 Task: Look for Airbnb options in Chios, Greece from 4th December, 2023 to 10th December, 2023 for 1 adult.1  bedroom having 1 bed and 1 bathroom. Property type can be hotel. Amenities needed are: washing machine. Look for 3 properties as per requirement.
Action: Mouse moved to (583, 90)
Screenshot: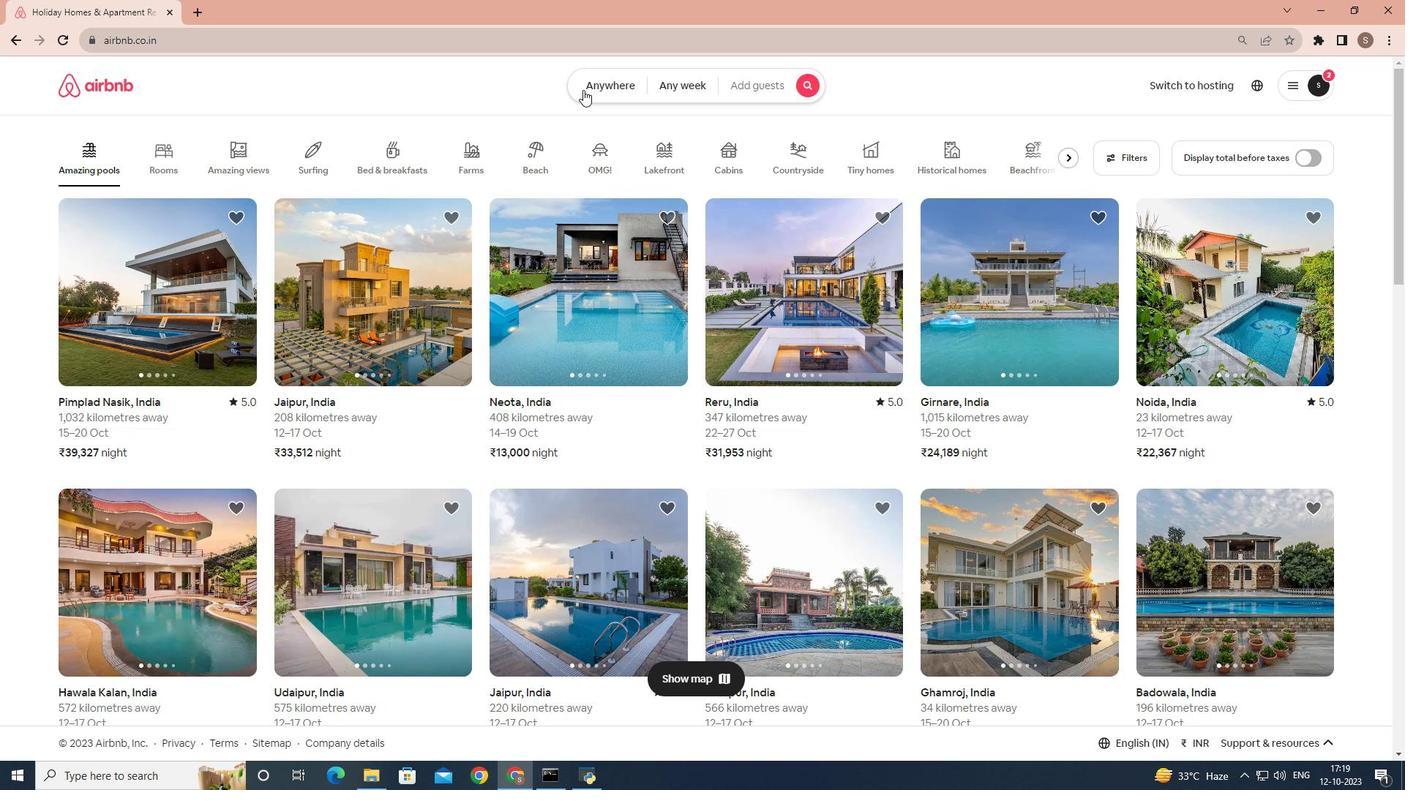 
Action: Mouse pressed left at (583, 90)
Screenshot: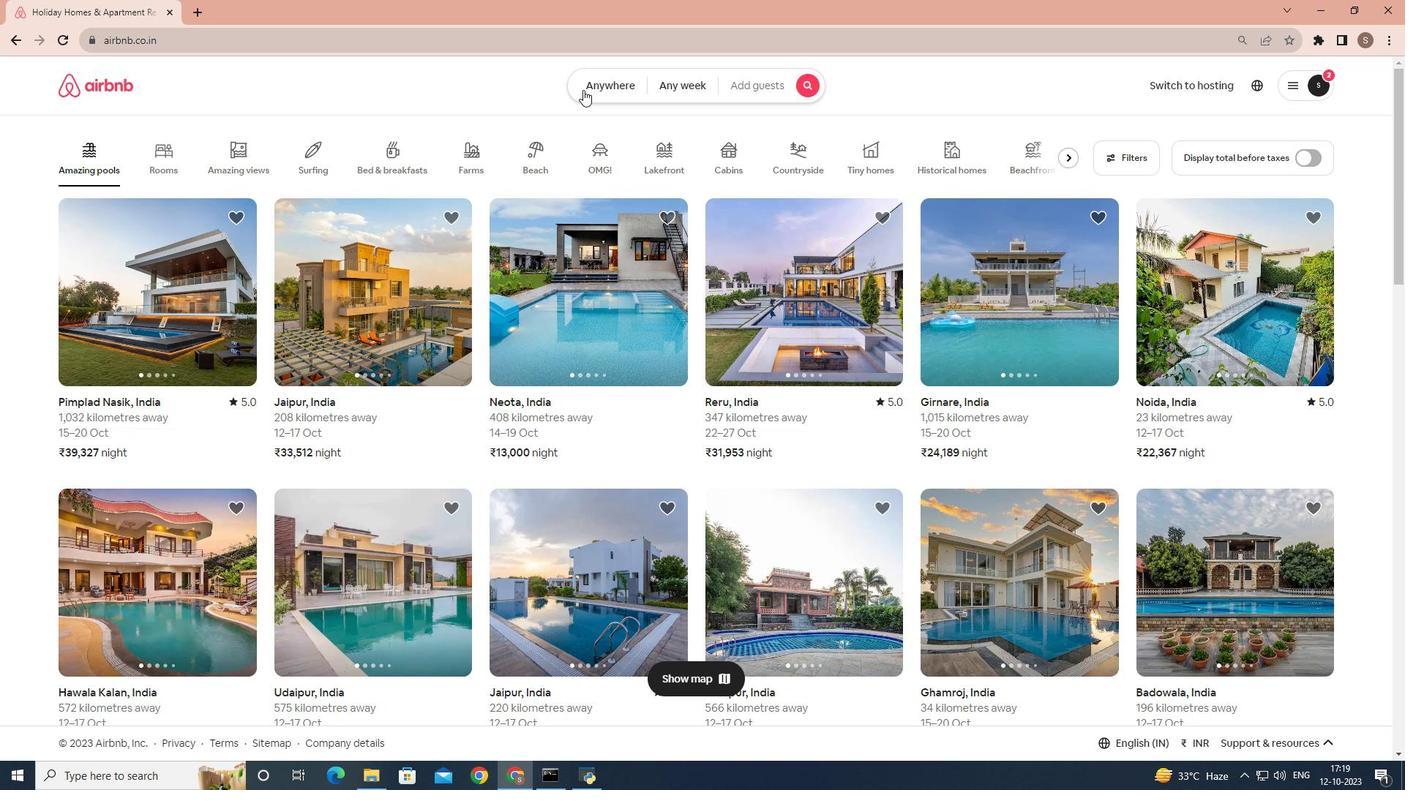 
Action: Mouse moved to (511, 140)
Screenshot: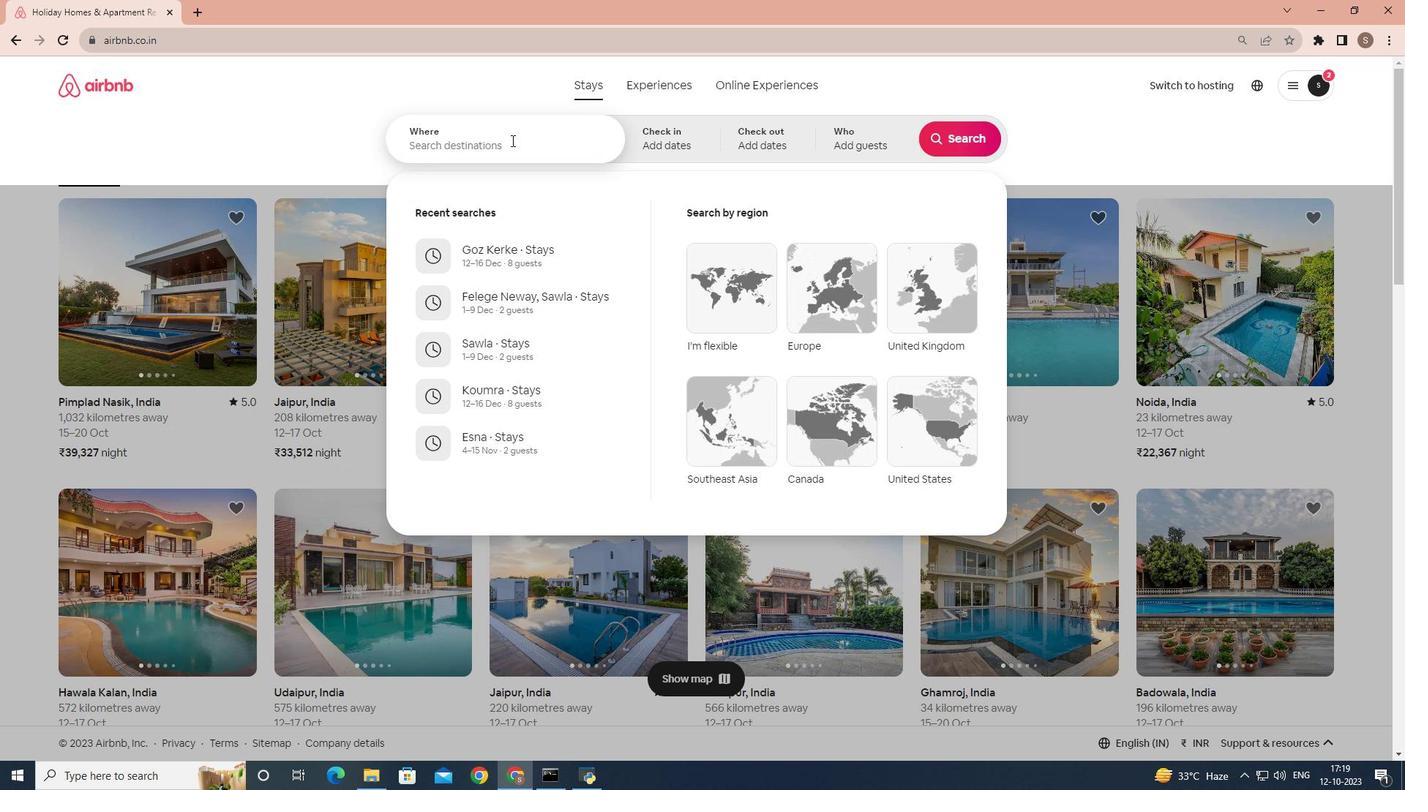 
Action: Mouse pressed left at (511, 140)
Screenshot: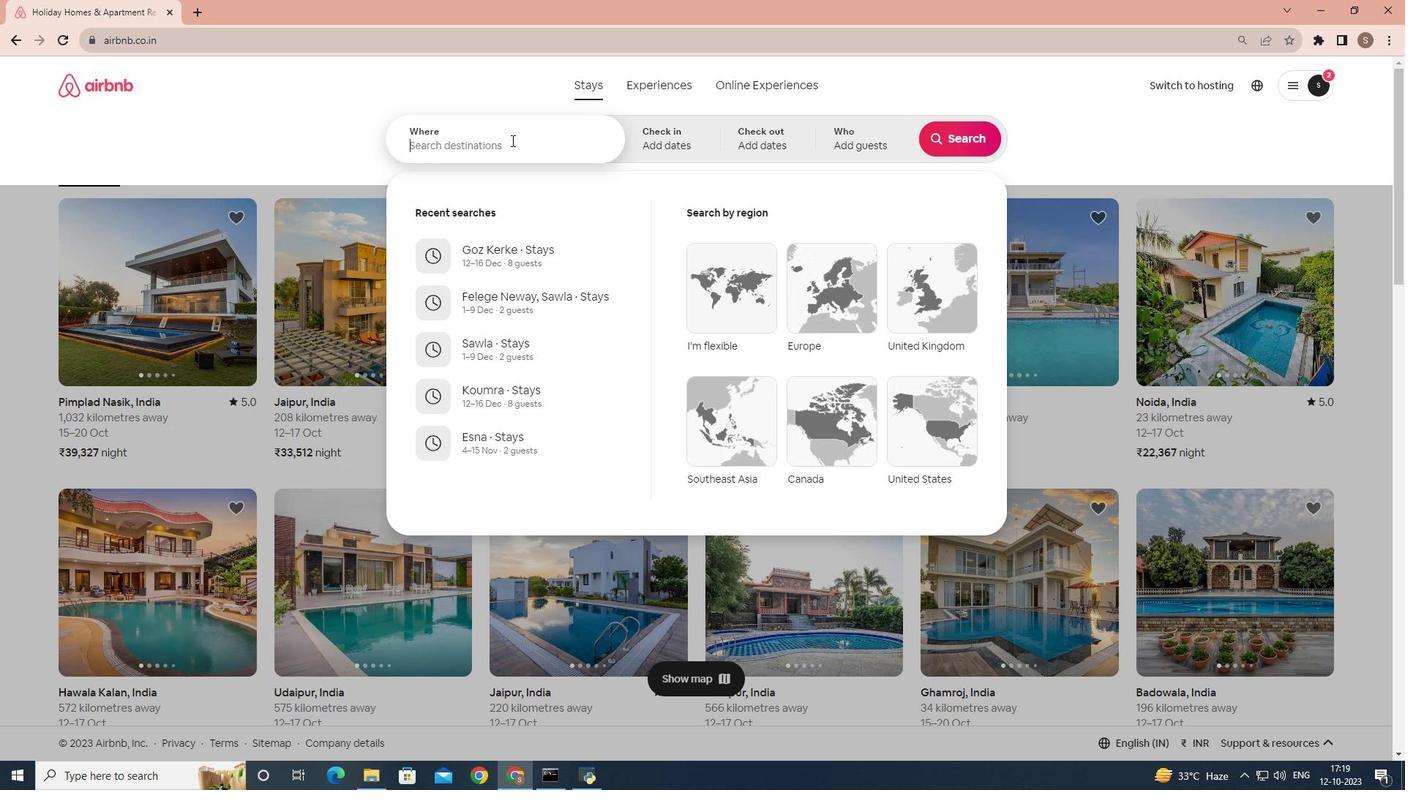 
Action: Key pressed <Key.shift>Chios<Key.space><Key.backspace>,<Key.space><Key.shift><Key.shift><Key.shift><Key.shift><Key.shift><Key.shift><Key.shift><Key.shift><Key.shift><Key.shift><Key.shift>Greece
Screenshot: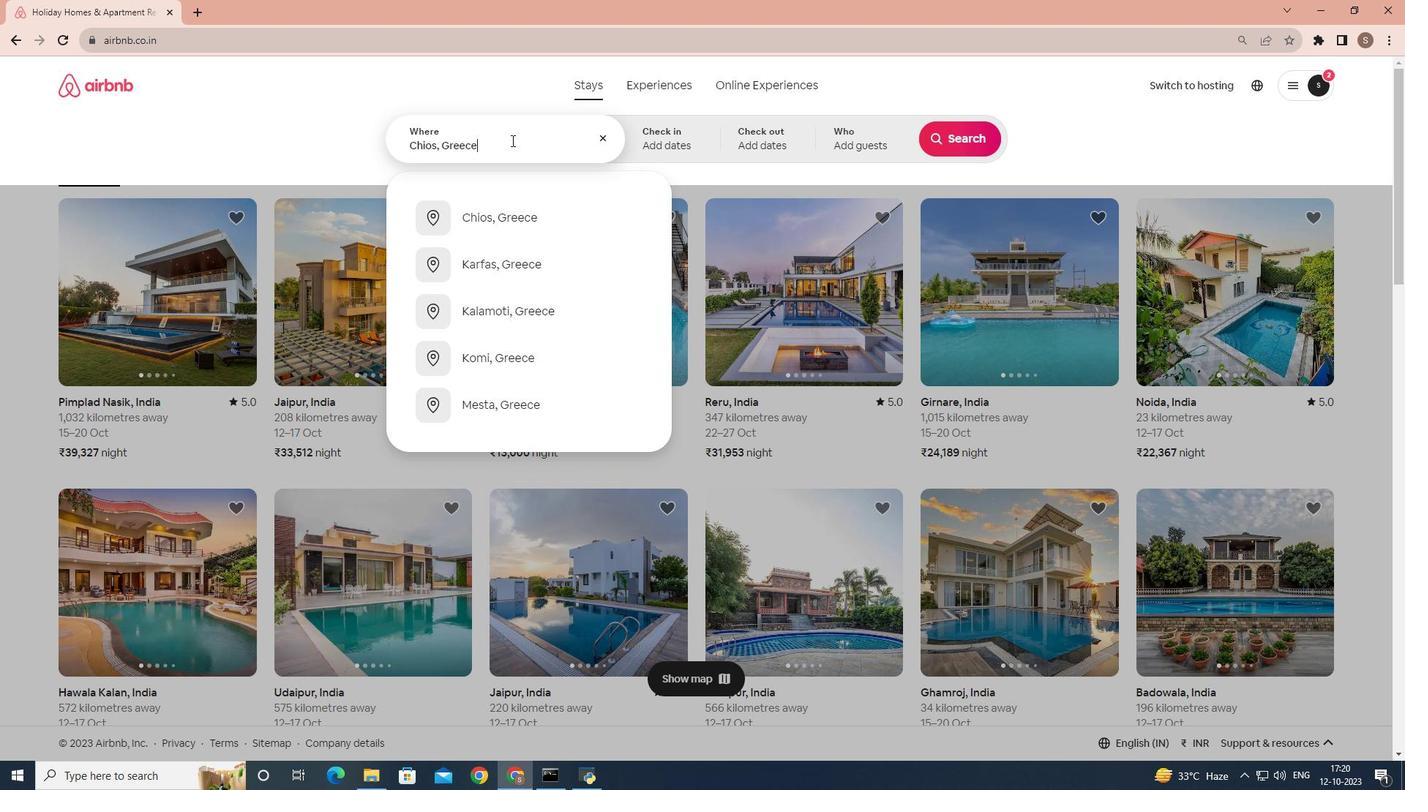 
Action: Mouse moved to (516, 220)
Screenshot: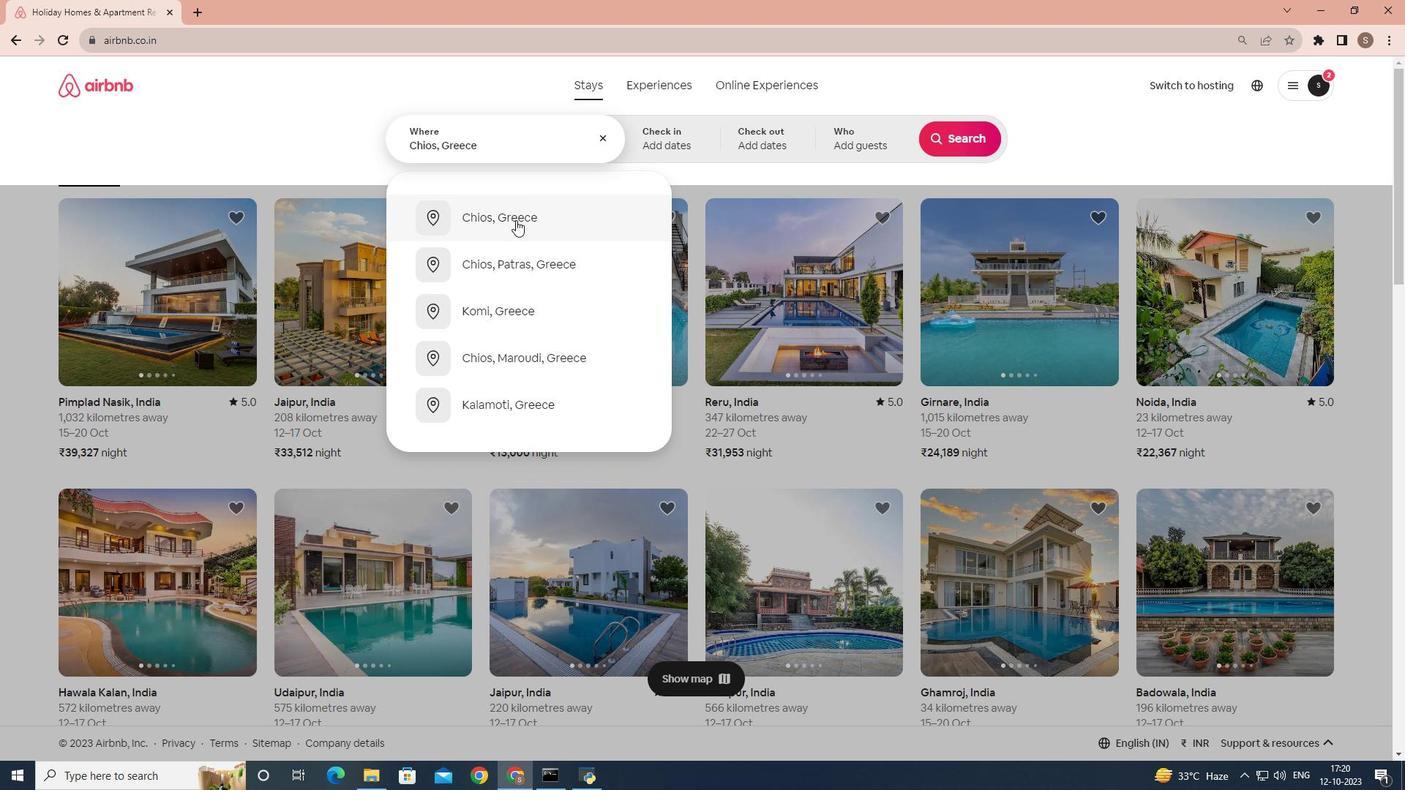 
Action: Mouse pressed left at (516, 220)
Screenshot: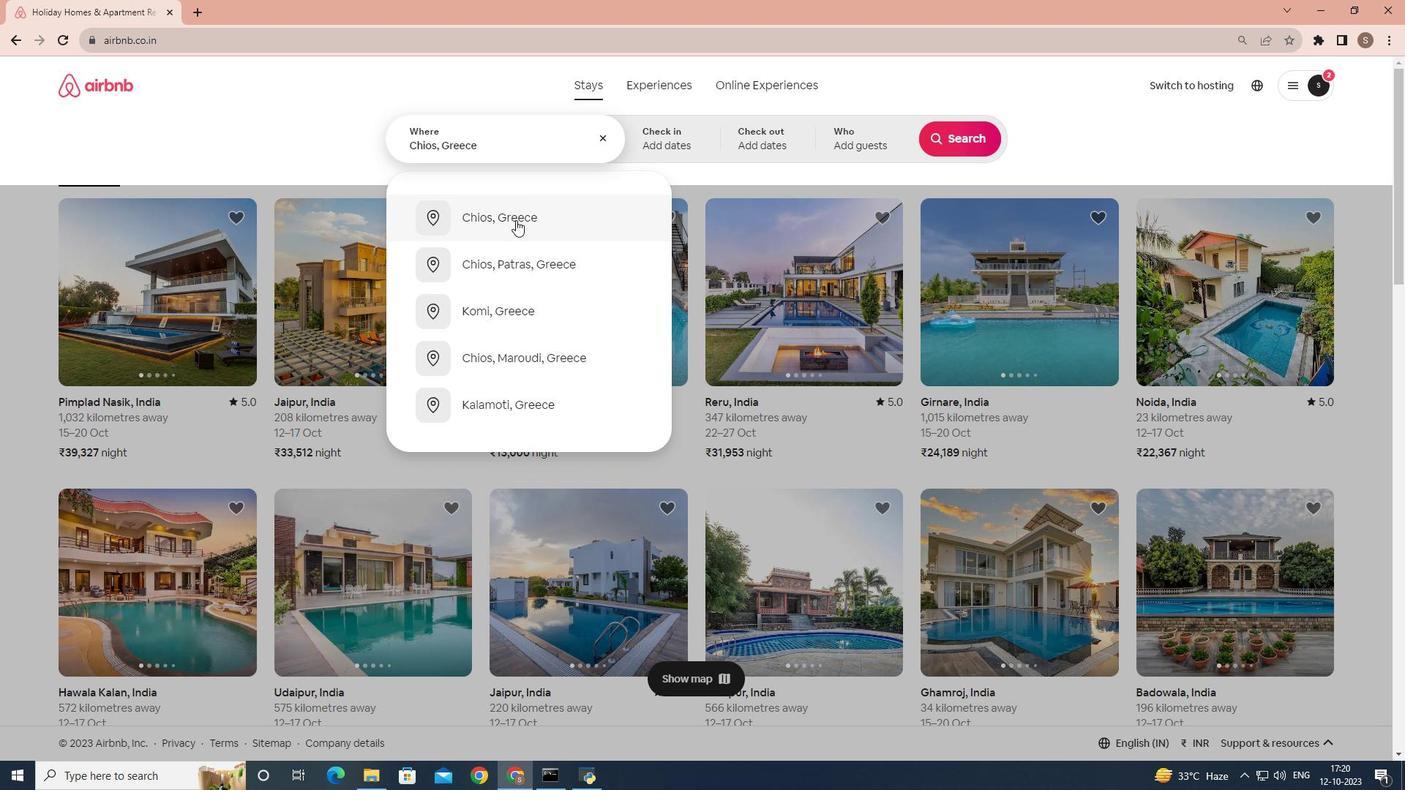 
Action: Mouse moved to (952, 256)
Screenshot: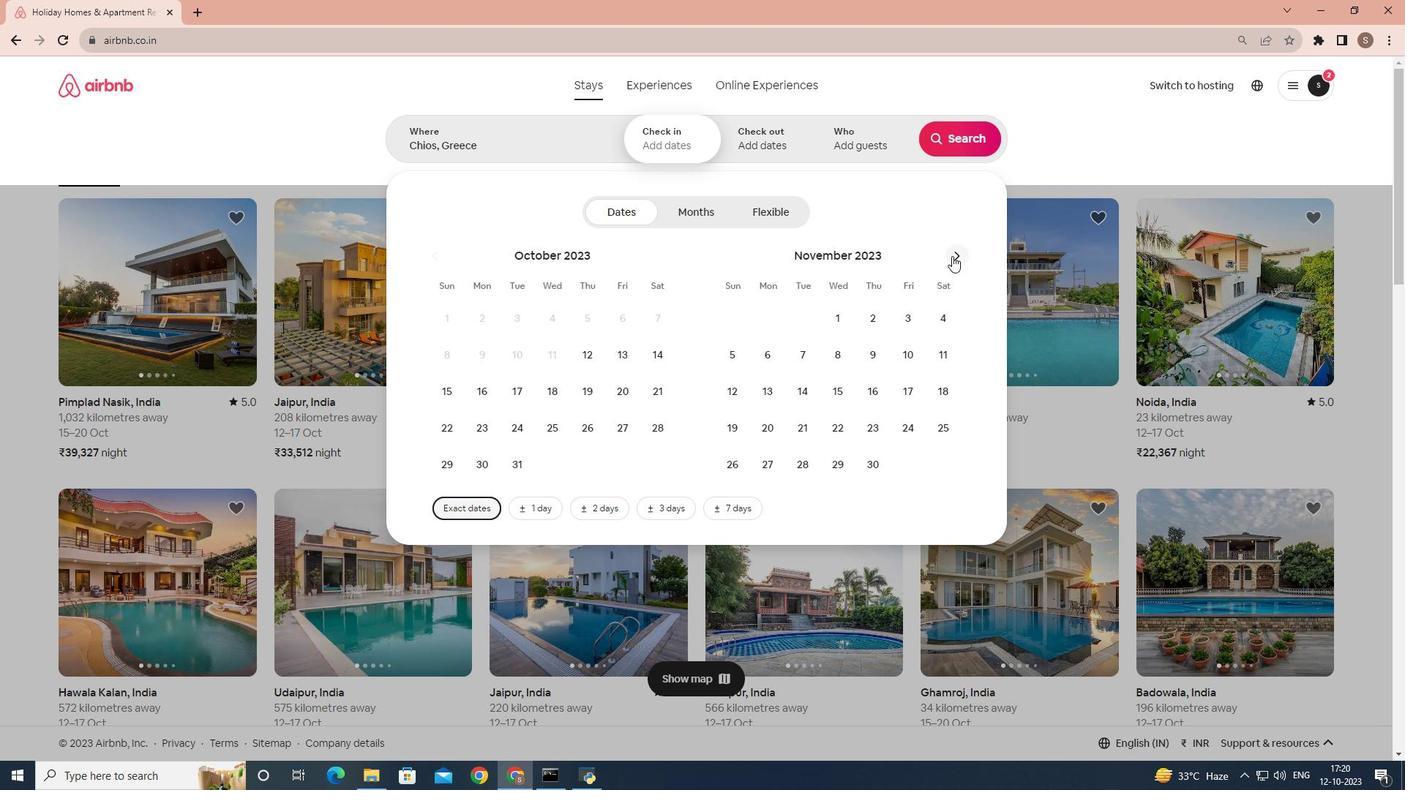 
Action: Mouse pressed left at (952, 256)
Screenshot: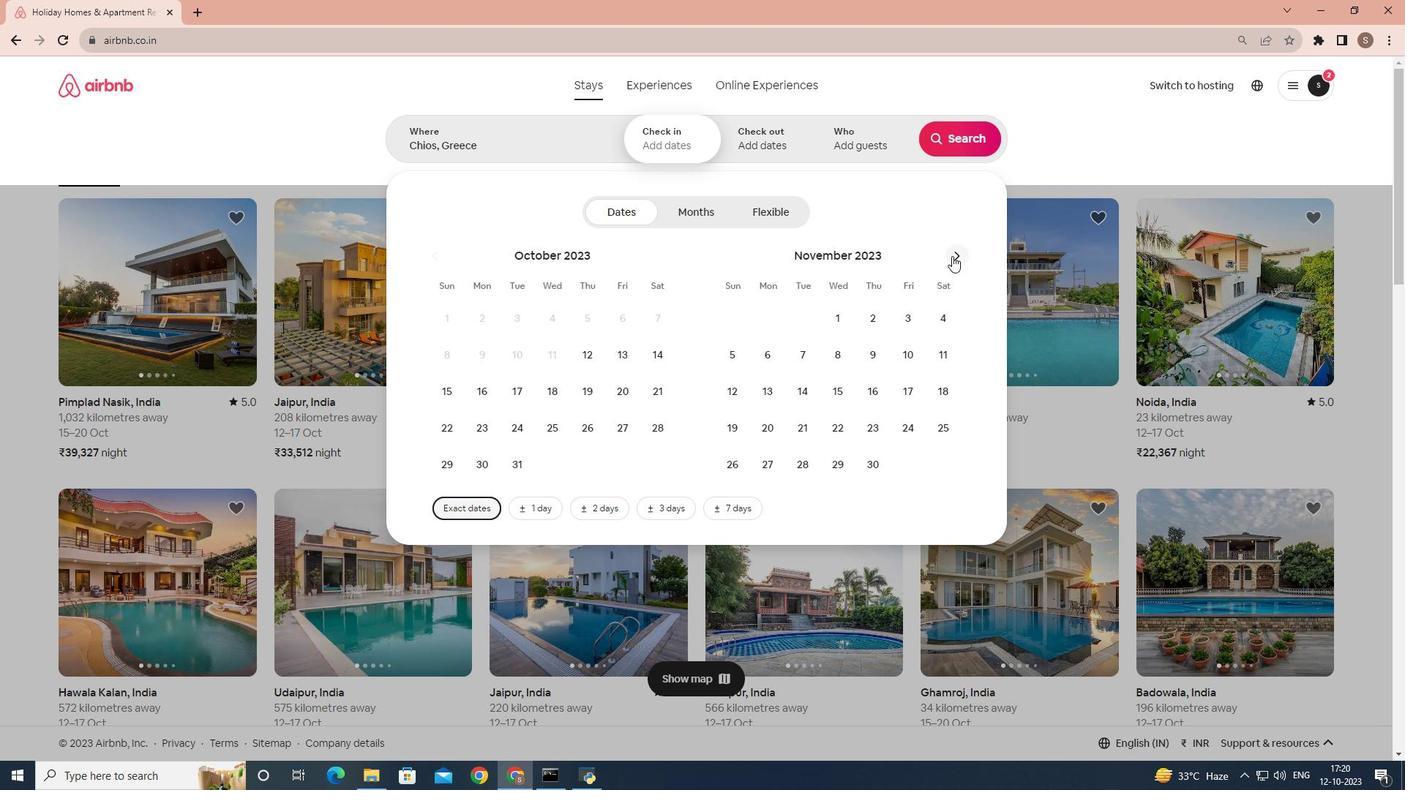 
Action: Mouse moved to (771, 351)
Screenshot: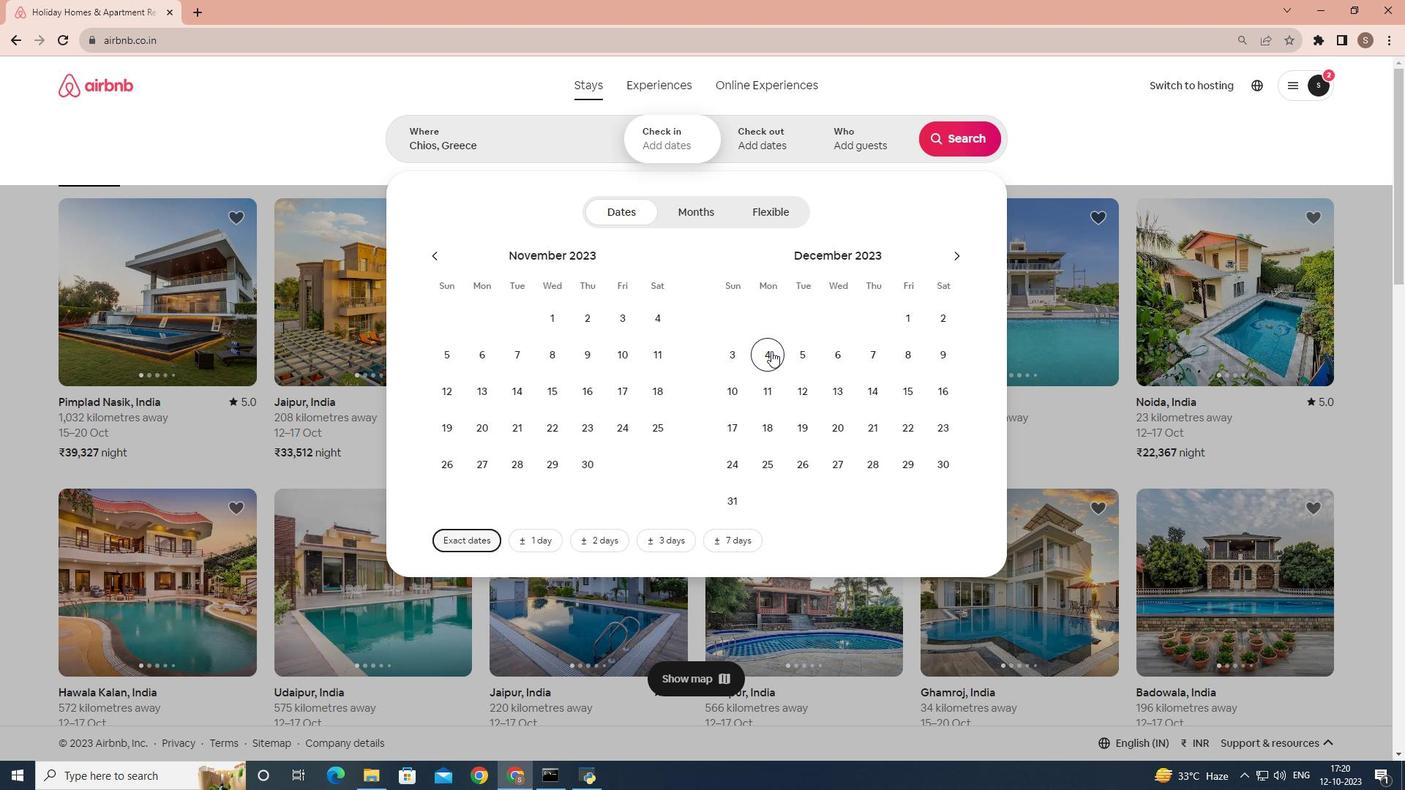
Action: Mouse pressed left at (771, 351)
Screenshot: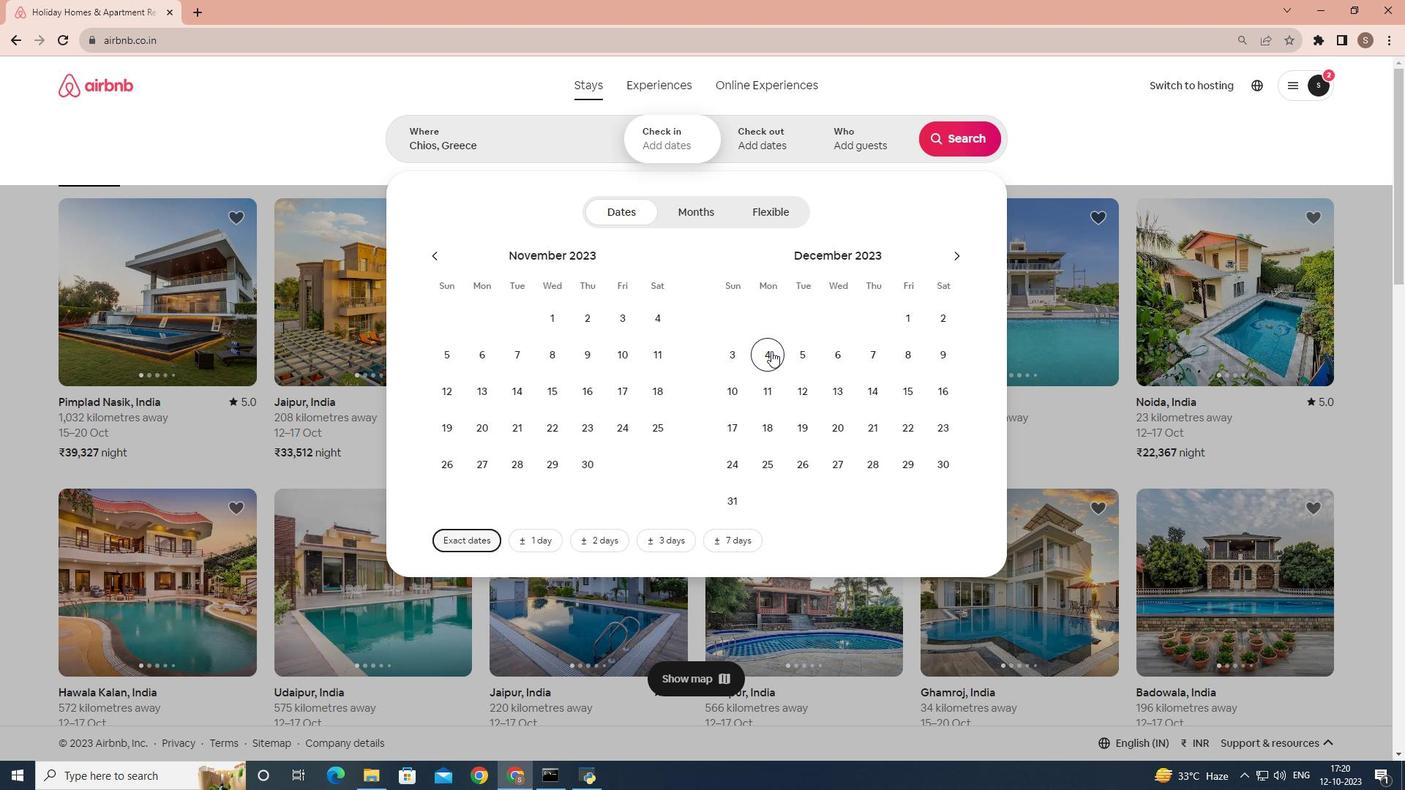 
Action: Mouse moved to (734, 377)
Screenshot: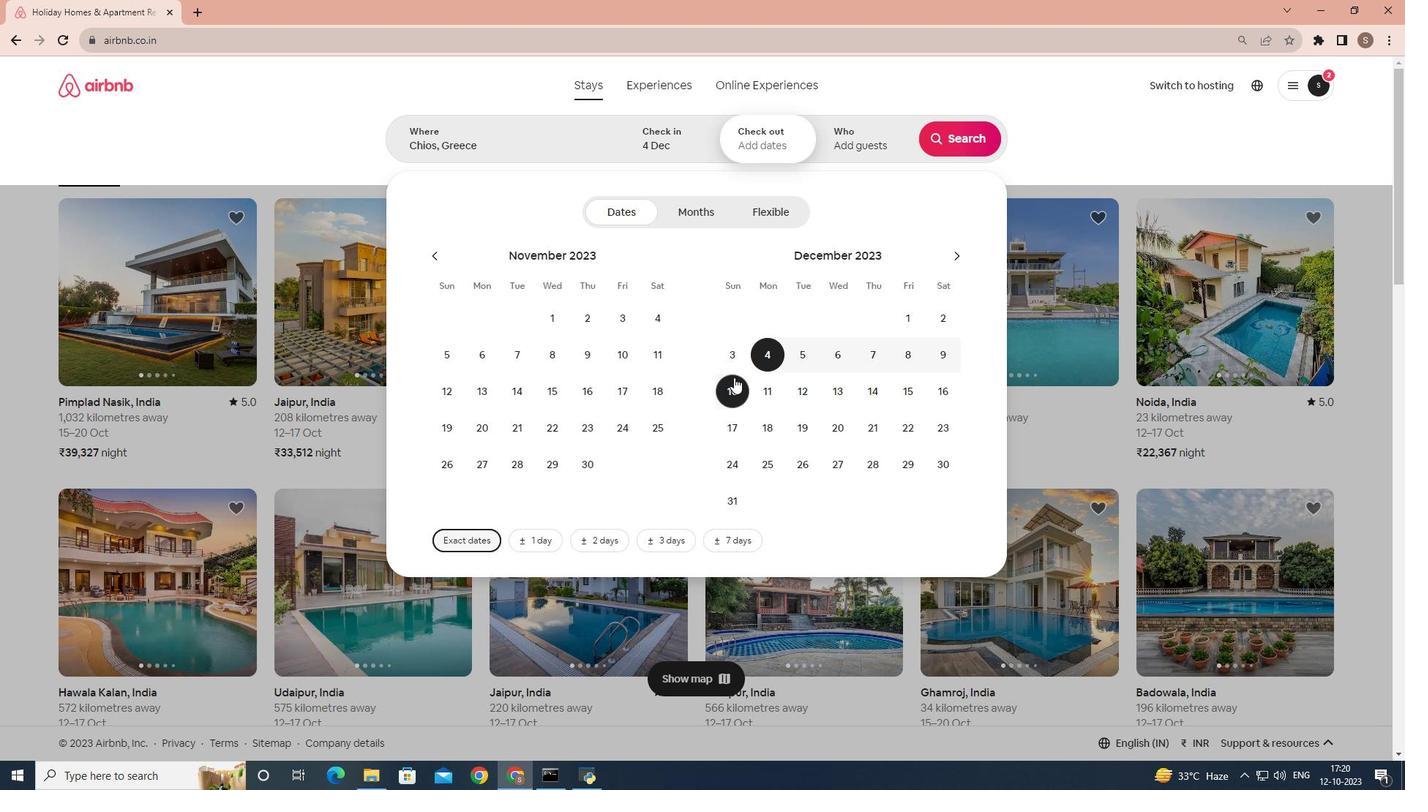 
Action: Mouse pressed left at (734, 377)
Screenshot: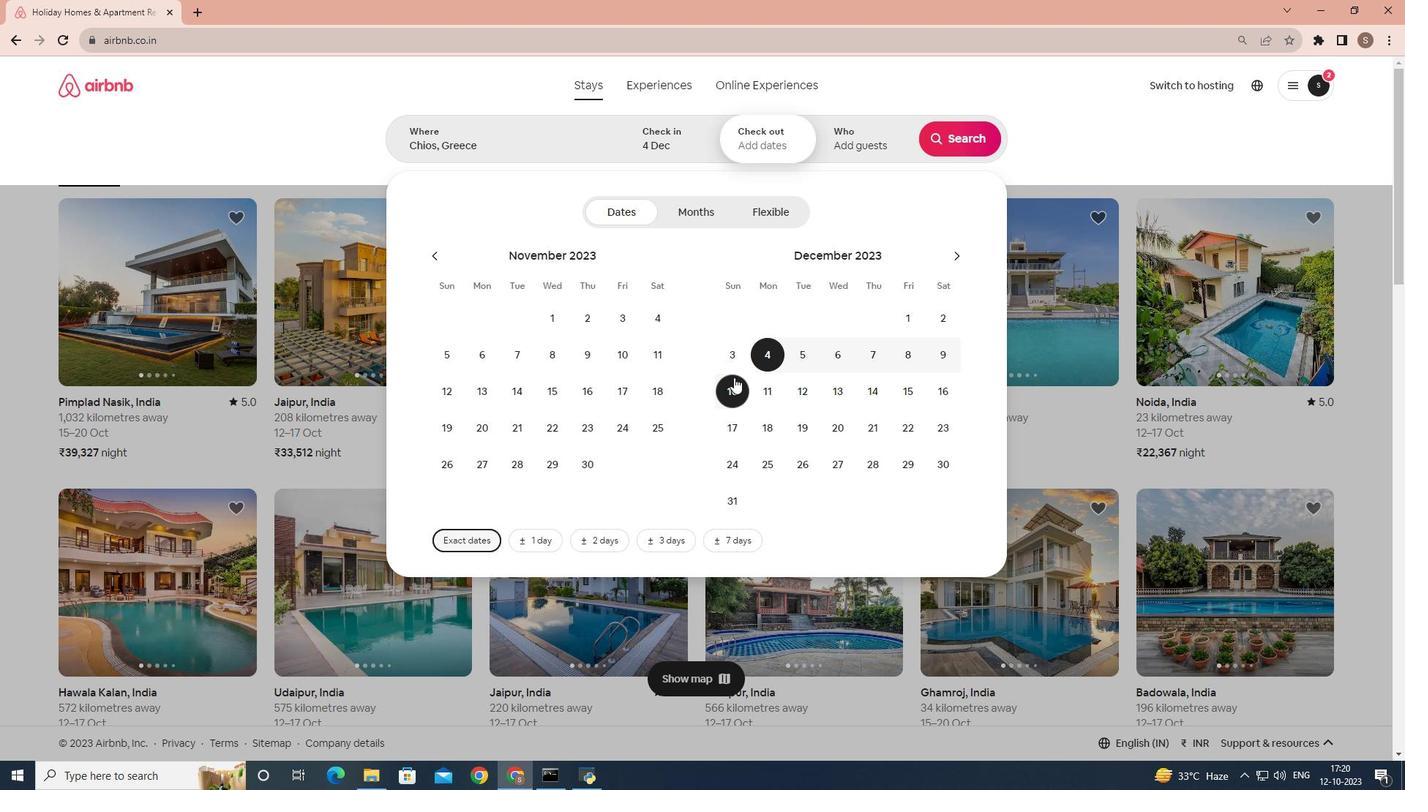 
Action: Mouse moved to (857, 125)
Screenshot: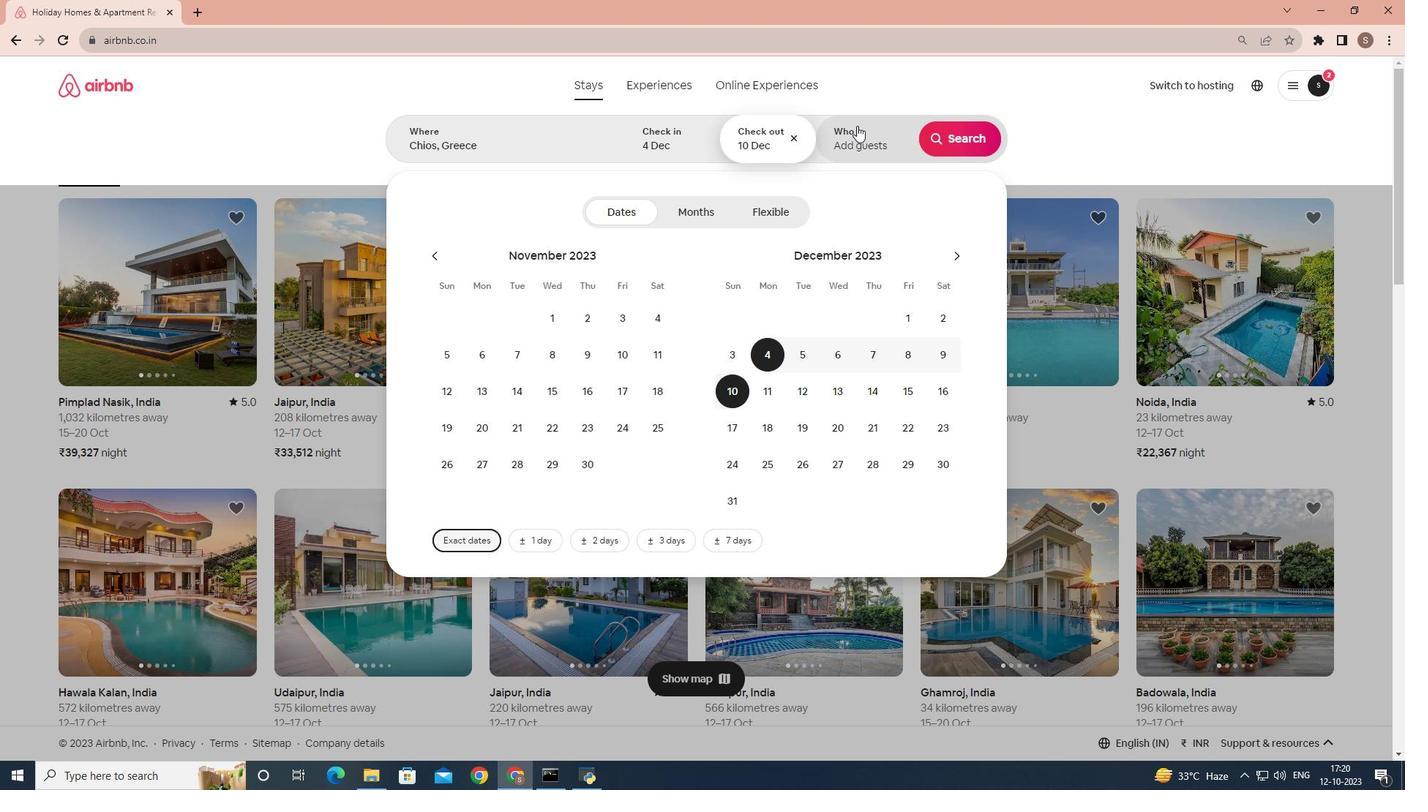 
Action: Mouse pressed left at (857, 125)
Screenshot: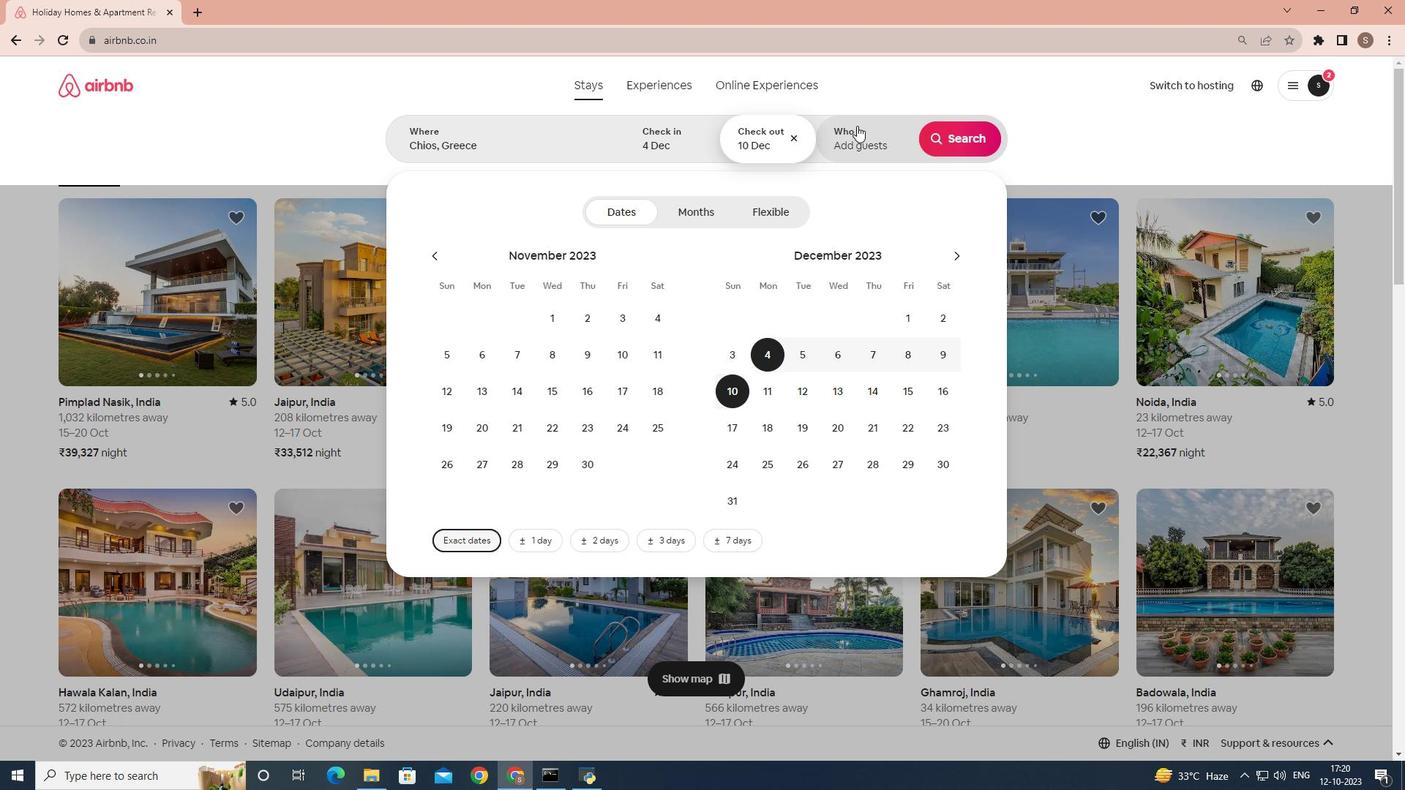 
Action: Mouse moved to (962, 214)
Screenshot: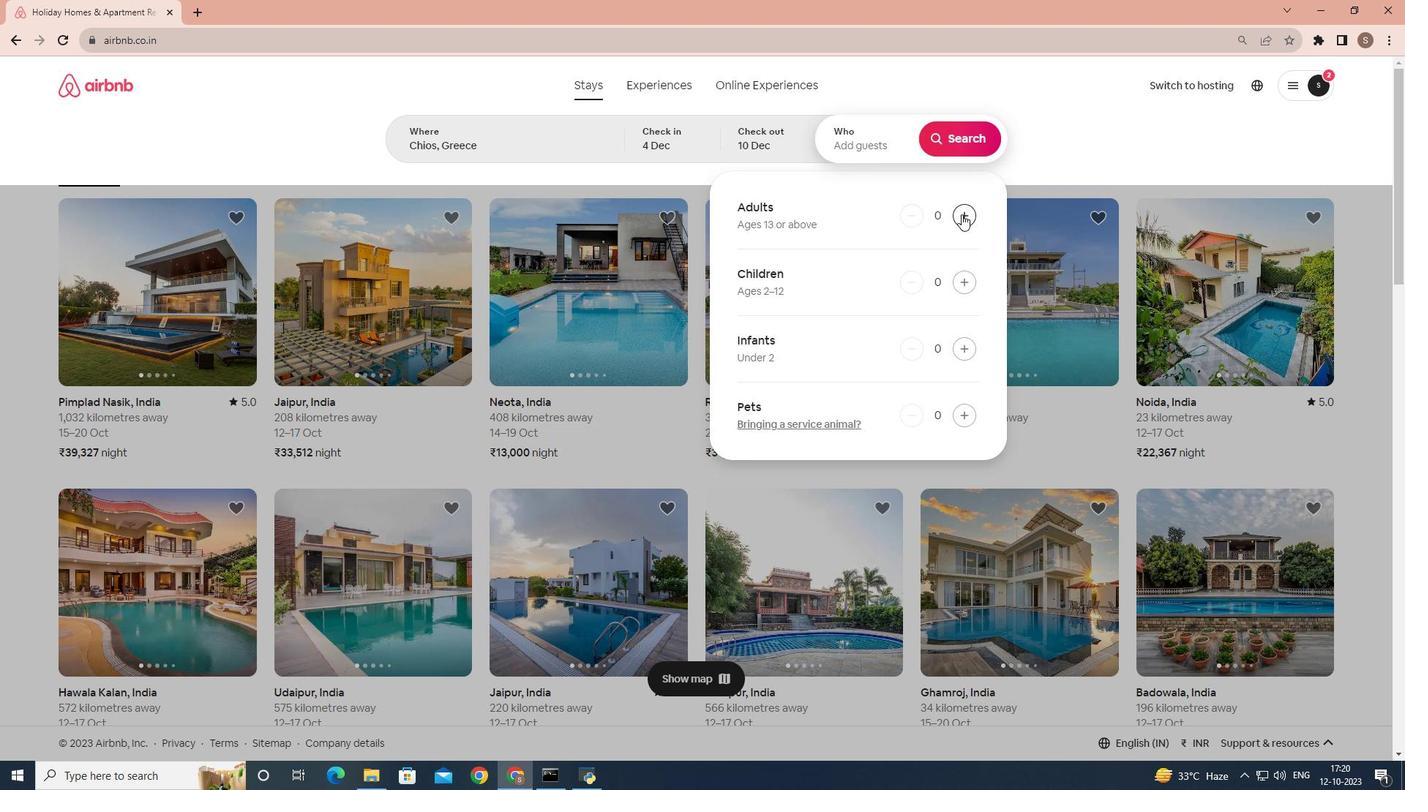 
Action: Mouse pressed left at (962, 214)
Screenshot: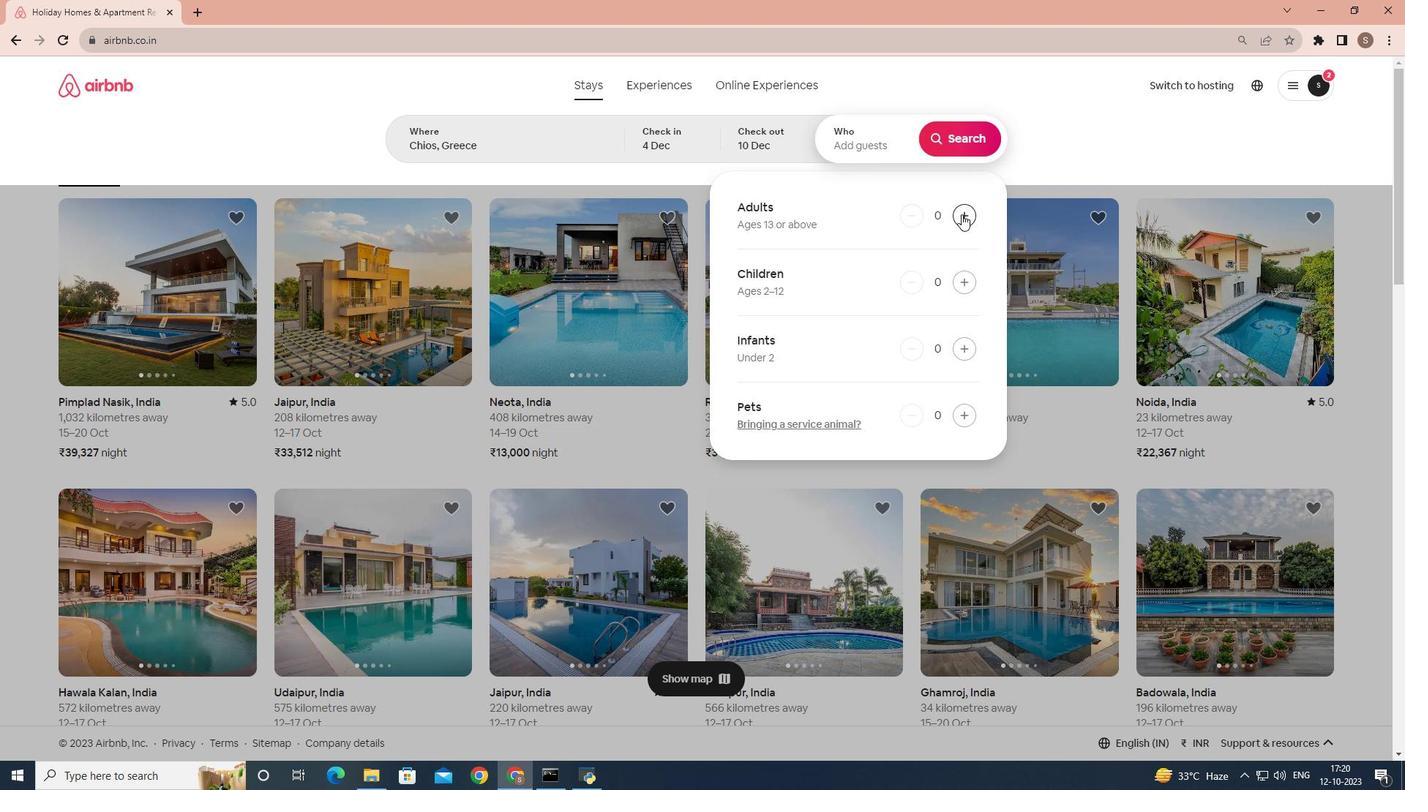 
Action: Mouse moved to (968, 143)
Screenshot: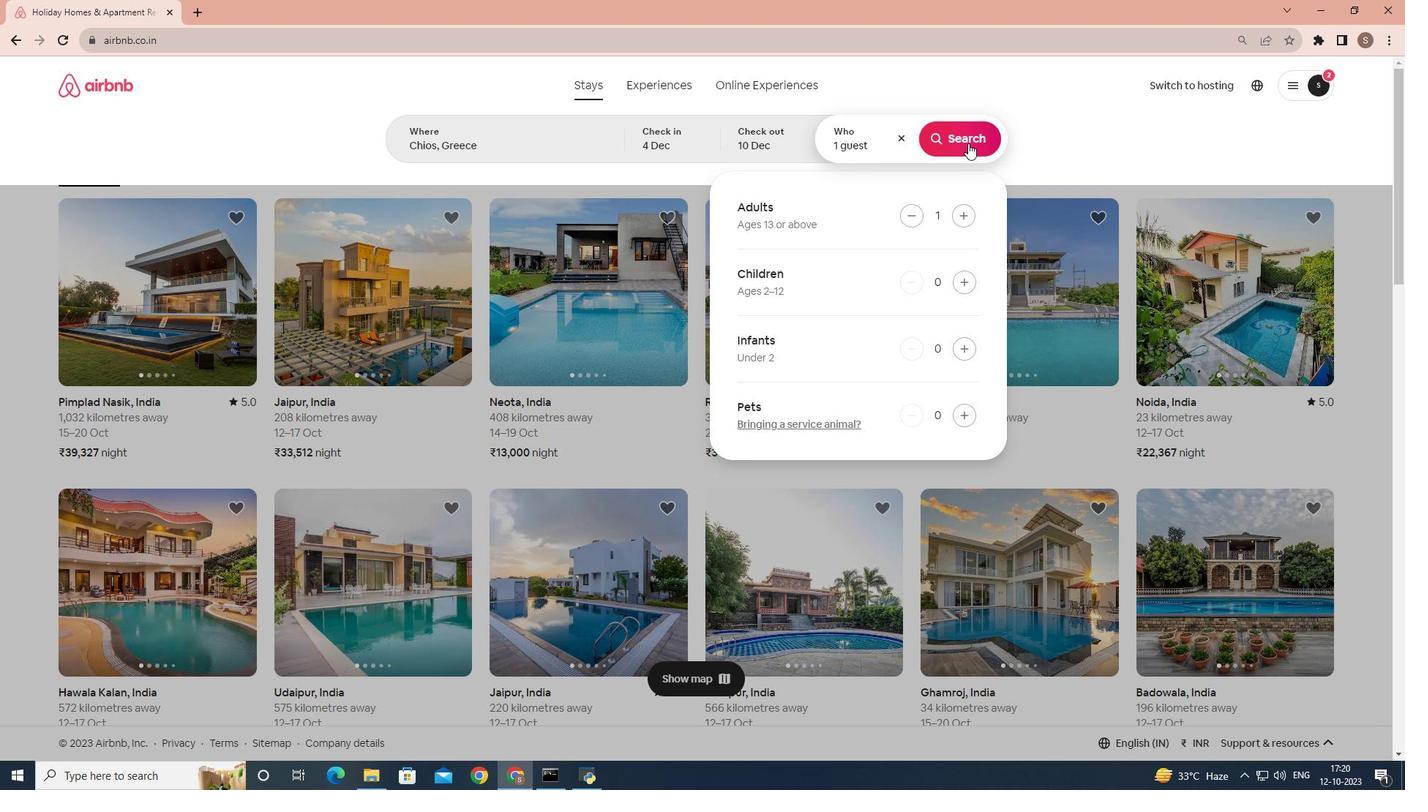 
Action: Mouse pressed left at (968, 143)
Screenshot: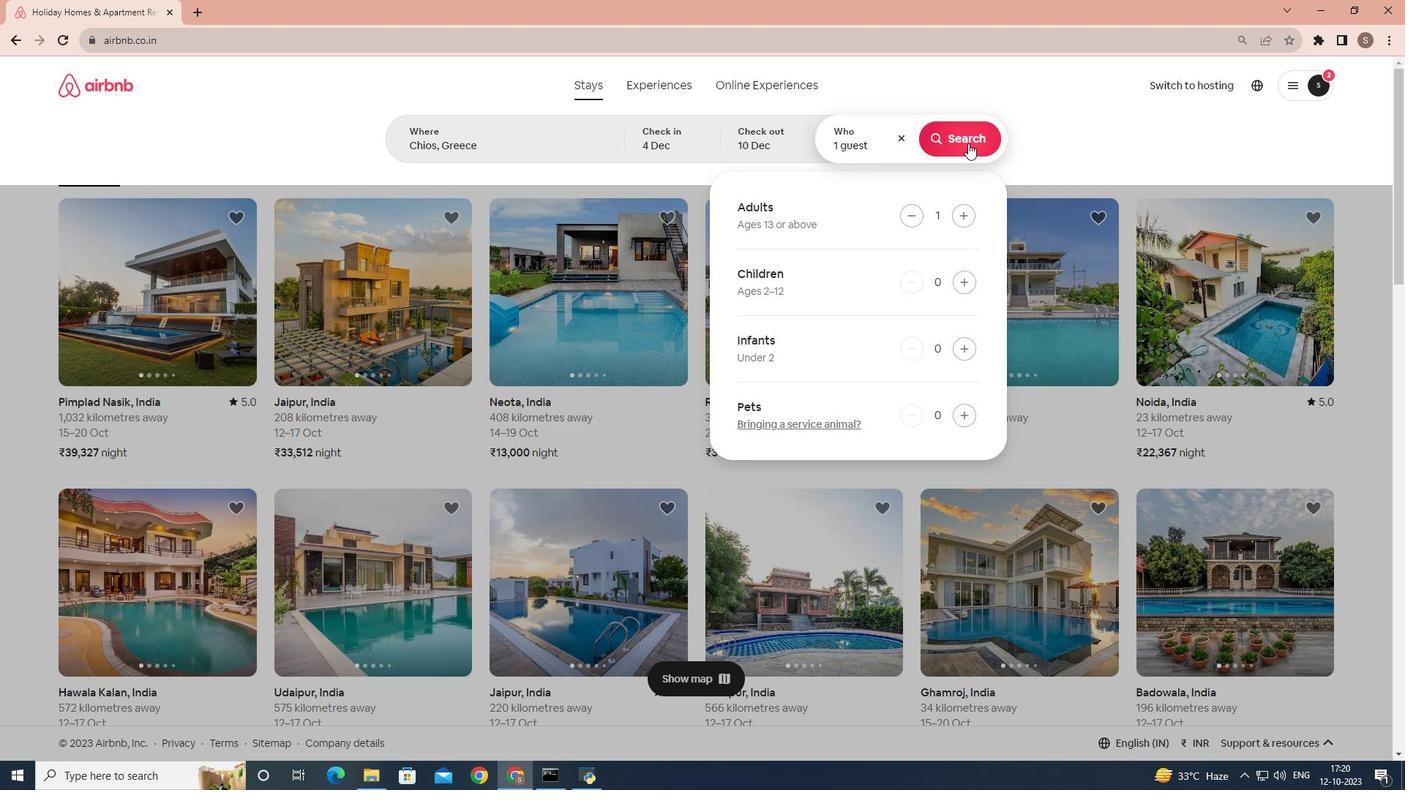 
Action: Mouse moved to (1172, 149)
Screenshot: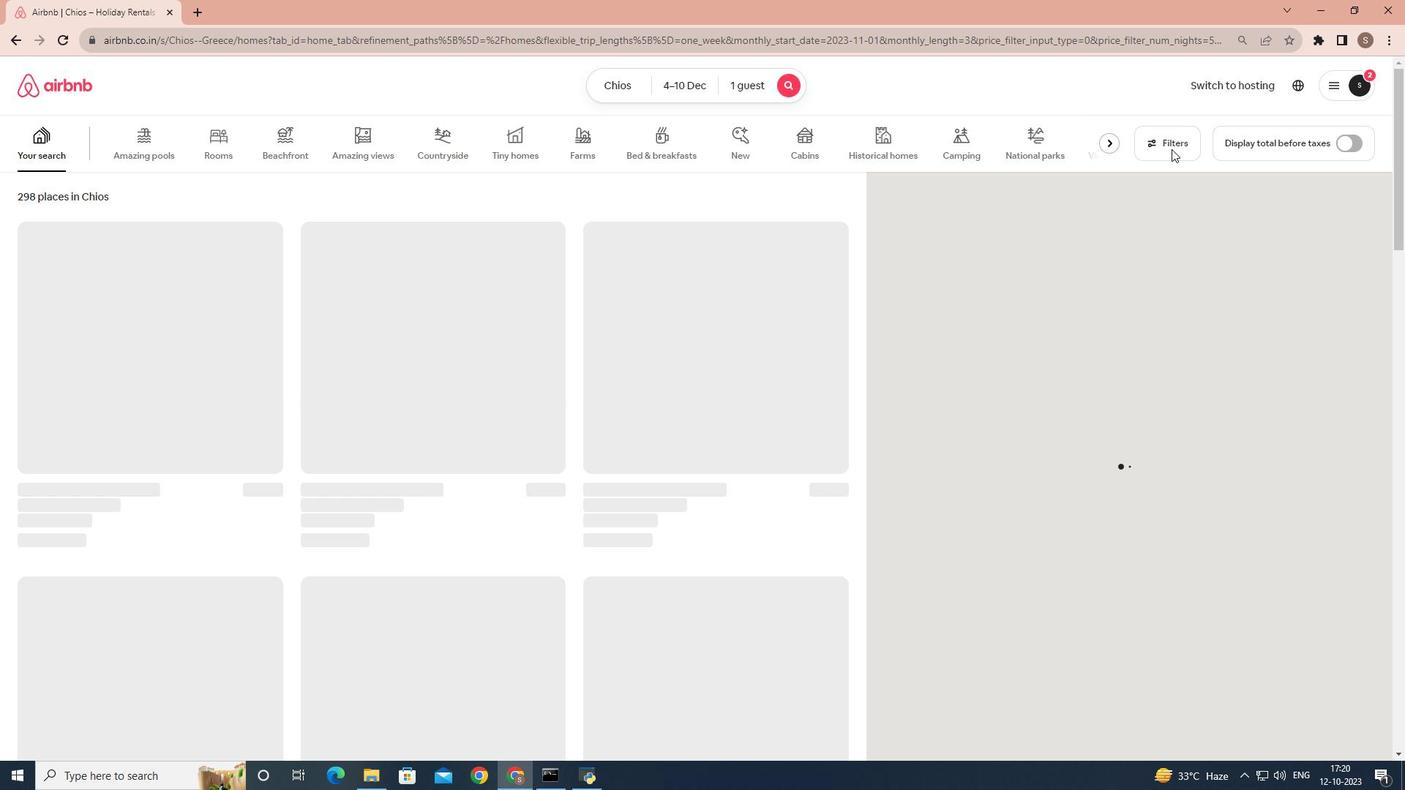 
Action: Mouse pressed left at (1172, 149)
Screenshot: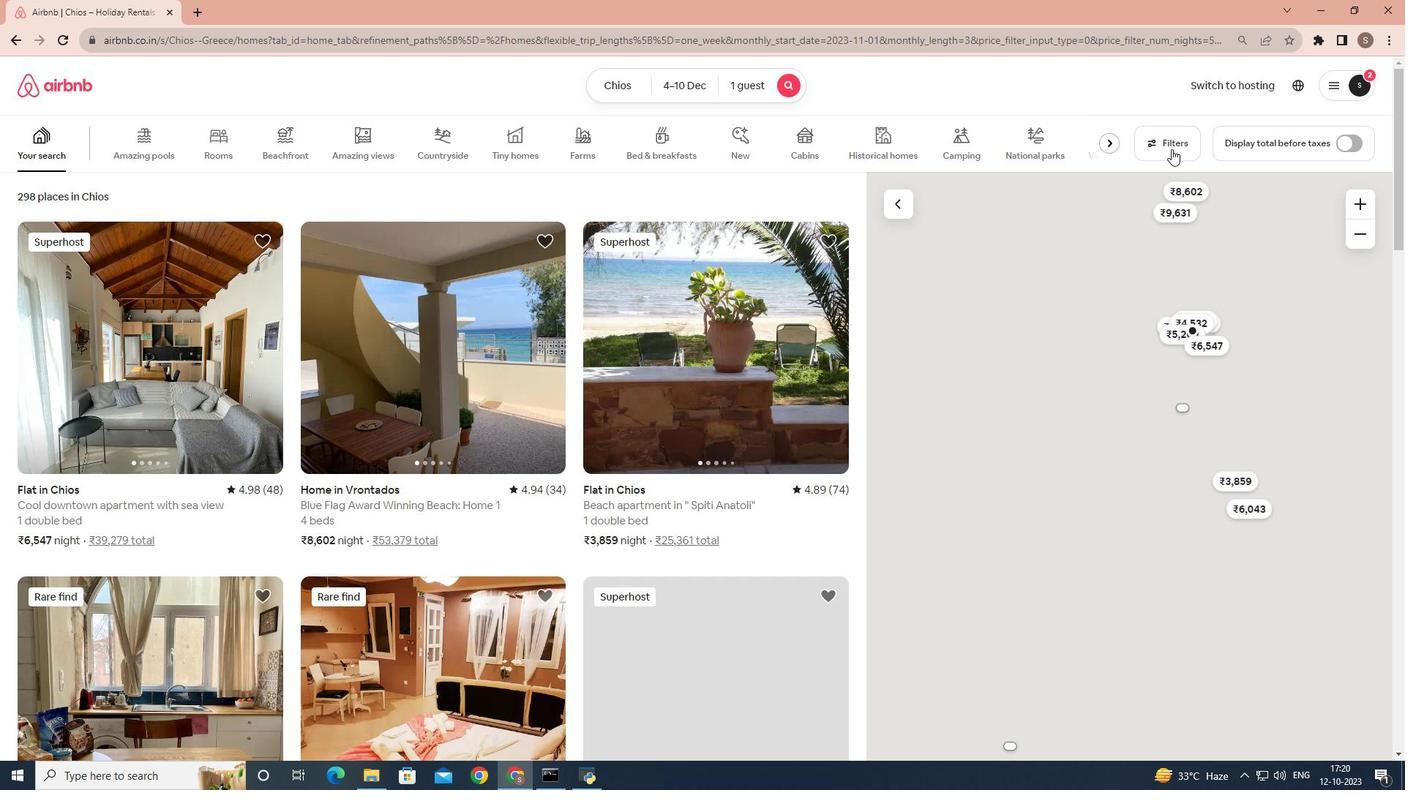 
Action: Mouse moved to (661, 445)
Screenshot: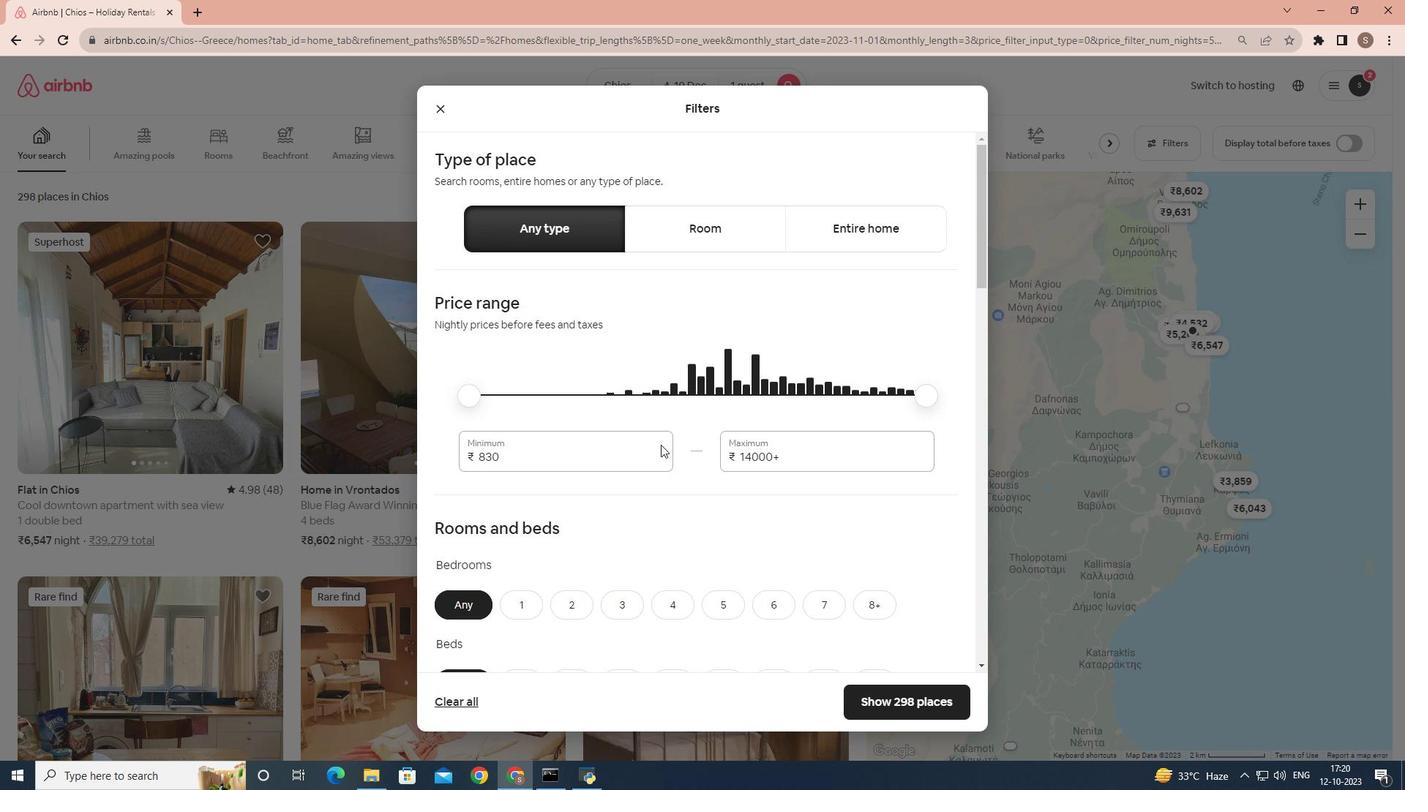 
Action: Mouse scrolled (661, 444) with delta (0, 0)
Screenshot: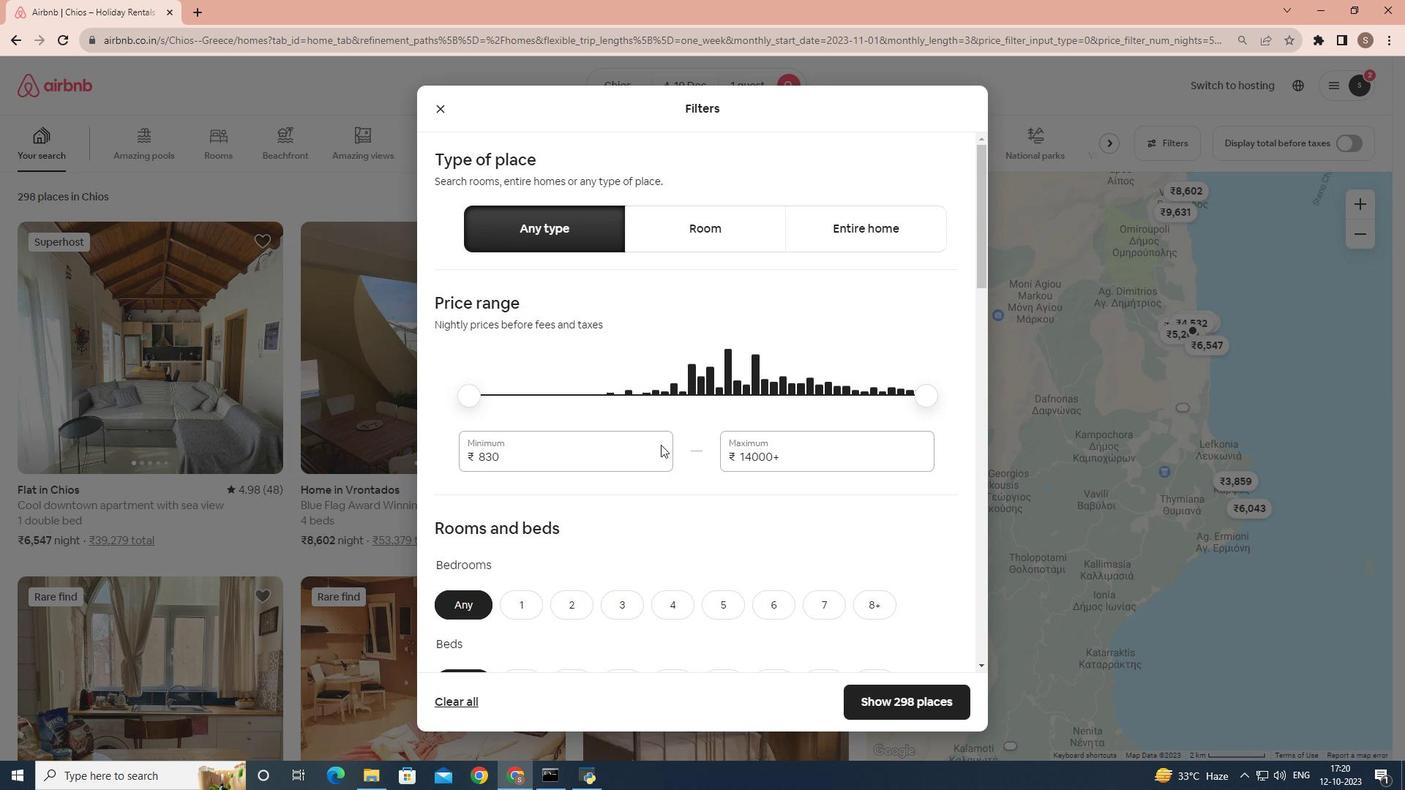 
Action: Mouse scrolled (661, 444) with delta (0, 0)
Screenshot: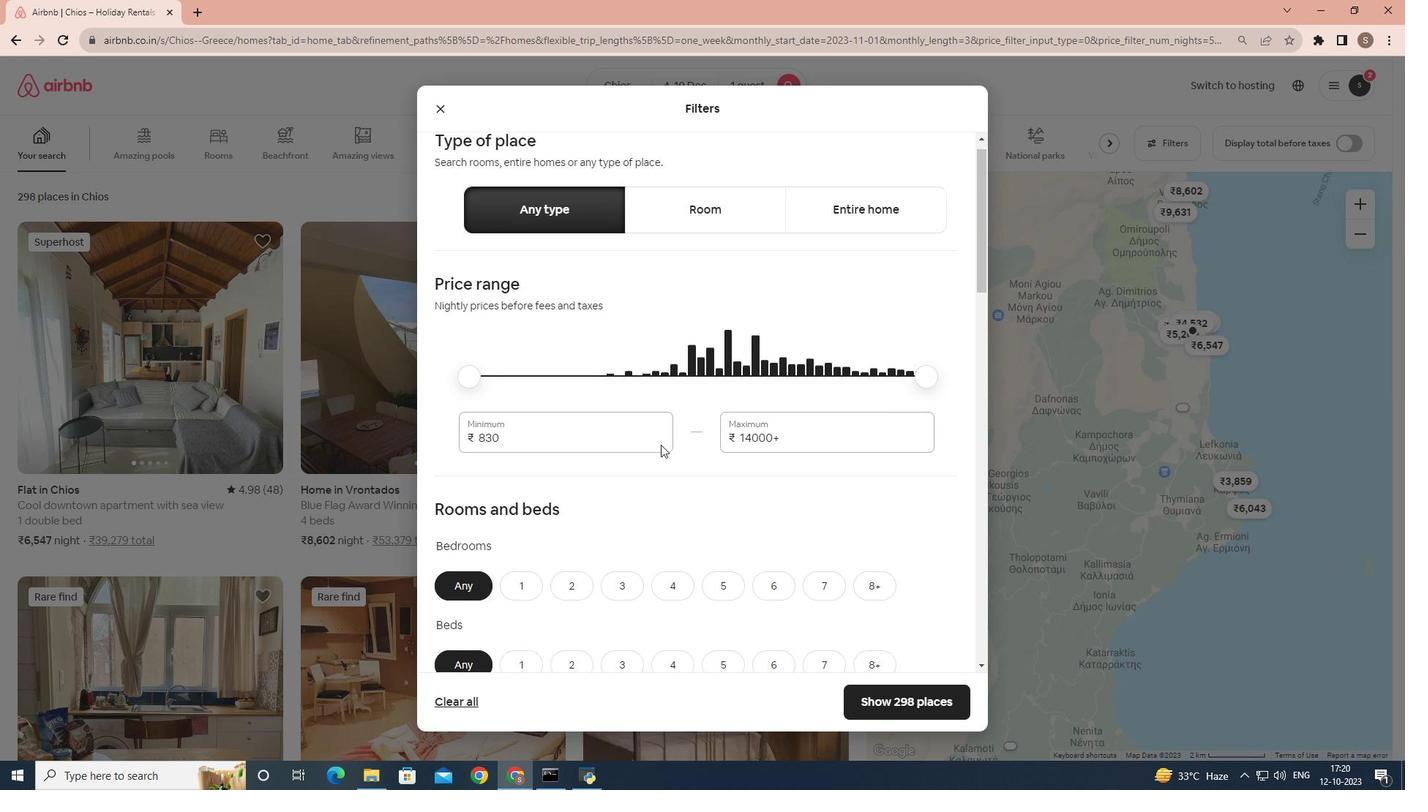 
Action: Mouse moved to (521, 457)
Screenshot: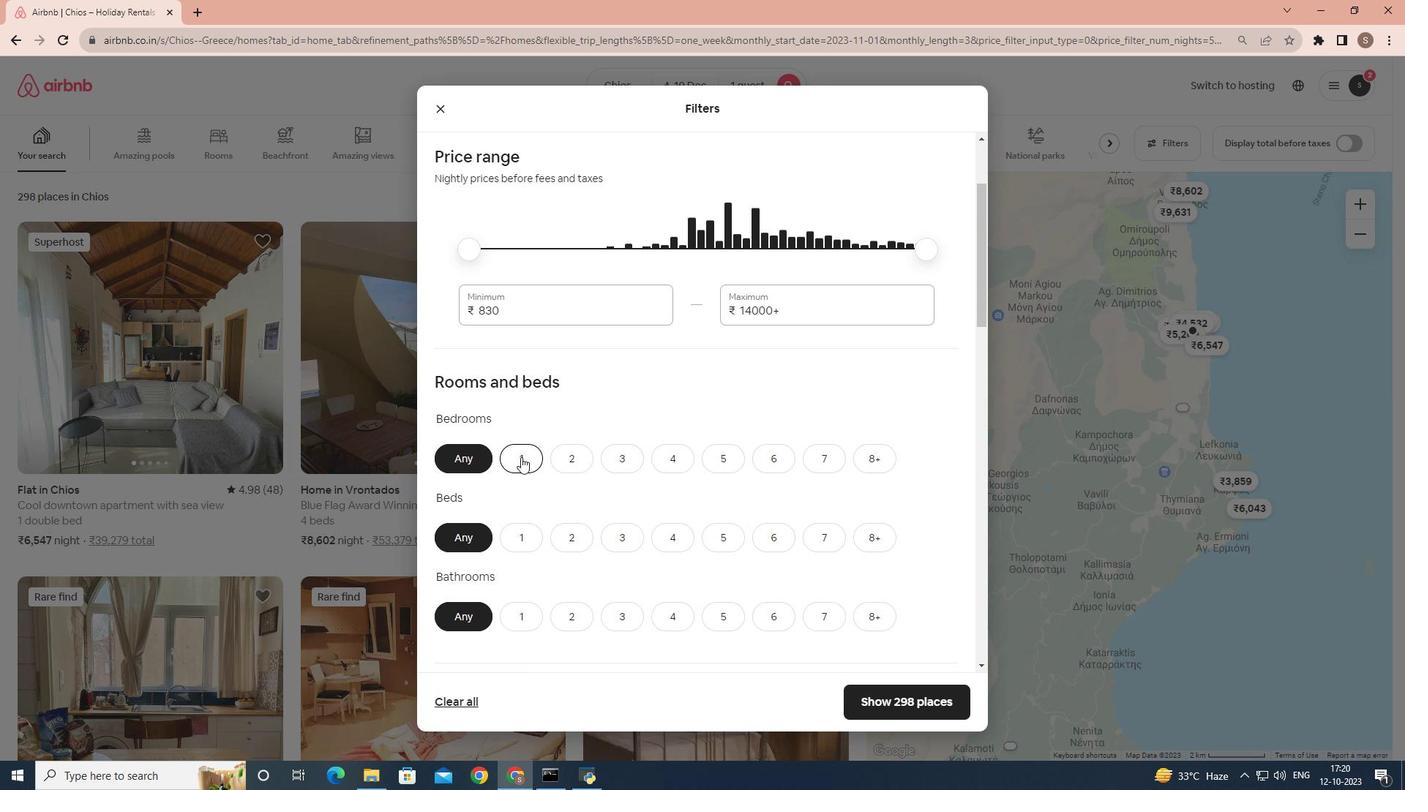 
Action: Mouse pressed left at (521, 457)
Screenshot: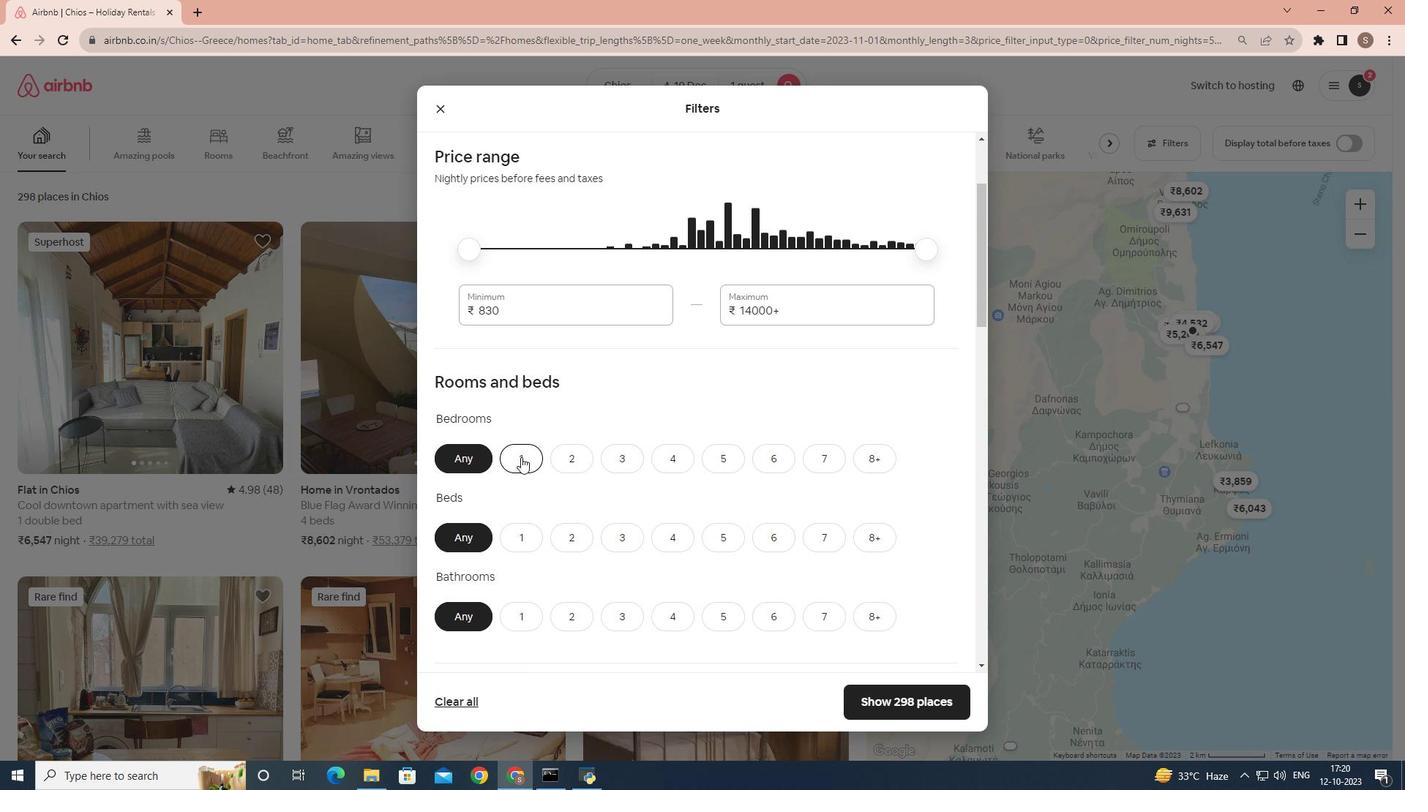 
Action: Mouse moved to (527, 451)
Screenshot: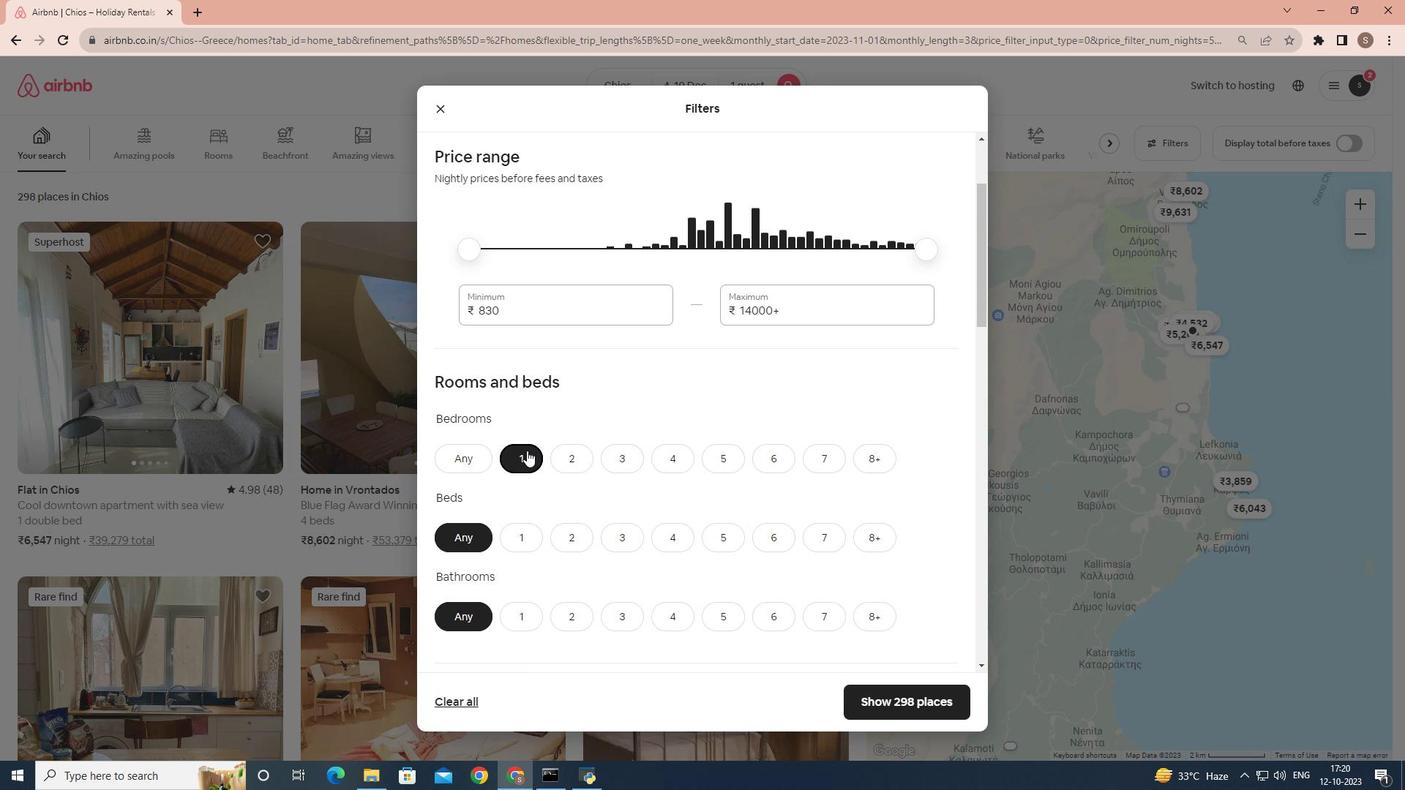 
Action: Mouse scrolled (527, 450) with delta (0, 0)
Screenshot: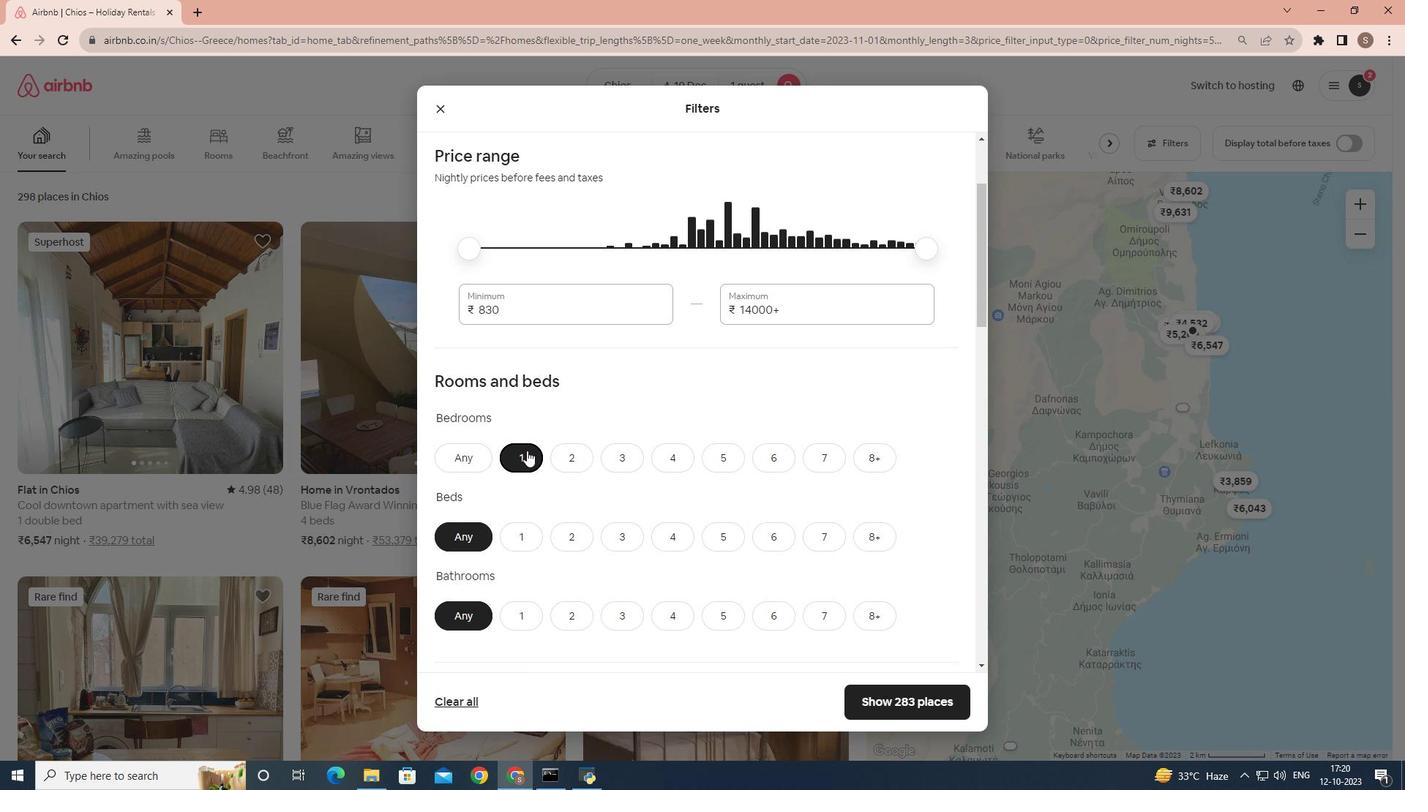 
Action: Mouse moved to (525, 468)
Screenshot: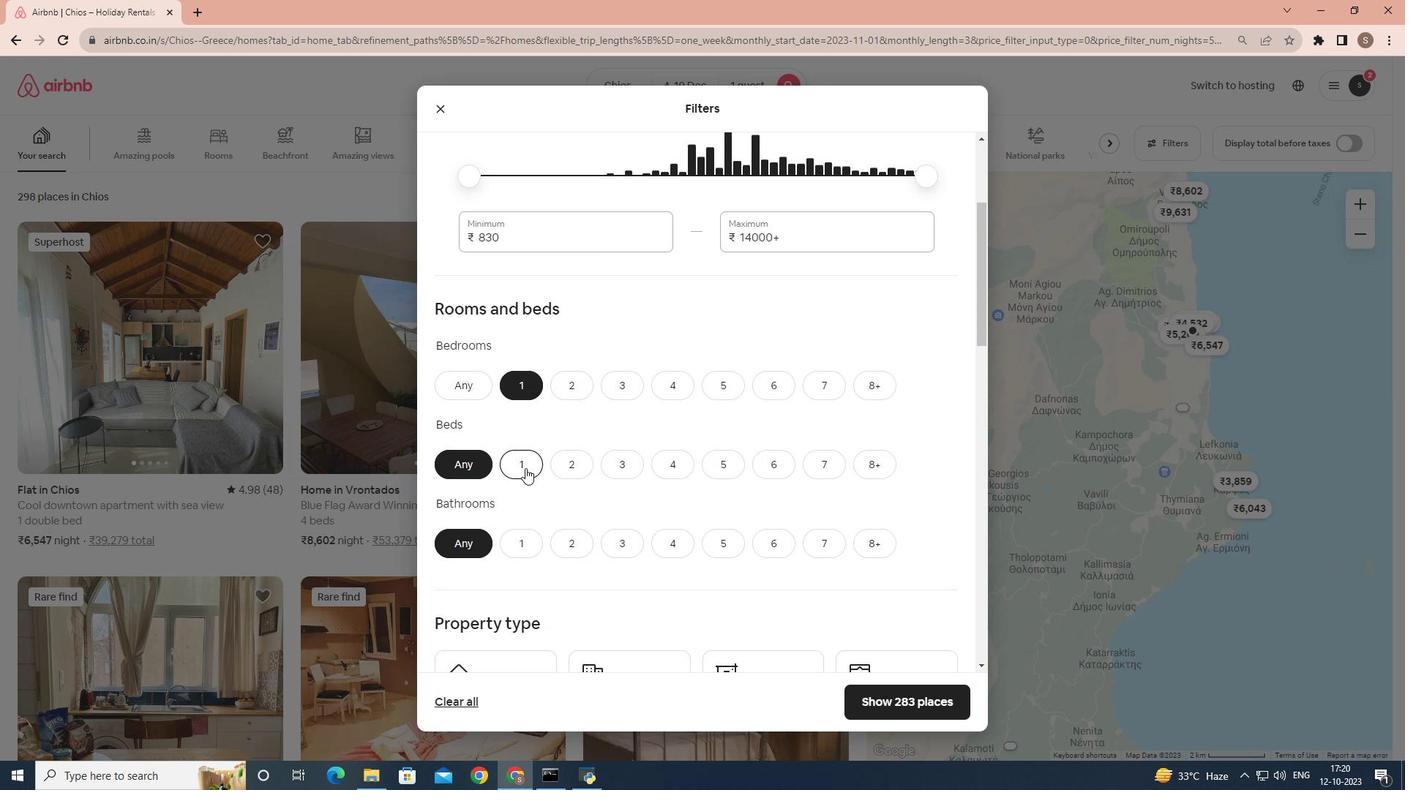 
Action: Mouse pressed left at (525, 468)
Screenshot: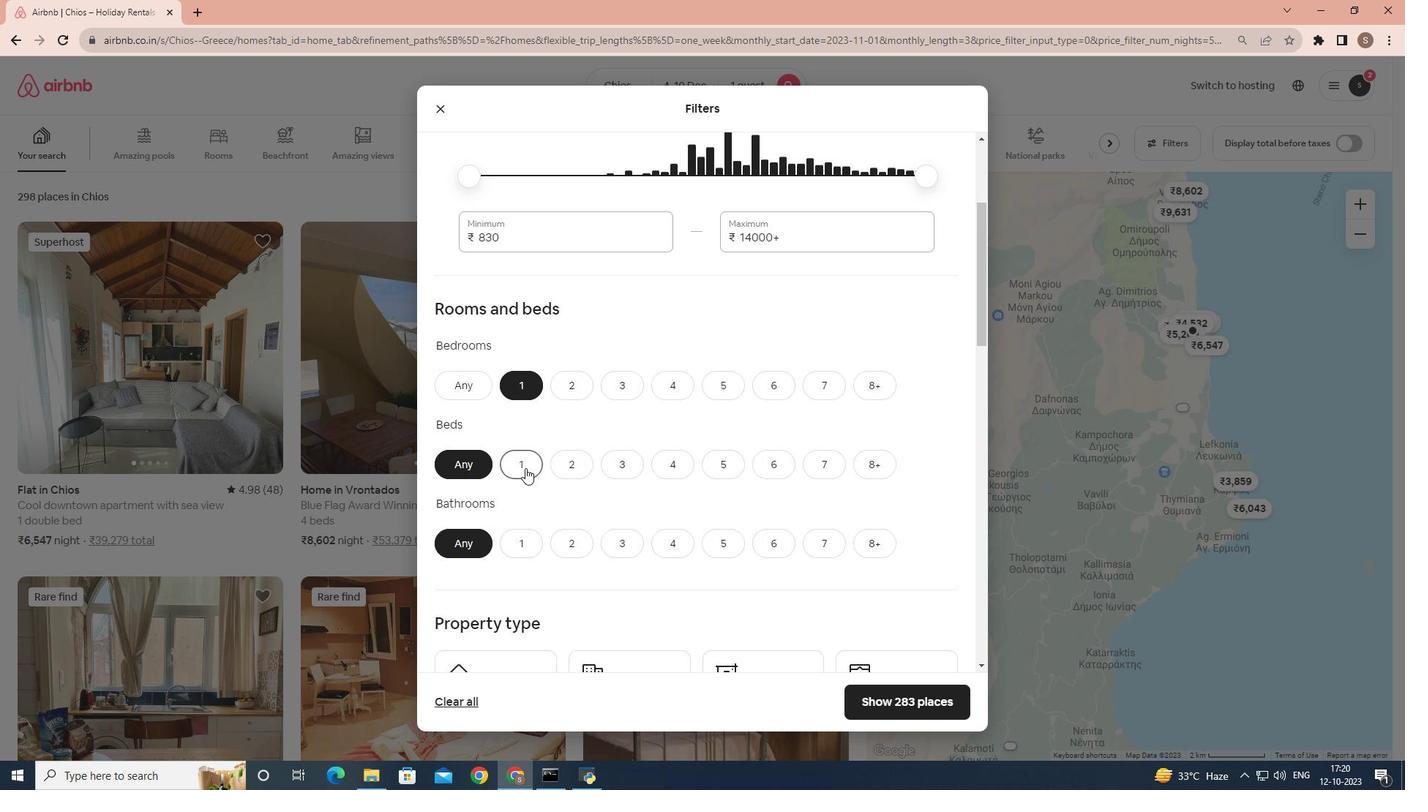 
Action: Mouse moved to (526, 463)
Screenshot: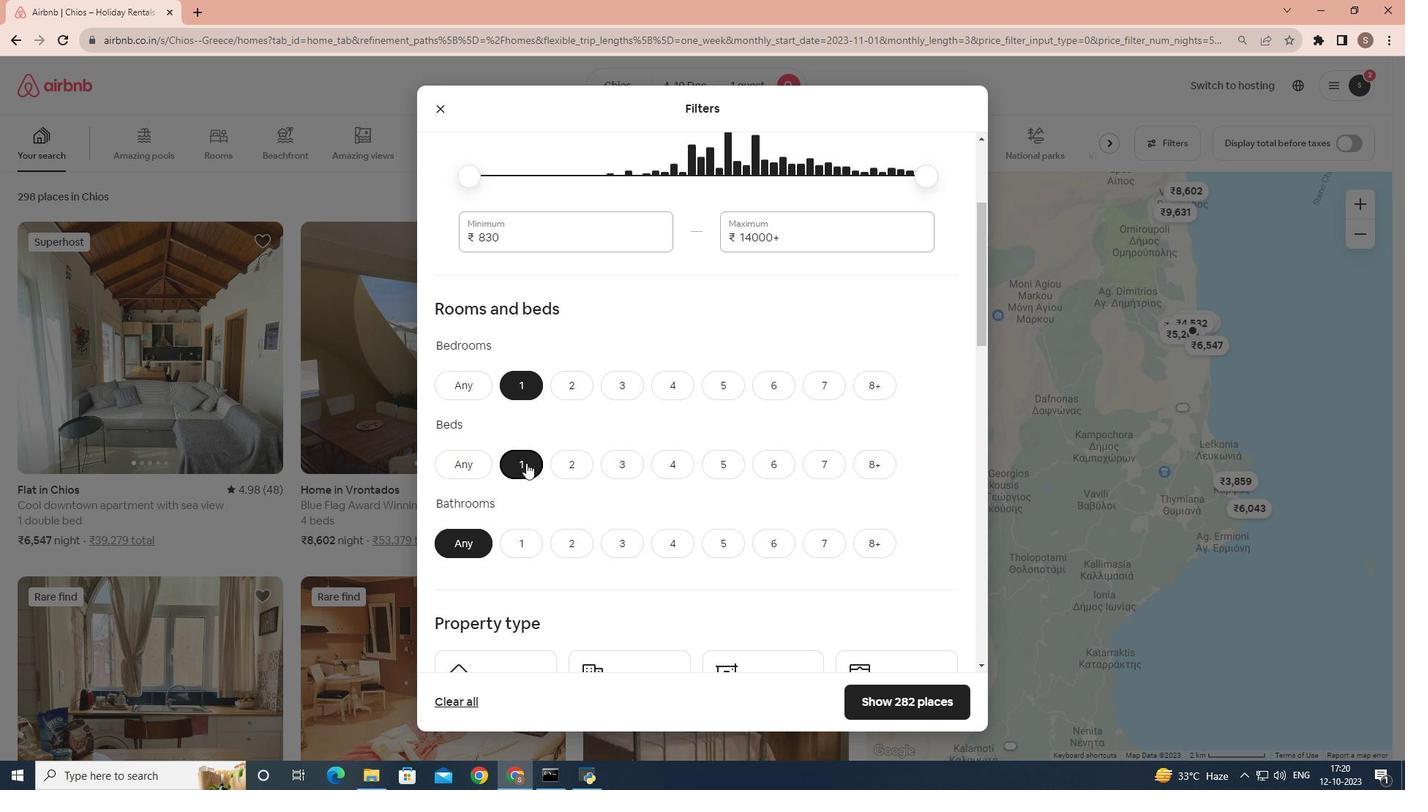 
Action: Mouse scrolled (526, 462) with delta (0, 0)
Screenshot: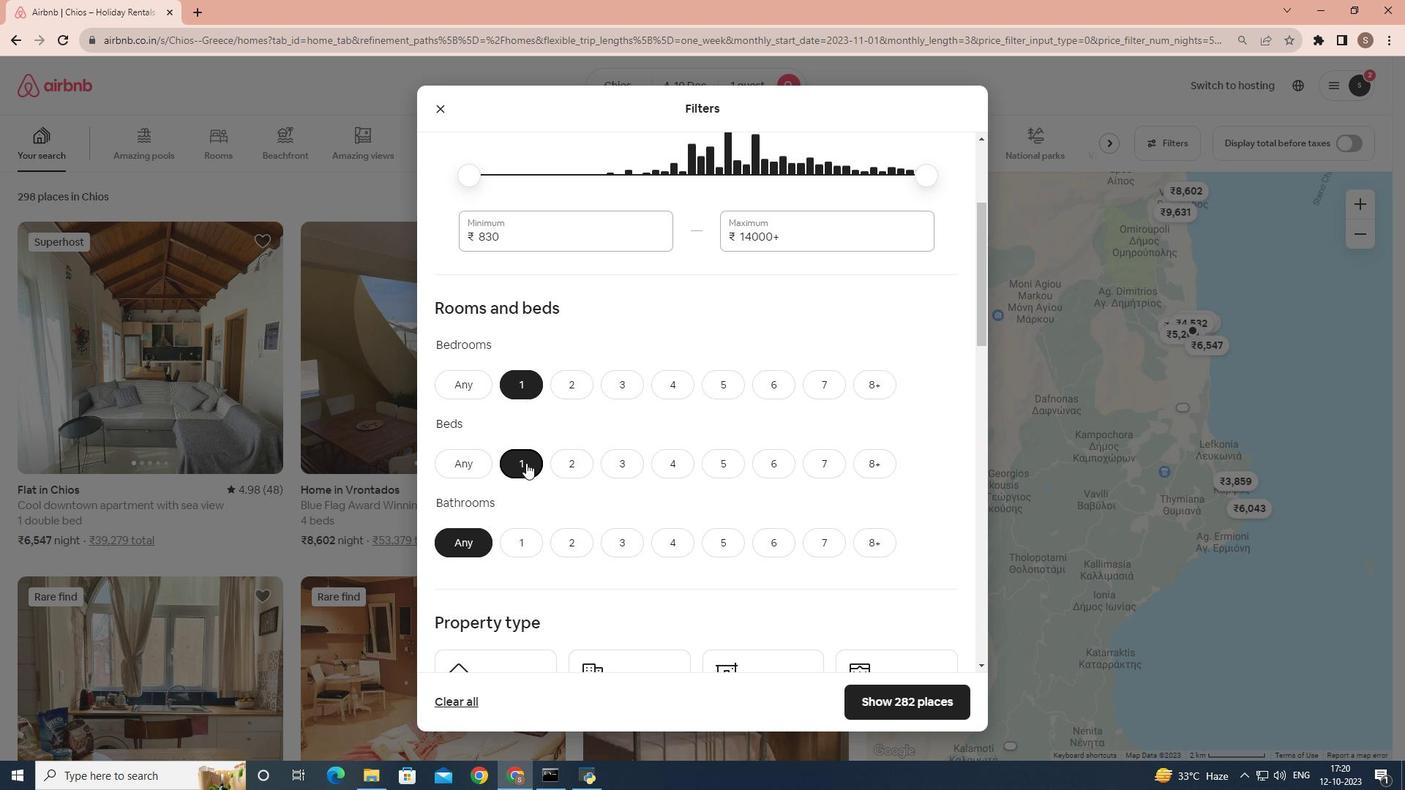 
Action: Mouse scrolled (526, 462) with delta (0, 0)
Screenshot: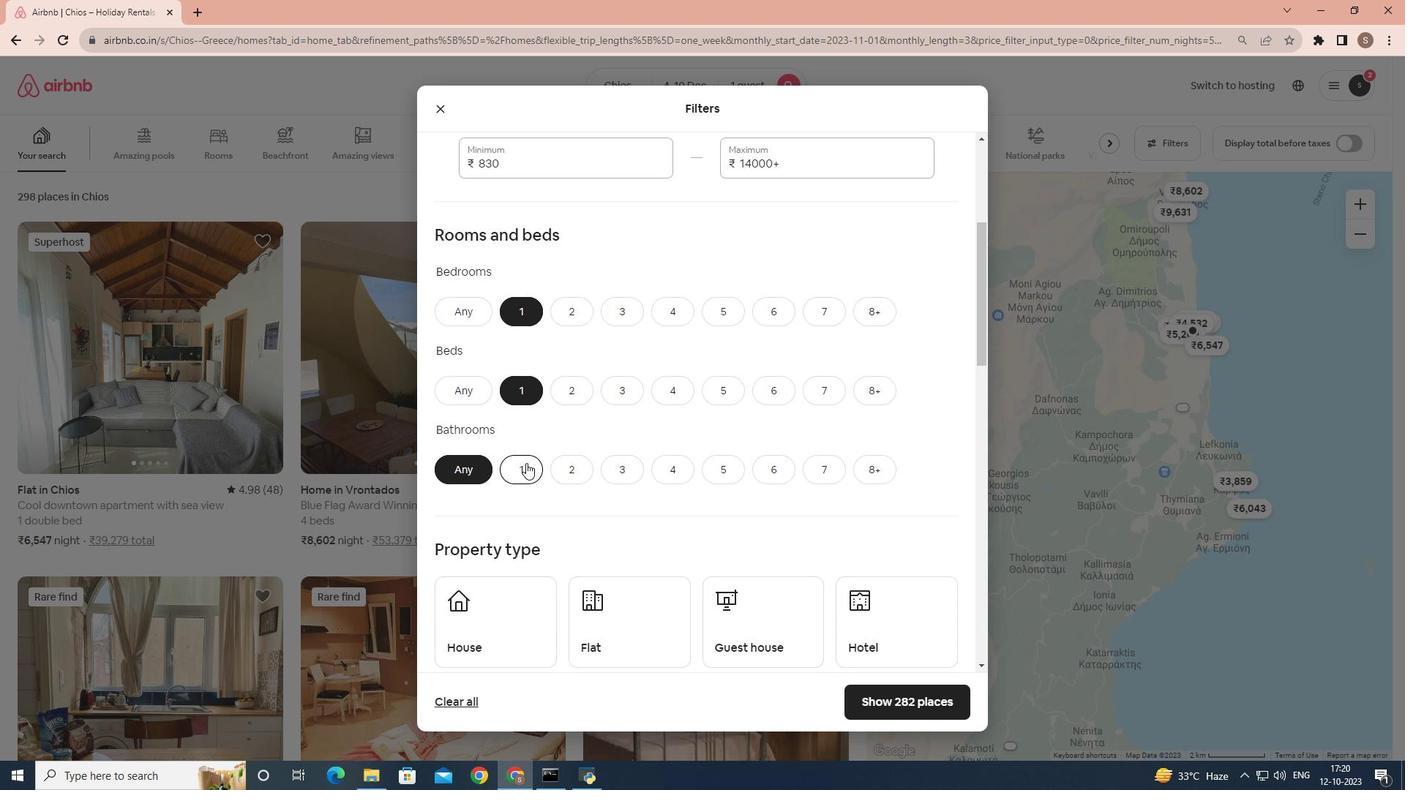 
Action: Mouse moved to (525, 402)
Screenshot: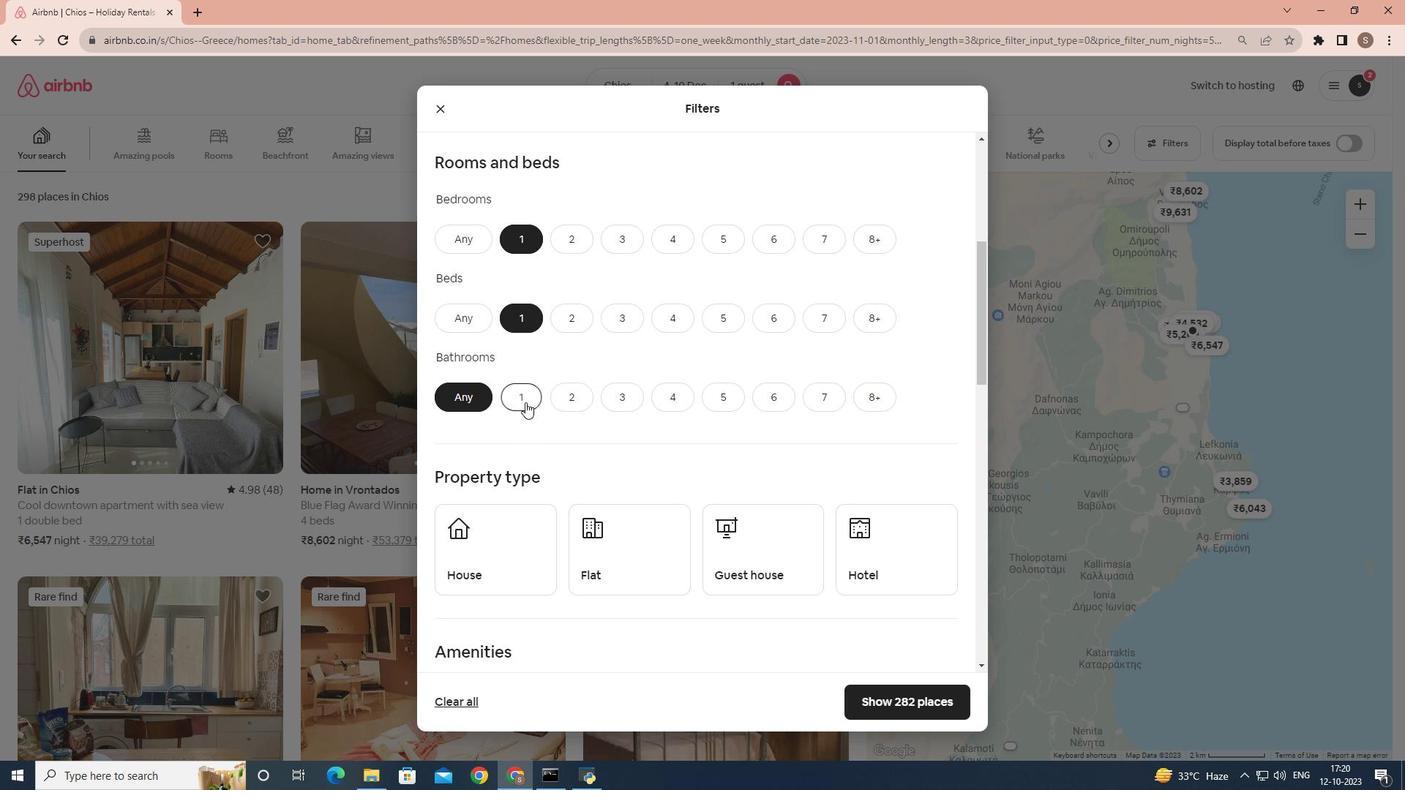 
Action: Mouse pressed left at (525, 402)
Screenshot: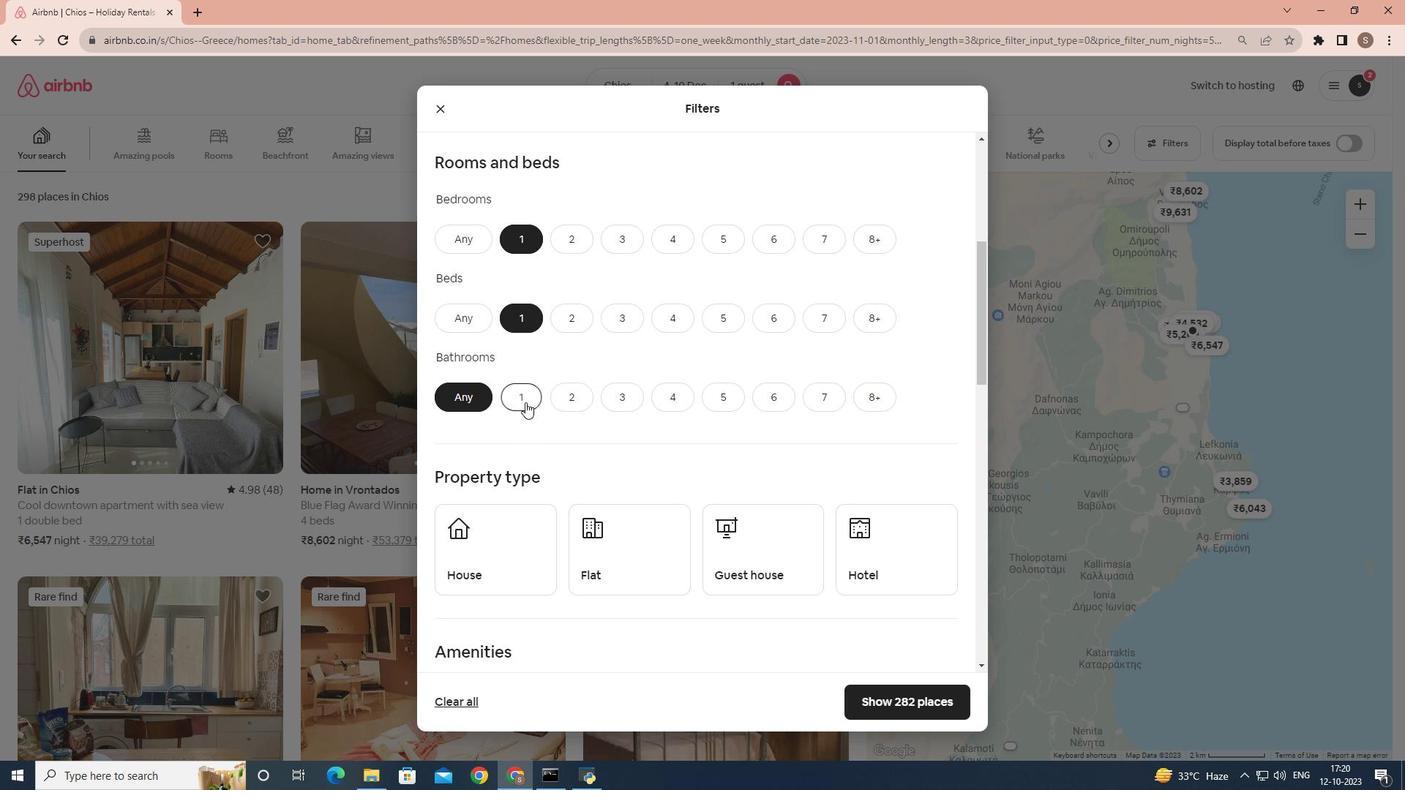 
Action: Mouse moved to (525, 402)
Screenshot: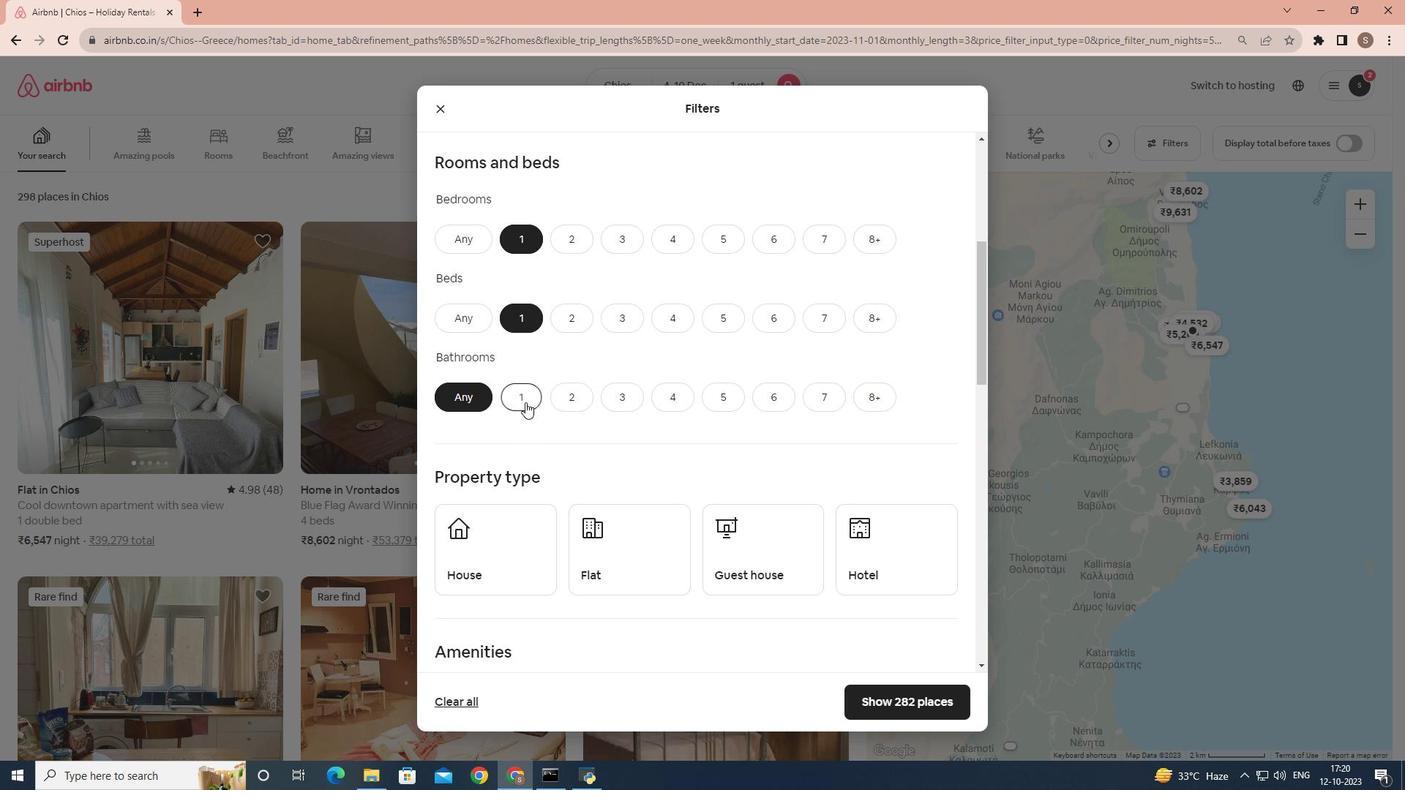 
Action: Mouse scrolled (525, 402) with delta (0, 0)
Screenshot: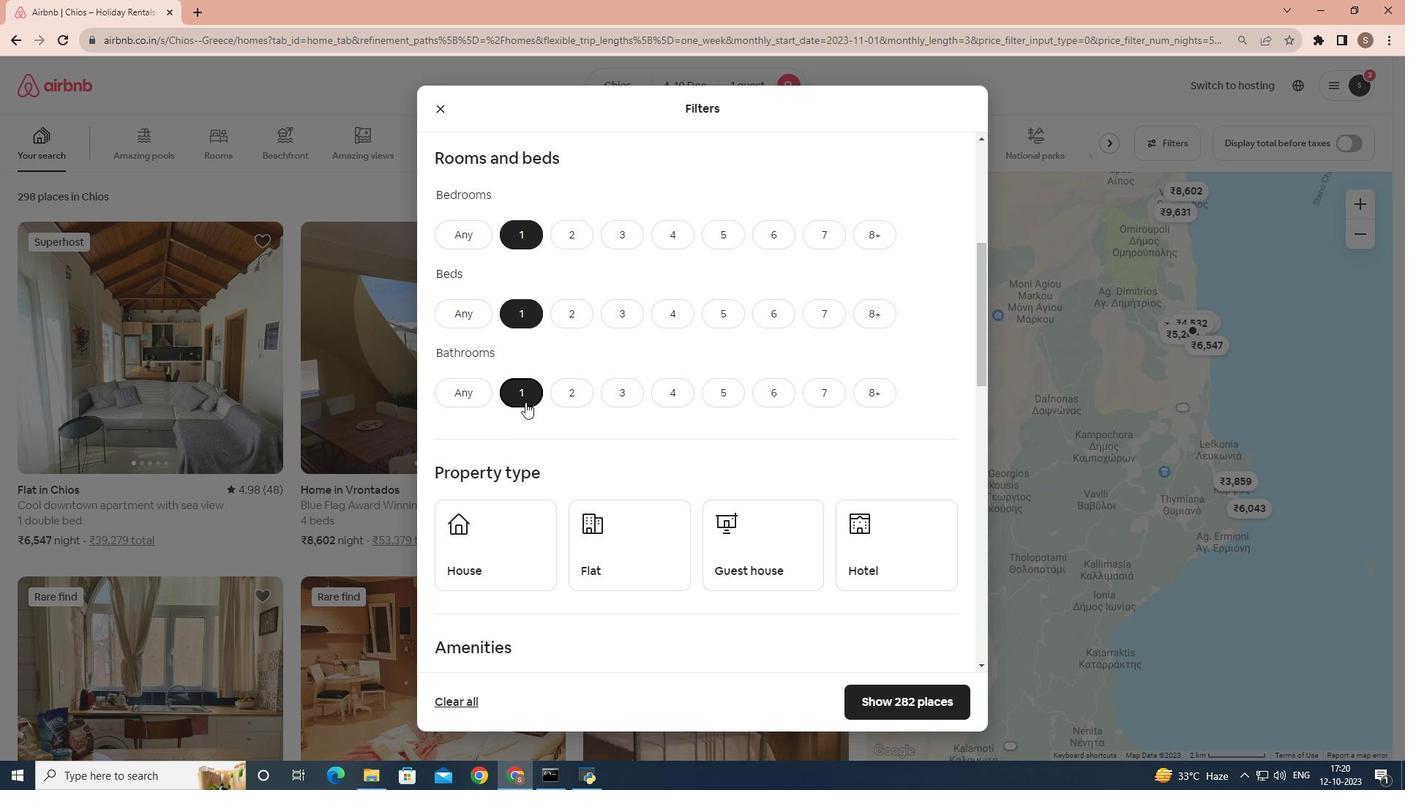 
Action: Mouse scrolled (525, 402) with delta (0, 0)
Screenshot: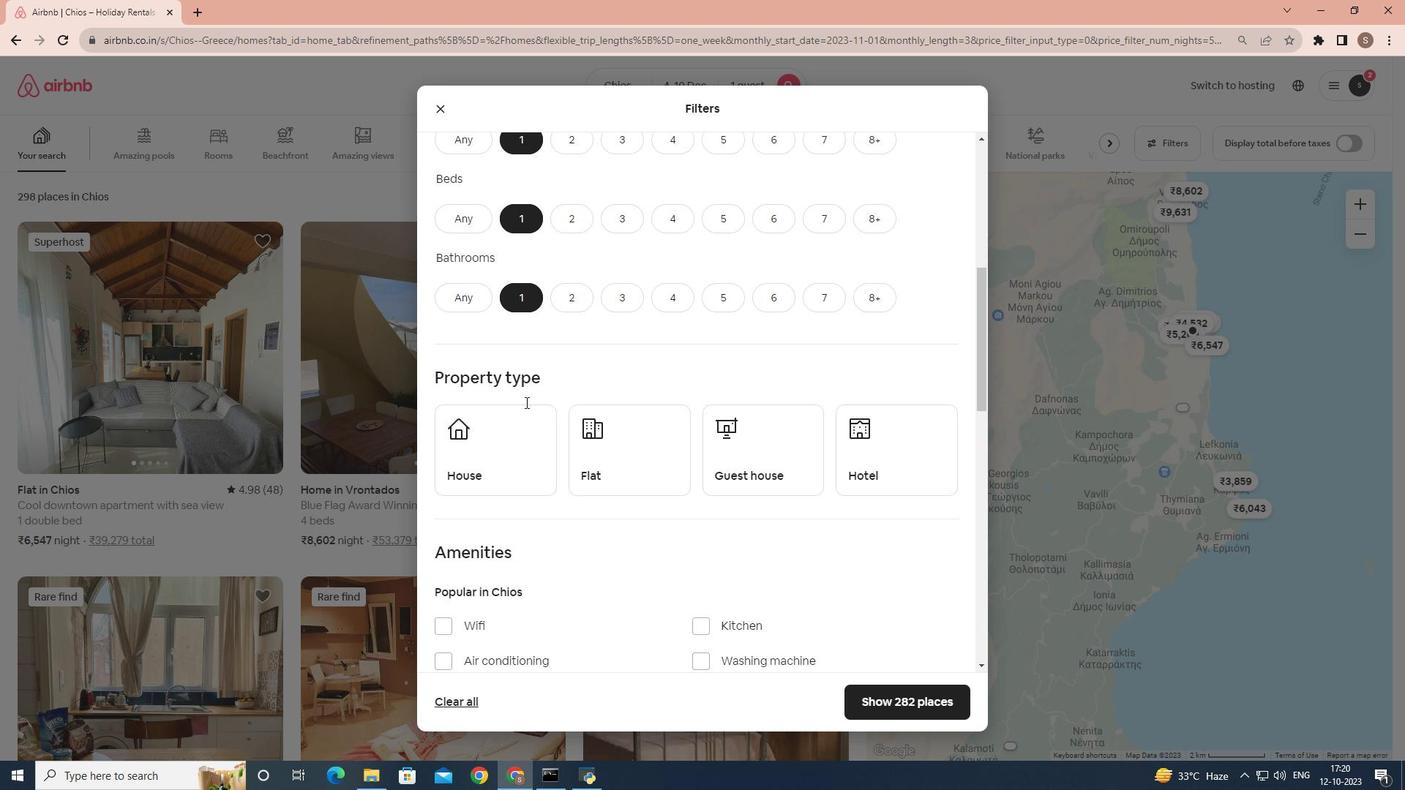 
Action: Mouse moved to (863, 401)
Screenshot: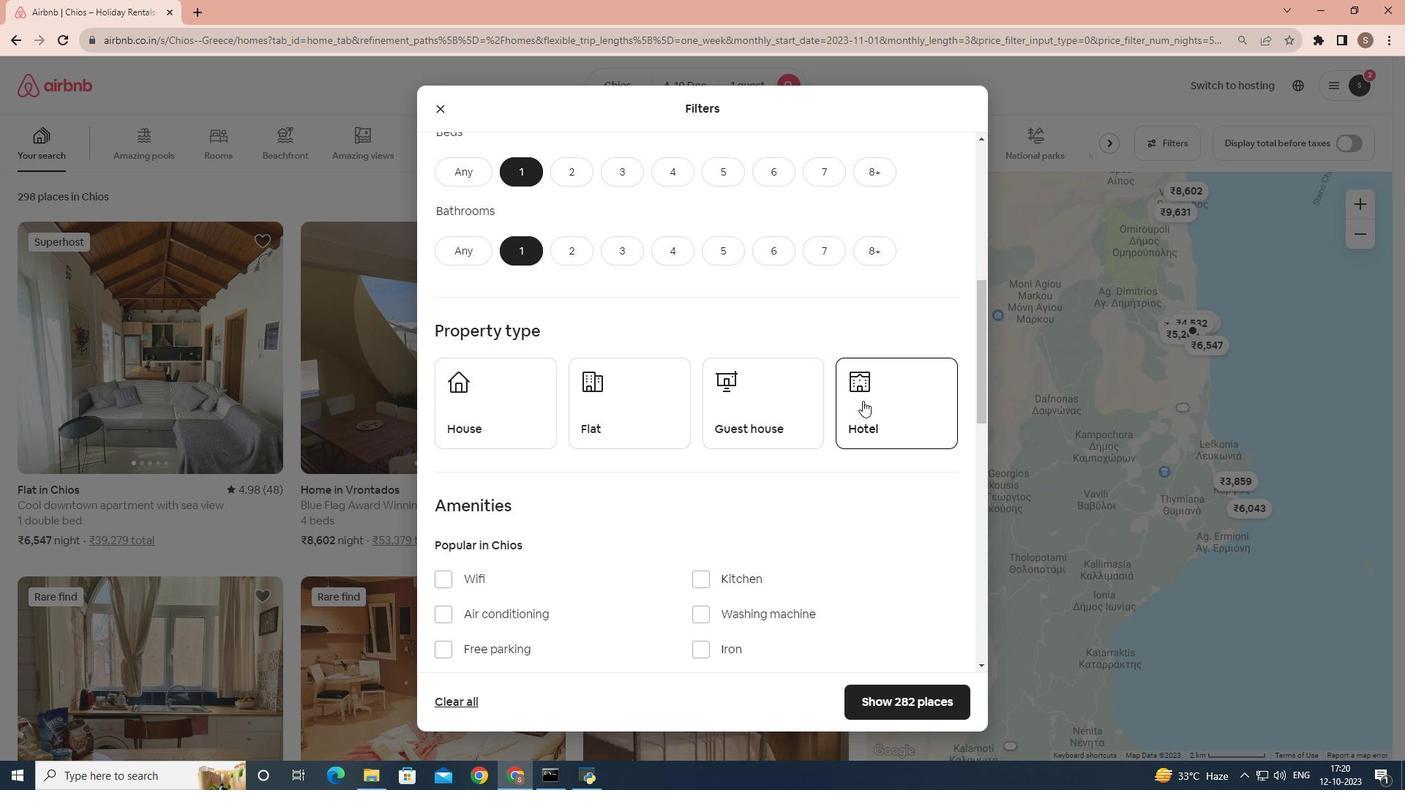 
Action: Mouse pressed left at (863, 401)
Screenshot: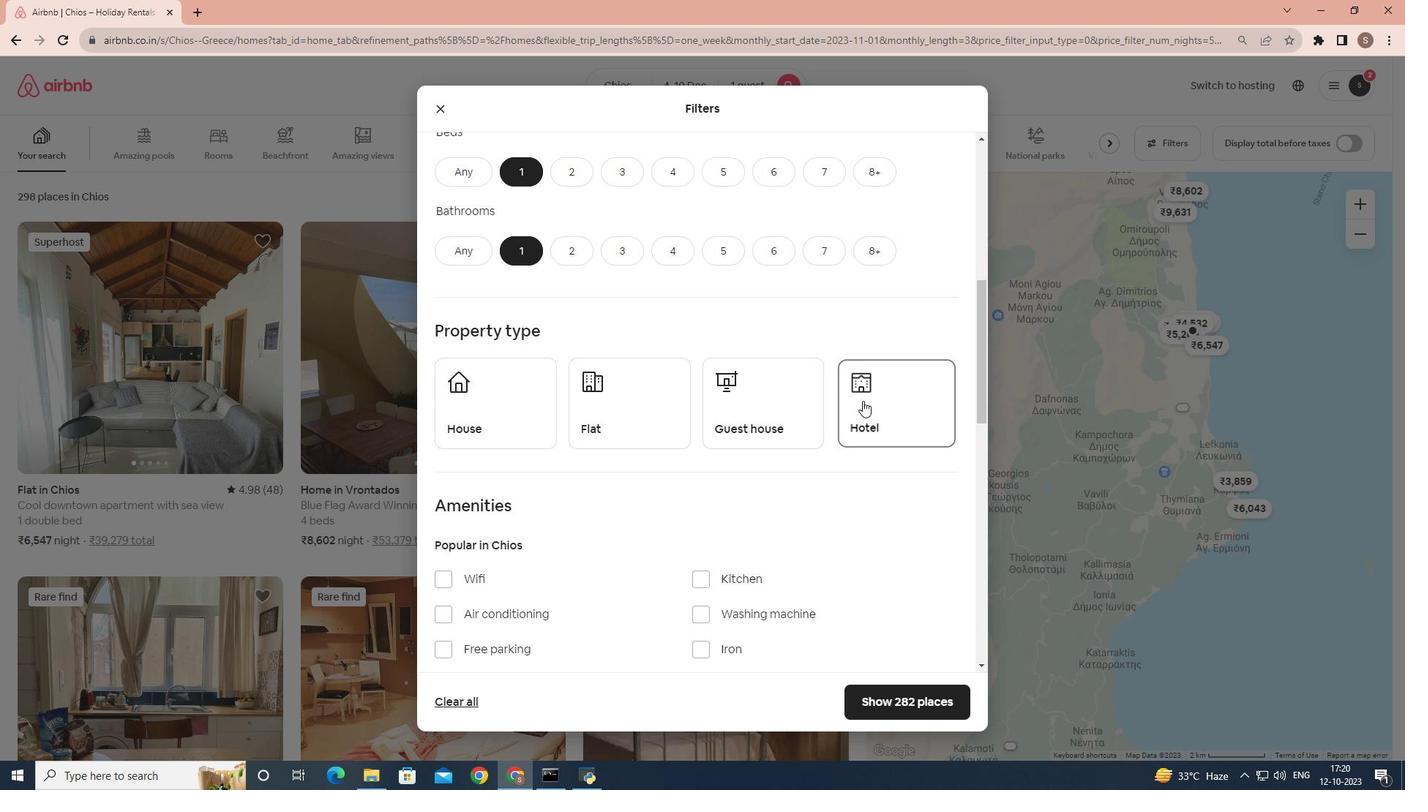 
Action: Mouse scrolled (863, 400) with delta (0, 0)
Screenshot: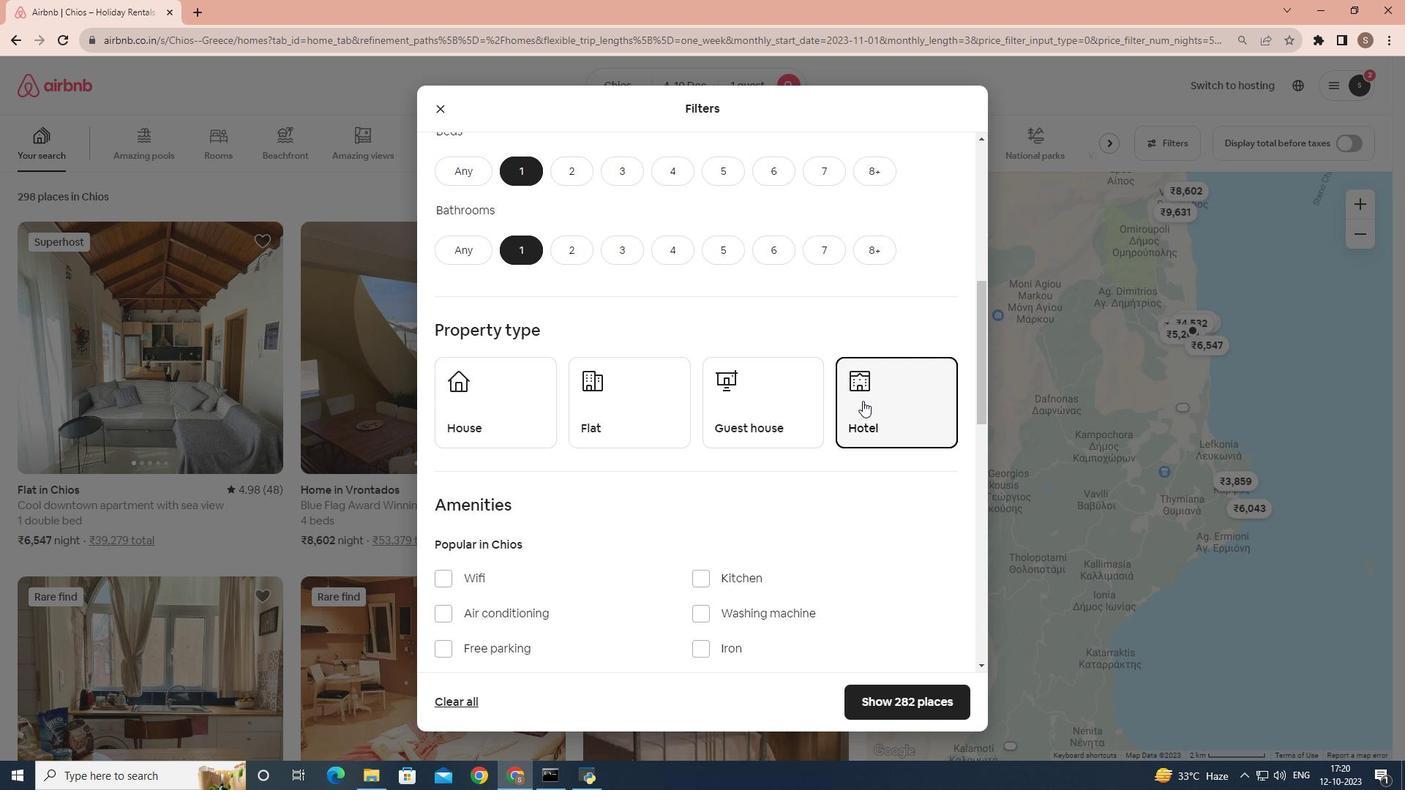
Action: Mouse scrolled (863, 400) with delta (0, 0)
Screenshot: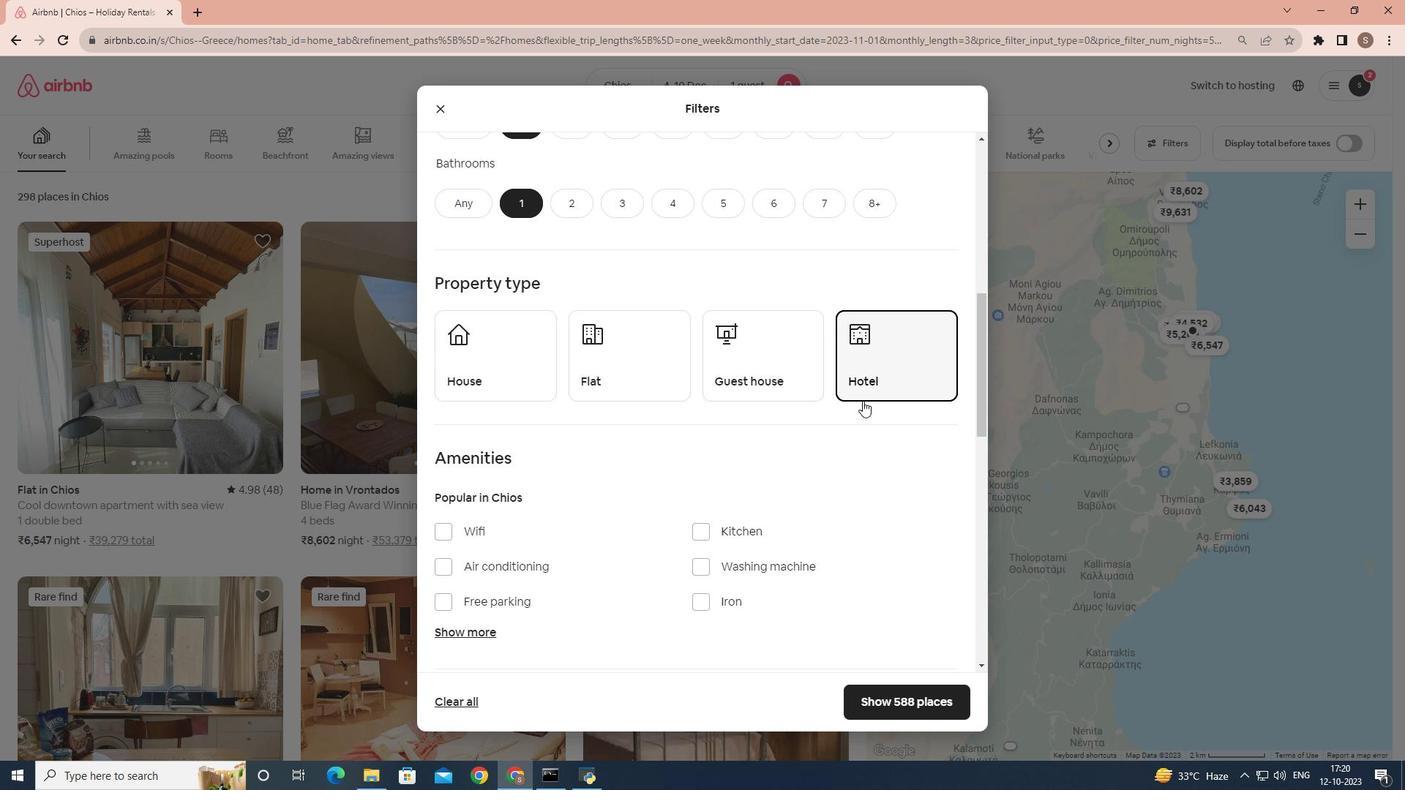 
Action: Mouse moved to (682, 421)
Screenshot: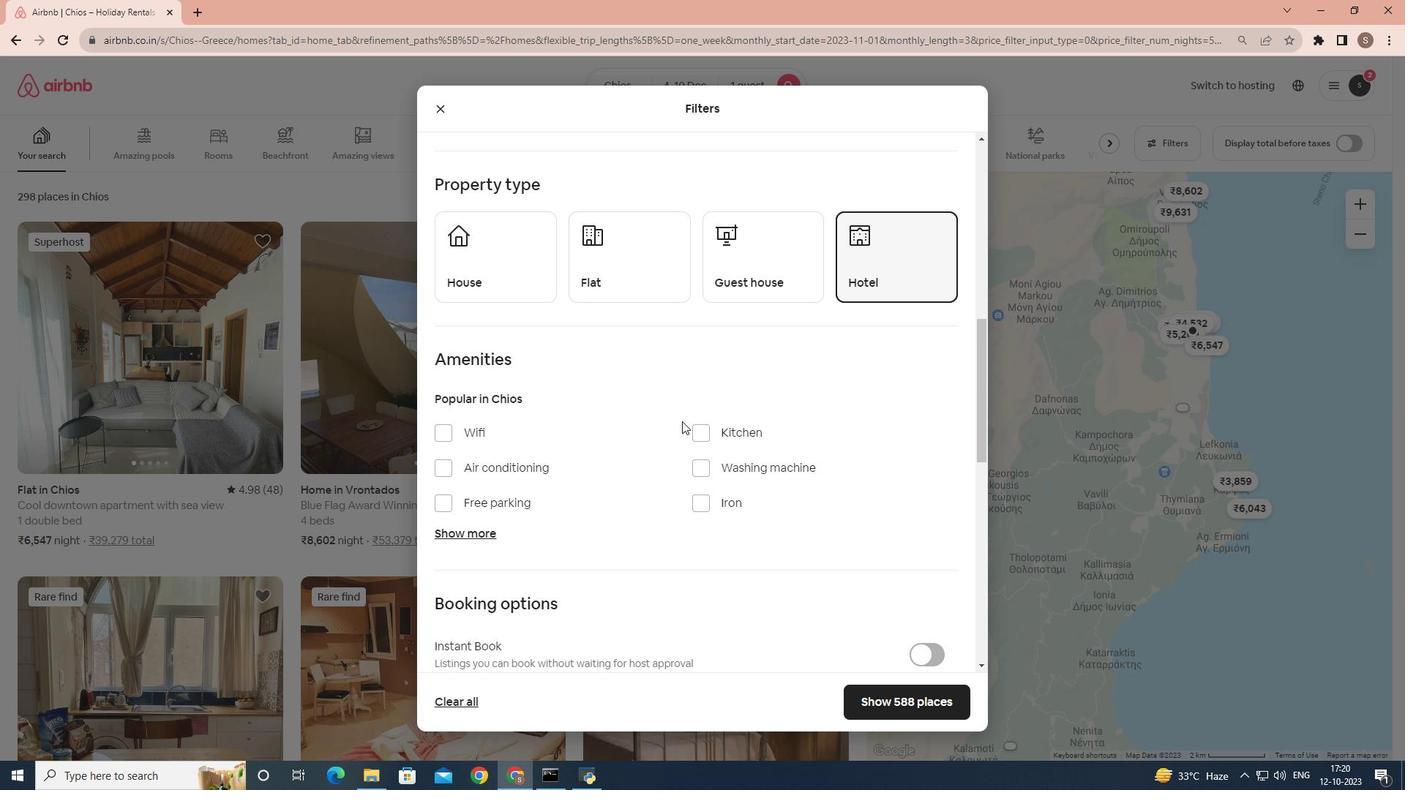 
Action: Mouse scrolled (682, 421) with delta (0, 0)
Screenshot: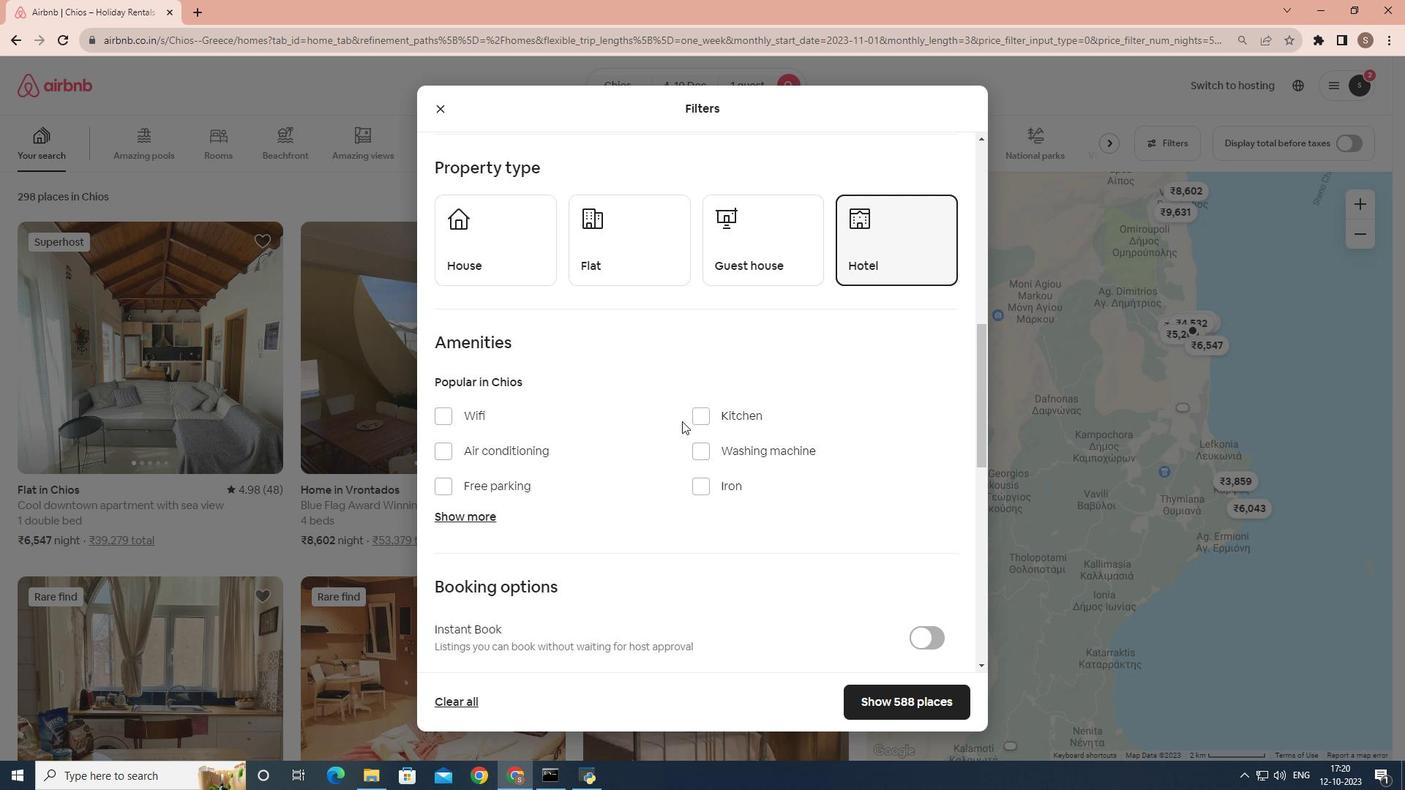 
Action: Mouse moved to (592, 412)
Screenshot: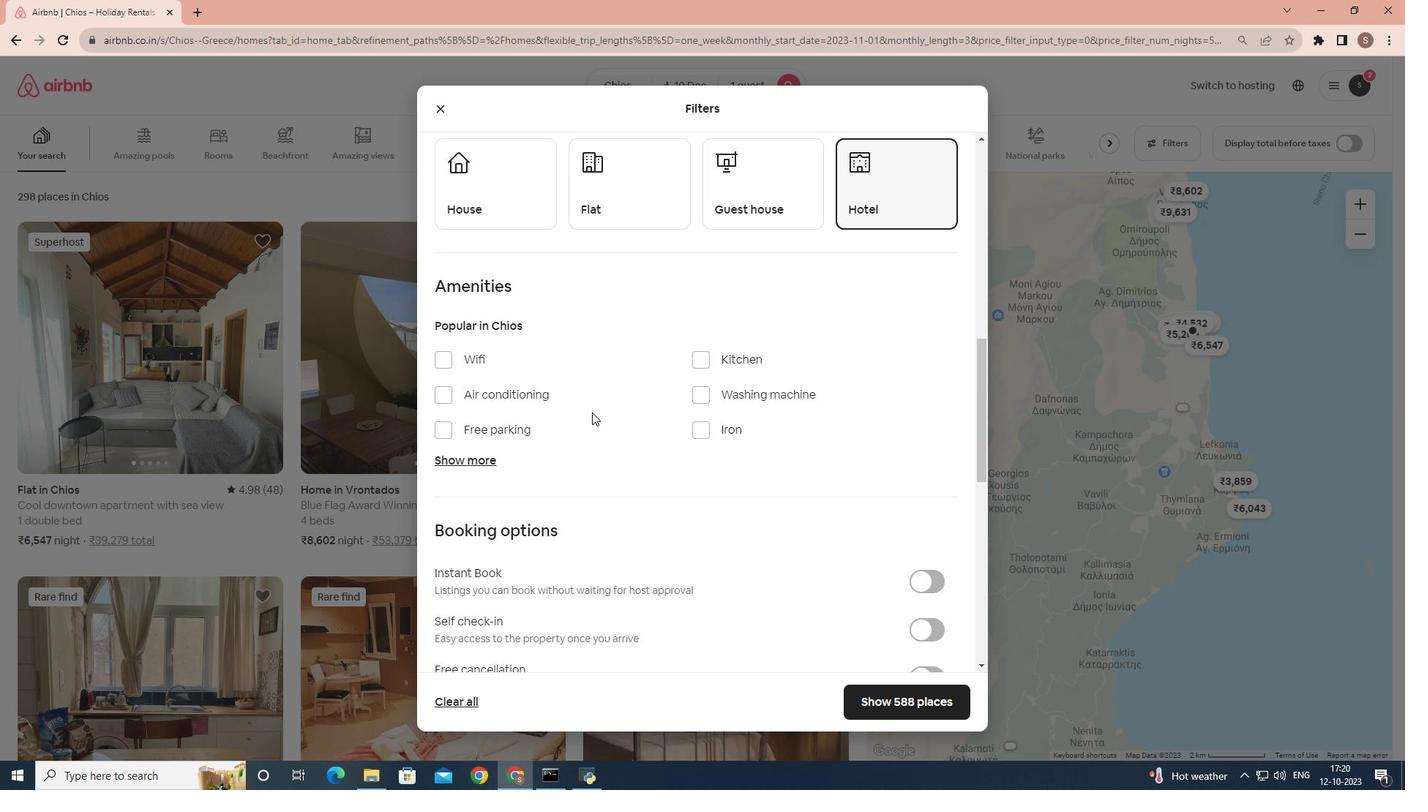 
Action: Mouse scrolled (592, 412) with delta (0, 0)
Screenshot: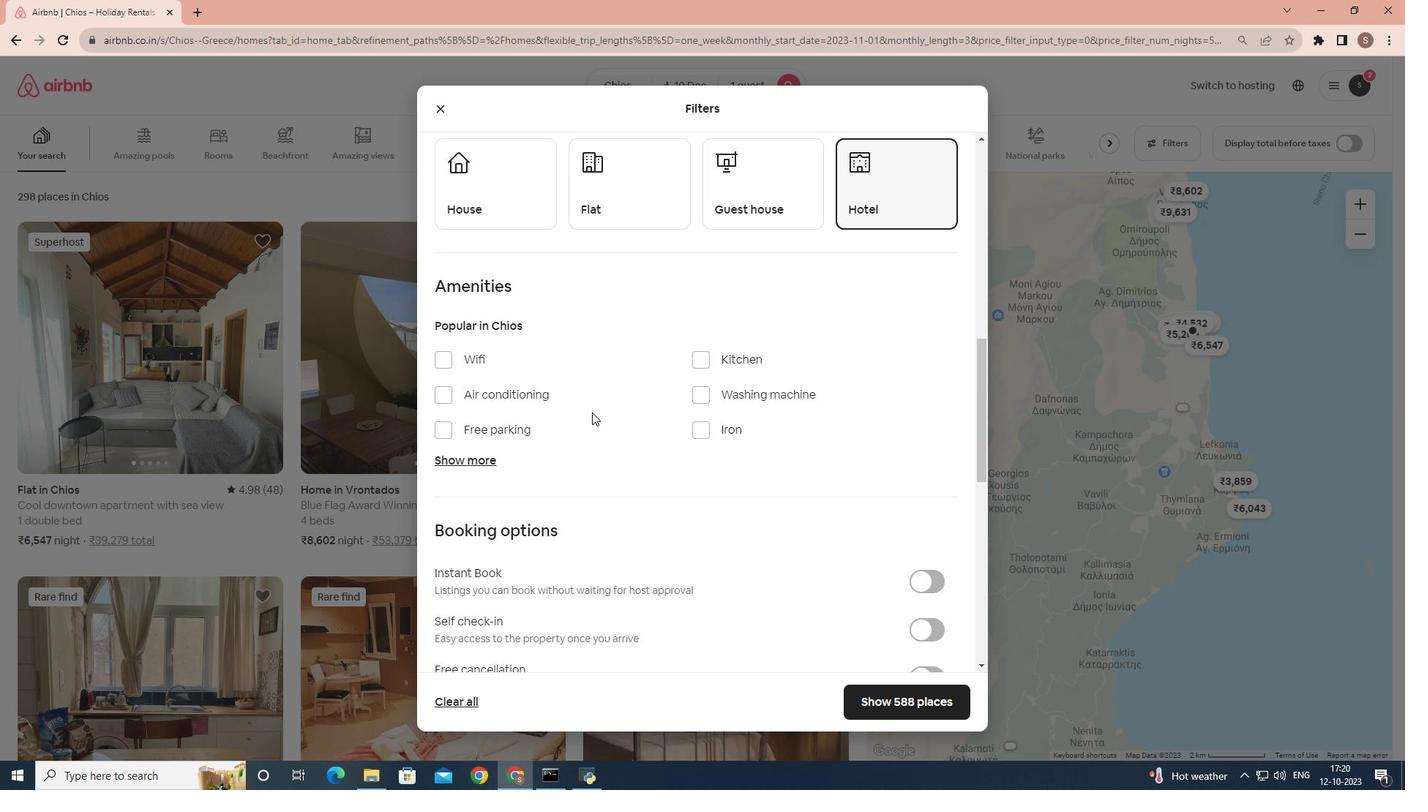 
Action: Mouse moved to (704, 330)
Screenshot: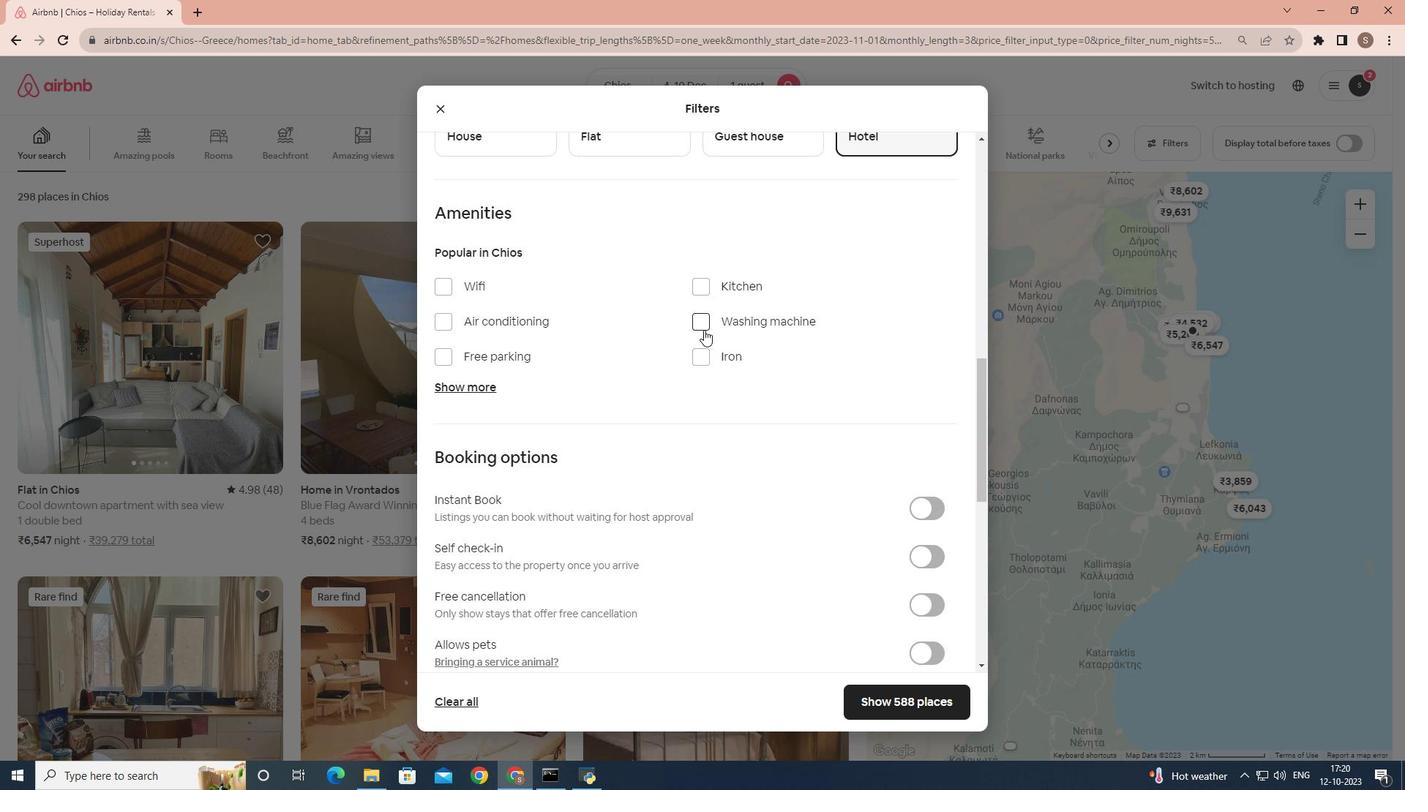 
Action: Mouse pressed left at (704, 330)
Screenshot: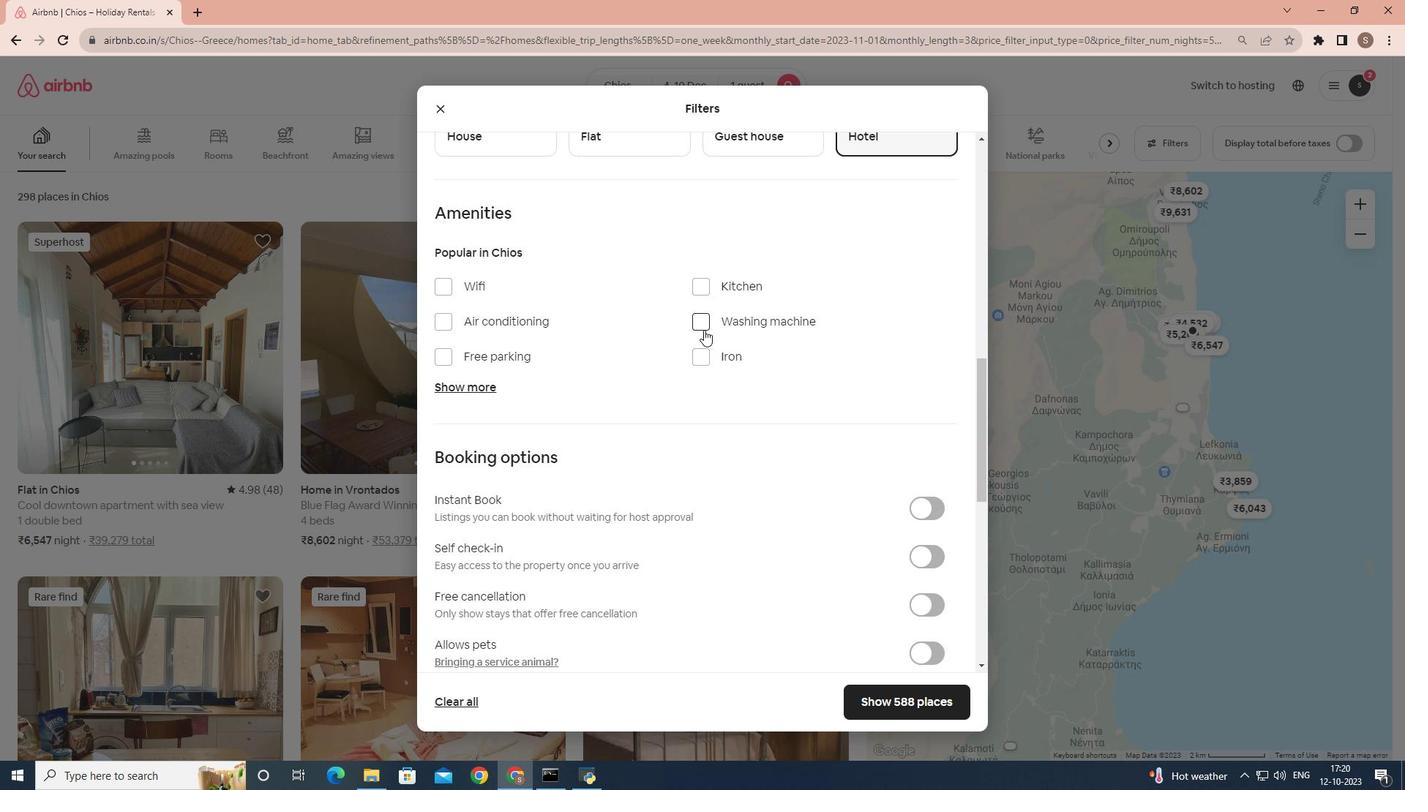 
Action: Mouse moved to (669, 350)
Screenshot: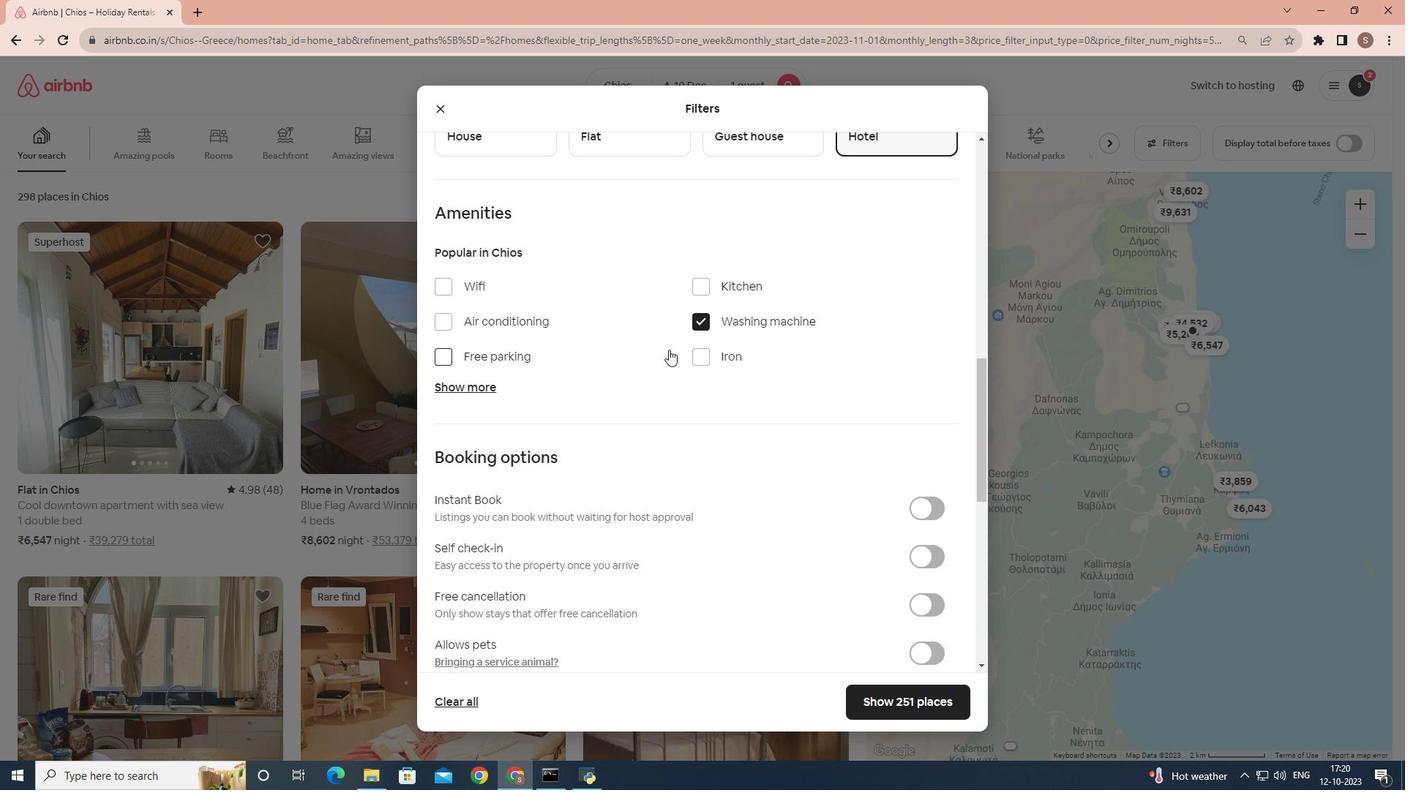 
Action: Mouse scrolled (669, 349) with delta (0, 0)
Screenshot: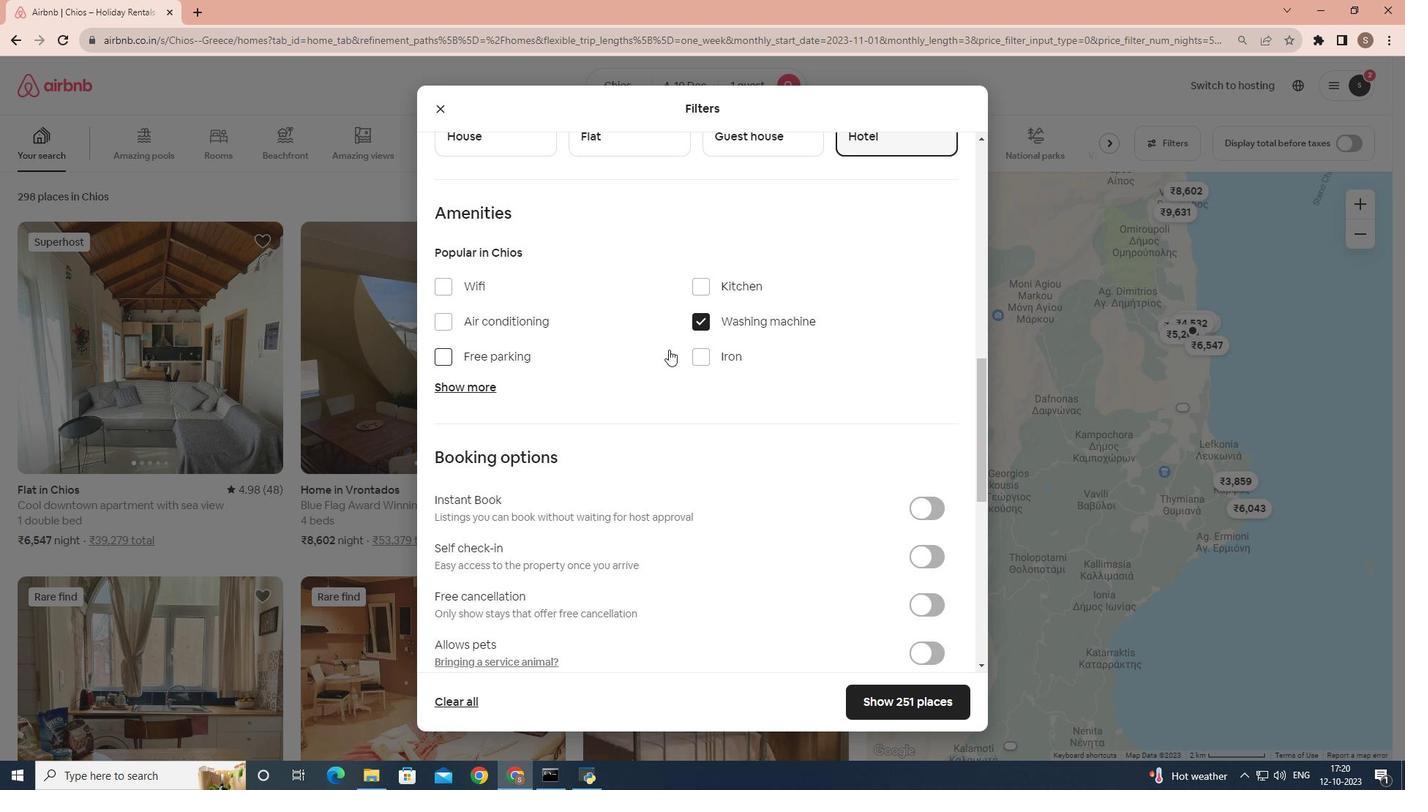 
Action: Mouse moved to (954, 701)
Screenshot: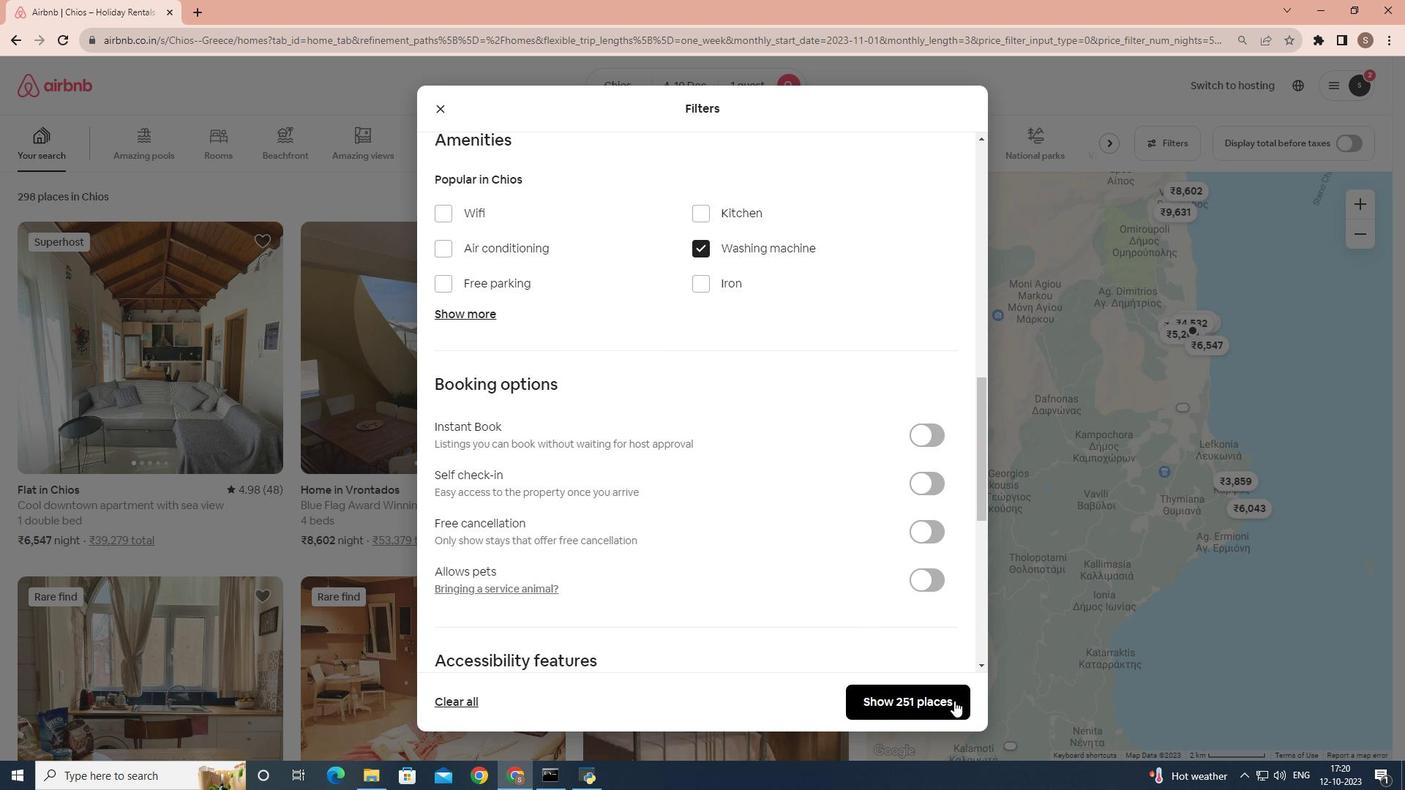 
Action: Mouse pressed left at (954, 701)
Screenshot: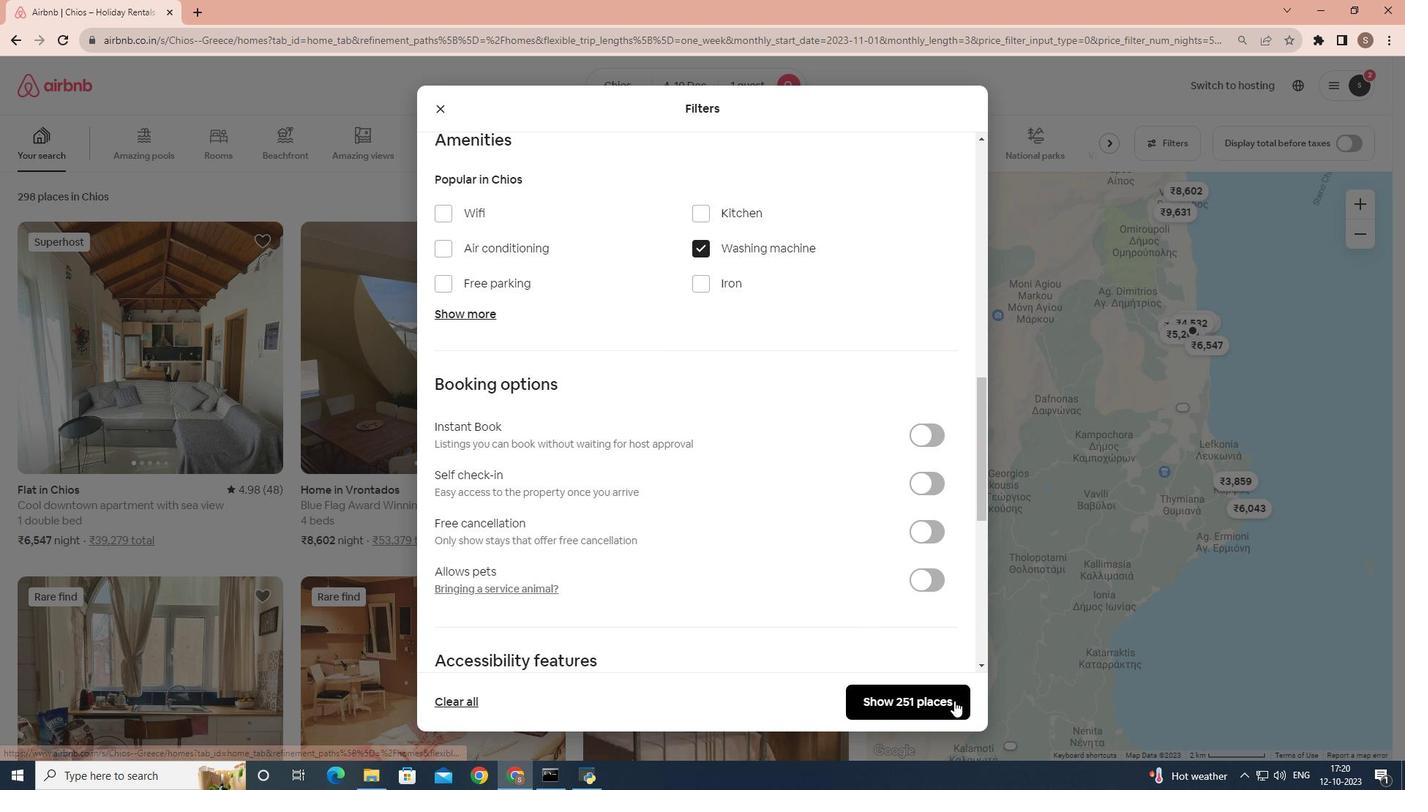 
Action: Mouse moved to (214, 412)
Screenshot: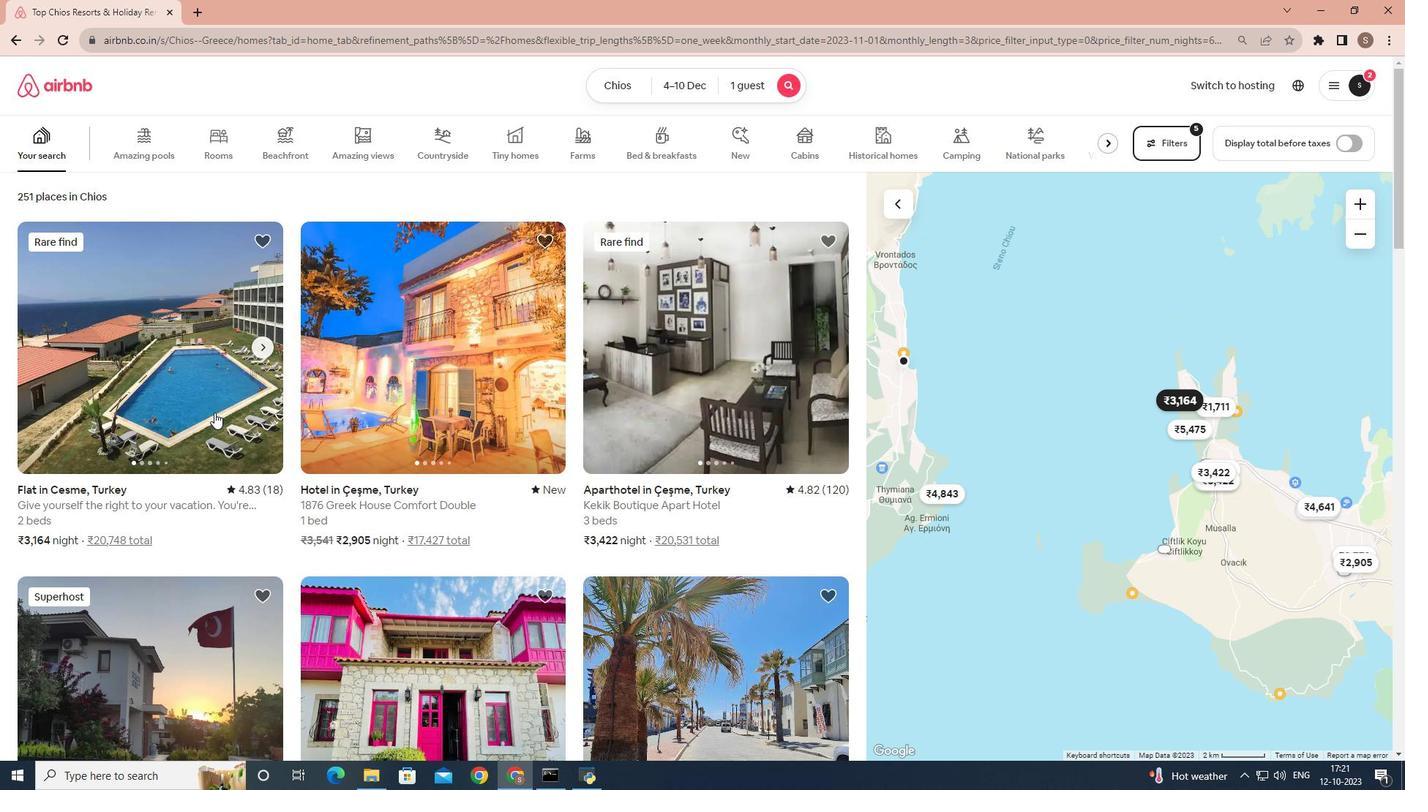
Action: Mouse pressed left at (214, 412)
Screenshot: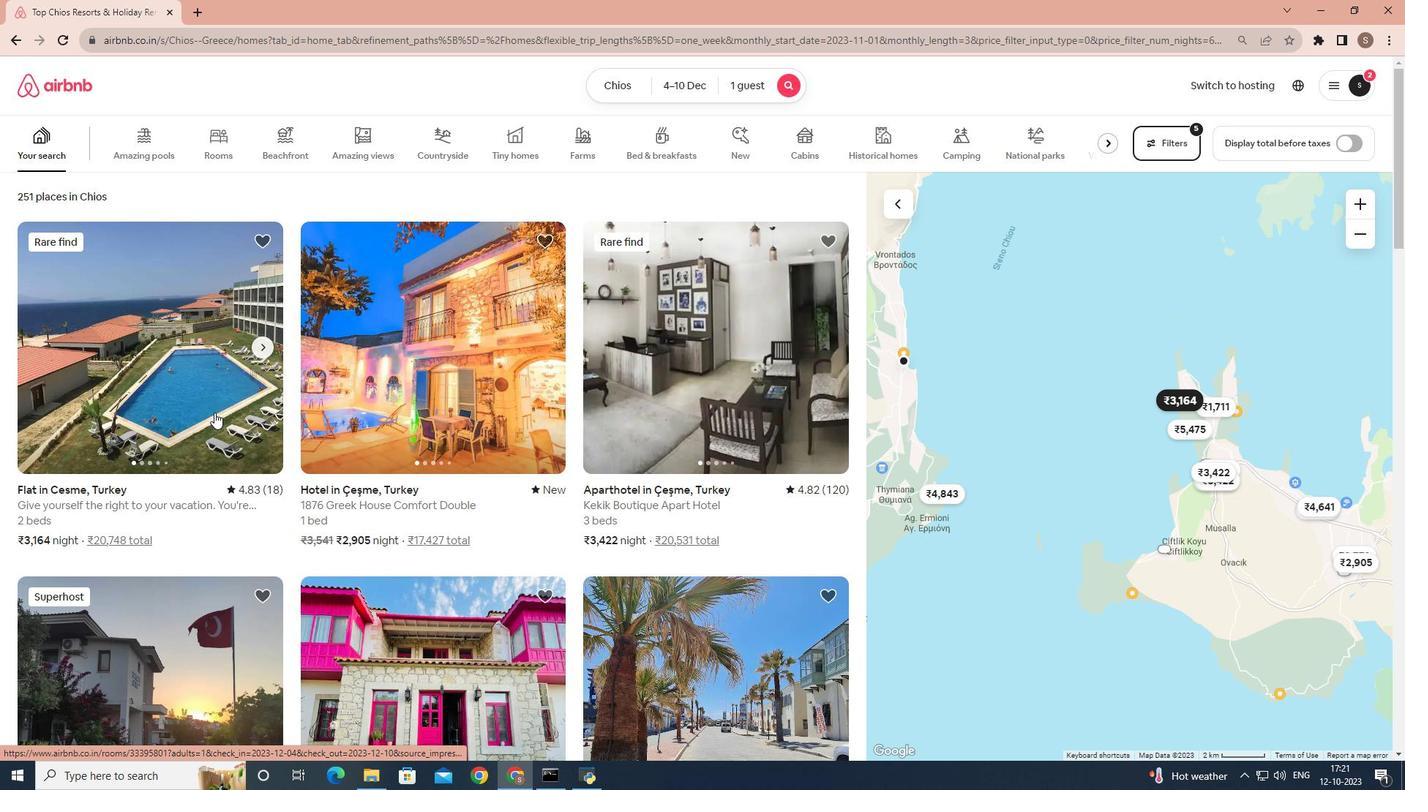 
Action: Mouse moved to (1054, 546)
Screenshot: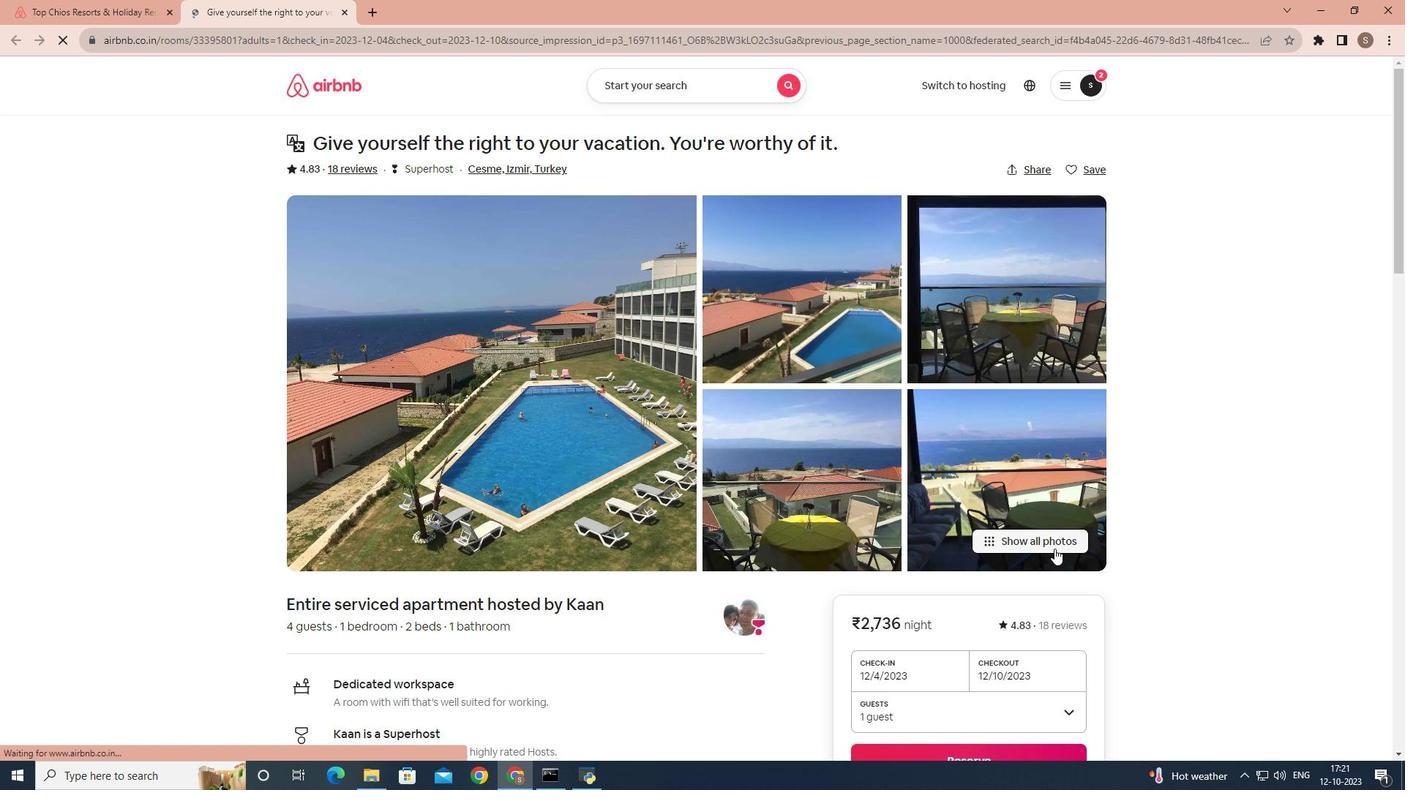
Action: Mouse pressed left at (1054, 546)
Screenshot: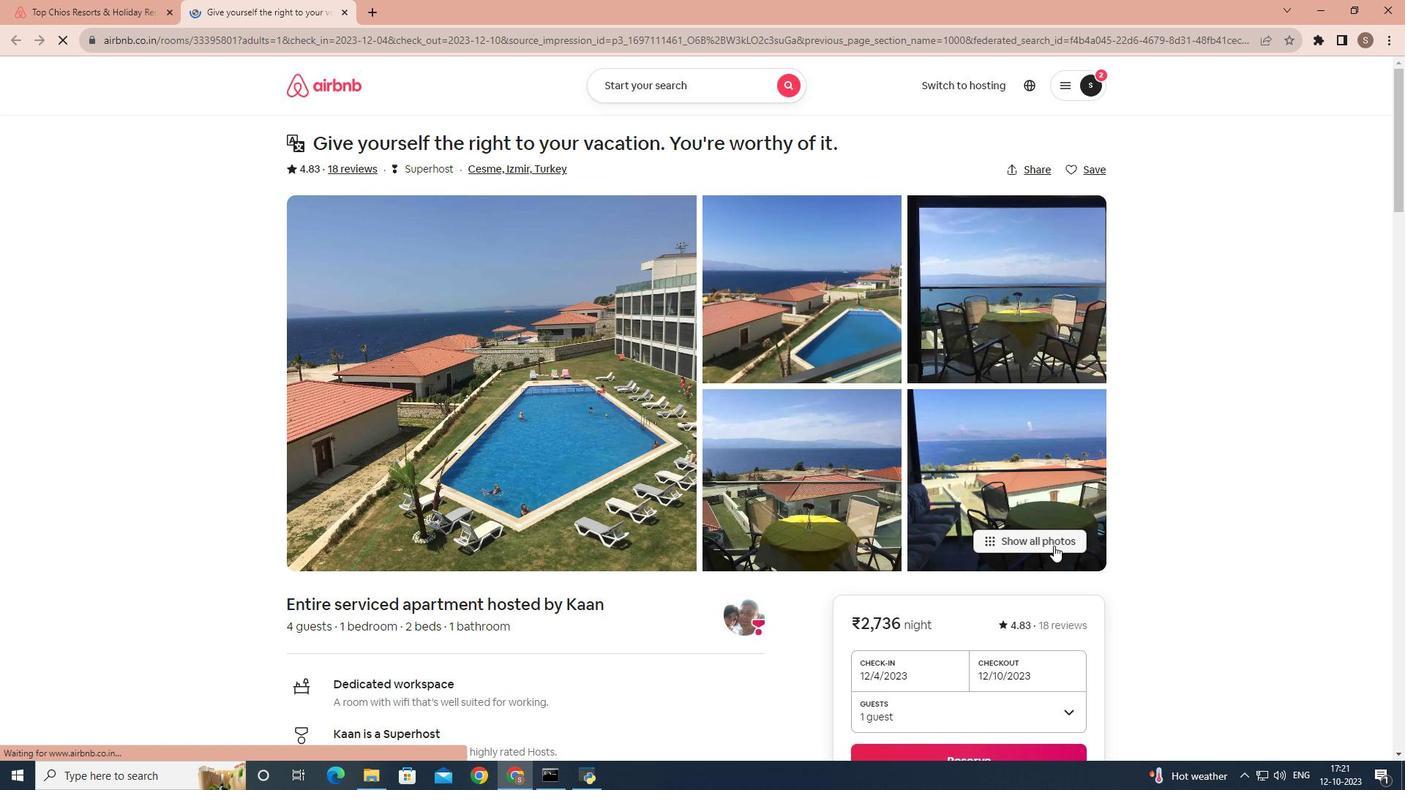 
Action: Mouse moved to (1028, 552)
Screenshot: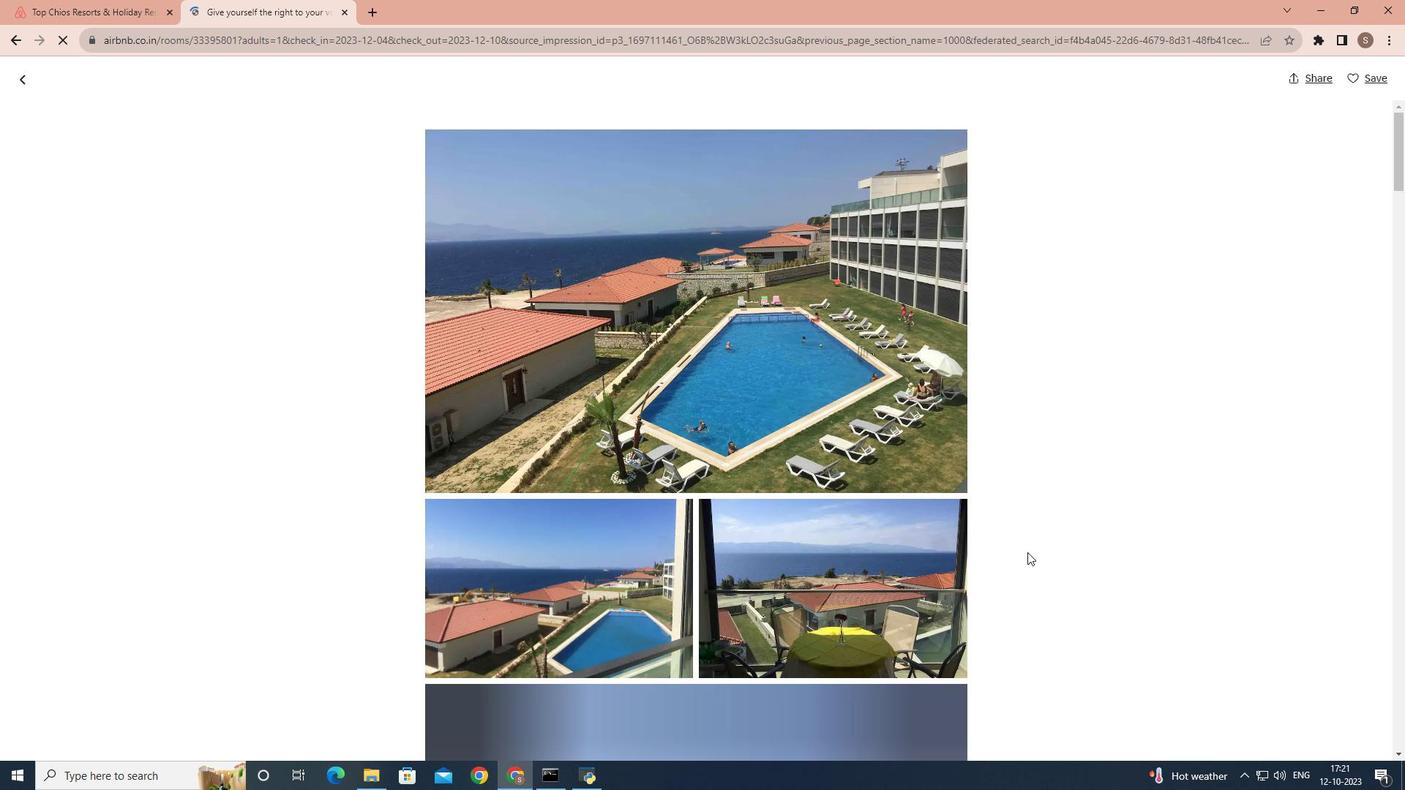 
Action: Mouse scrolled (1028, 552) with delta (0, 0)
Screenshot: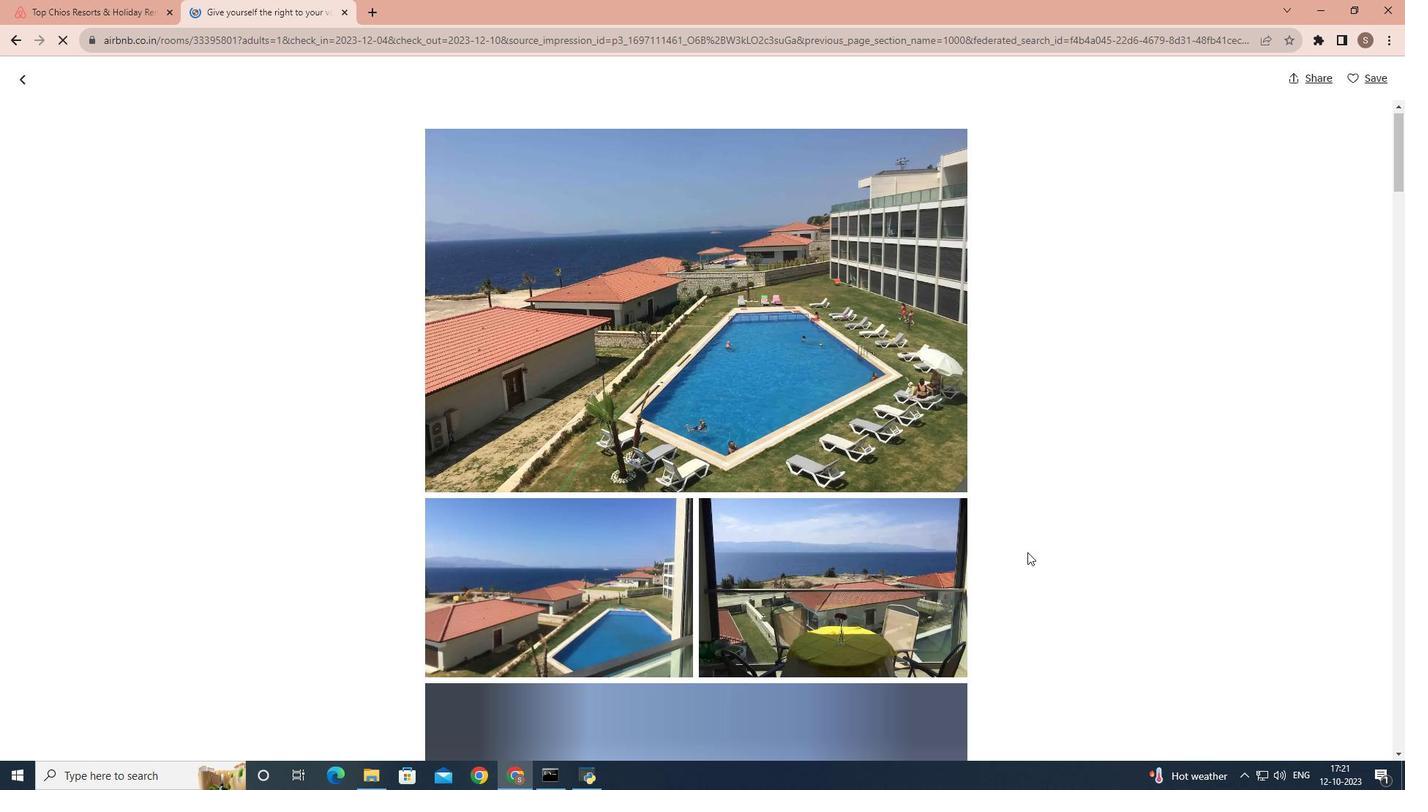 
Action: Mouse scrolled (1028, 552) with delta (0, 0)
Screenshot: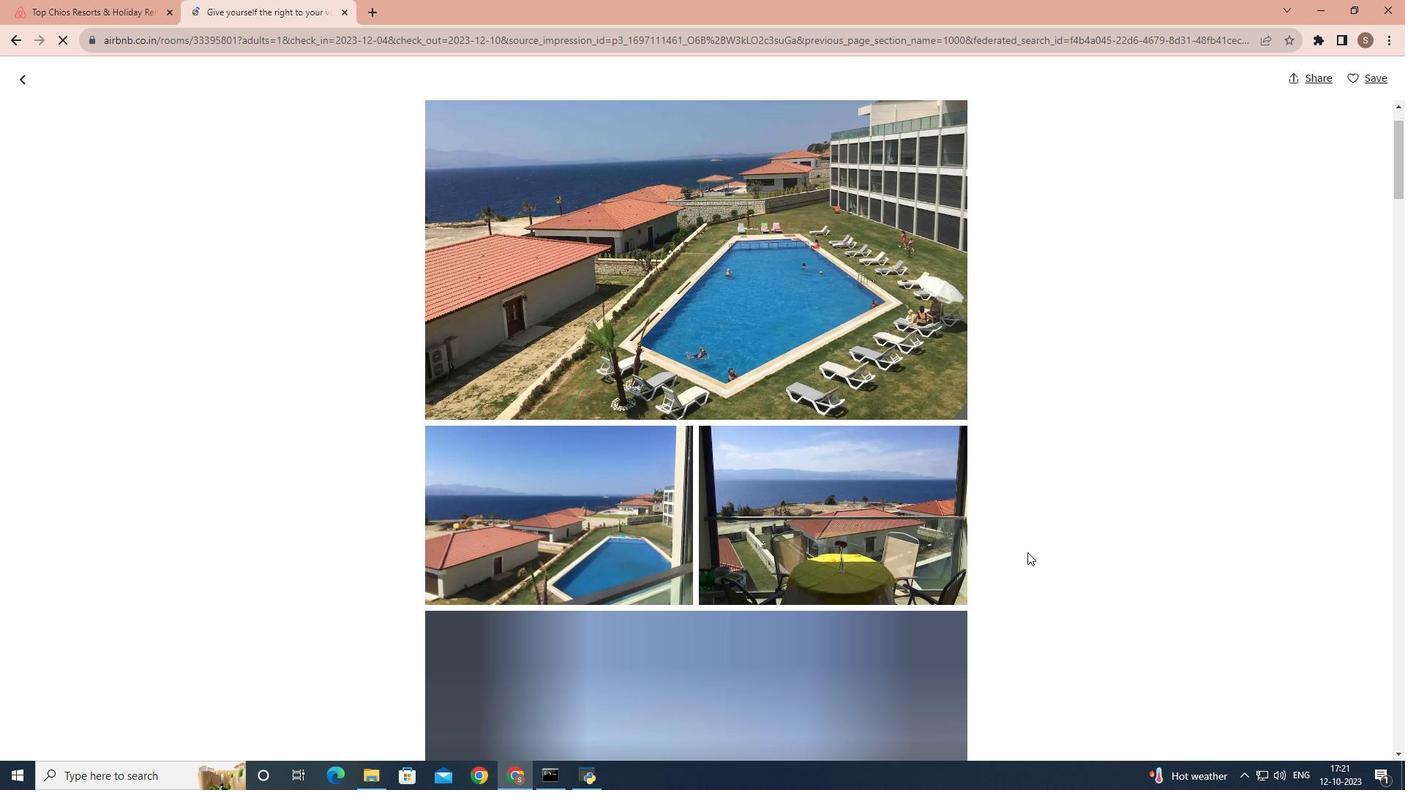 
Action: Mouse scrolled (1028, 552) with delta (0, 0)
Screenshot: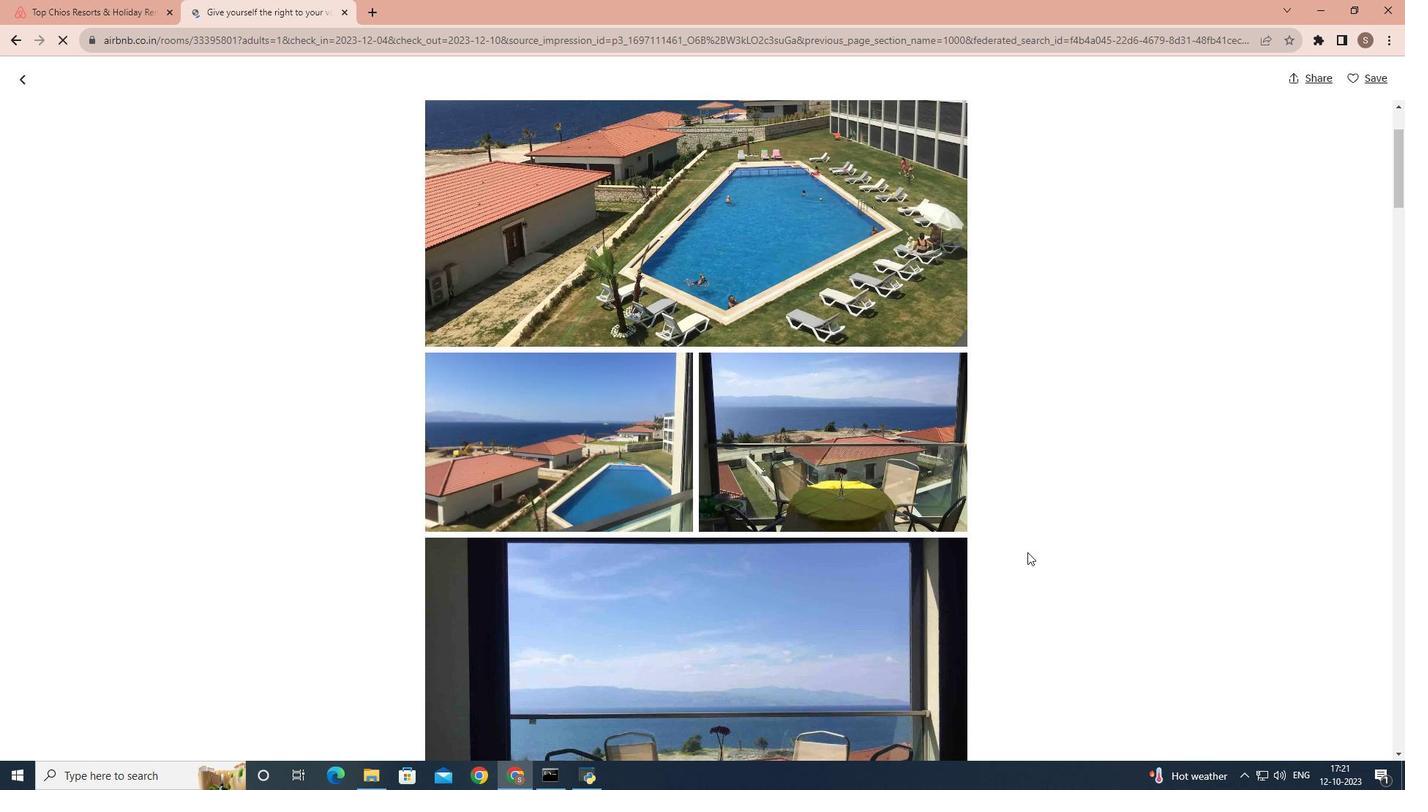 
Action: Mouse scrolled (1028, 552) with delta (0, 0)
Screenshot: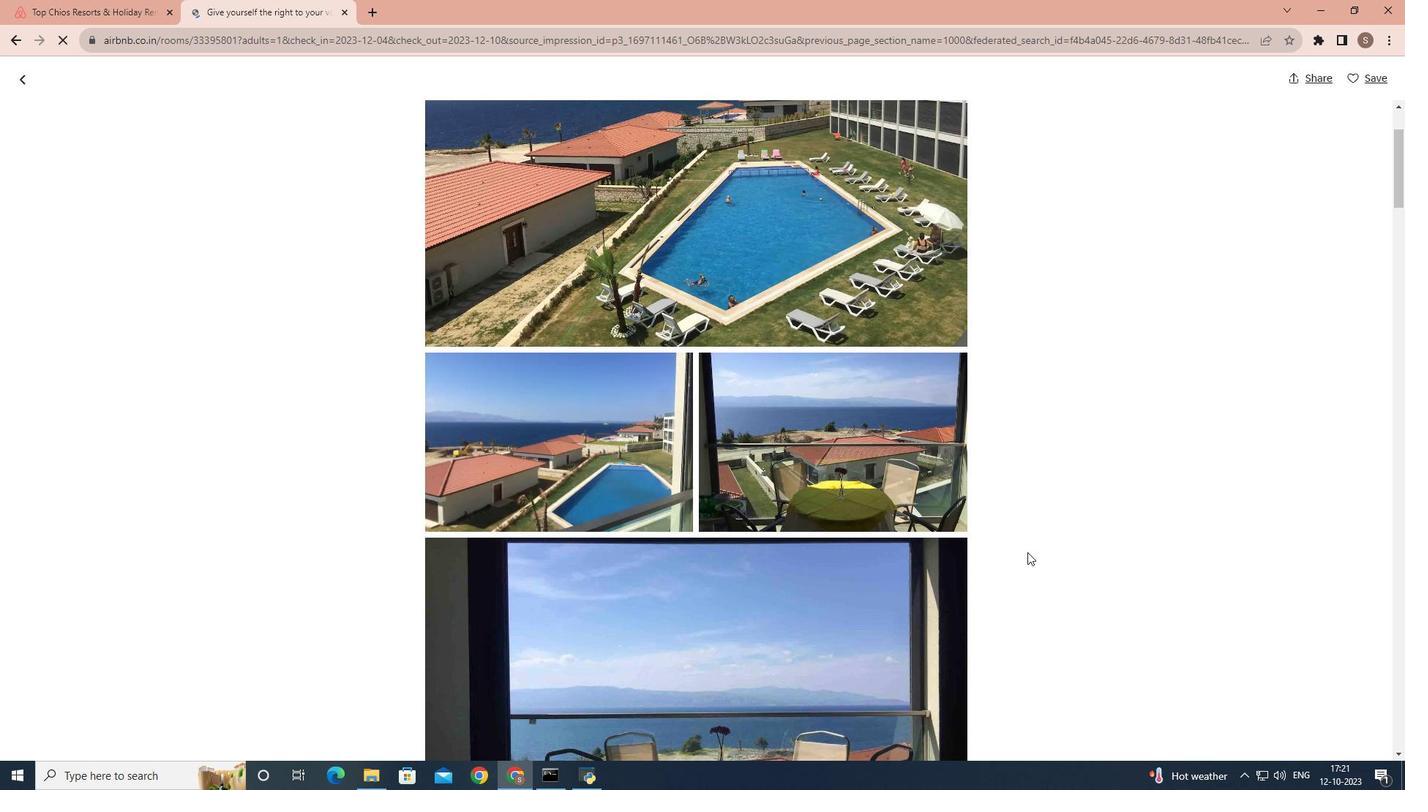 
Action: Mouse scrolled (1028, 552) with delta (0, 0)
Screenshot: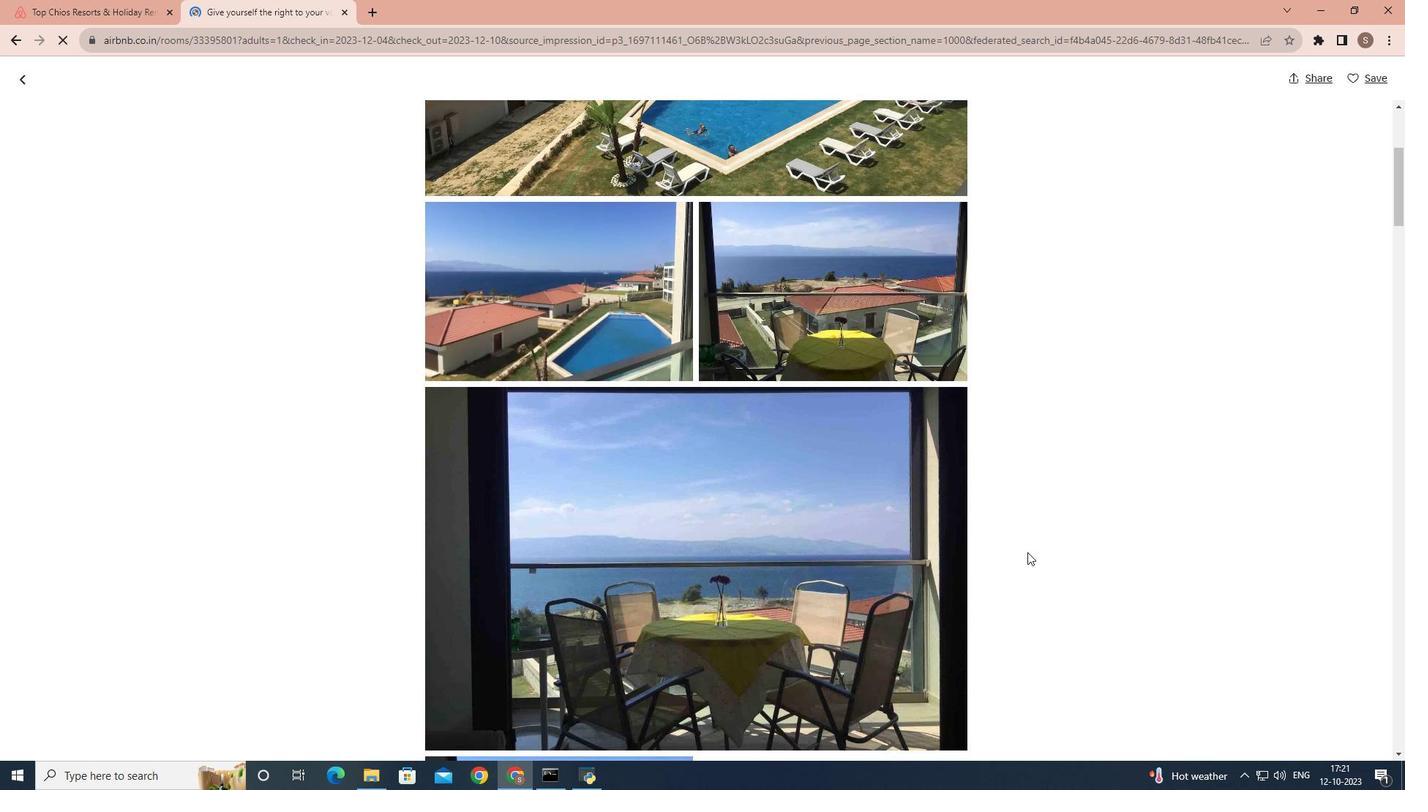 
Action: Mouse scrolled (1028, 552) with delta (0, 0)
Screenshot: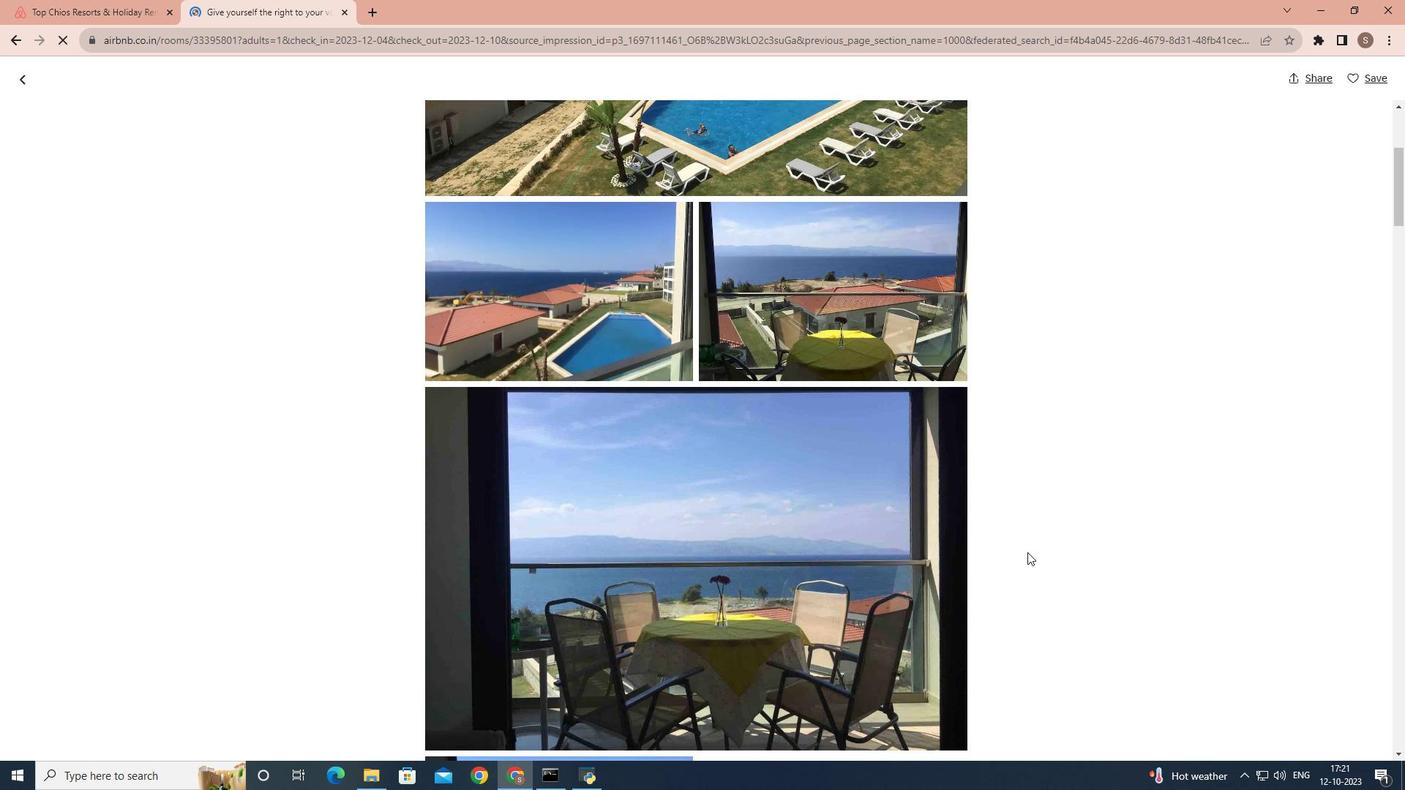 
Action: Mouse scrolled (1028, 552) with delta (0, 0)
Screenshot: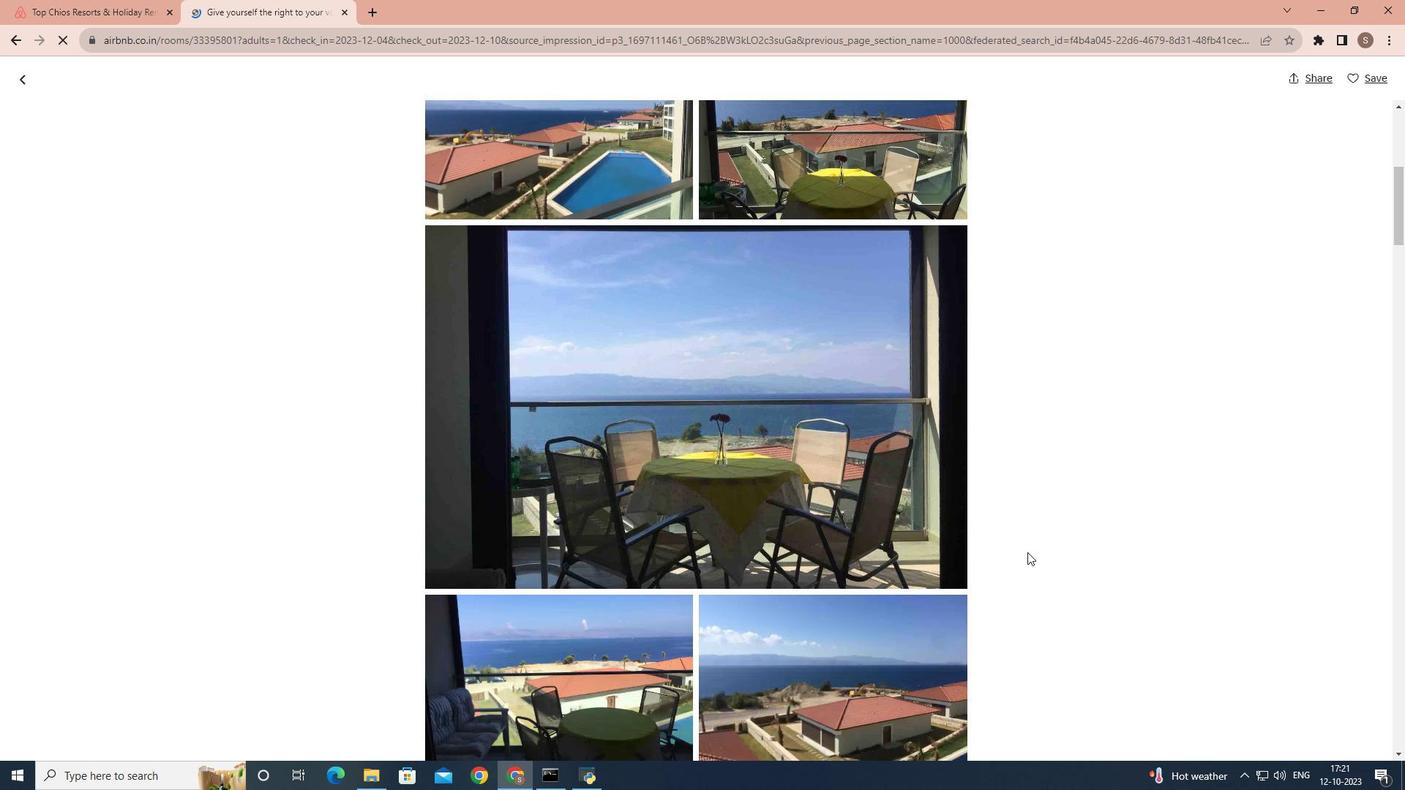 
Action: Mouse scrolled (1028, 552) with delta (0, 0)
Screenshot: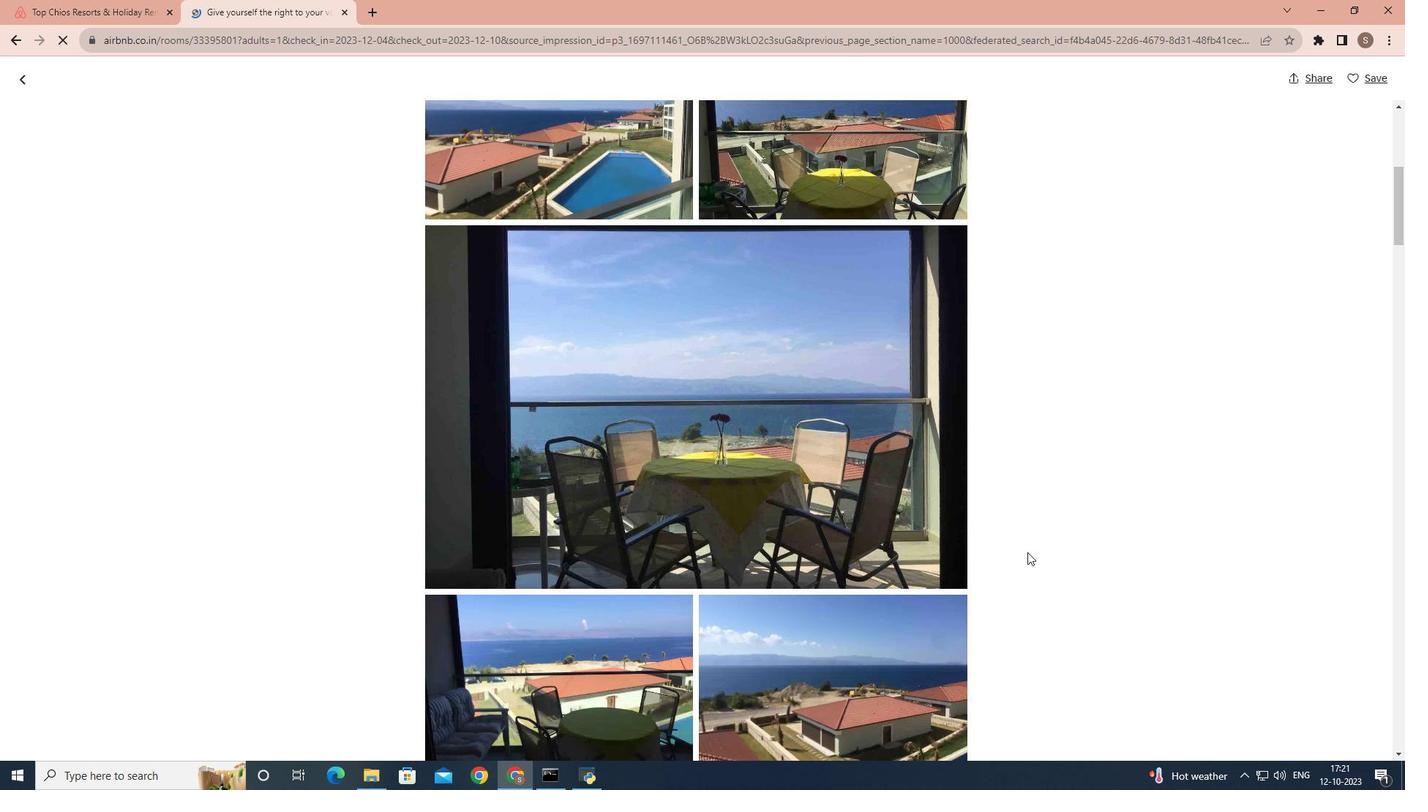 
Action: Mouse scrolled (1028, 552) with delta (0, 0)
Screenshot: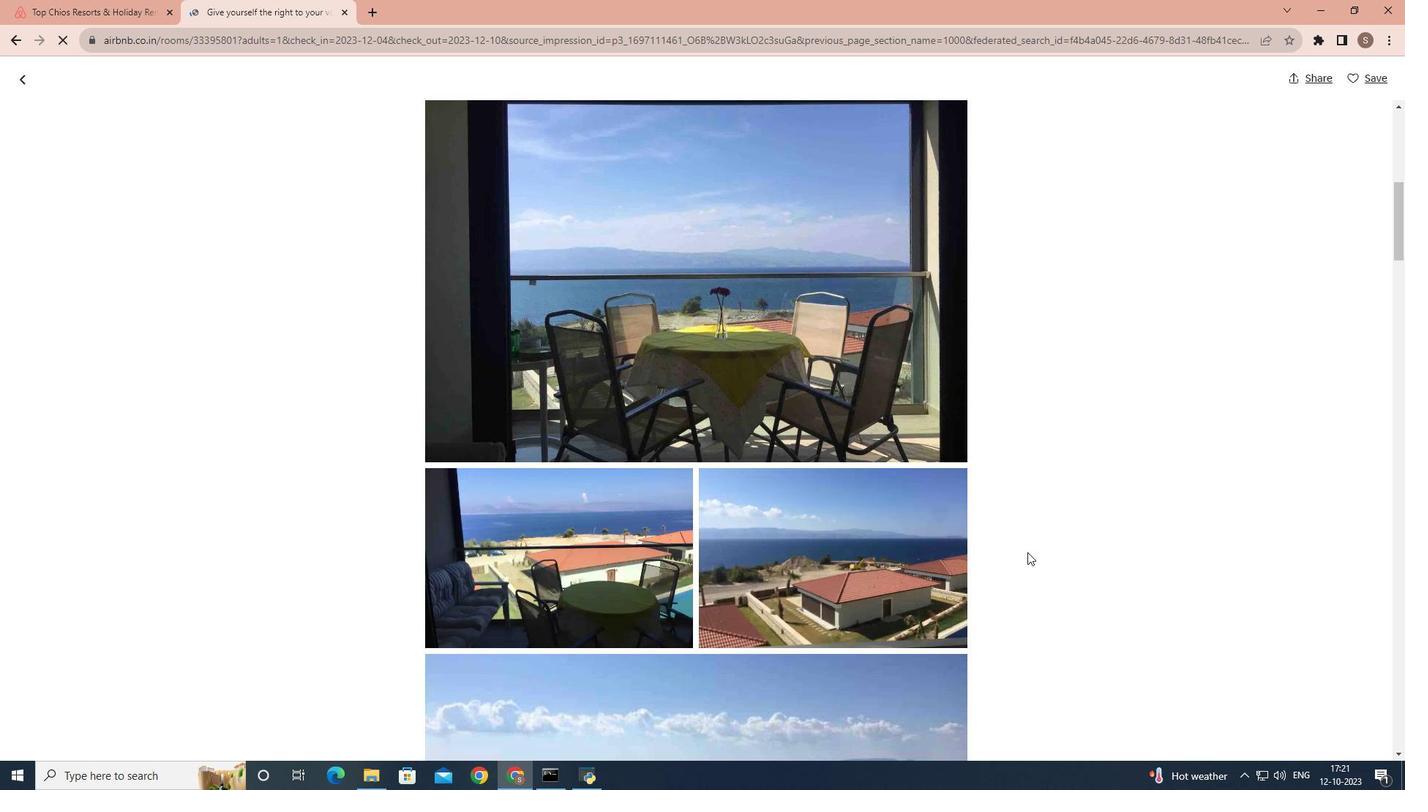 
Action: Mouse scrolled (1028, 552) with delta (0, 0)
Screenshot: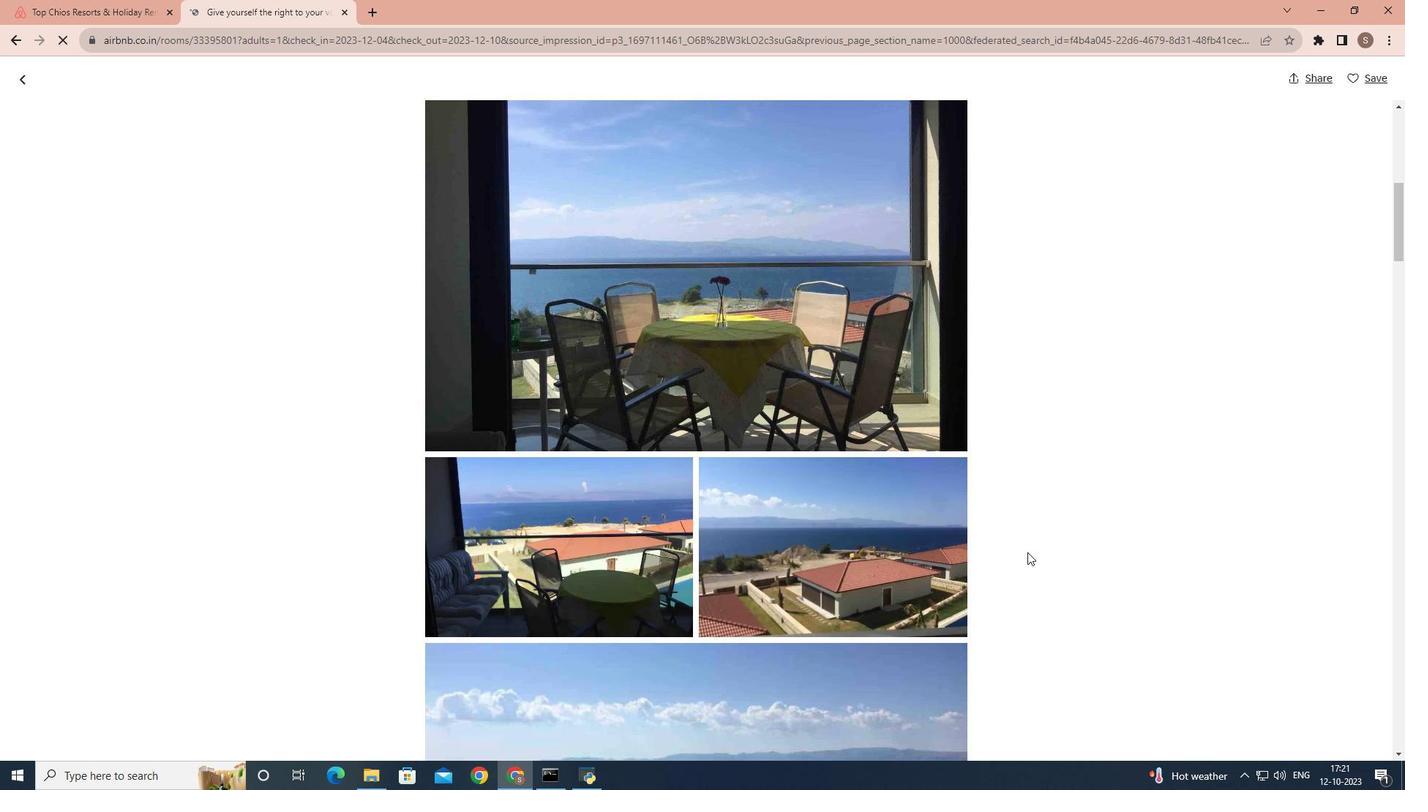 
Action: Mouse scrolled (1028, 552) with delta (0, 0)
Screenshot: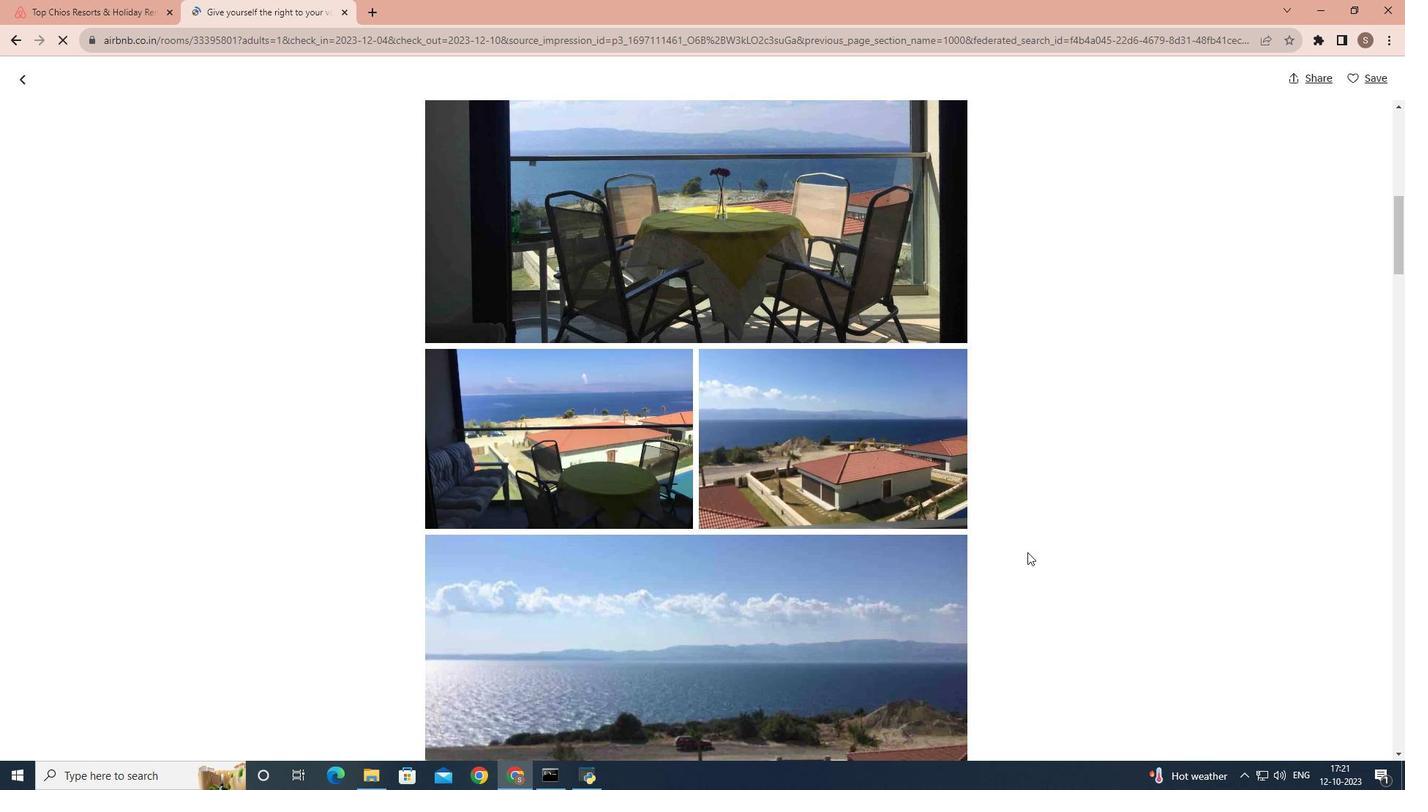 
Action: Mouse scrolled (1028, 552) with delta (0, 0)
Screenshot: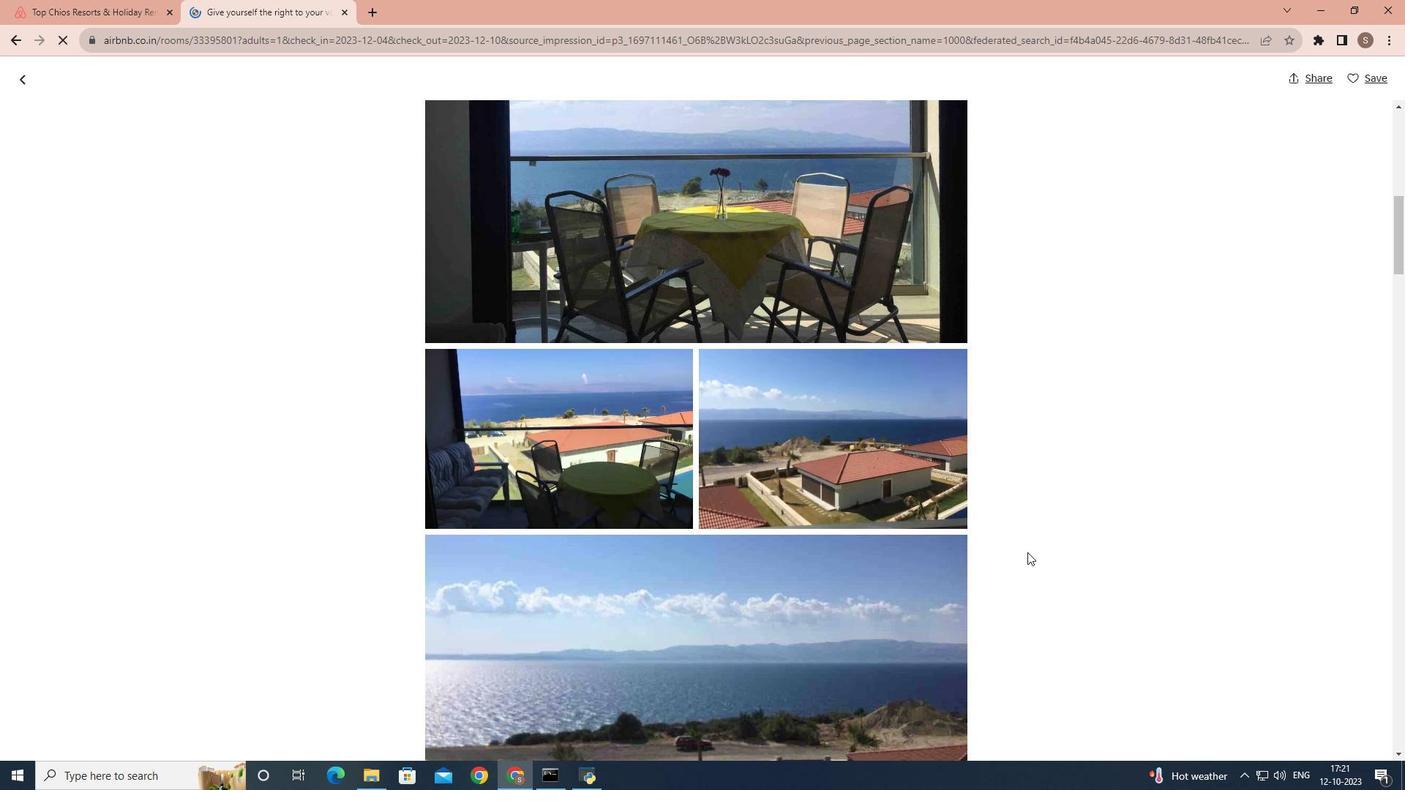 
Action: Mouse scrolled (1028, 552) with delta (0, 0)
Screenshot: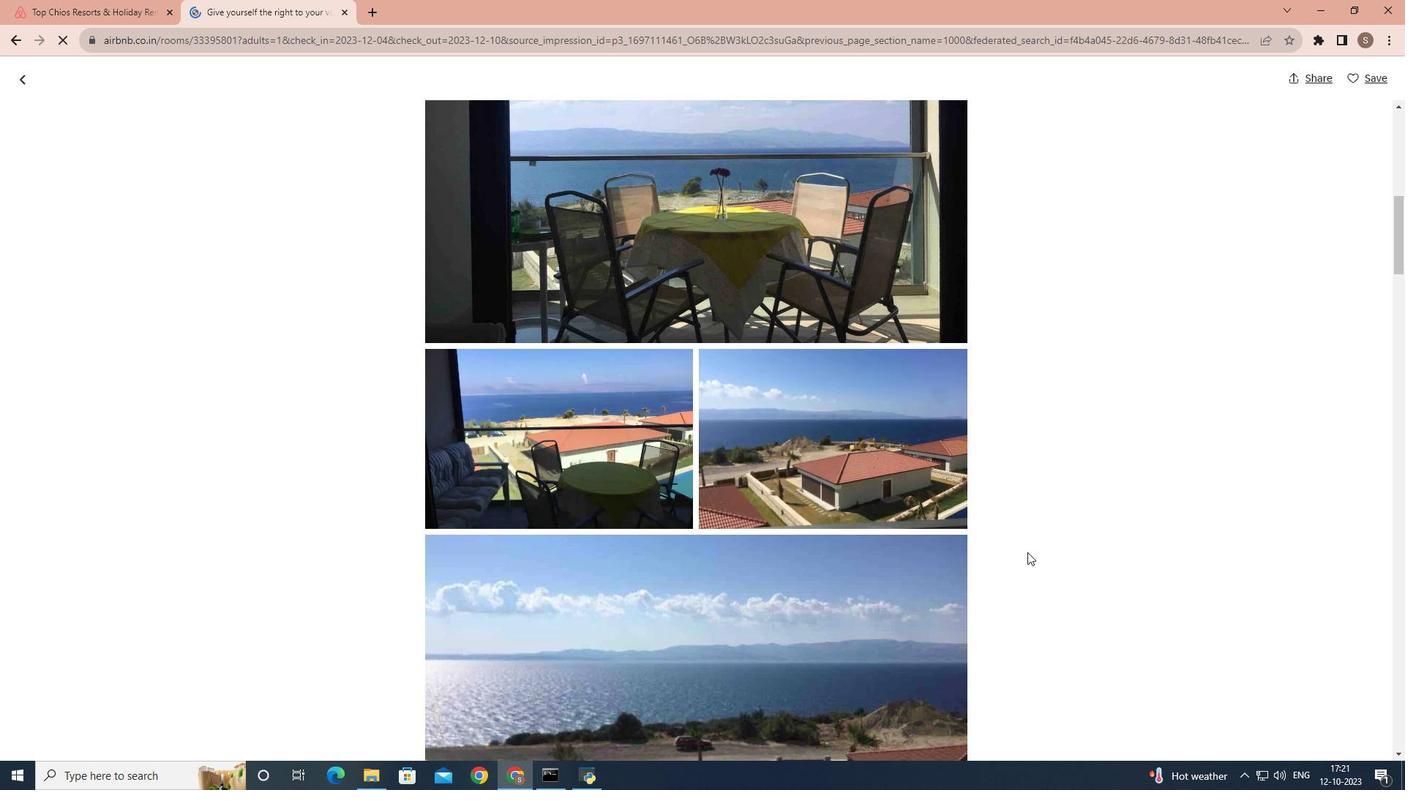 
Action: Mouse scrolled (1028, 552) with delta (0, 0)
Screenshot: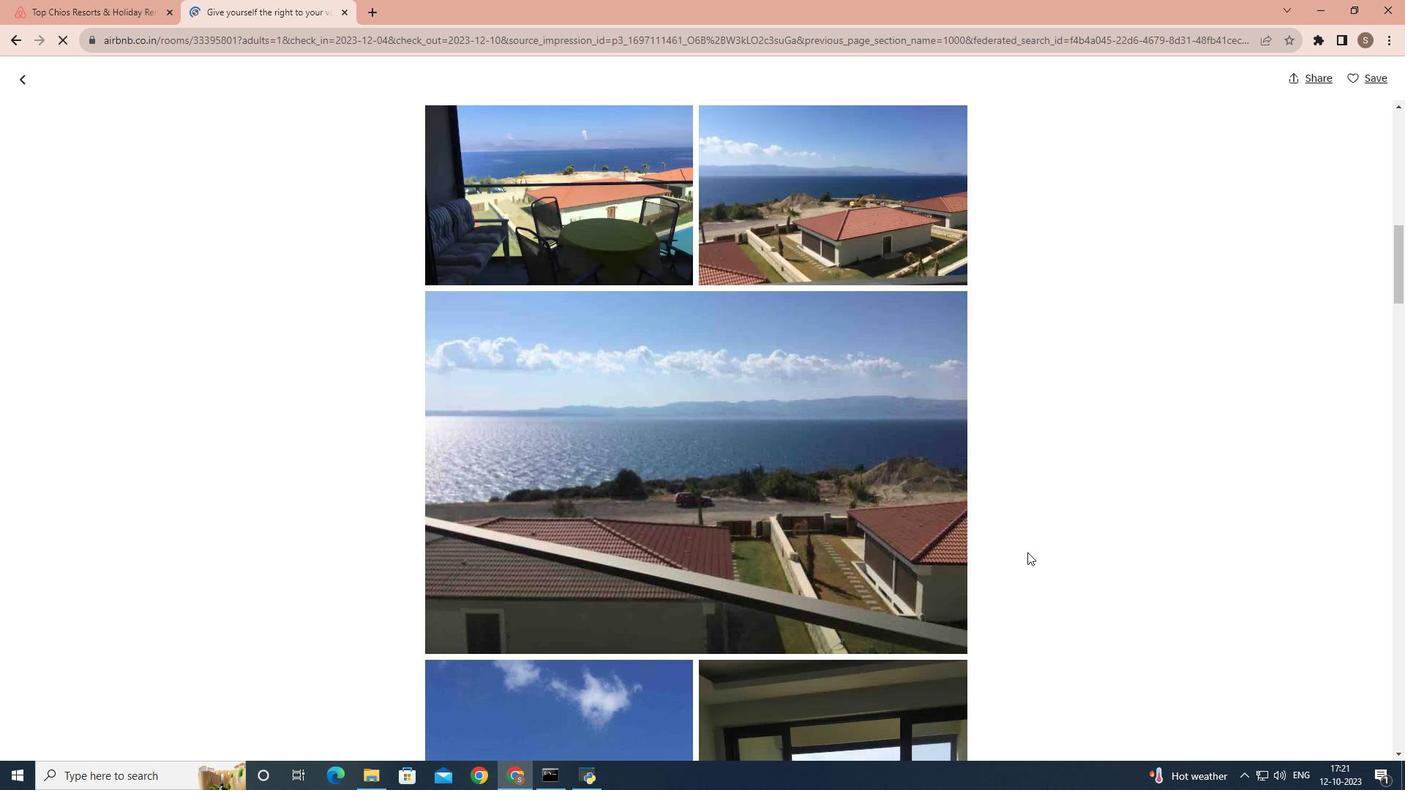 
Action: Mouse scrolled (1028, 552) with delta (0, 0)
Screenshot: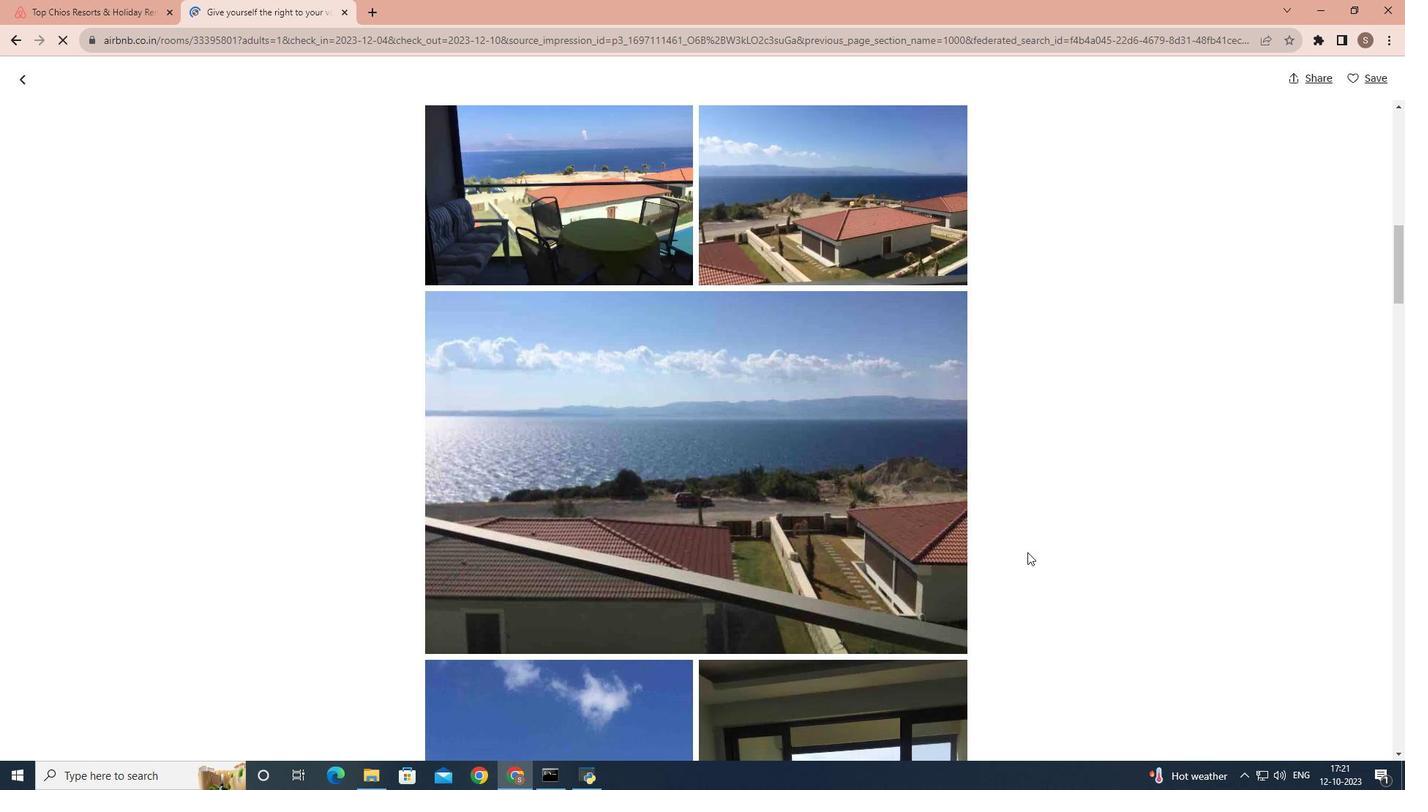 
Action: Mouse scrolled (1028, 552) with delta (0, 0)
Screenshot: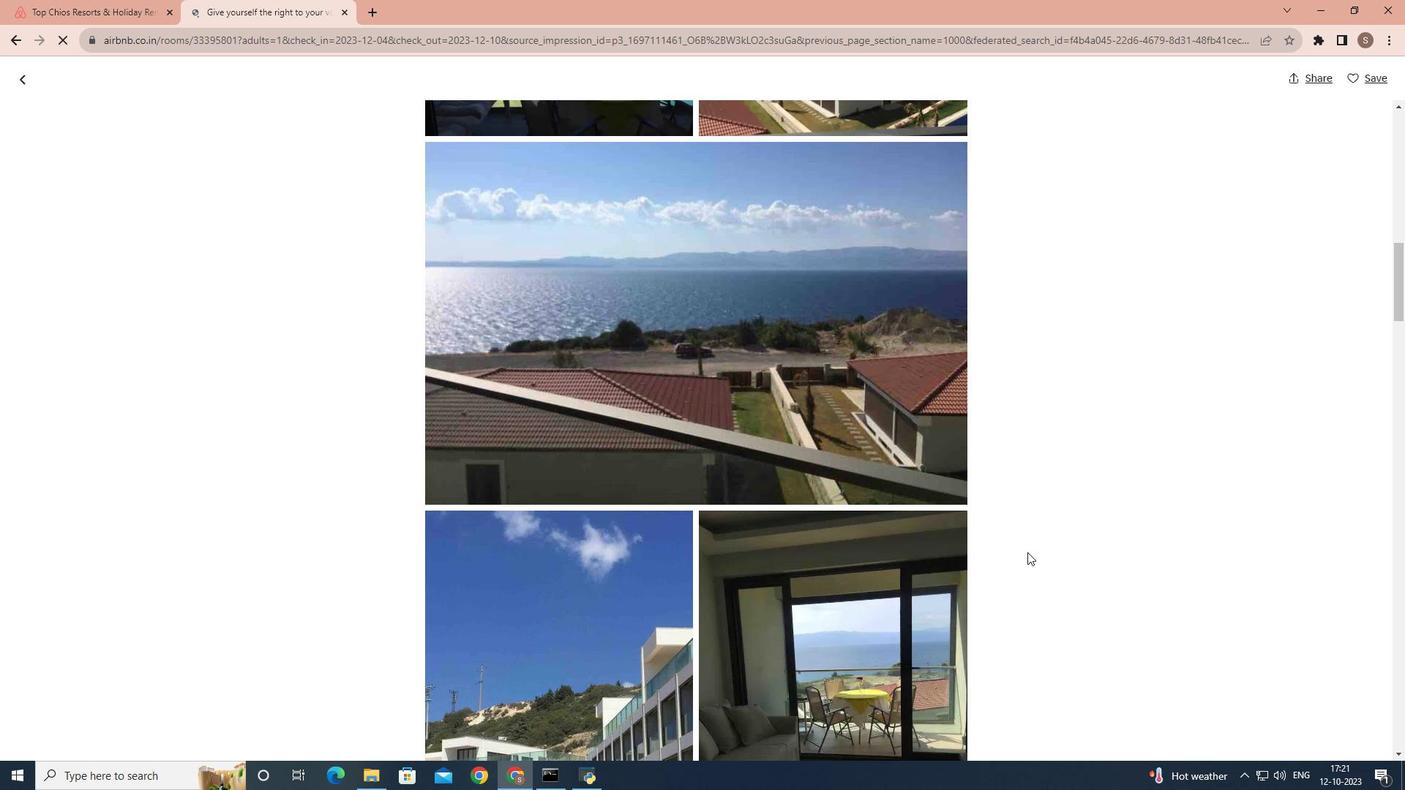 
Action: Mouse scrolled (1028, 552) with delta (0, 0)
Screenshot: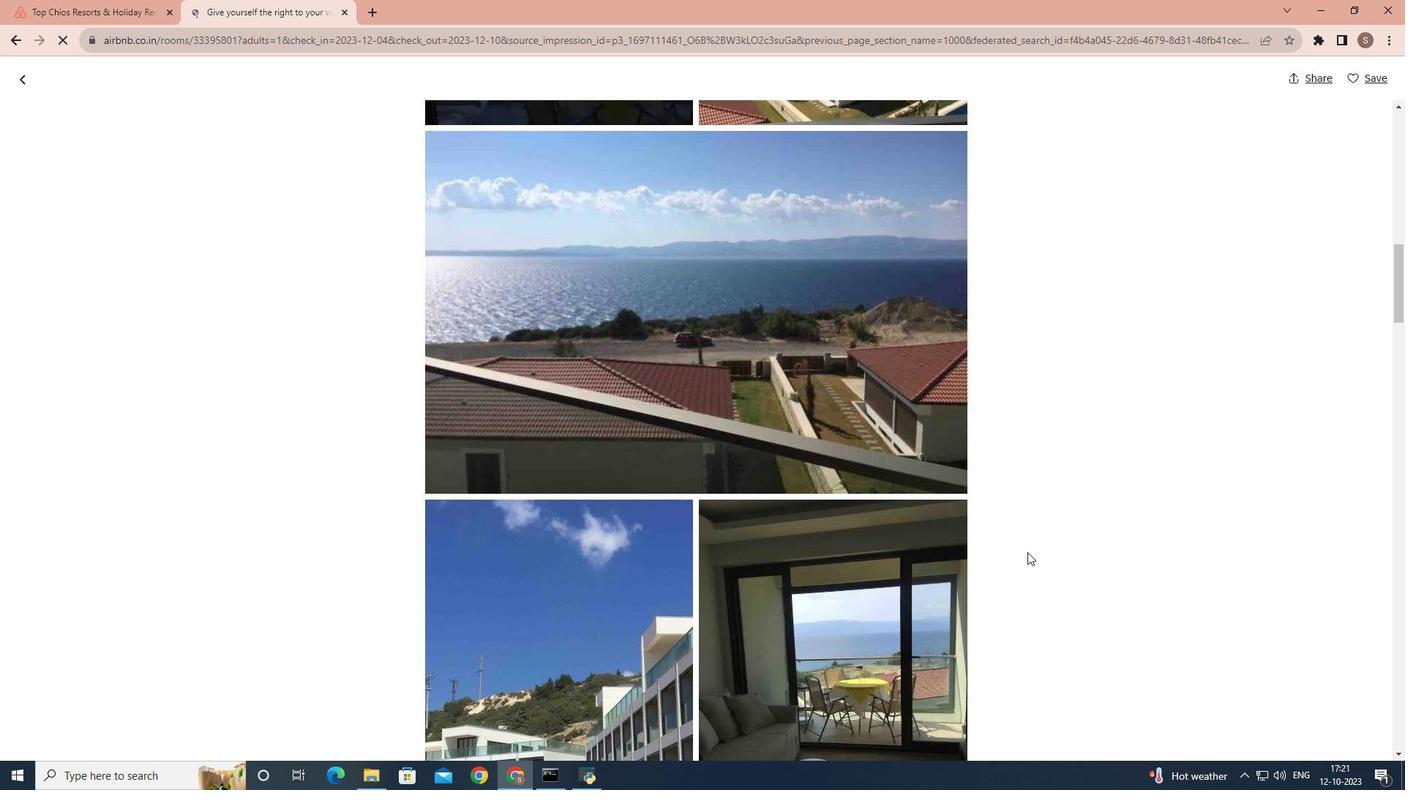 
Action: Mouse scrolled (1028, 552) with delta (0, 0)
Screenshot: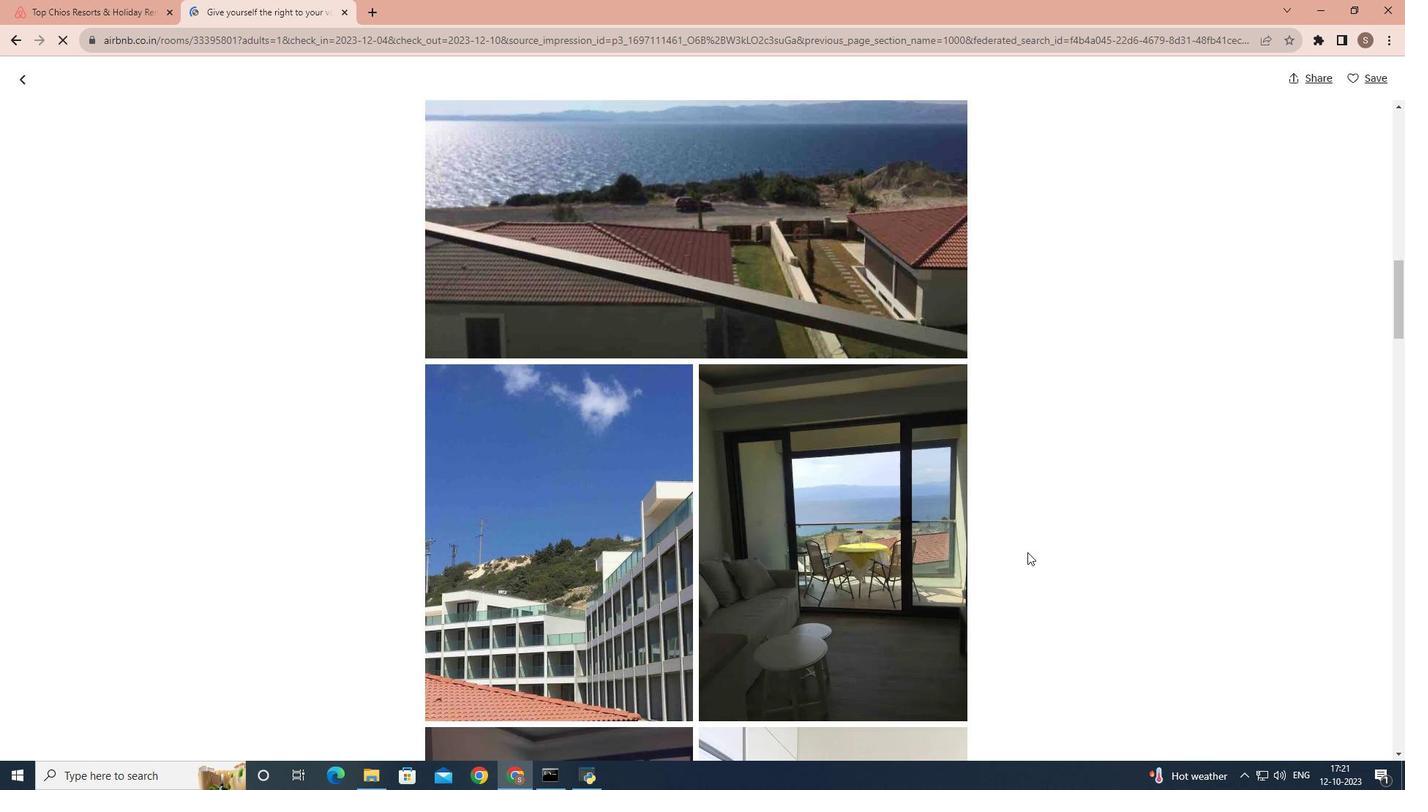 
Action: Mouse scrolled (1028, 552) with delta (0, 0)
Screenshot: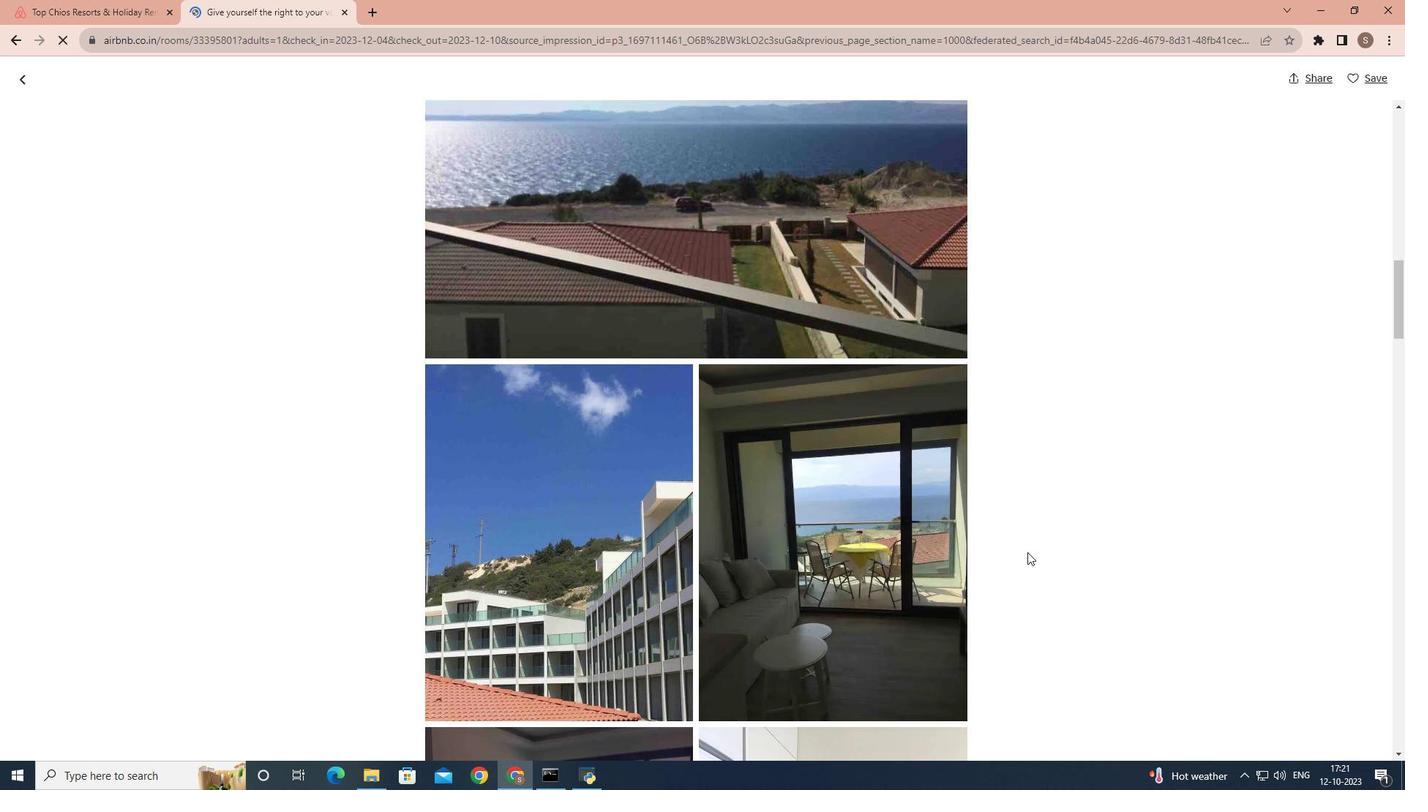 
Action: Mouse scrolled (1028, 552) with delta (0, 0)
Screenshot: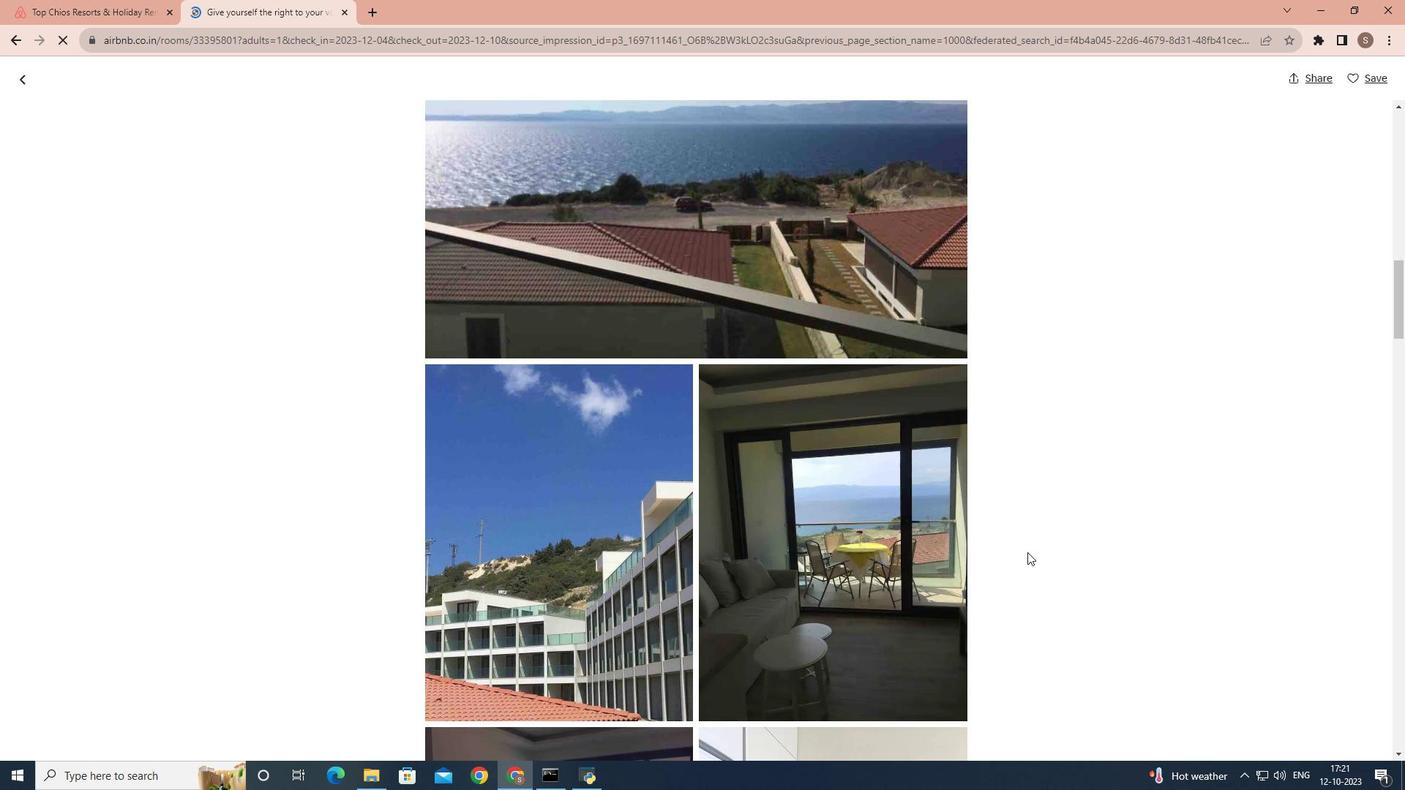 
Action: Mouse scrolled (1028, 552) with delta (0, 0)
Screenshot: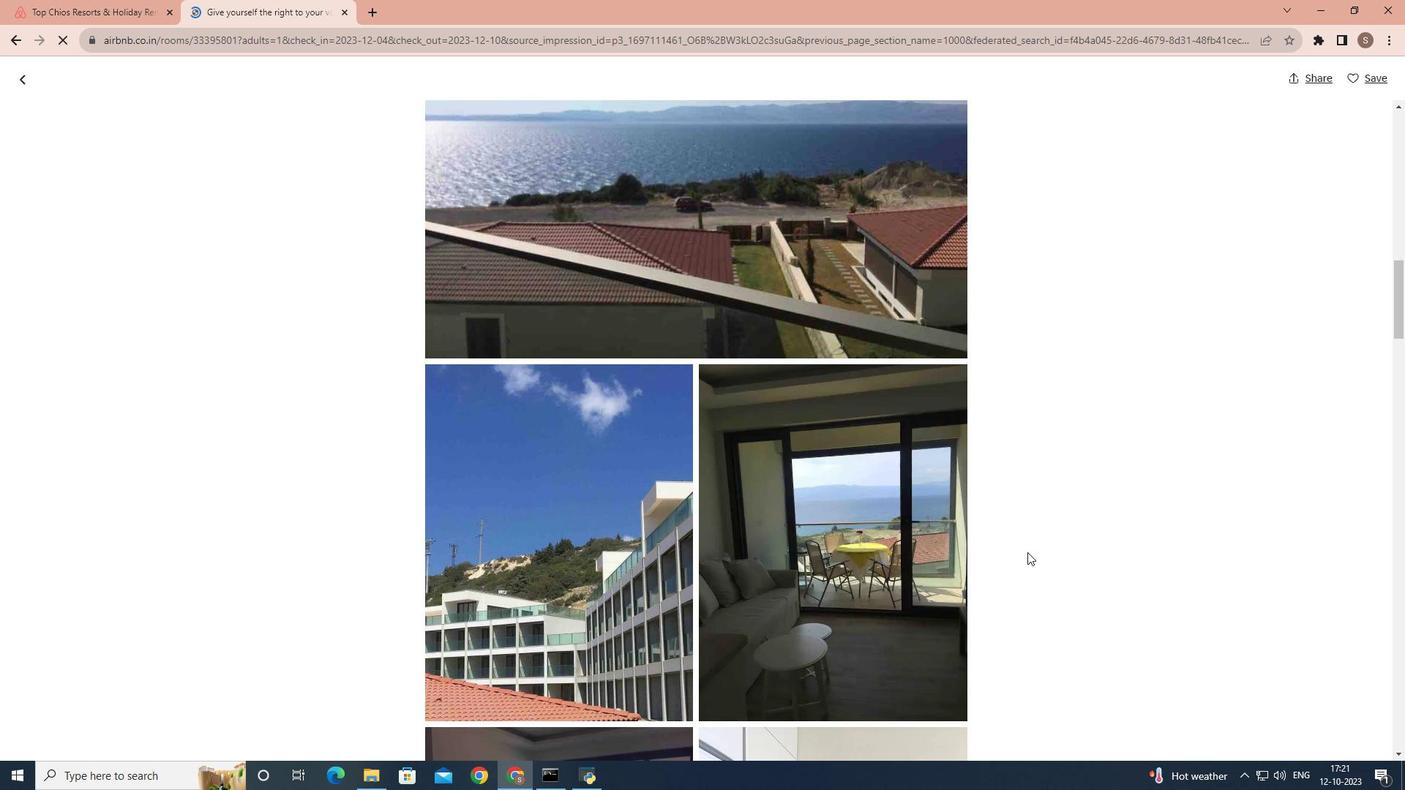 
Action: Mouse scrolled (1028, 552) with delta (0, 0)
Screenshot: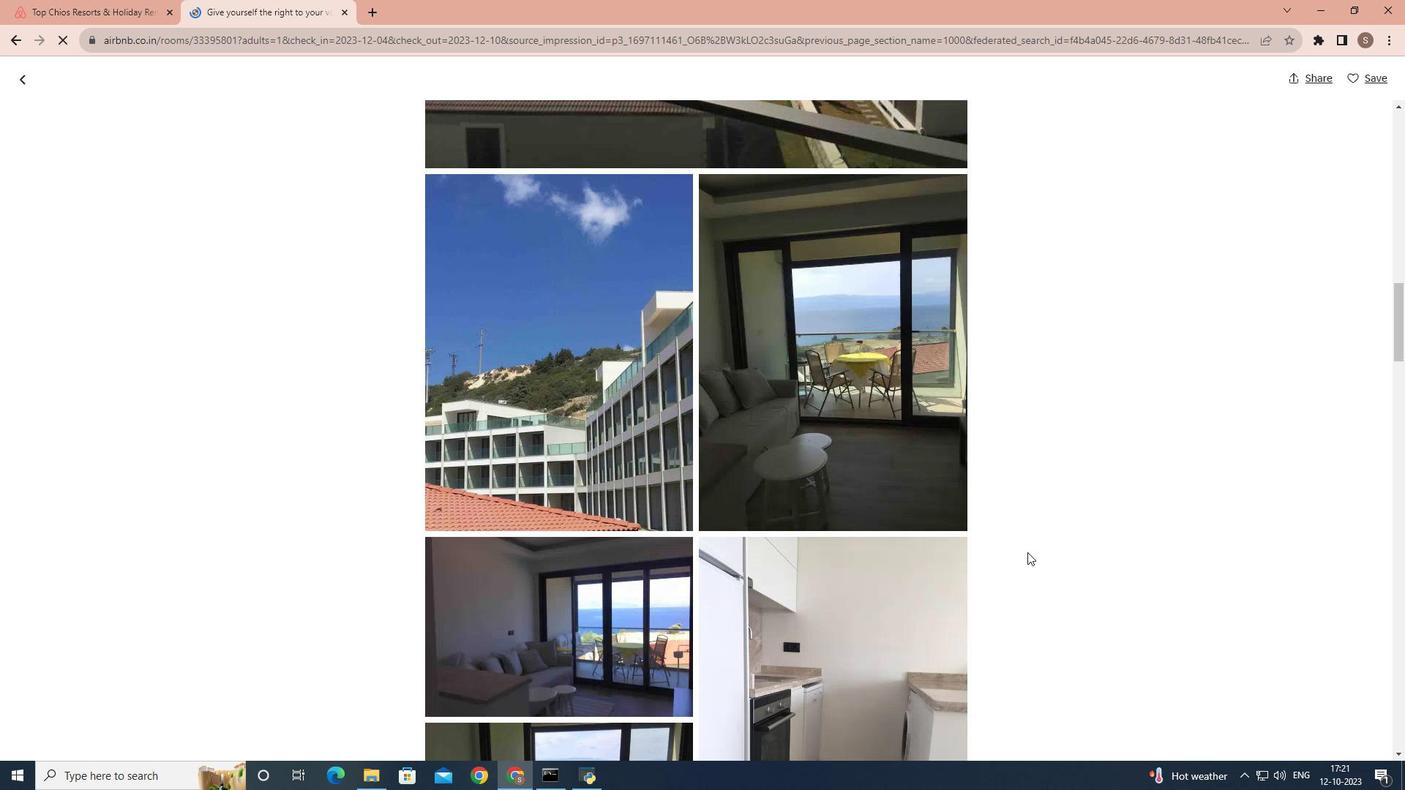 
Action: Mouse scrolled (1028, 552) with delta (0, 0)
Screenshot: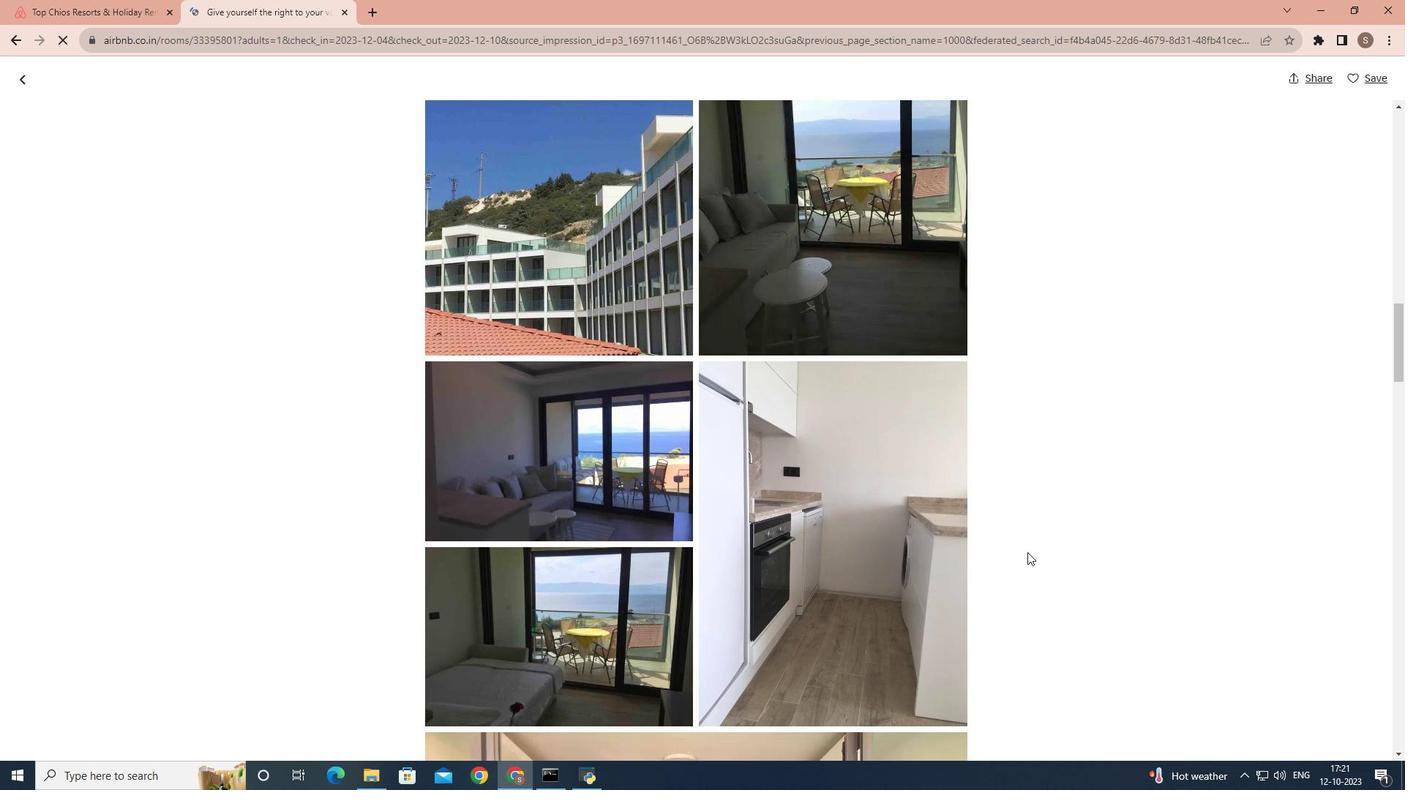
Action: Mouse scrolled (1028, 552) with delta (0, 0)
Screenshot: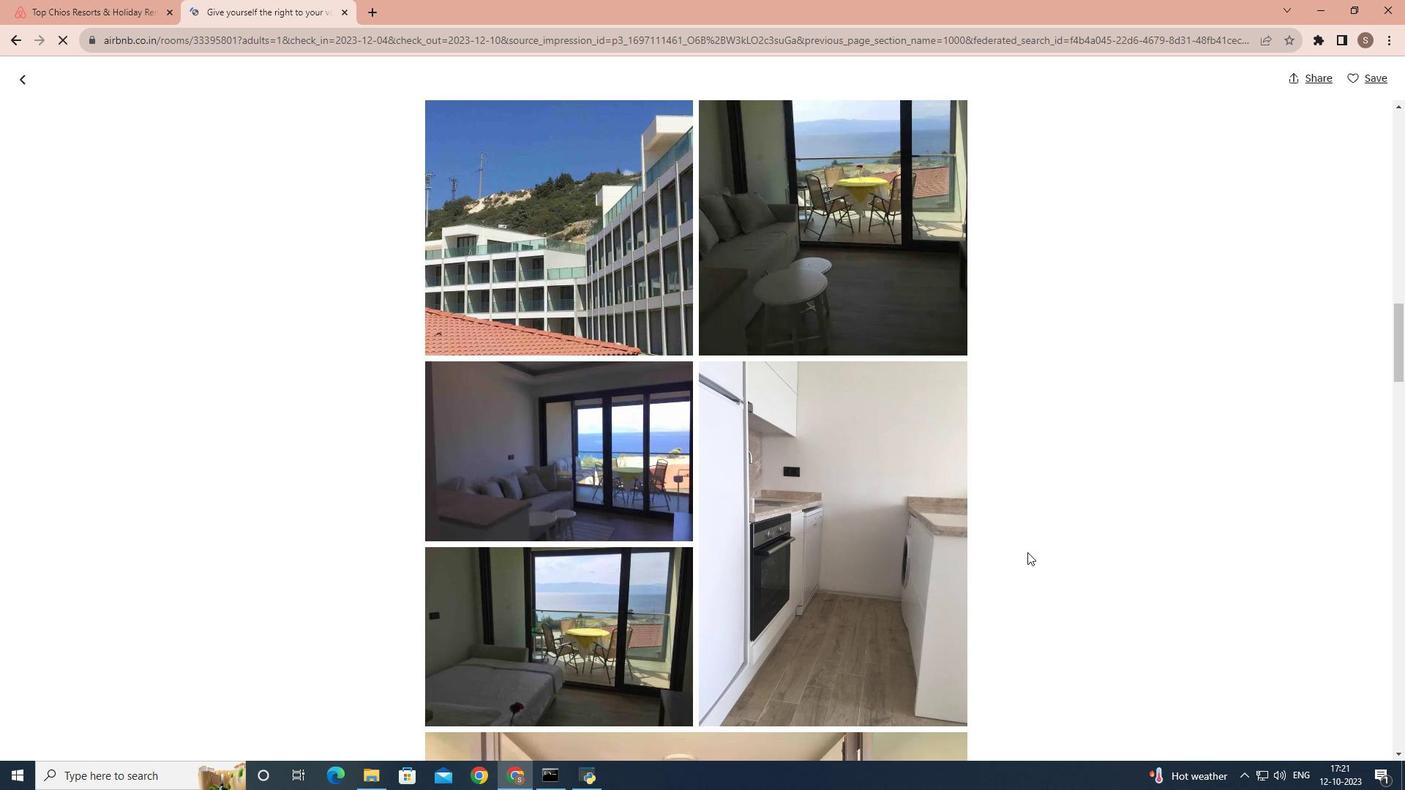 
Action: Mouse scrolled (1028, 552) with delta (0, 0)
Screenshot: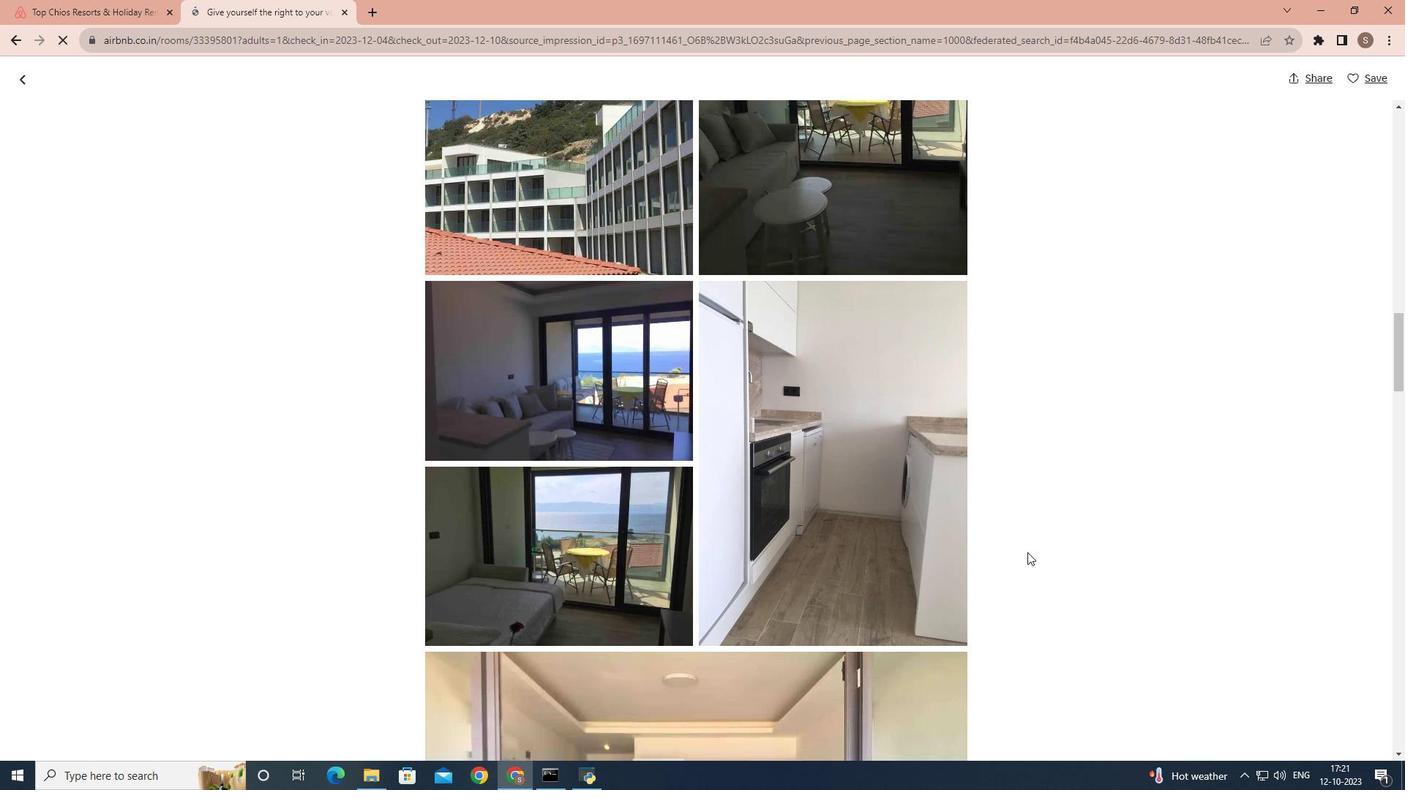 
Action: Mouse scrolled (1028, 552) with delta (0, 0)
Screenshot: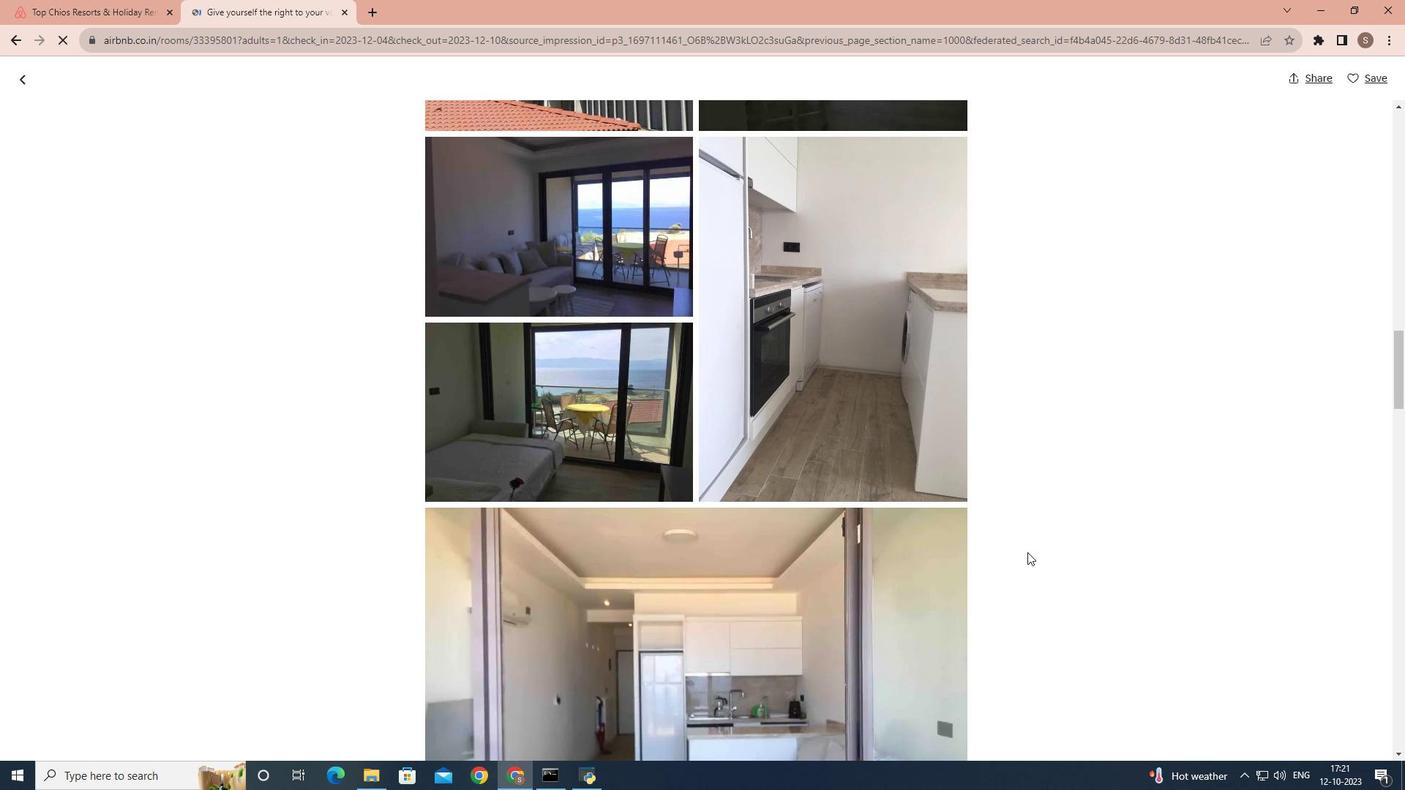 
Action: Mouse scrolled (1028, 552) with delta (0, 0)
Screenshot: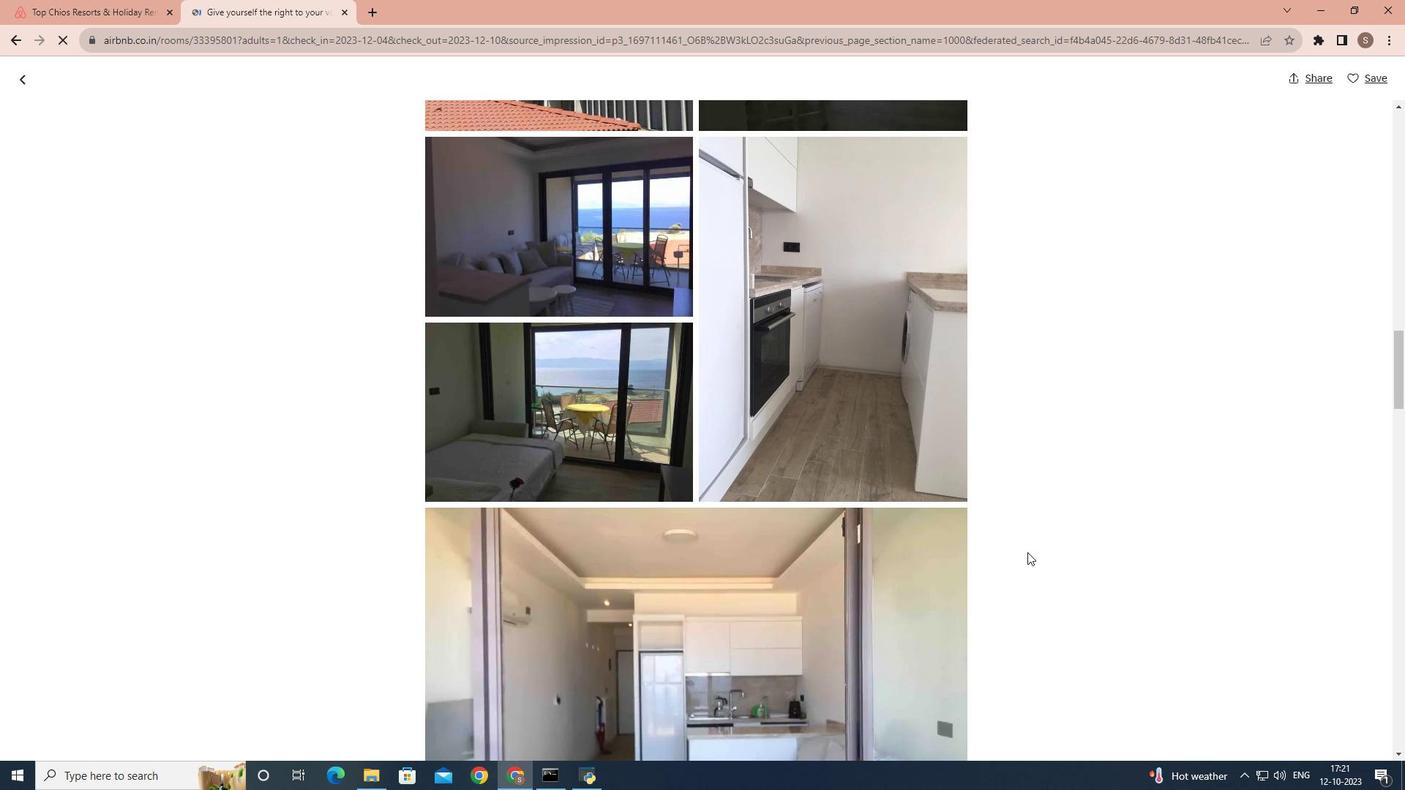 
Action: Mouse scrolled (1028, 552) with delta (0, 0)
Screenshot: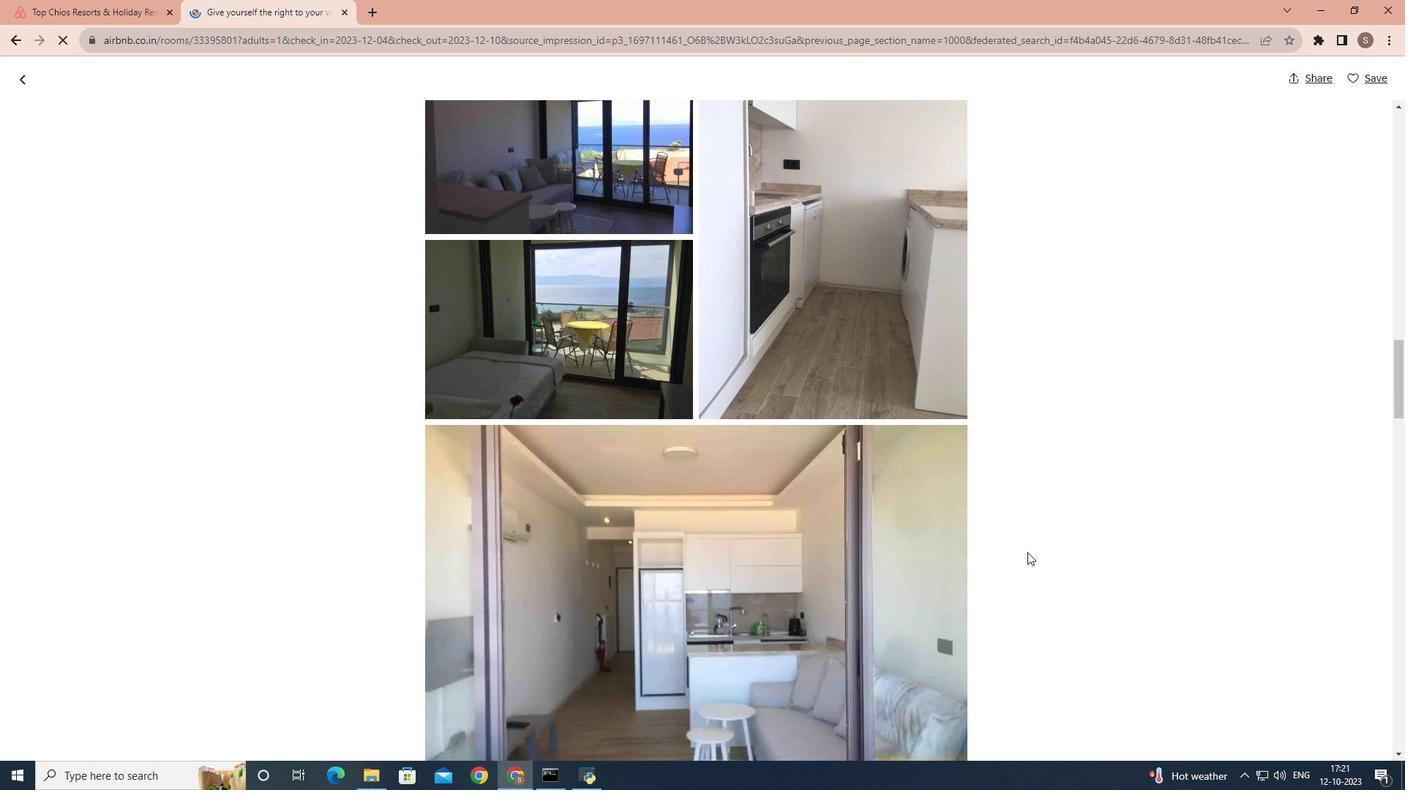 
Action: Mouse scrolled (1028, 552) with delta (0, 0)
Screenshot: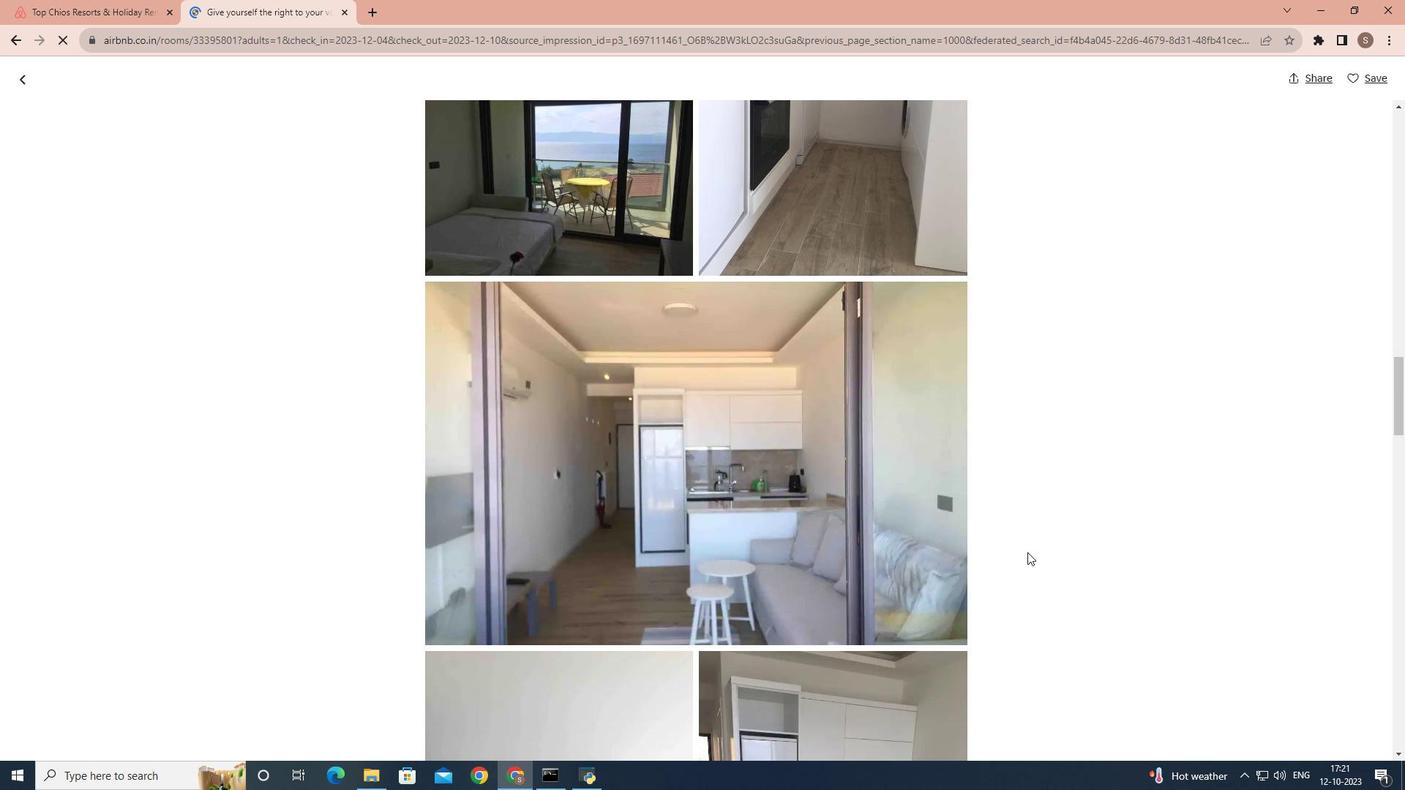 
Action: Mouse scrolled (1028, 552) with delta (0, 0)
Screenshot: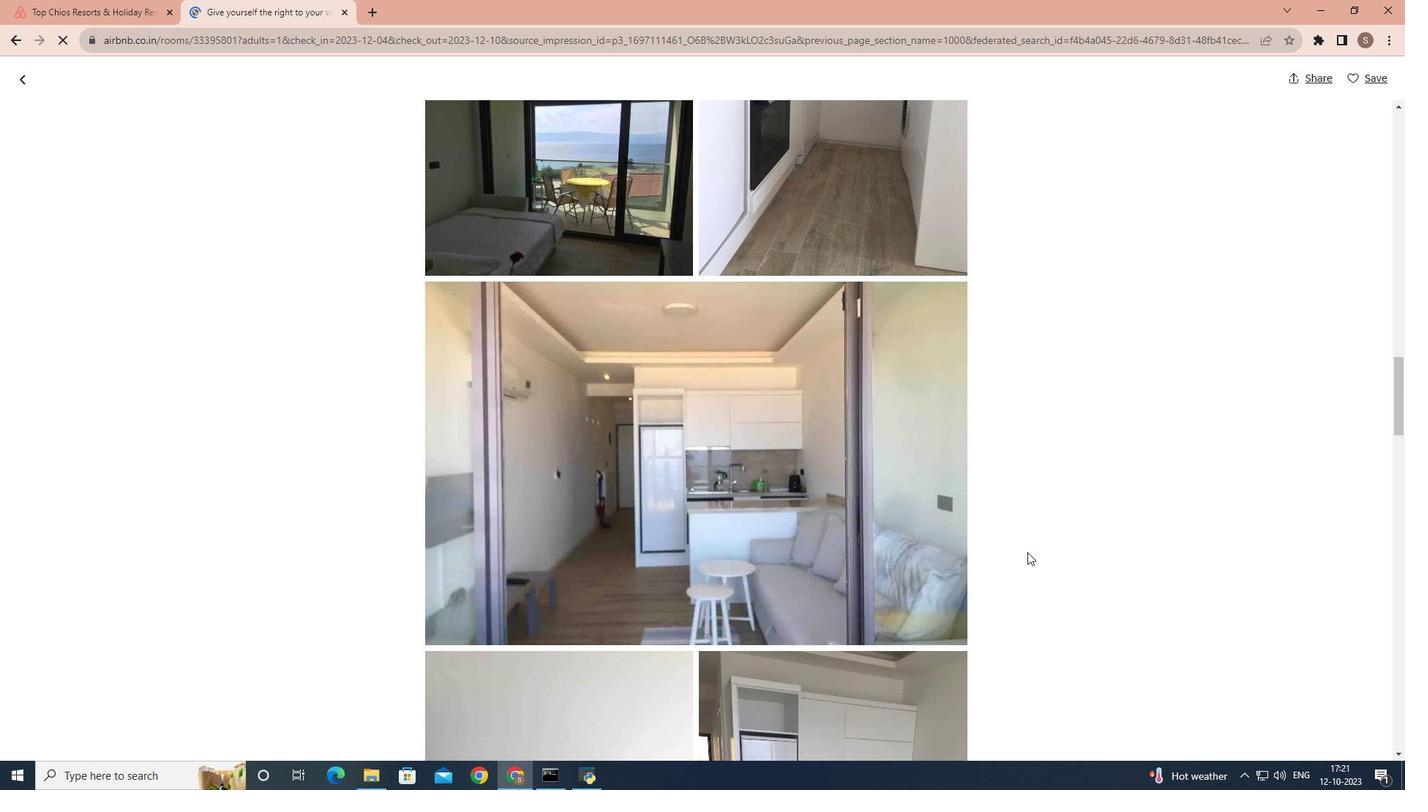 
Action: Mouse scrolled (1028, 552) with delta (0, 0)
Screenshot: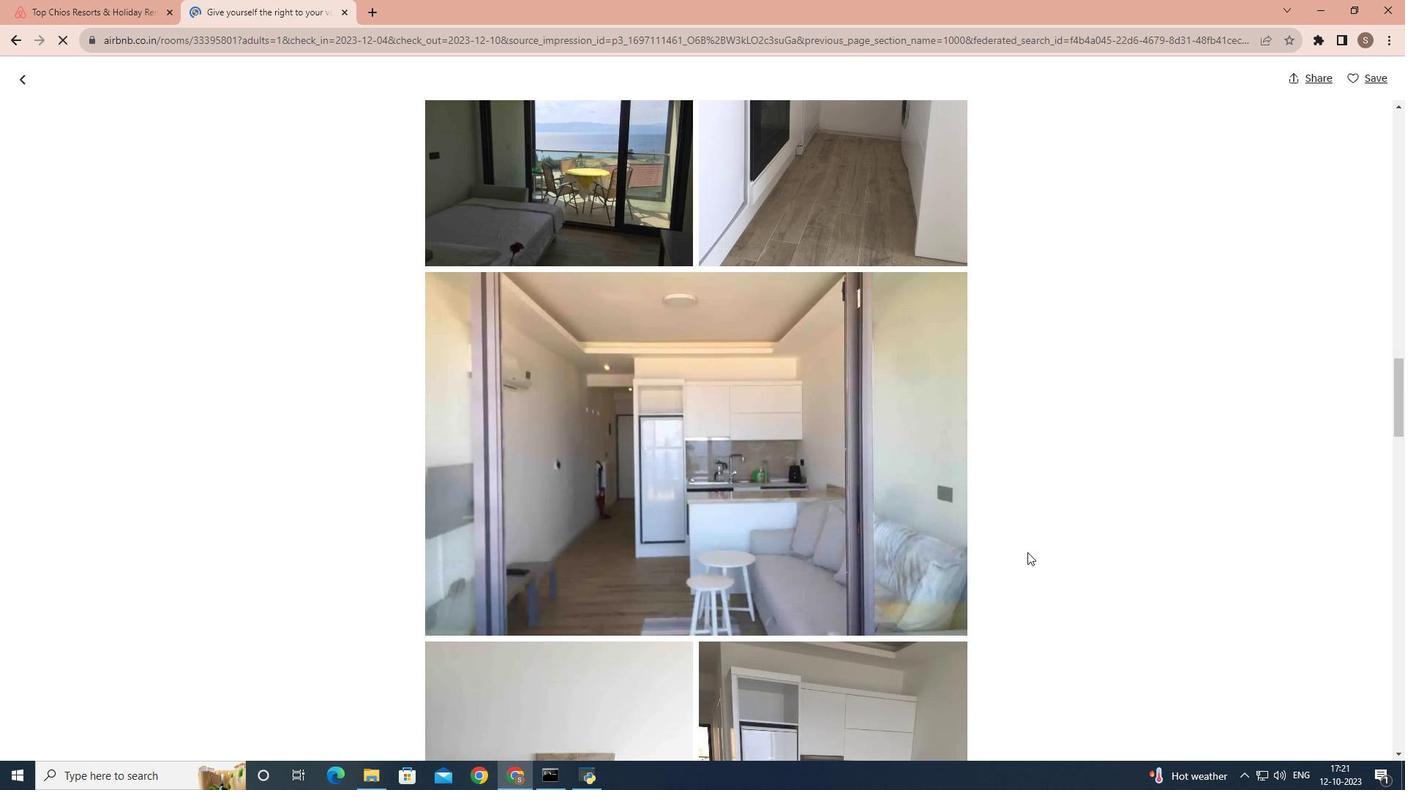 
Action: Mouse scrolled (1028, 552) with delta (0, 0)
Screenshot: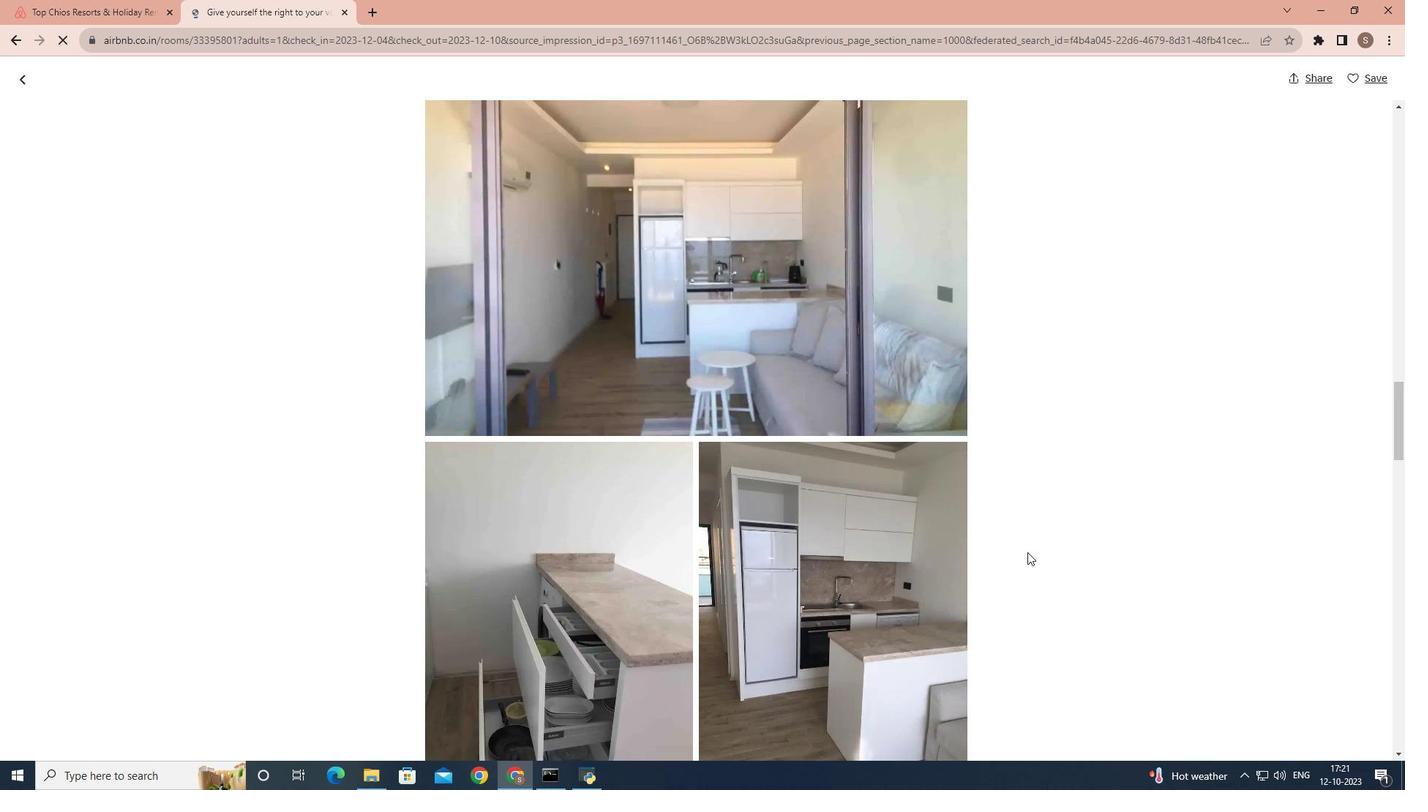 
Action: Mouse scrolled (1028, 552) with delta (0, 0)
Screenshot: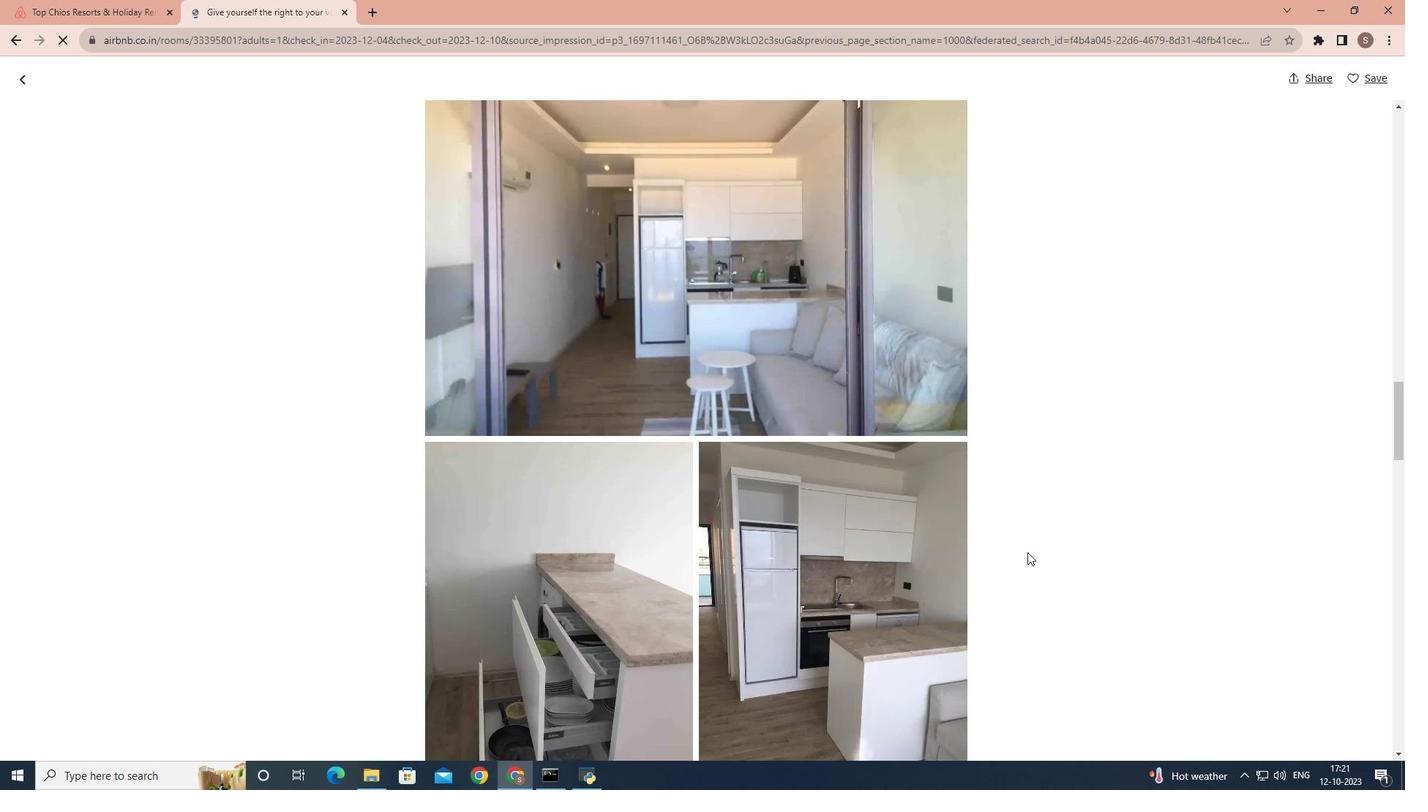 
Action: Mouse scrolled (1028, 552) with delta (0, 0)
Screenshot: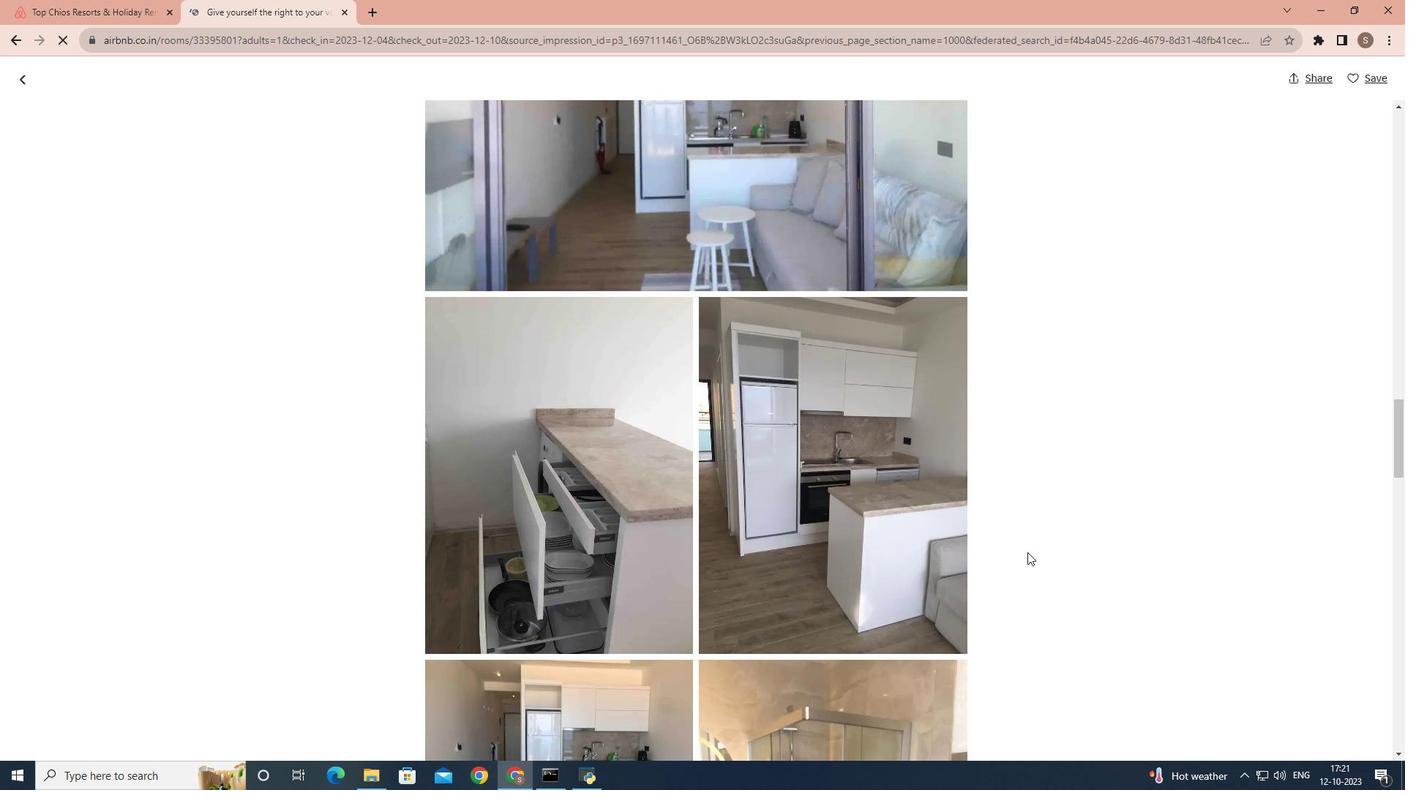 
Action: Mouse scrolled (1028, 552) with delta (0, 0)
Screenshot: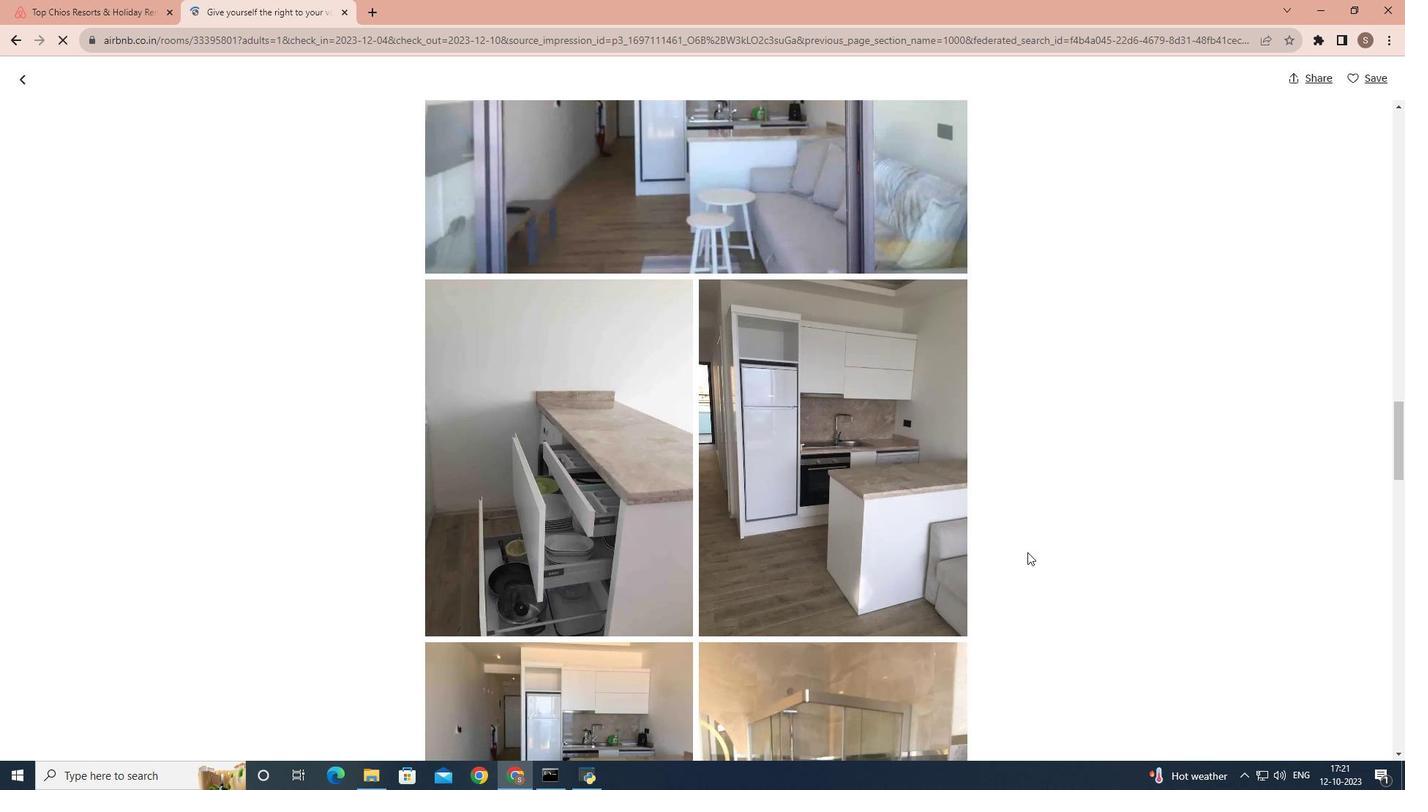 
Action: Mouse scrolled (1028, 552) with delta (0, 0)
Screenshot: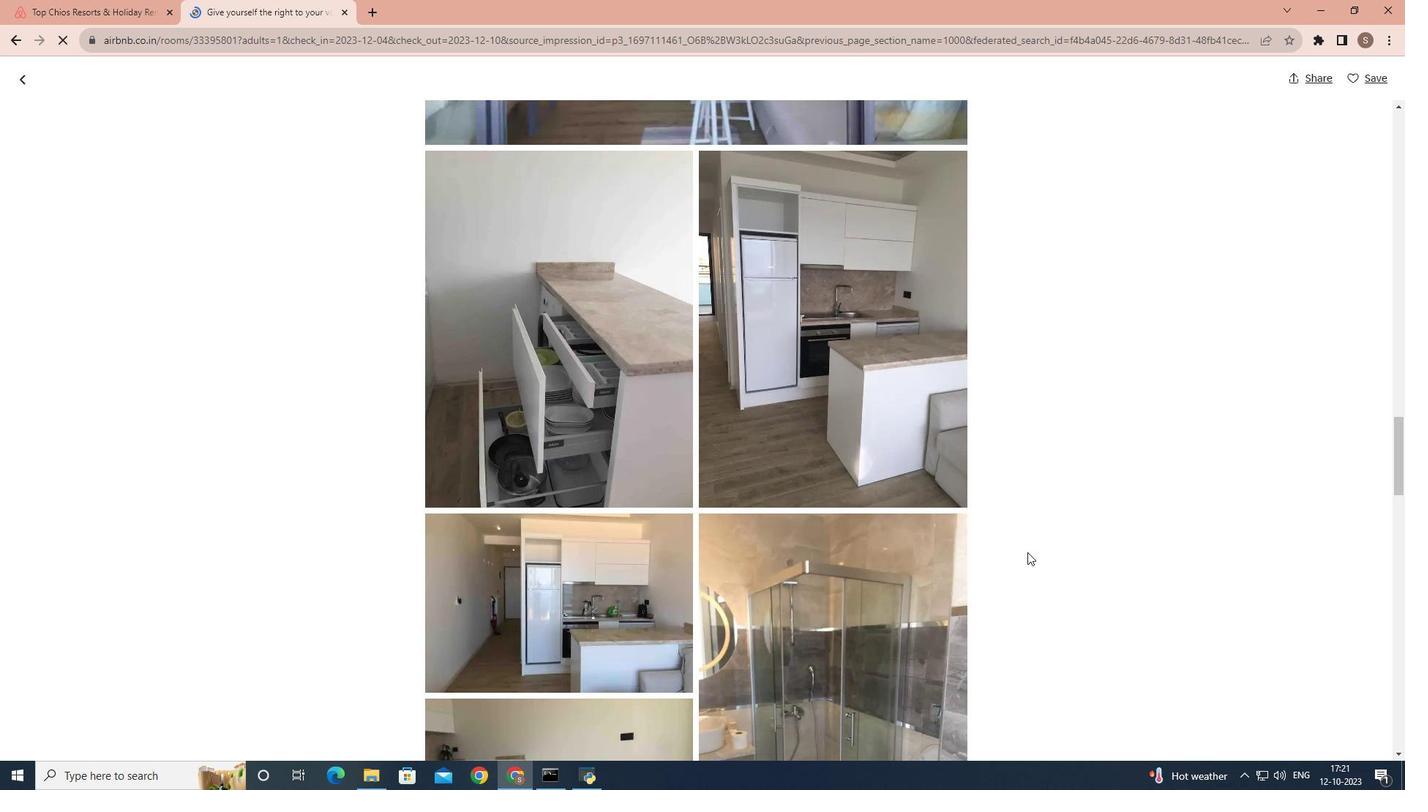 
Action: Mouse scrolled (1028, 552) with delta (0, 0)
Screenshot: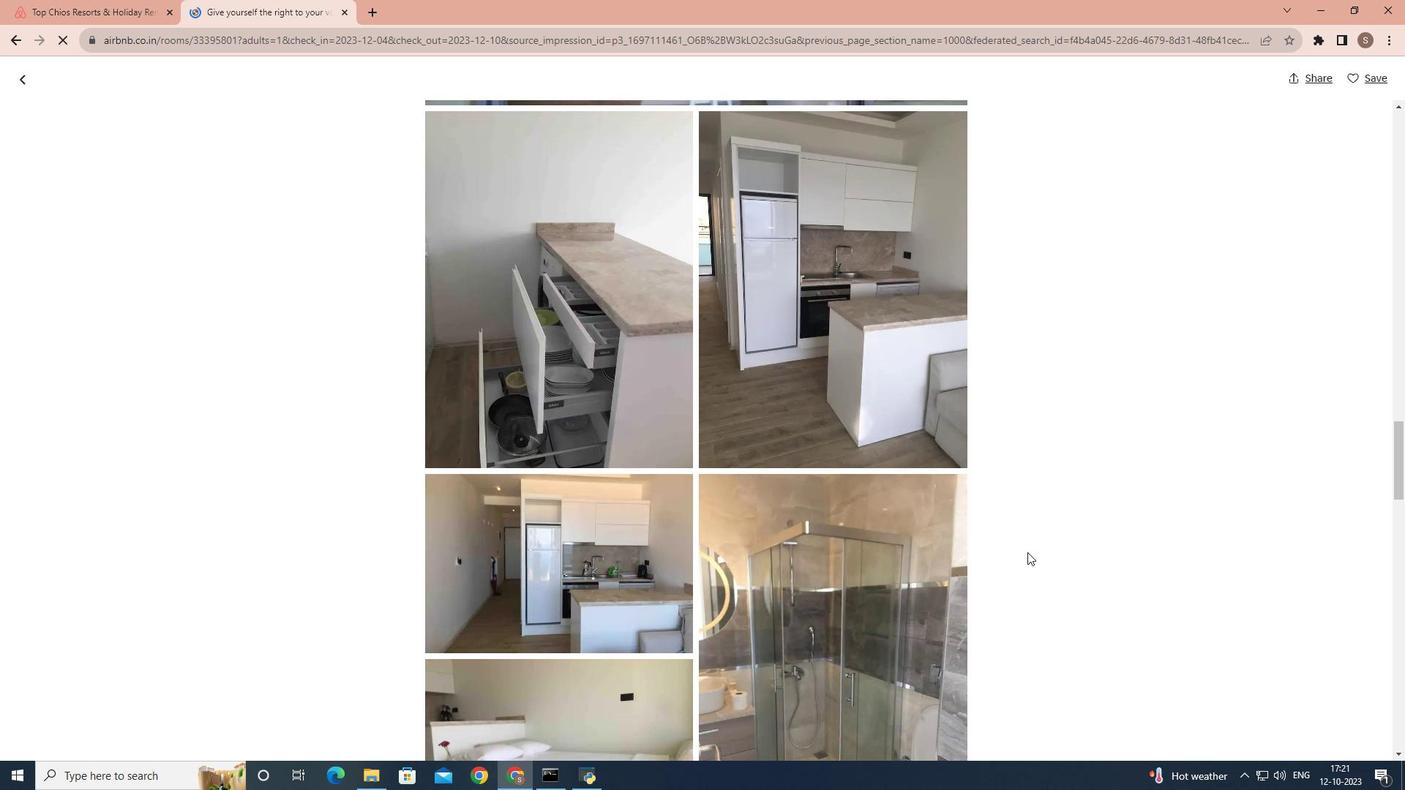 
Action: Mouse scrolled (1028, 552) with delta (0, 0)
Screenshot: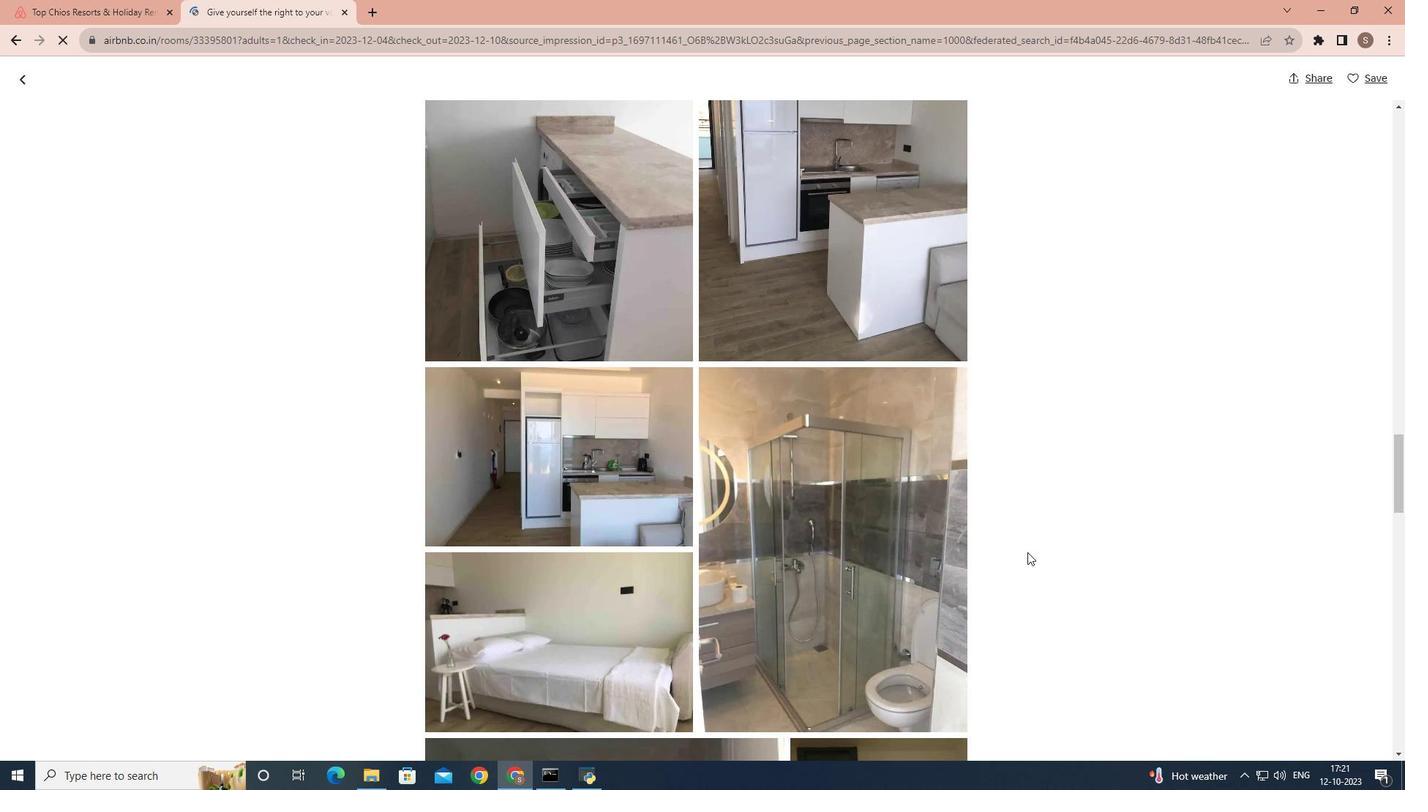 
Action: Mouse scrolled (1028, 552) with delta (0, 0)
Screenshot: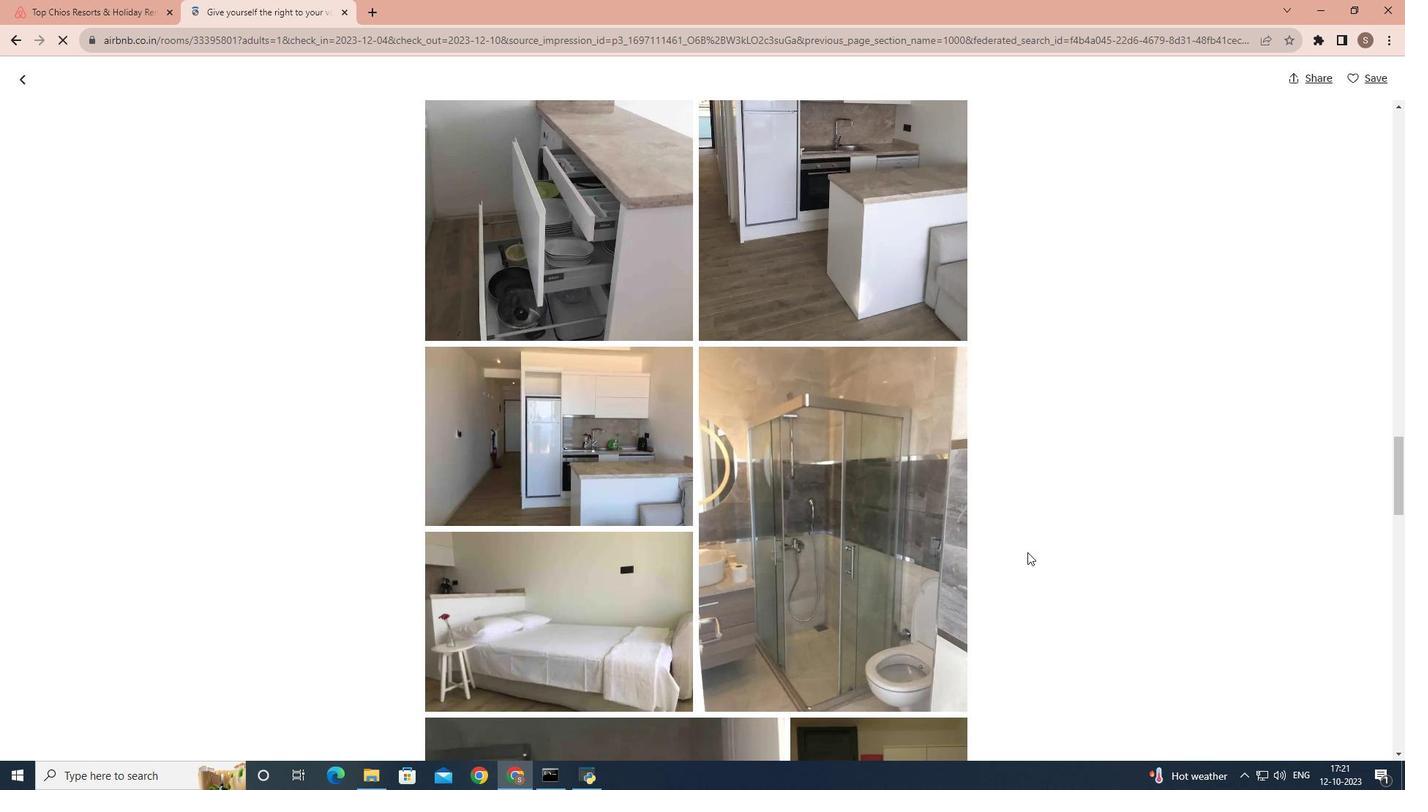 
Action: Mouse scrolled (1028, 552) with delta (0, 0)
Screenshot: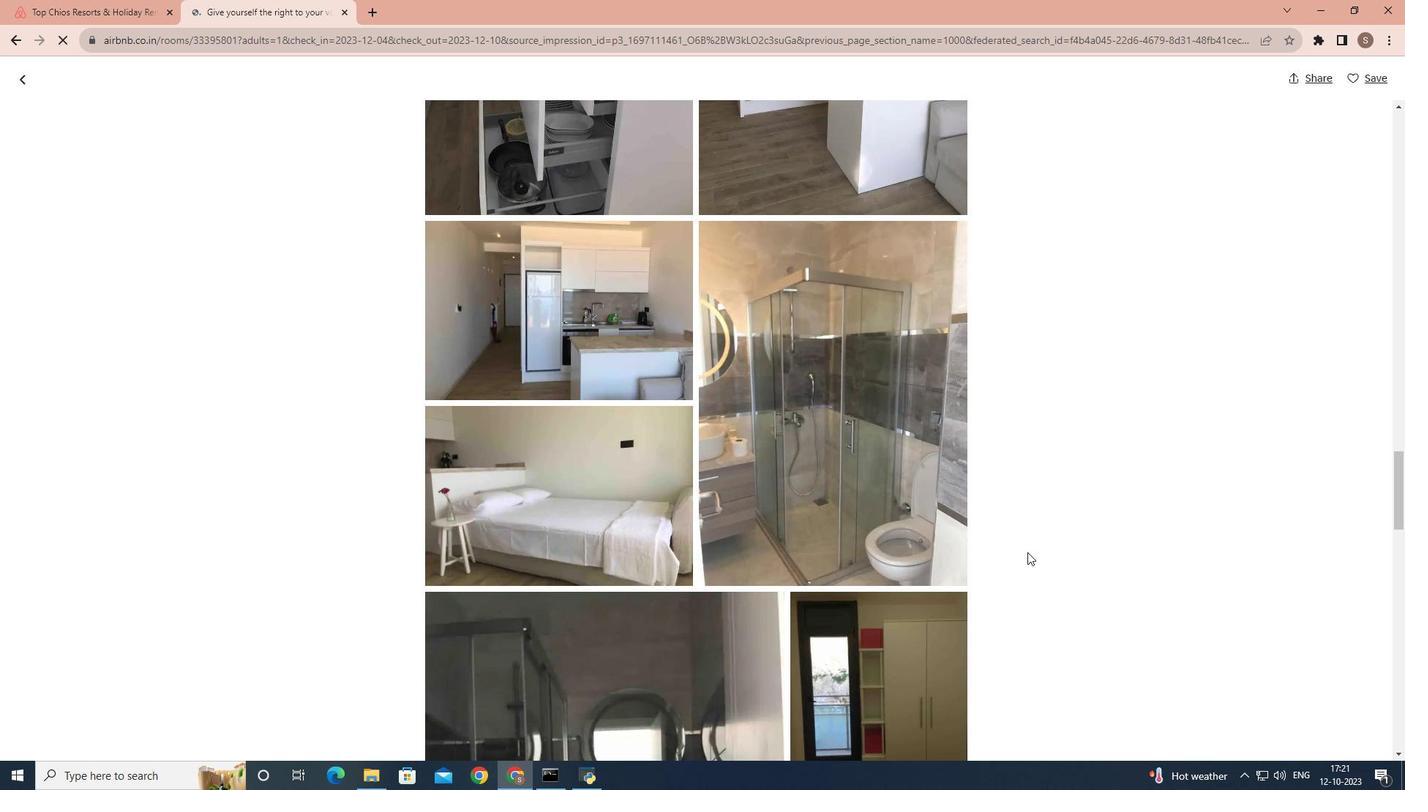 
Action: Mouse scrolled (1028, 552) with delta (0, 0)
Screenshot: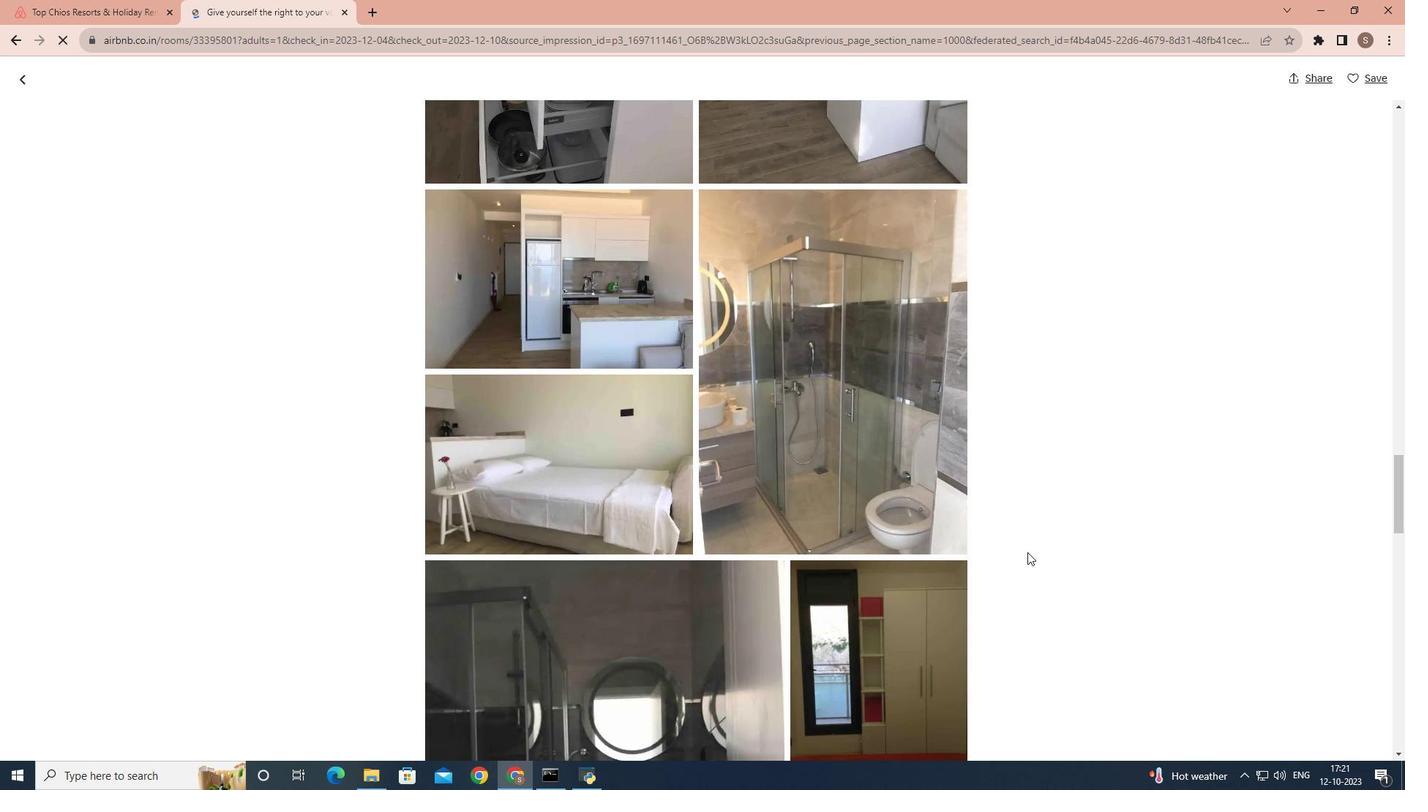 
Action: Mouse scrolled (1028, 552) with delta (0, 0)
Screenshot: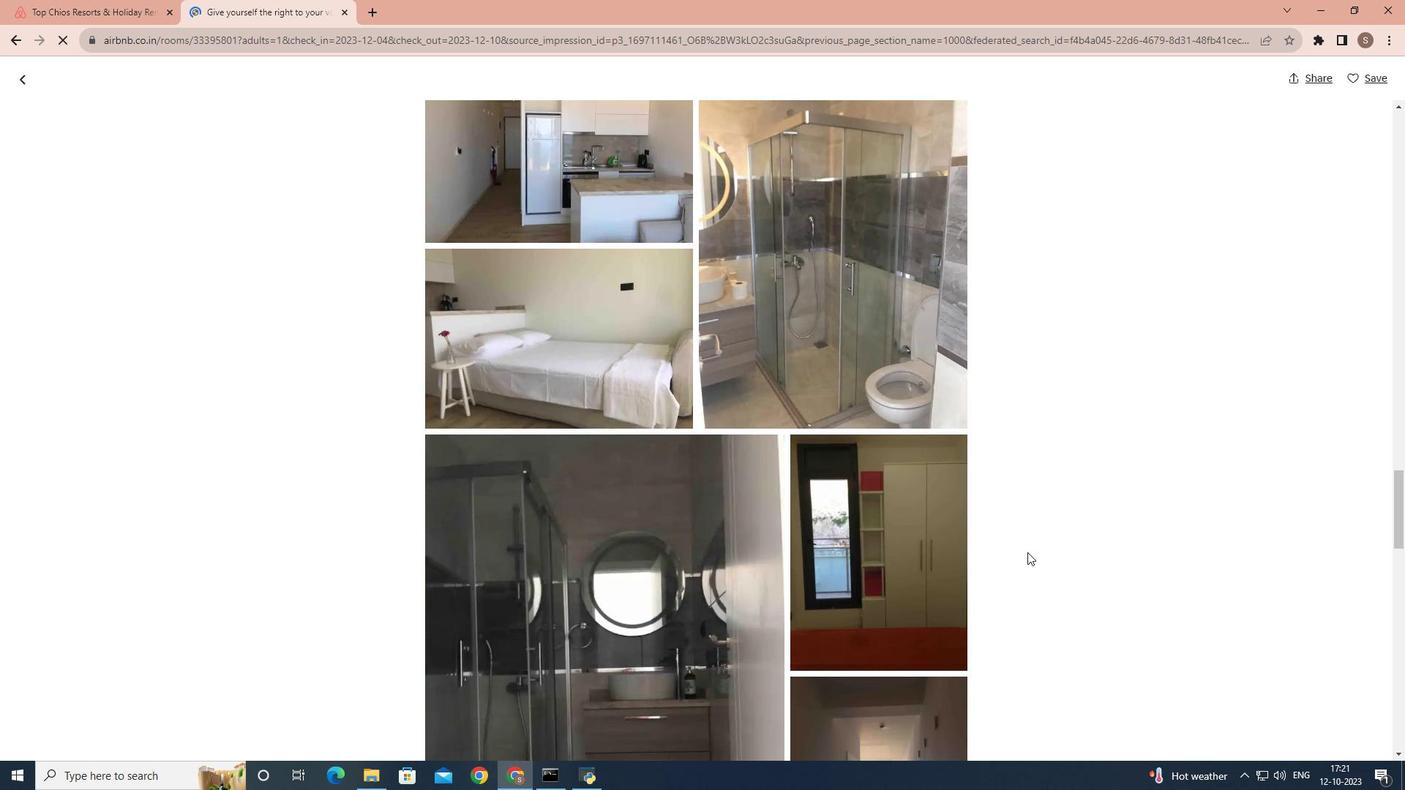 
Action: Mouse scrolled (1028, 552) with delta (0, 0)
Screenshot: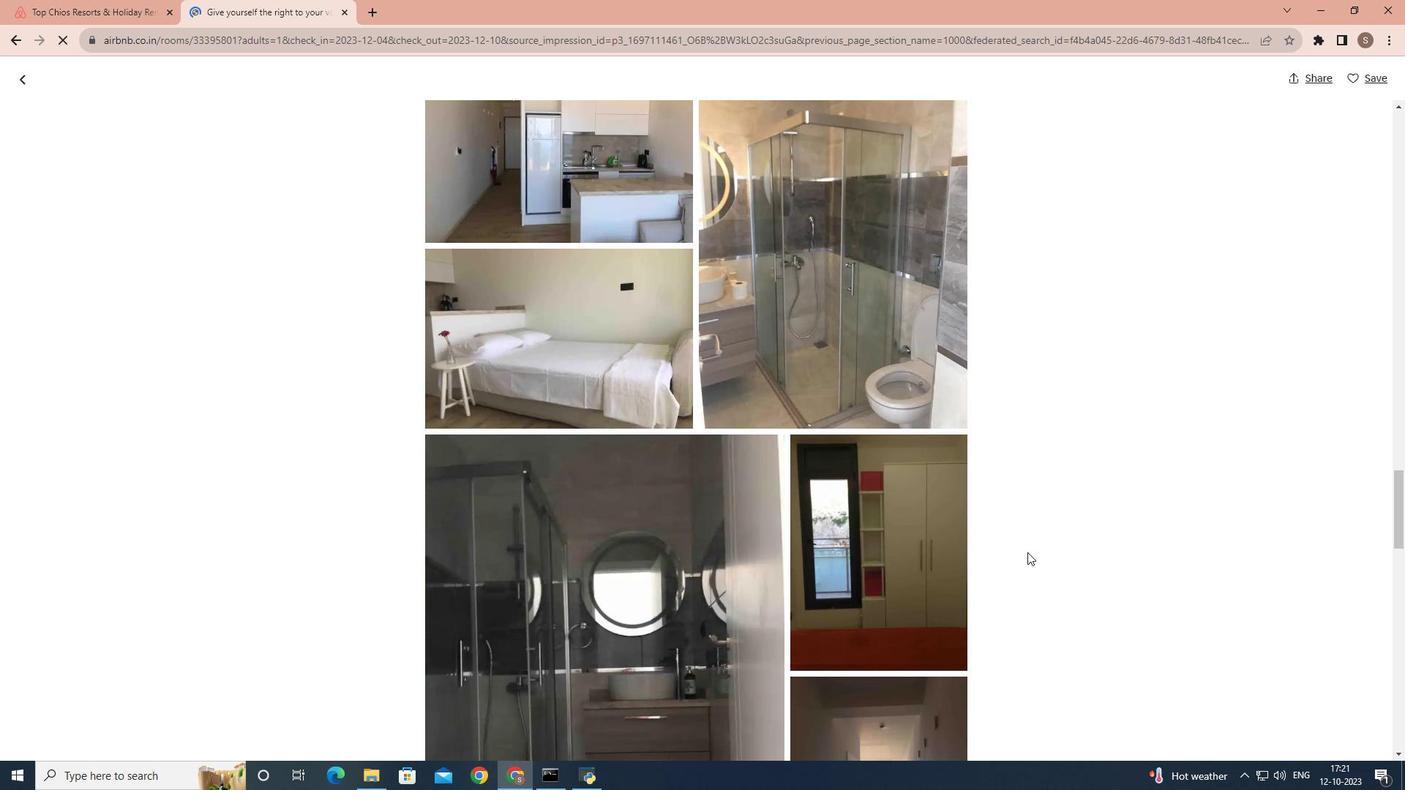 
Action: Mouse scrolled (1028, 552) with delta (0, 0)
Screenshot: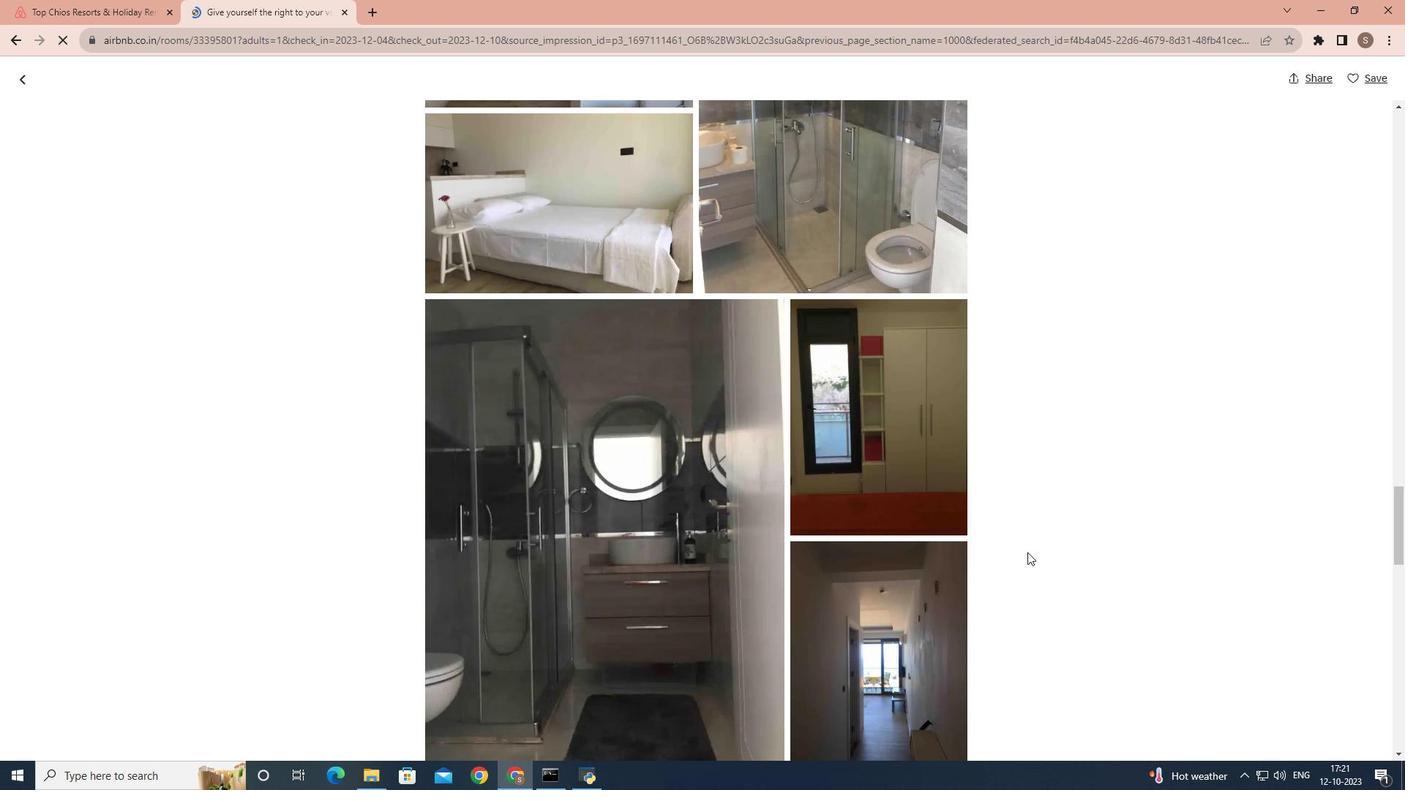 
Action: Mouse scrolled (1028, 552) with delta (0, 0)
Screenshot: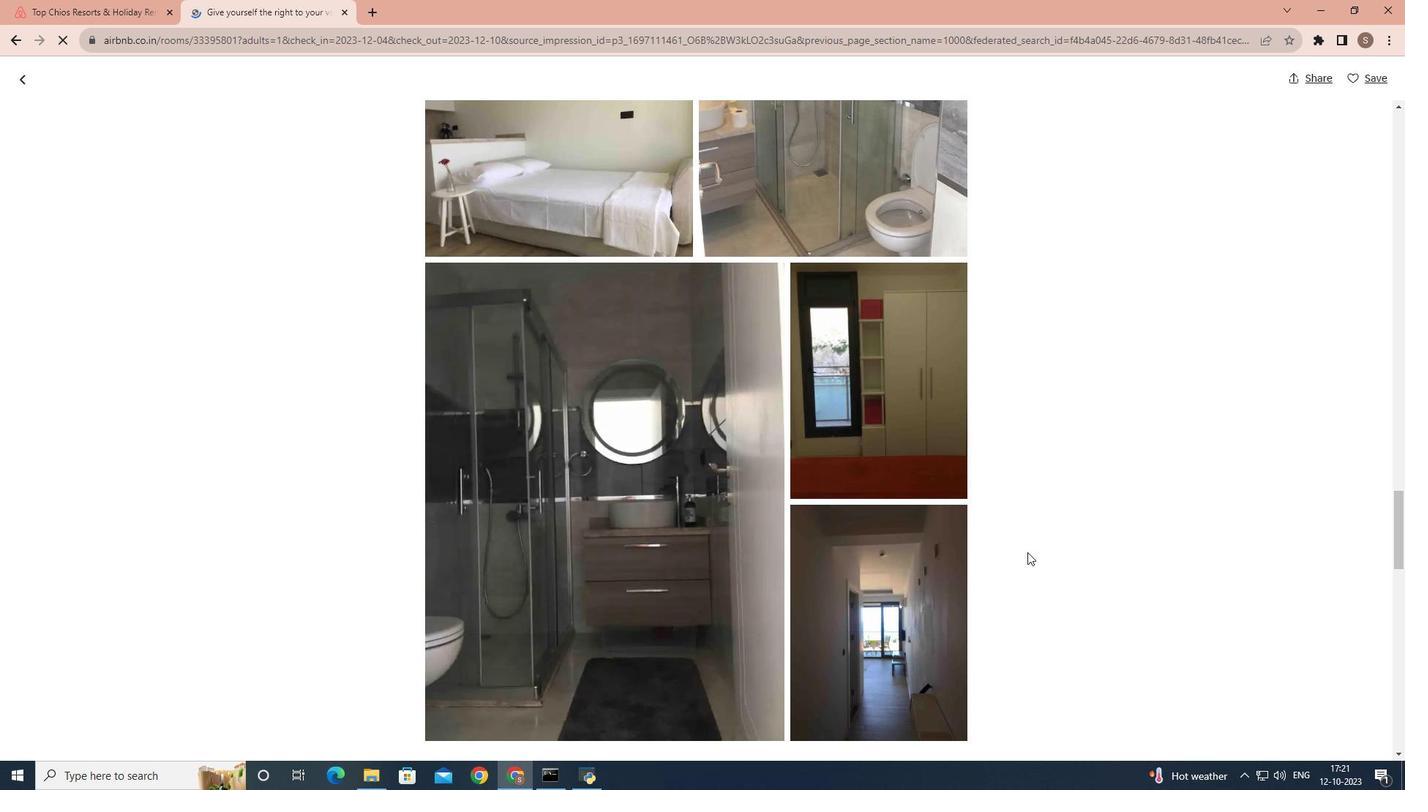 
Action: Mouse scrolled (1028, 552) with delta (0, 0)
Screenshot: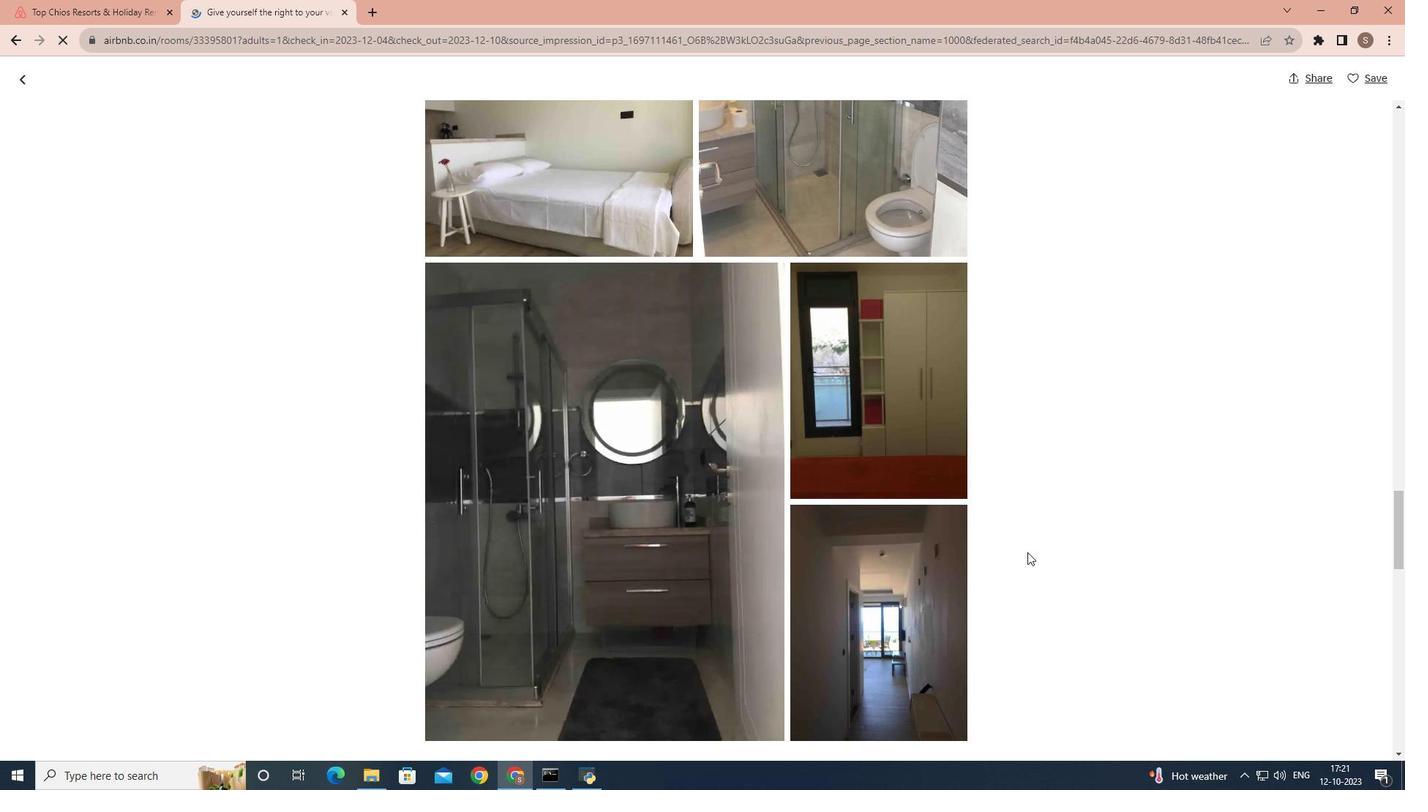 
Action: Mouse scrolled (1028, 552) with delta (0, 0)
Screenshot: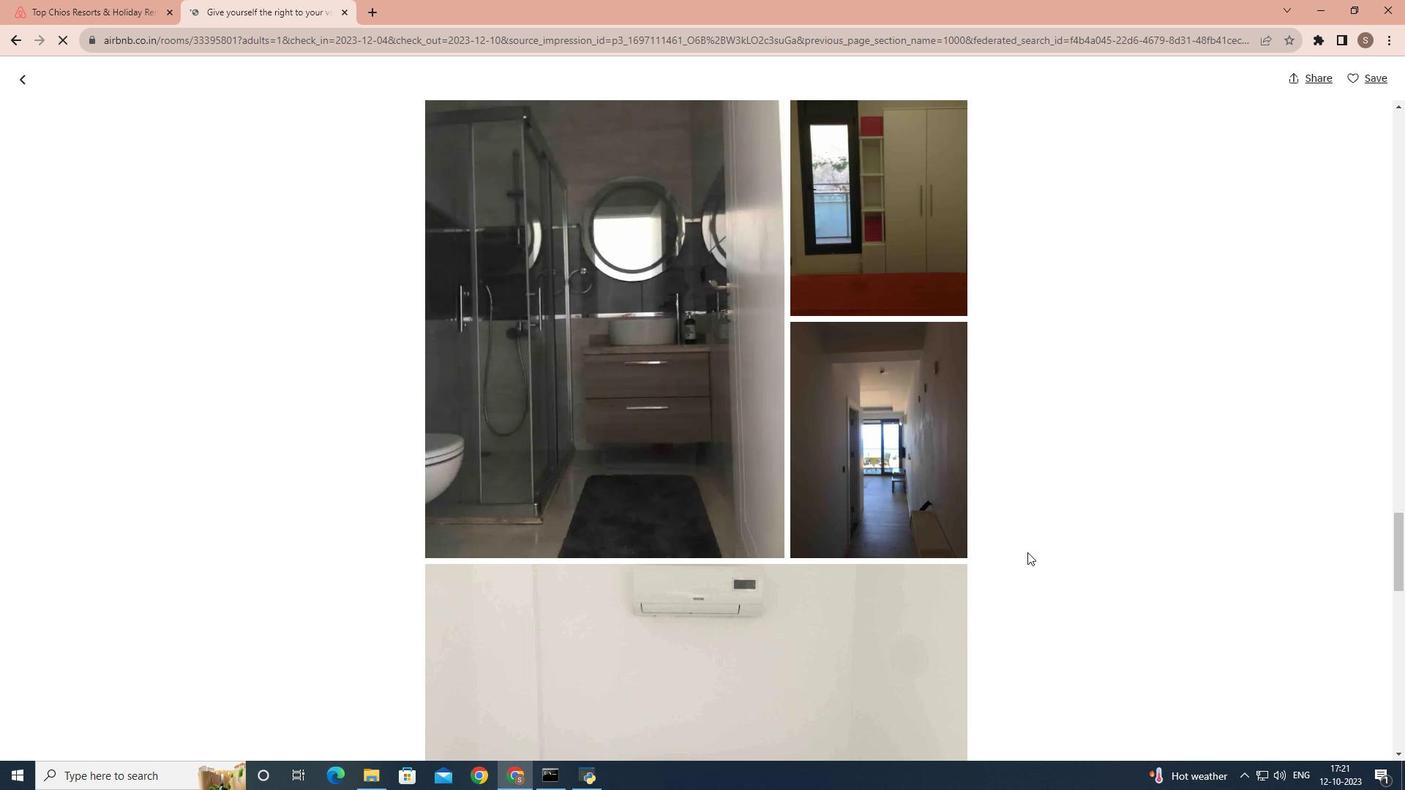 
Action: Mouse scrolled (1028, 552) with delta (0, 0)
Screenshot: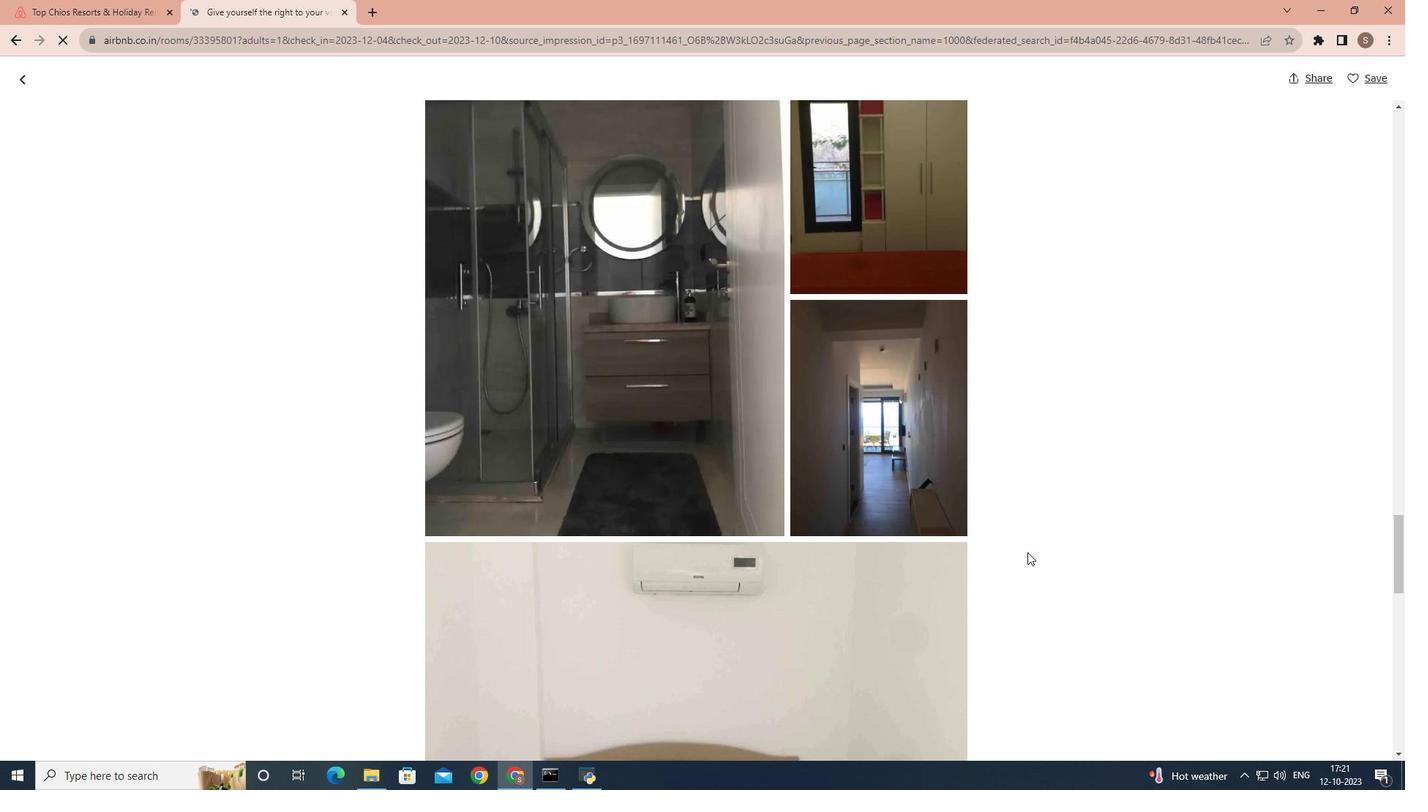 
Action: Mouse scrolled (1028, 552) with delta (0, 0)
Screenshot: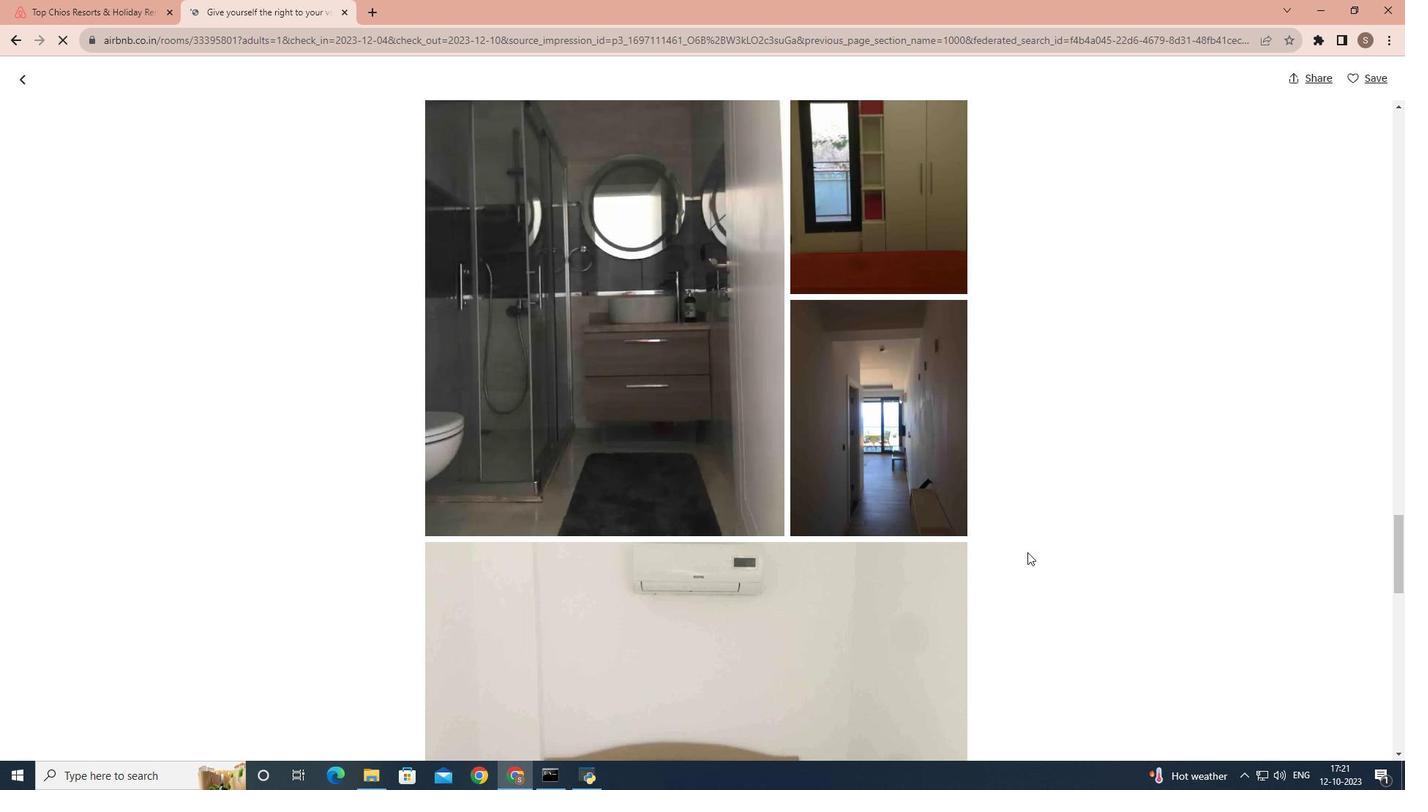 
Action: Mouse scrolled (1028, 552) with delta (0, 0)
Screenshot: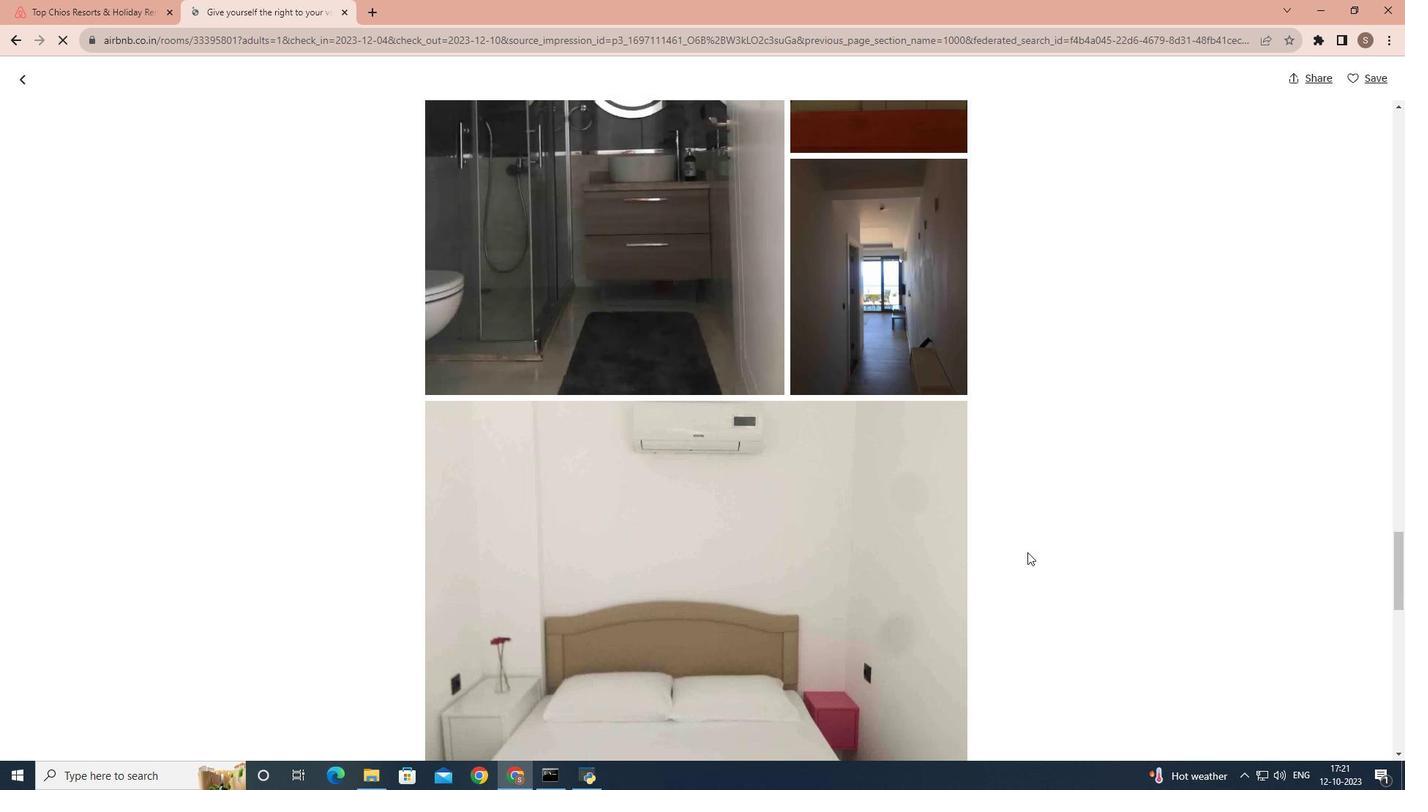 
Action: Mouse scrolled (1028, 552) with delta (0, 0)
Screenshot: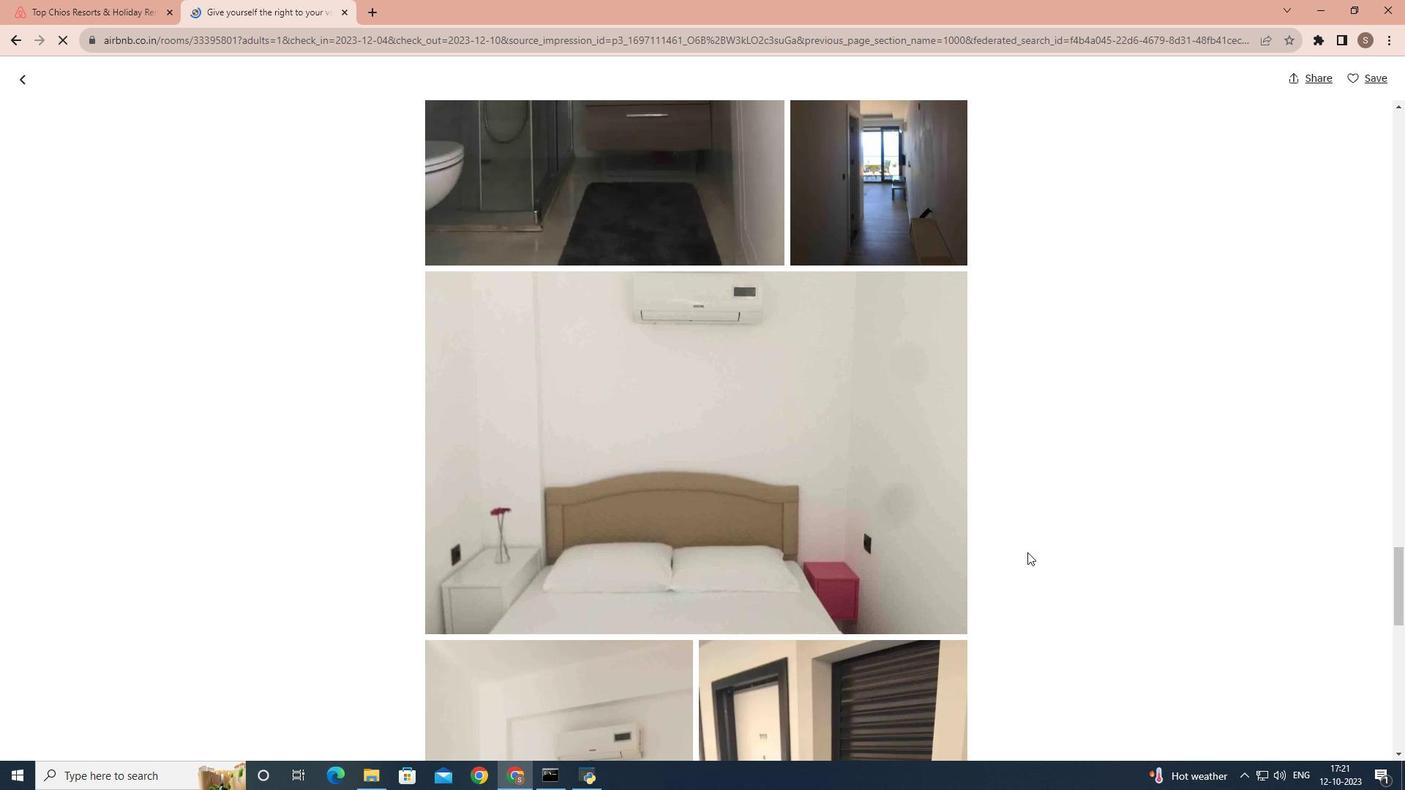 
Action: Mouse scrolled (1028, 552) with delta (0, 0)
Screenshot: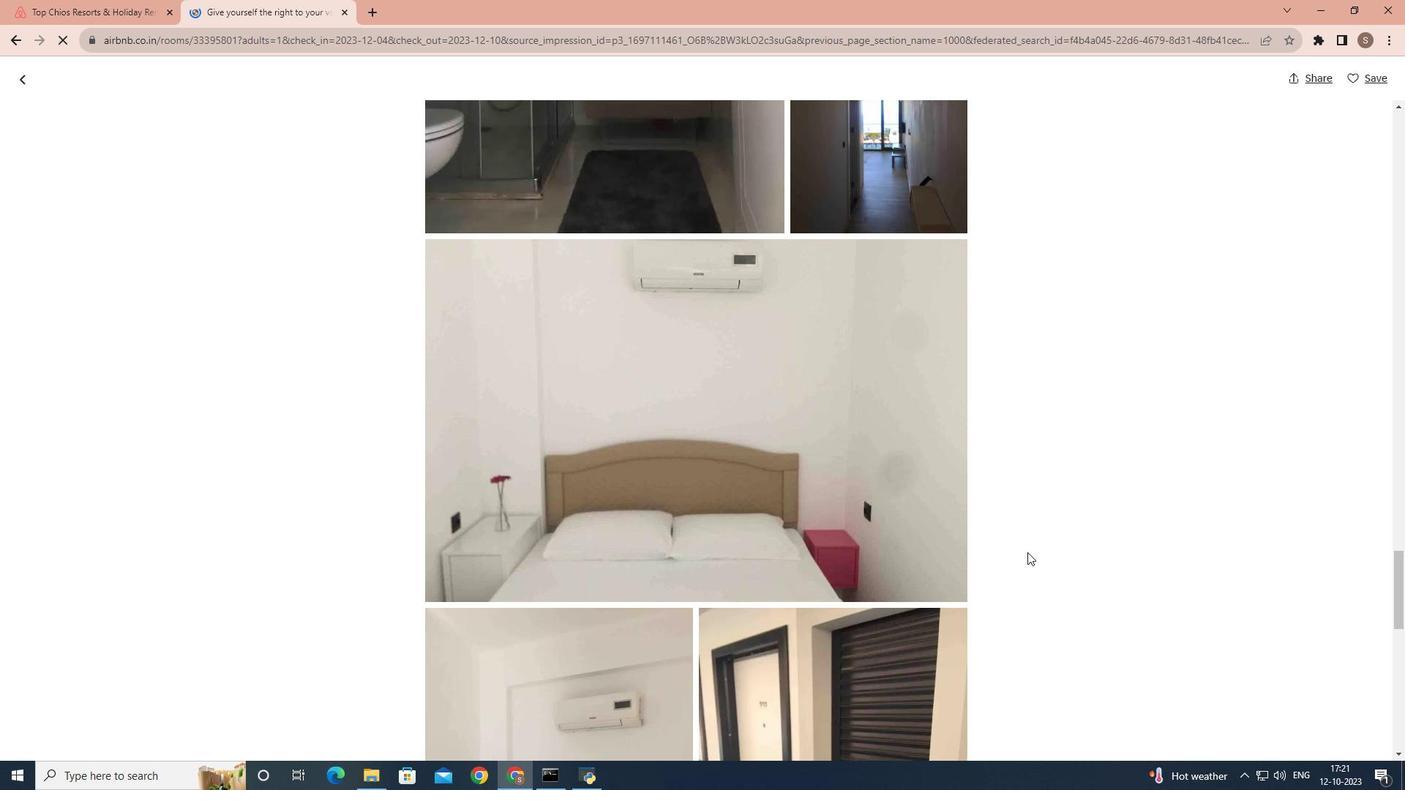 
Action: Mouse scrolled (1028, 552) with delta (0, 0)
Screenshot: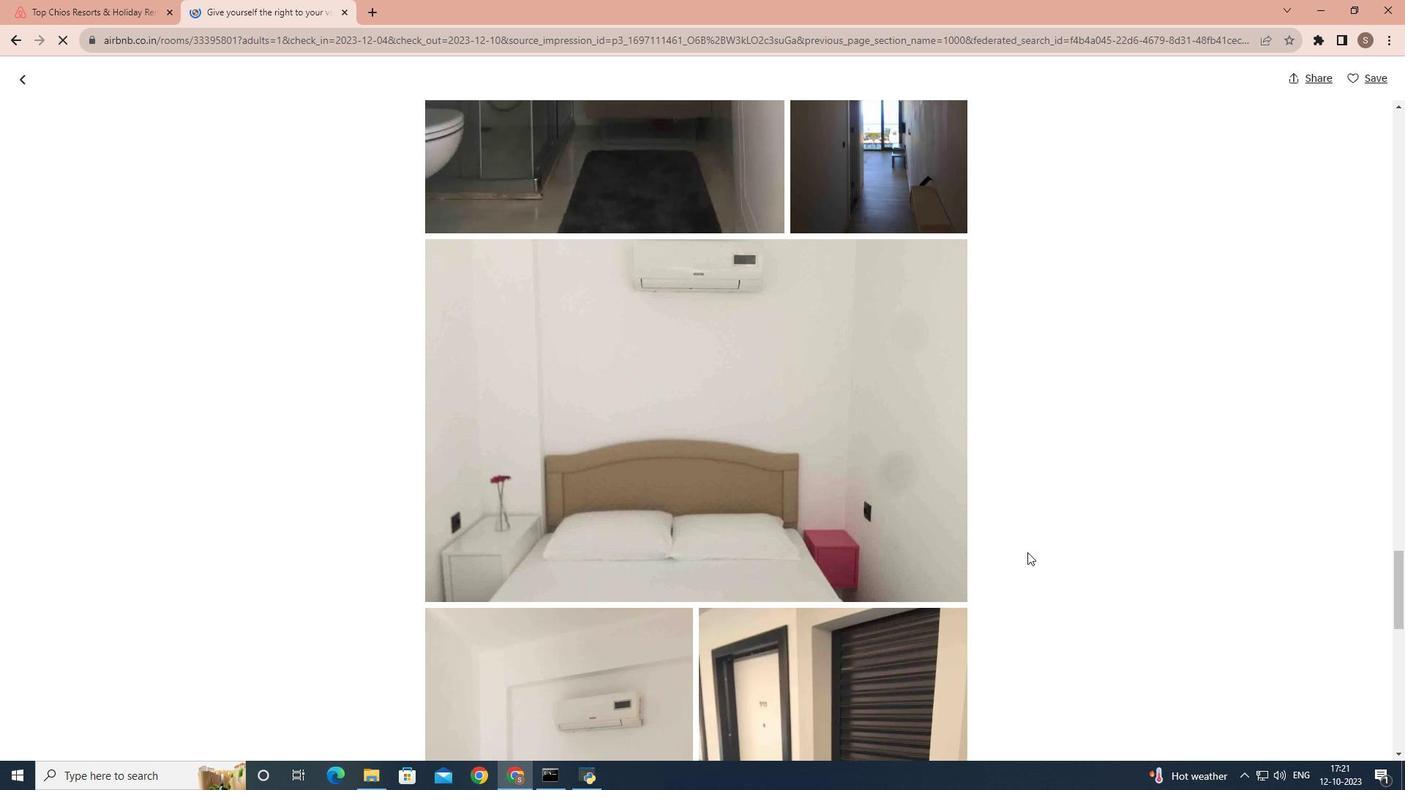 
Action: Mouse scrolled (1028, 552) with delta (0, 0)
Screenshot: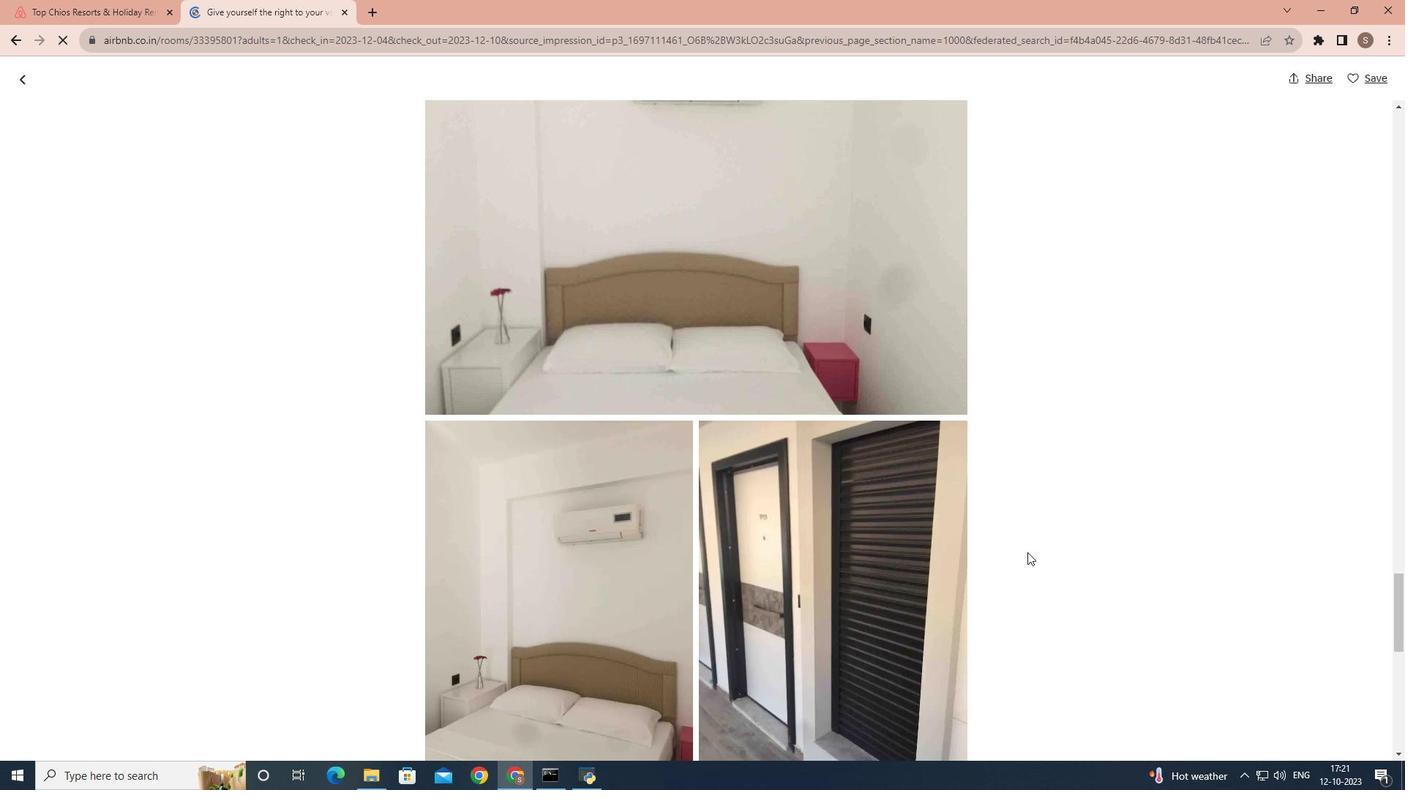 
Action: Mouse scrolled (1028, 552) with delta (0, 0)
Screenshot: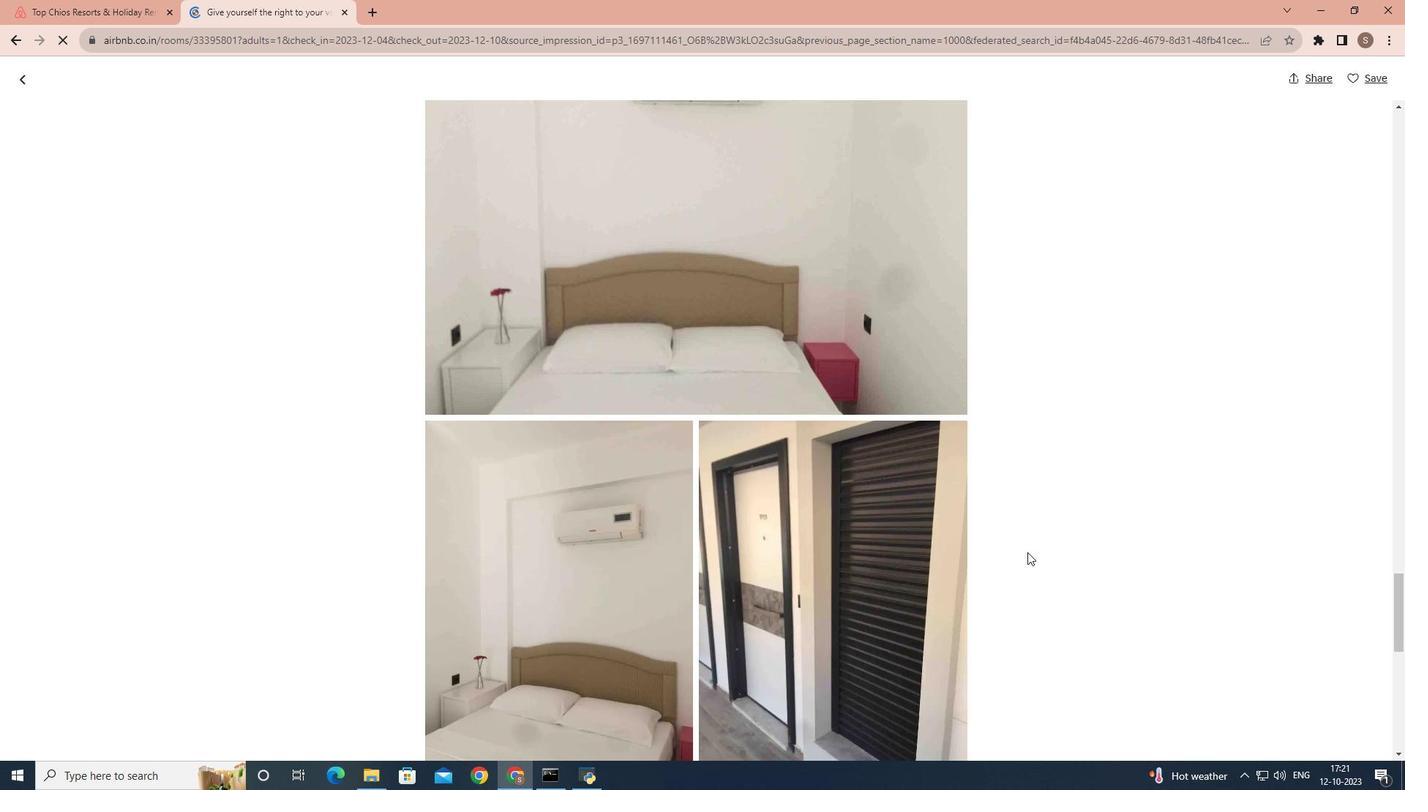 
Action: Mouse scrolled (1028, 552) with delta (0, 0)
Screenshot: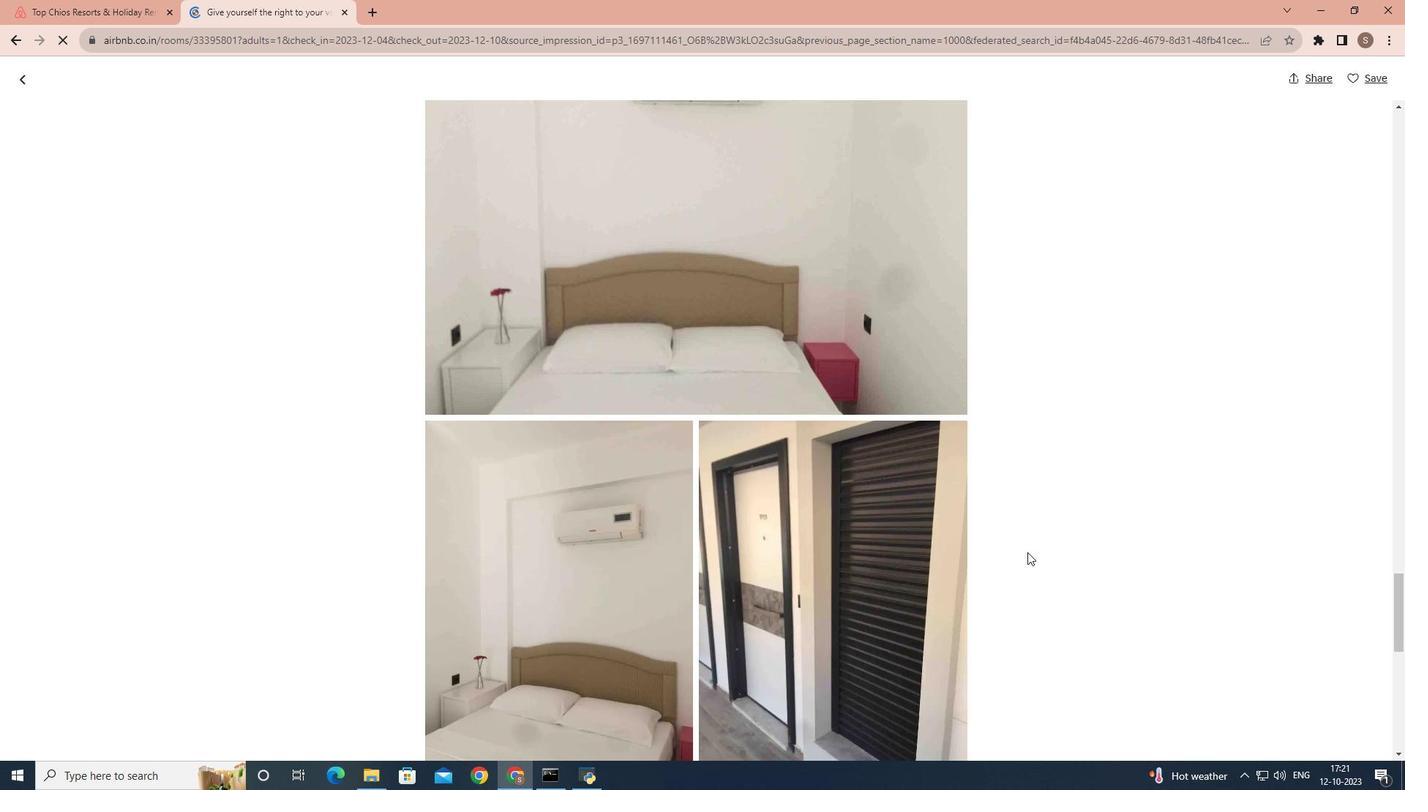 
Action: Mouse scrolled (1028, 552) with delta (0, 0)
Screenshot: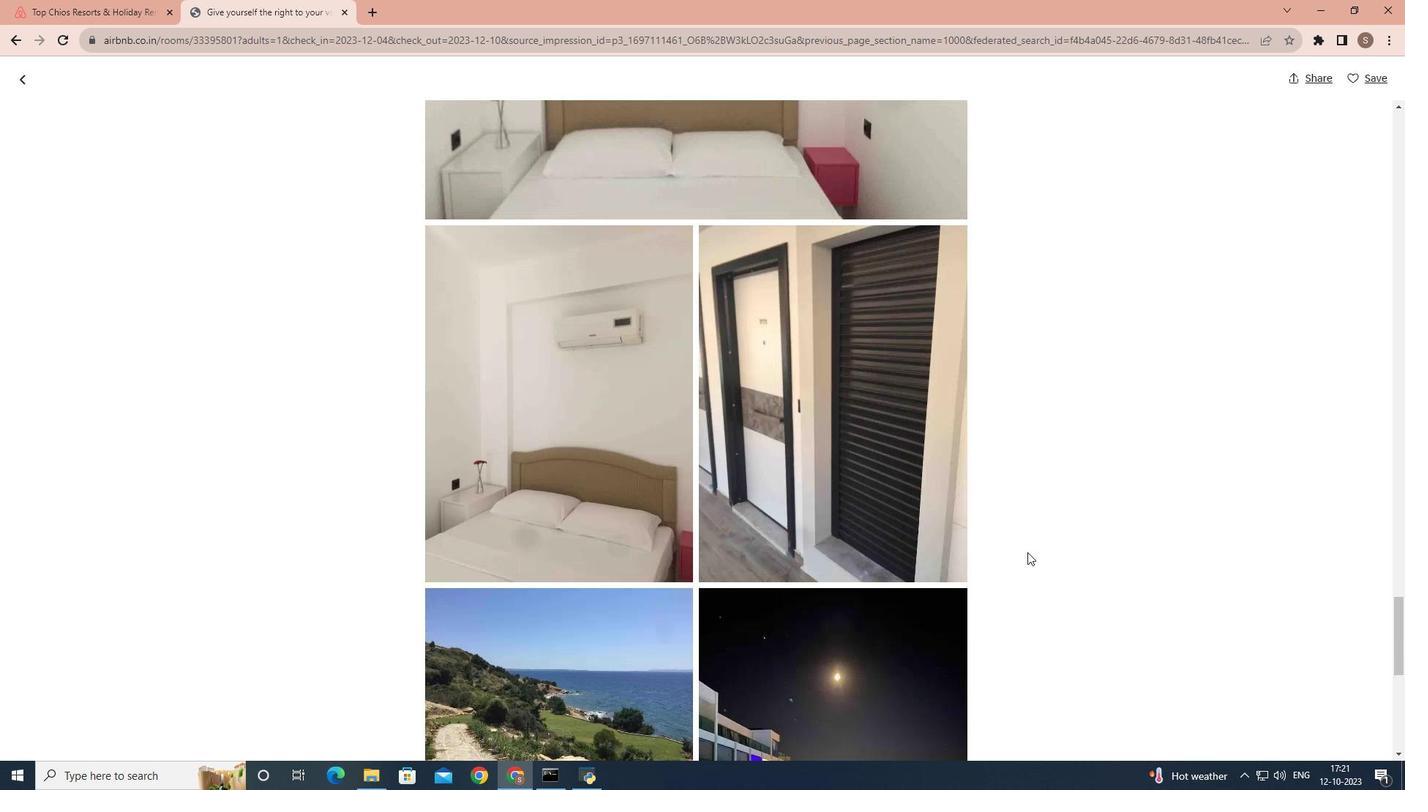 
Action: Mouse scrolled (1028, 552) with delta (0, 0)
Screenshot: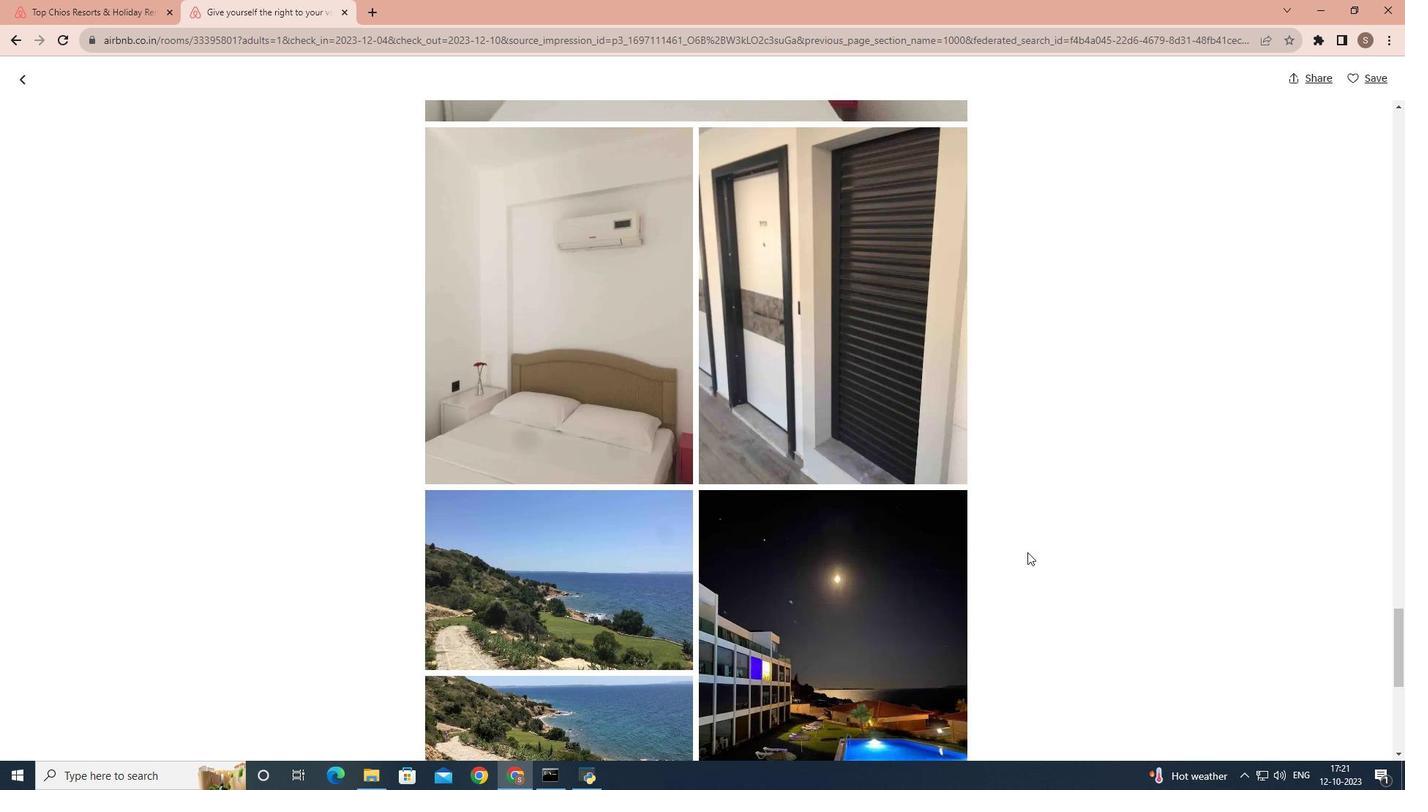 
Action: Mouse scrolled (1028, 552) with delta (0, 0)
Screenshot: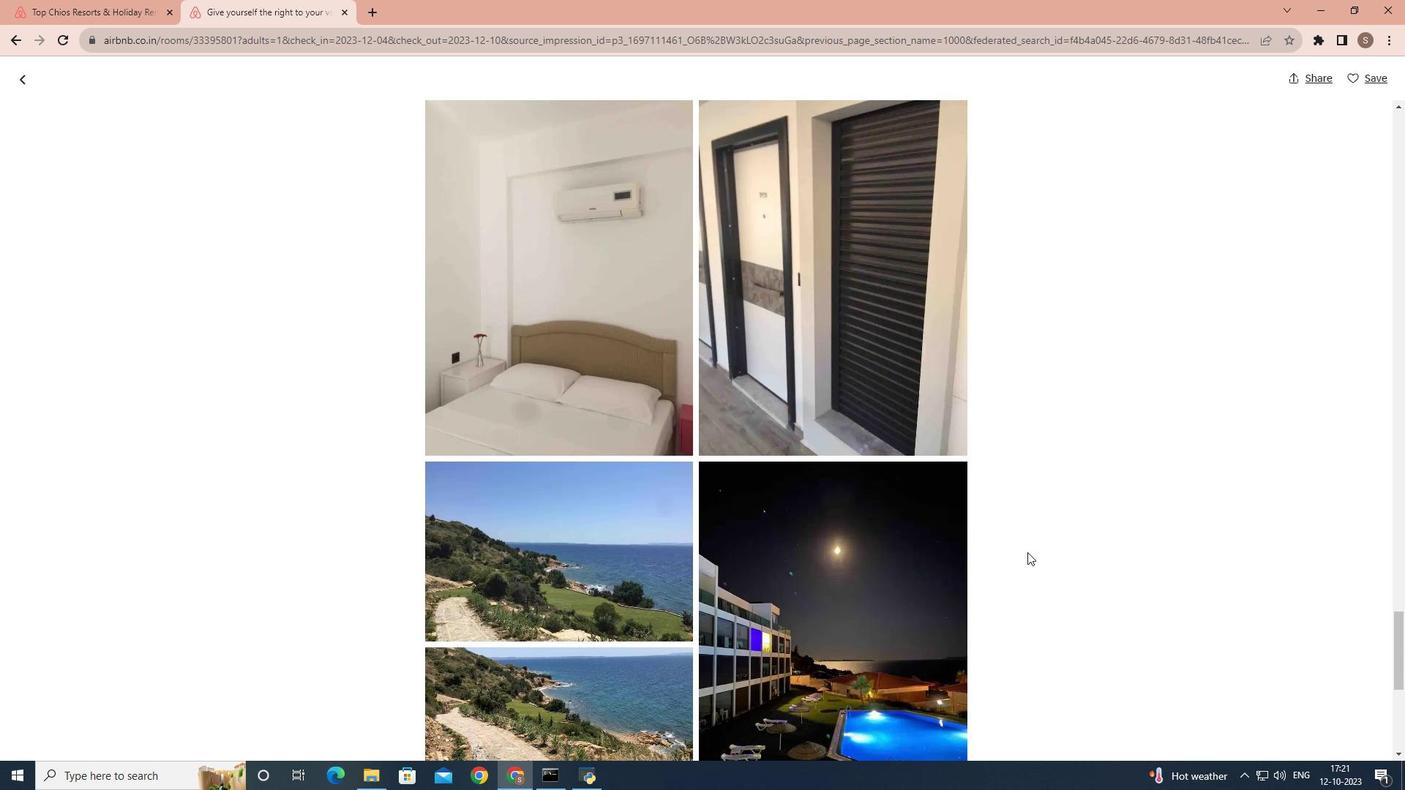 
Action: Mouse scrolled (1028, 552) with delta (0, 0)
Screenshot: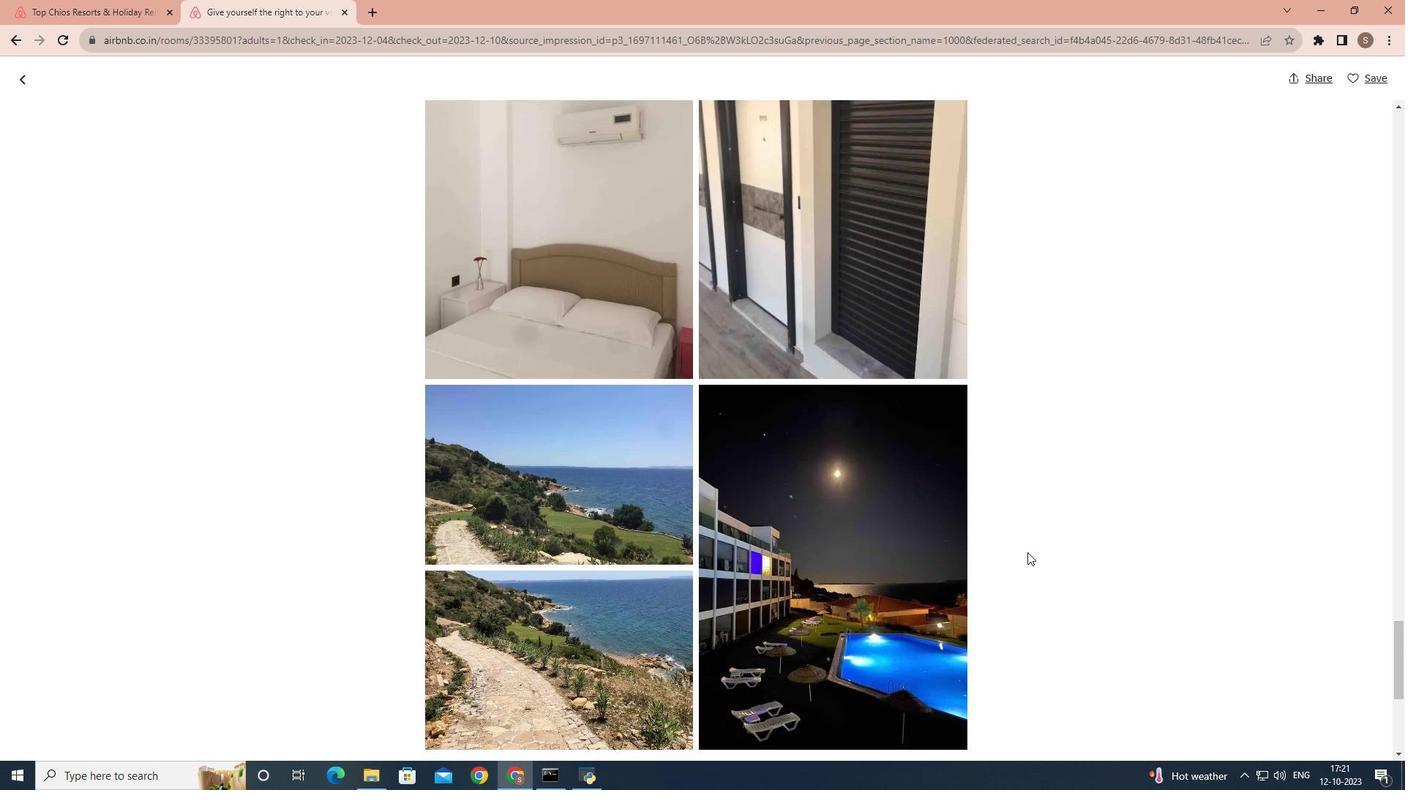 
Action: Mouse scrolled (1028, 552) with delta (0, 0)
Screenshot: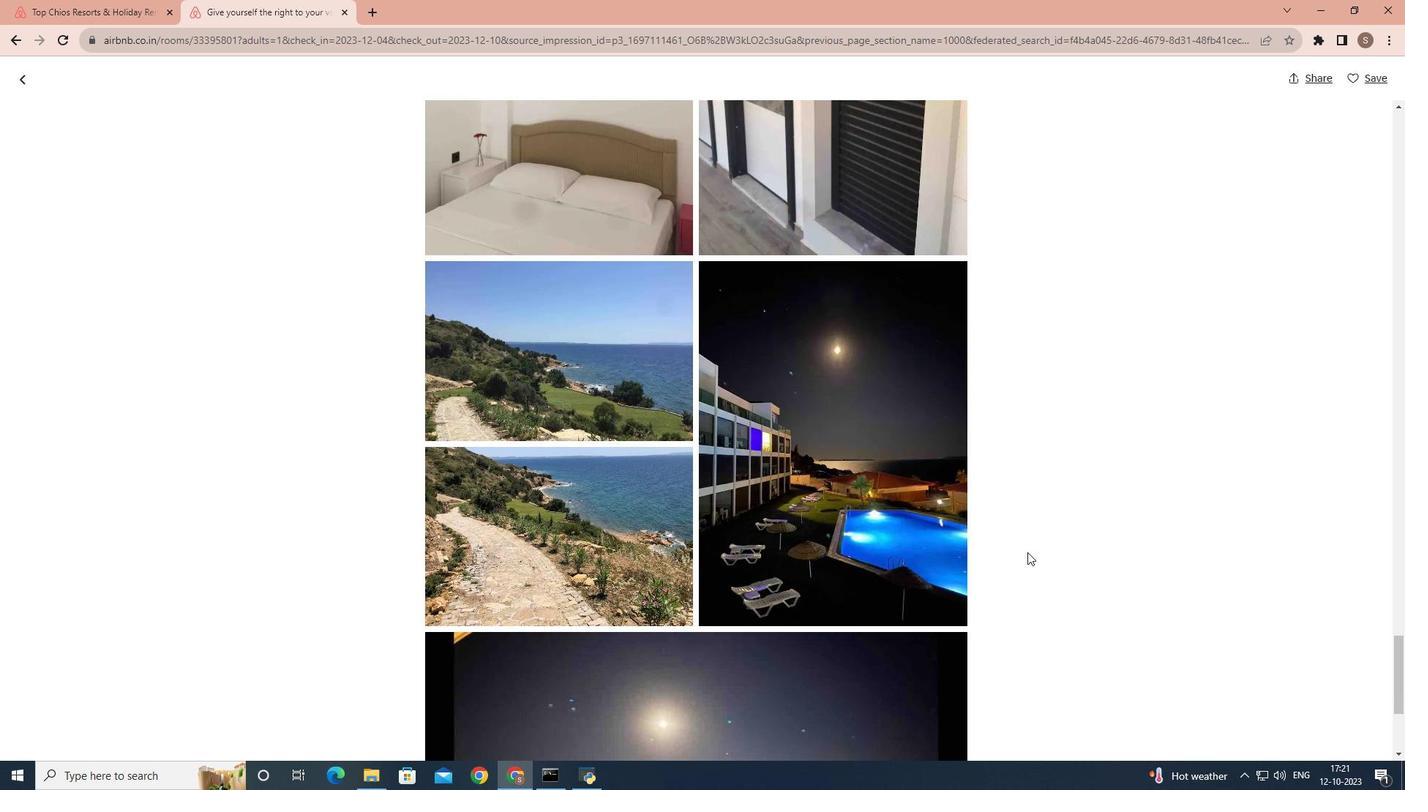 
Action: Mouse scrolled (1028, 552) with delta (0, 0)
Screenshot: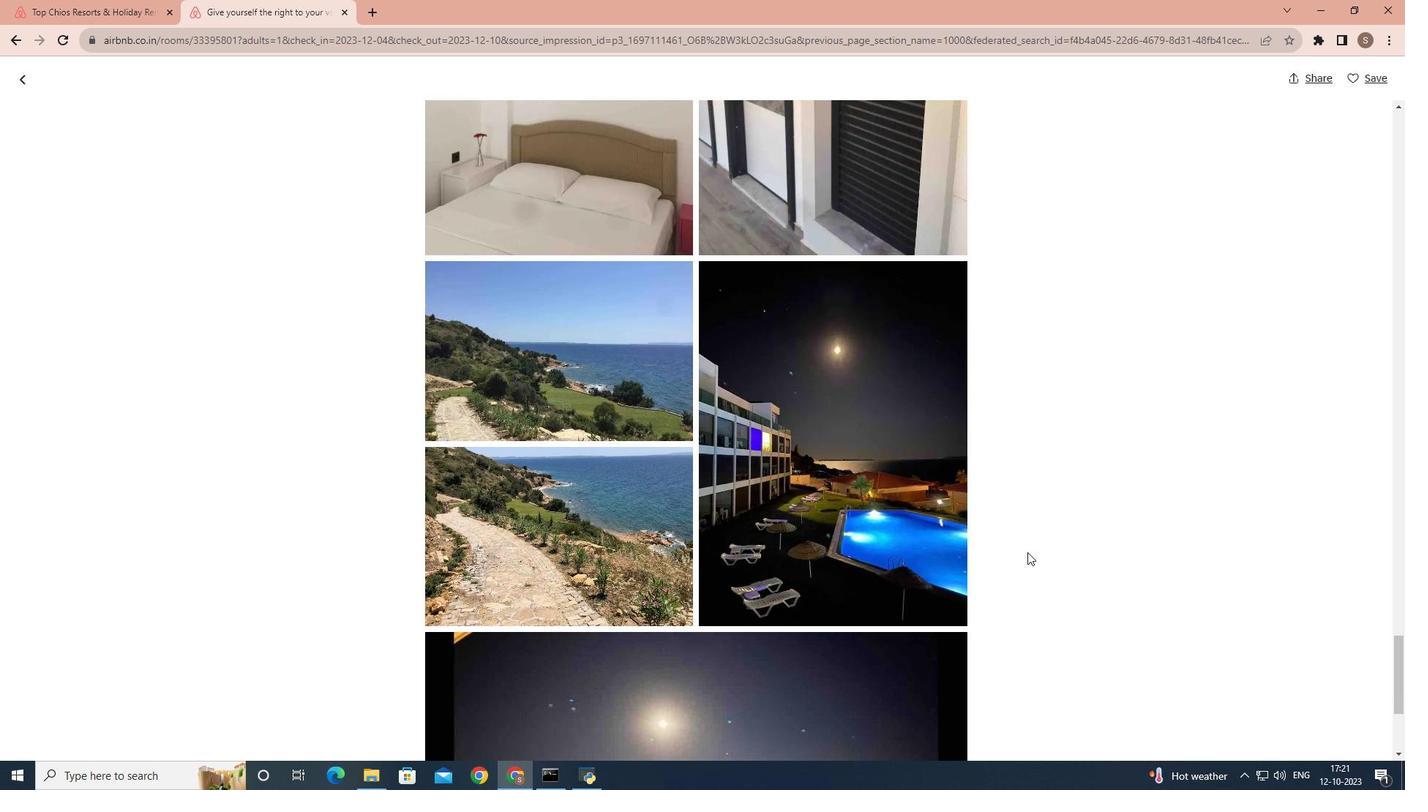 
Action: Mouse scrolled (1028, 552) with delta (0, 0)
Screenshot: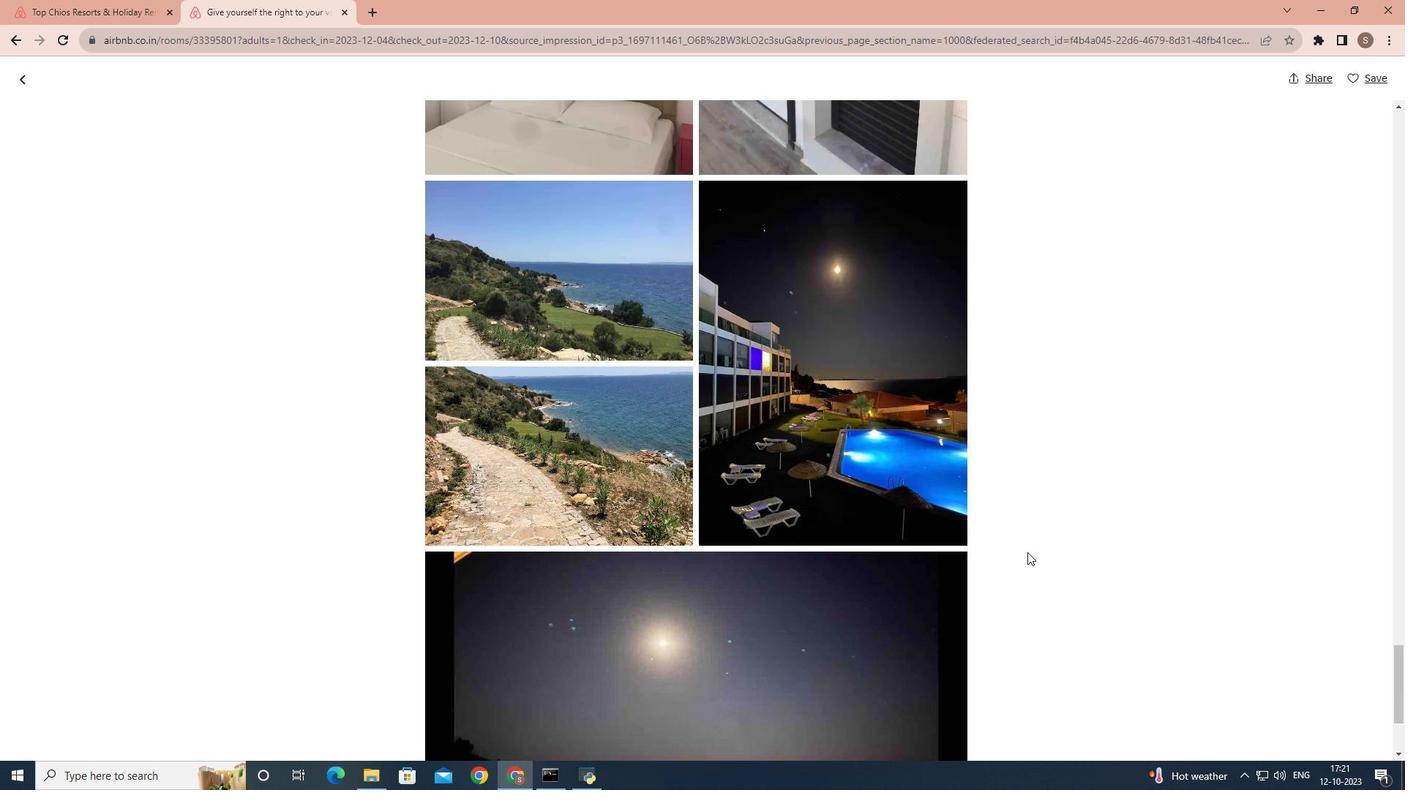 
Action: Mouse scrolled (1028, 552) with delta (0, 0)
Screenshot: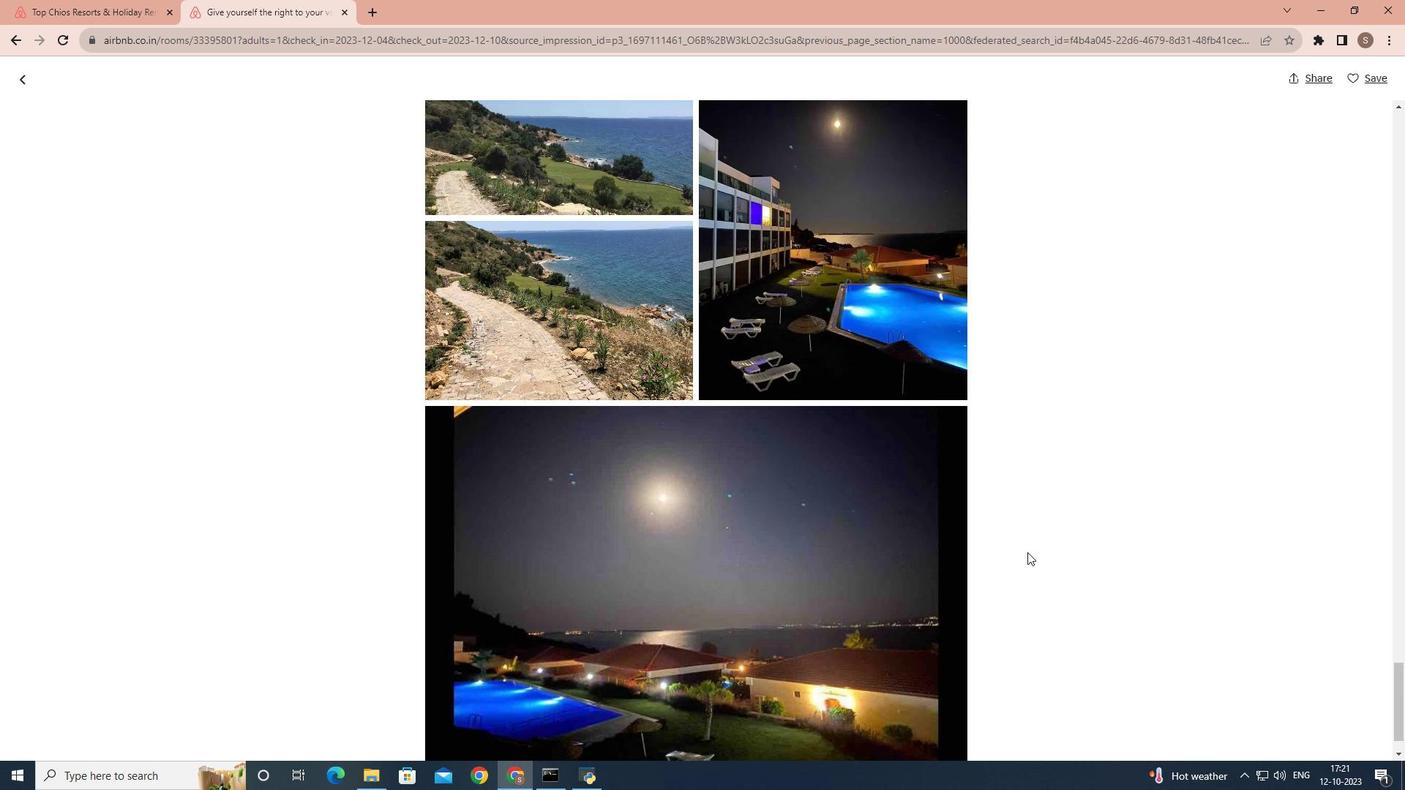 
Action: Mouse scrolled (1028, 552) with delta (0, 0)
Screenshot: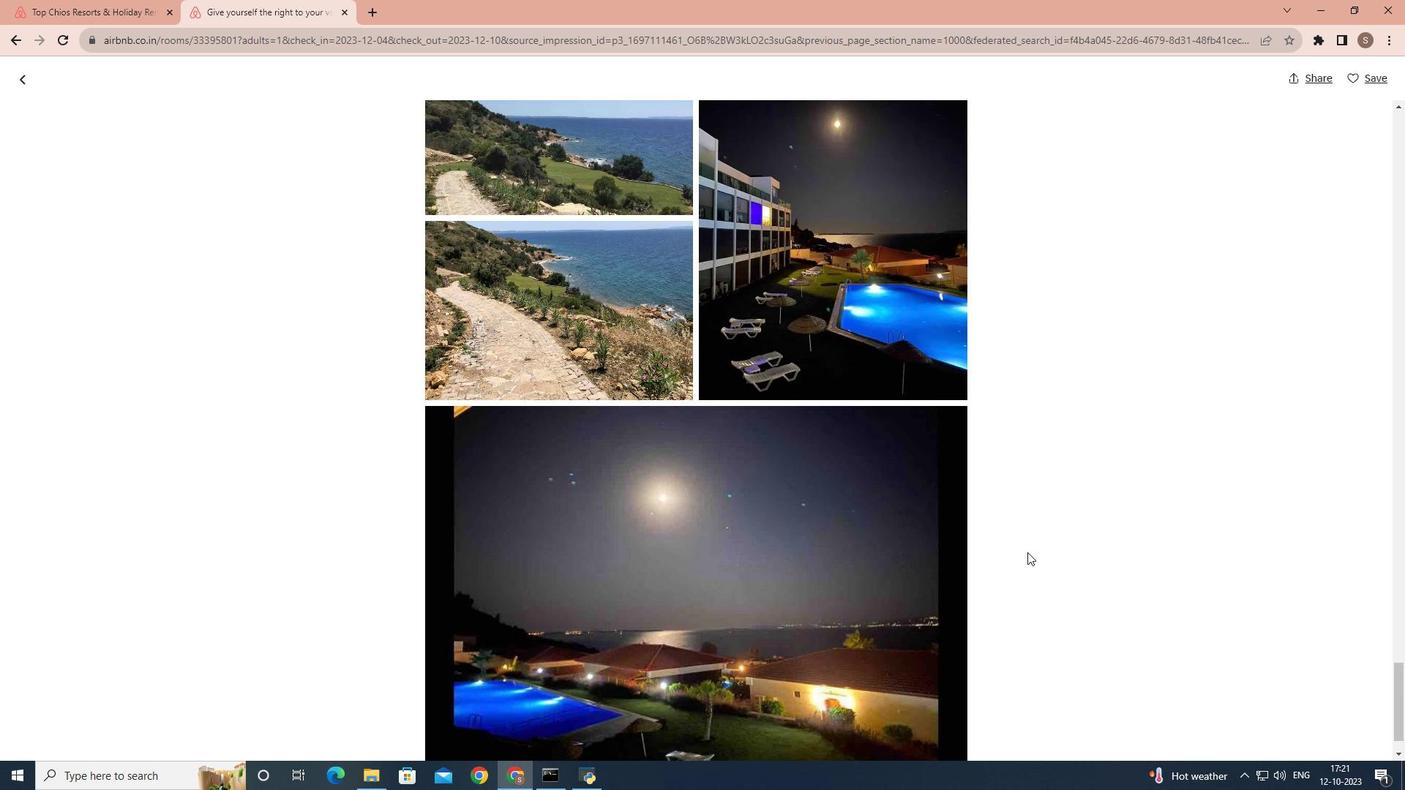 
Action: Mouse scrolled (1028, 552) with delta (0, 0)
Screenshot: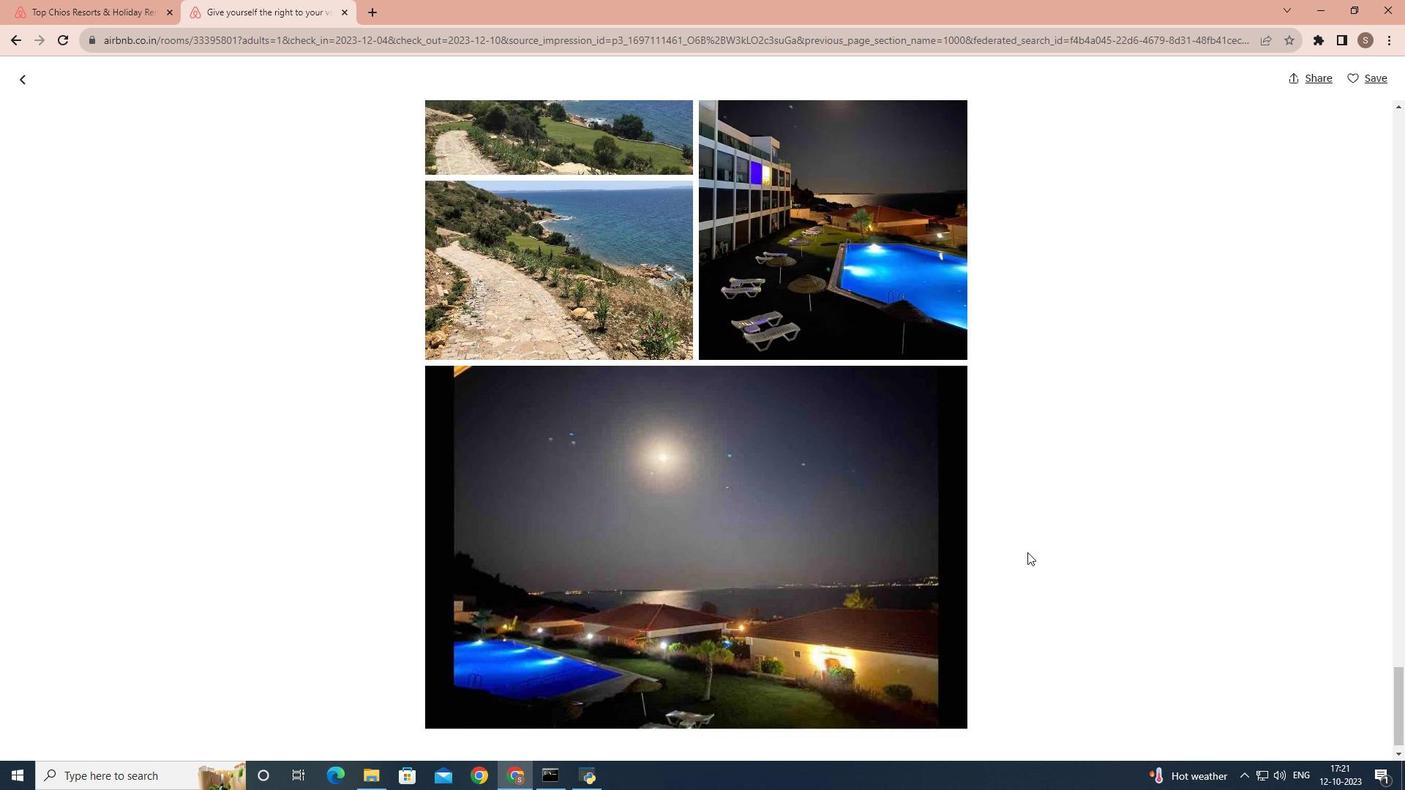 
Action: Mouse scrolled (1028, 552) with delta (0, 0)
Screenshot: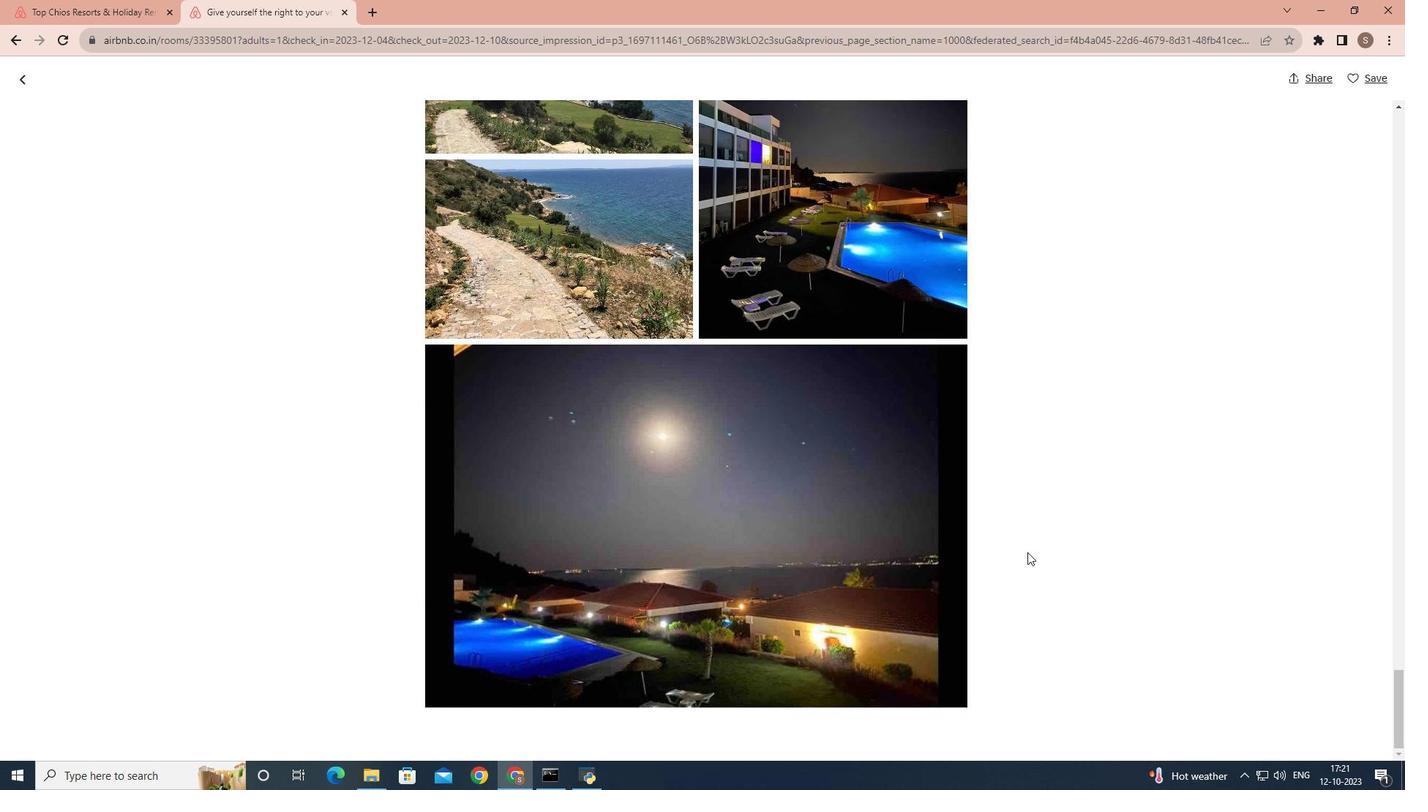 
Action: Mouse scrolled (1028, 552) with delta (0, 0)
Screenshot: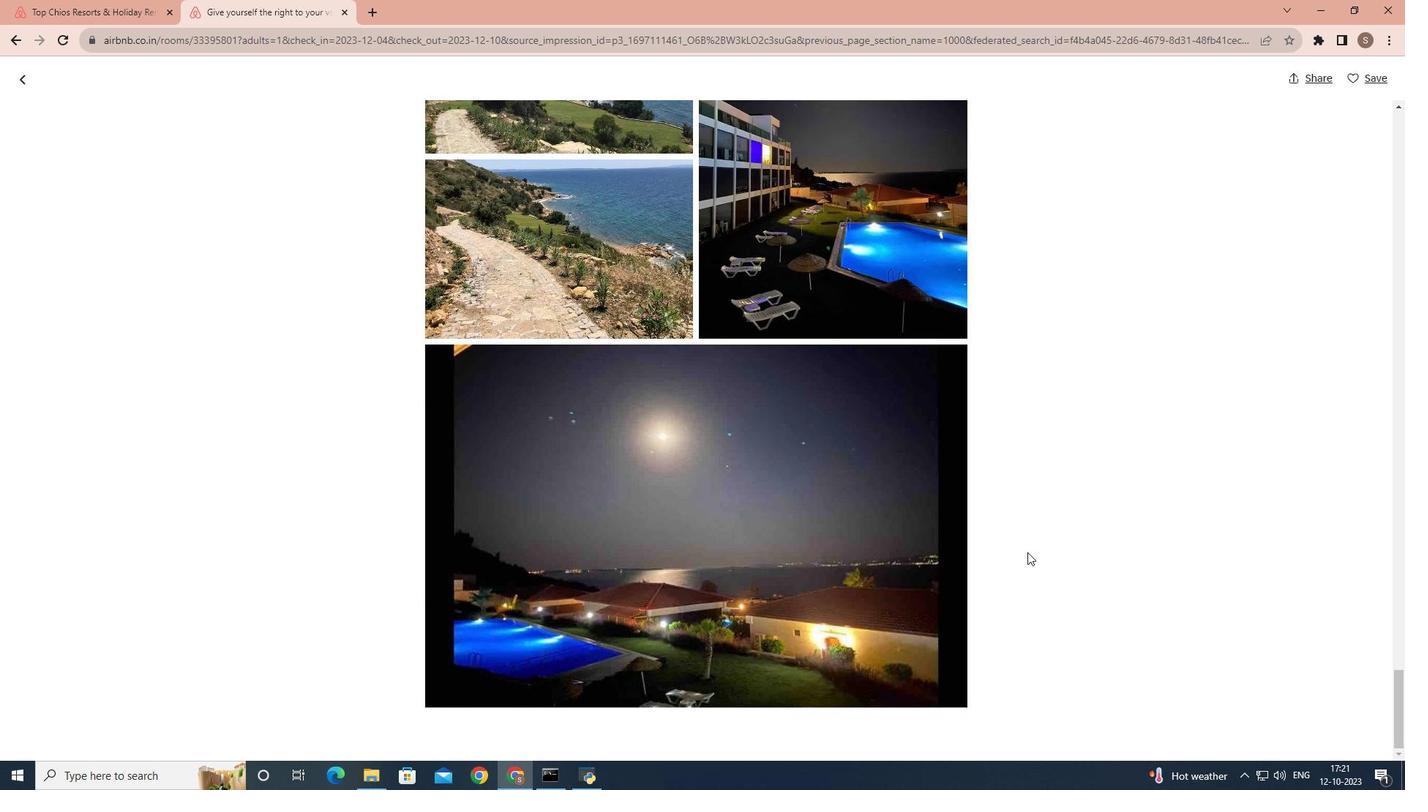 
Action: Mouse scrolled (1028, 552) with delta (0, 0)
Screenshot: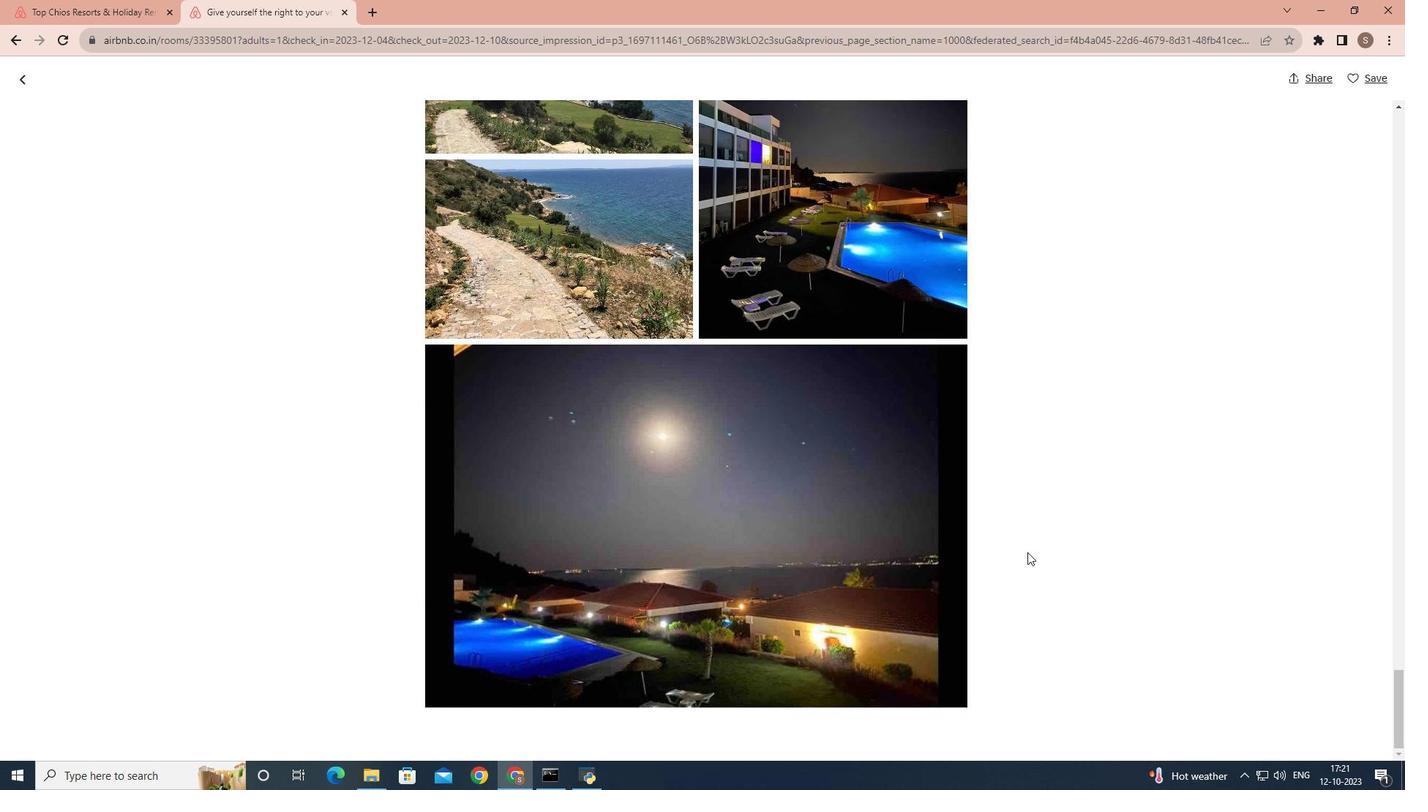 
Action: Mouse moved to (13, 77)
Screenshot: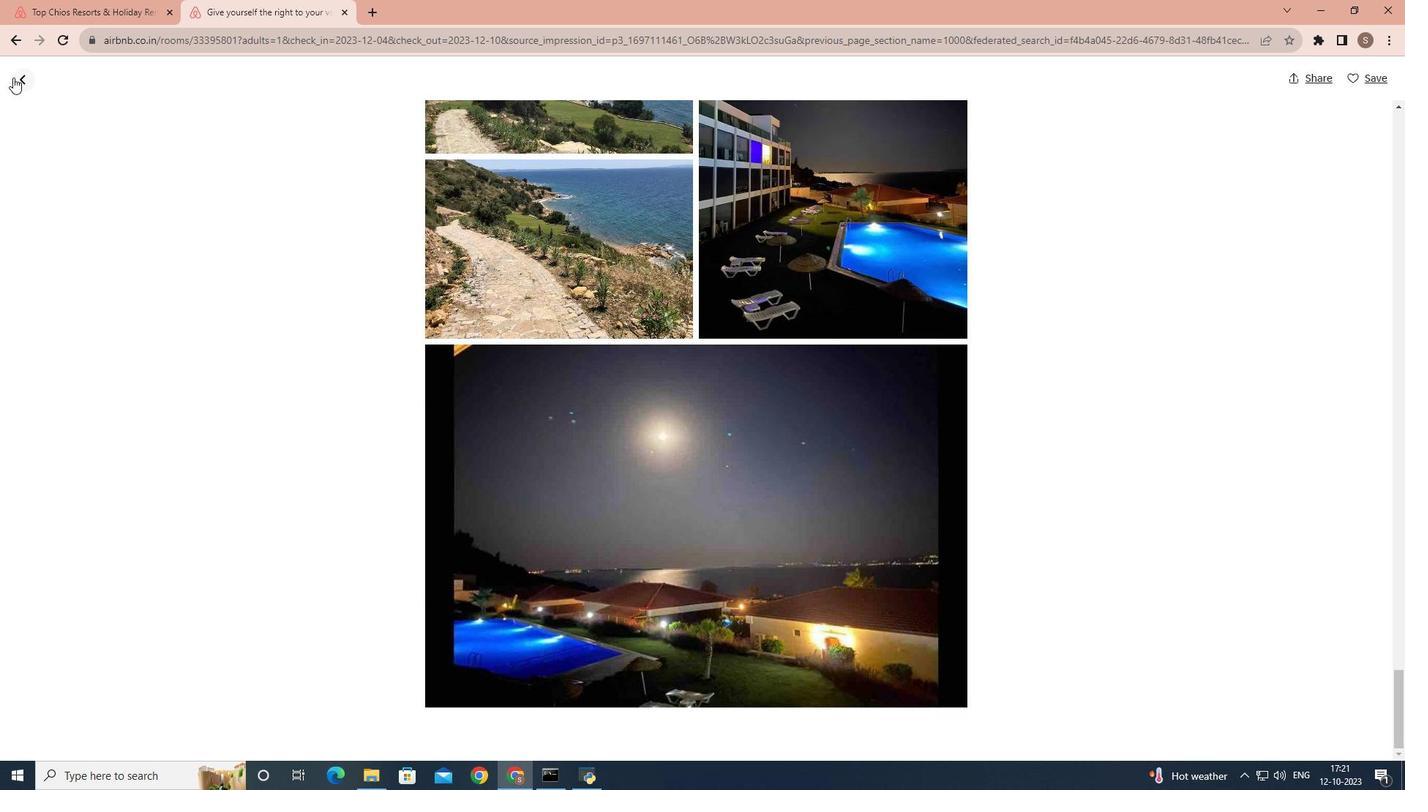 
Action: Mouse pressed left at (13, 77)
Screenshot: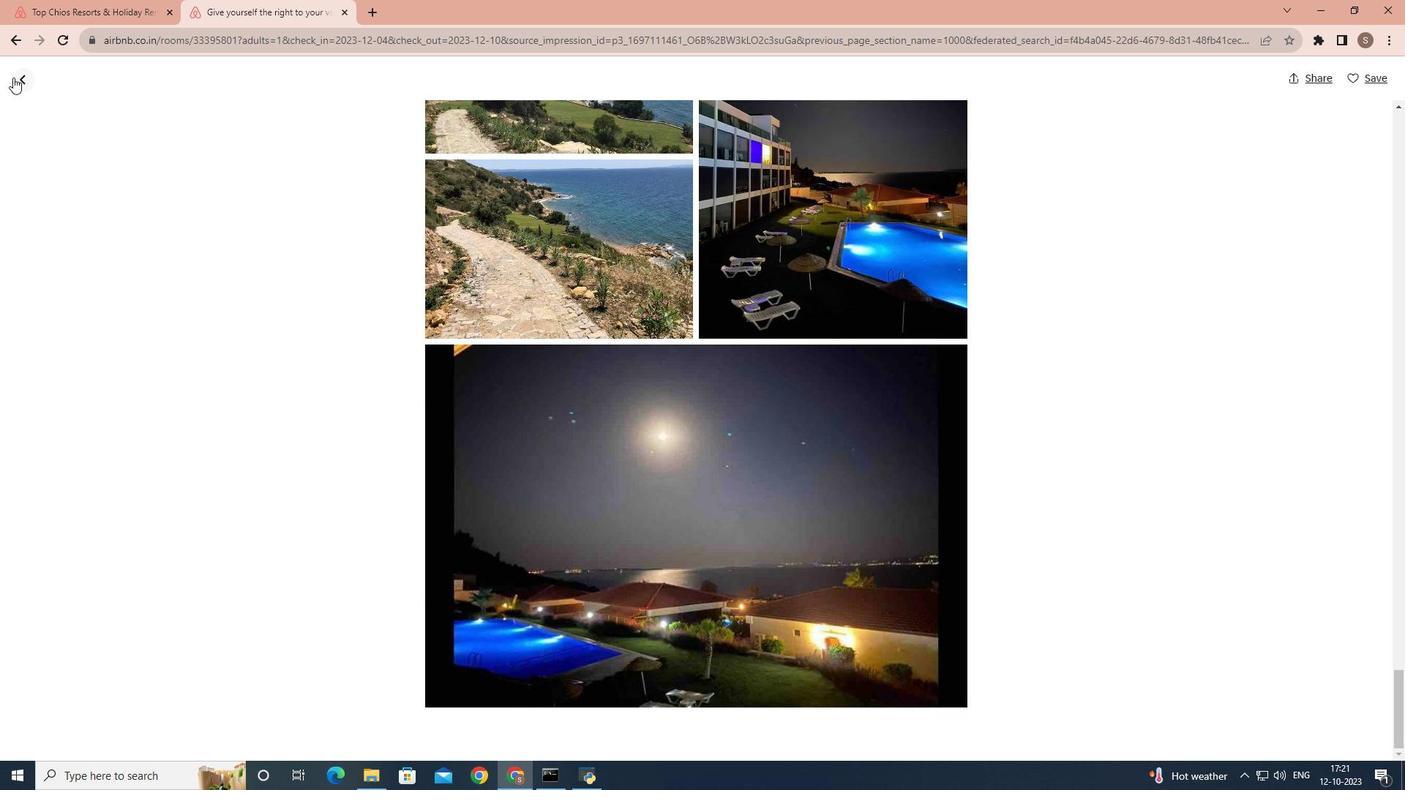 
Action: Mouse moved to (520, 405)
Screenshot: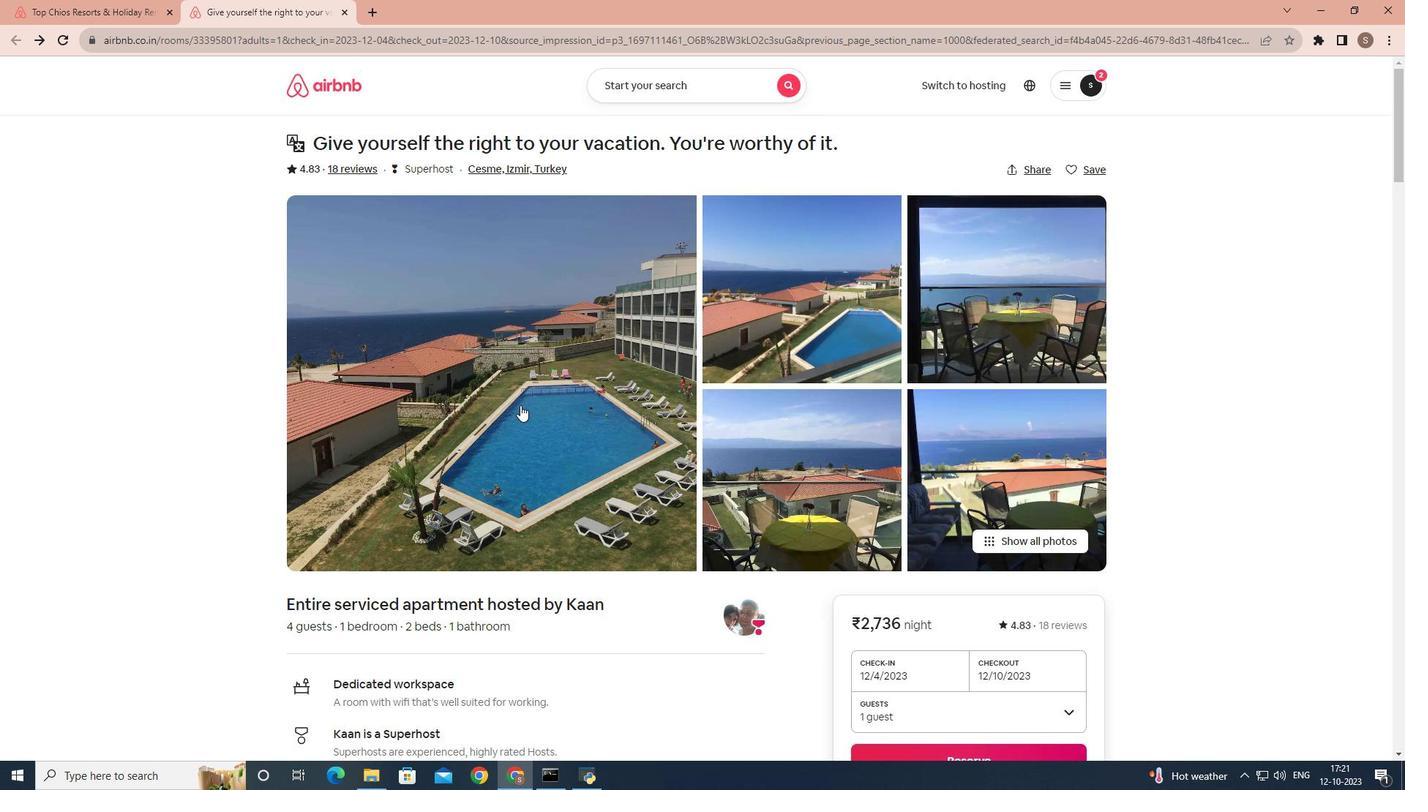 
Action: Mouse scrolled (520, 404) with delta (0, 0)
Screenshot: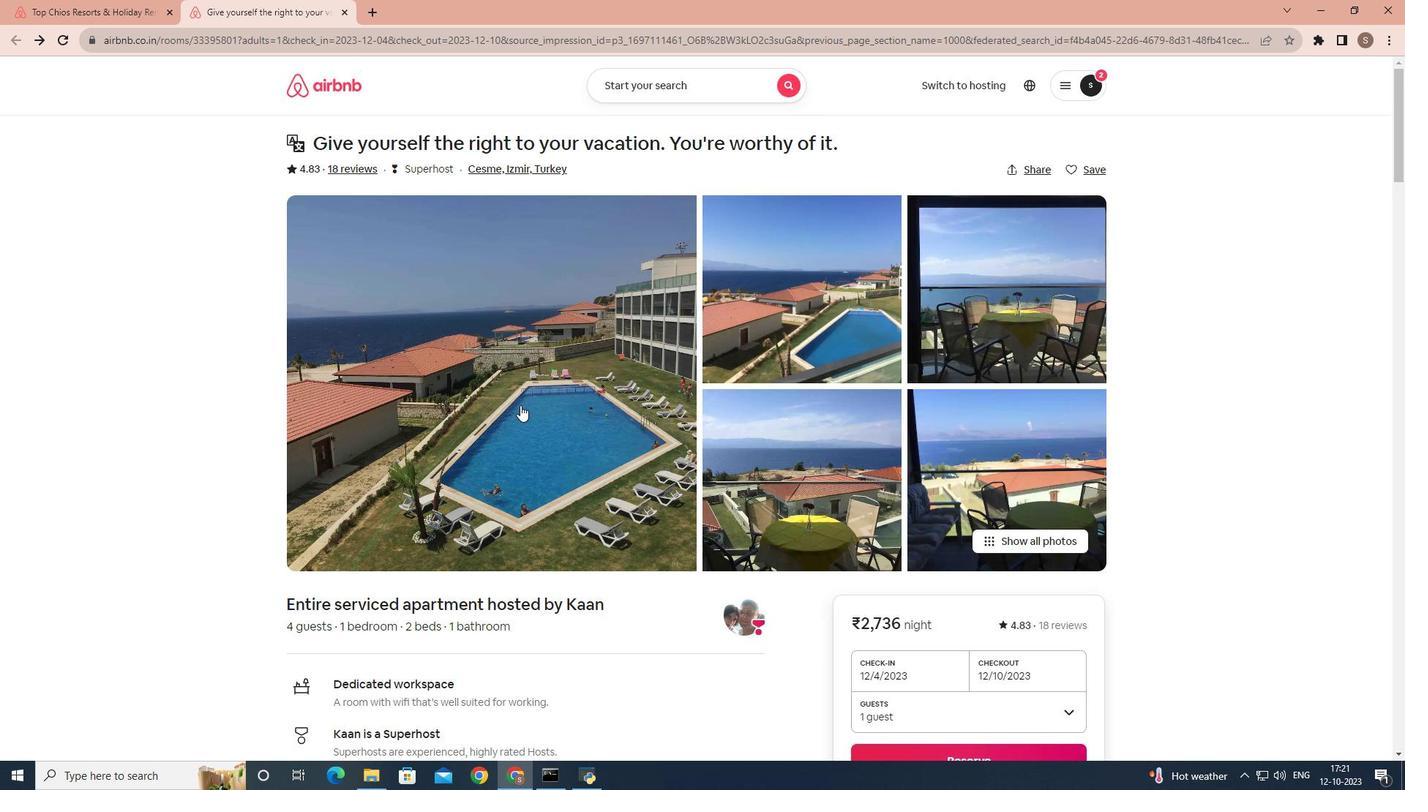 
Action: Mouse scrolled (520, 404) with delta (0, 0)
Screenshot: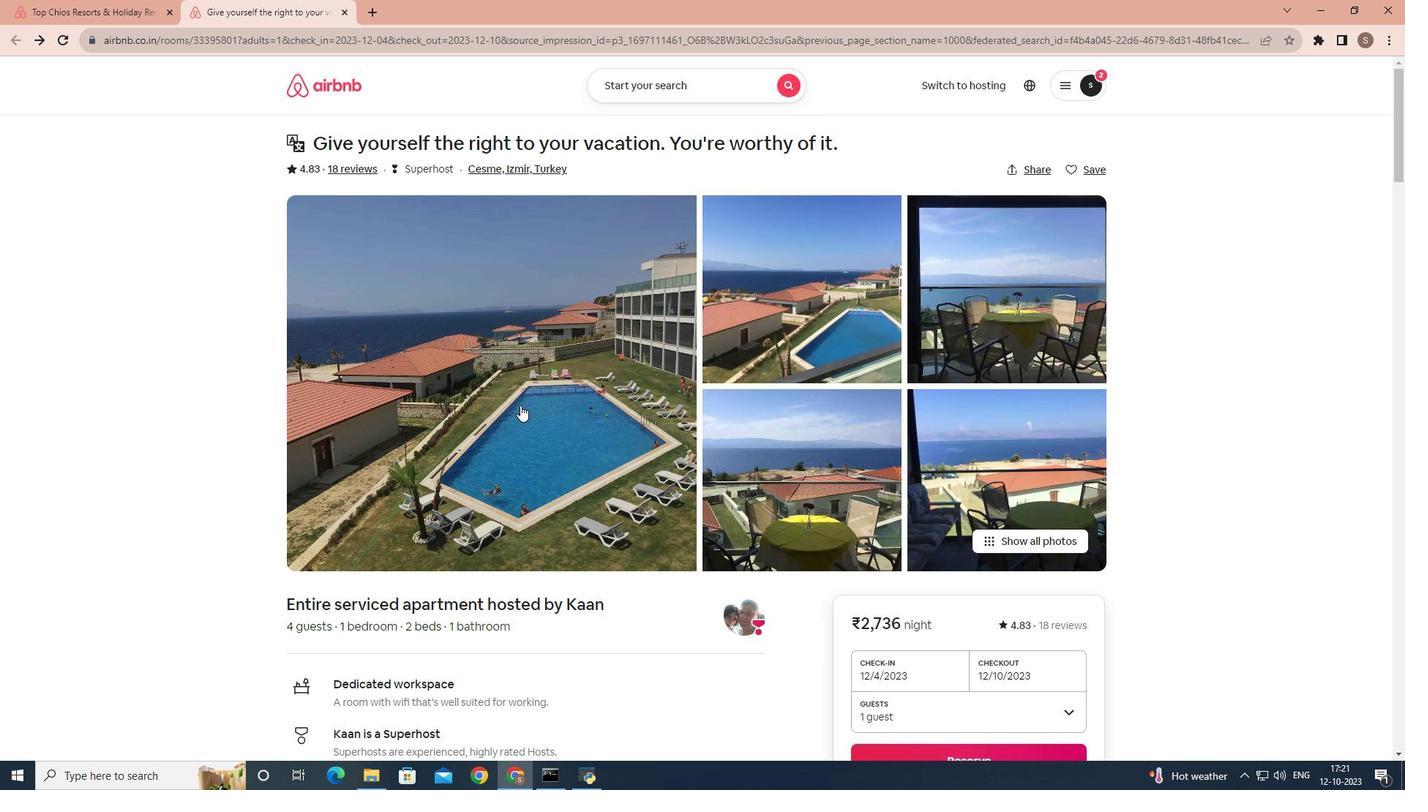 
Action: Mouse scrolled (520, 404) with delta (0, 0)
Screenshot: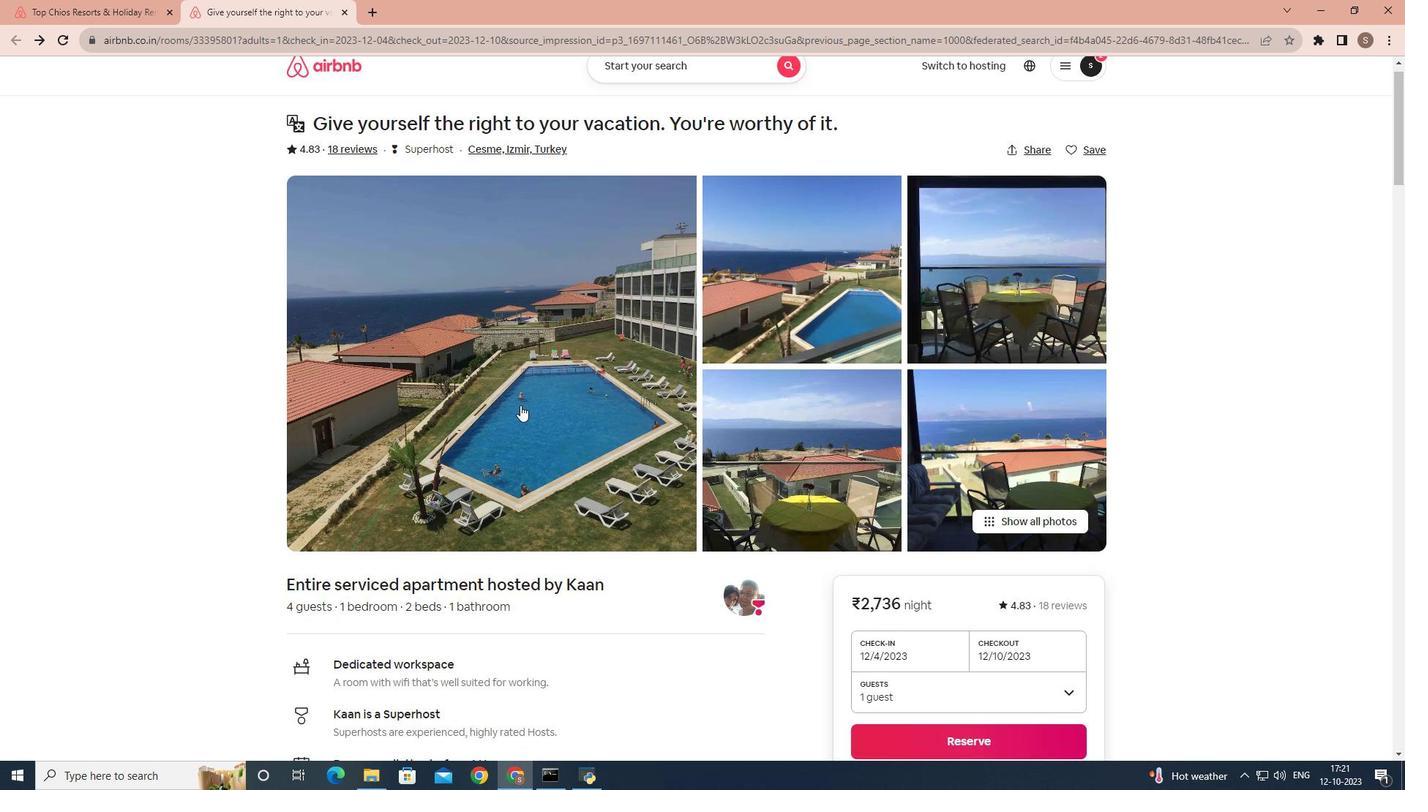 
Action: Mouse scrolled (520, 404) with delta (0, 0)
Screenshot: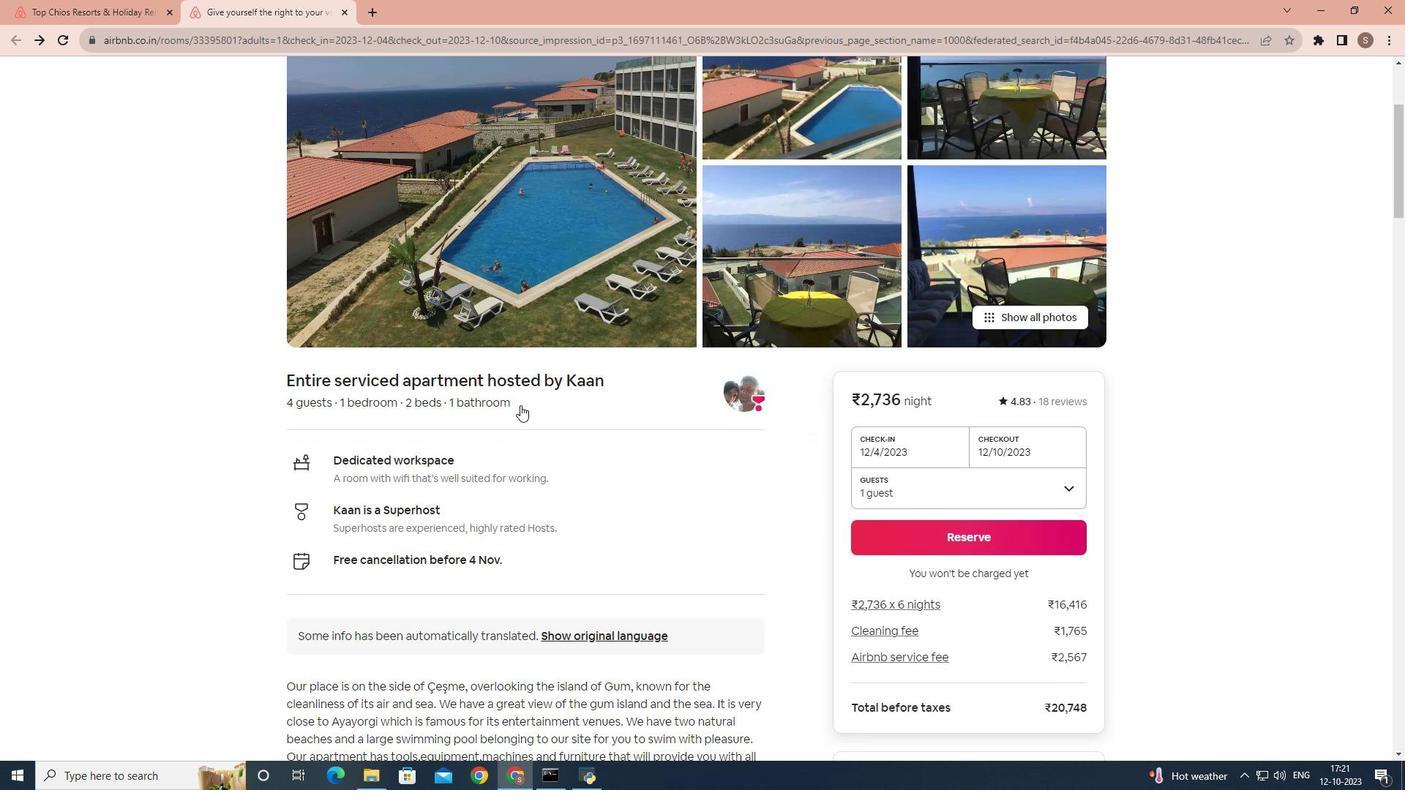 
Action: Mouse scrolled (520, 404) with delta (0, 0)
Screenshot: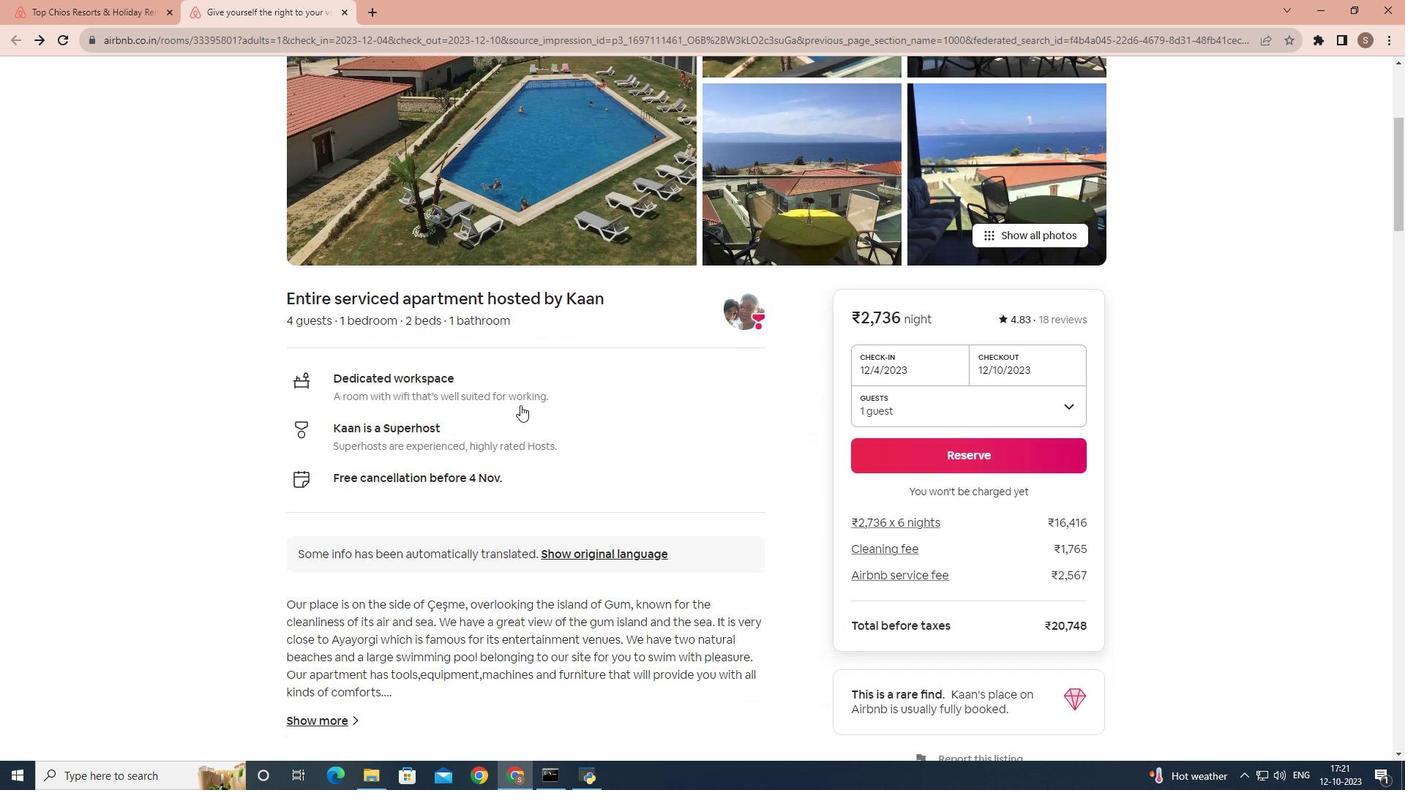 
Action: Mouse scrolled (520, 404) with delta (0, 0)
Screenshot: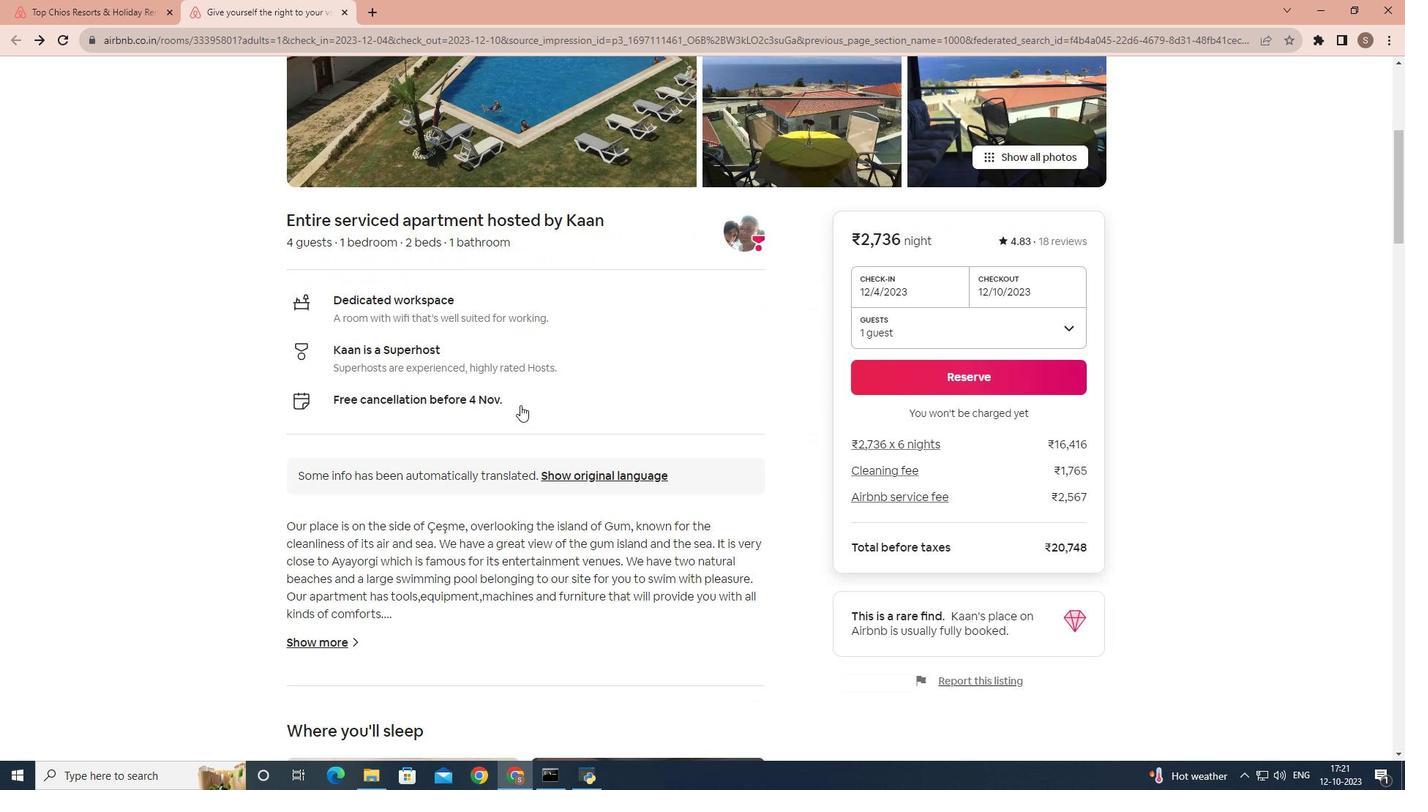 
Action: Mouse scrolled (520, 404) with delta (0, 0)
Screenshot: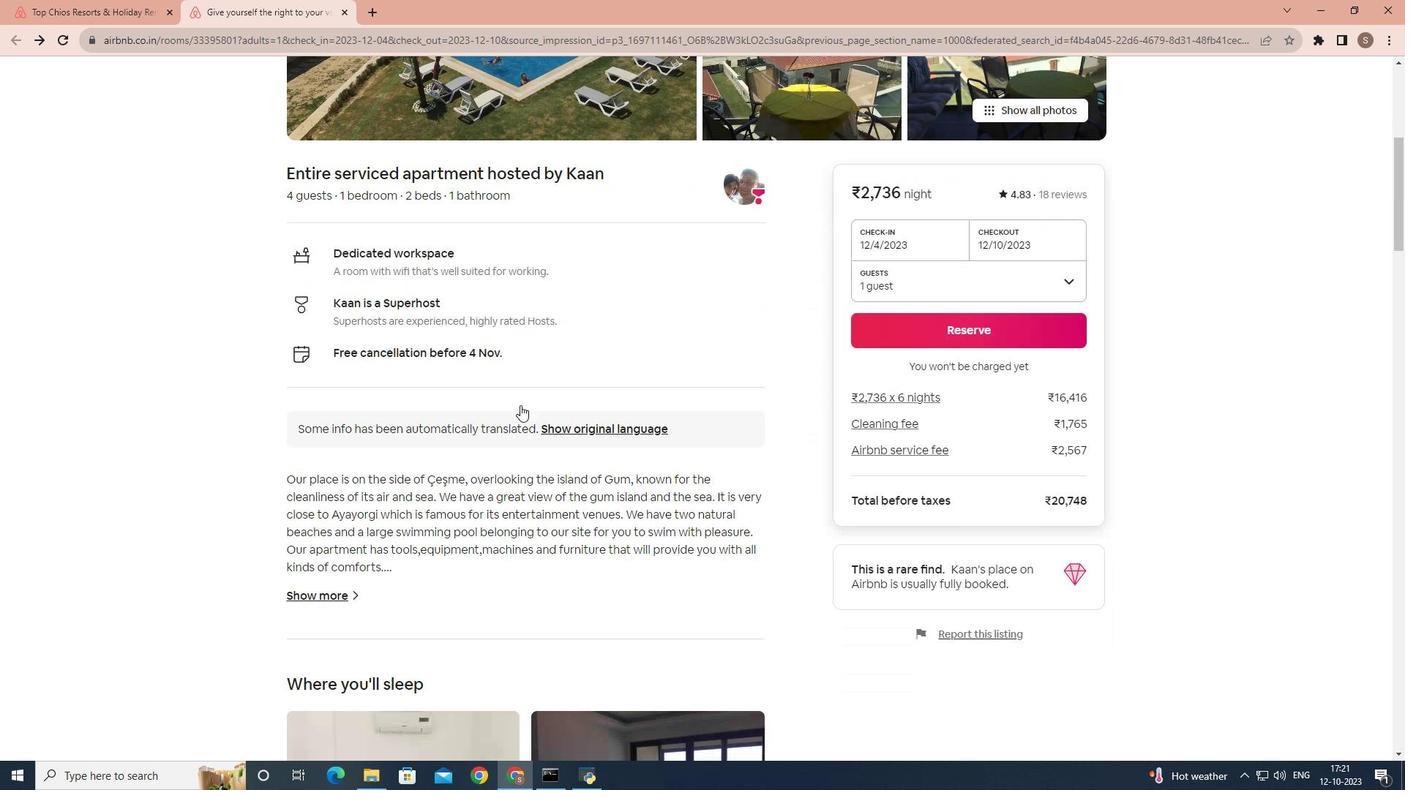 
Action: Mouse moved to (514, 407)
Screenshot: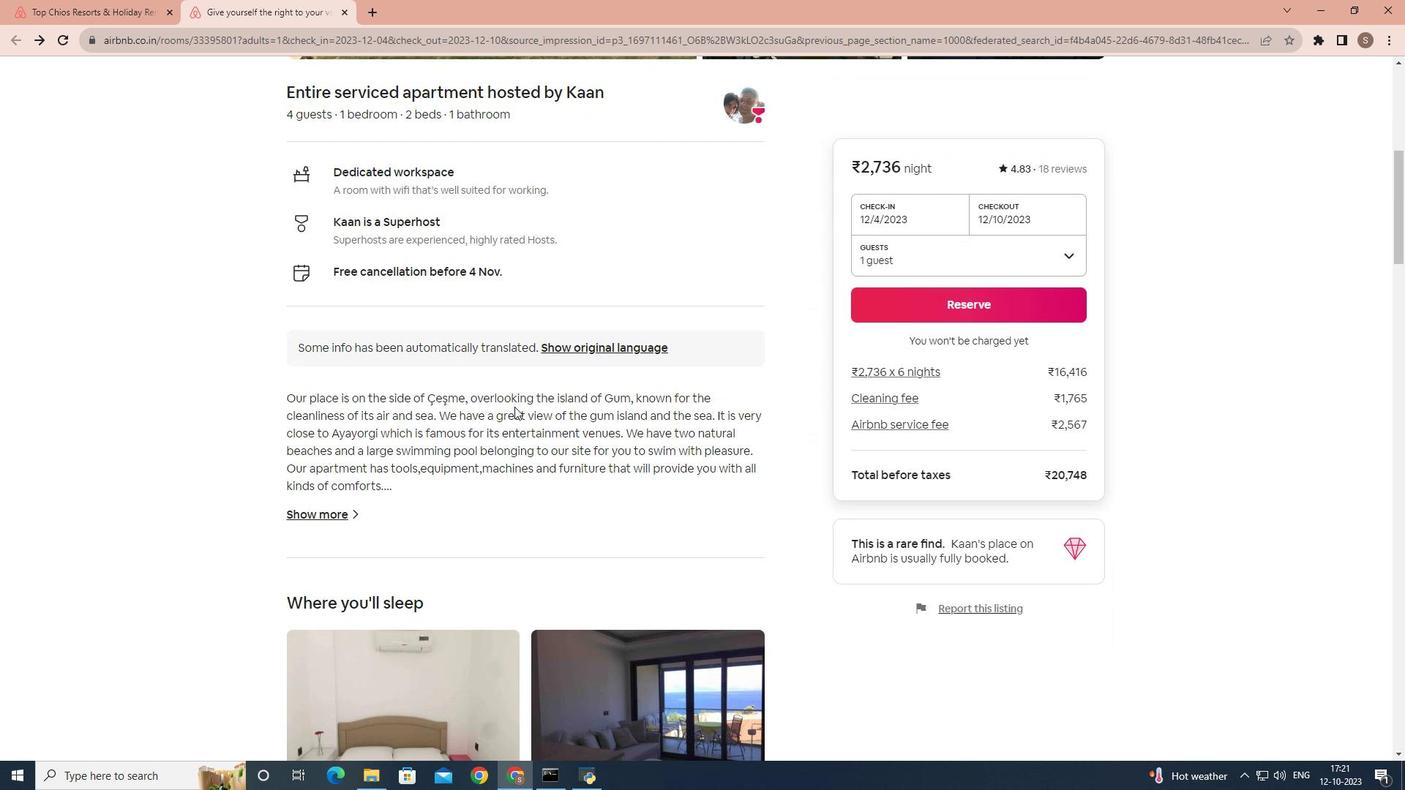 
Action: Mouse scrolled (514, 406) with delta (0, 0)
Screenshot: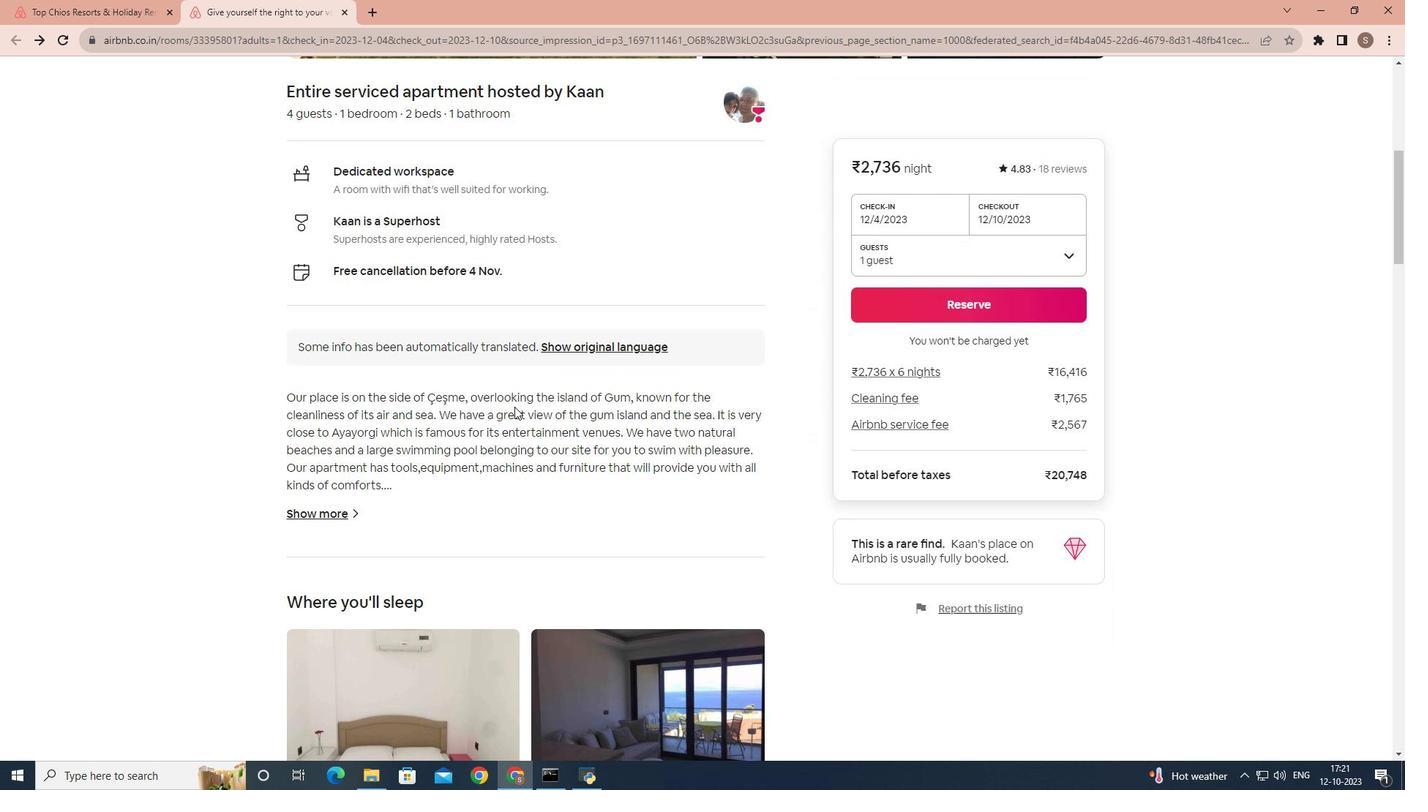 
Action: Mouse scrolled (514, 406) with delta (0, 0)
Screenshot: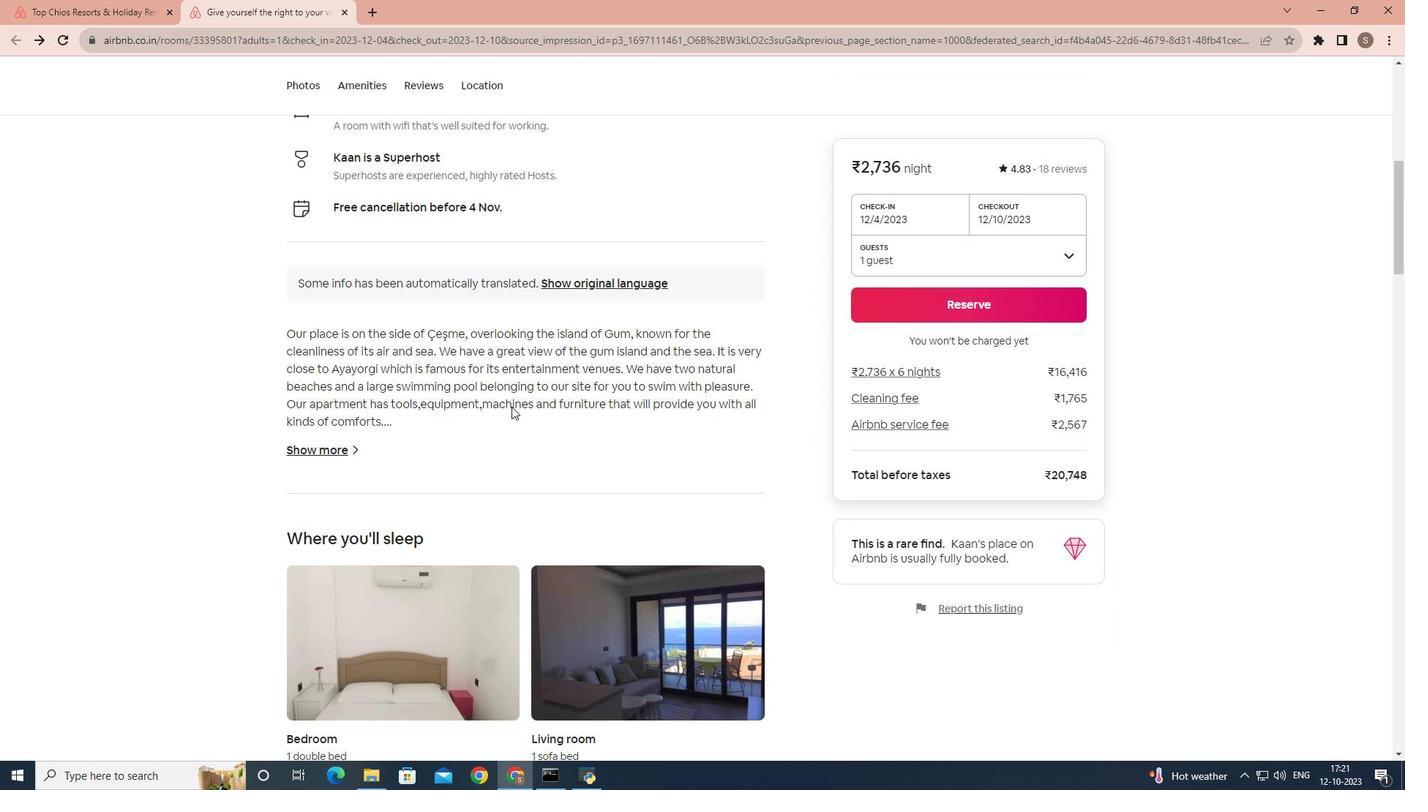 
Action: Mouse moved to (333, 366)
Screenshot: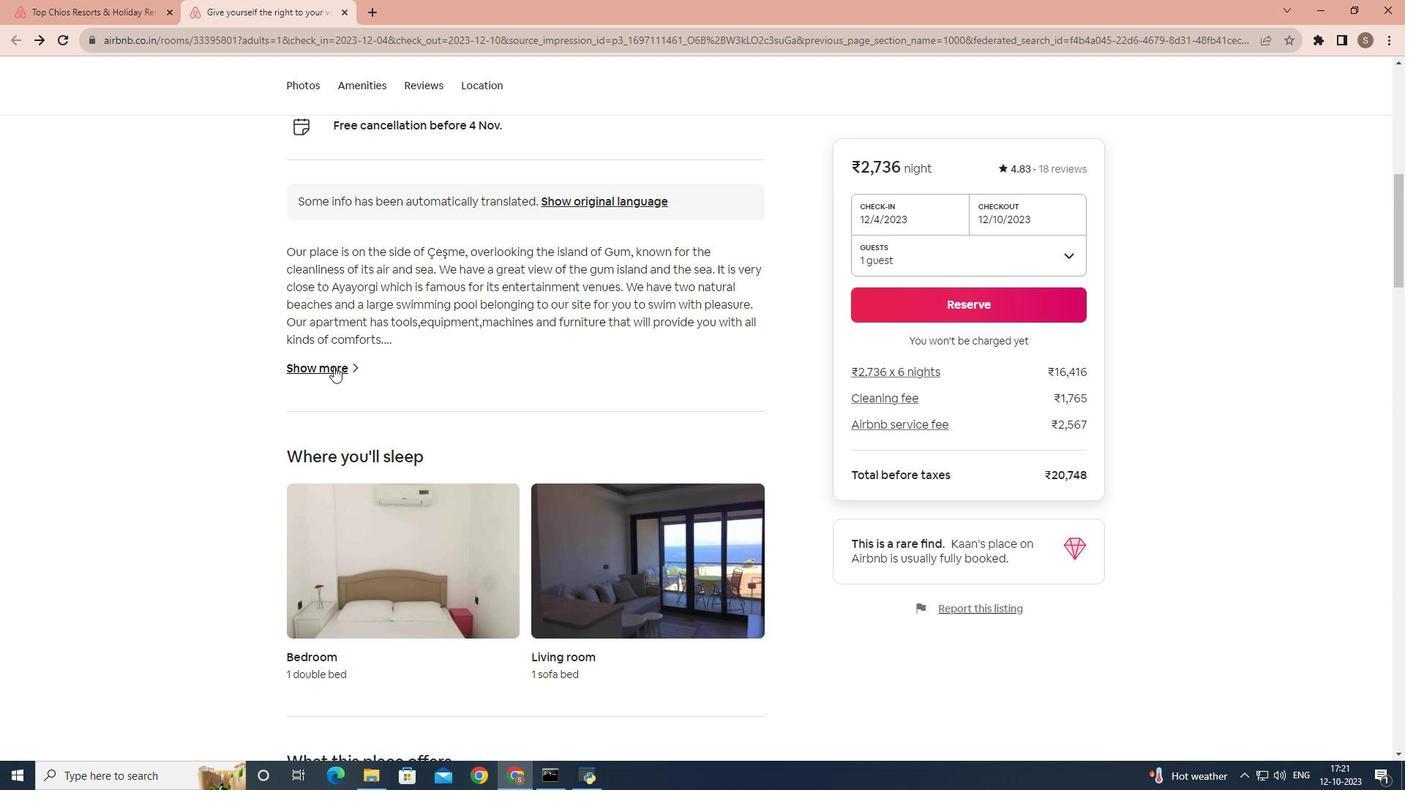 
Action: Mouse pressed left at (333, 366)
Screenshot: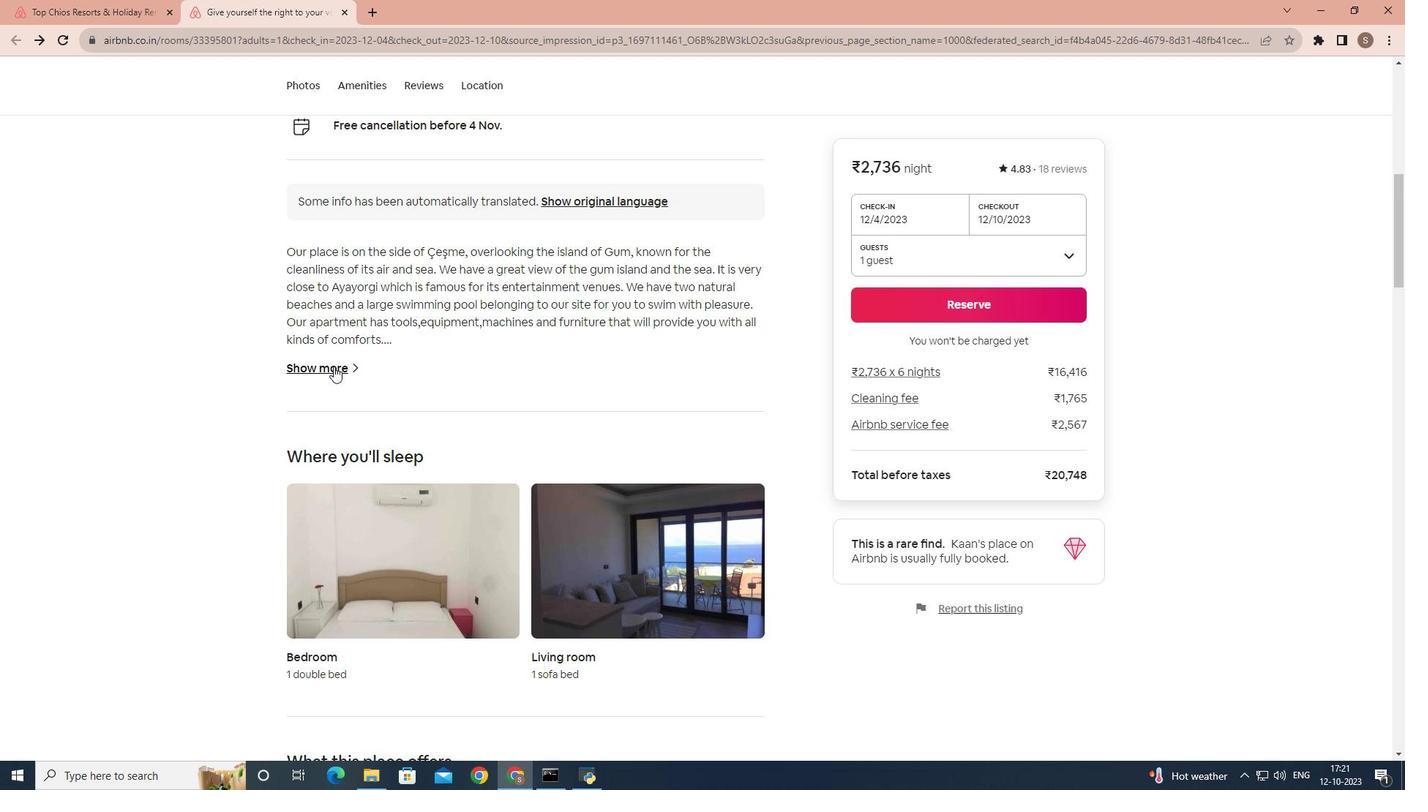
Action: Mouse moved to (650, 398)
Screenshot: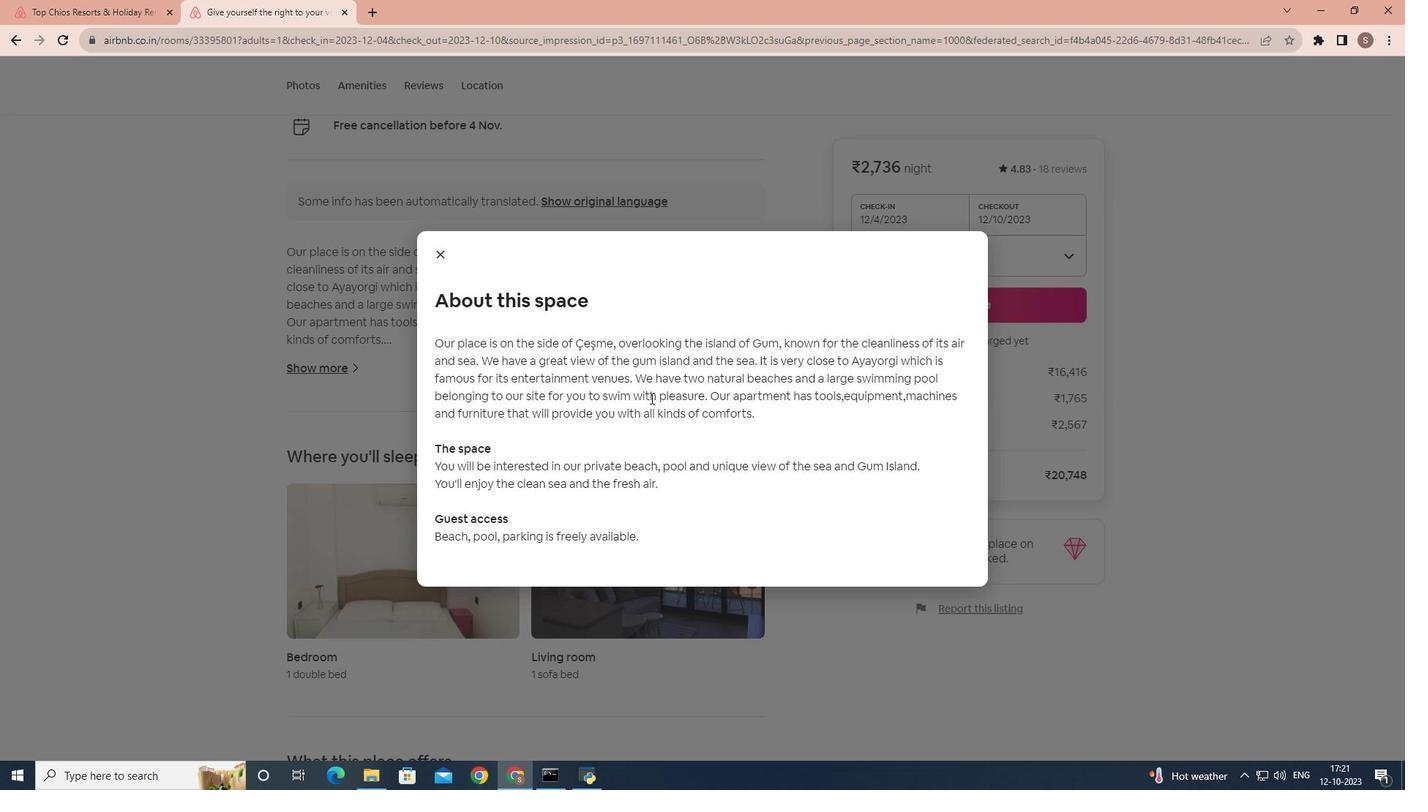 
Action: Mouse scrolled (650, 397) with delta (0, 0)
Screenshot: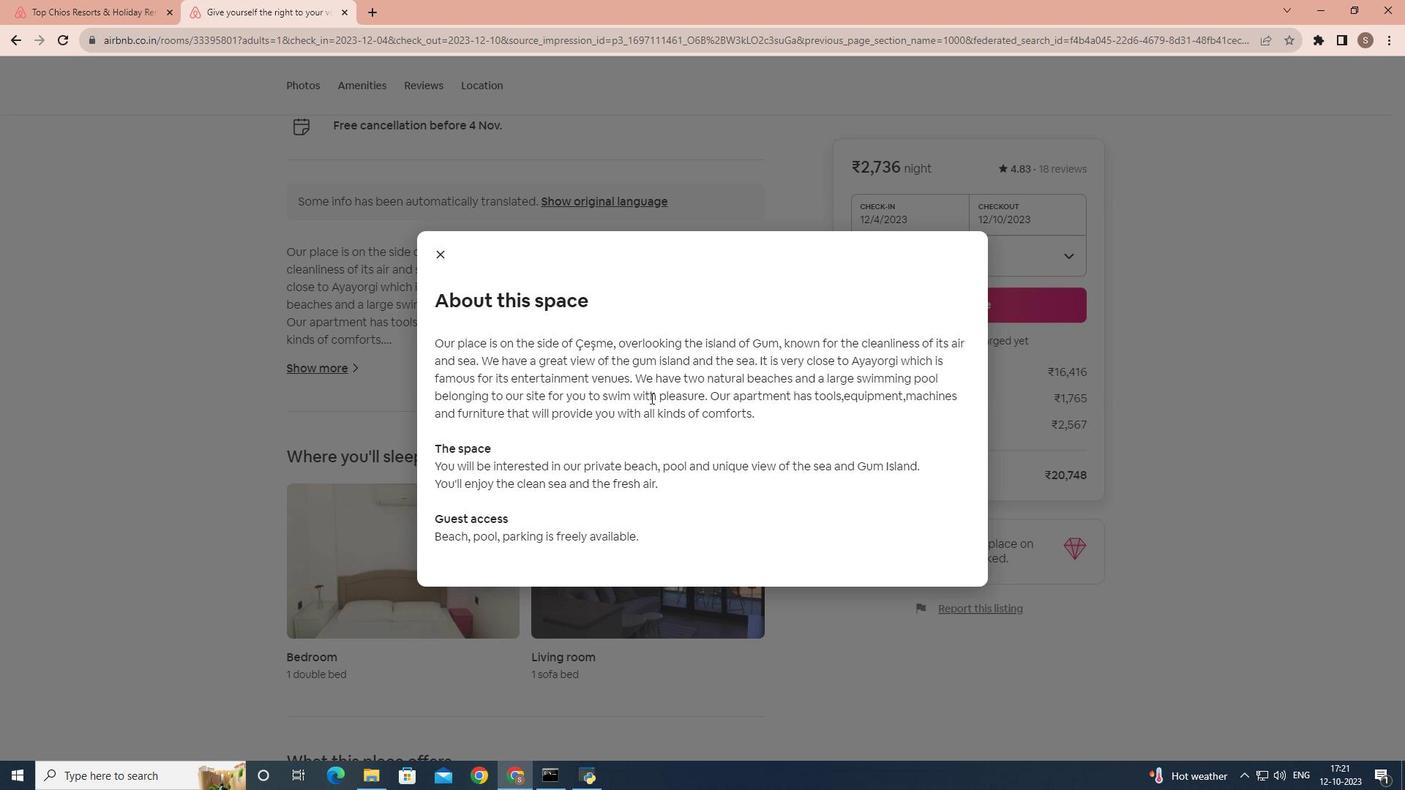 
Action: Mouse scrolled (650, 397) with delta (0, 0)
Screenshot: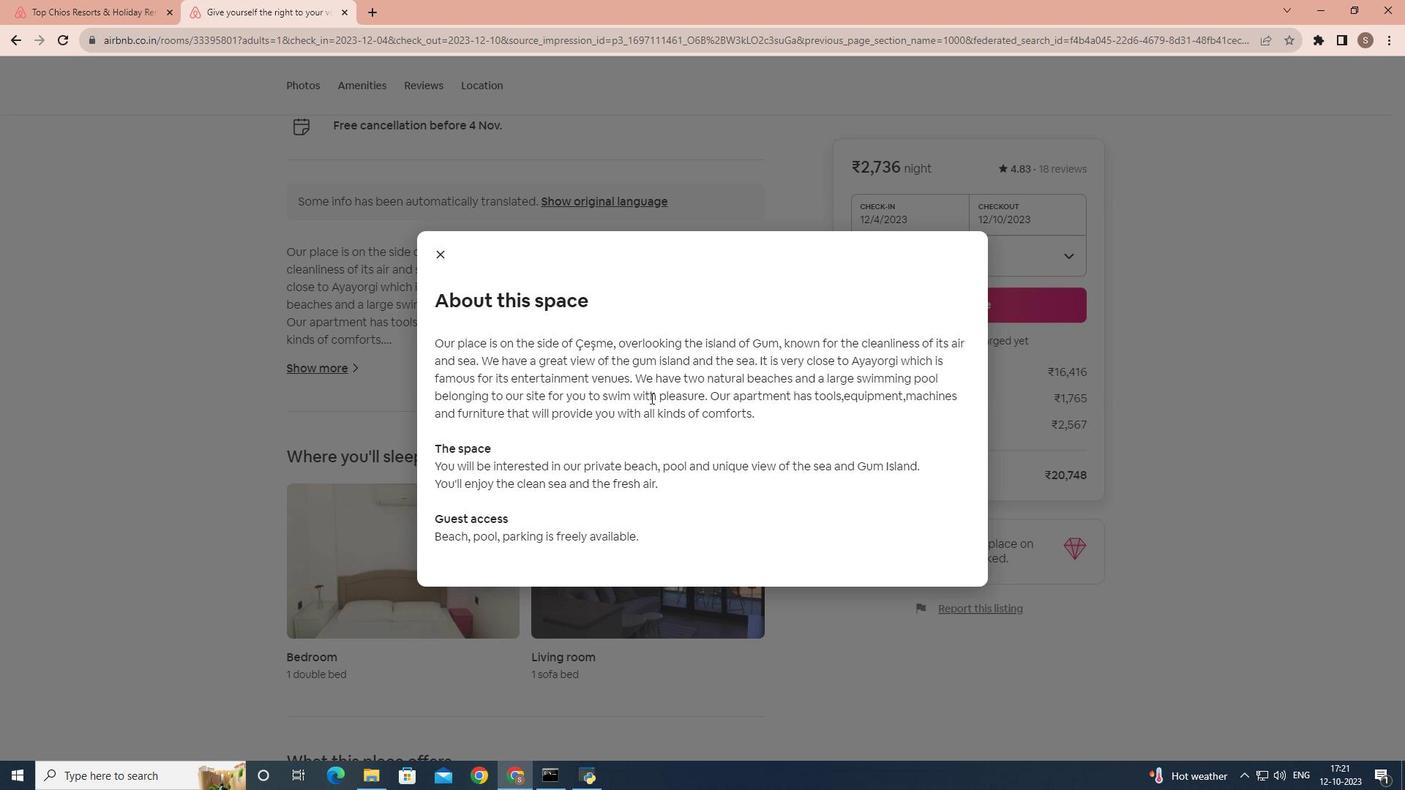 
Action: Mouse moved to (443, 259)
Screenshot: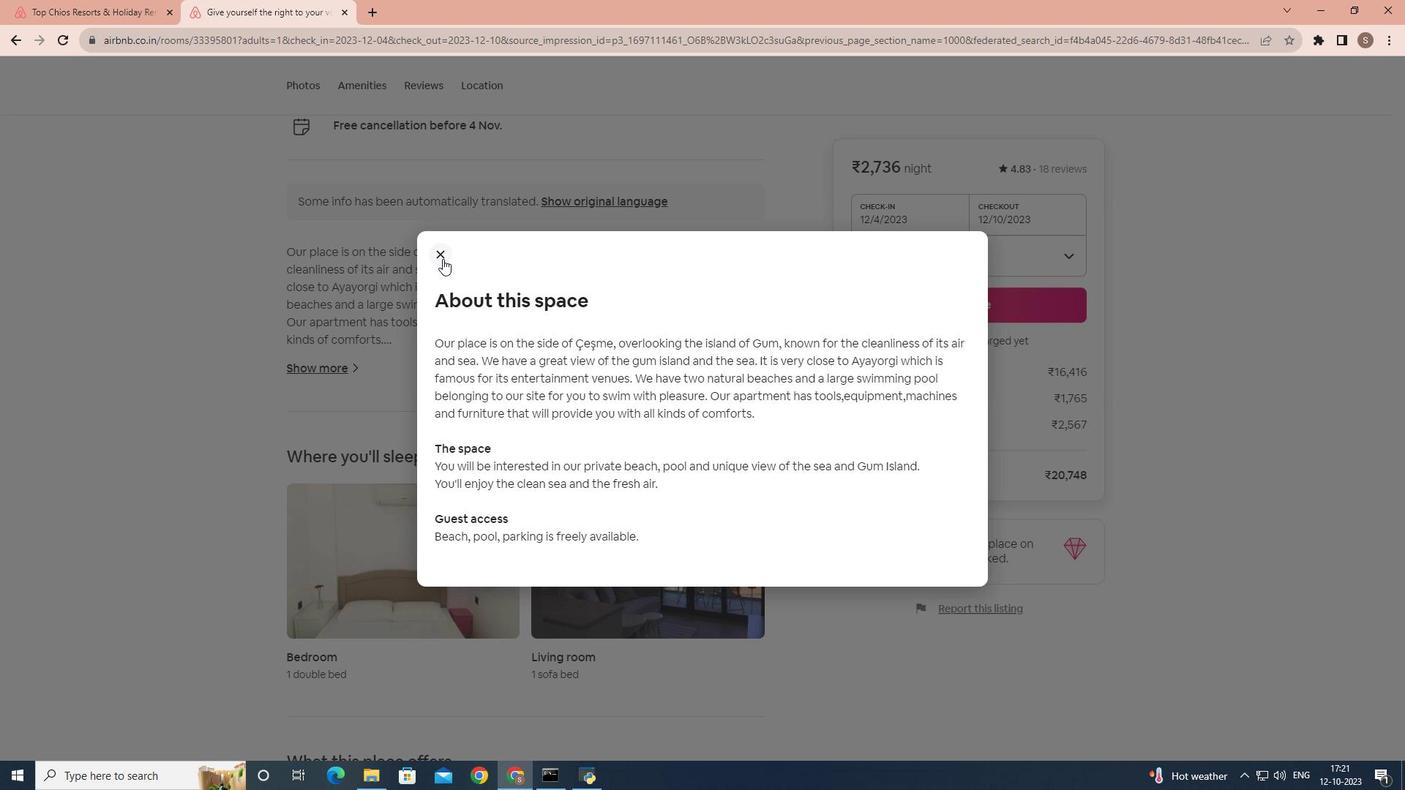 
Action: Mouse pressed left at (443, 259)
Screenshot: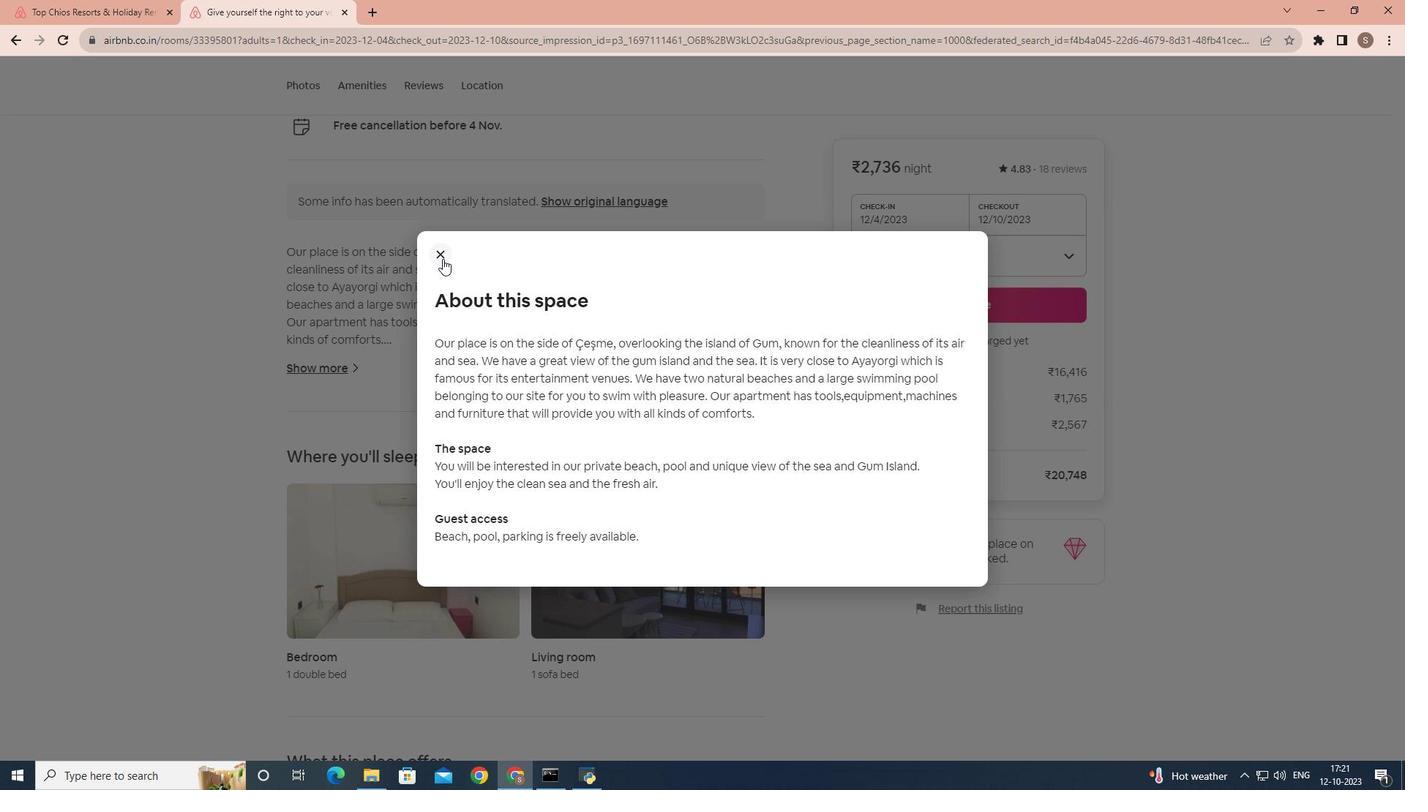 
Action: Mouse moved to (594, 356)
Screenshot: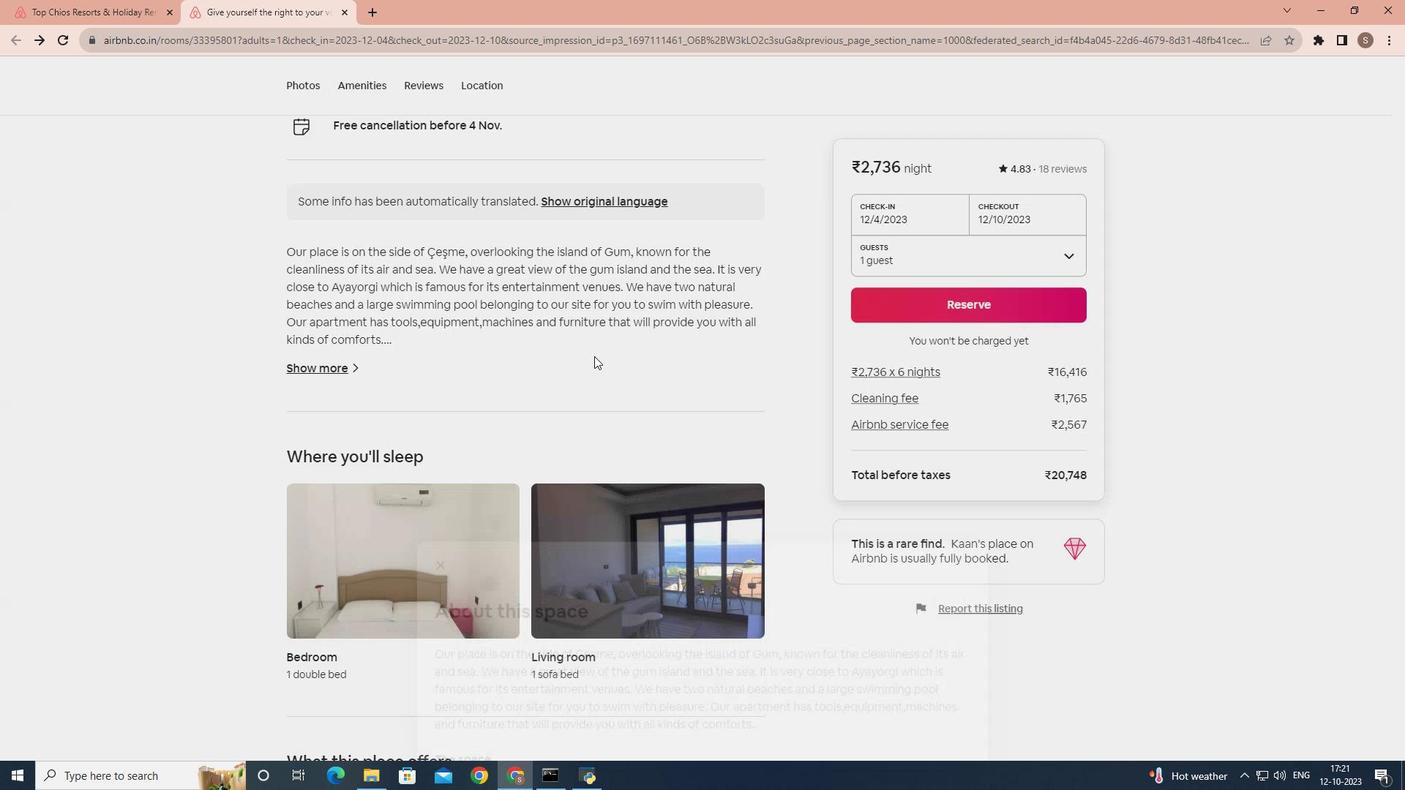 
Action: Mouse scrolled (594, 355) with delta (0, 0)
Screenshot: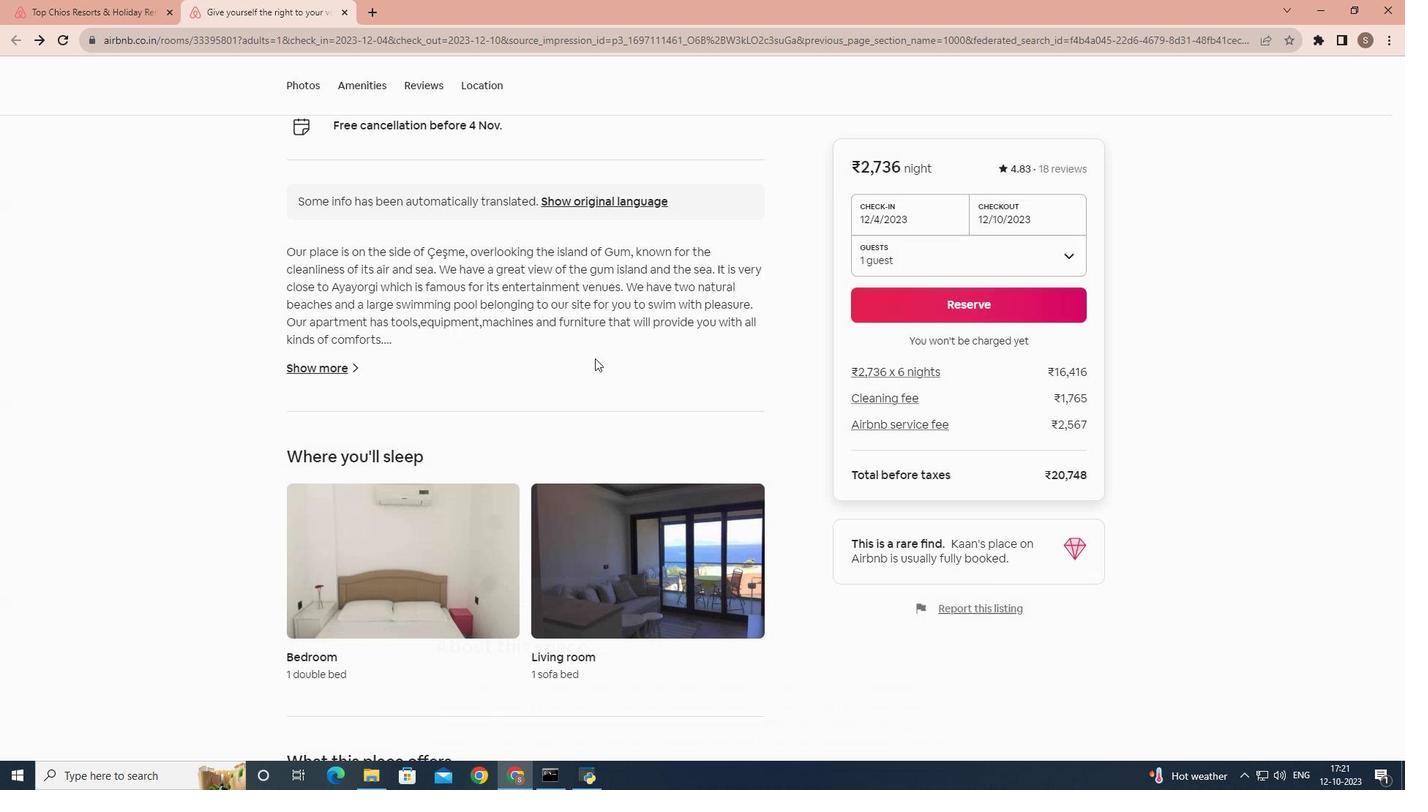 
Action: Mouse moved to (595, 359)
Screenshot: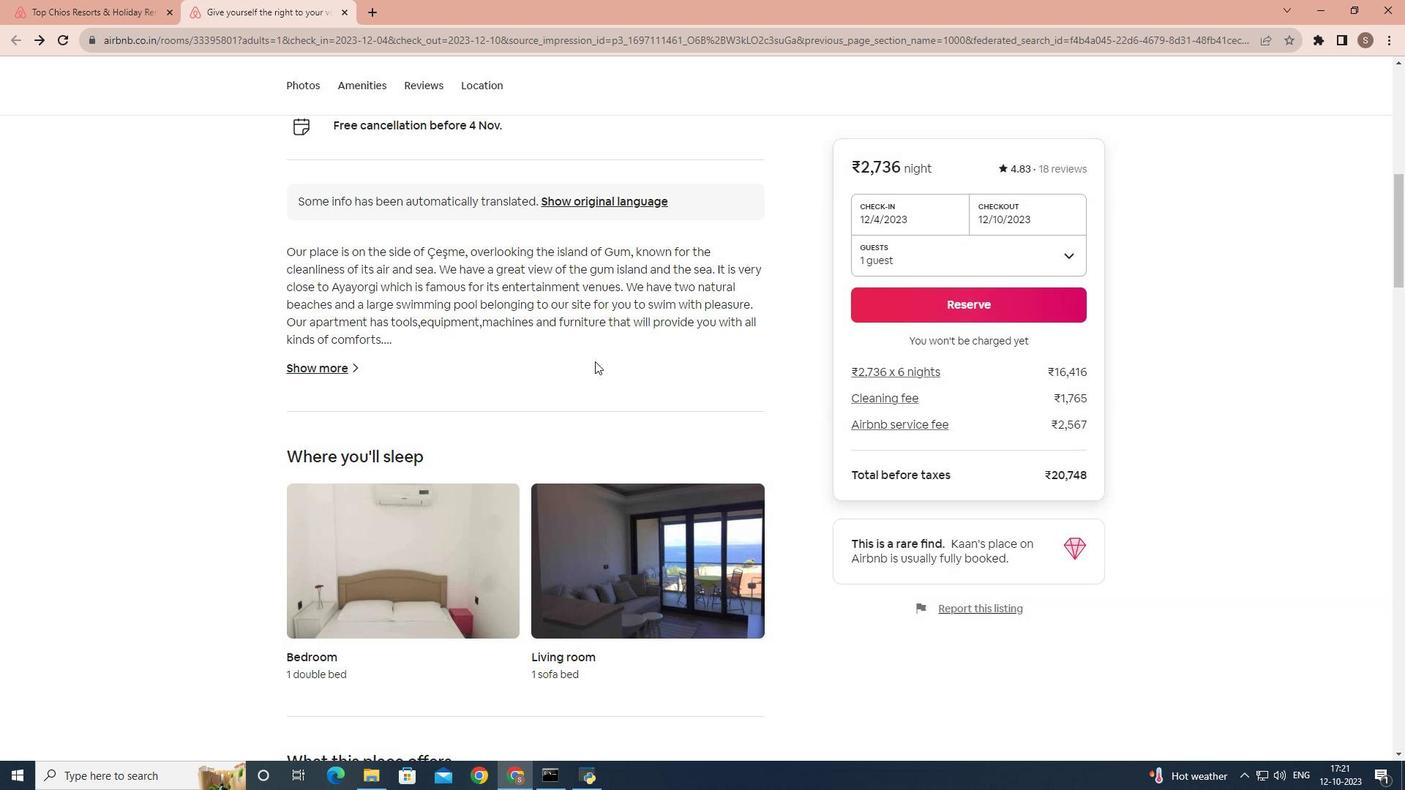 
Action: Mouse scrolled (595, 358) with delta (0, 0)
Screenshot: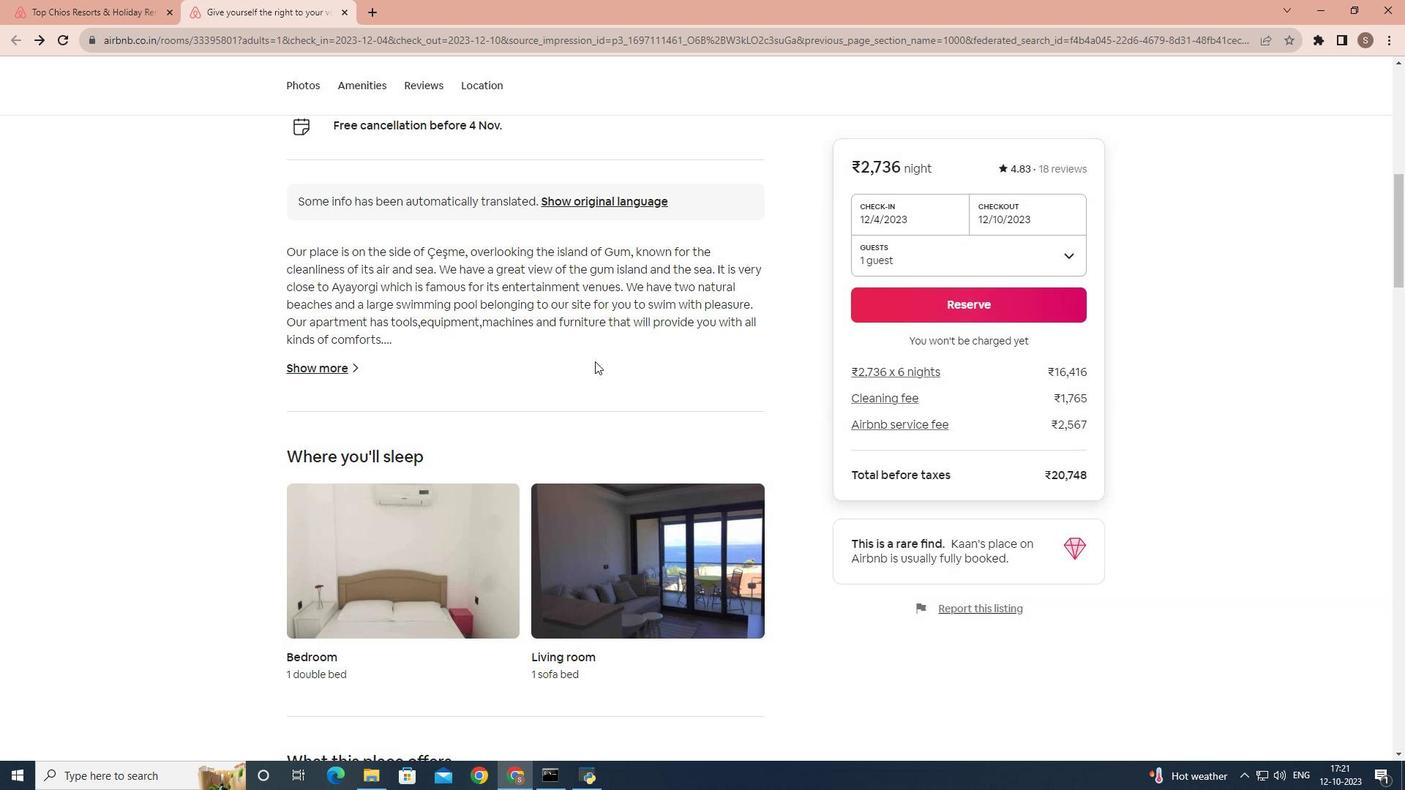 
Action: Mouse moved to (595, 361)
Screenshot: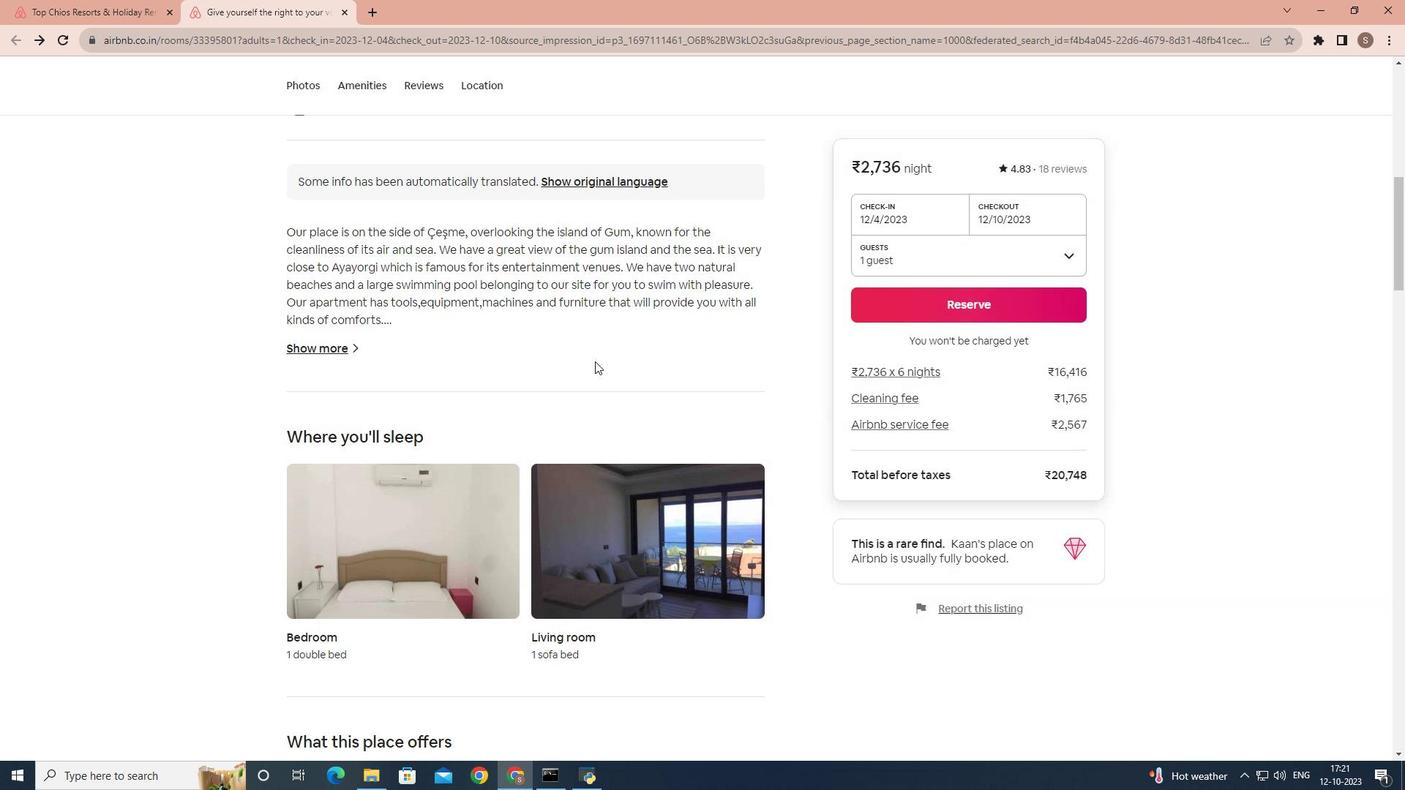 
Action: Mouse scrolled (595, 360) with delta (0, 0)
Screenshot: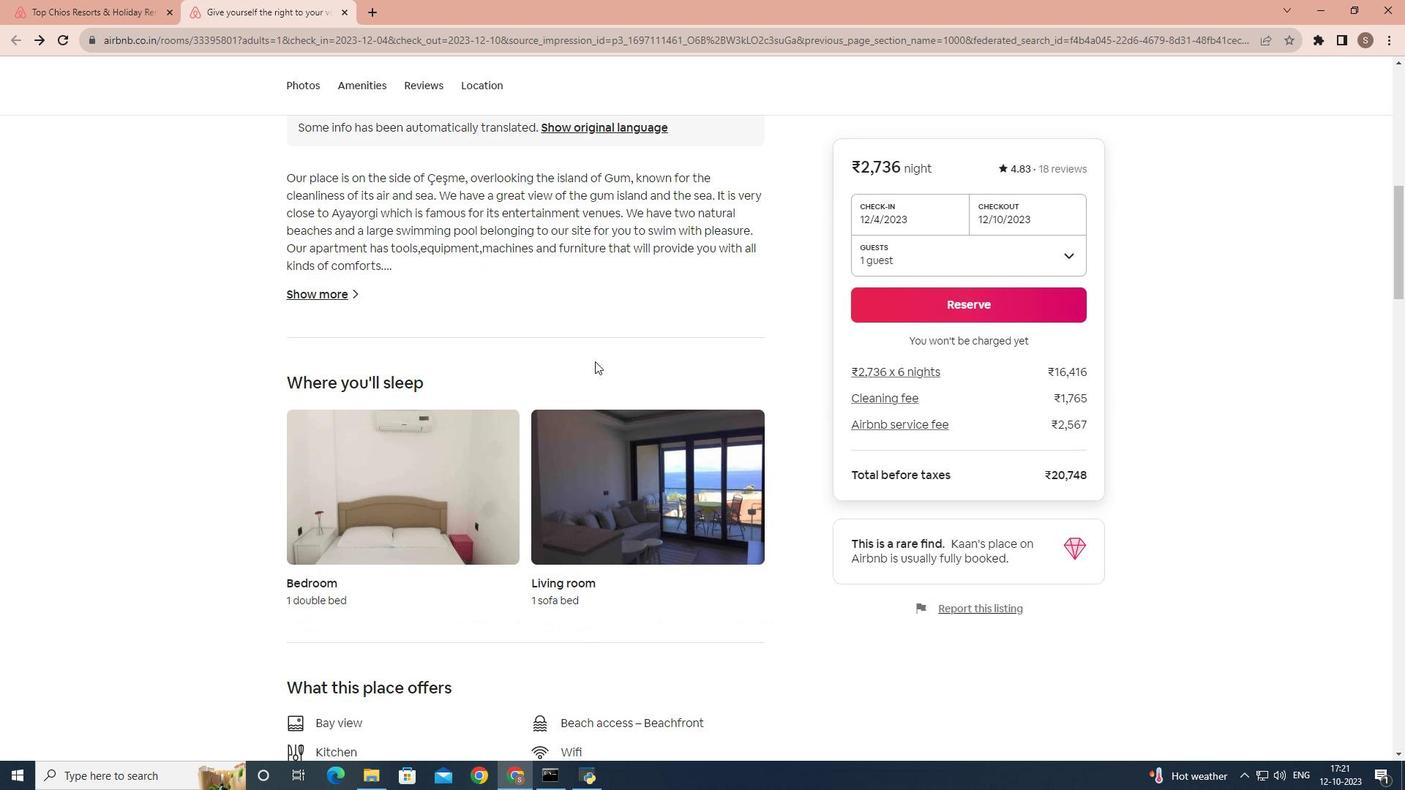 
Action: Mouse scrolled (595, 360) with delta (0, 0)
Screenshot: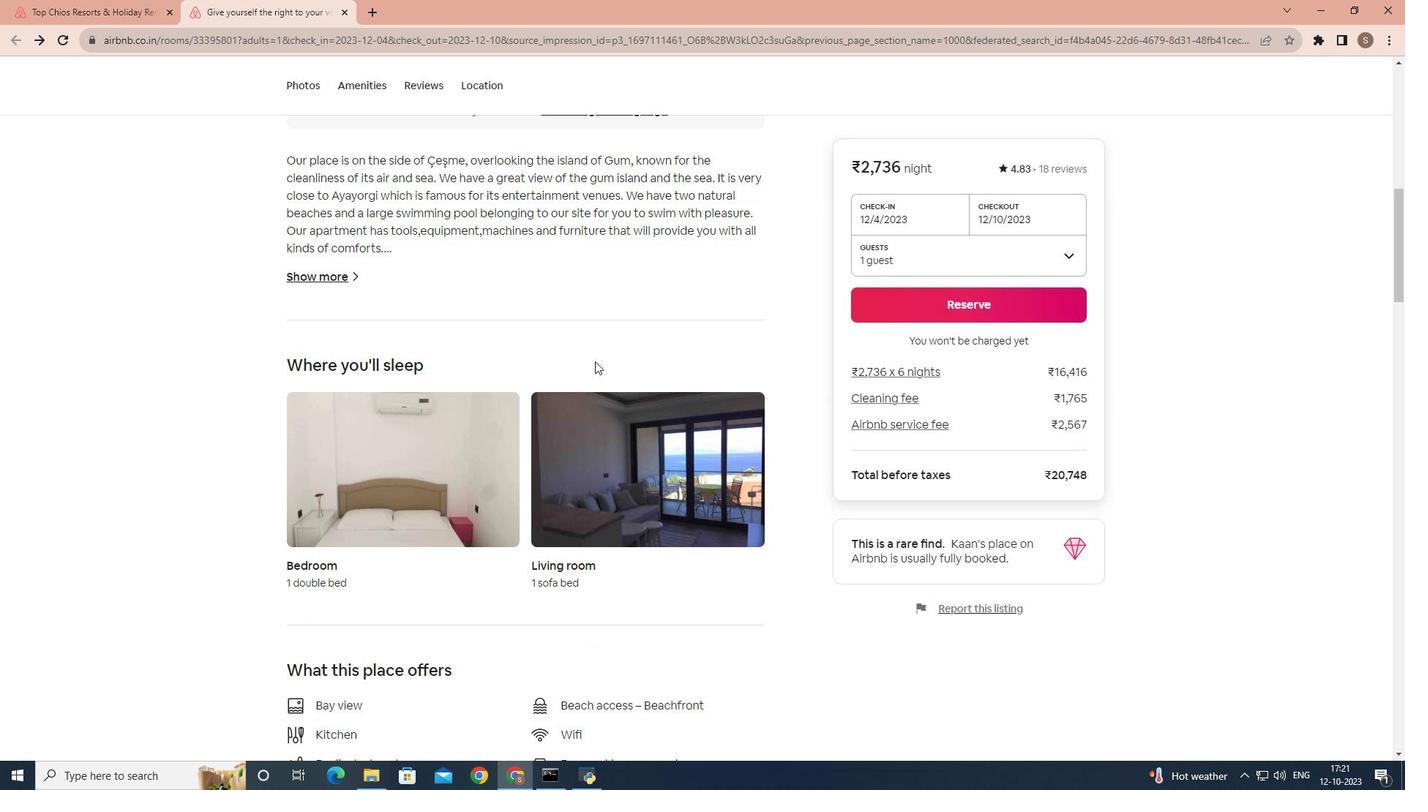 
Action: Mouse scrolled (595, 360) with delta (0, 0)
Screenshot: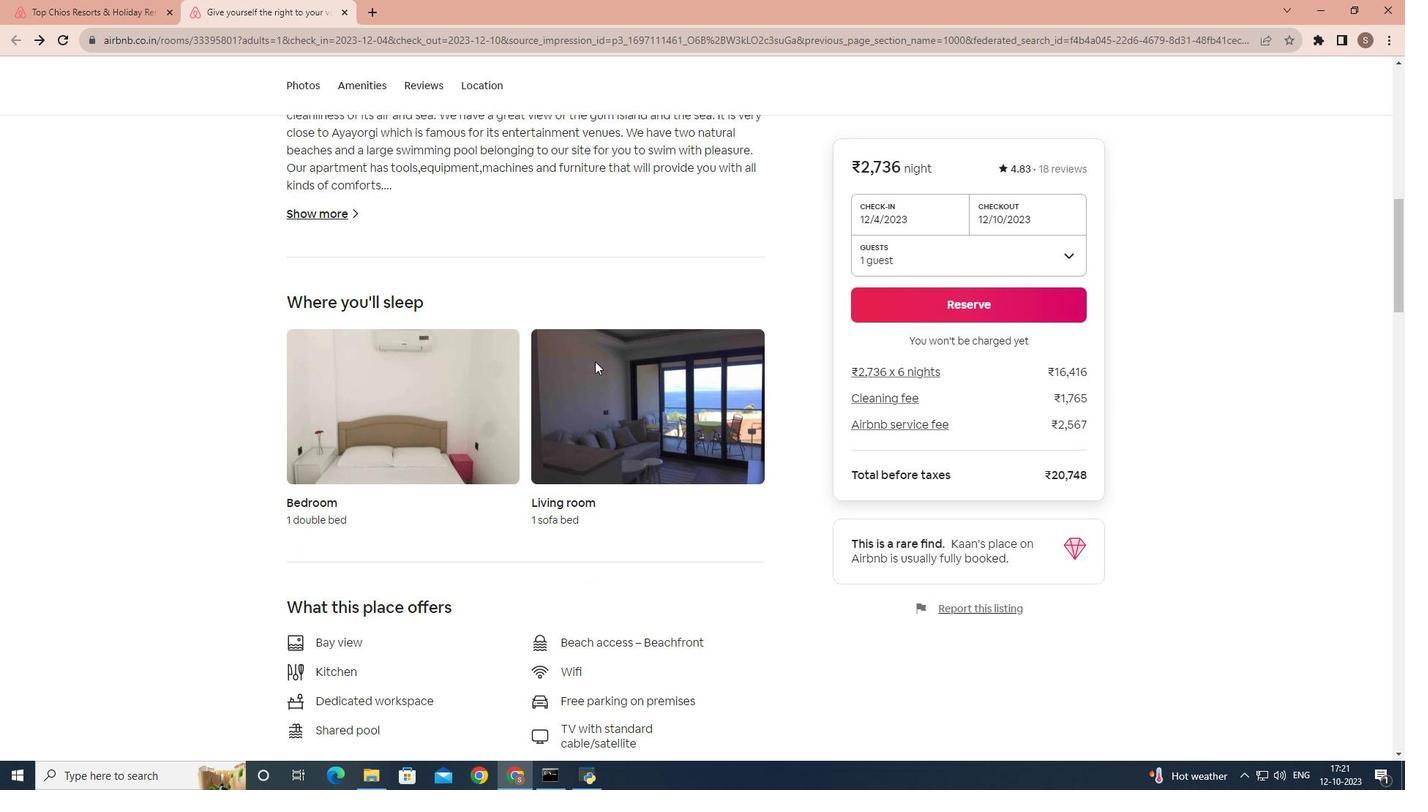 
Action: Mouse scrolled (595, 360) with delta (0, 0)
Screenshot: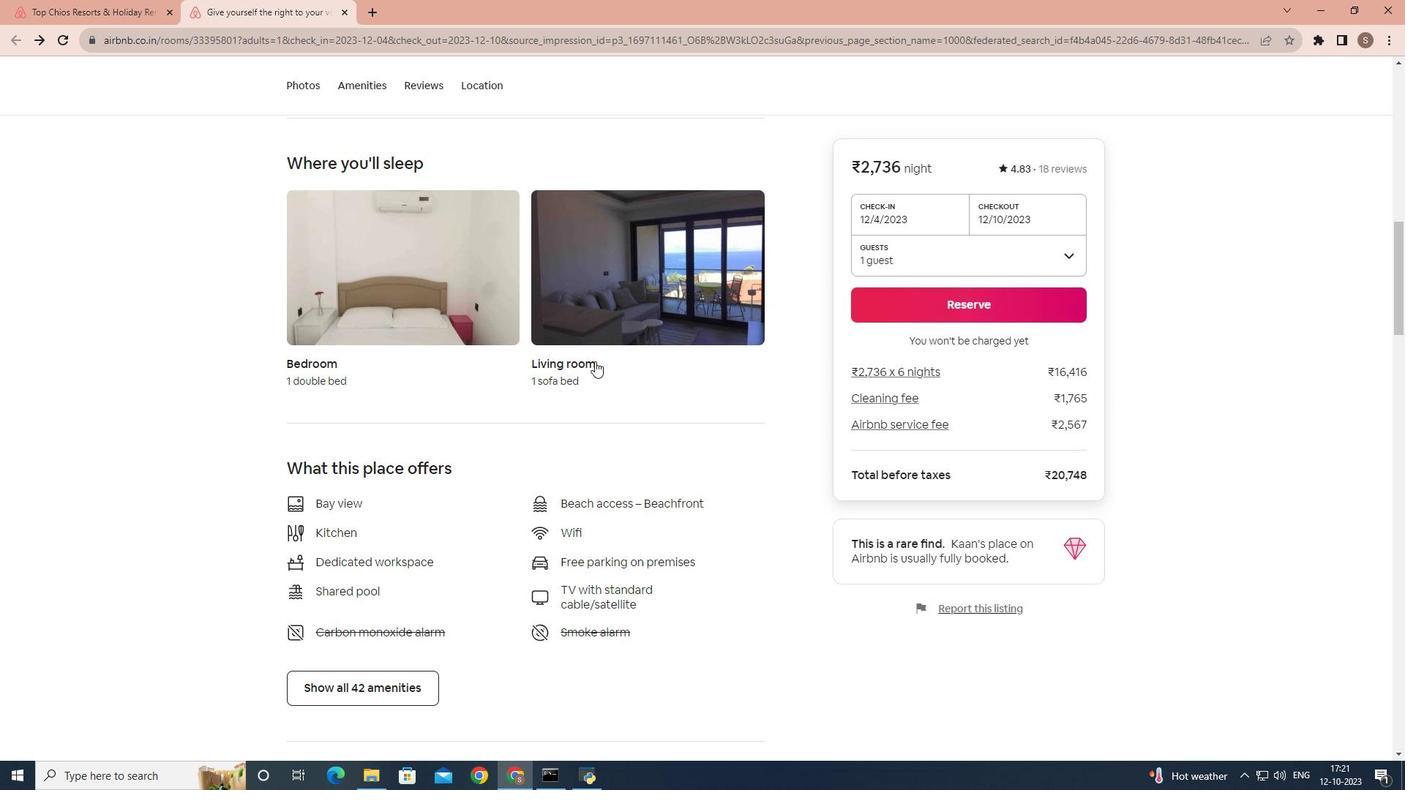 
Action: Mouse scrolled (595, 360) with delta (0, 0)
Screenshot: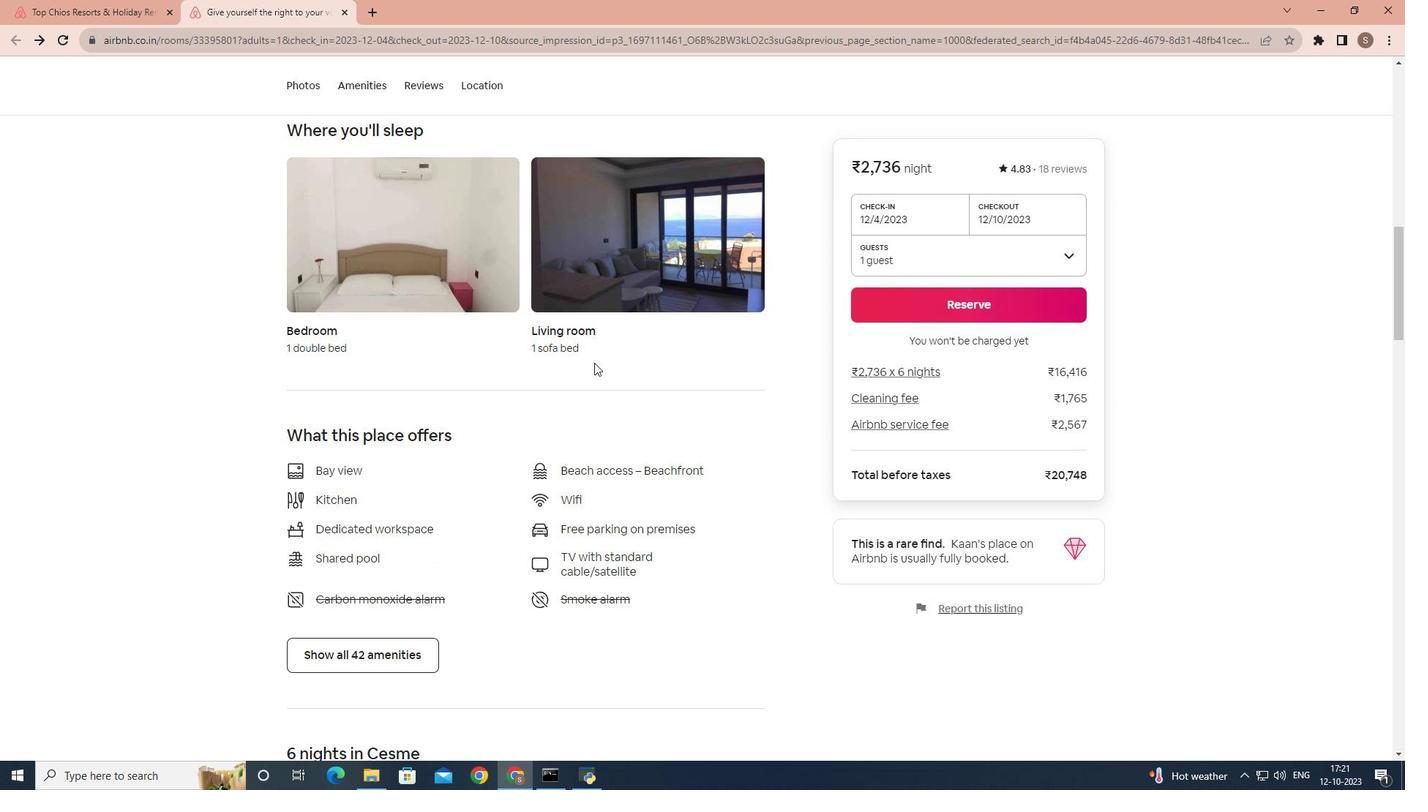 
Action: Mouse moved to (594, 363)
Screenshot: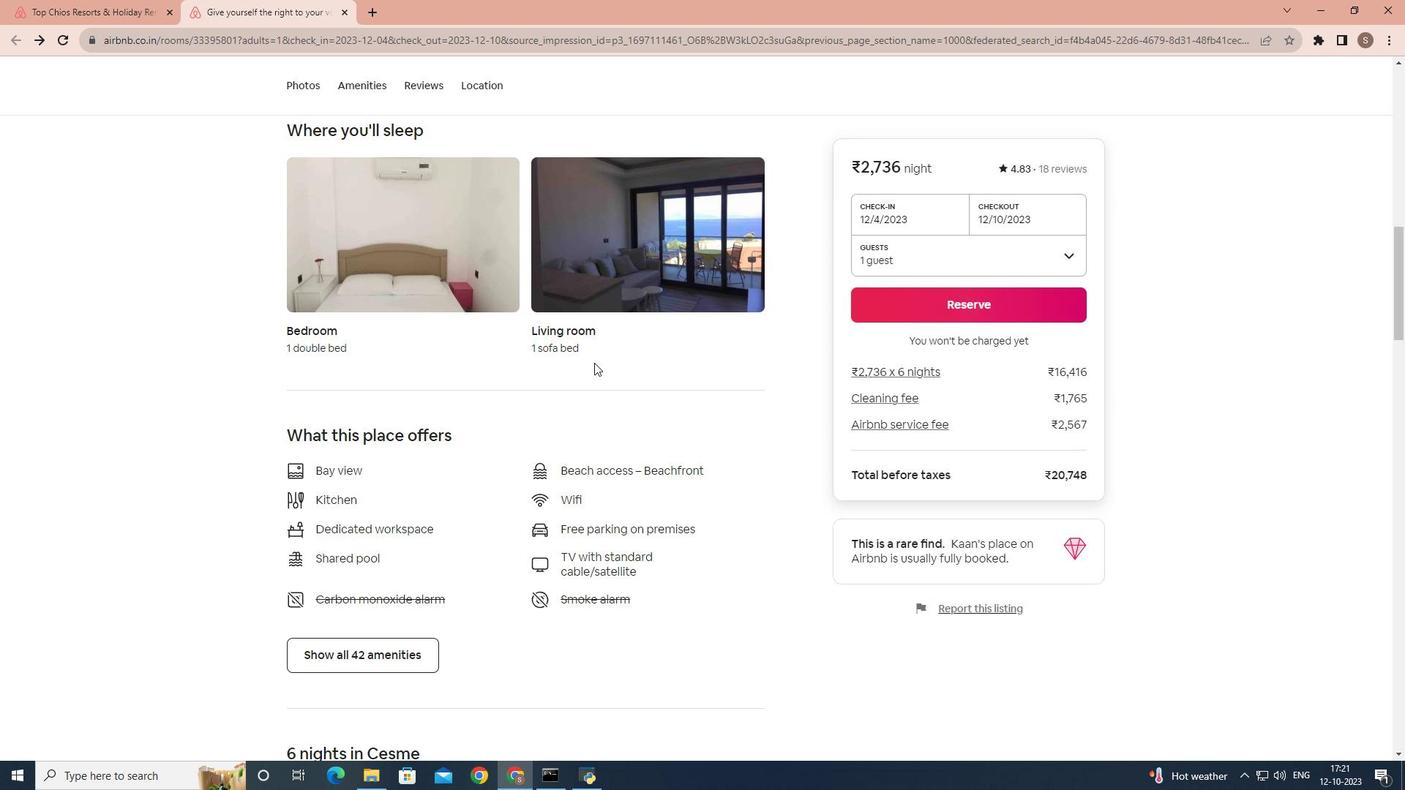 
Action: Mouse scrolled (594, 362) with delta (0, 0)
Screenshot: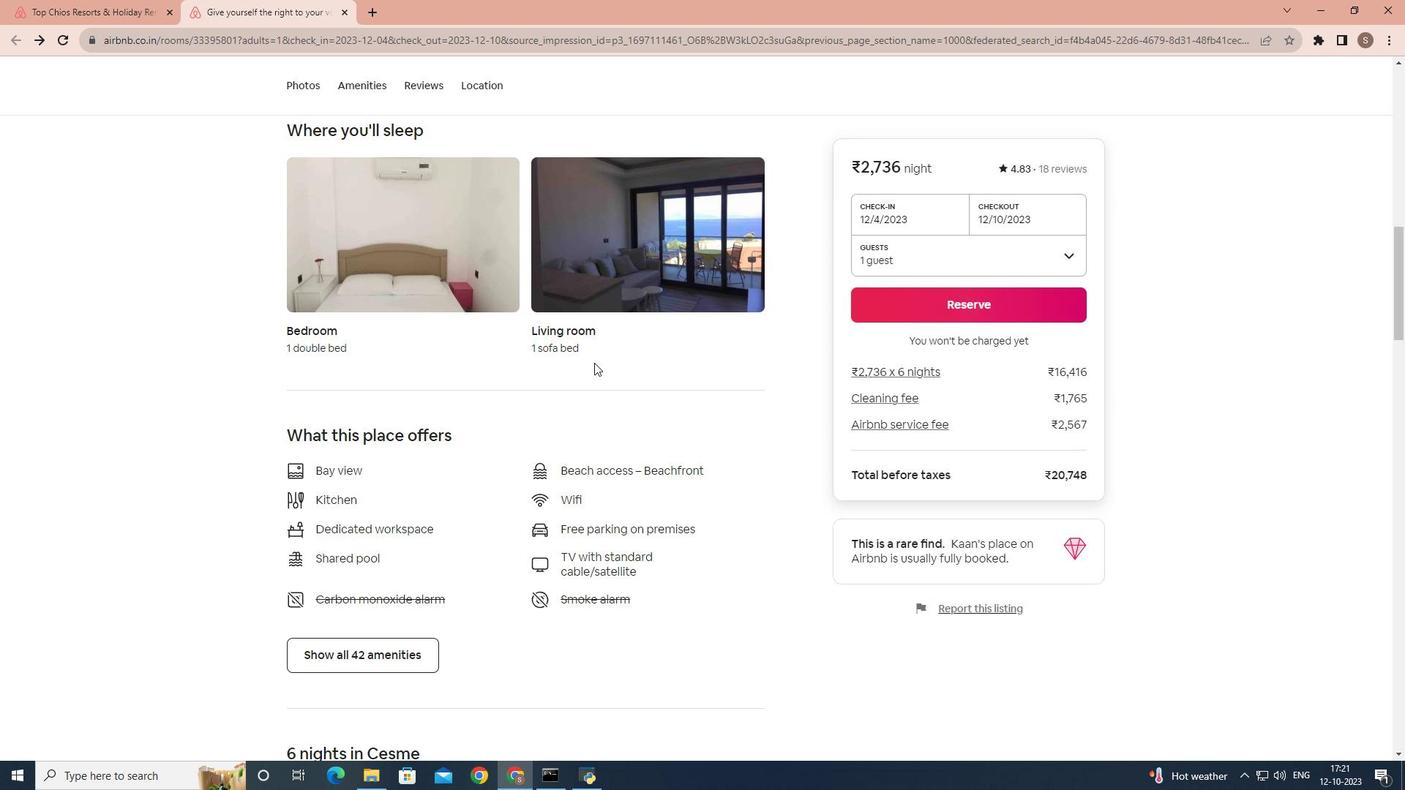 
Action: Mouse moved to (395, 460)
Screenshot: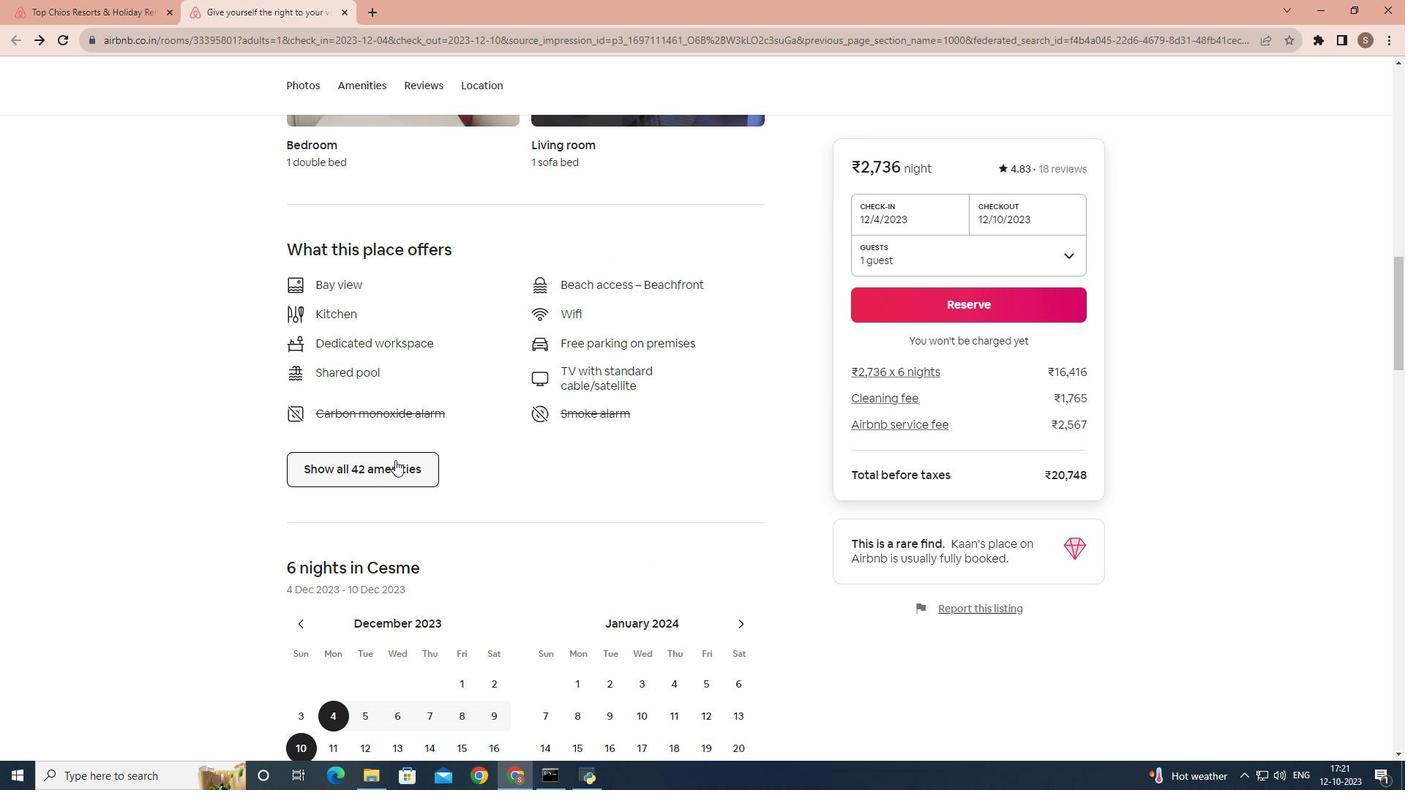 
Action: Mouse pressed left at (395, 460)
Screenshot: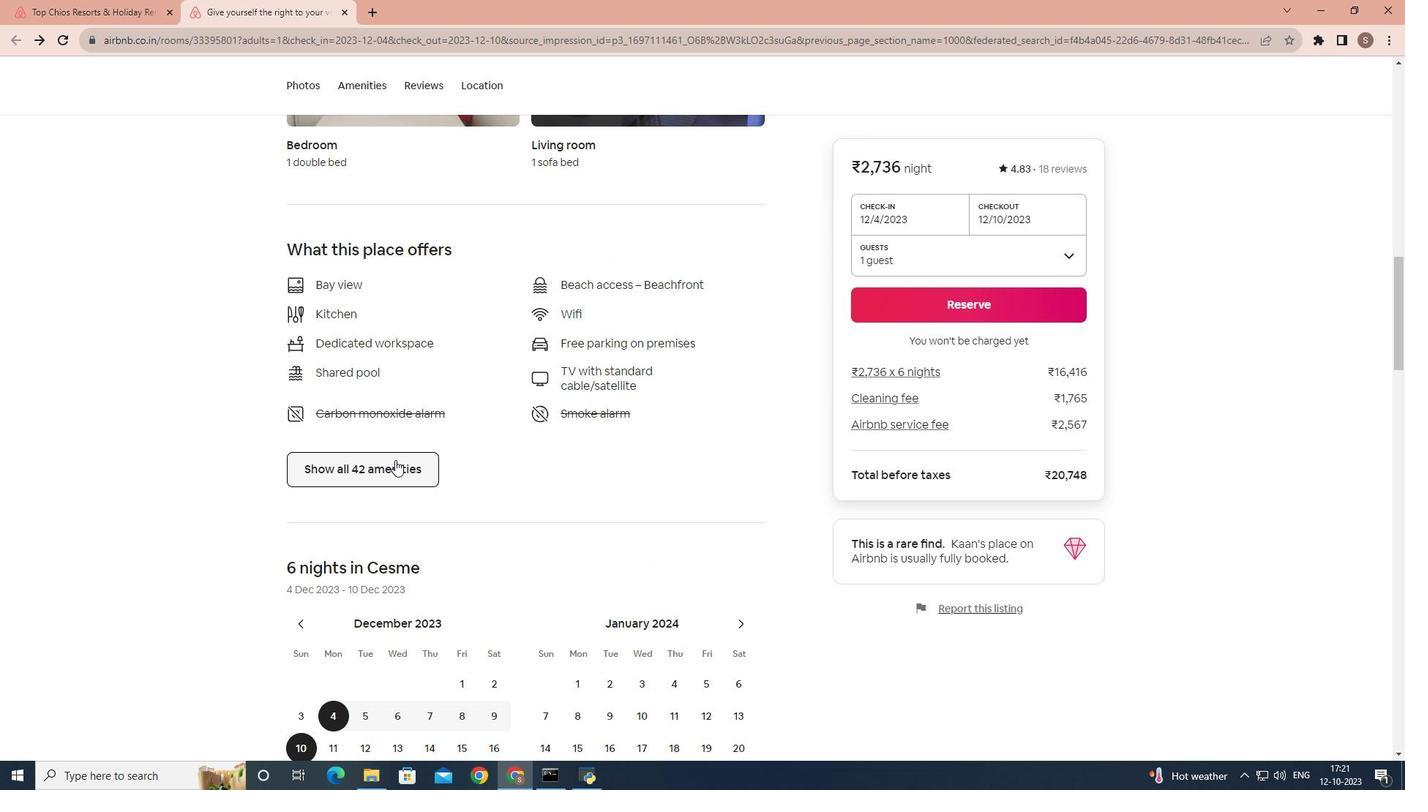 
Action: Mouse moved to (609, 425)
Screenshot: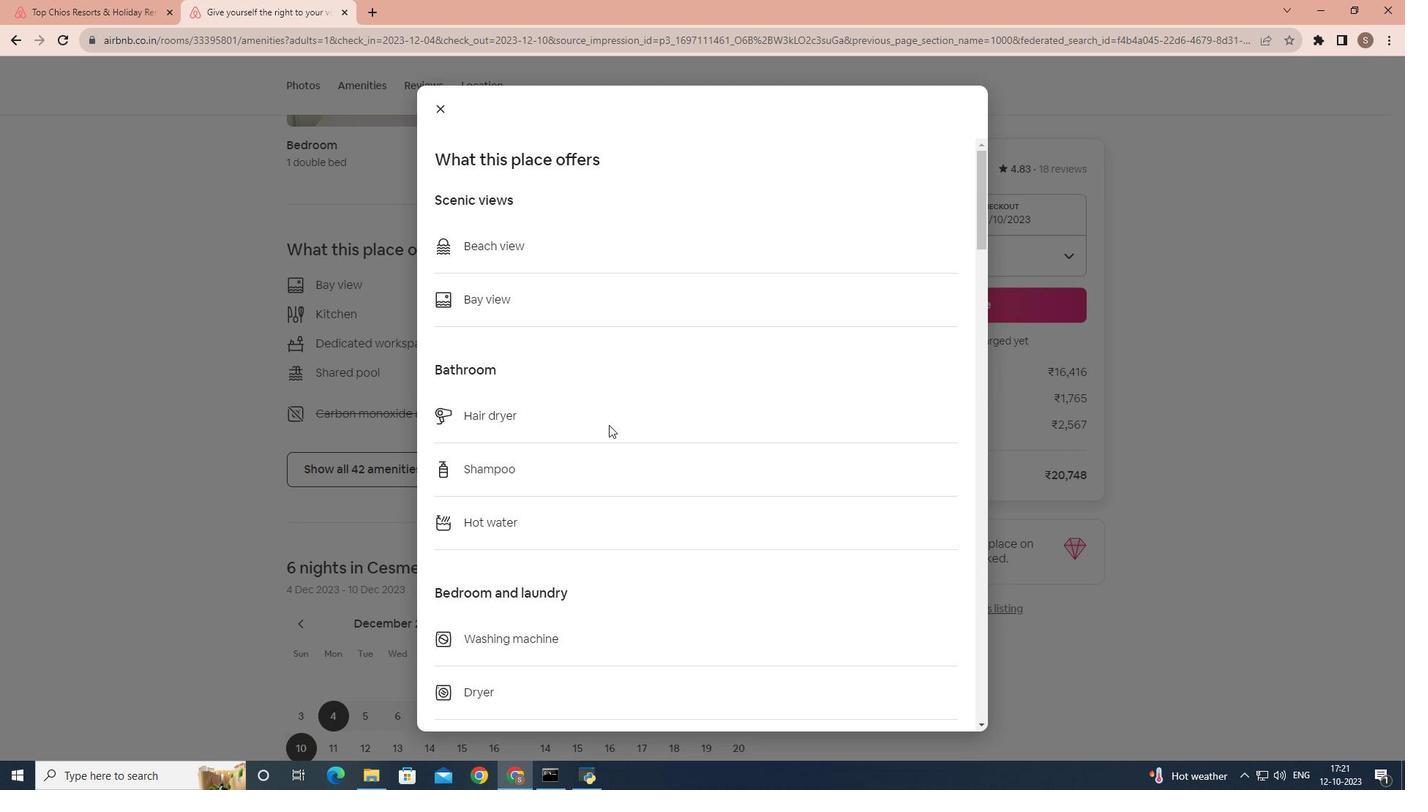 
Action: Mouse scrolled (609, 424) with delta (0, 0)
Screenshot: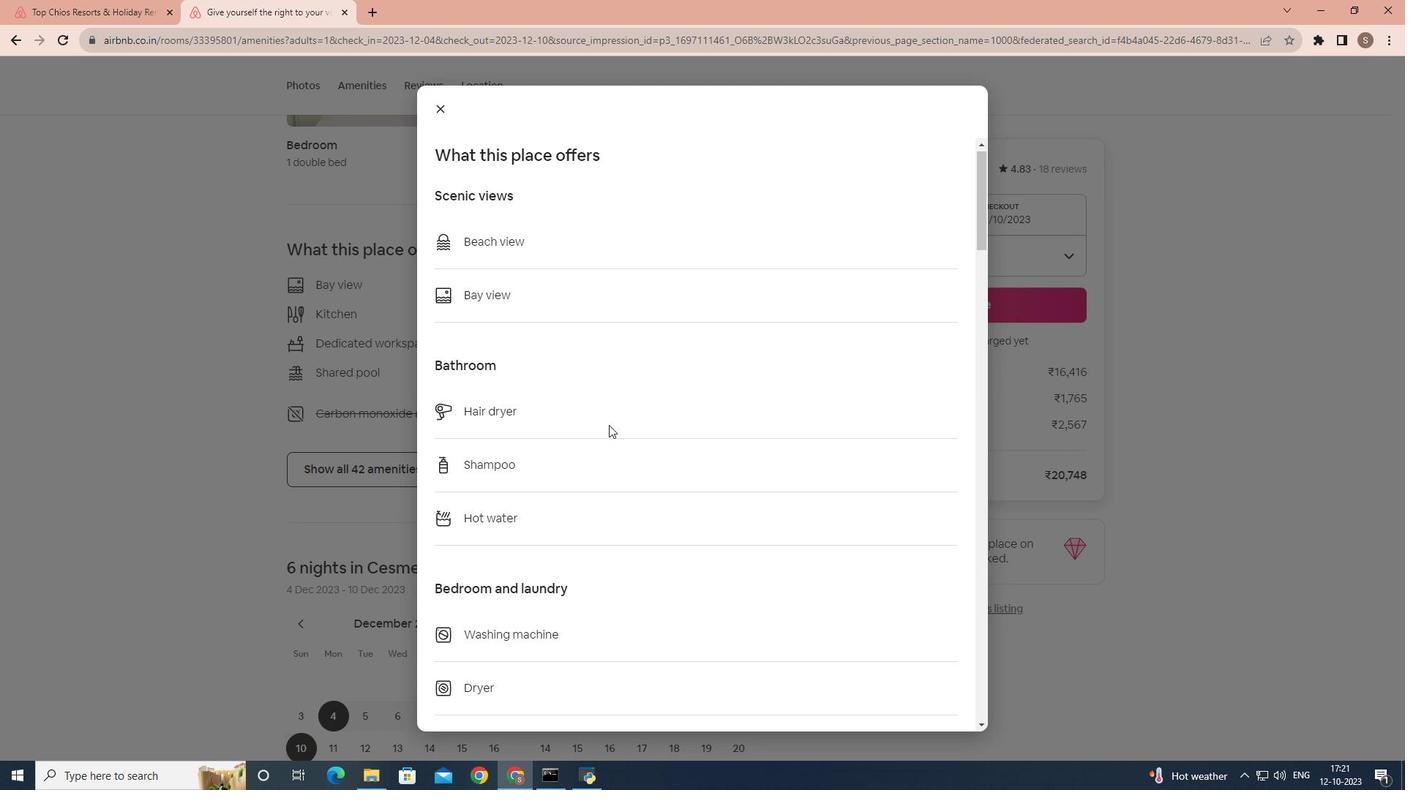 
Action: Mouse scrolled (609, 424) with delta (0, 0)
Screenshot: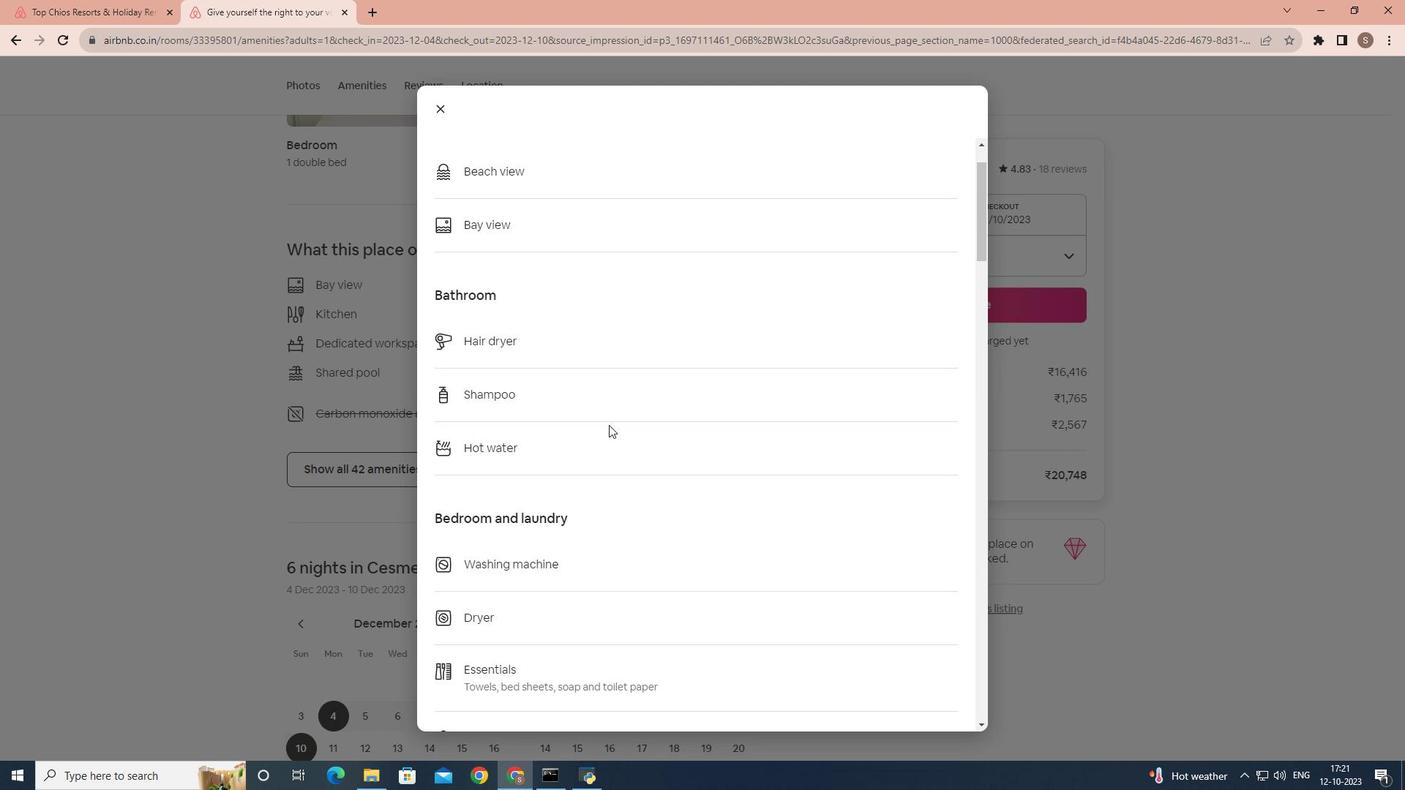 
Action: Mouse scrolled (609, 424) with delta (0, 0)
Screenshot: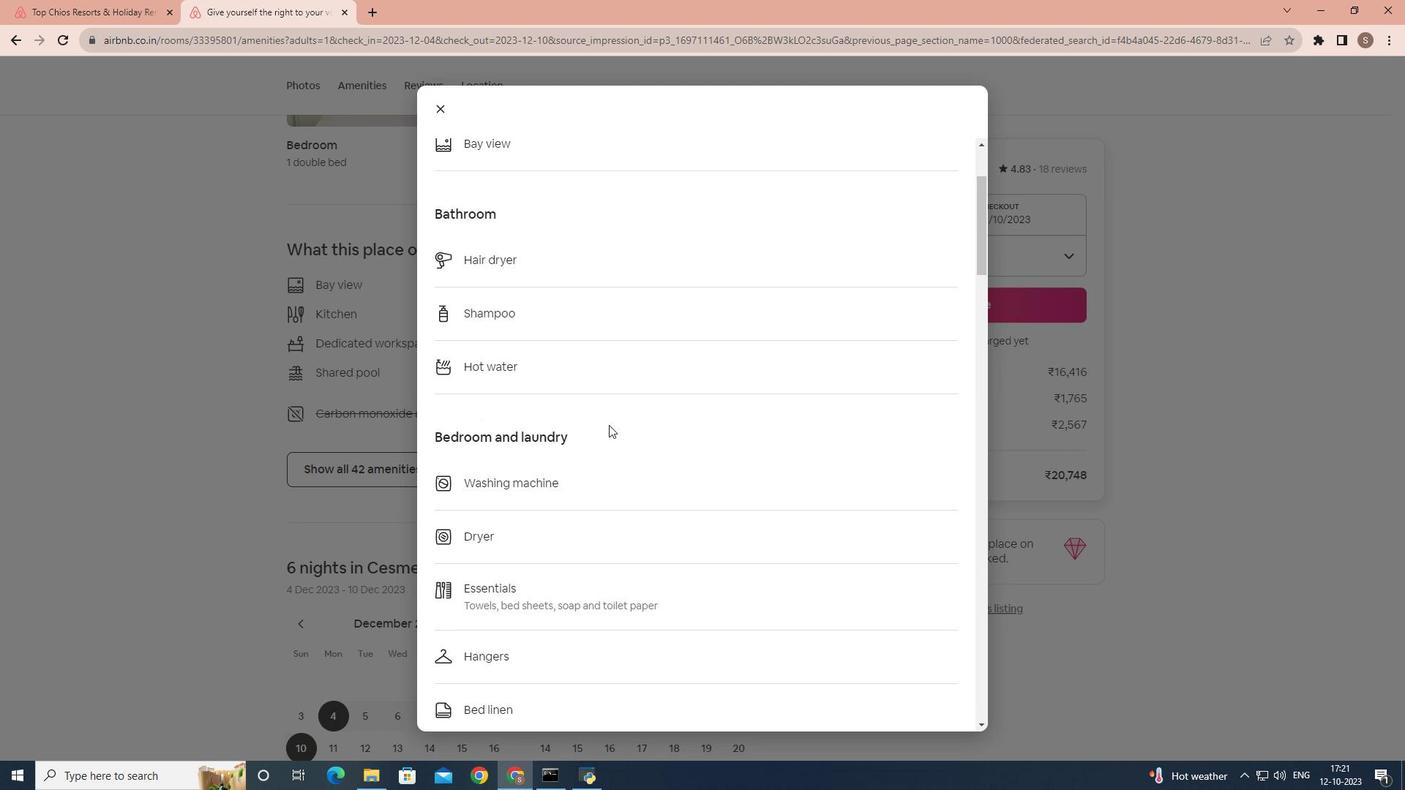 
Action: Mouse scrolled (609, 424) with delta (0, 0)
Screenshot: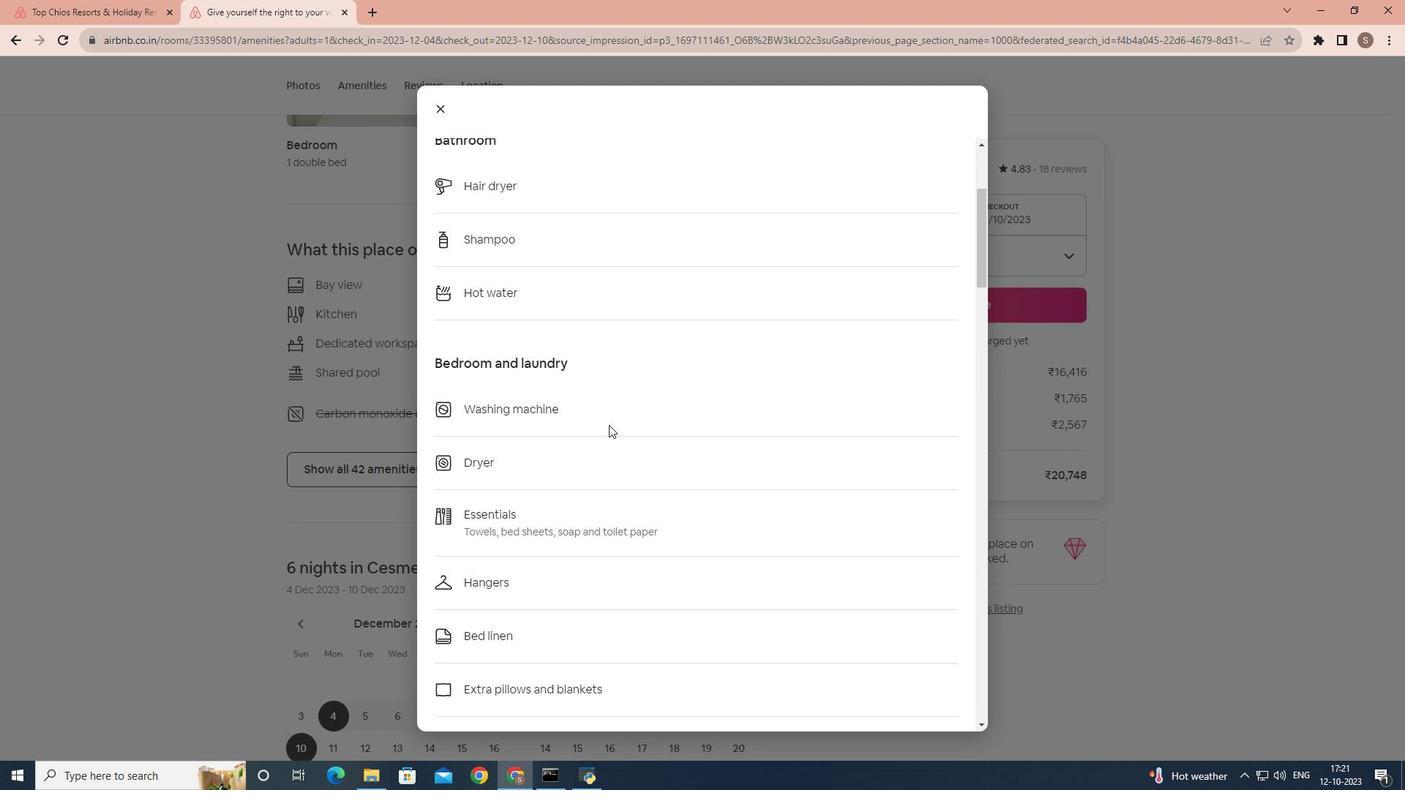 
Action: Mouse scrolled (609, 424) with delta (0, 0)
Screenshot: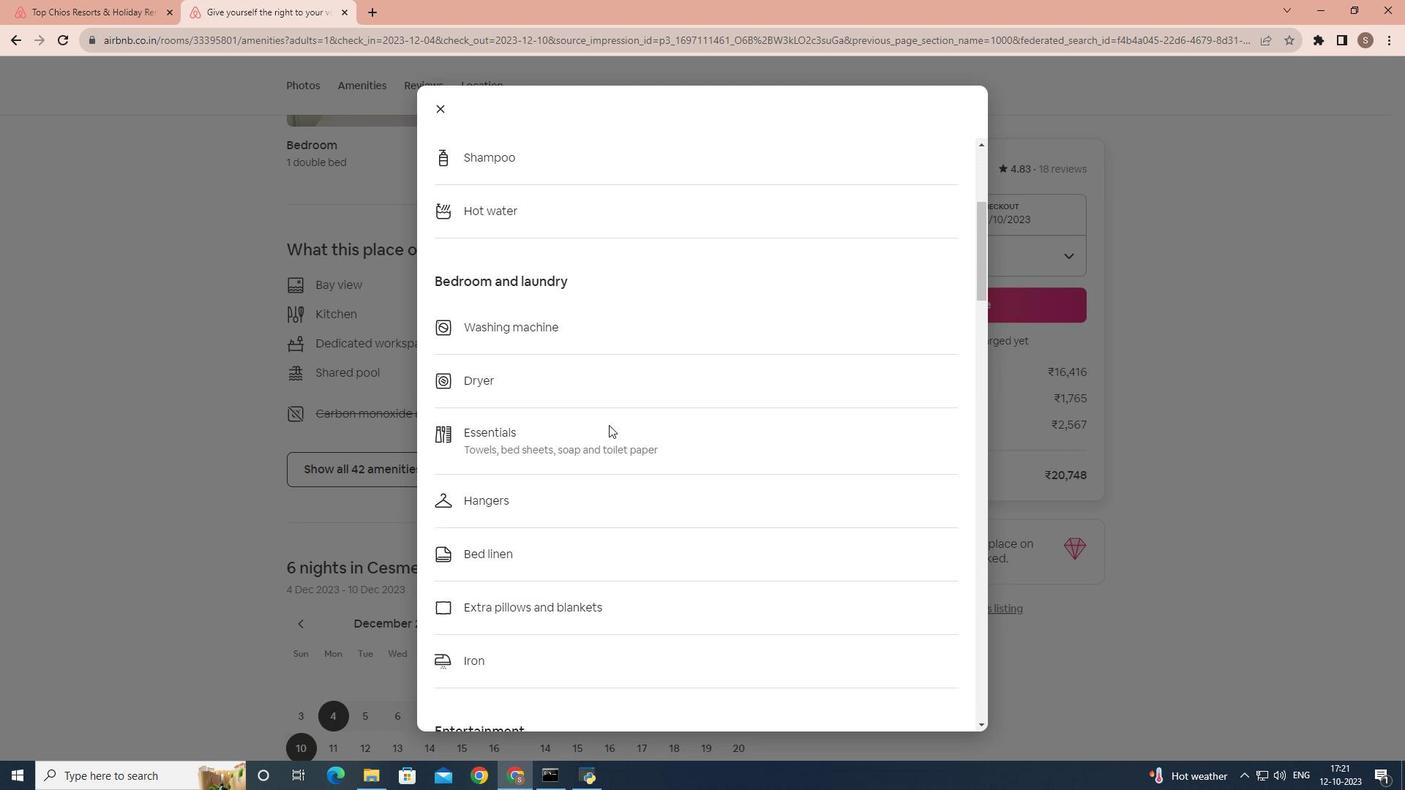 
Action: Mouse scrolled (609, 424) with delta (0, 0)
Screenshot: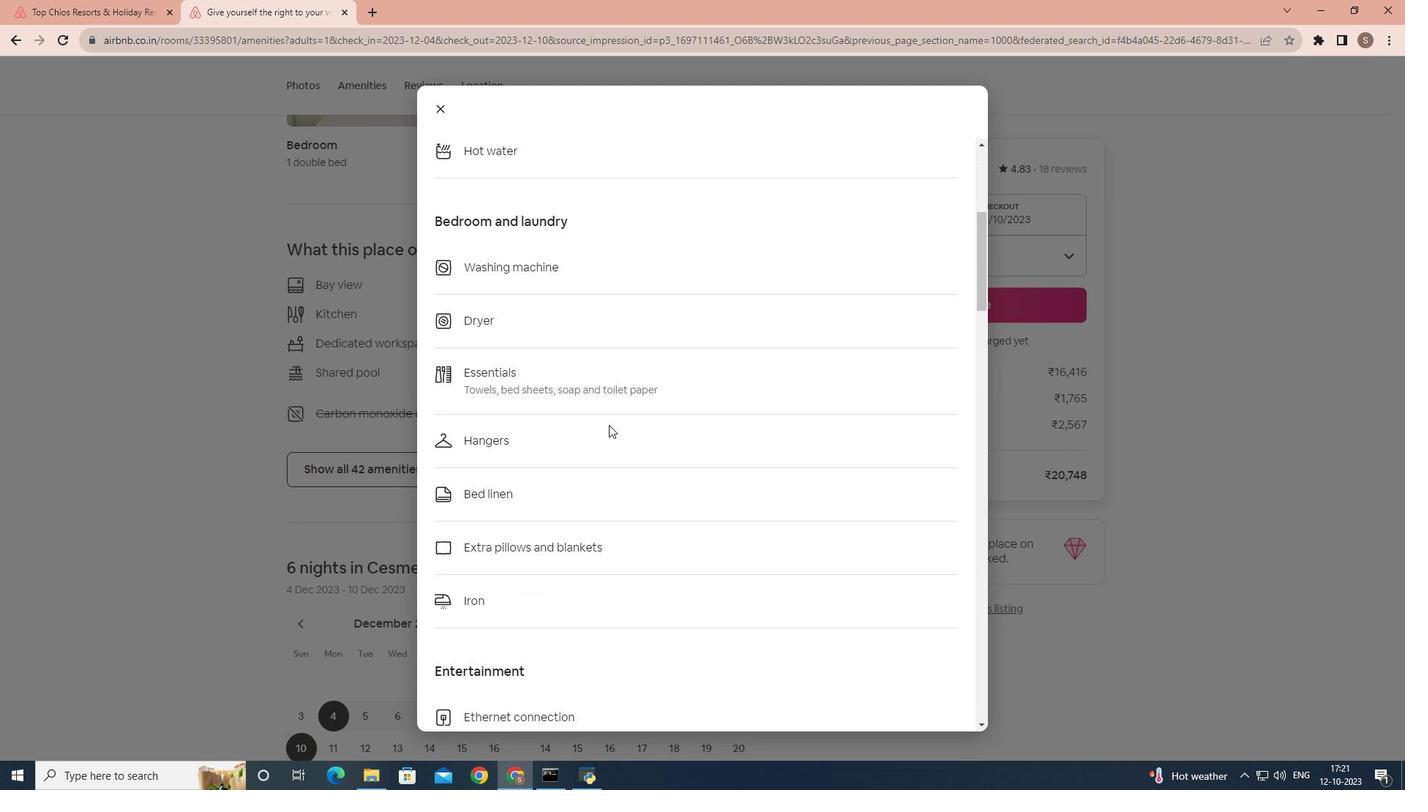 
Action: Mouse scrolled (609, 424) with delta (0, 0)
Screenshot: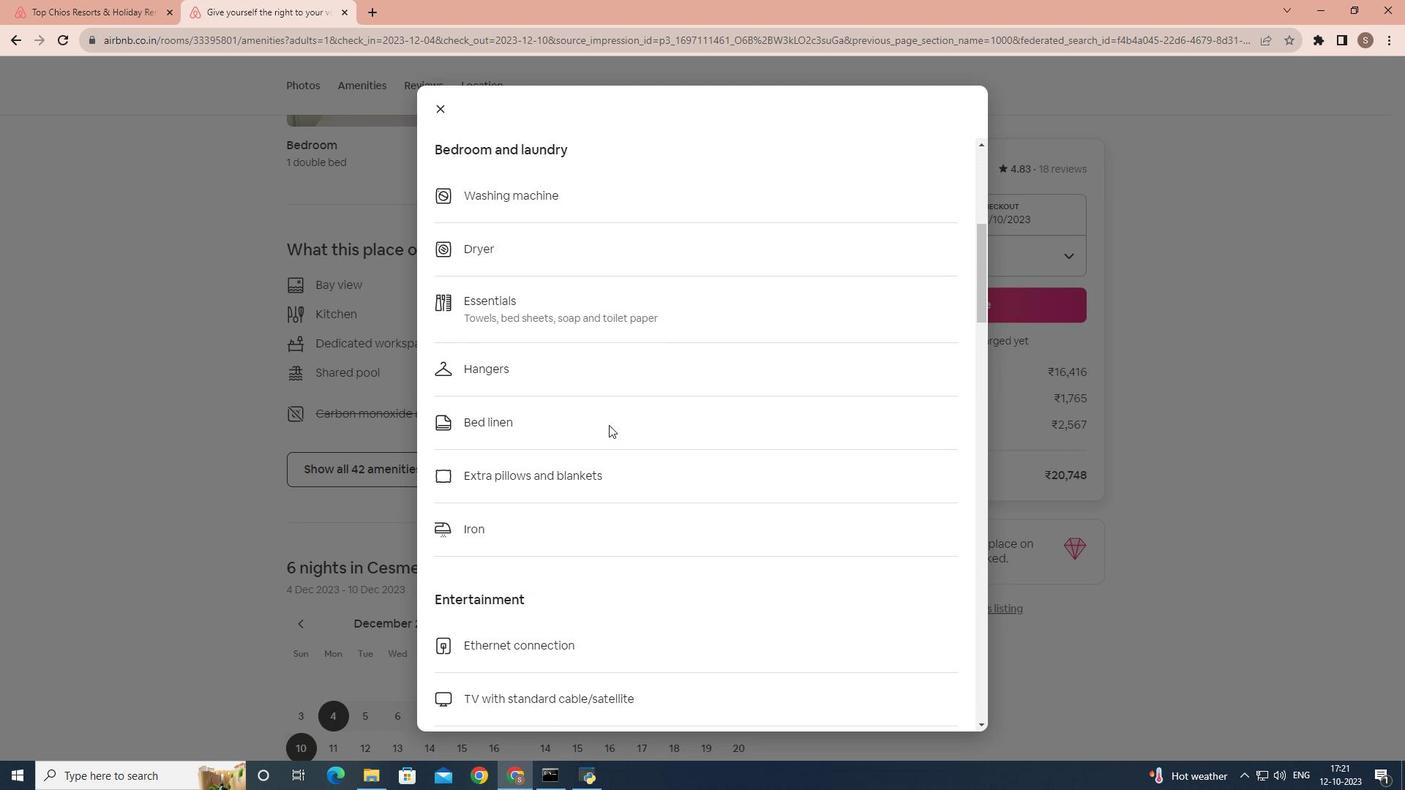 
Action: Mouse scrolled (609, 424) with delta (0, 0)
Screenshot: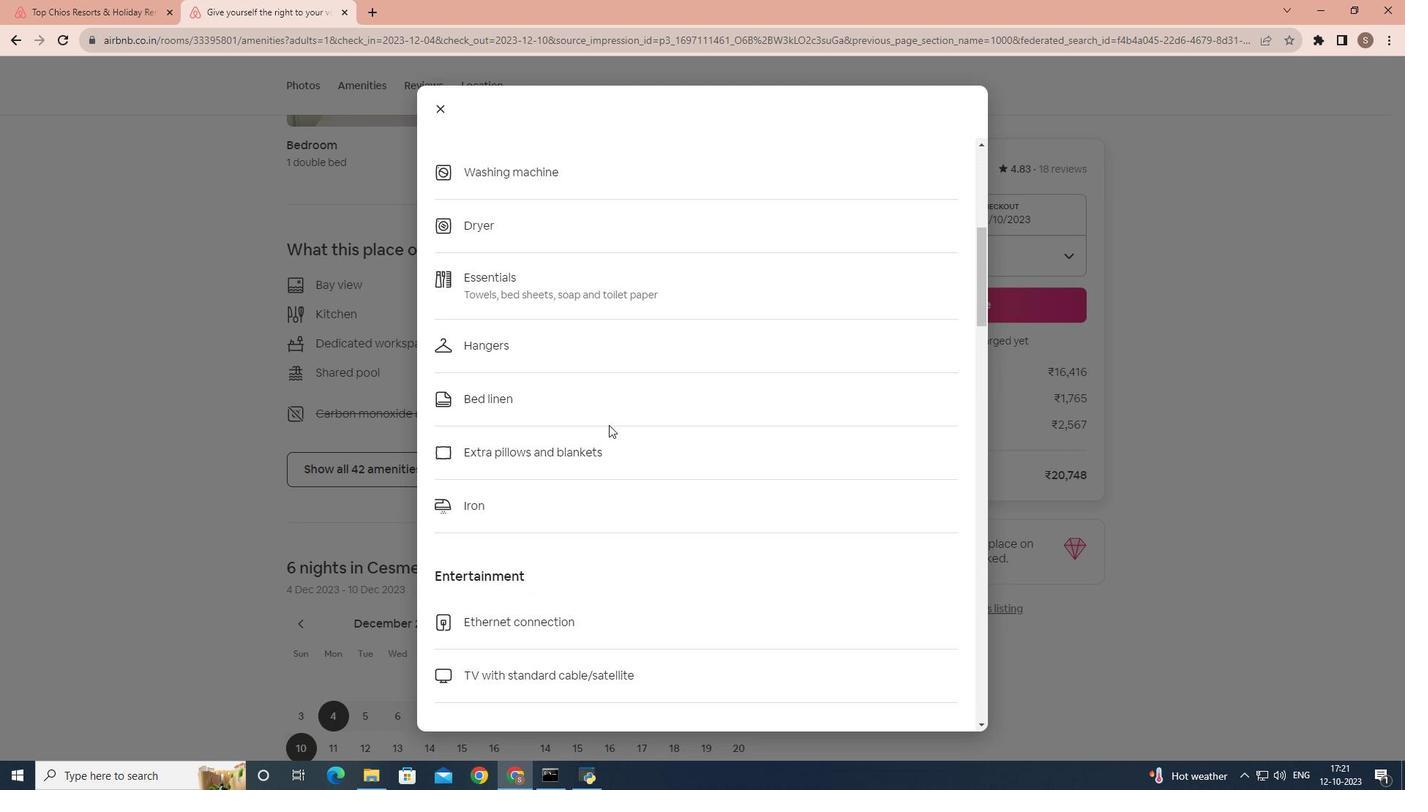 
Action: Mouse scrolled (609, 424) with delta (0, 0)
Screenshot: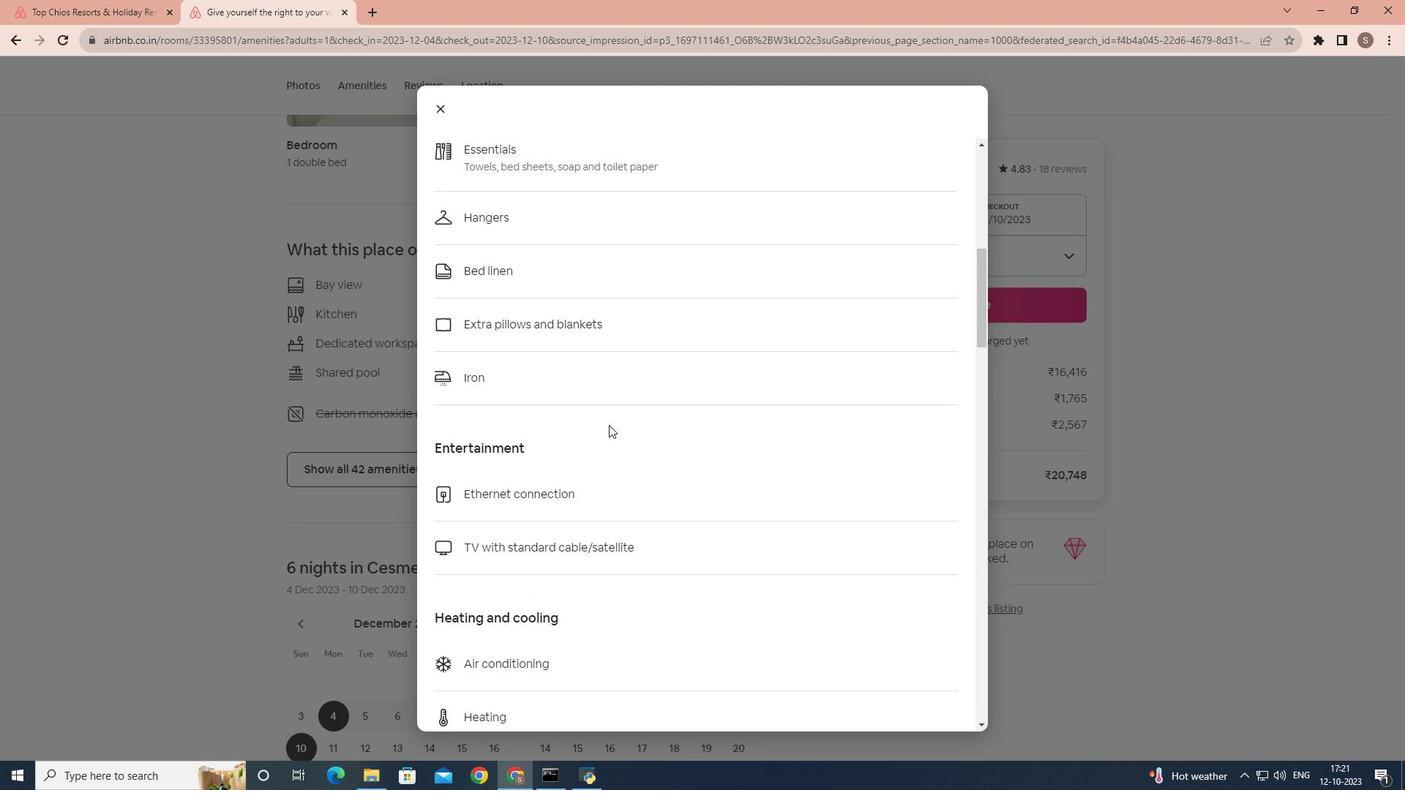 
Action: Mouse scrolled (609, 424) with delta (0, 0)
Screenshot: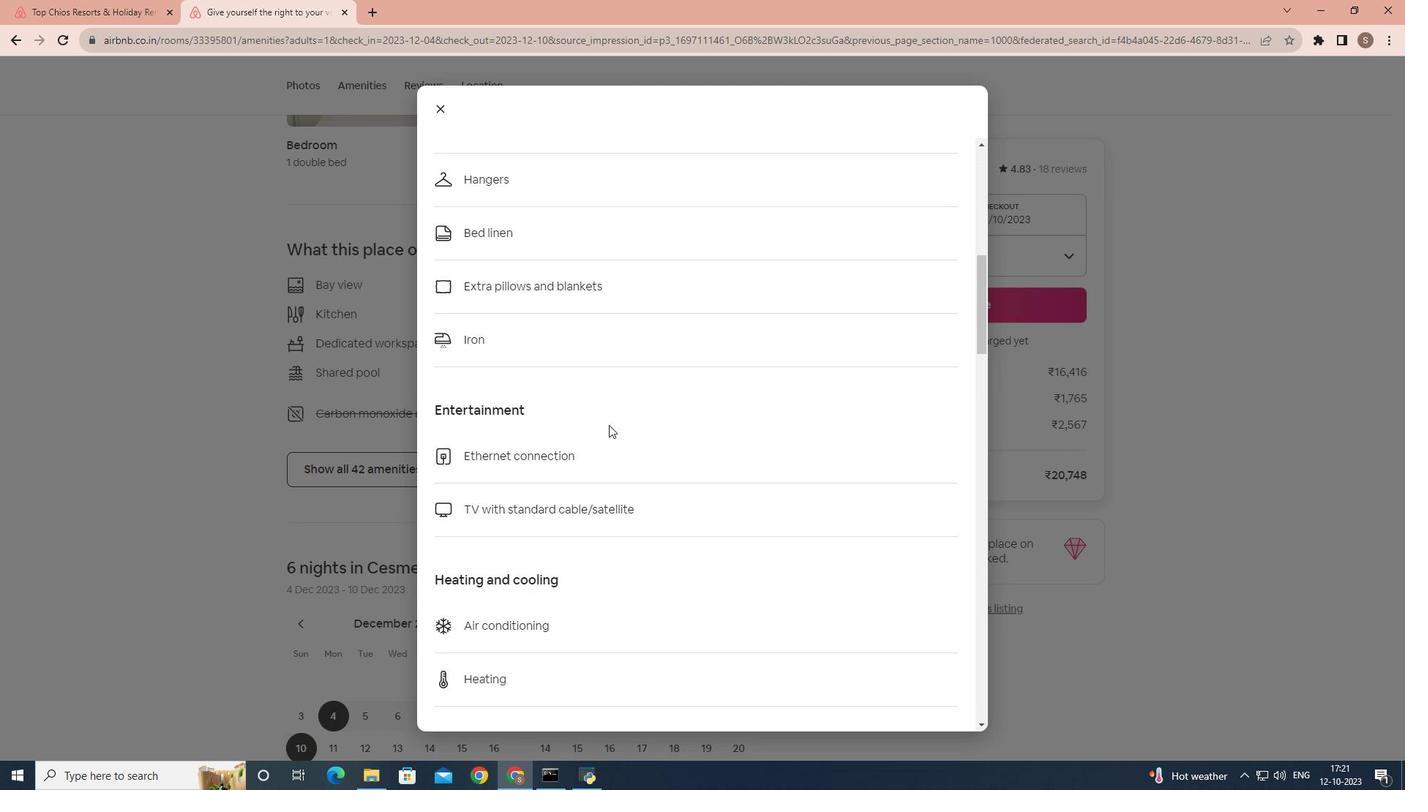 
Action: Mouse scrolled (609, 424) with delta (0, 0)
Screenshot: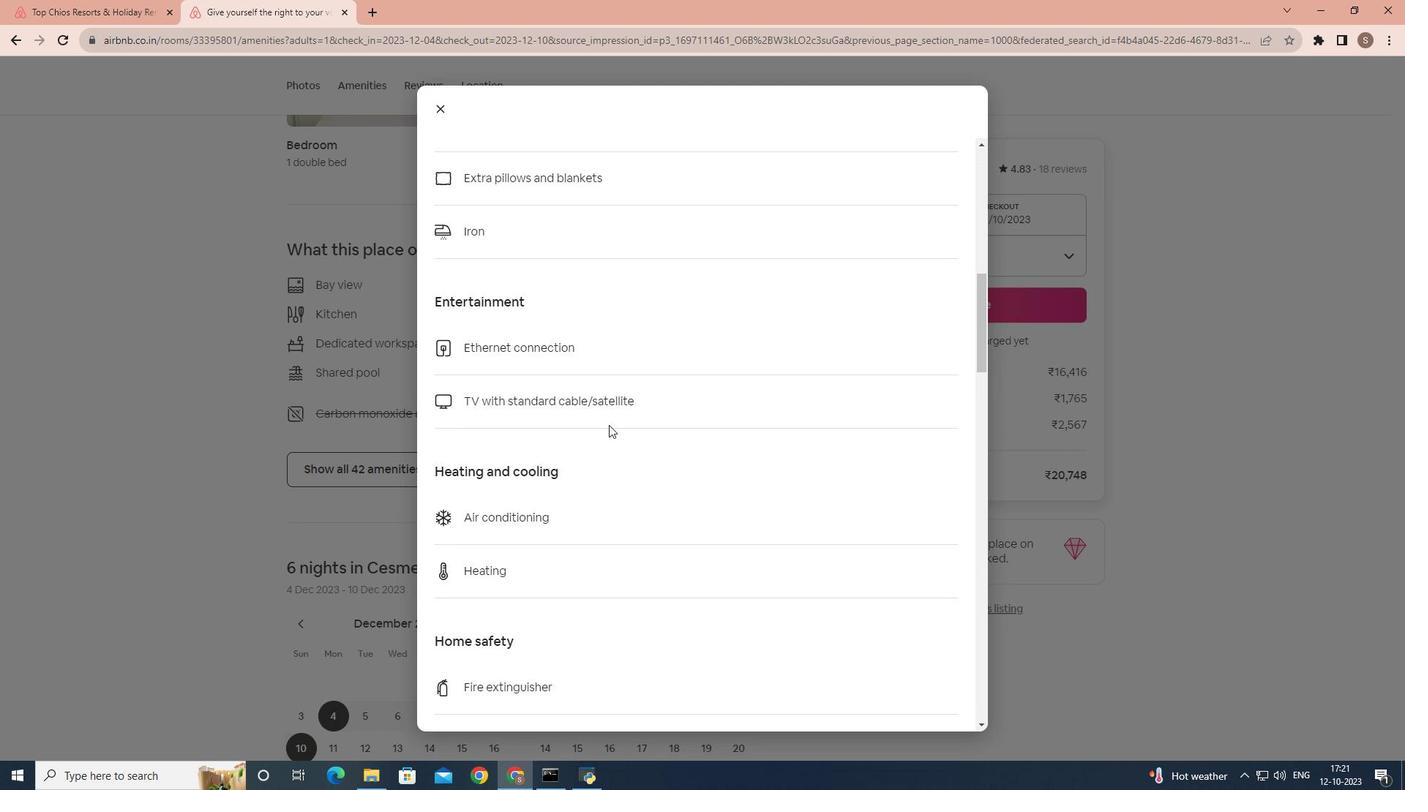 
Action: Mouse scrolled (609, 424) with delta (0, 0)
Screenshot: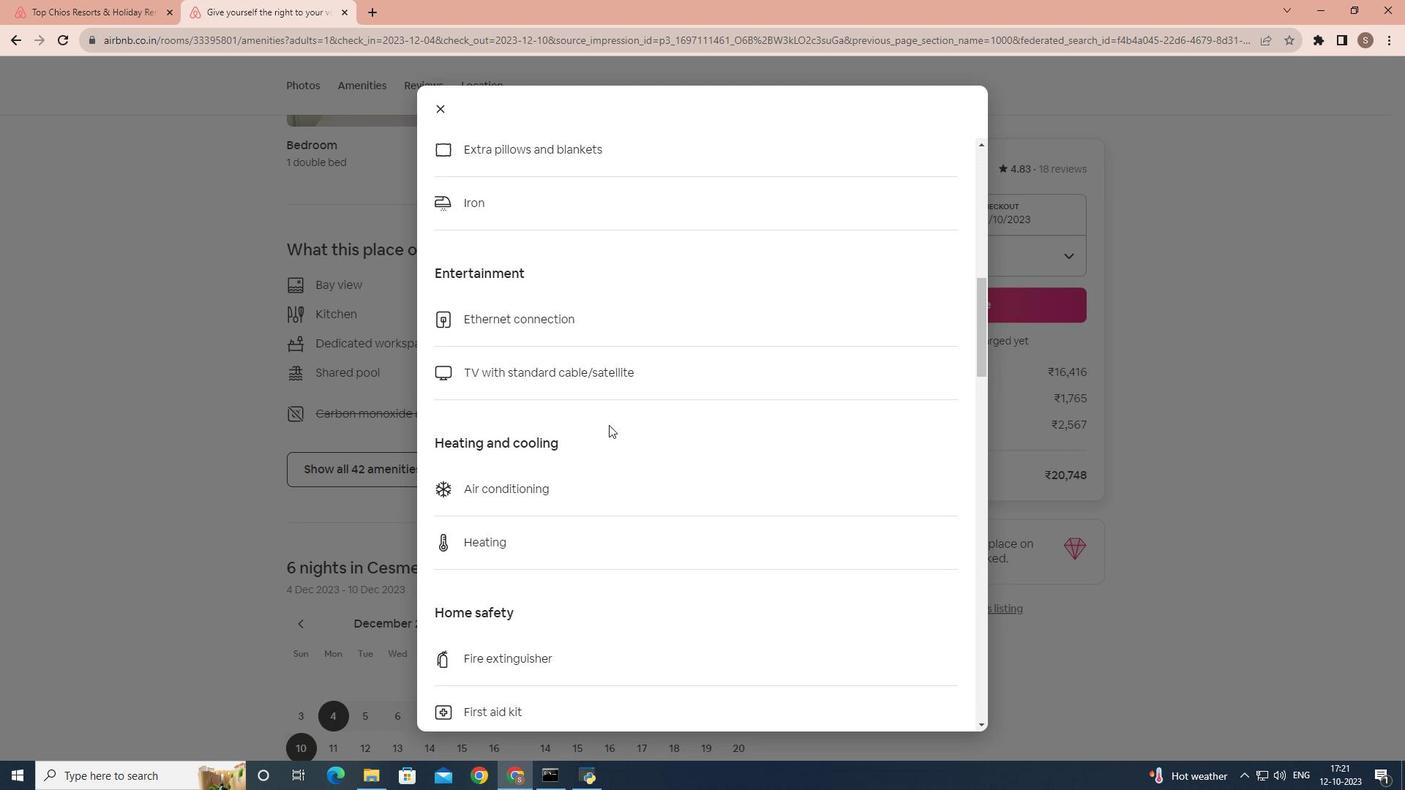 
Action: Mouse scrolled (609, 424) with delta (0, 0)
Screenshot: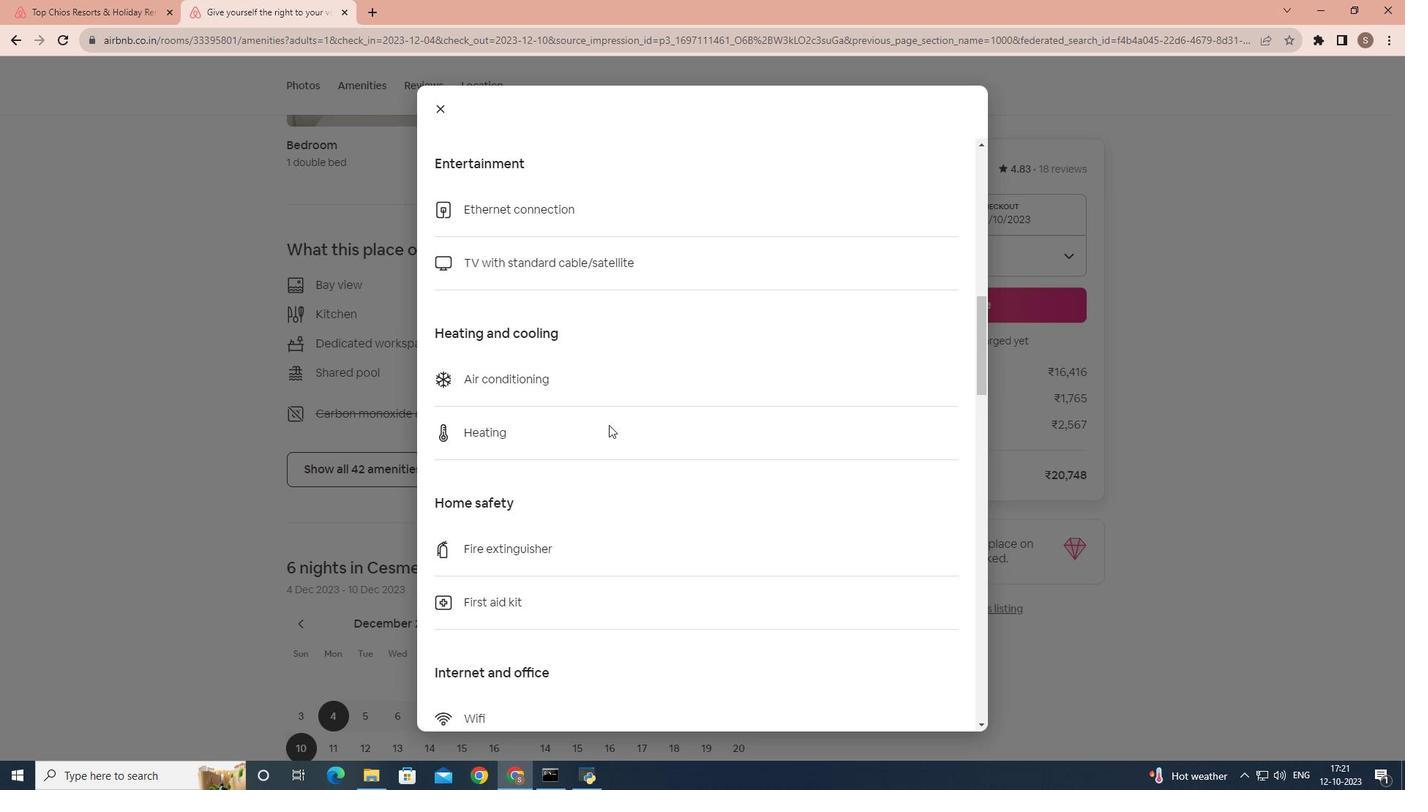 
Action: Mouse scrolled (609, 424) with delta (0, 0)
Screenshot: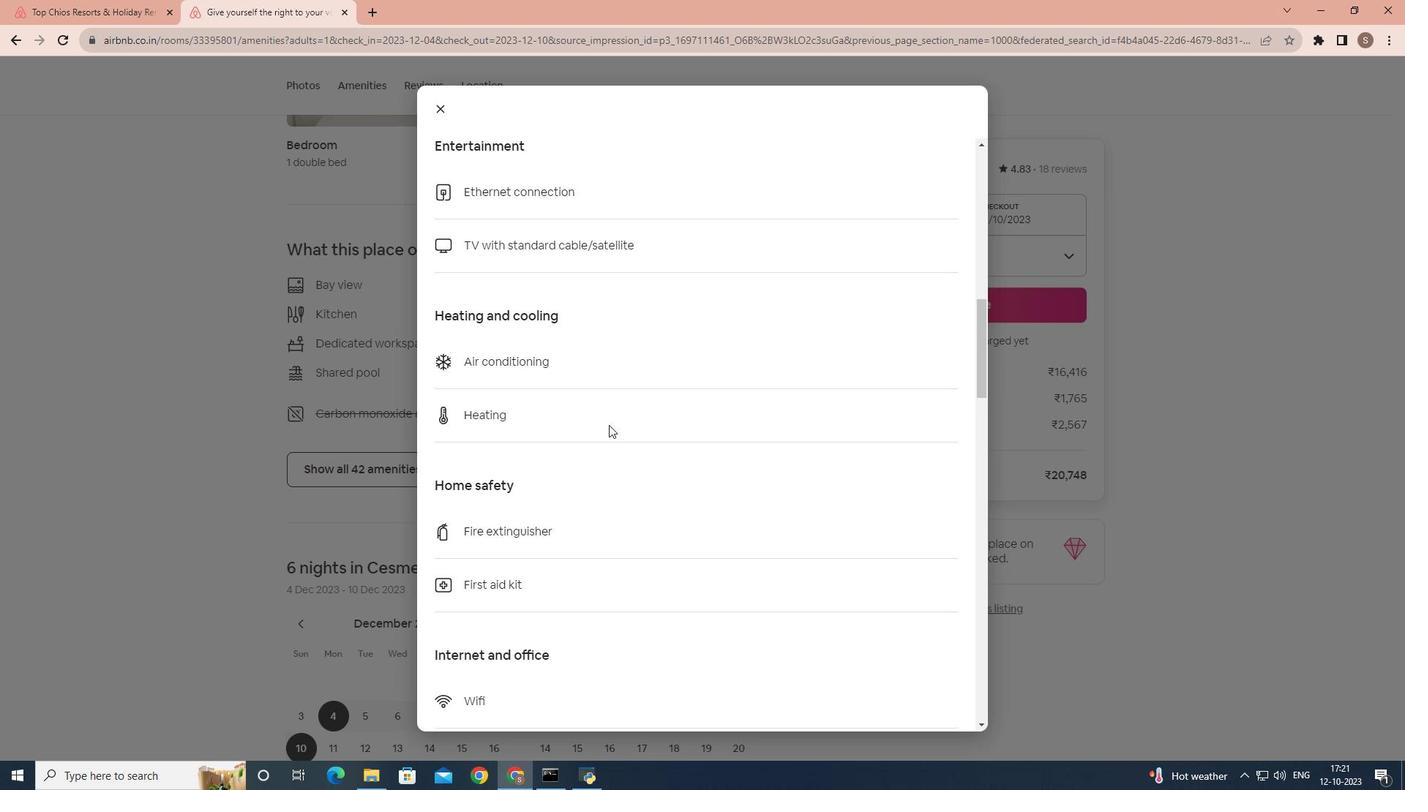 
Action: Mouse scrolled (609, 424) with delta (0, 0)
Screenshot: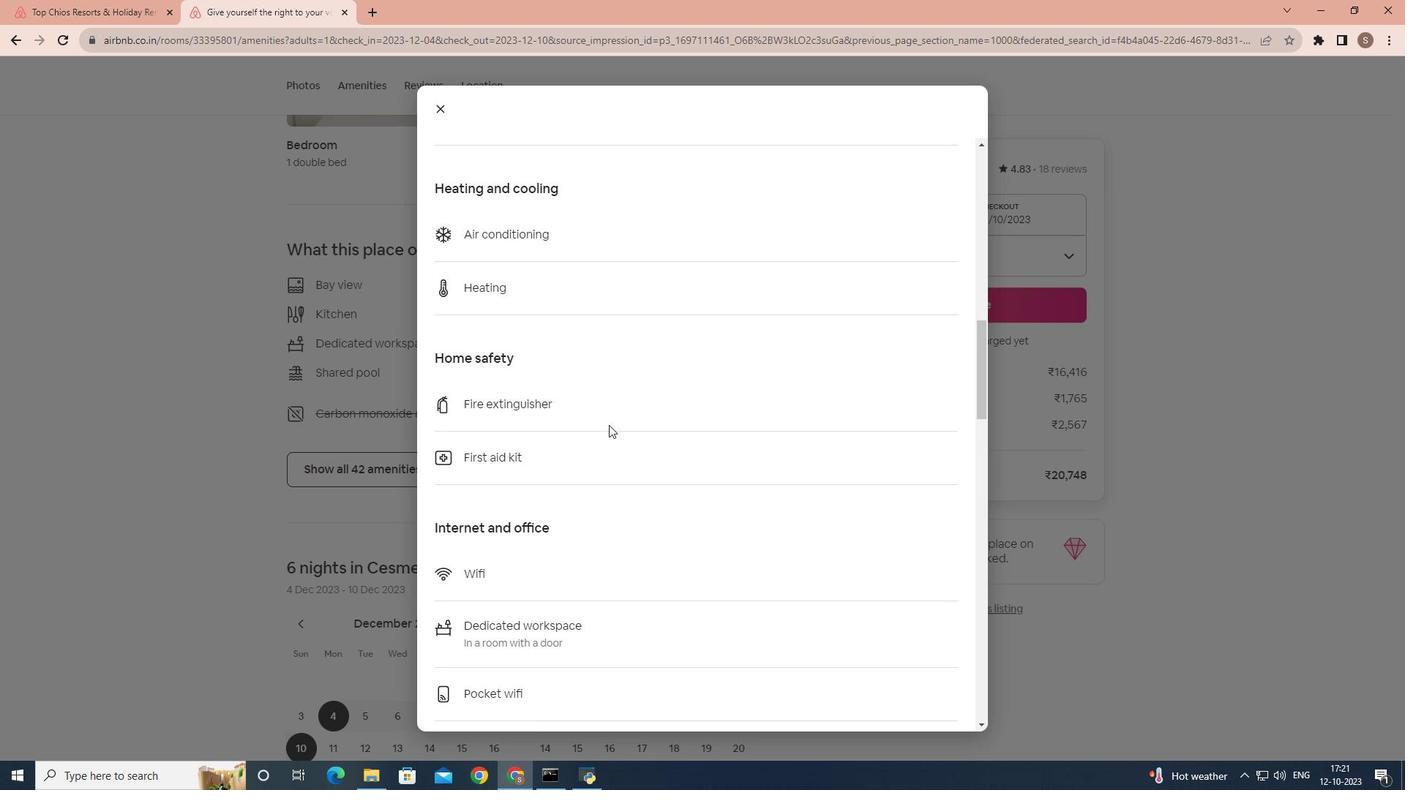 
Action: Mouse scrolled (609, 424) with delta (0, 0)
Screenshot: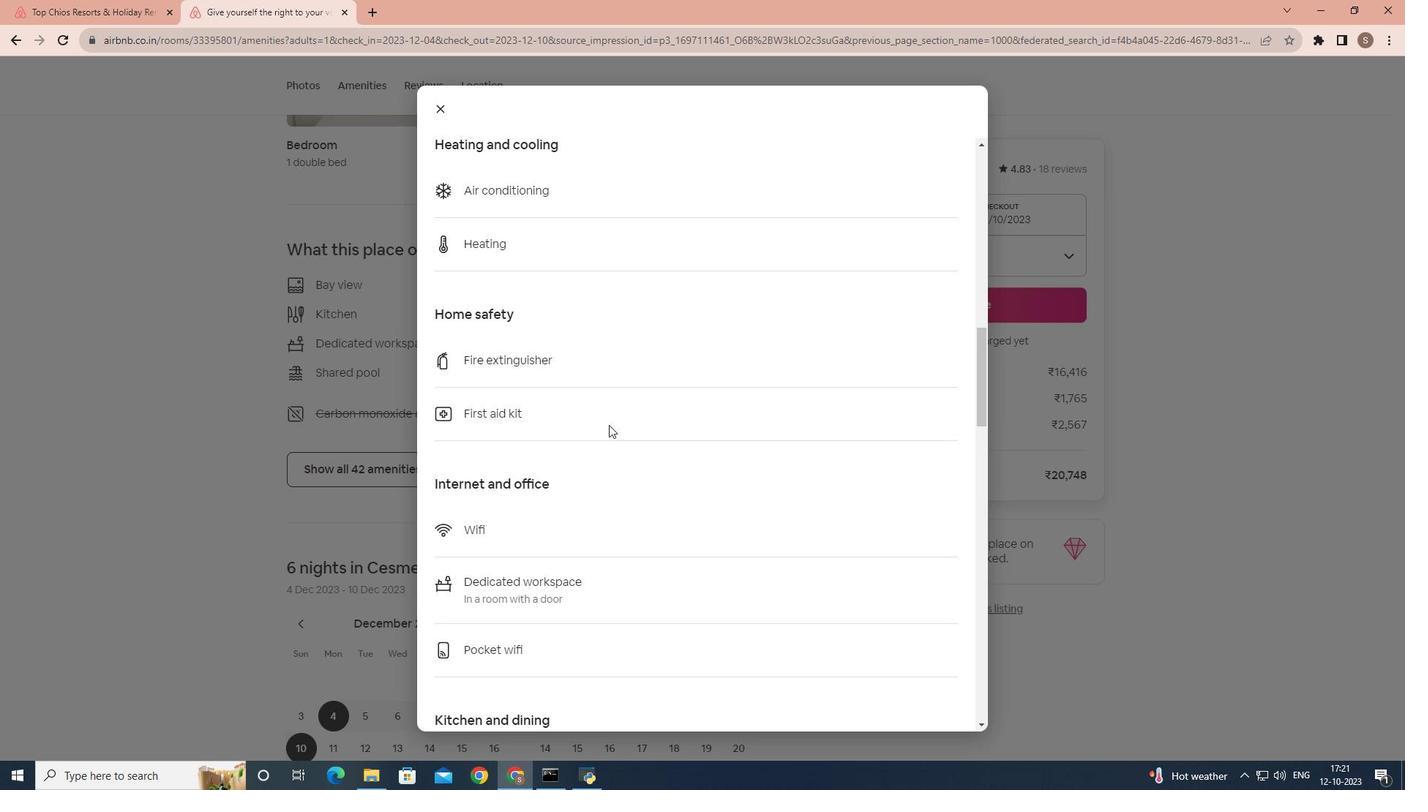 
Action: Mouse scrolled (609, 424) with delta (0, 0)
Screenshot: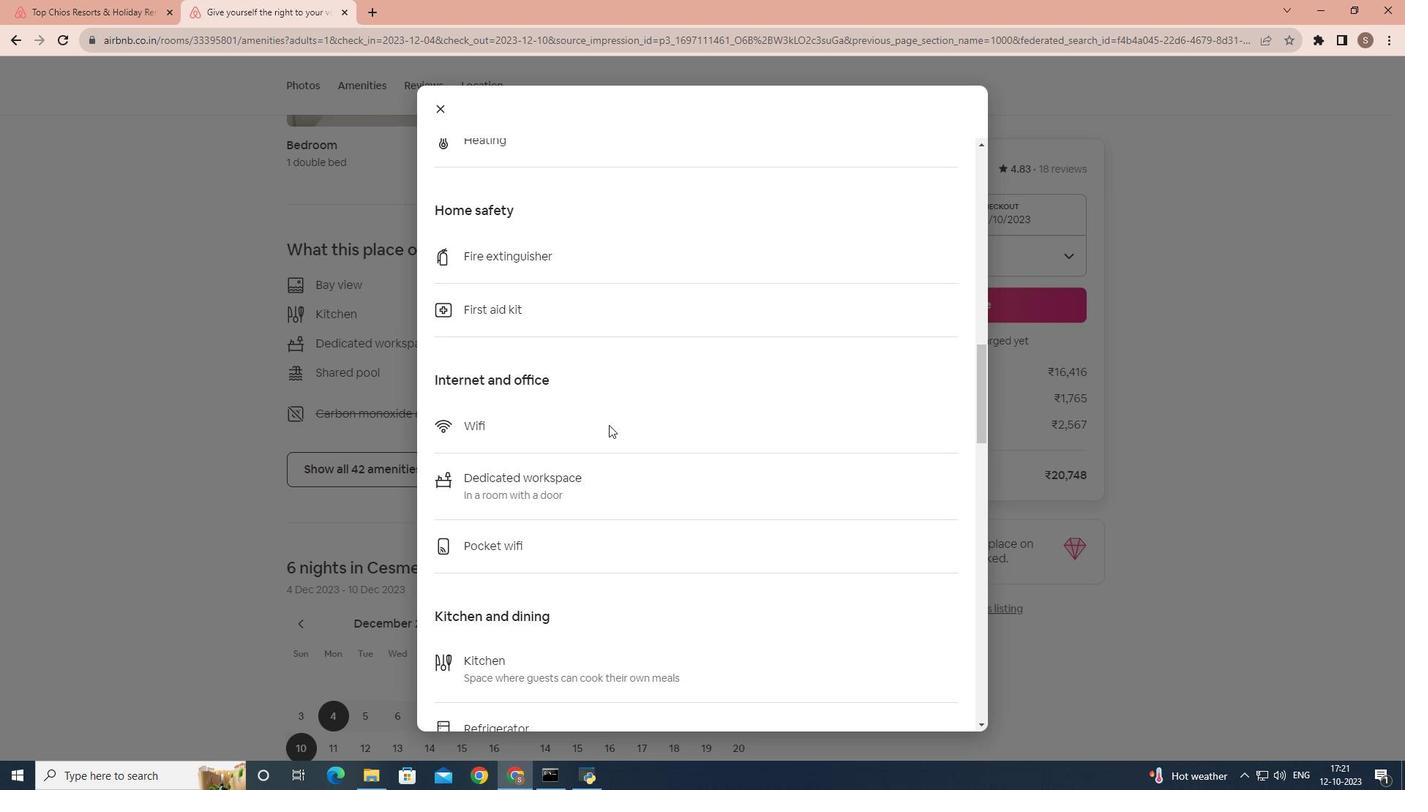 
Action: Mouse scrolled (609, 424) with delta (0, 0)
Screenshot: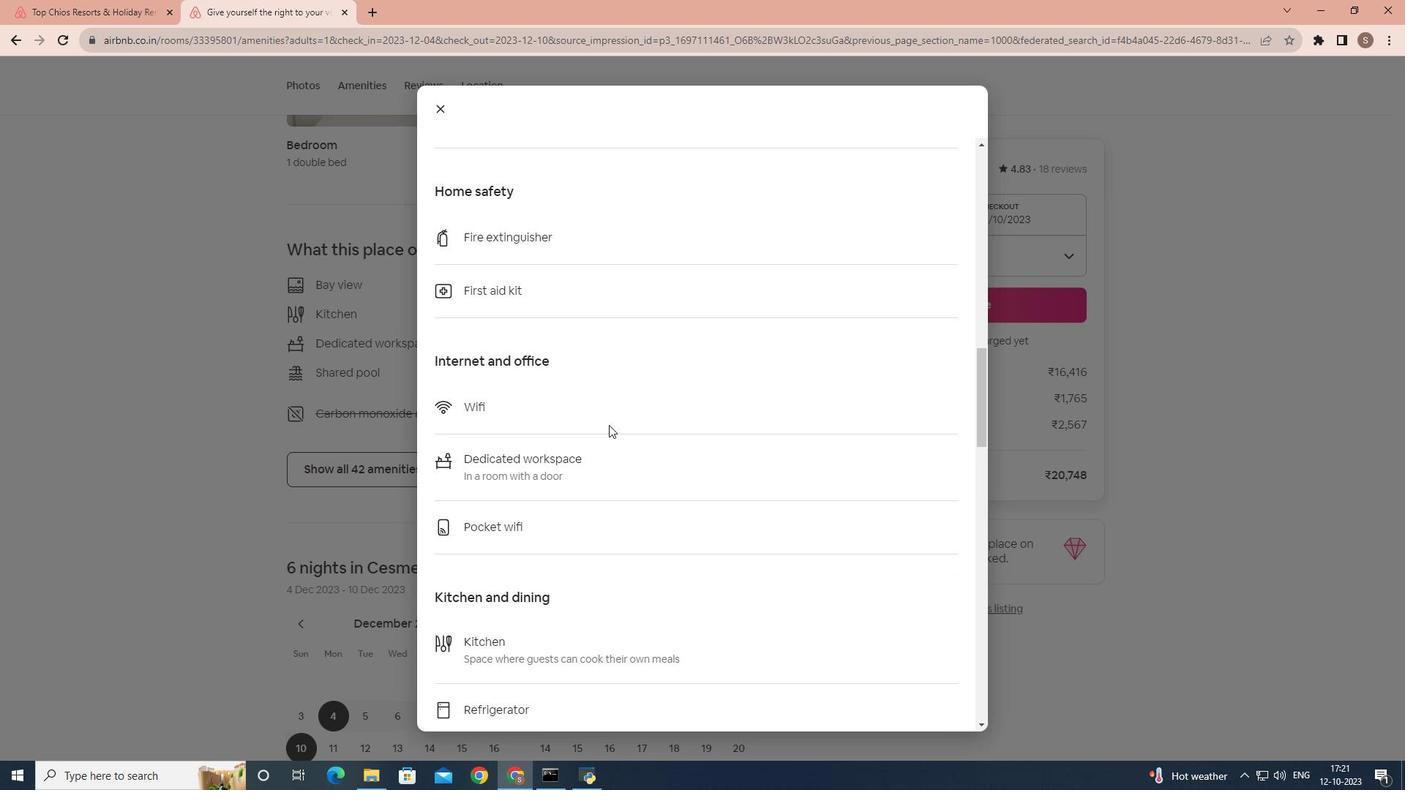 
Action: Mouse scrolled (609, 424) with delta (0, 0)
Screenshot: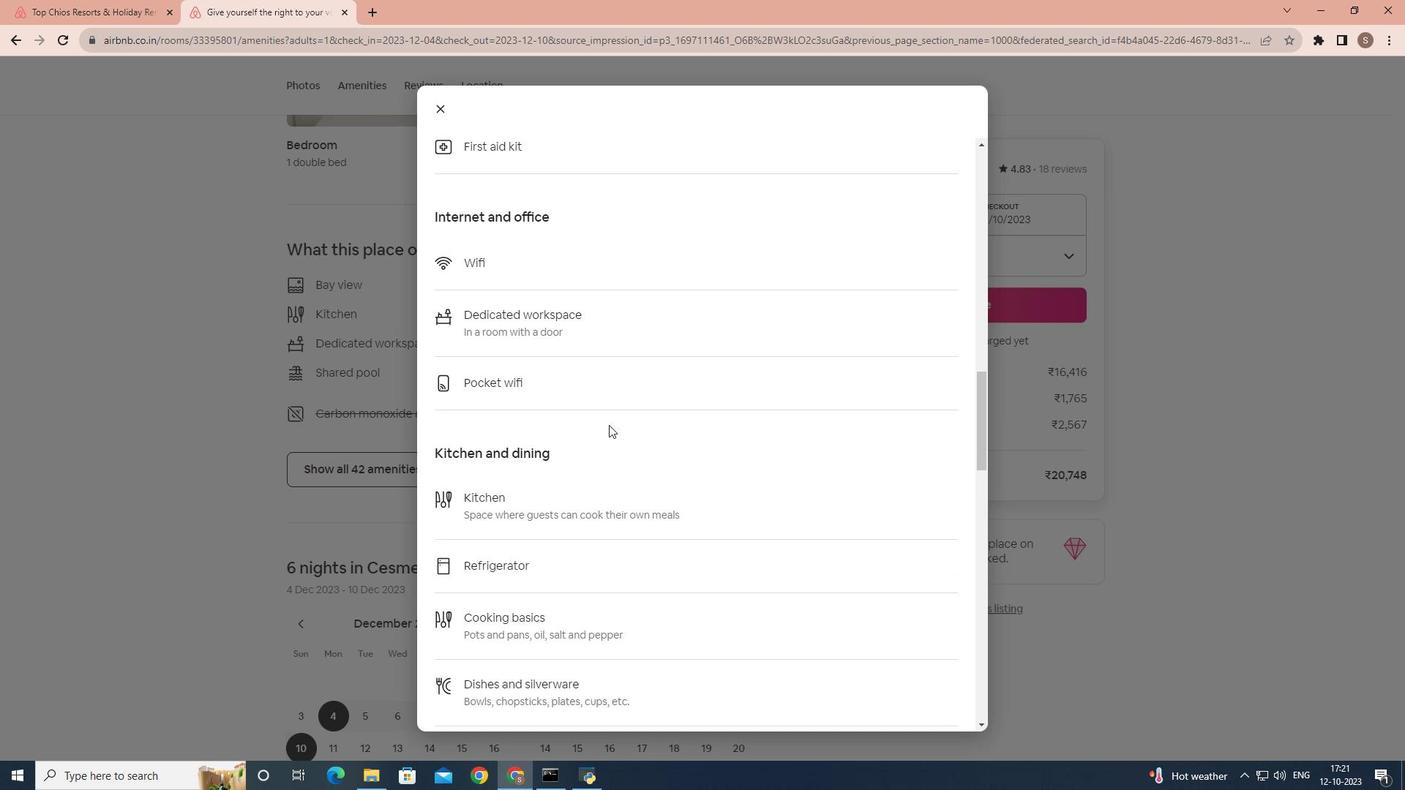 
Action: Mouse scrolled (609, 424) with delta (0, 0)
Screenshot: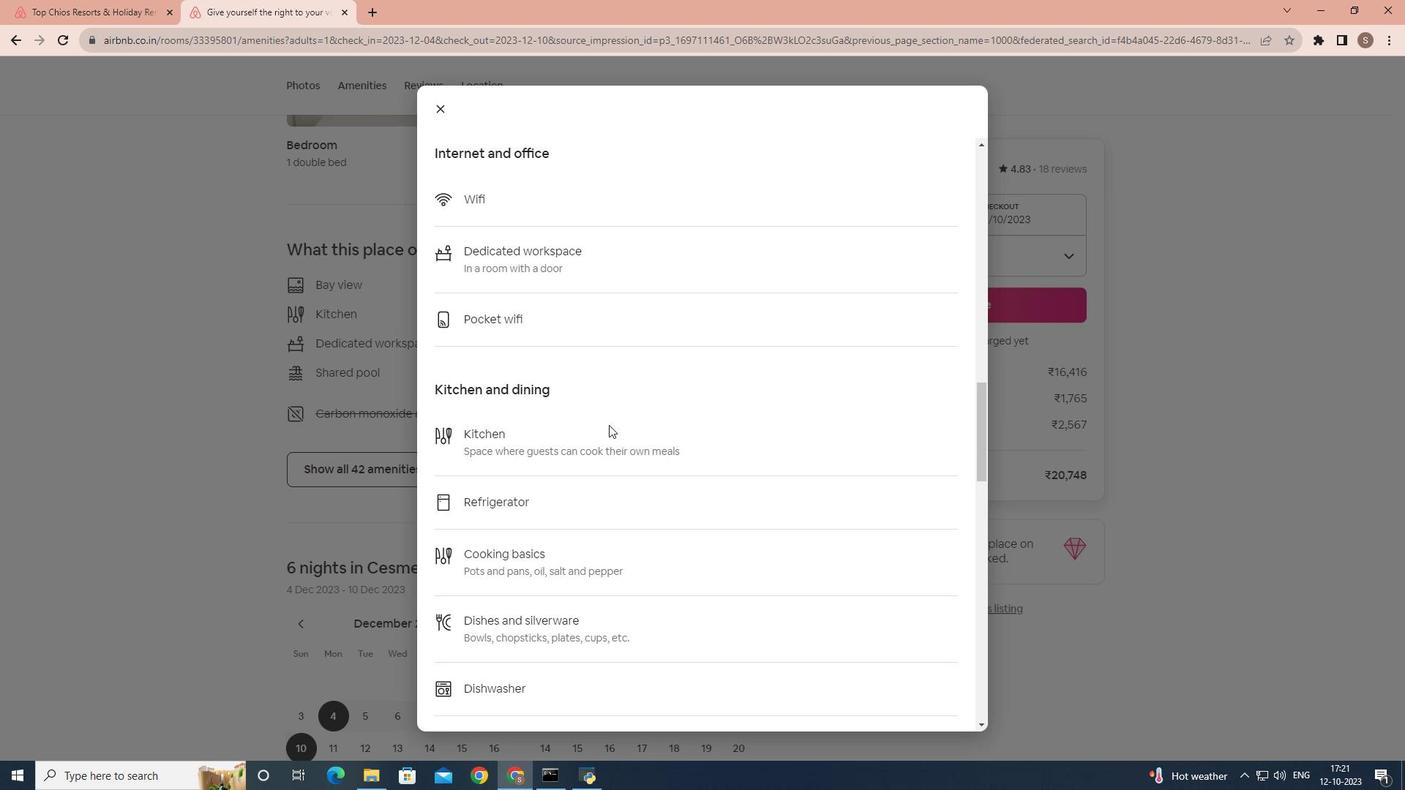 
Action: Mouse scrolled (609, 424) with delta (0, 0)
Screenshot: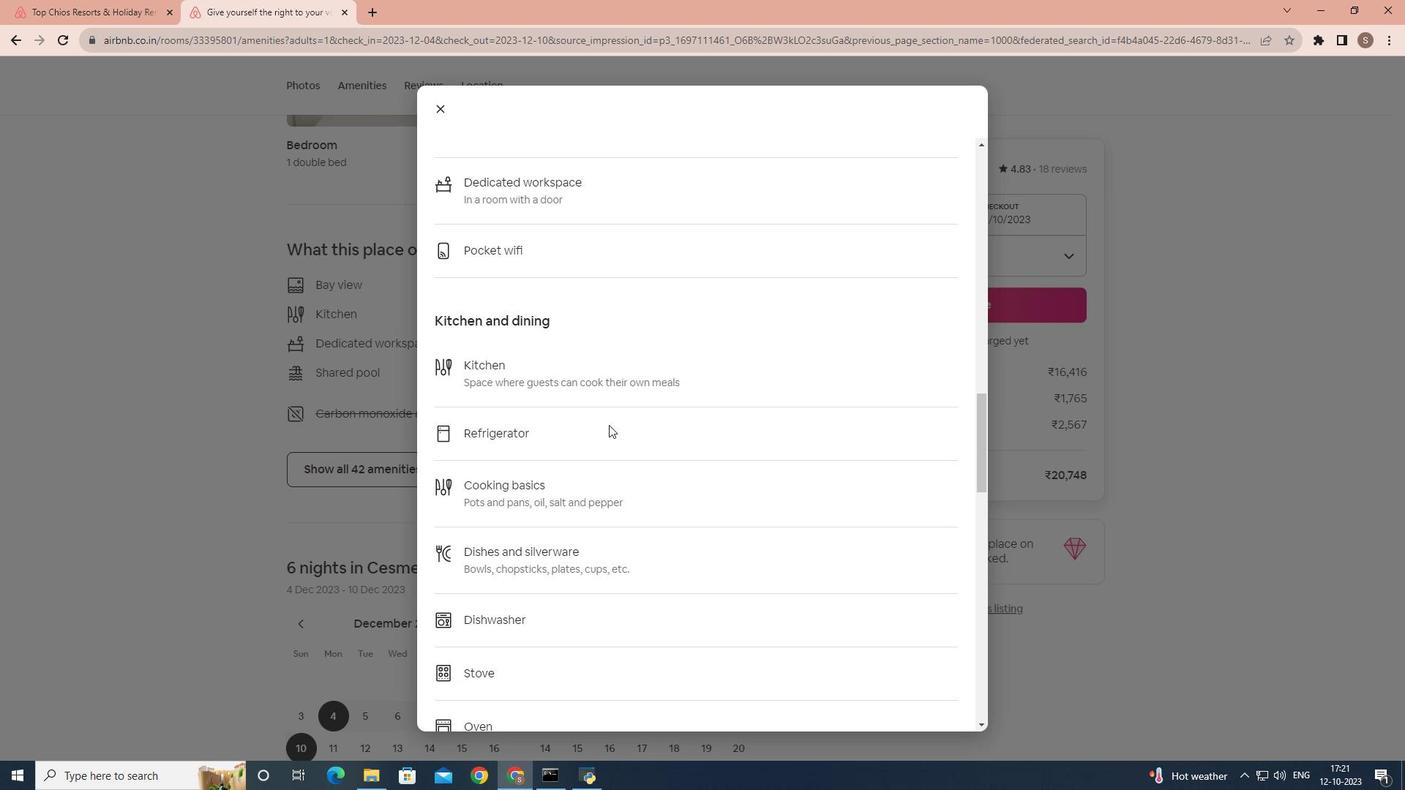 
Action: Mouse scrolled (609, 424) with delta (0, 0)
Screenshot: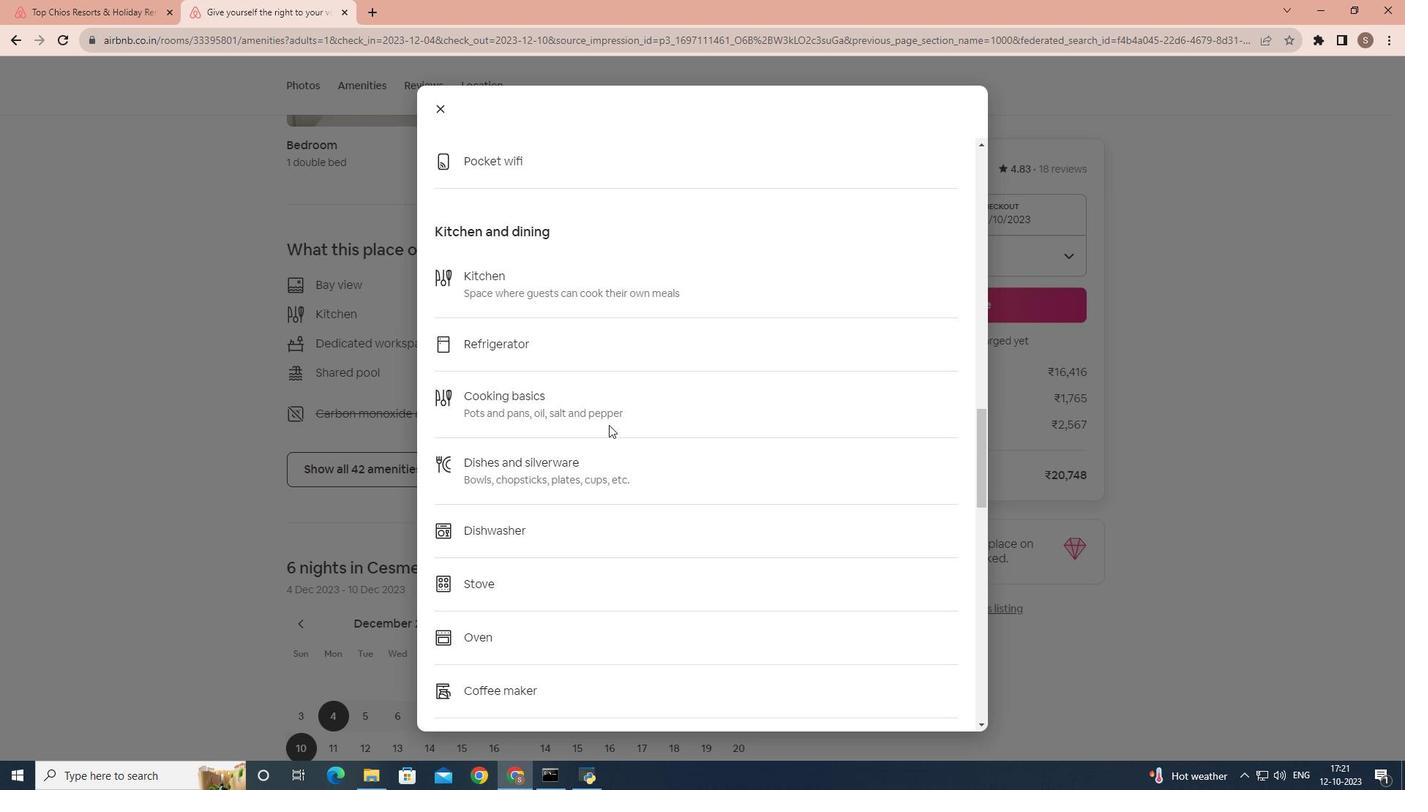 
Action: Mouse scrolled (609, 424) with delta (0, 0)
Screenshot: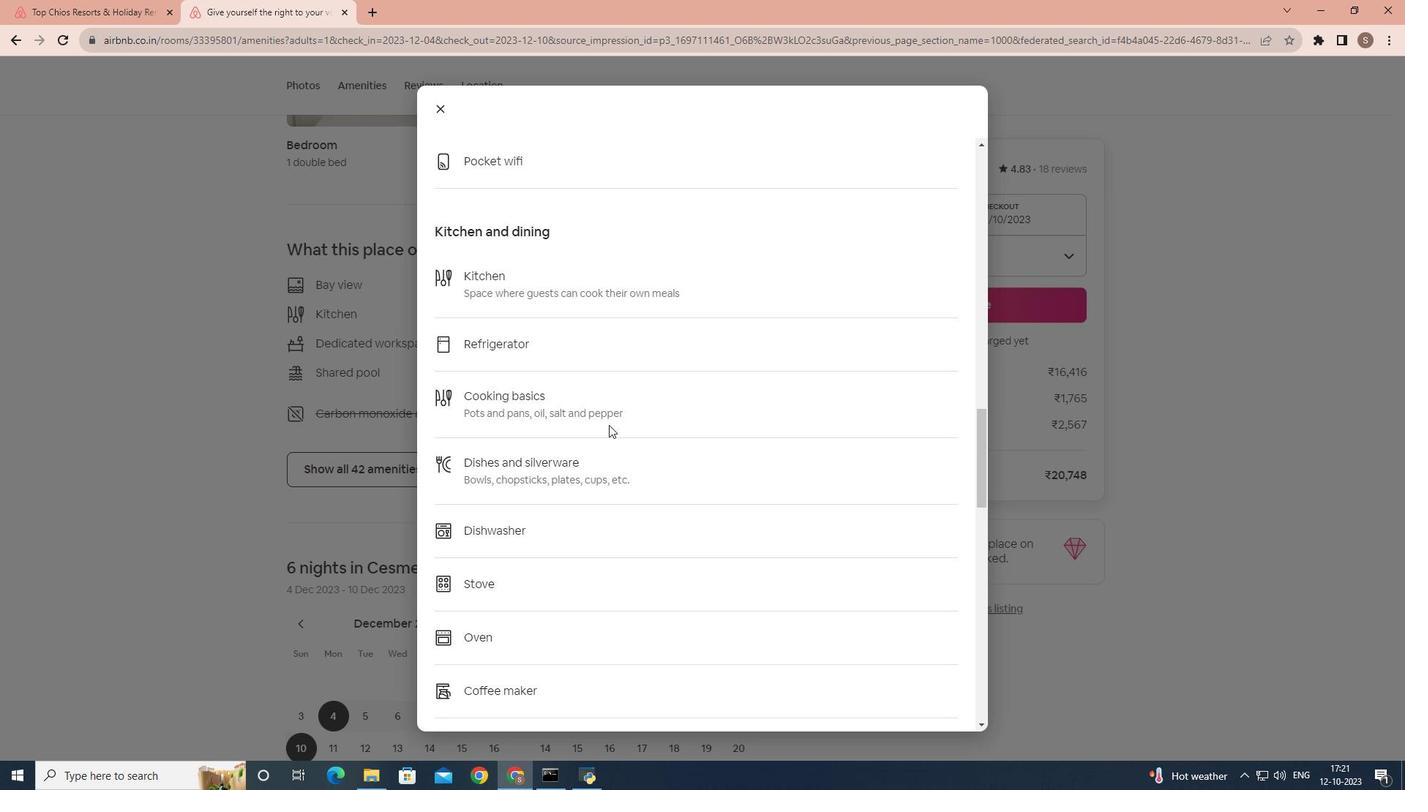 
Action: Mouse scrolled (609, 424) with delta (0, 0)
Screenshot: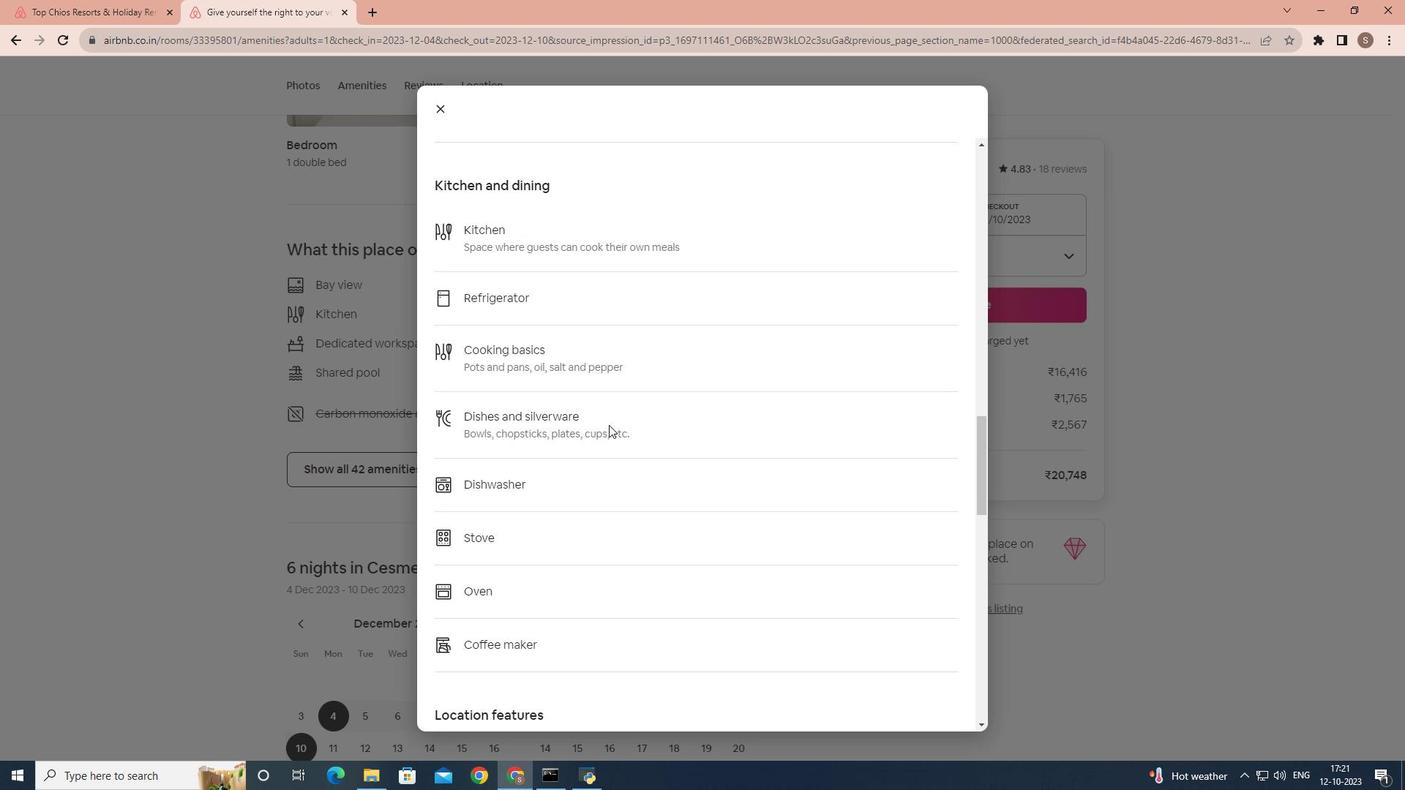 
Action: Mouse scrolled (609, 424) with delta (0, 0)
Screenshot: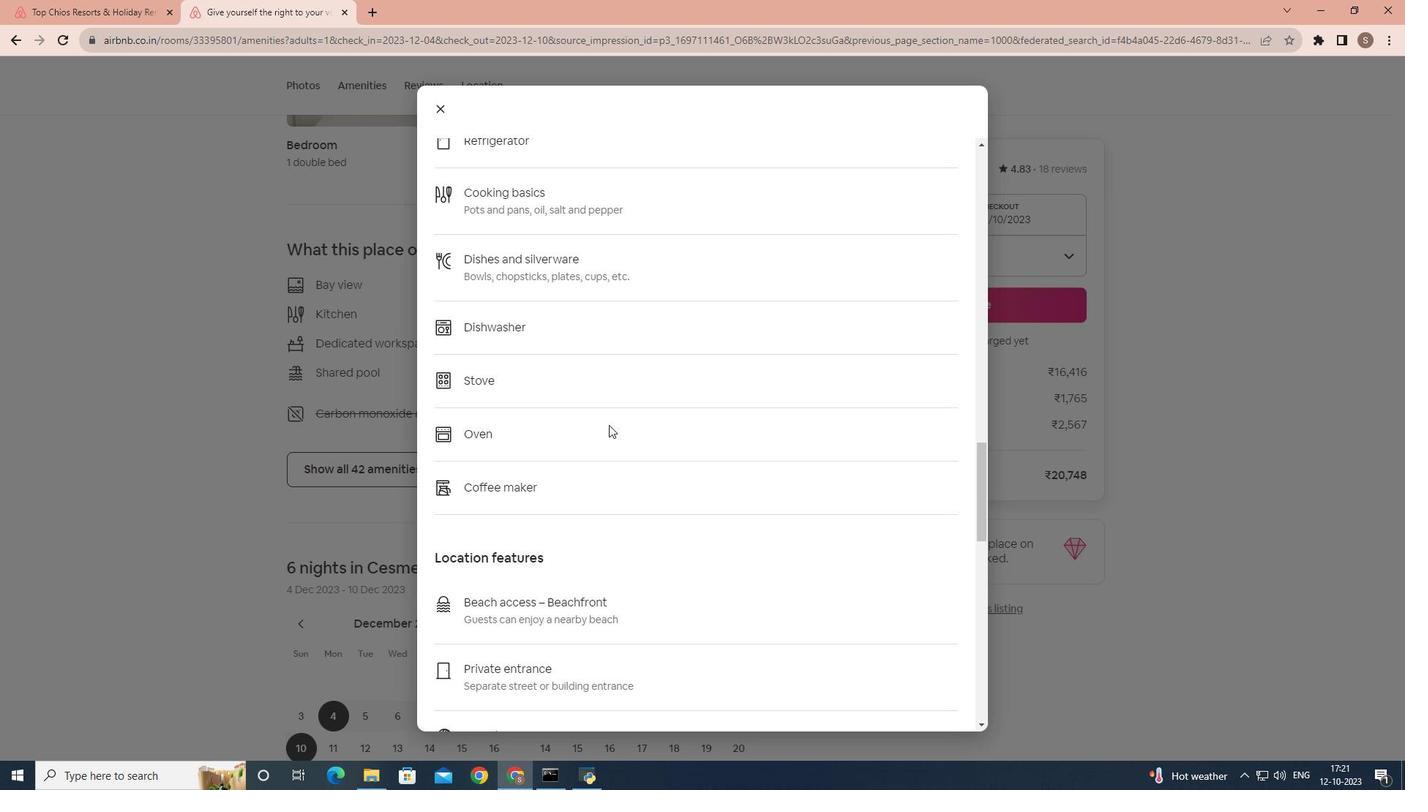 
Action: Mouse scrolled (609, 424) with delta (0, 0)
Screenshot: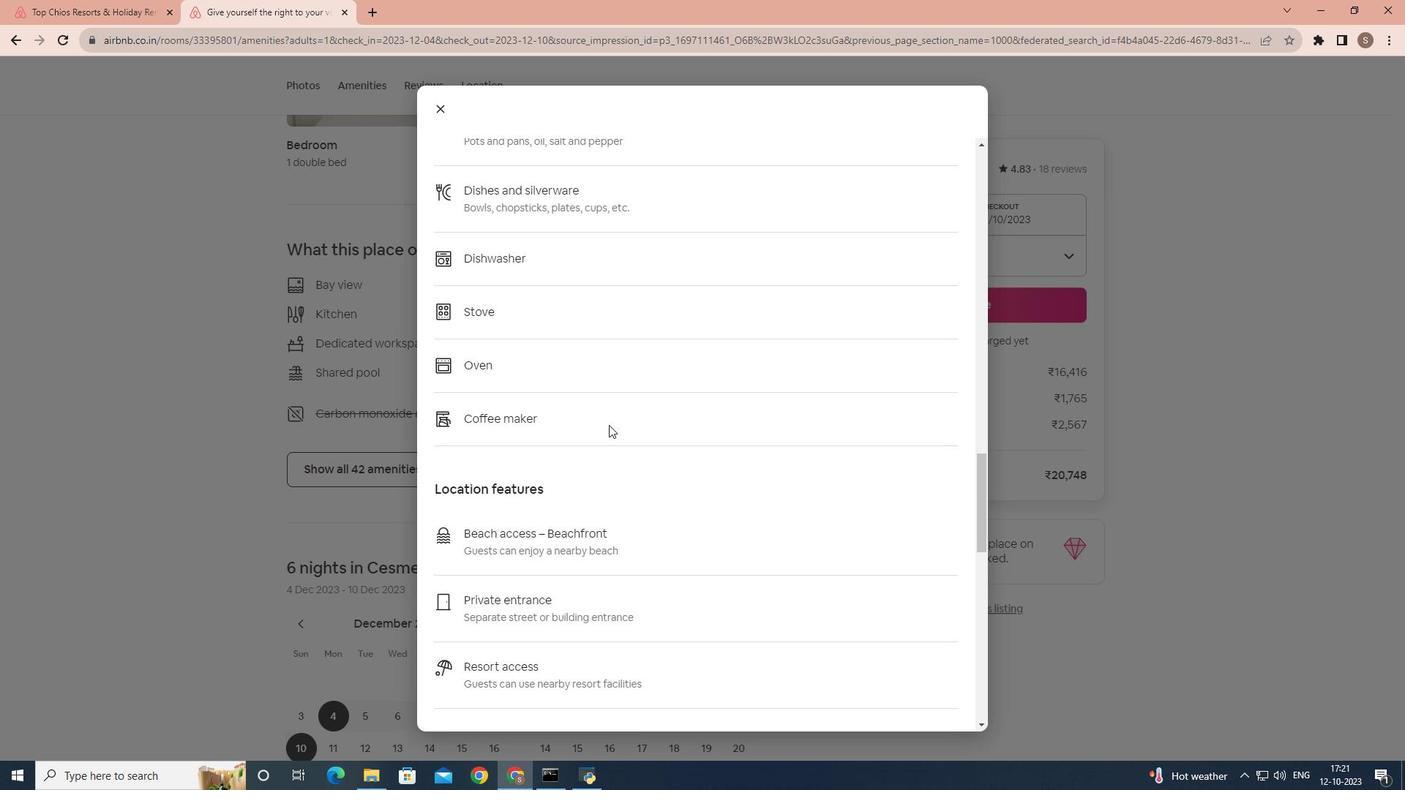 
Action: Mouse scrolled (609, 424) with delta (0, 0)
Screenshot: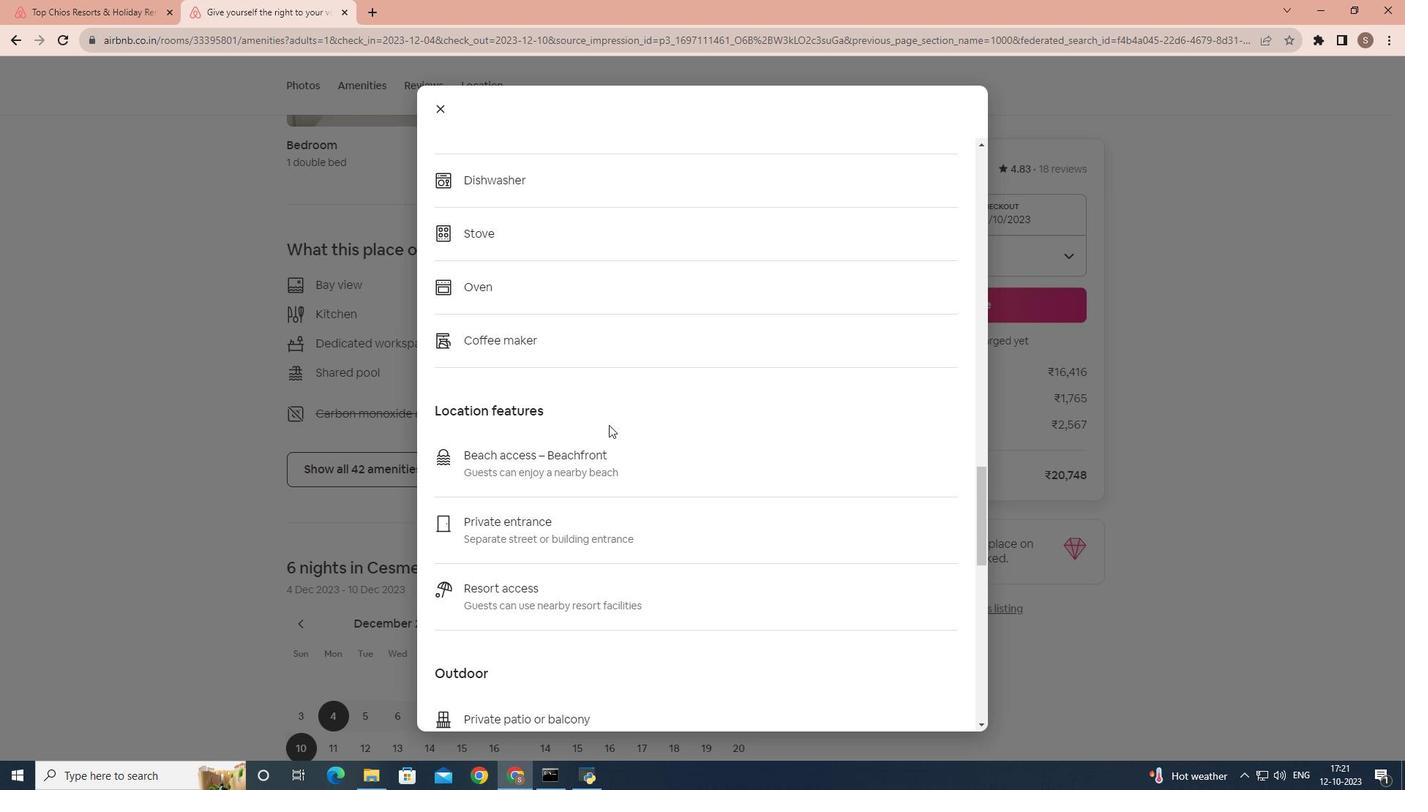 
Action: Mouse scrolled (609, 424) with delta (0, 0)
Screenshot: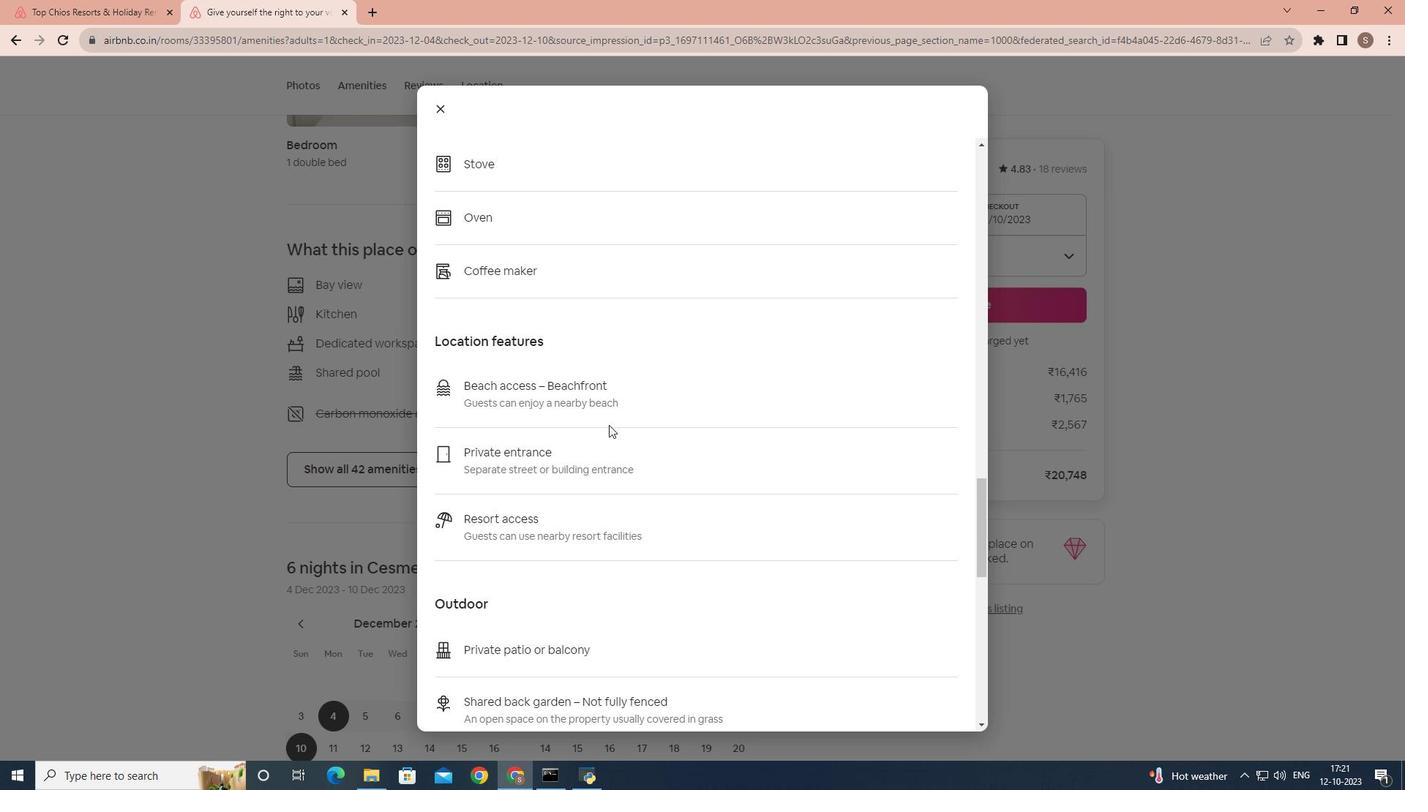 
Action: Mouse scrolled (609, 424) with delta (0, 0)
Screenshot: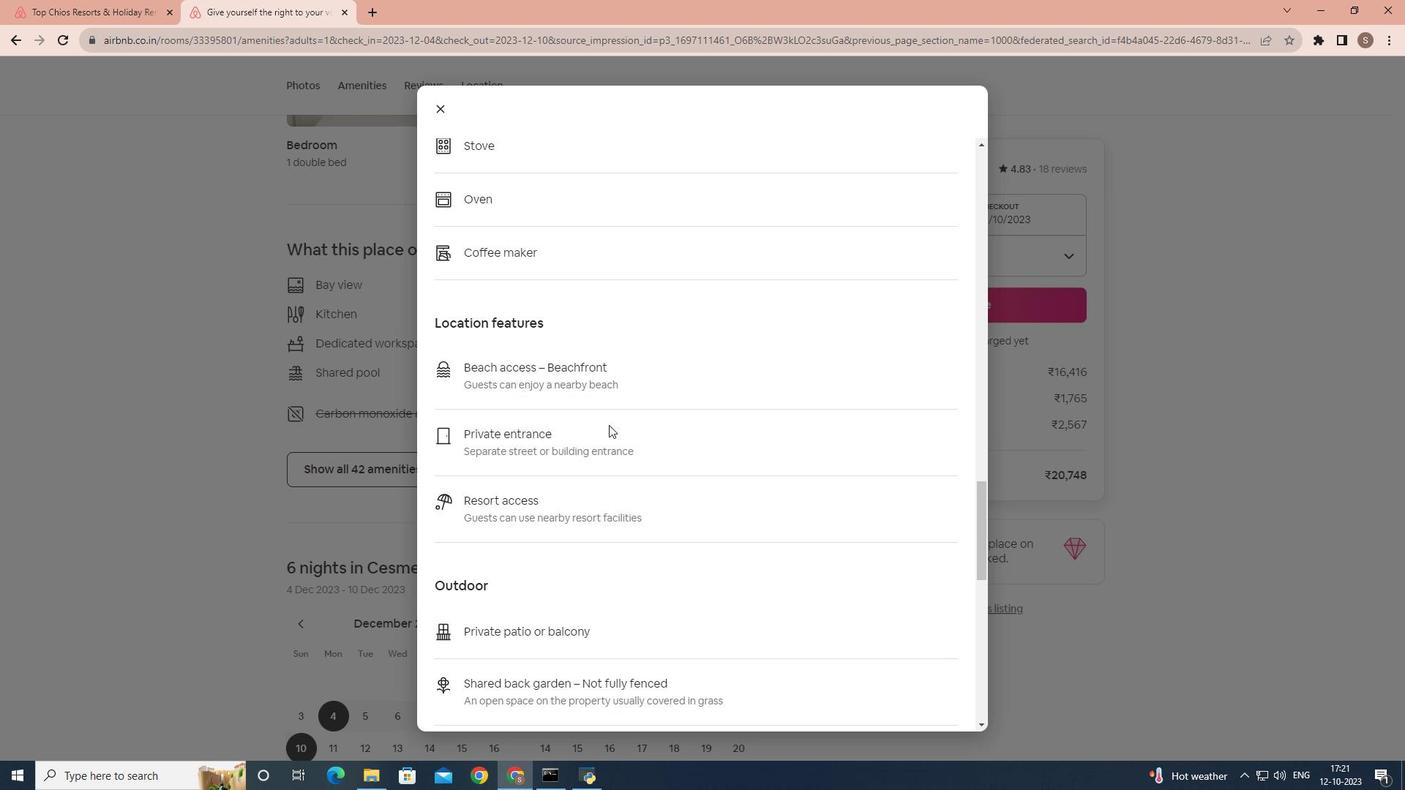 
Action: Mouse scrolled (609, 424) with delta (0, 0)
Screenshot: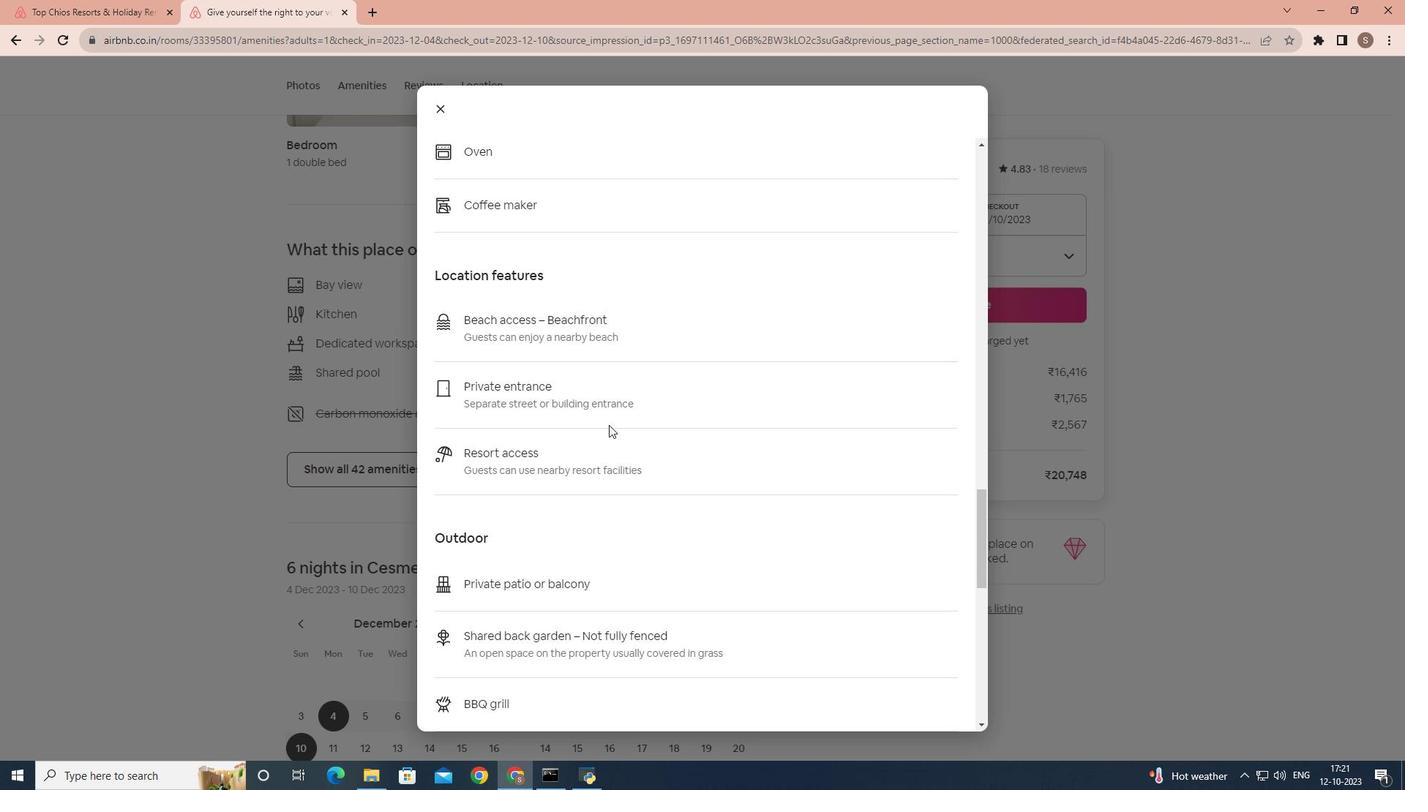 
Action: Mouse scrolled (609, 424) with delta (0, 0)
Screenshot: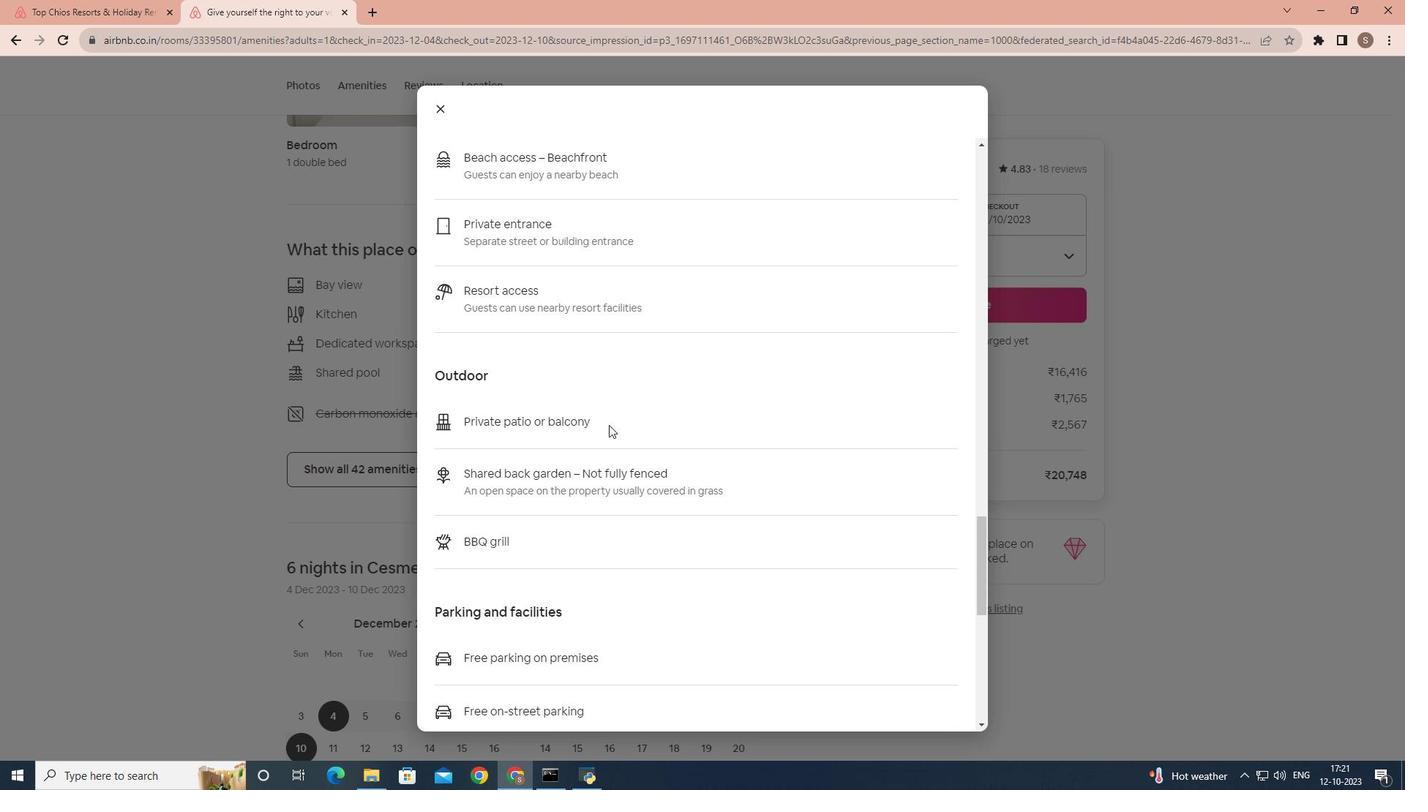 
Action: Mouse scrolled (609, 424) with delta (0, 0)
Screenshot: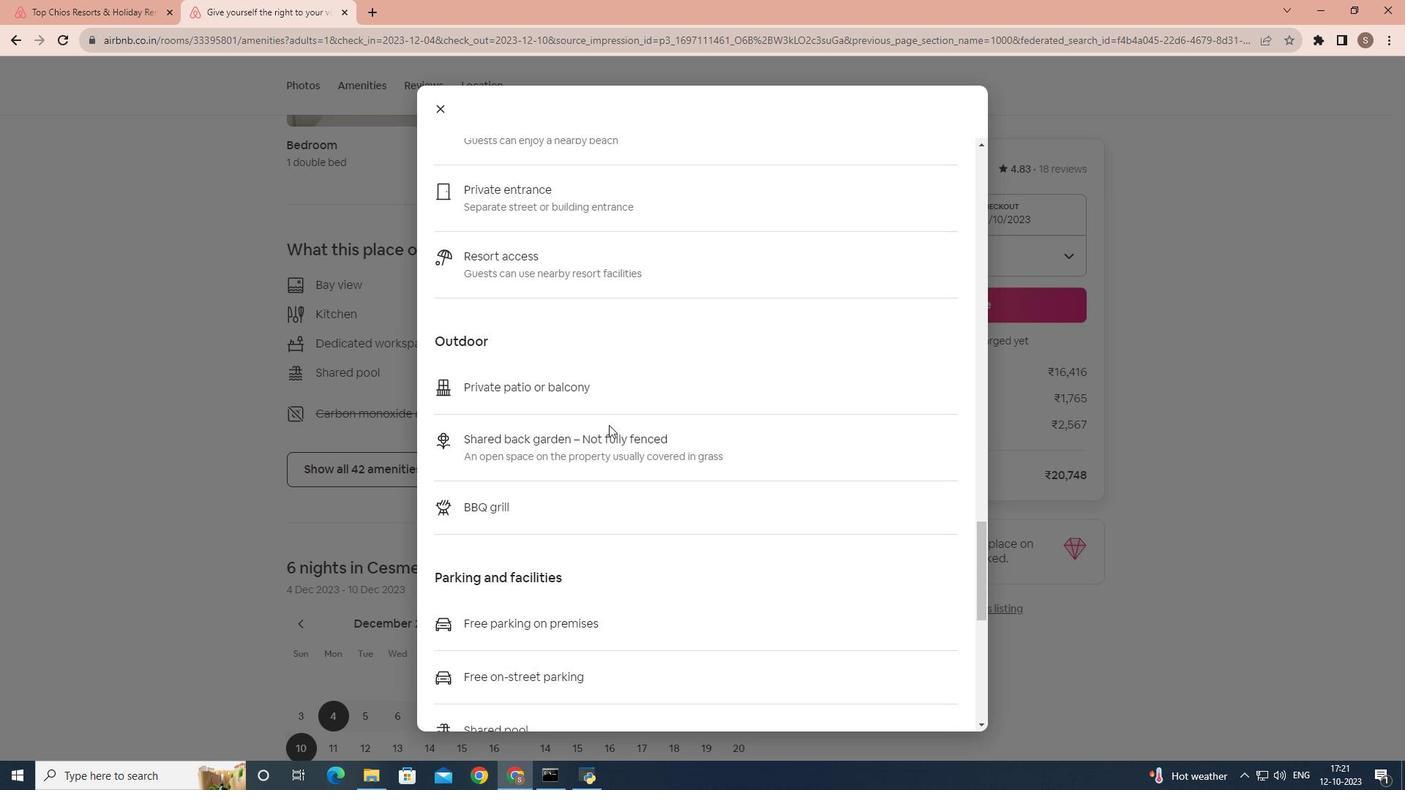 
Action: Mouse scrolled (609, 424) with delta (0, 0)
Screenshot: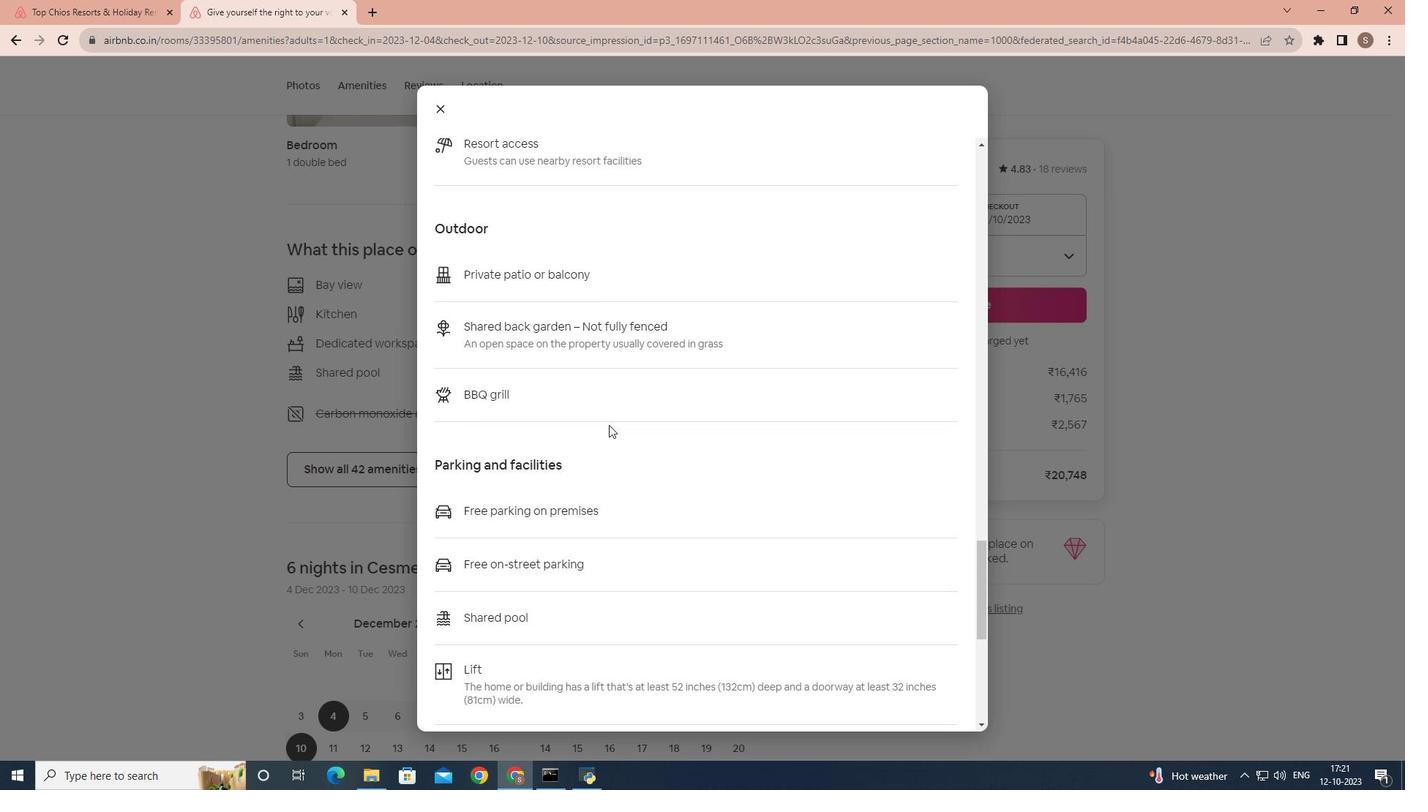 
Action: Mouse scrolled (609, 424) with delta (0, 0)
Screenshot: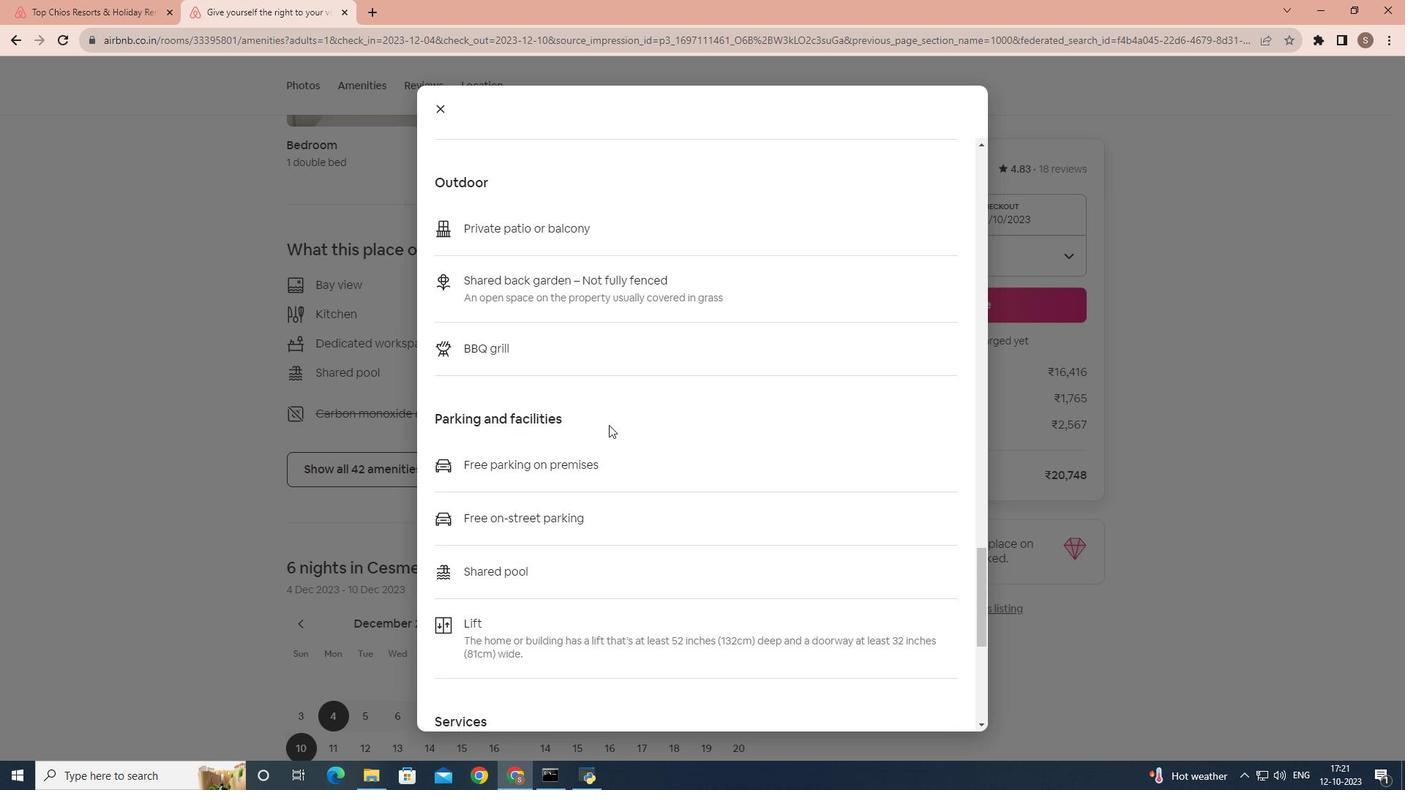 
Action: Mouse scrolled (609, 424) with delta (0, 0)
Screenshot: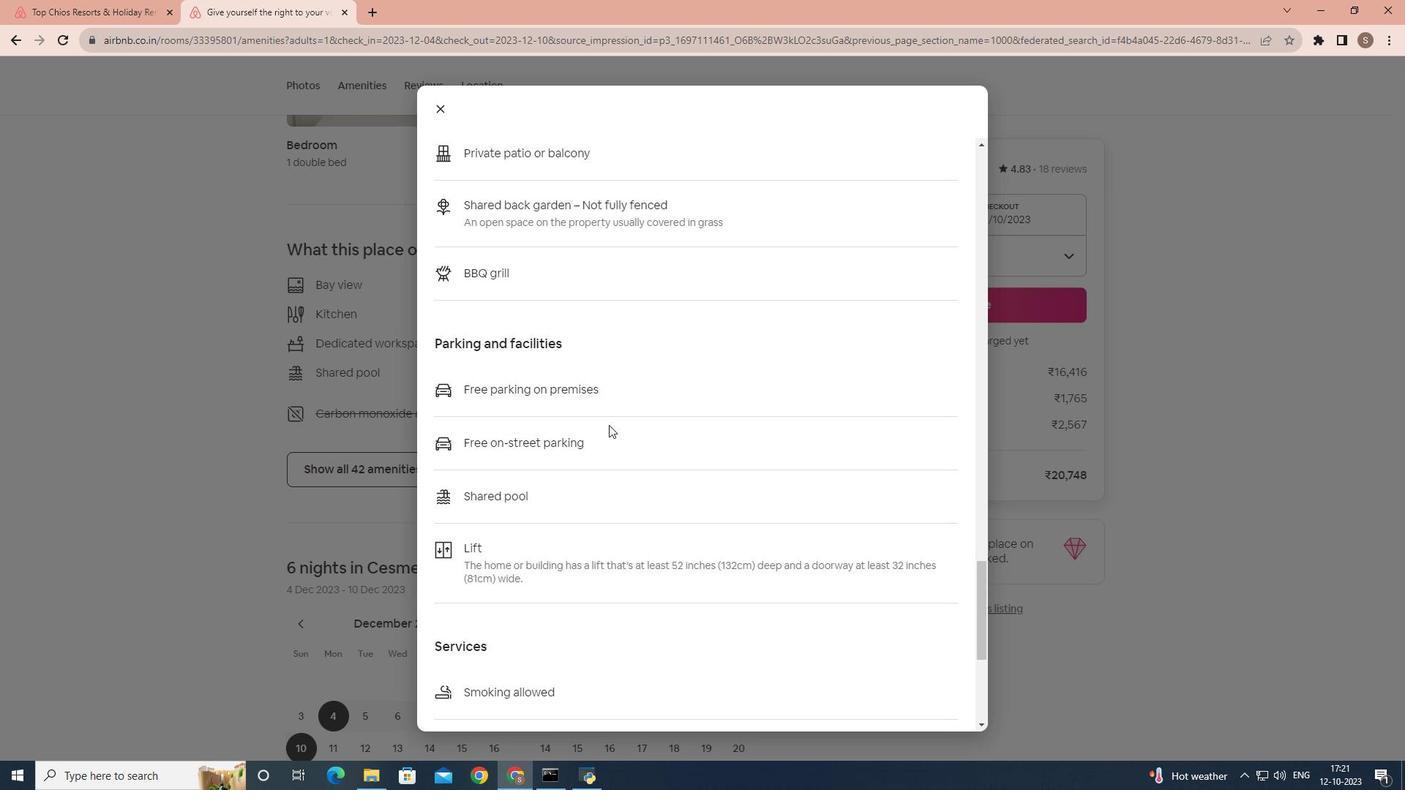 
Action: Mouse scrolled (609, 424) with delta (0, 0)
Screenshot: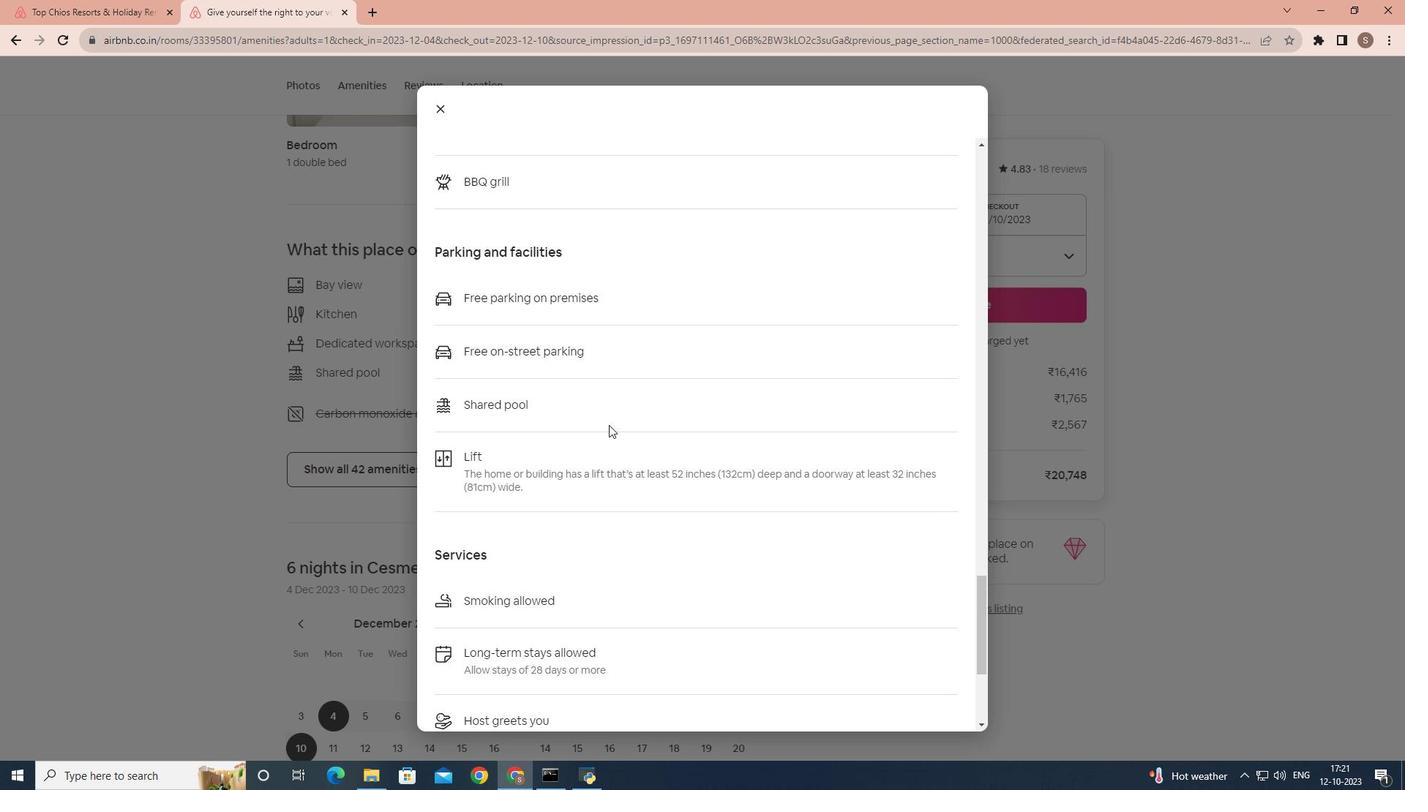
Action: Mouse scrolled (609, 424) with delta (0, 0)
Screenshot: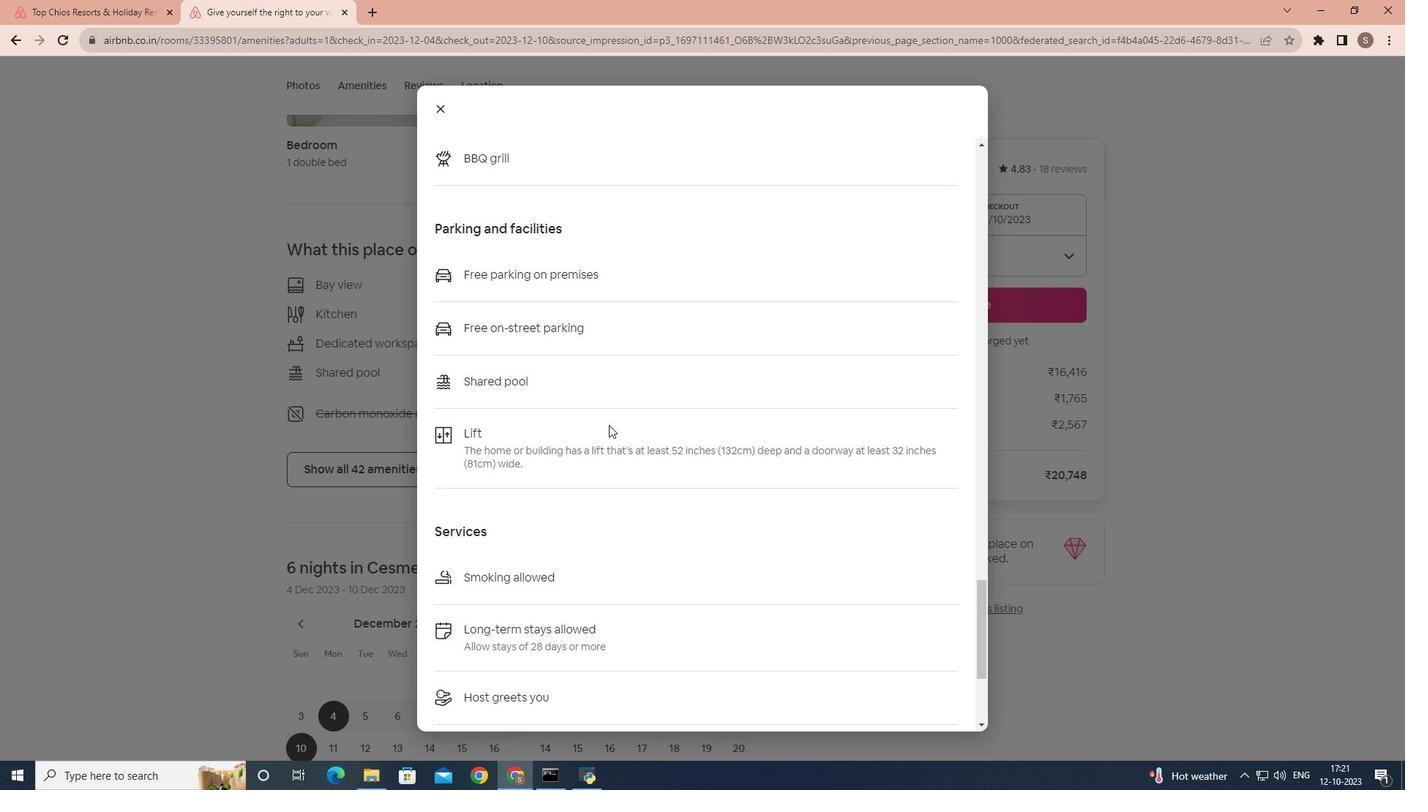 
Action: Mouse scrolled (609, 424) with delta (0, 0)
Screenshot: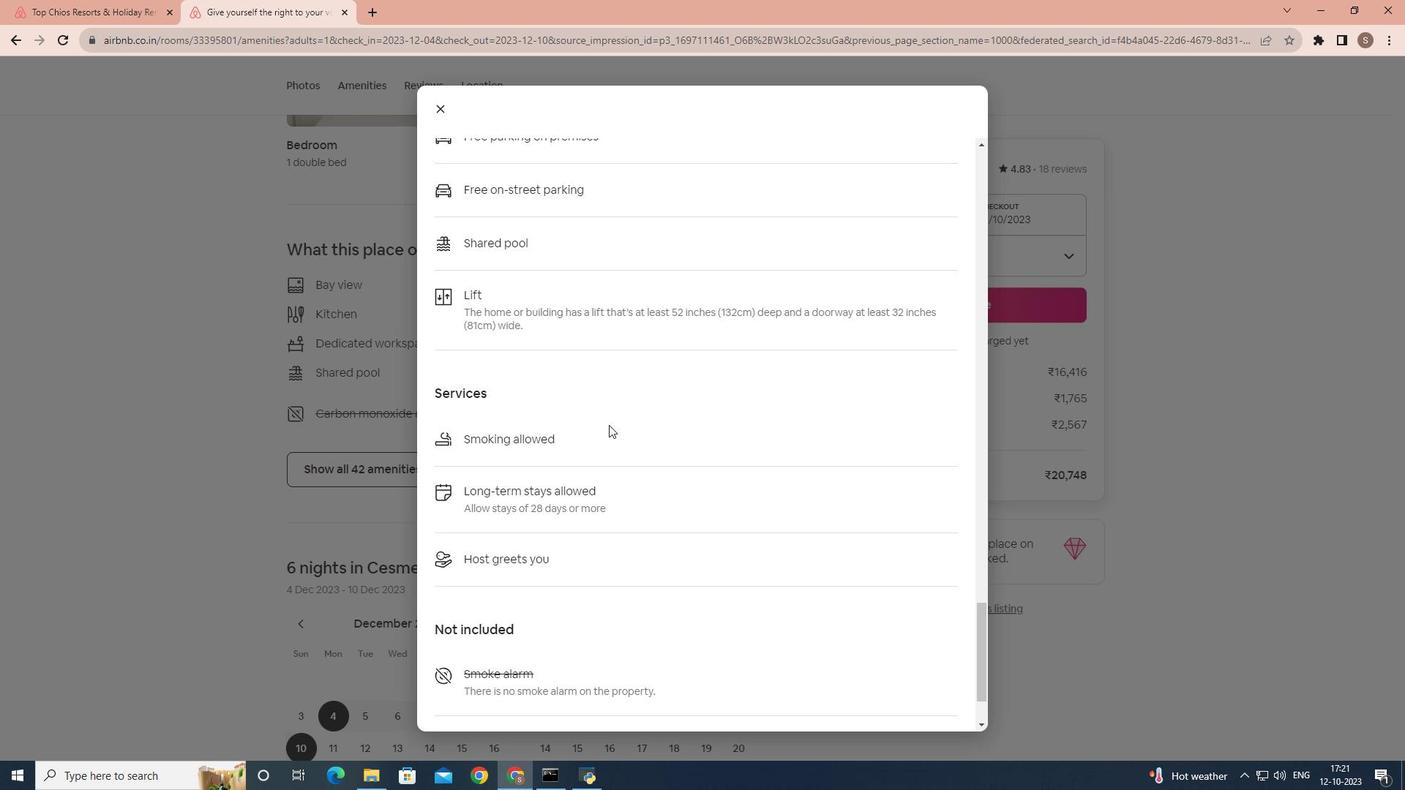 
Action: Mouse scrolled (609, 424) with delta (0, 0)
Screenshot: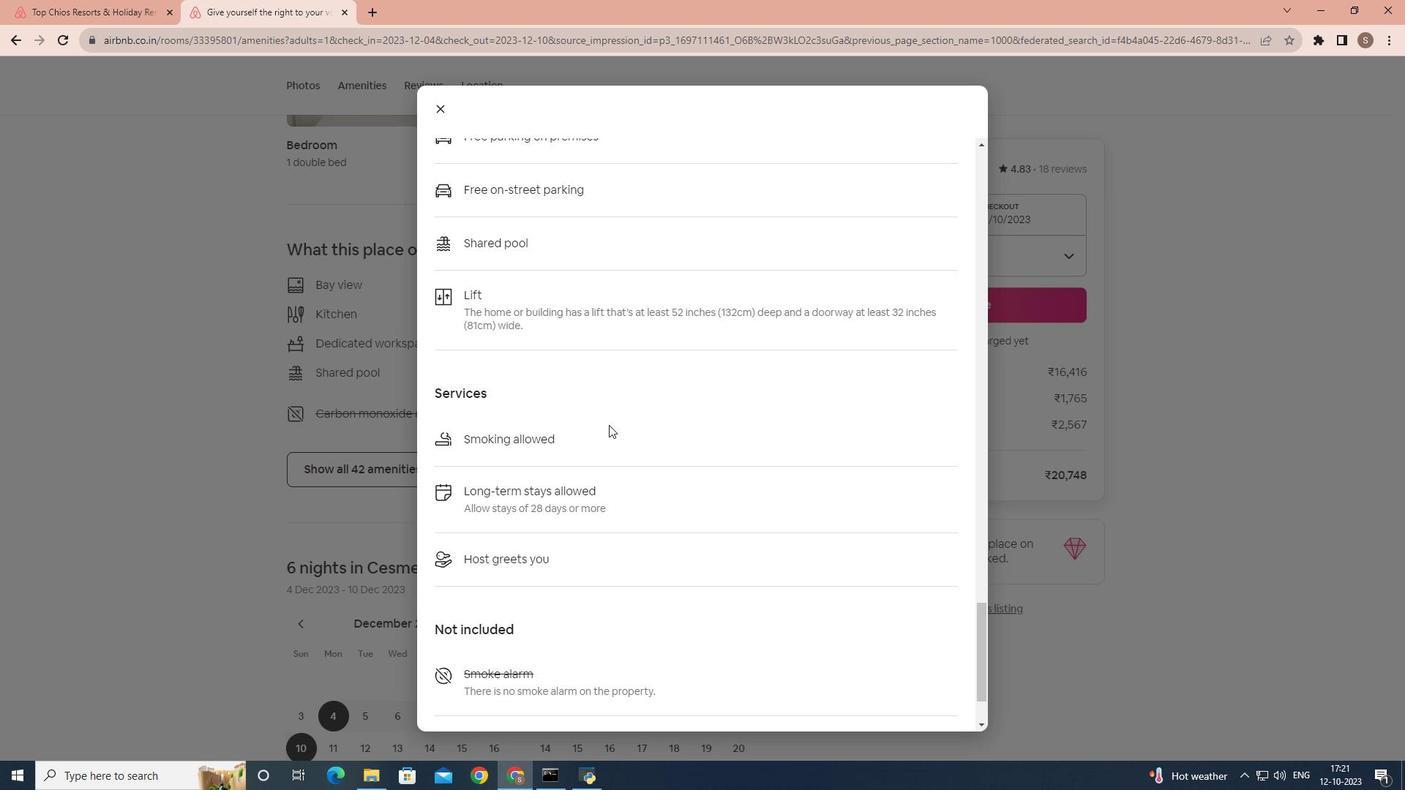 
Action: Mouse scrolled (609, 424) with delta (0, 0)
Screenshot: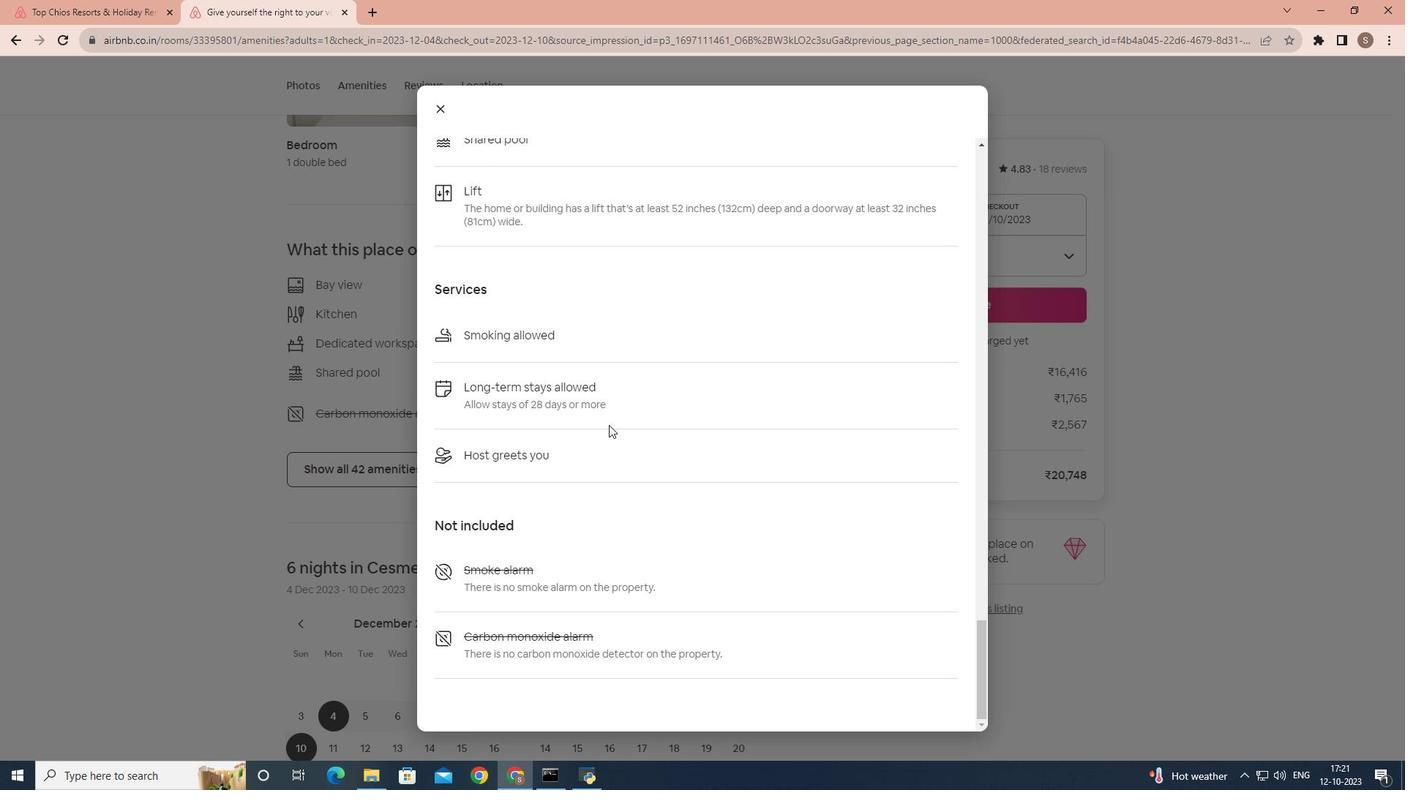 
Action: Mouse scrolled (609, 424) with delta (0, 0)
Screenshot: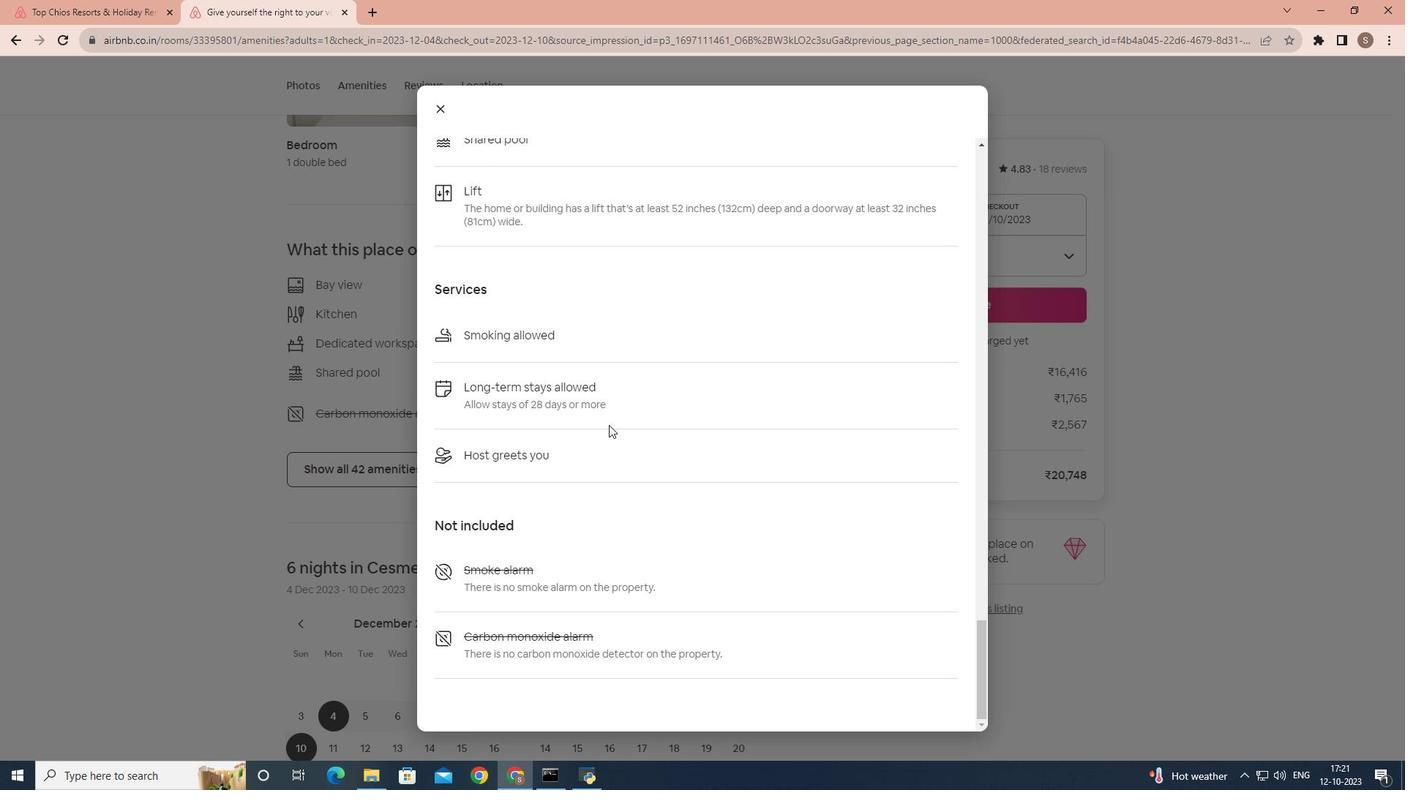 
Action: Mouse moved to (435, 107)
Screenshot: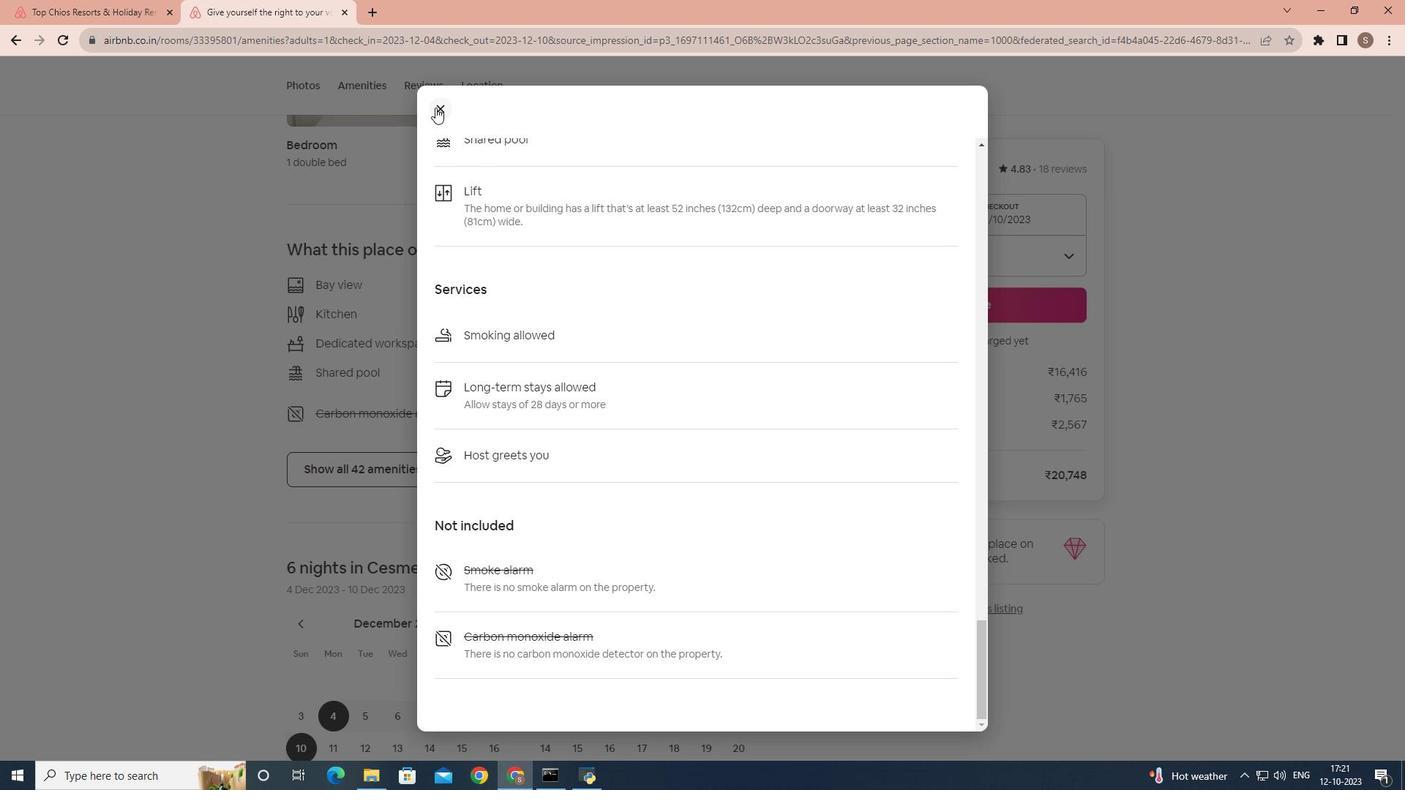 
Action: Mouse pressed left at (435, 107)
Screenshot: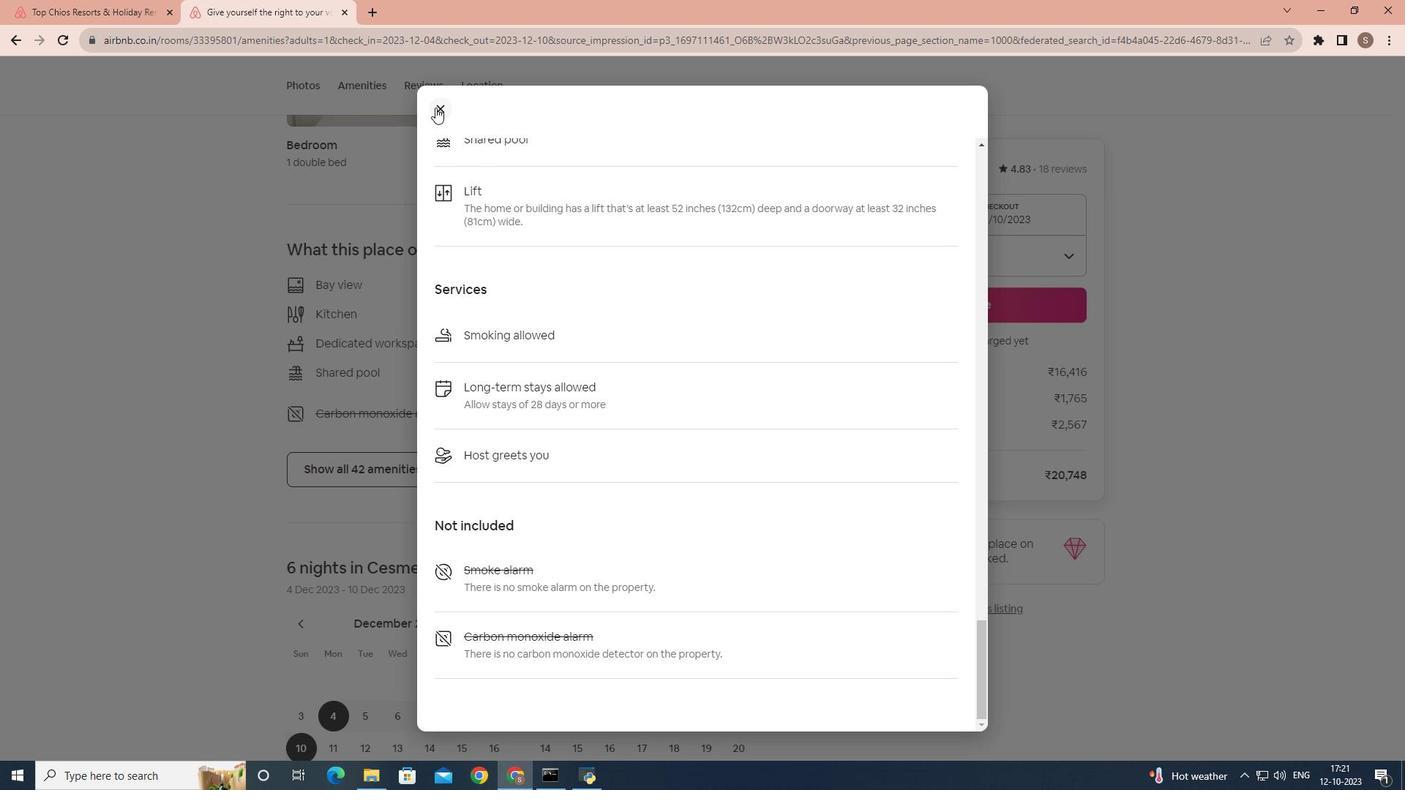 
Action: Mouse moved to (498, 354)
Screenshot: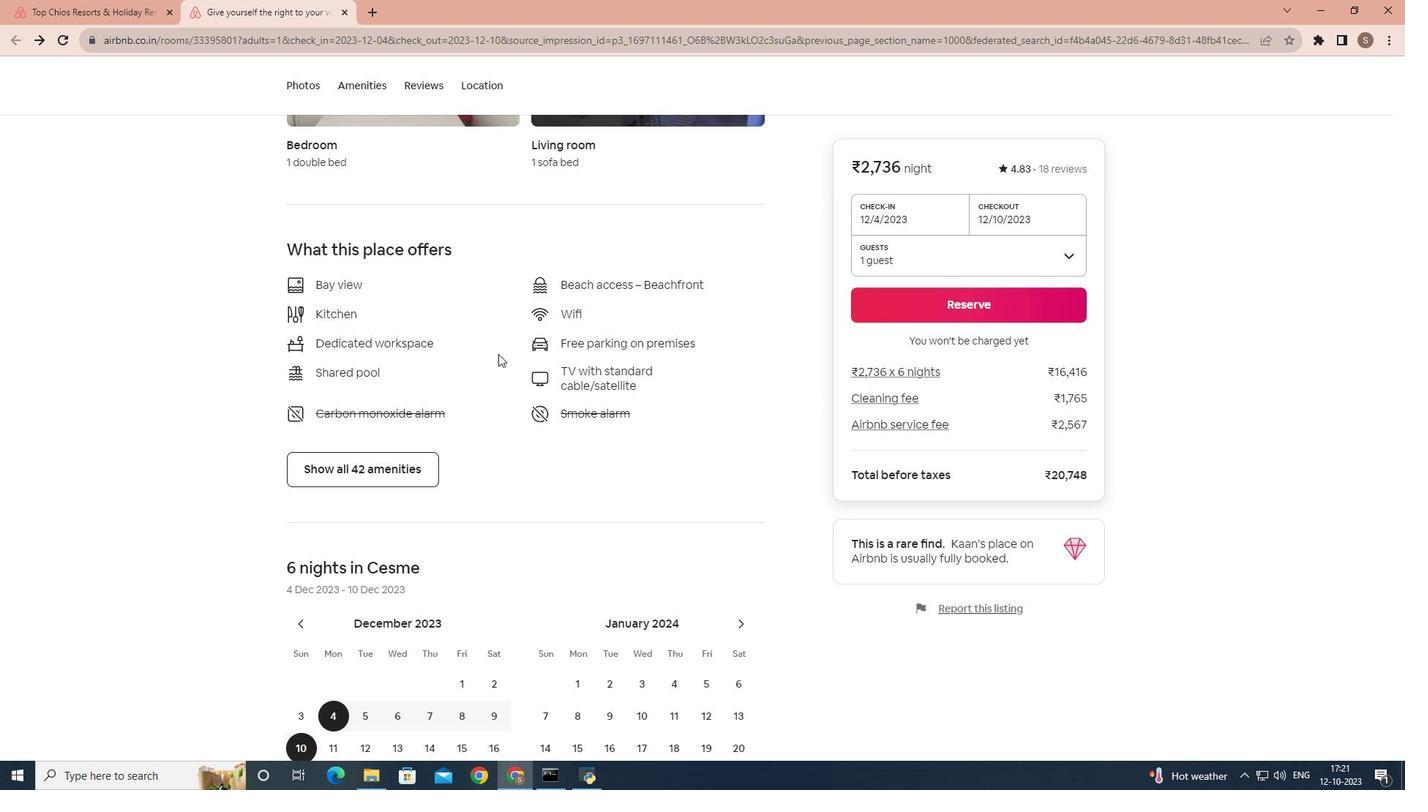 
Action: Mouse scrolled (498, 353) with delta (0, 0)
Screenshot: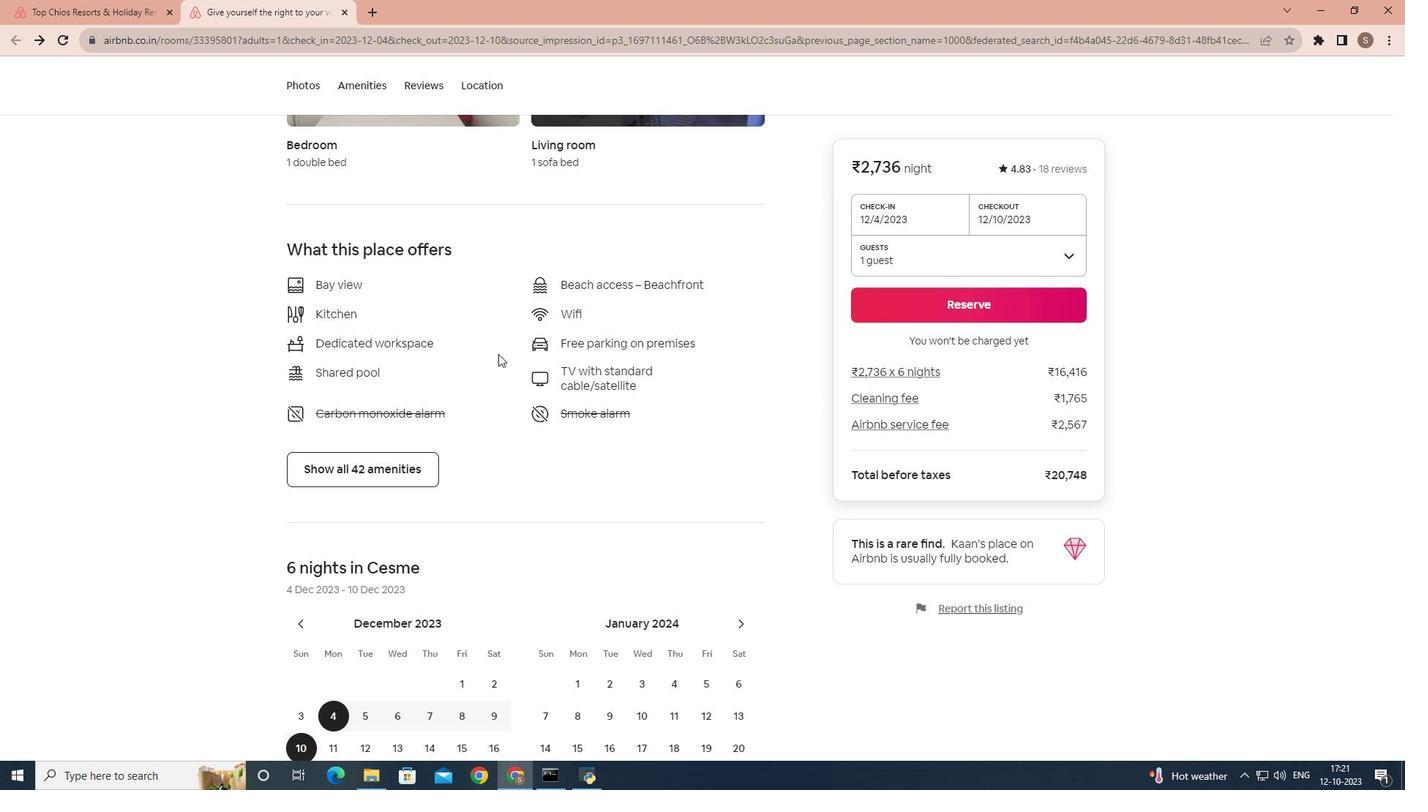 
Action: Mouse scrolled (498, 353) with delta (0, 0)
Screenshot: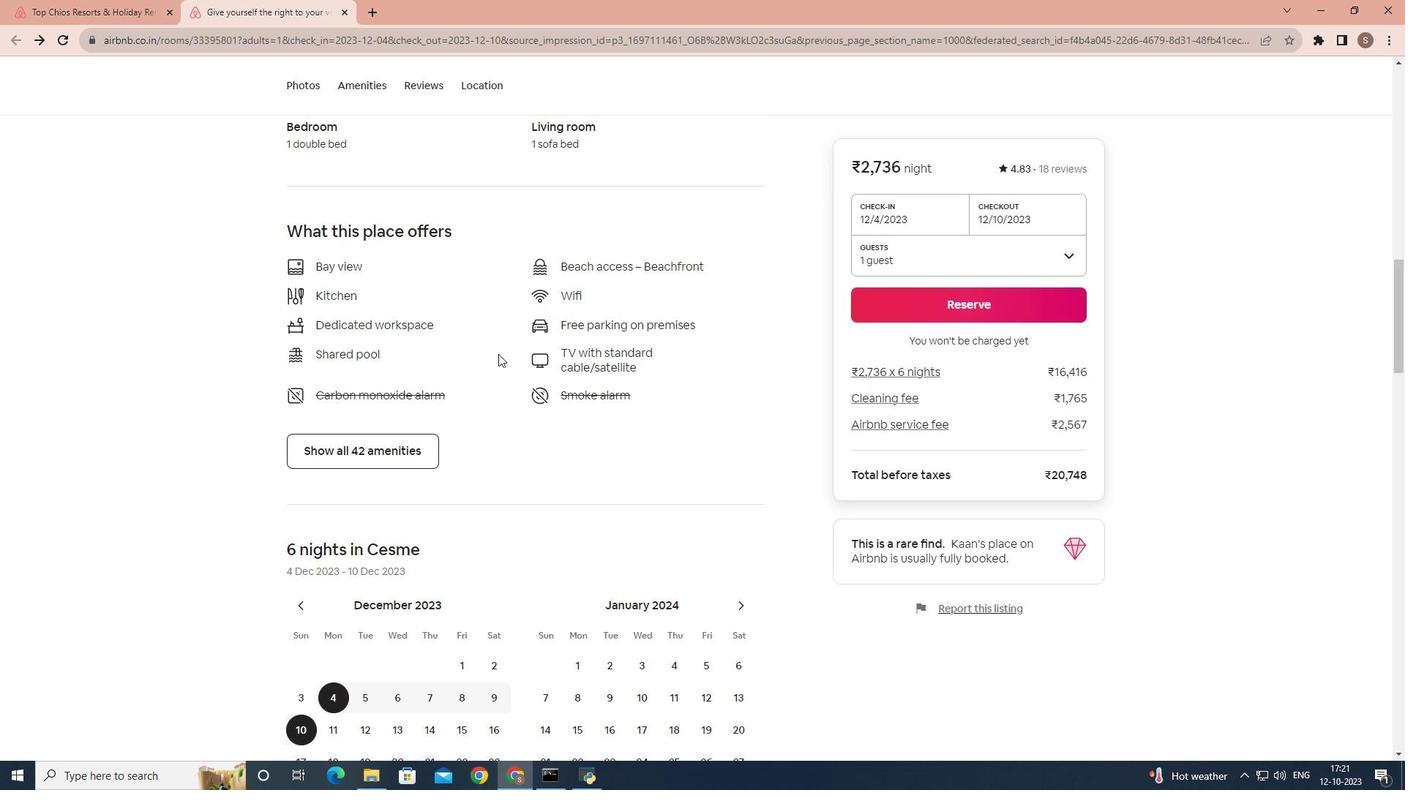 
Action: Mouse scrolled (498, 353) with delta (0, 0)
Screenshot: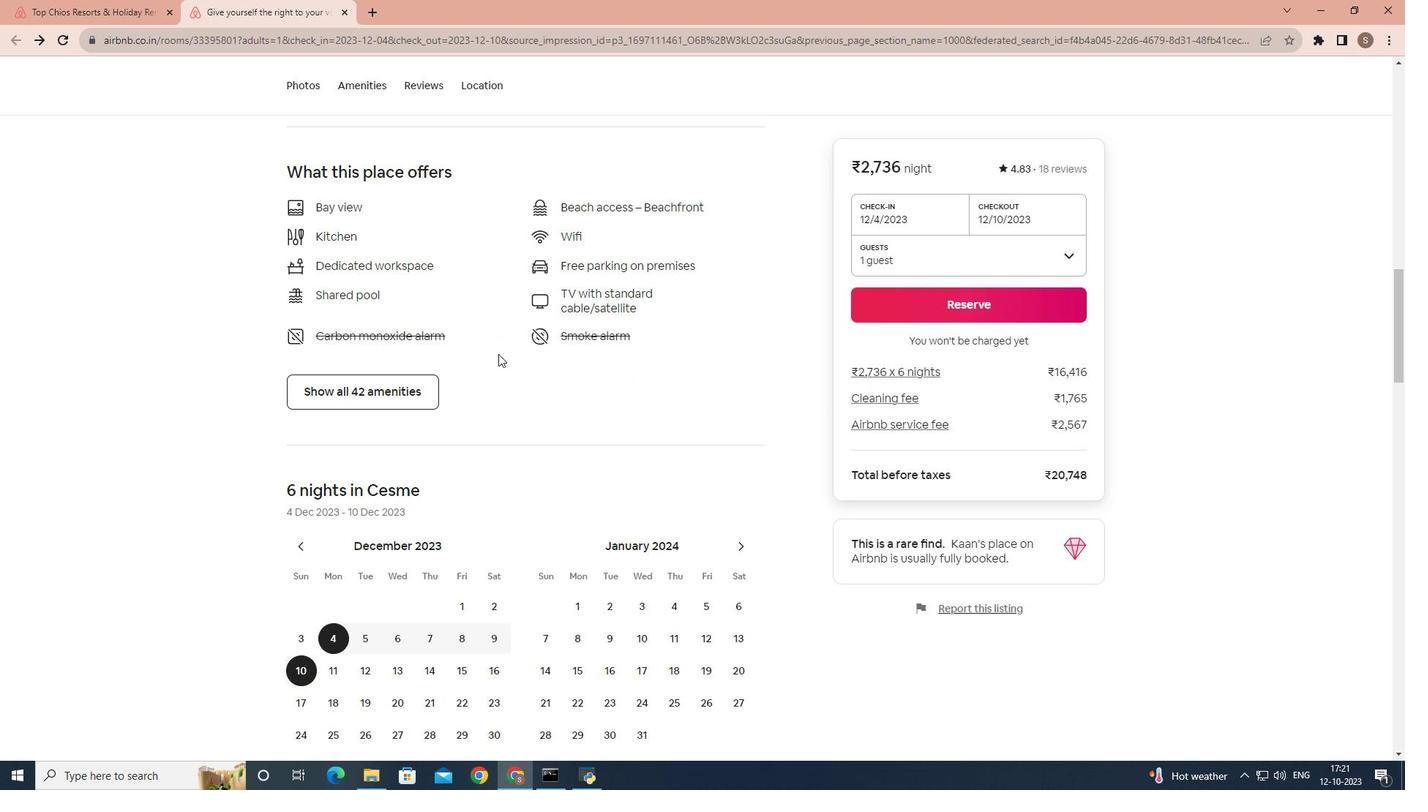 
Action: Mouse scrolled (498, 353) with delta (0, 0)
Screenshot: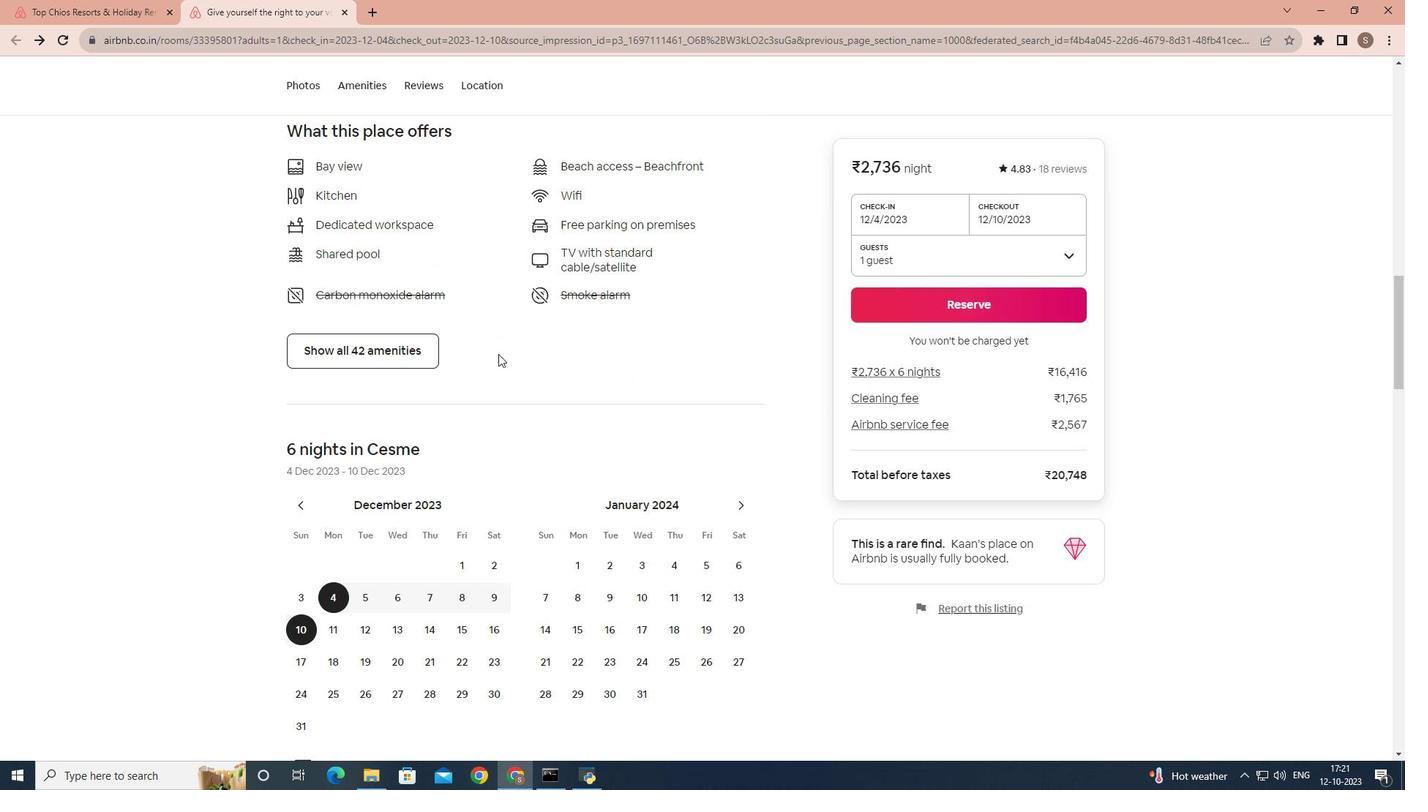 
Action: Mouse scrolled (498, 353) with delta (0, 0)
Screenshot: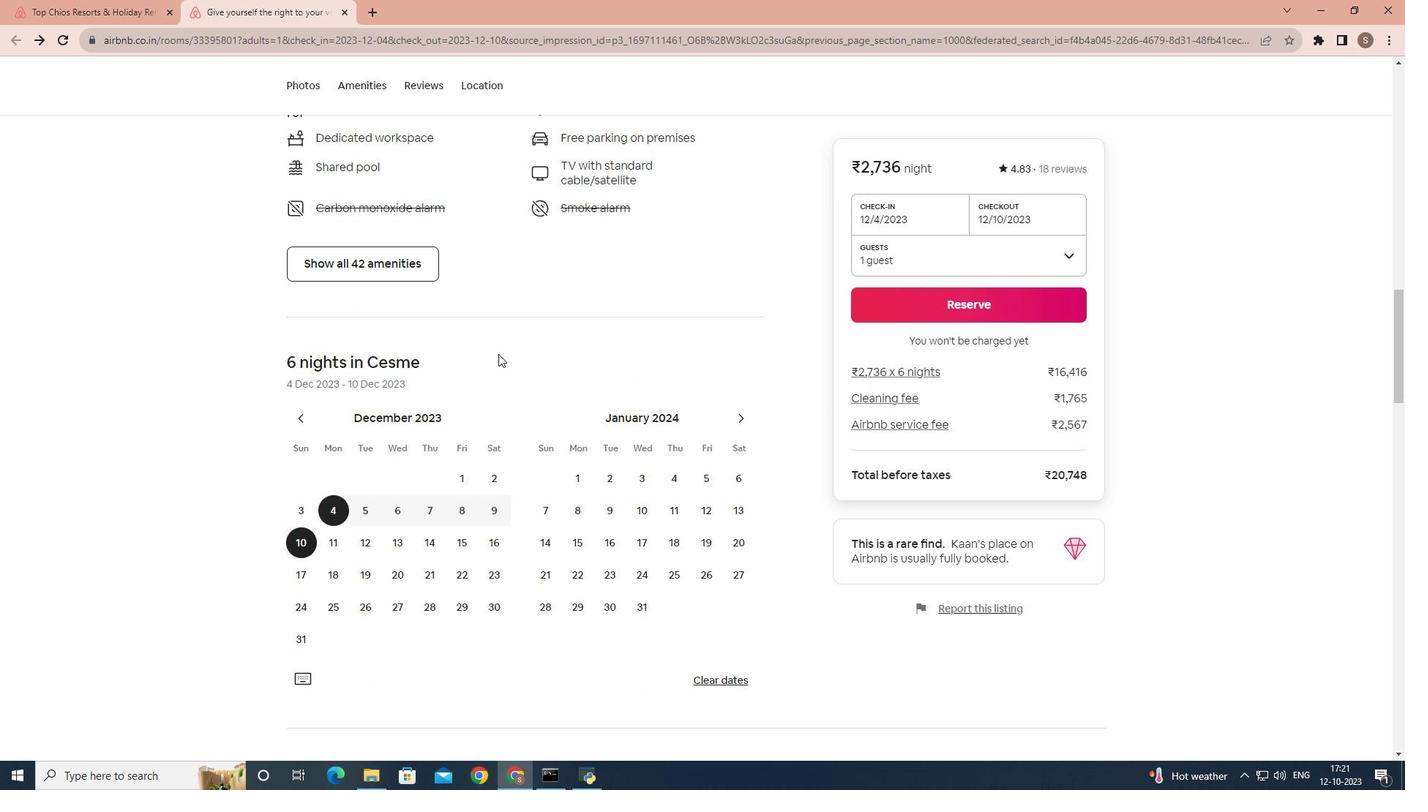 
Action: Mouse scrolled (498, 353) with delta (0, 0)
Screenshot: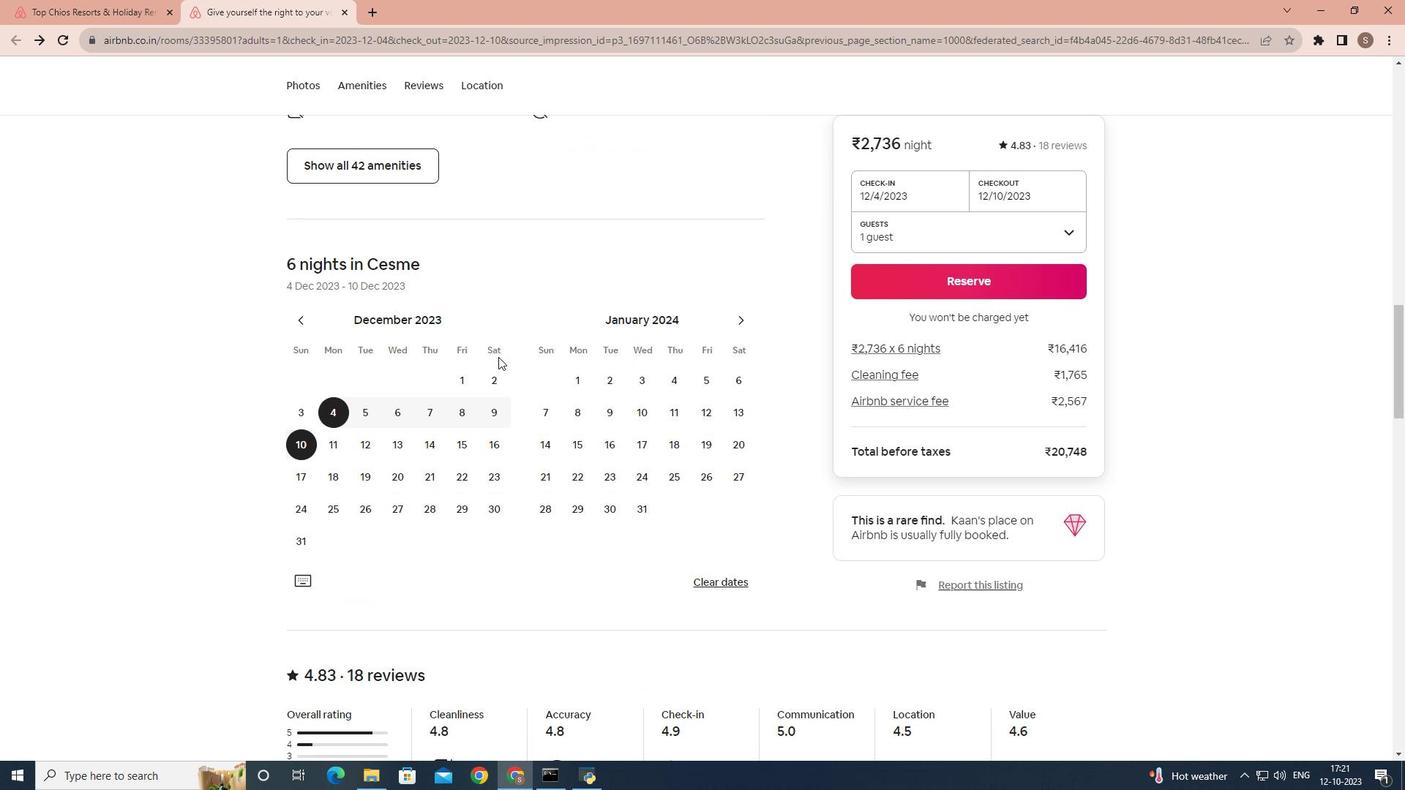 
Action: Mouse scrolled (498, 353) with delta (0, 0)
Screenshot: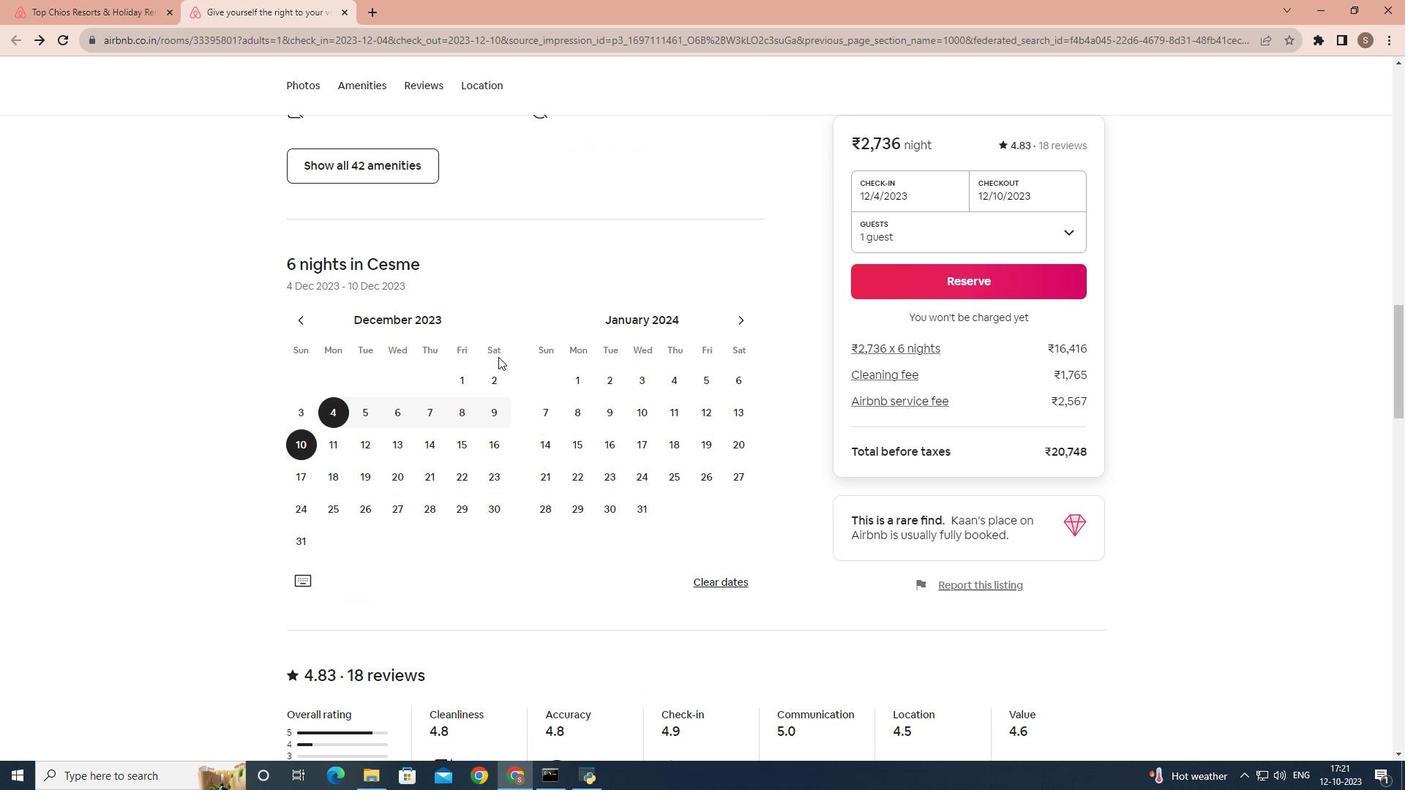 
Action: Mouse moved to (502, 367)
Screenshot: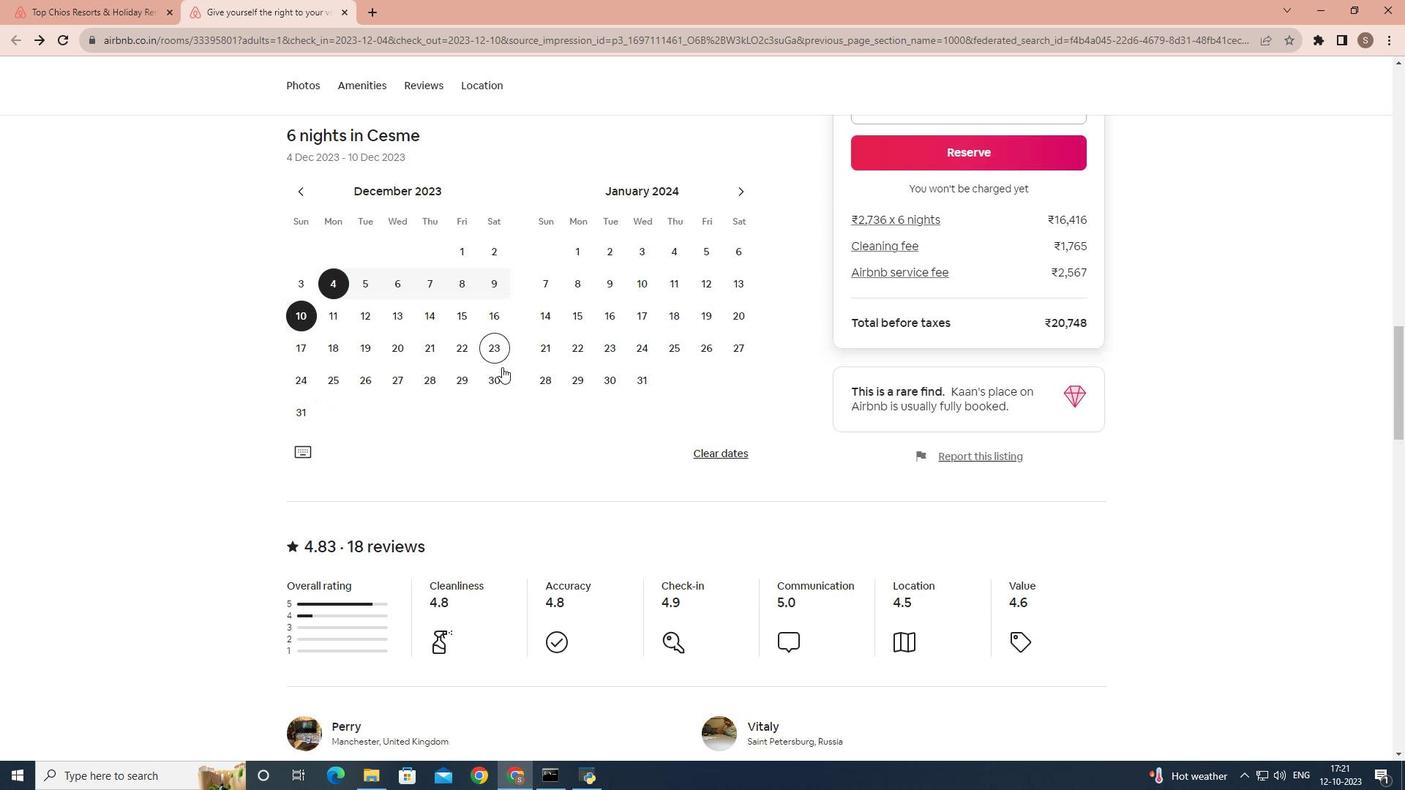 
Action: Mouse scrolled (502, 366) with delta (0, 0)
Screenshot: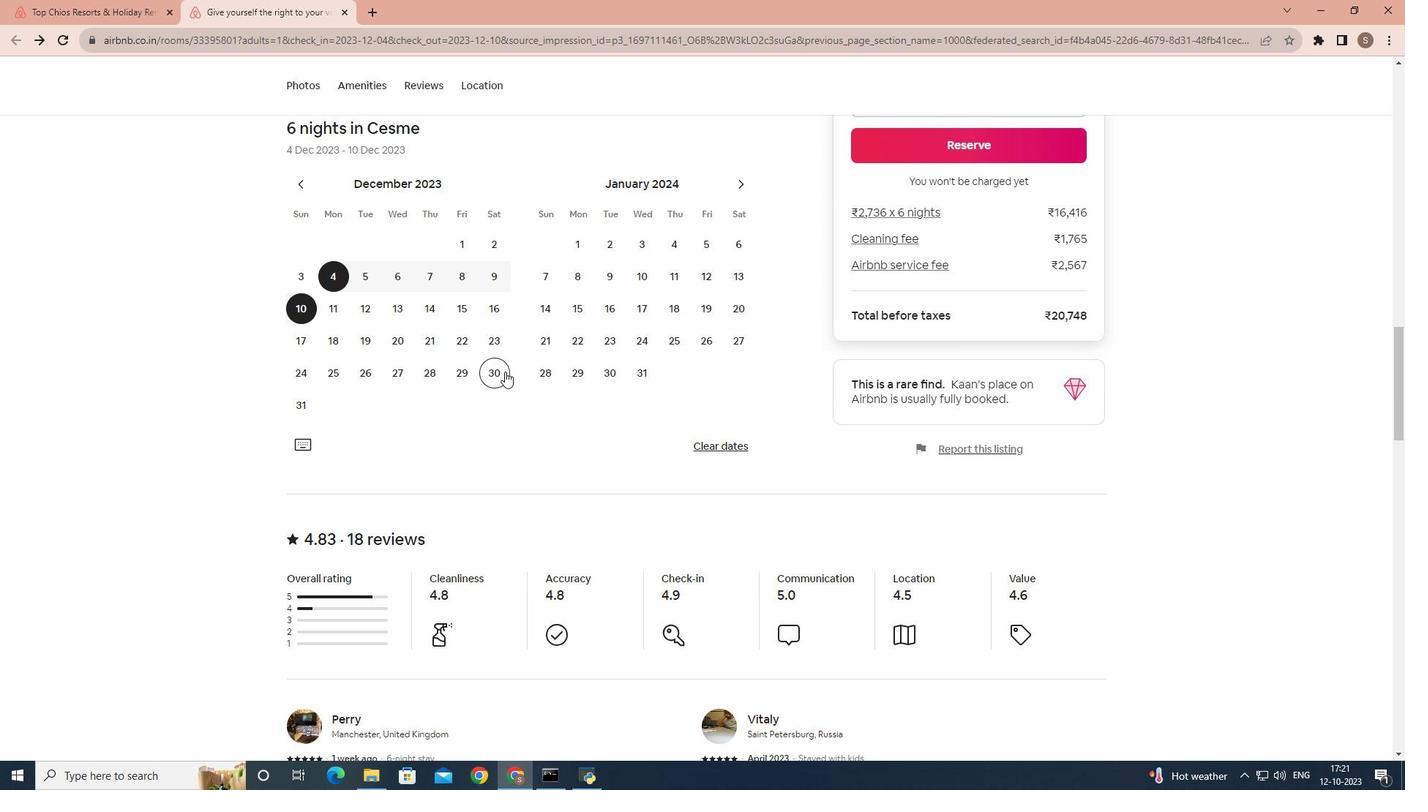 
Action: Mouse moved to (505, 371)
Screenshot: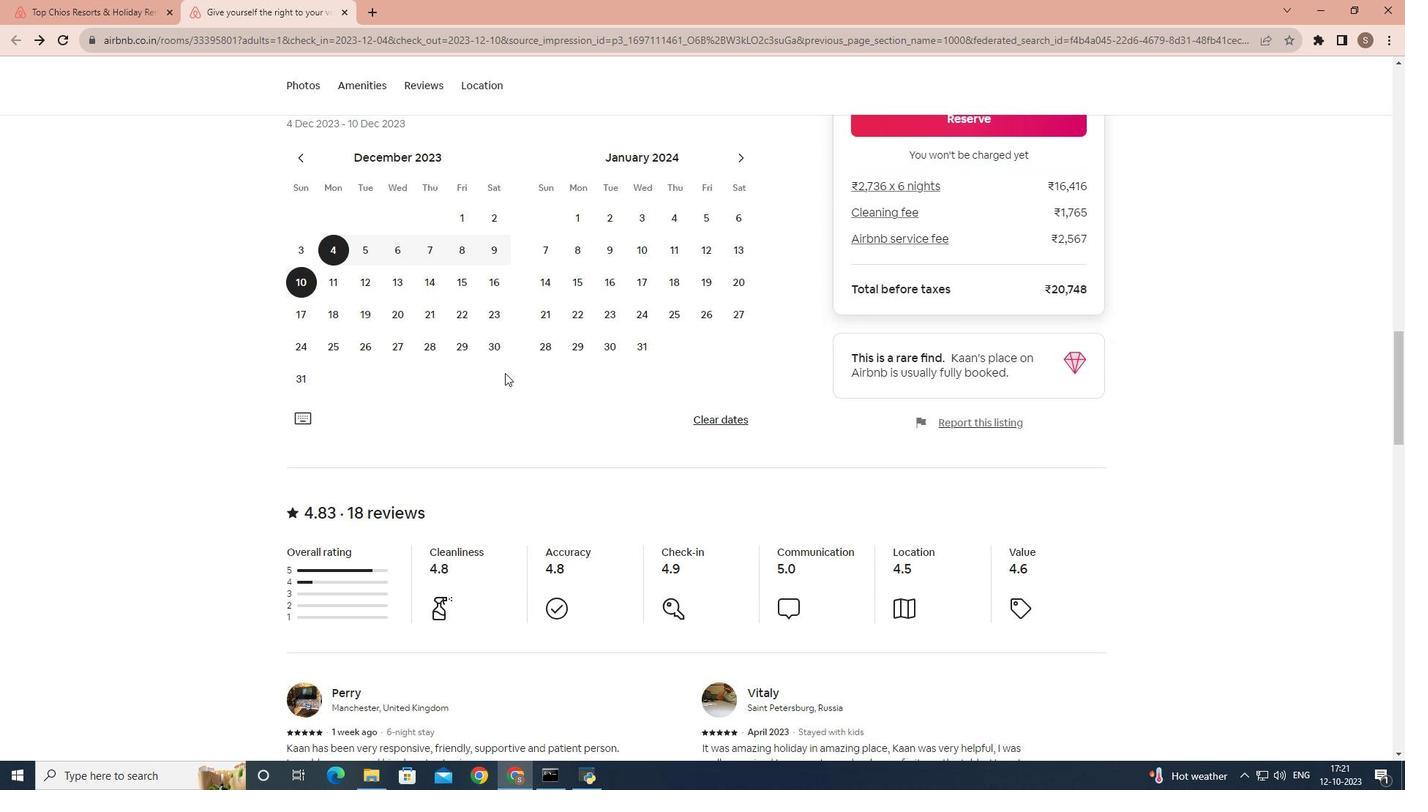 
Action: Mouse scrolled (505, 371) with delta (0, 0)
Screenshot: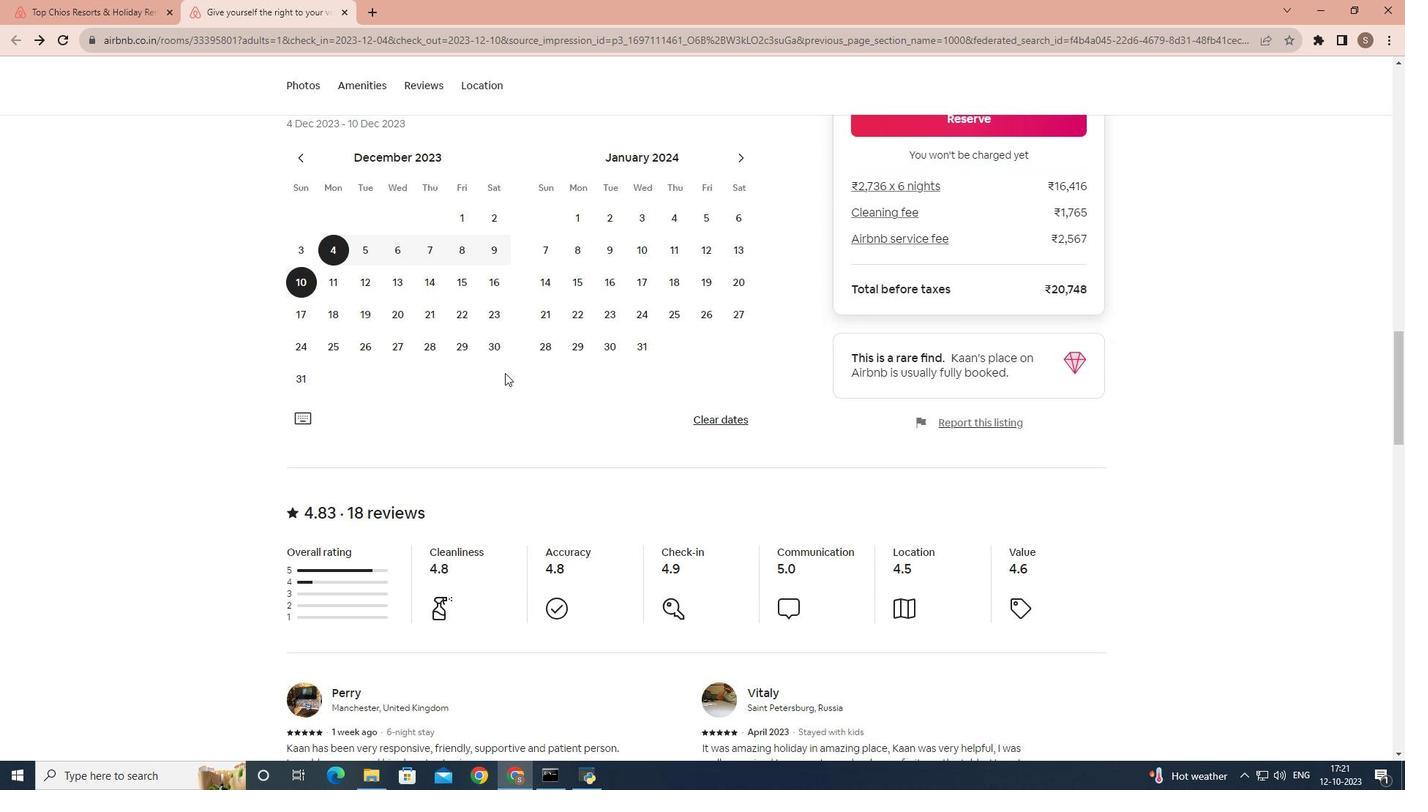 
Action: Mouse moved to (508, 375)
Screenshot: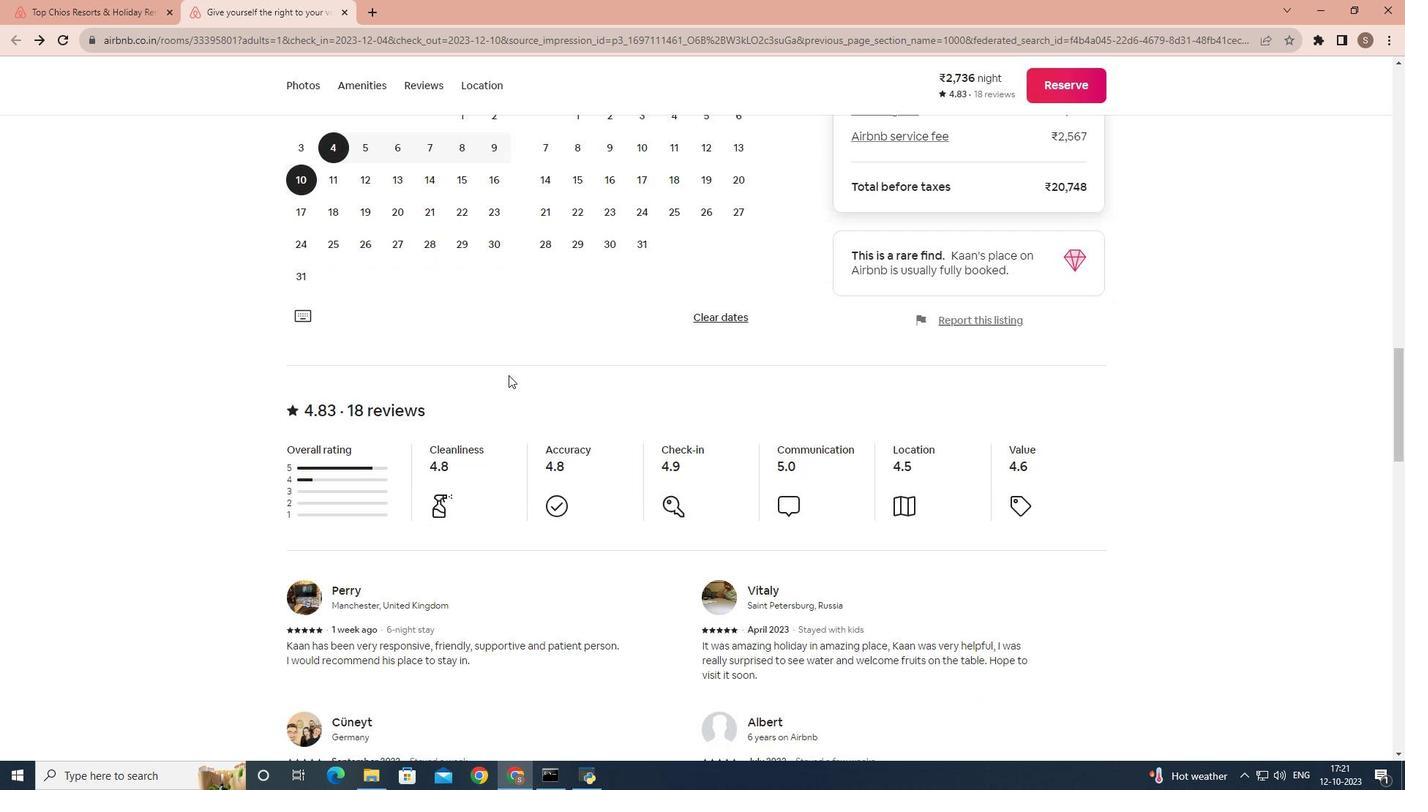 
Action: Mouse scrolled (508, 374) with delta (0, 0)
Screenshot: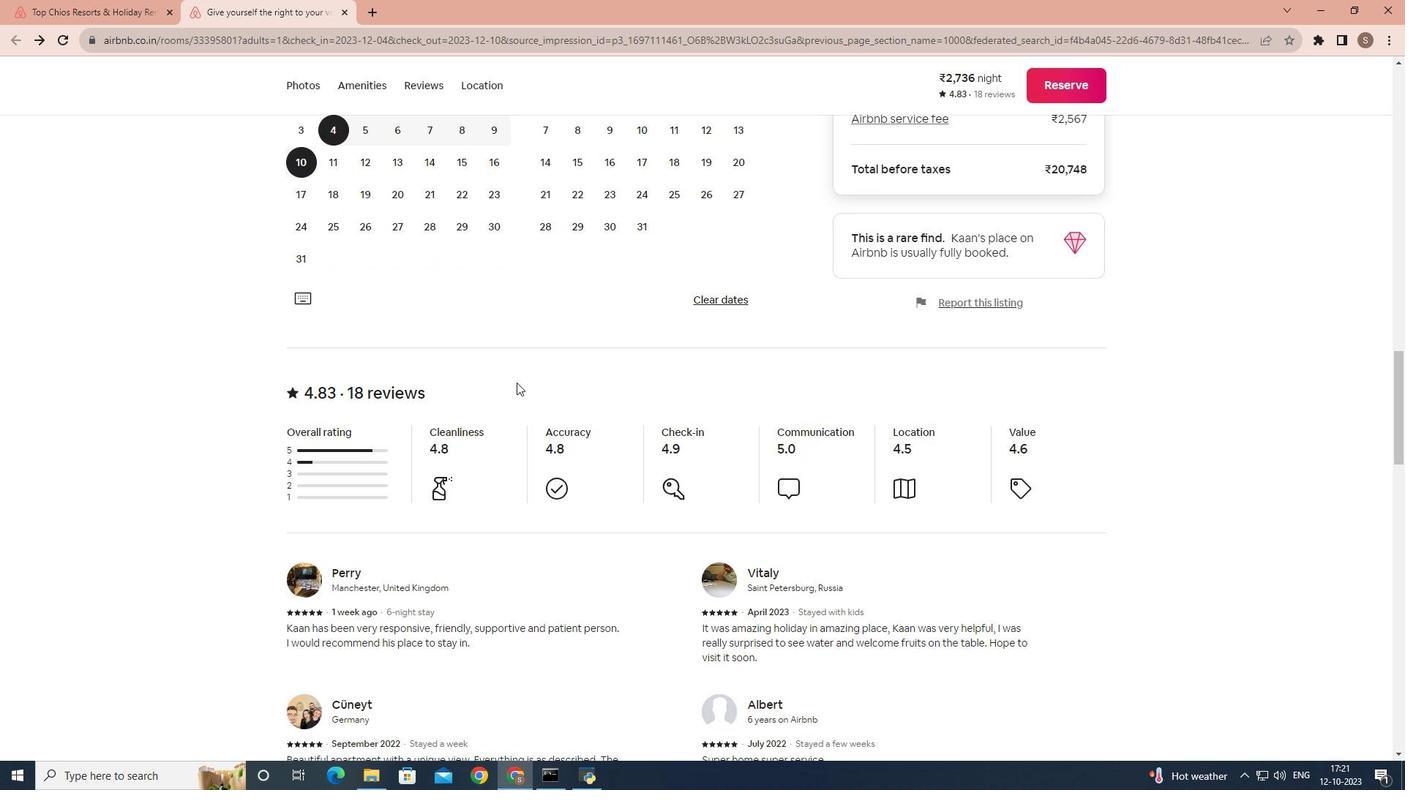 
Action: Mouse moved to (516, 382)
Screenshot: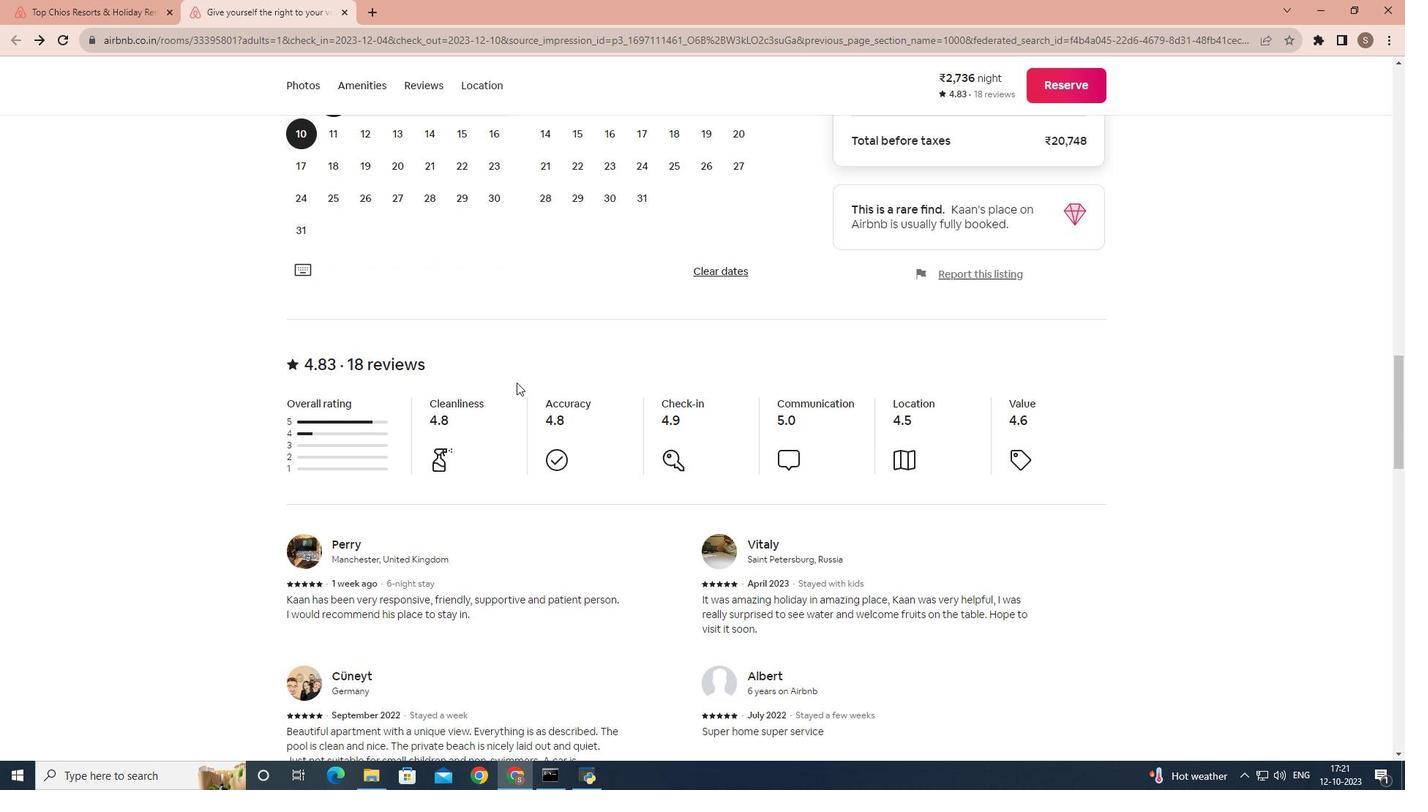
Action: Mouse scrolled (516, 382) with delta (0, 0)
Screenshot: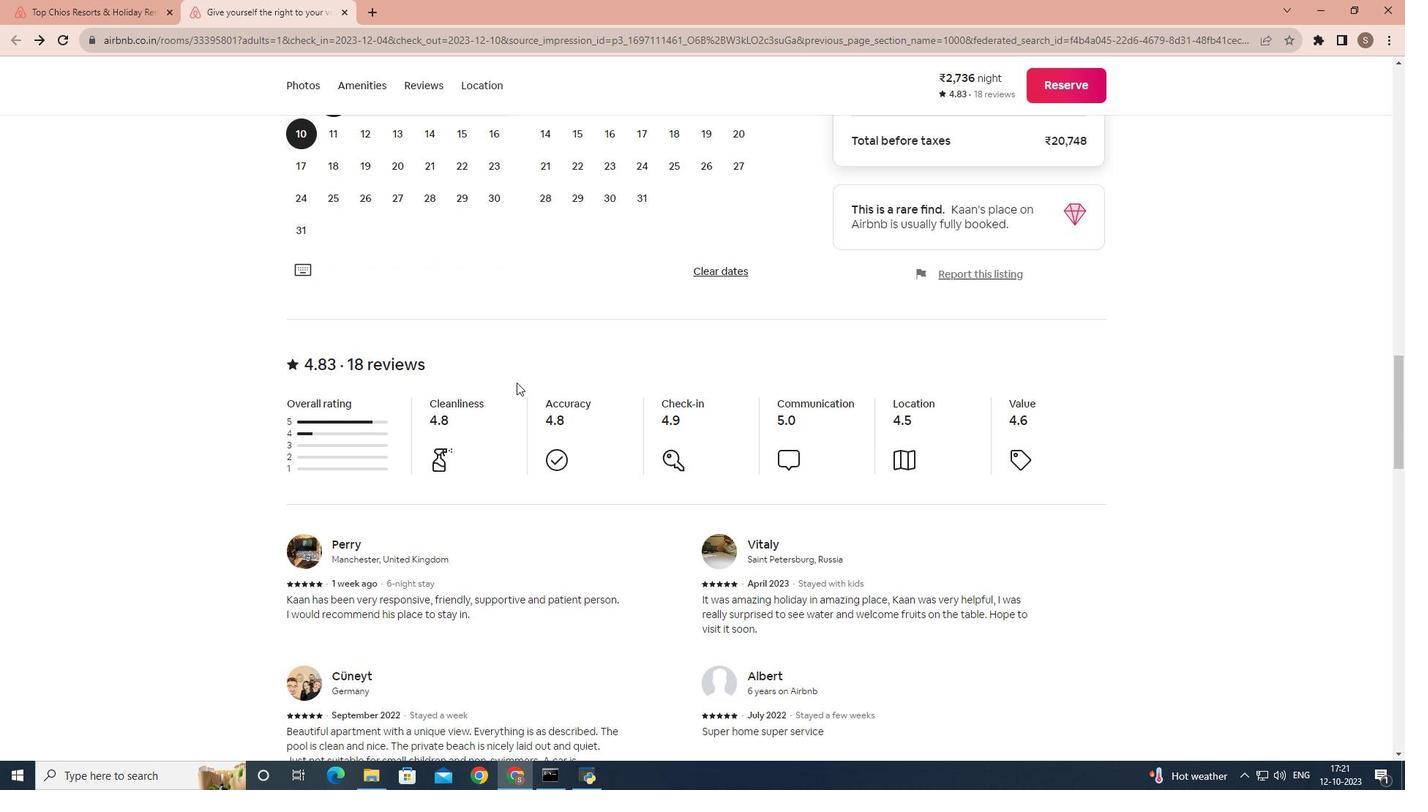 
Action: Mouse moved to (516, 382)
Screenshot: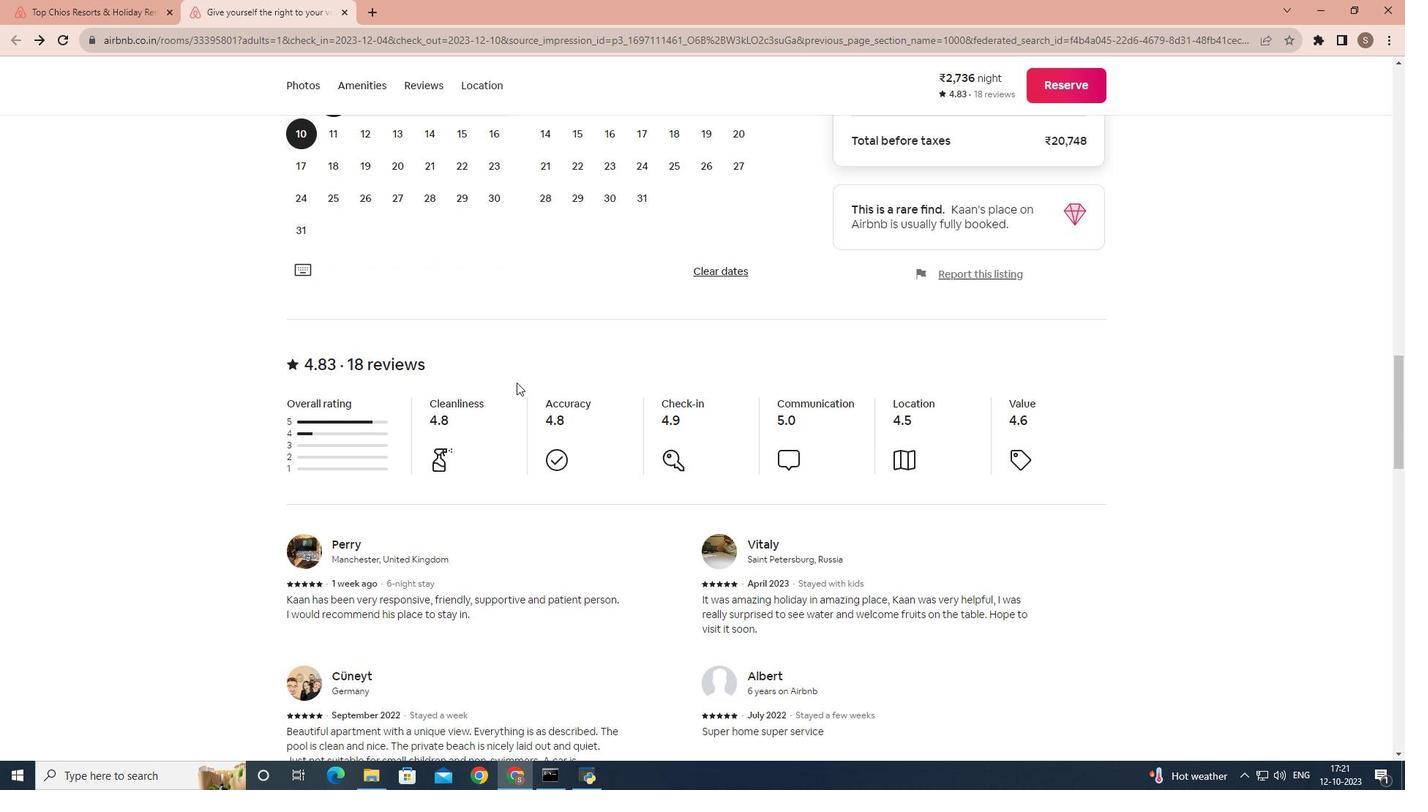
Action: Mouse scrolled (516, 382) with delta (0, 0)
Screenshot: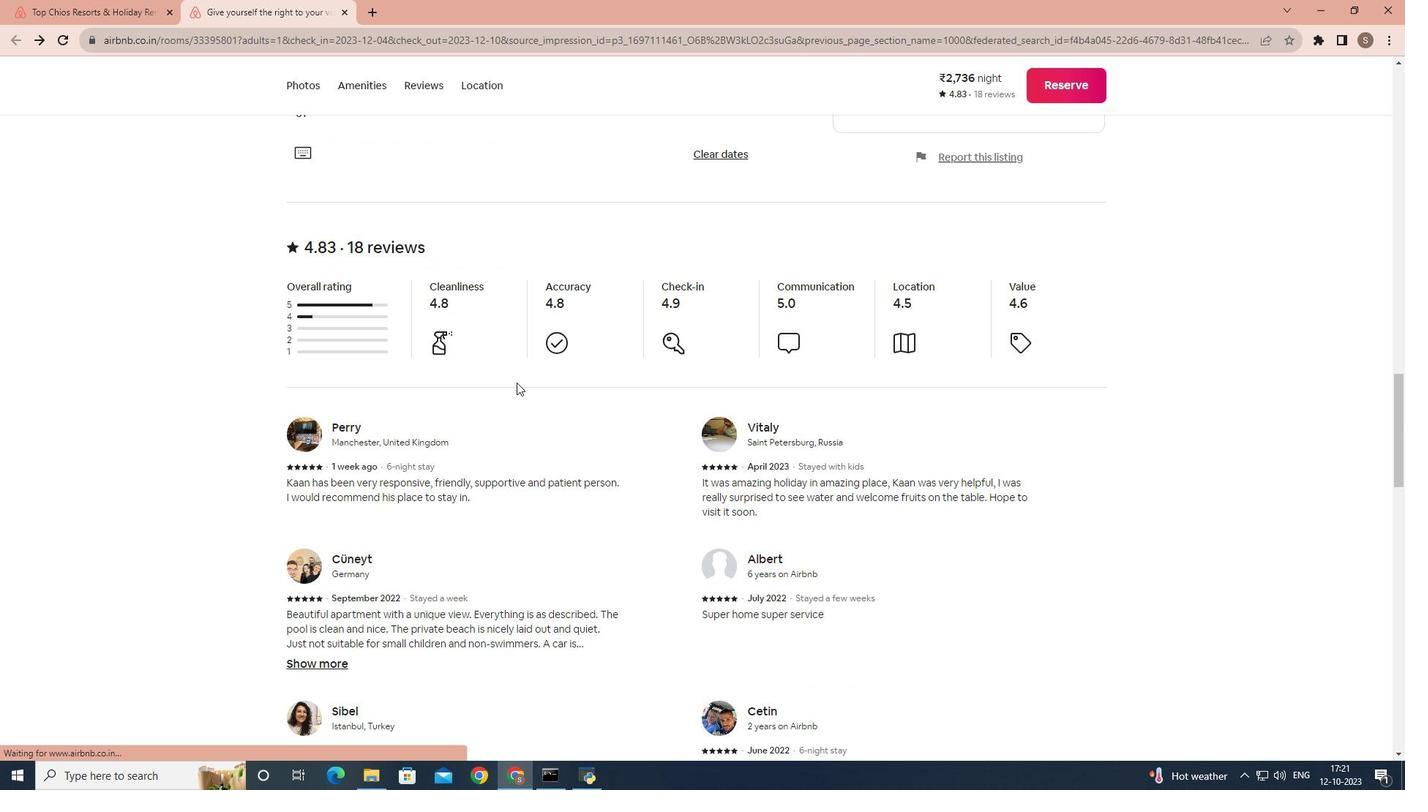 
Action: Mouse scrolled (516, 382) with delta (0, 0)
Screenshot: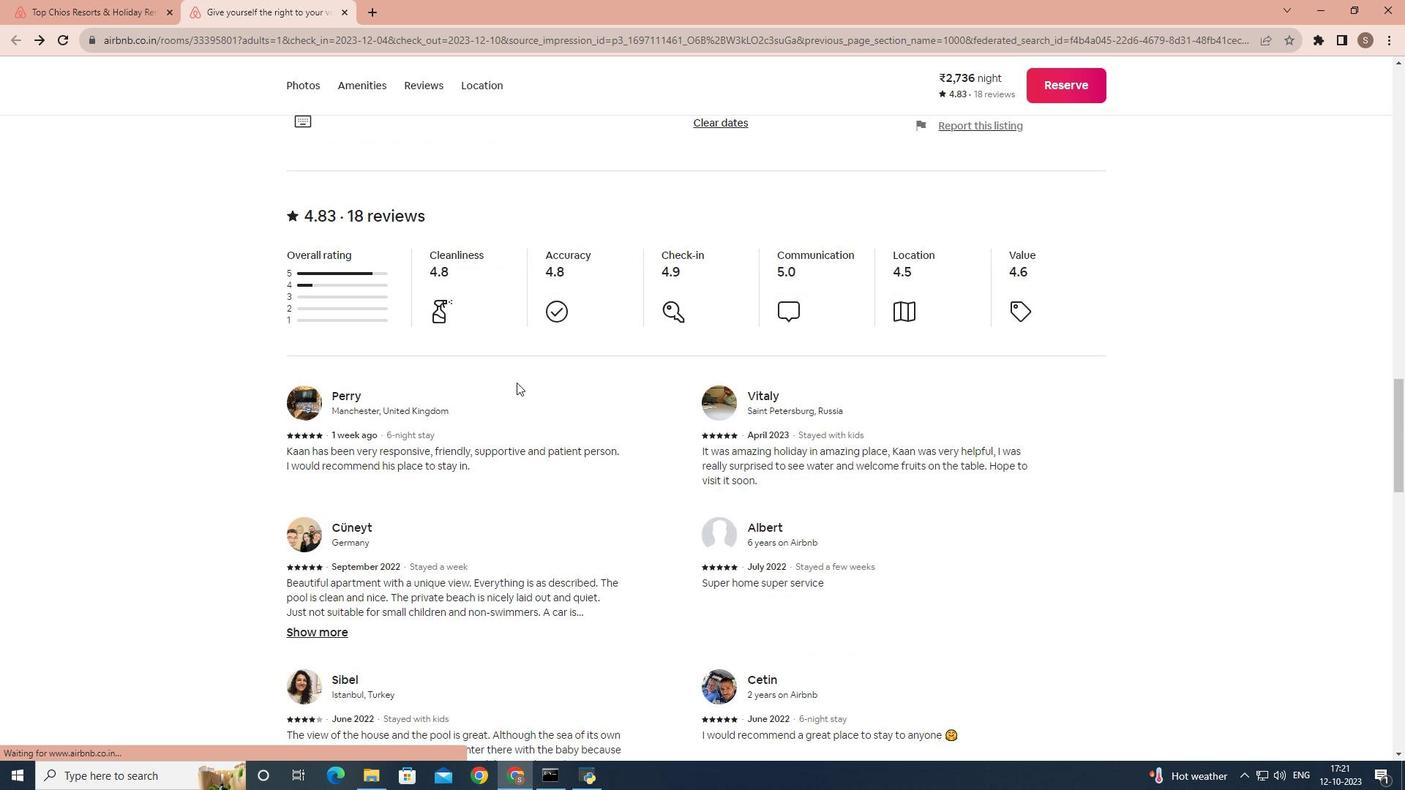 
Action: Mouse scrolled (516, 382) with delta (0, 0)
Screenshot: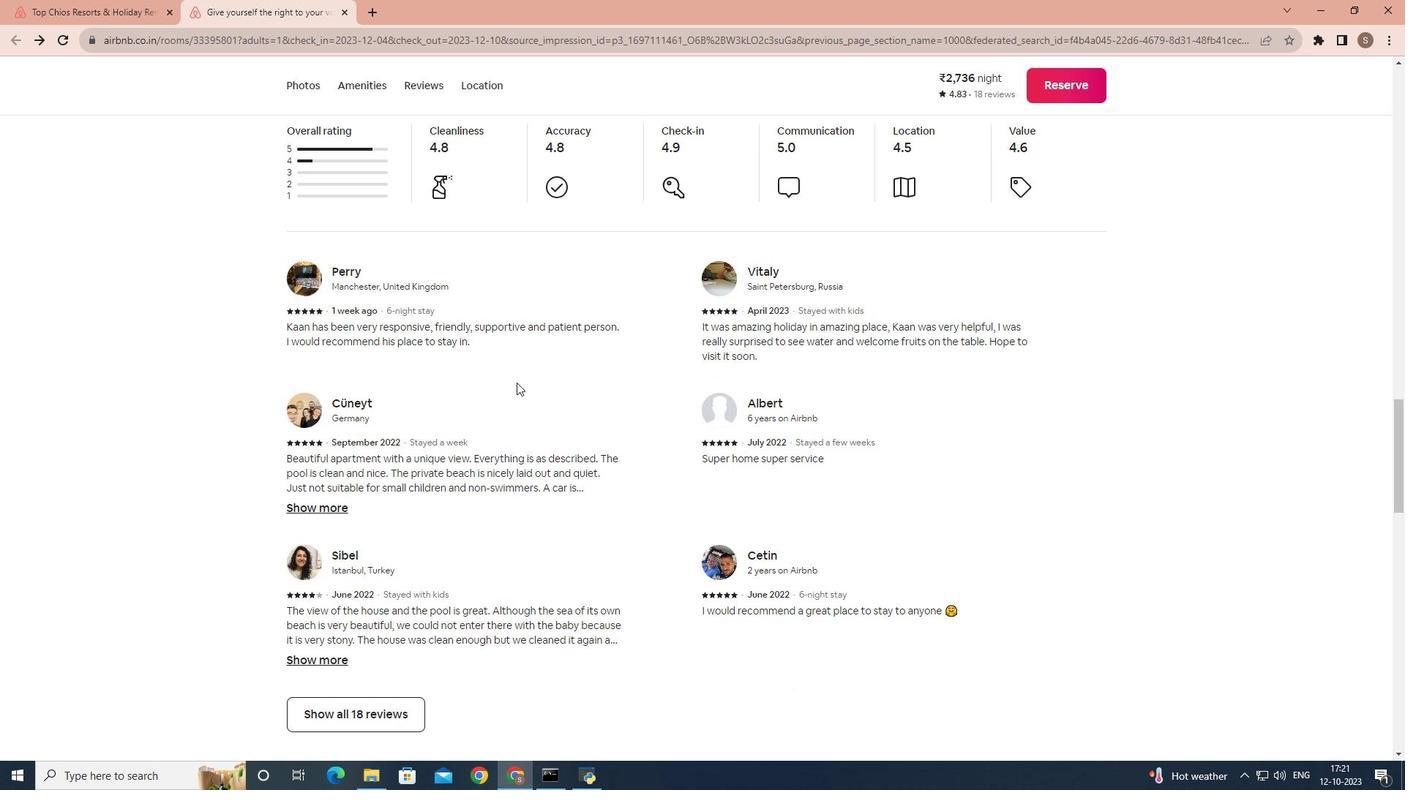
Action: Mouse scrolled (516, 382) with delta (0, 0)
Screenshot: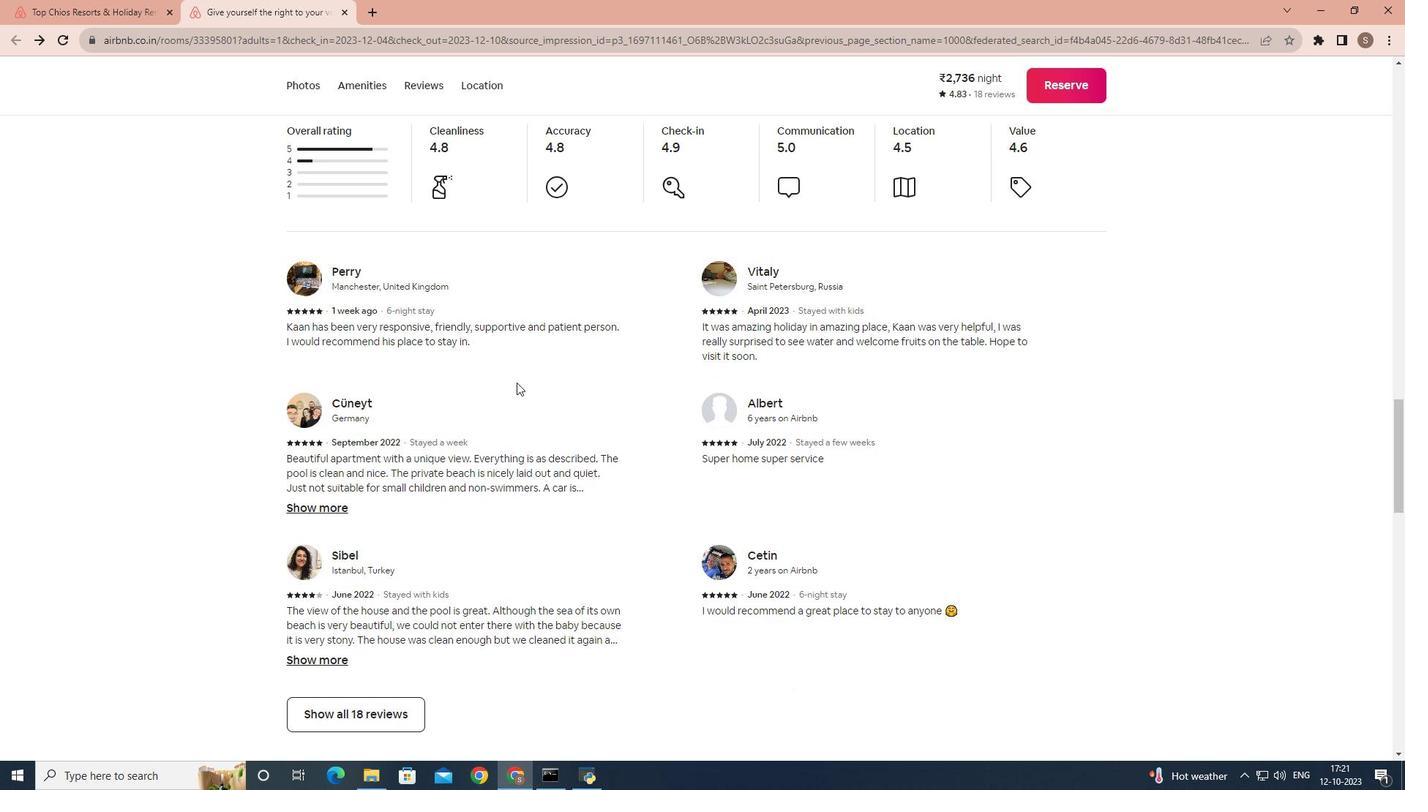
Action: Mouse moved to (429, 492)
Screenshot: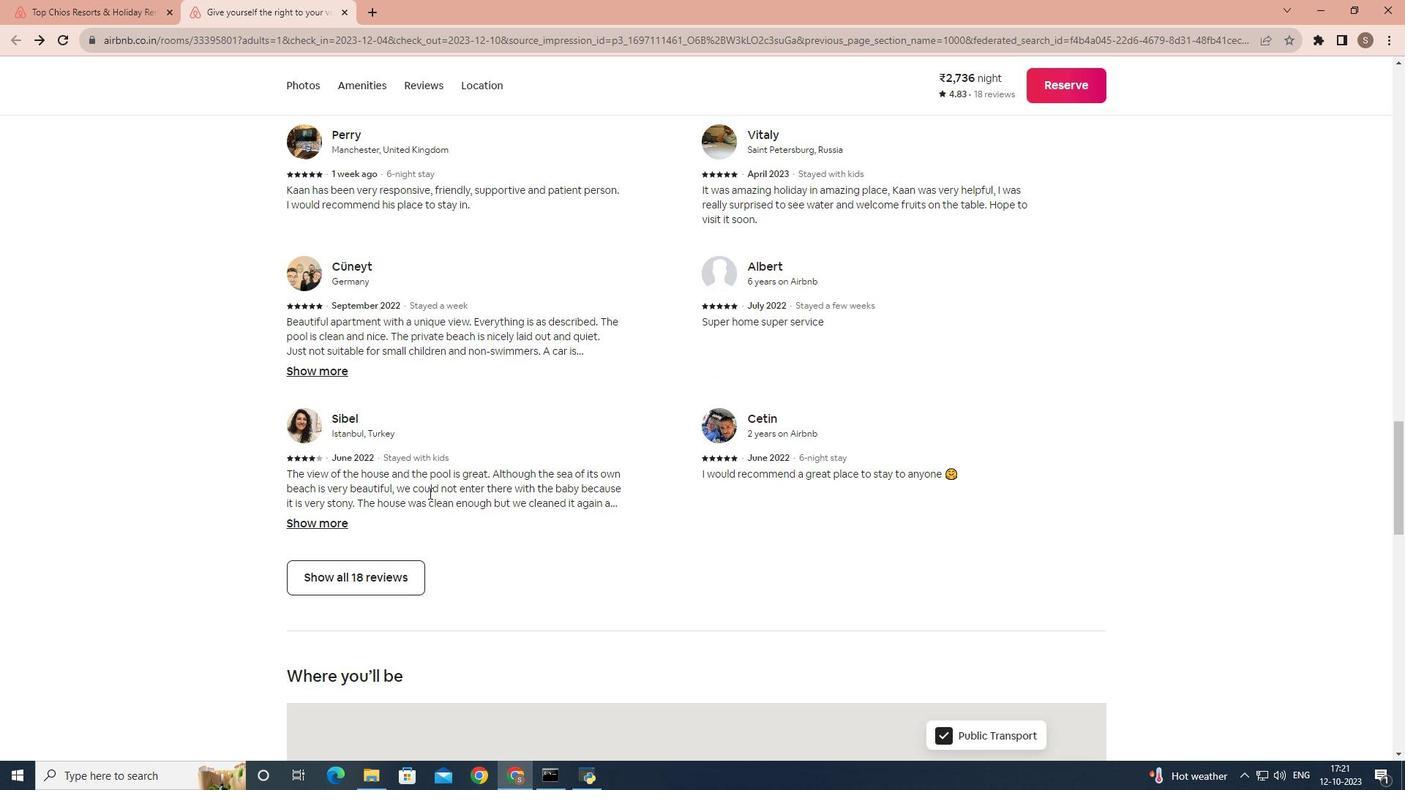 
Action: Mouse scrolled (429, 492) with delta (0, 0)
Screenshot: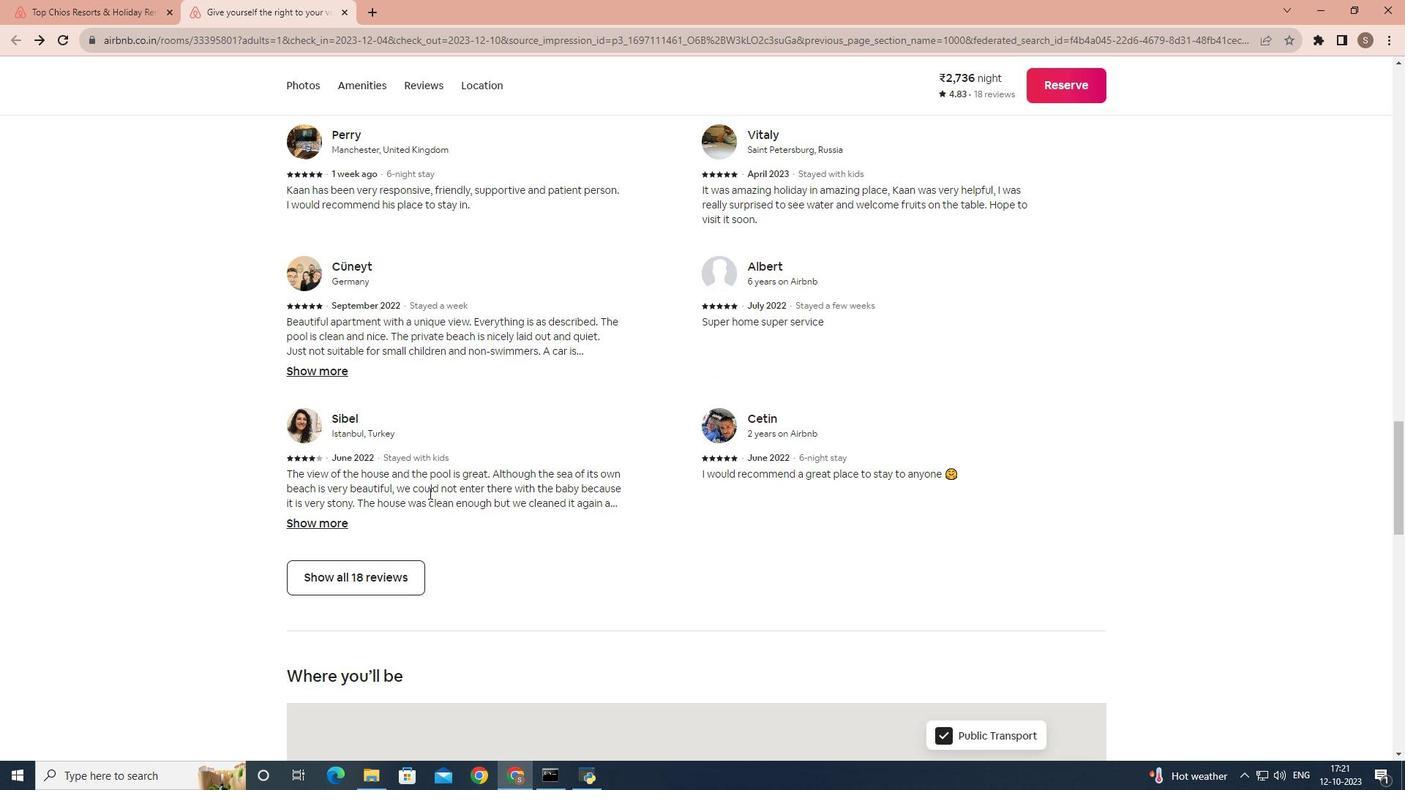 
Action: Mouse moved to (429, 493)
Screenshot: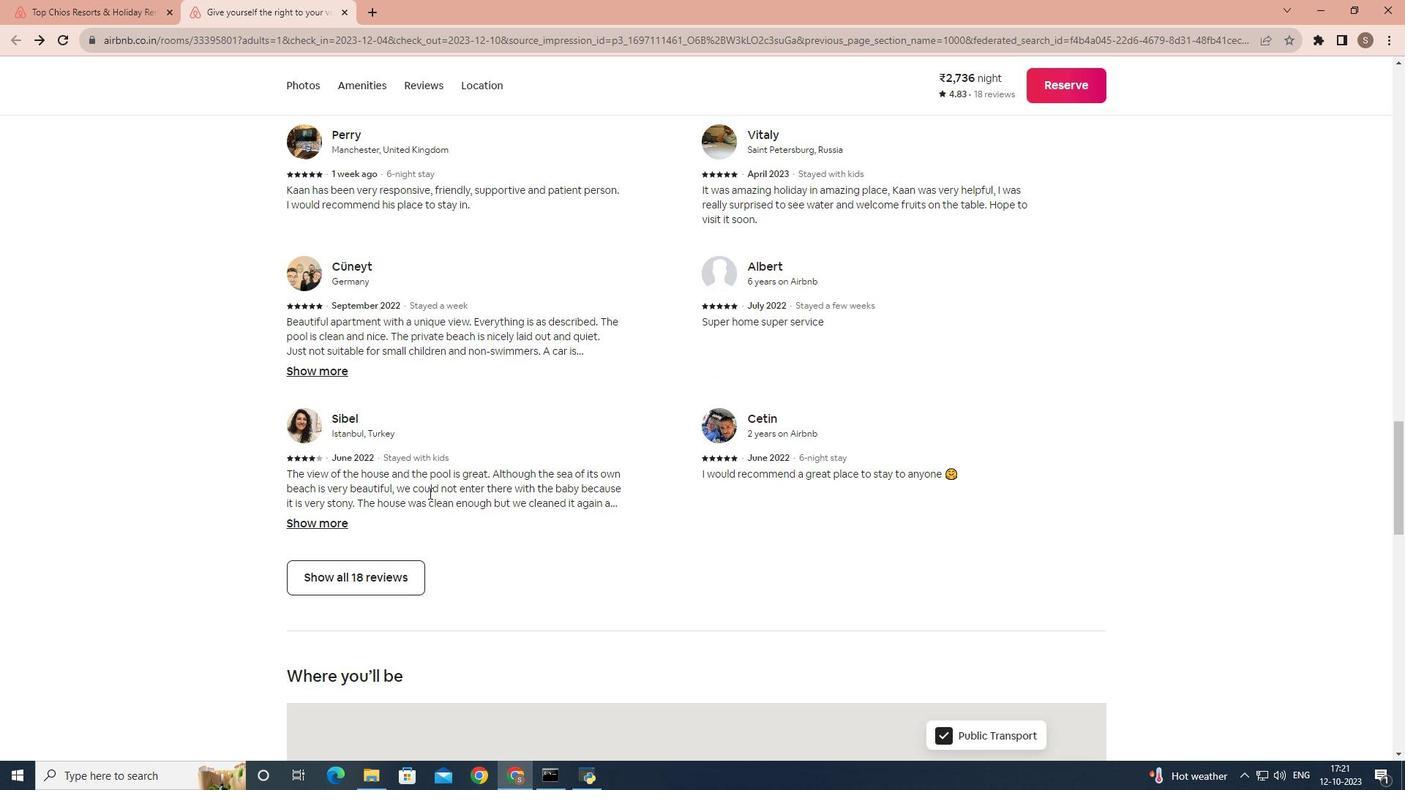 
Action: Mouse scrolled (429, 492) with delta (0, 0)
Screenshot: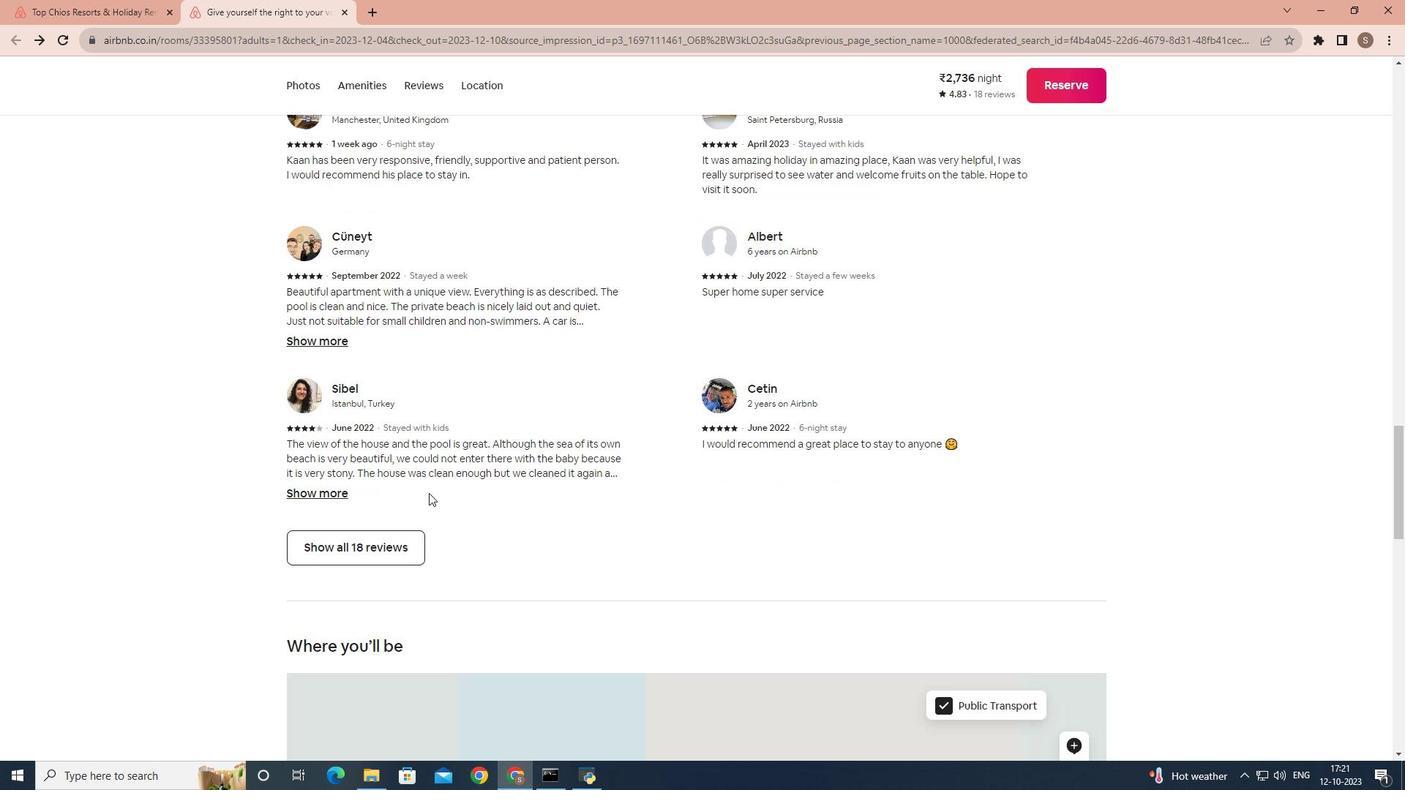 
Action: Mouse moved to (405, 427)
Screenshot: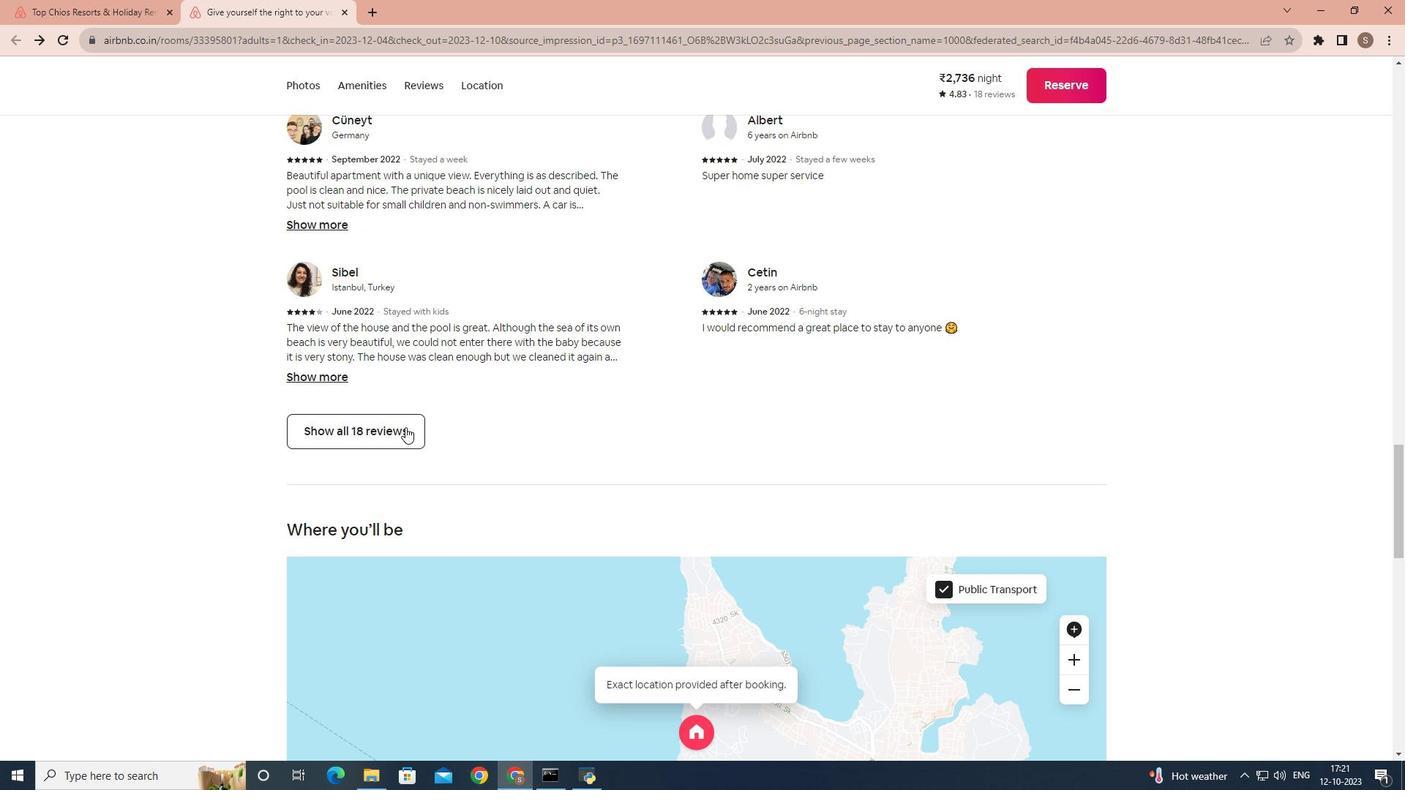 
Action: Mouse pressed left at (405, 427)
Screenshot: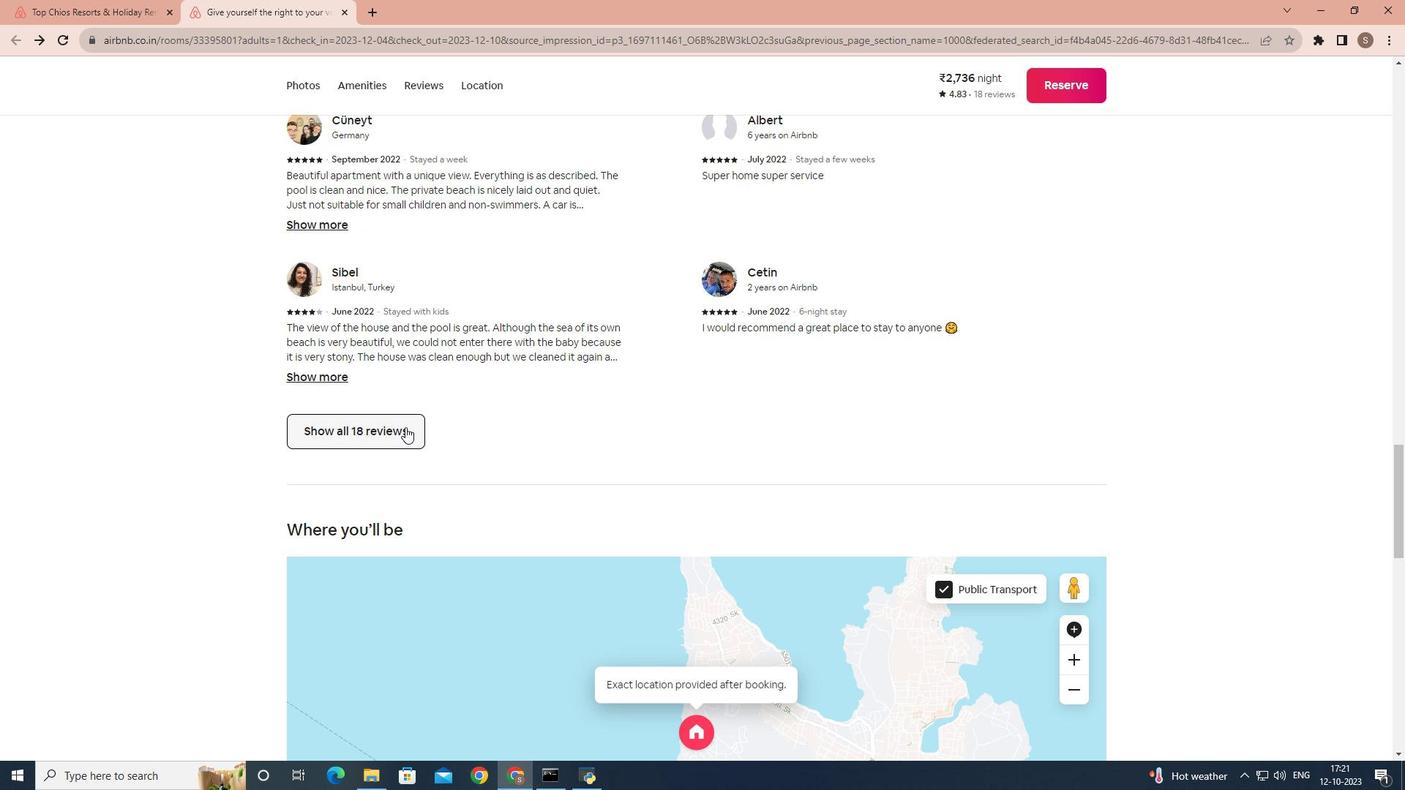 
Action: Mouse moved to (759, 408)
Screenshot: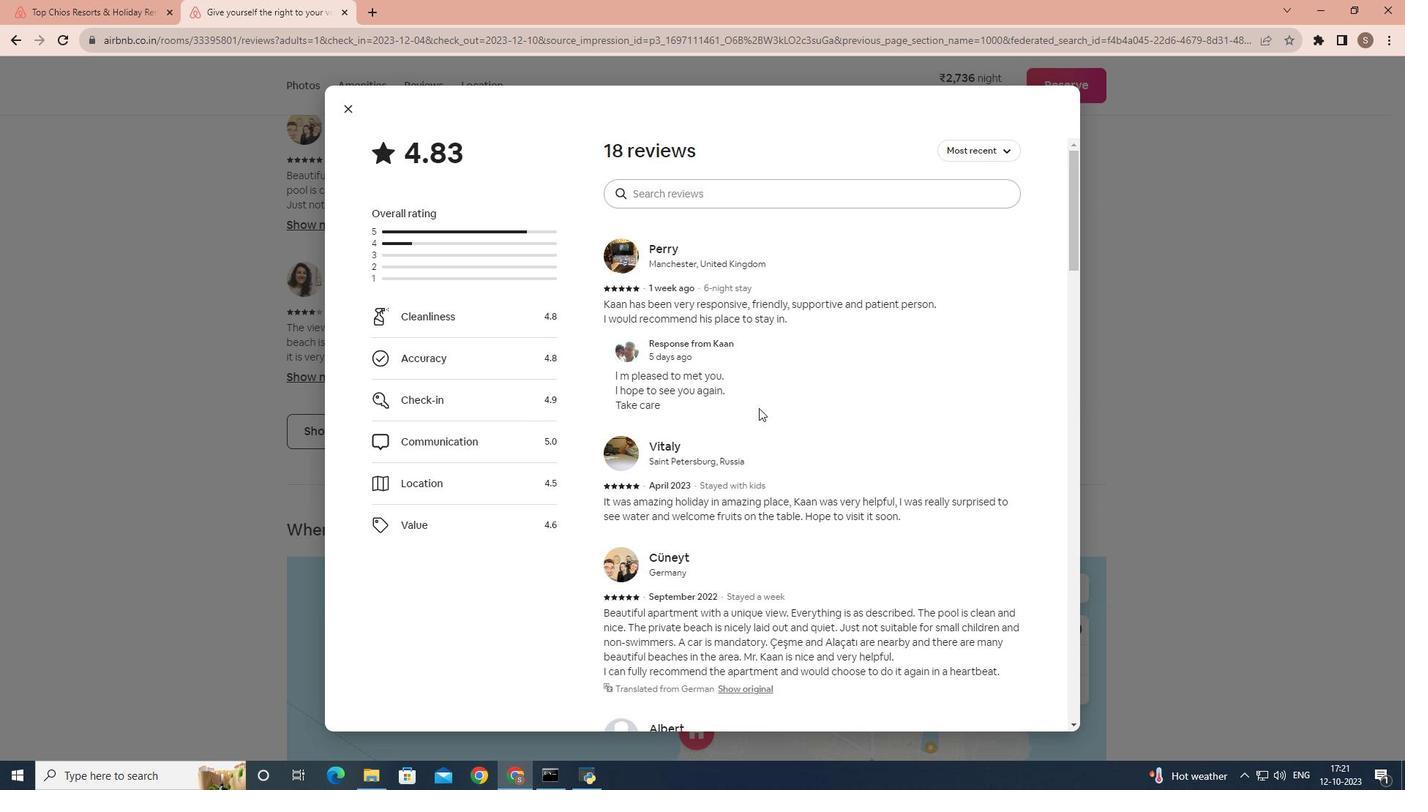 
Action: Mouse scrolled (759, 407) with delta (0, 0)
Screenshot: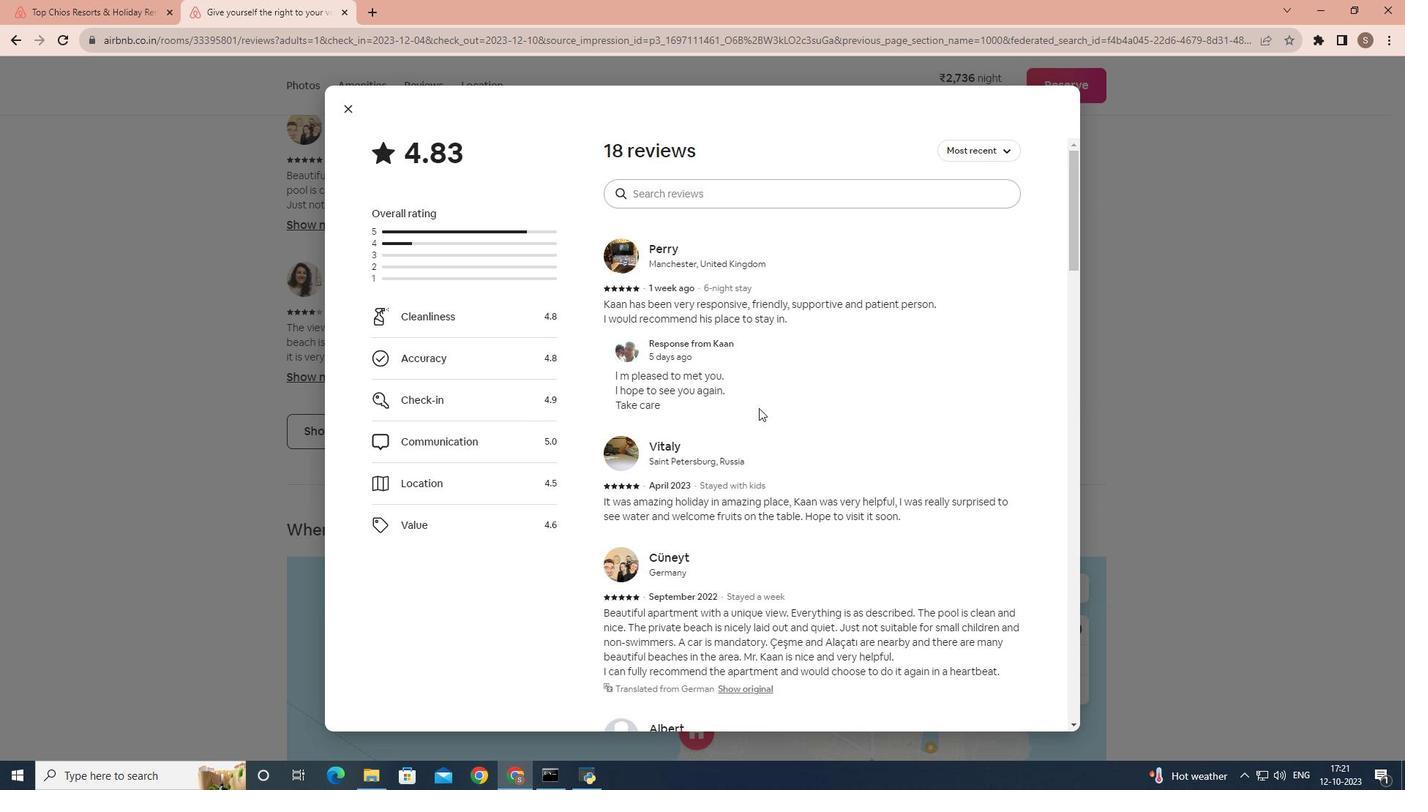 
Action: Mouse scrolled (759, 407) with delta (0, 0)
Screenshot: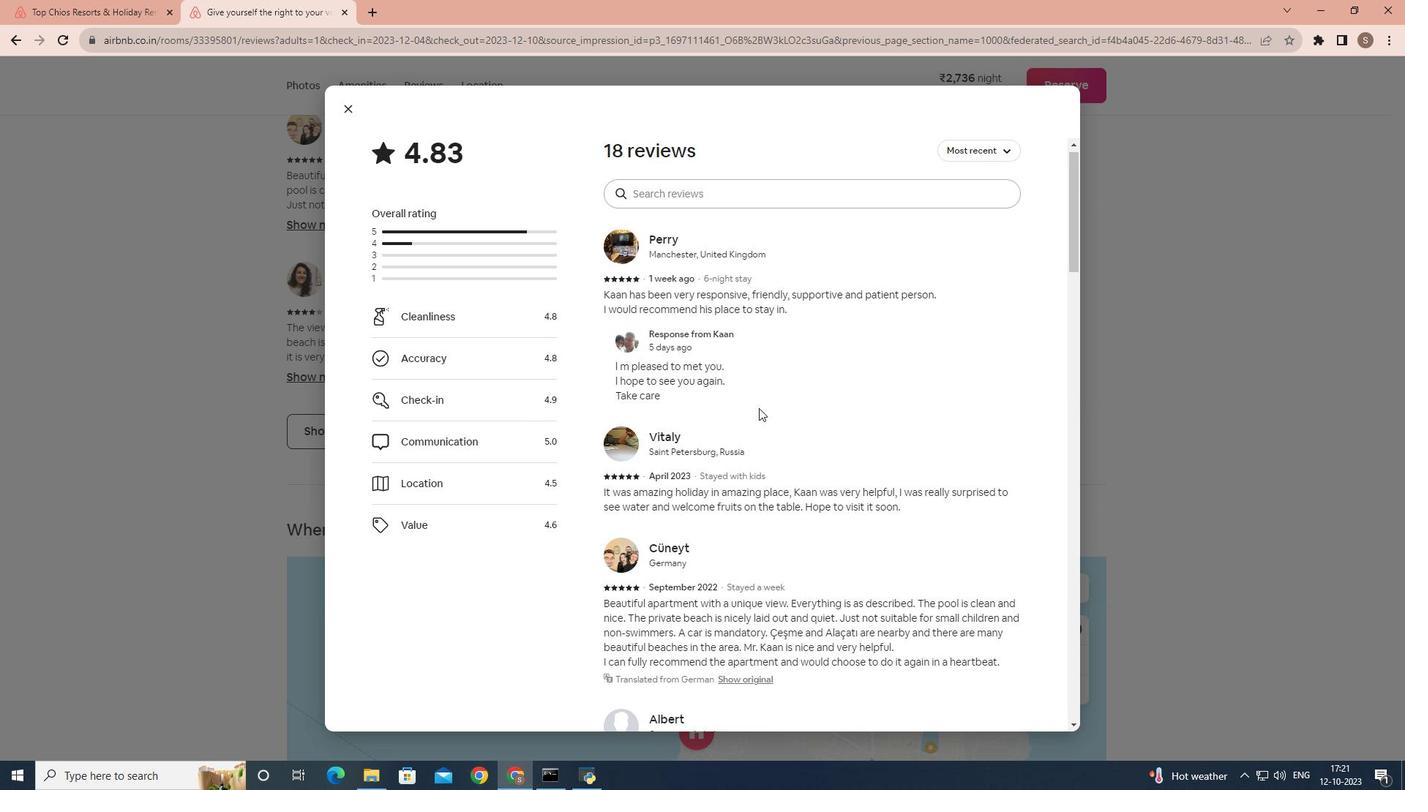
Action: Mouse scrolled (759, 407) with delta (0, 0)
Screenshot: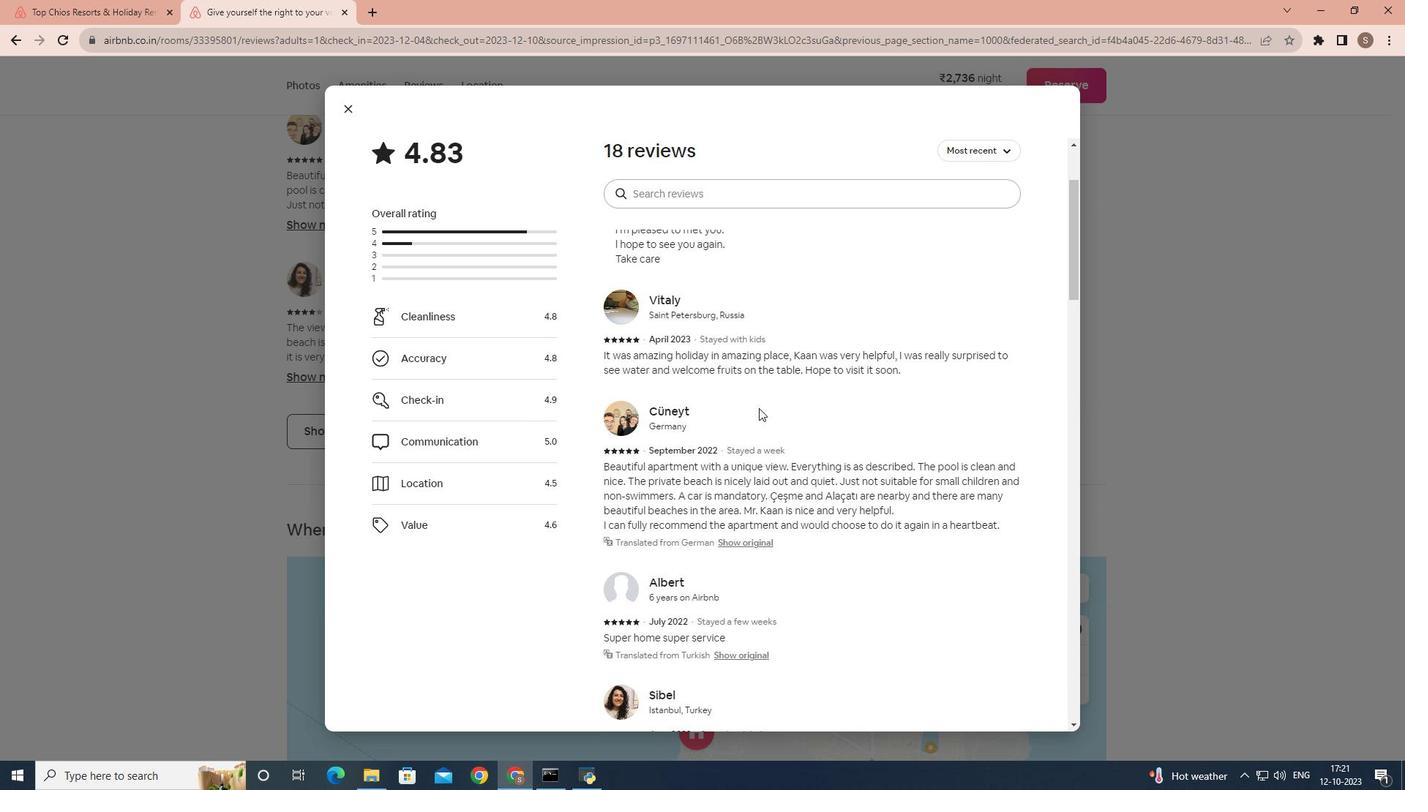 
Action: Mouse scrolled (759, 407) with delta (0, 0)
Screenshot: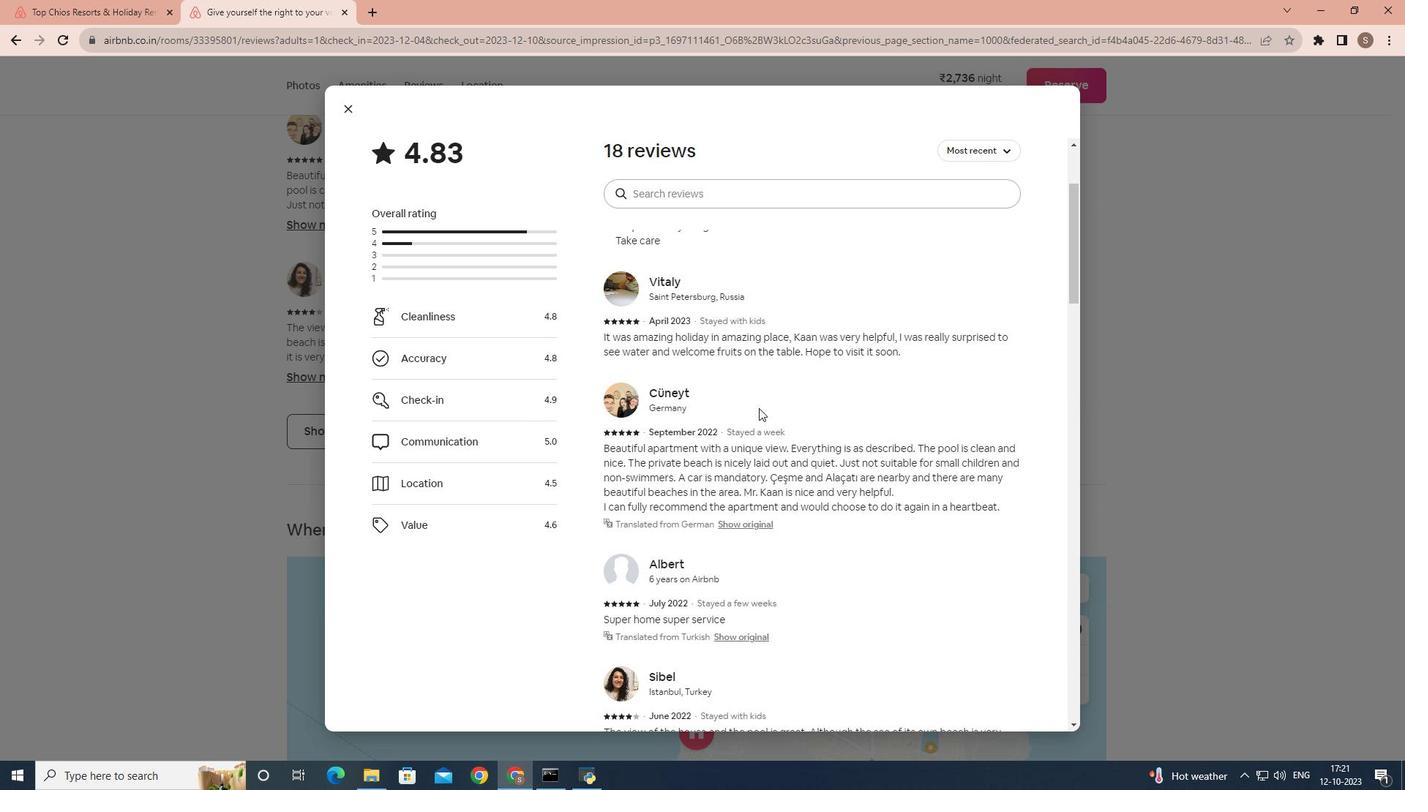 
Action: Mouse scrolled (759, 407) with delta (0, 0)
Screenshot: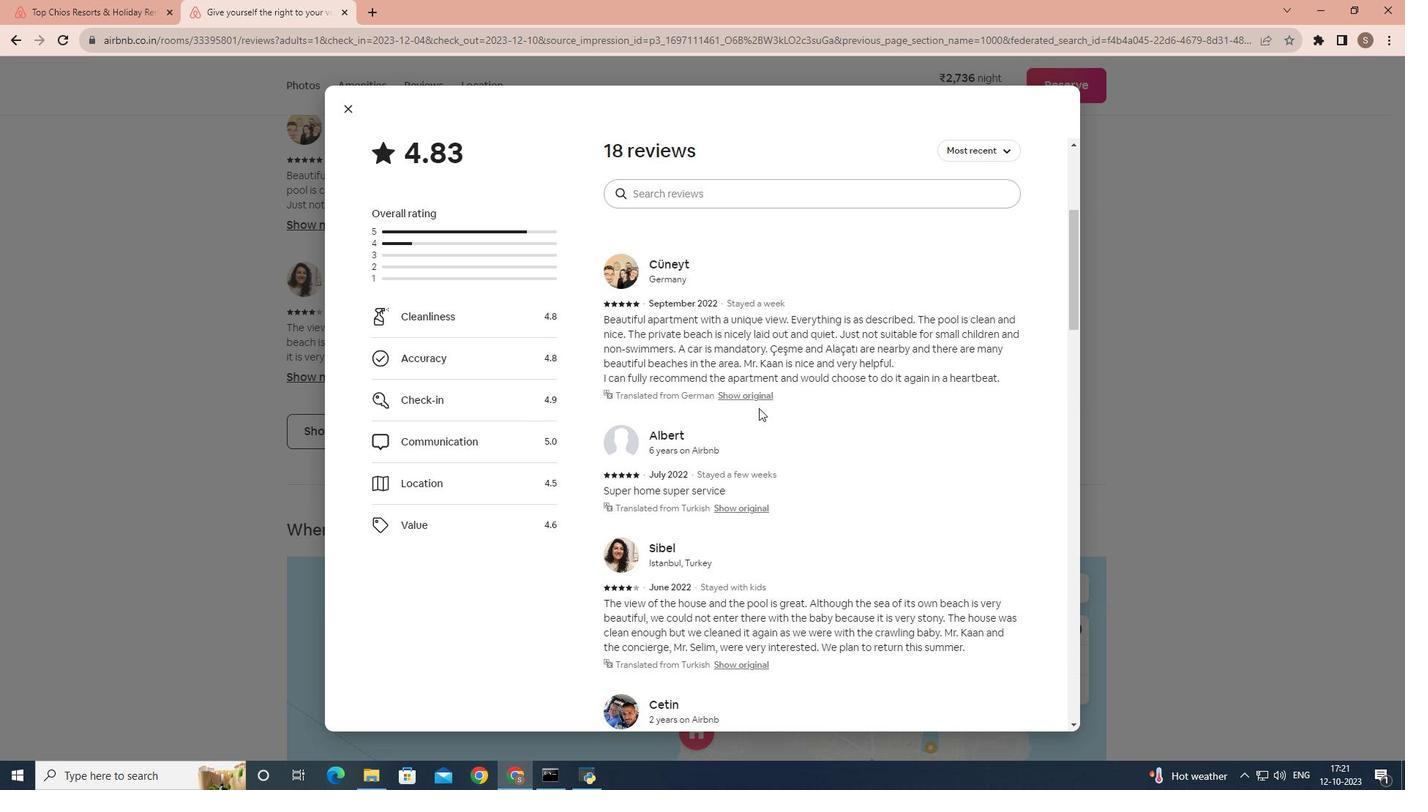 
Action: Mouse scrolled (759, 407) with delta (0, 0)
Screenshot: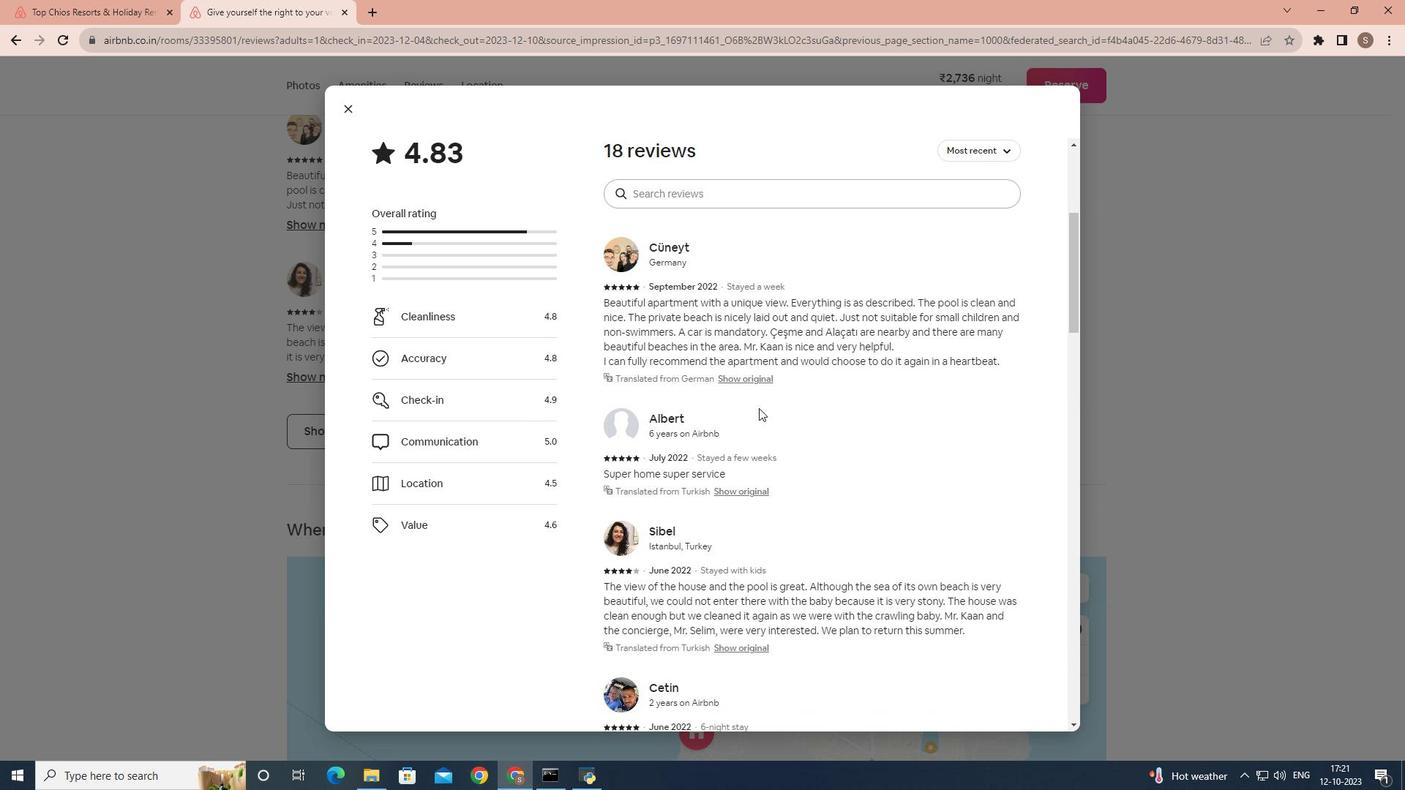 
Action: Mouse scrolled (759, 407) with delta (0, 0)
Screenshot: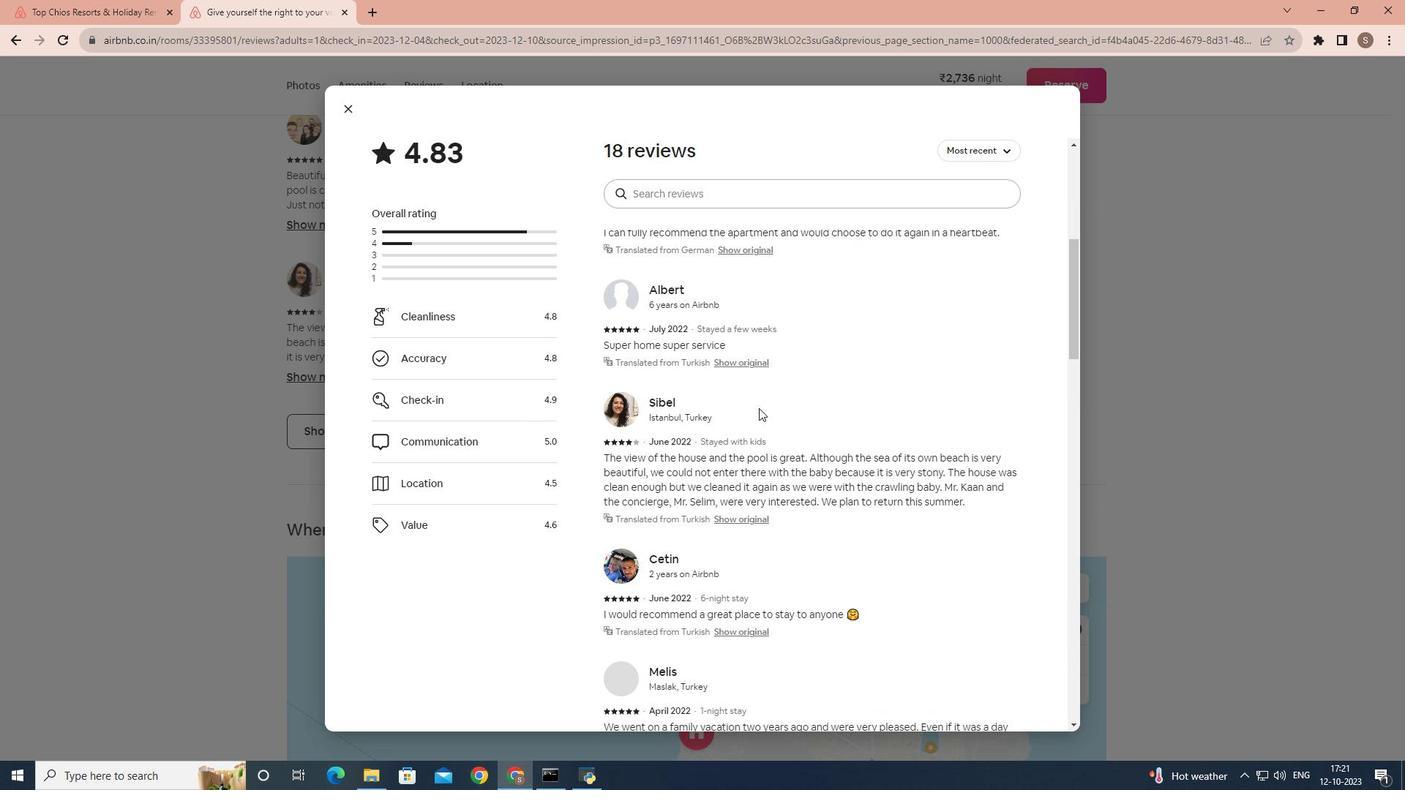 
Action: Mouse scrolled (759, 407) with delta (0, 0)
Screenshot: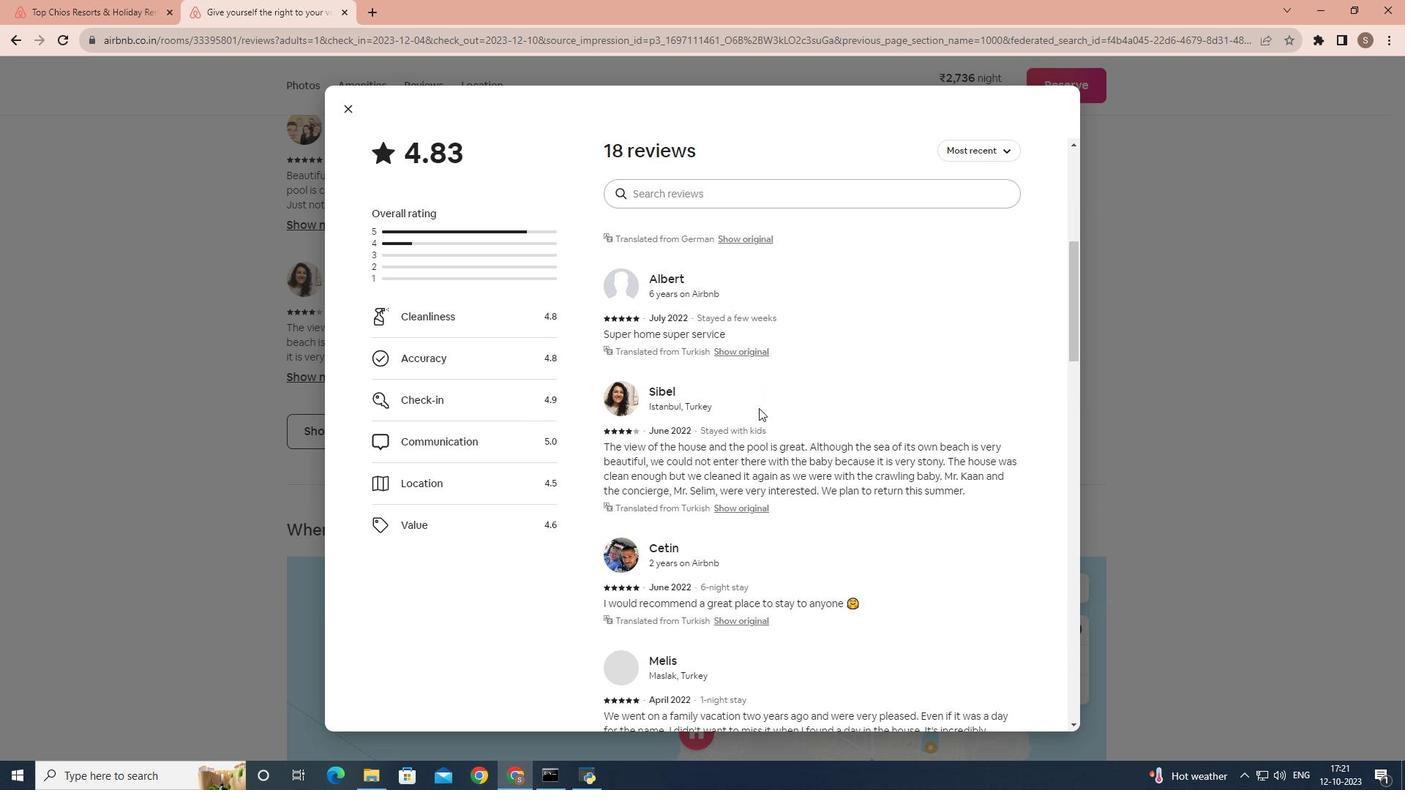 
Action: Mouse scrolled (759, 407) with delta (0, 0)
Screenshot: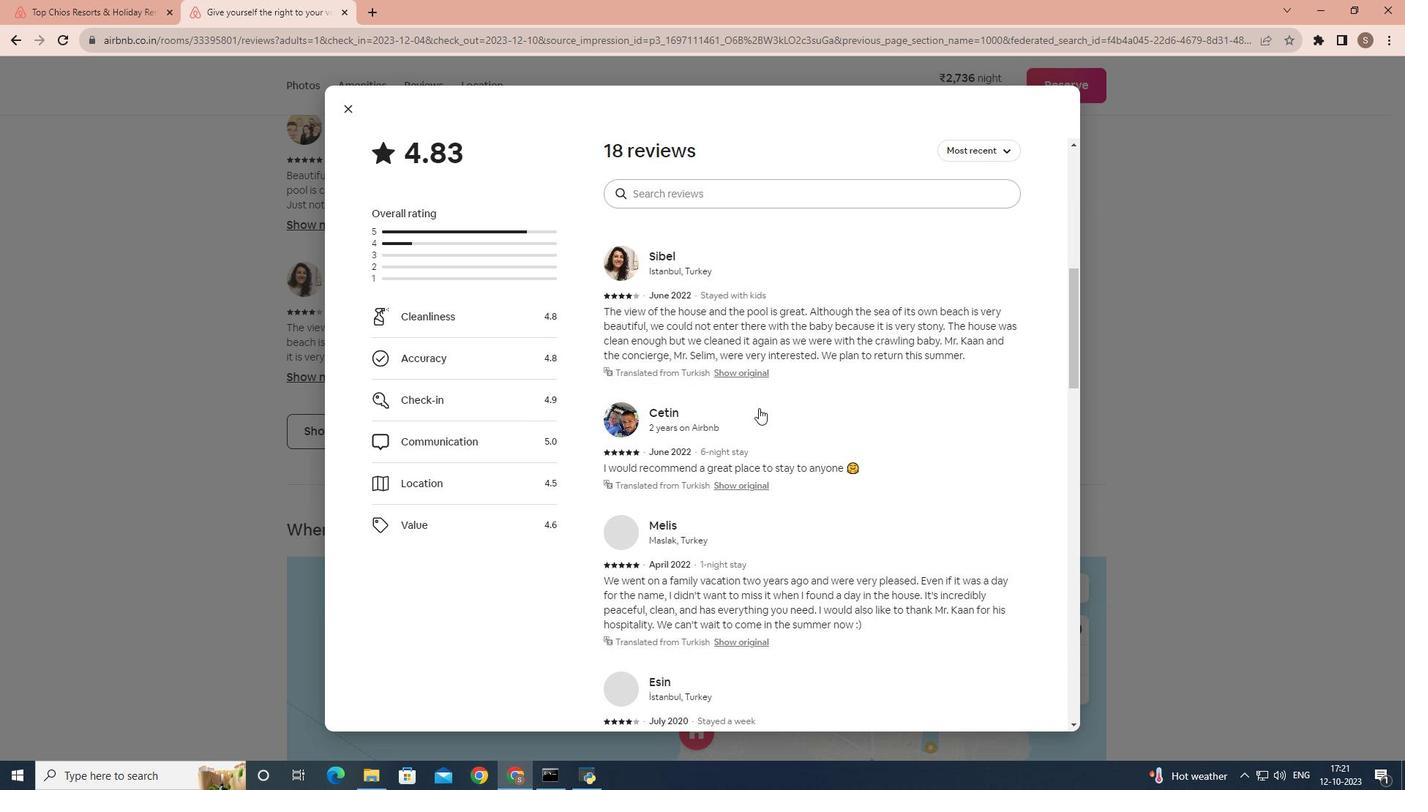 
Action: Mouse scrolled (759, 407) with delta (0, 0)
Screenshot: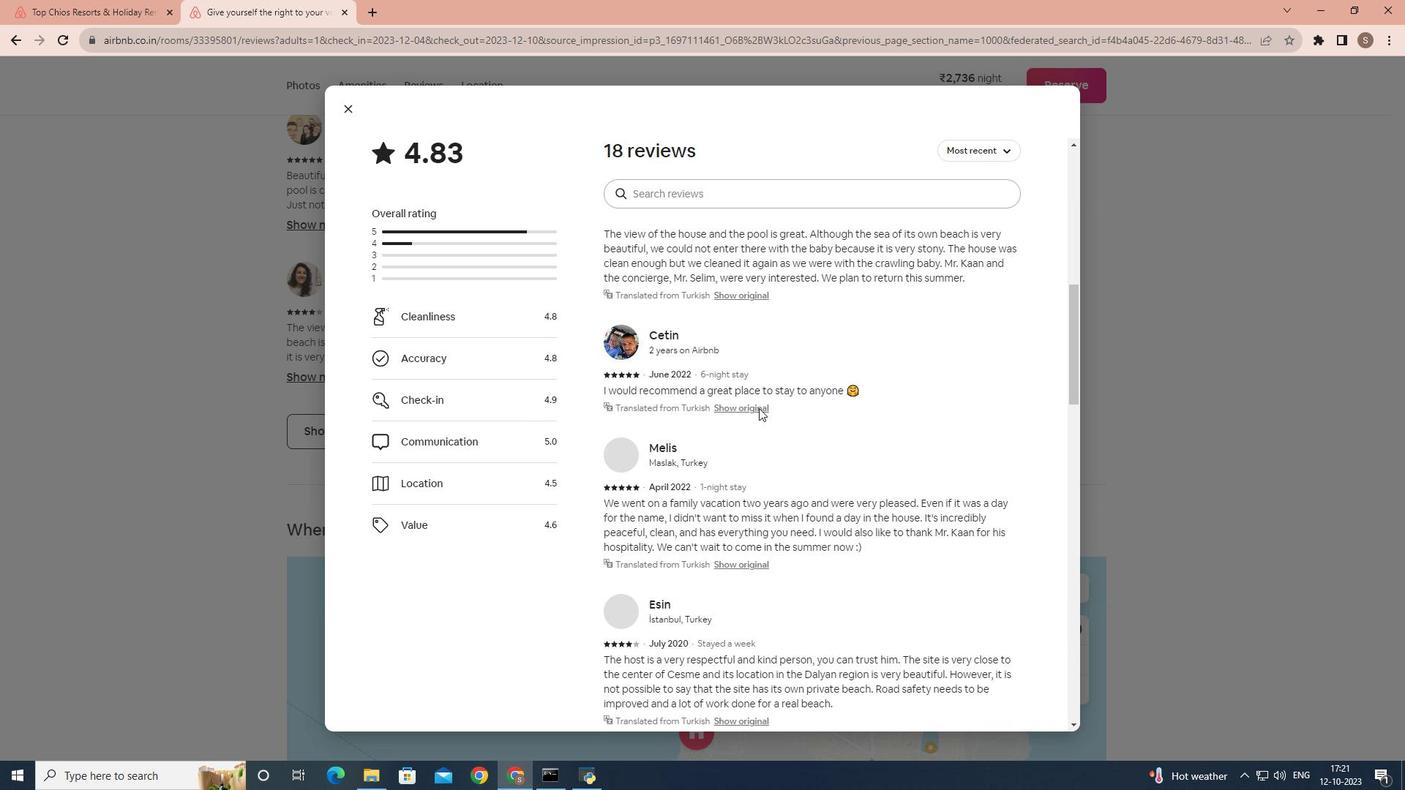 
Action: Mouse scrolled (759, 407) with delta (0, 0)
Screenshot: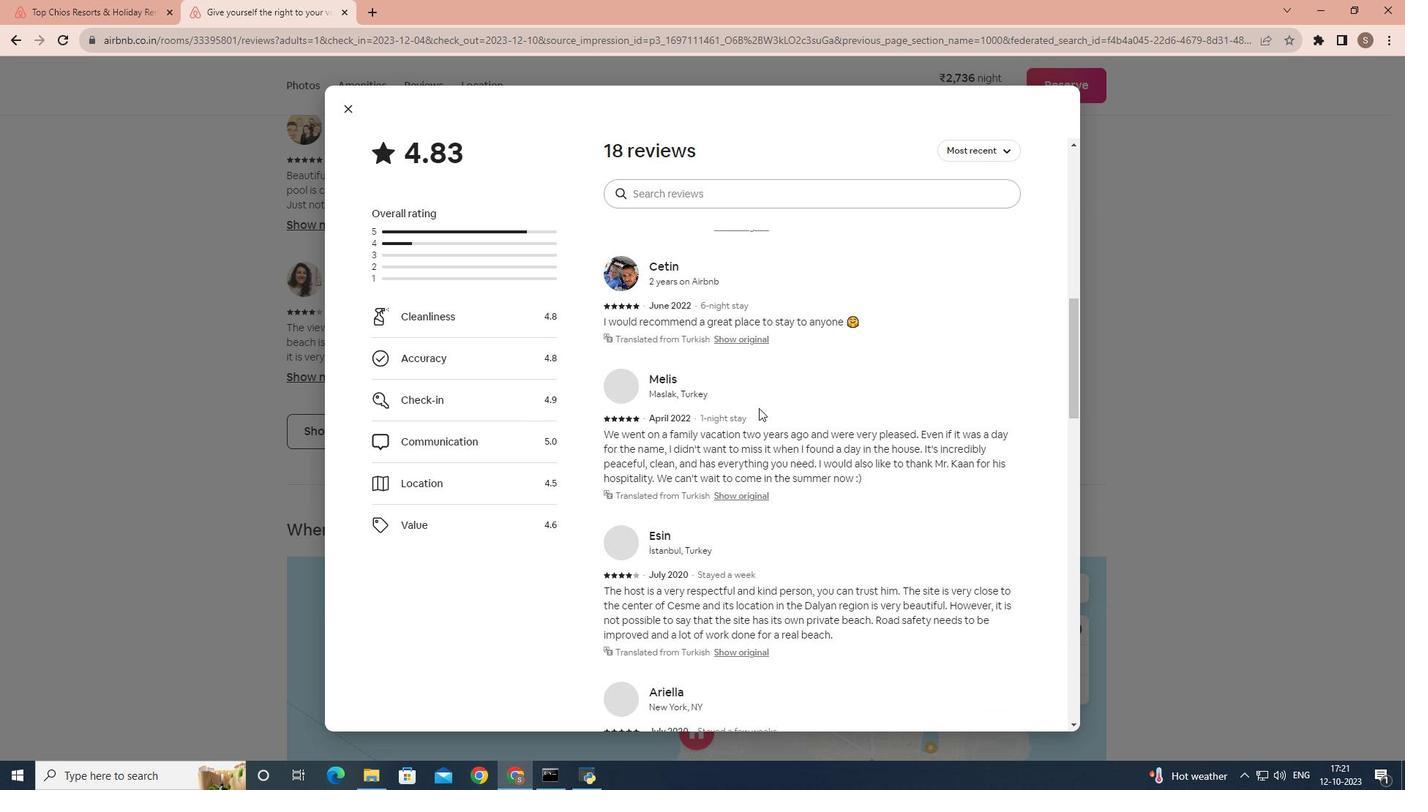 
Action: Mouse scrolled (759, 407) with delta (0, 0)
Screenshot: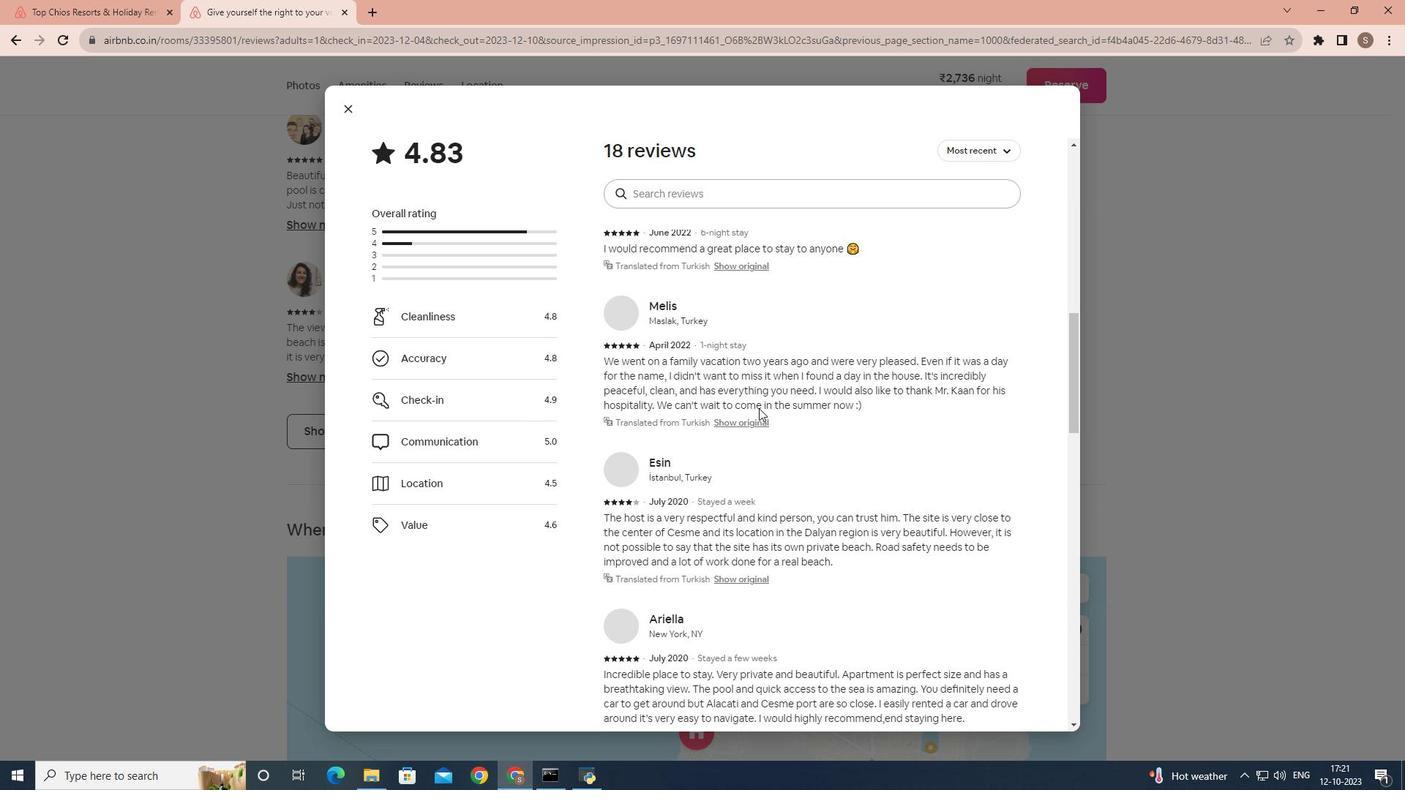 
Action: Mouse scrolled (759, 407) with delta (0, 0)
Screenshot: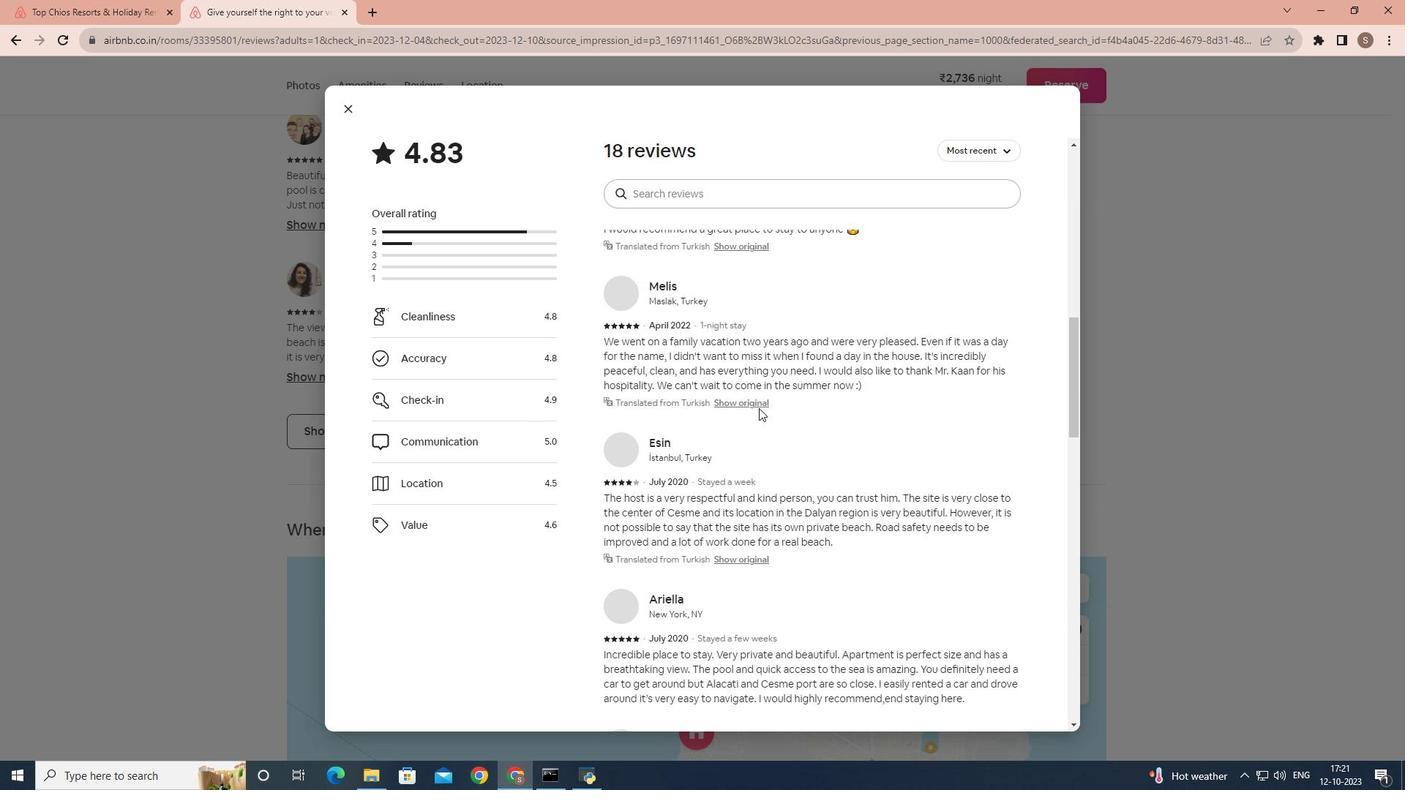
Action: Mouse scrolled (759, 407) with delta (0, 0)
Screenshot: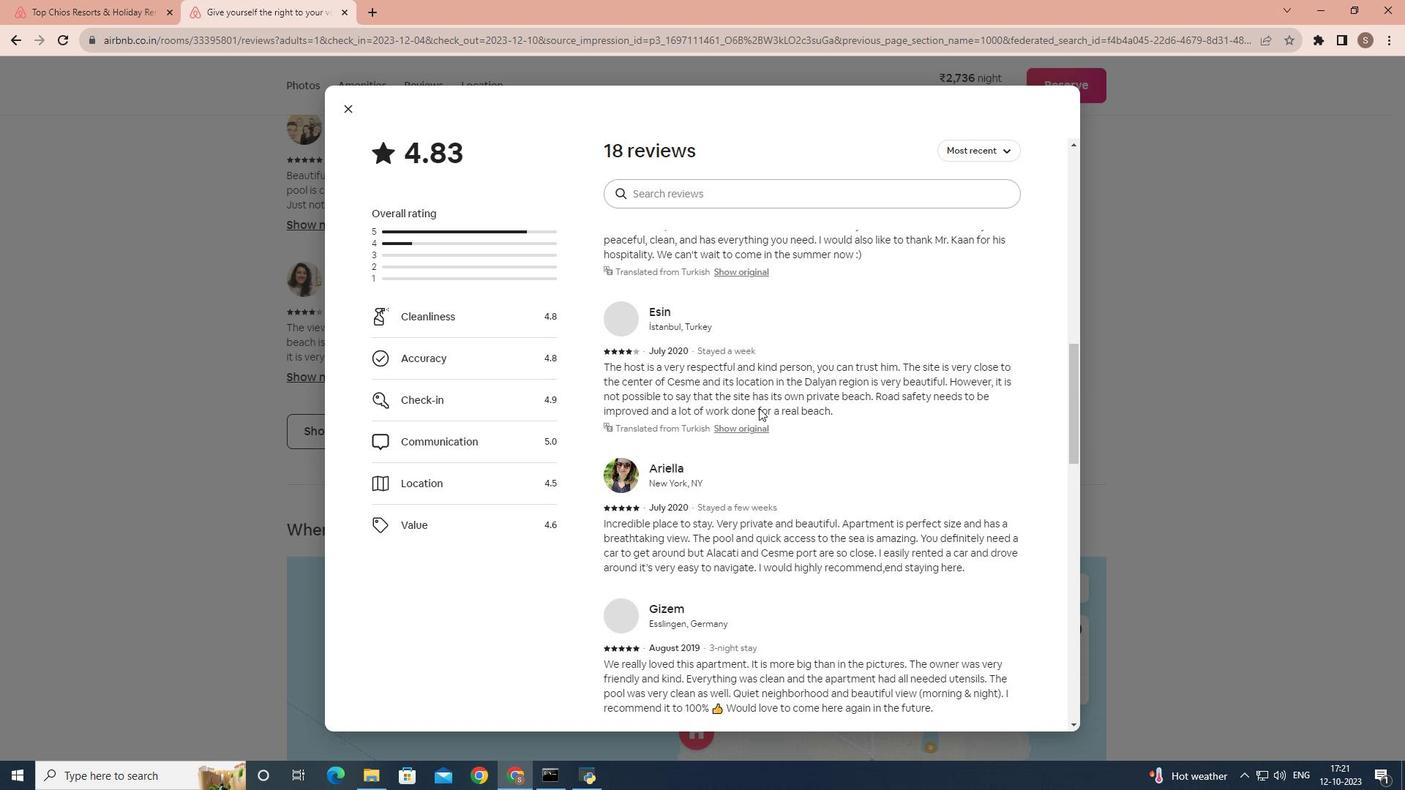 
Action: Mouse scrolled (759, 407) with delta (0, 0)
Screenshot: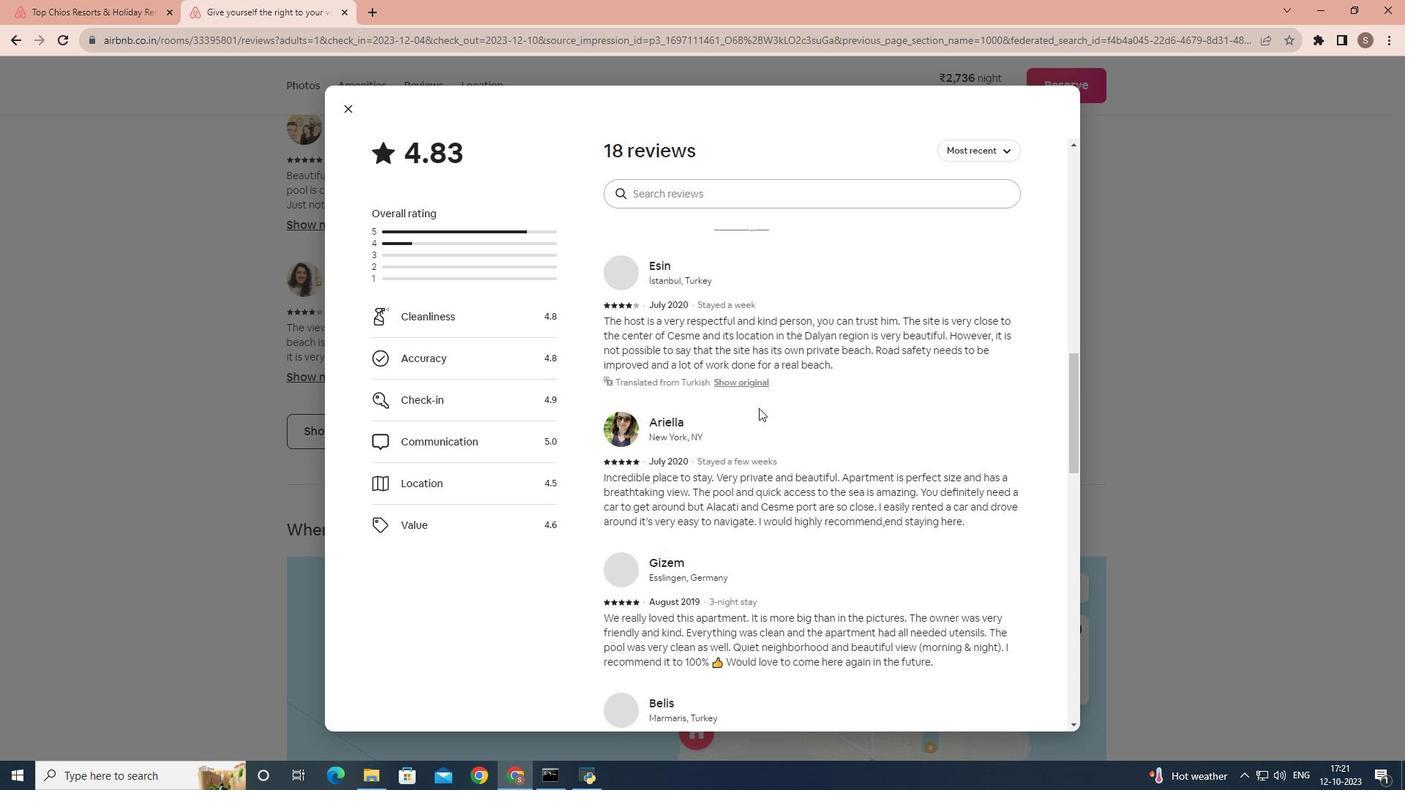 
Action: Mouse scrolled (759, 407) with delta (0, 0)
Screenshot: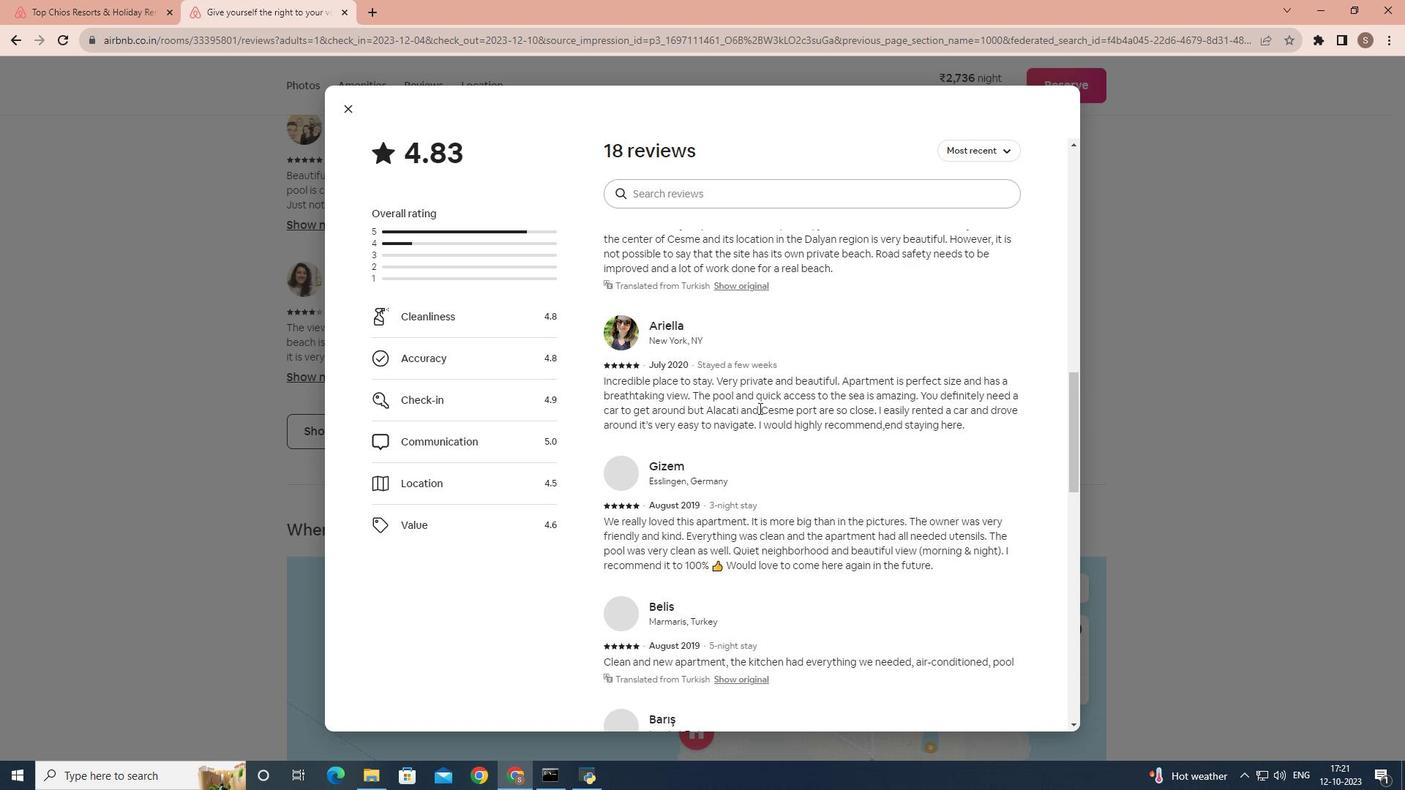 
Action: Mouse scrolled (759, 407) with delta (0, 0)
Screenshot: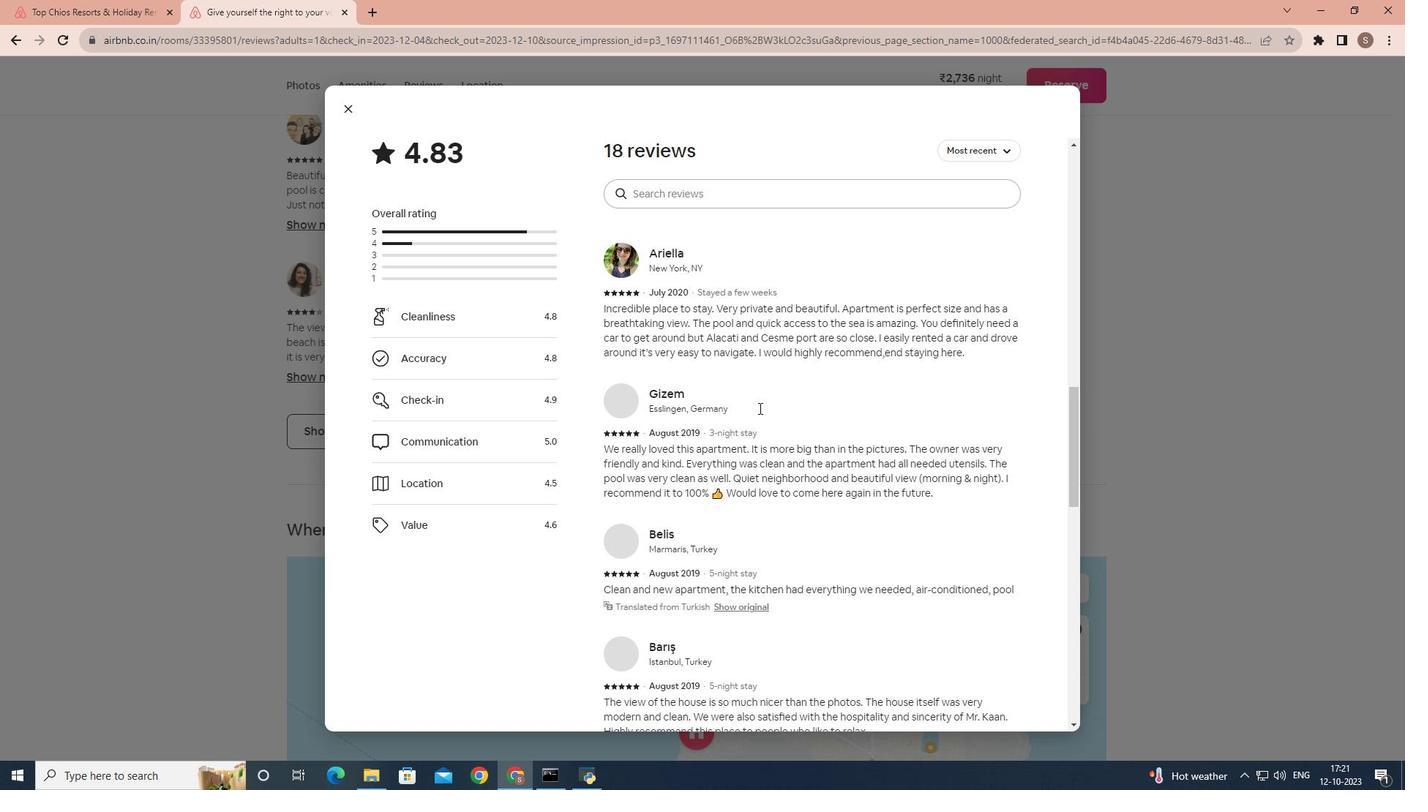 
Action: Mouse scrolled (759, 407) with delta (0, 0)
